 Task: Get directions from Chichen Itza, Mexico to Tulum, Quintana Roo, Mexico and explore the nearby post offices
Action: Mouse moved to (328, 71)
Screenshot: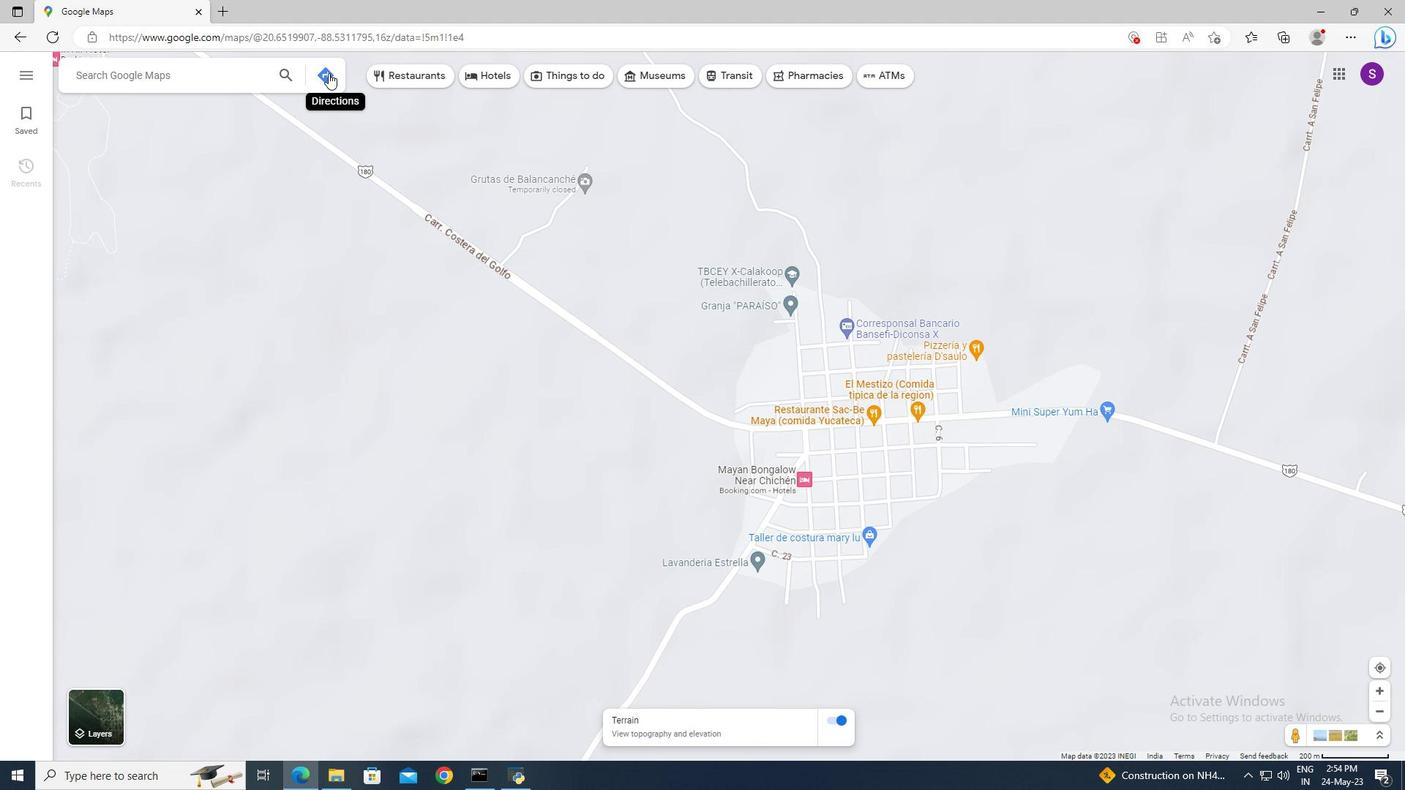 
Action: Mouse pressed left at (328, 71)
Screenshot: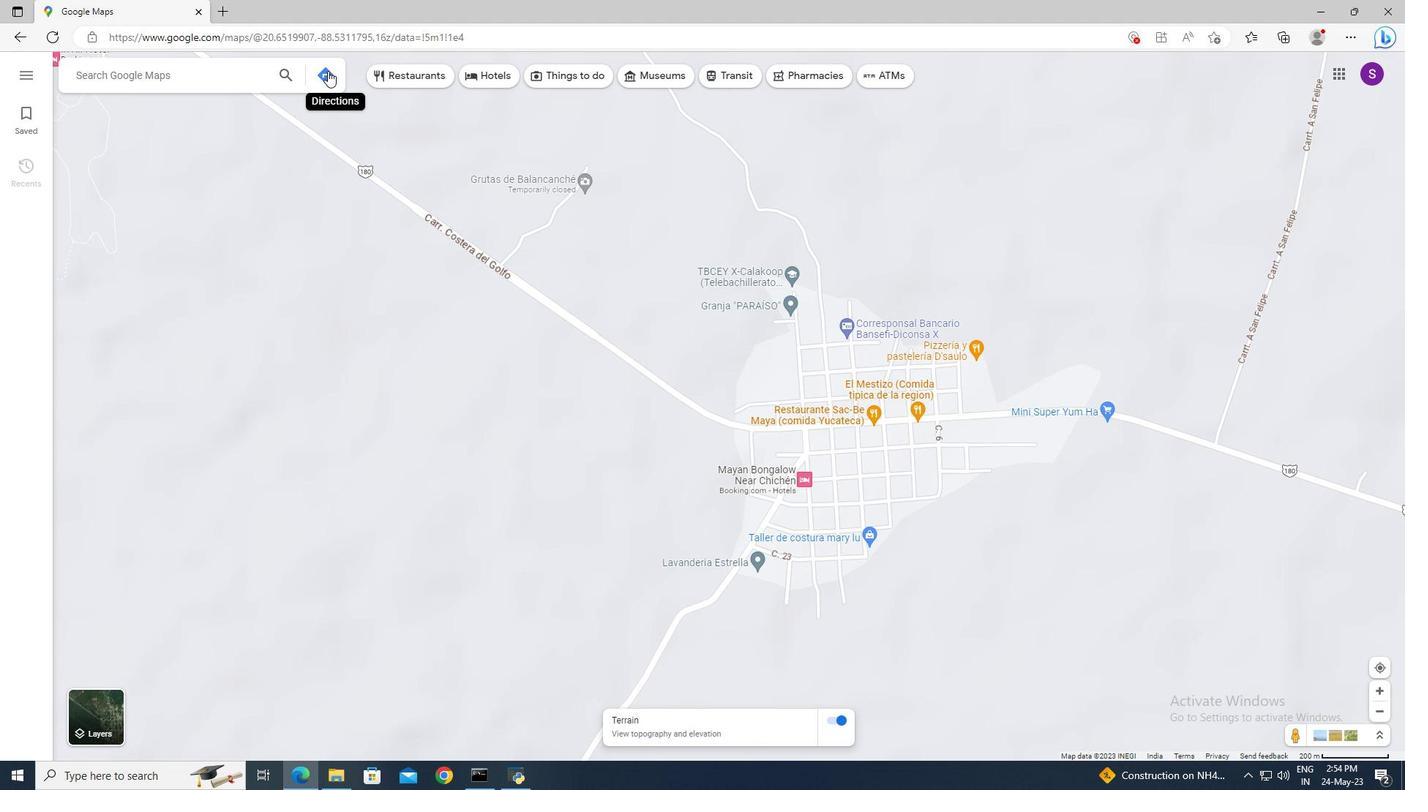 
Action: Key pressed <Key.shift>Chichen<Key.space><Key.shift>Itza,<Key.space><Key.shift>Mexico
Screenshot: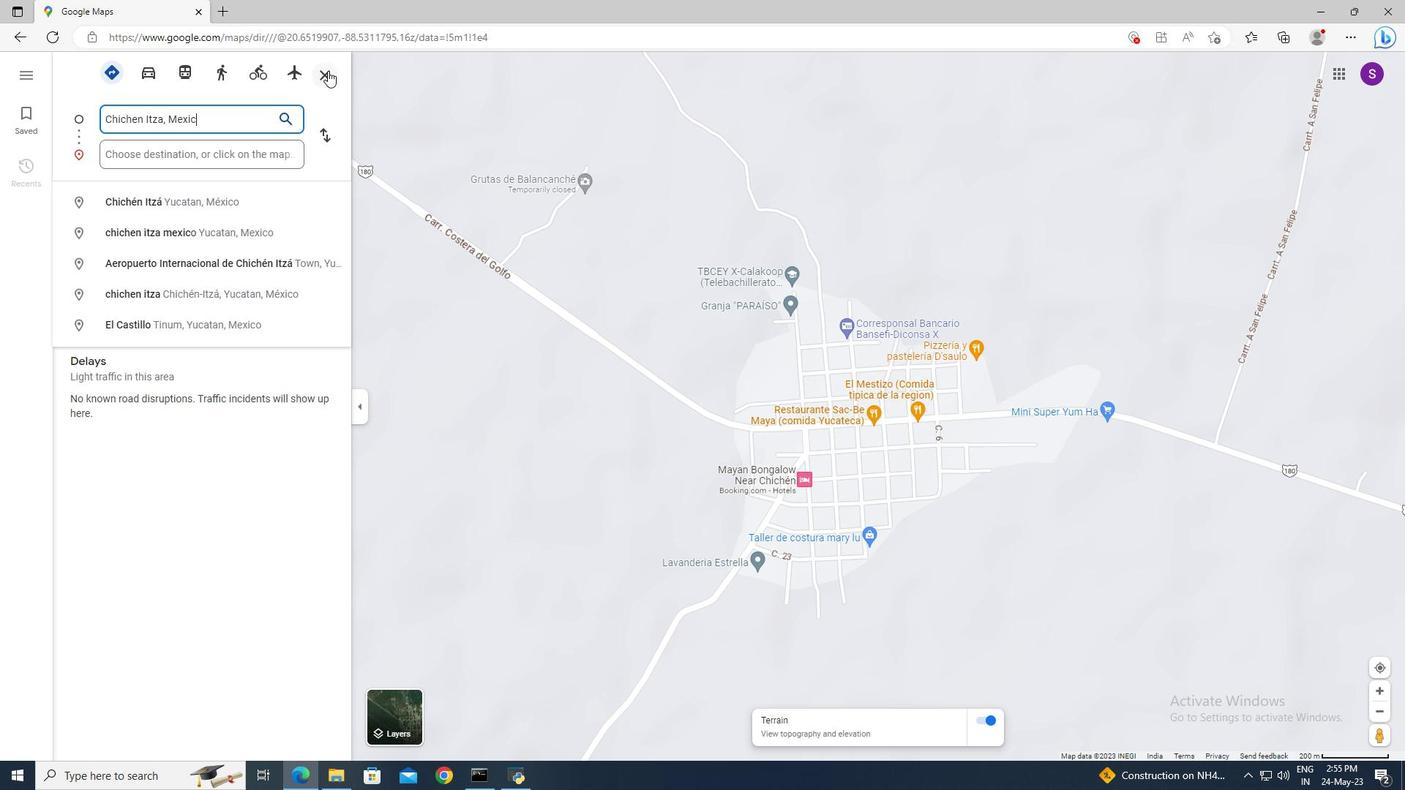 
Action: Mouse moved to (257, 158)
Screenshot: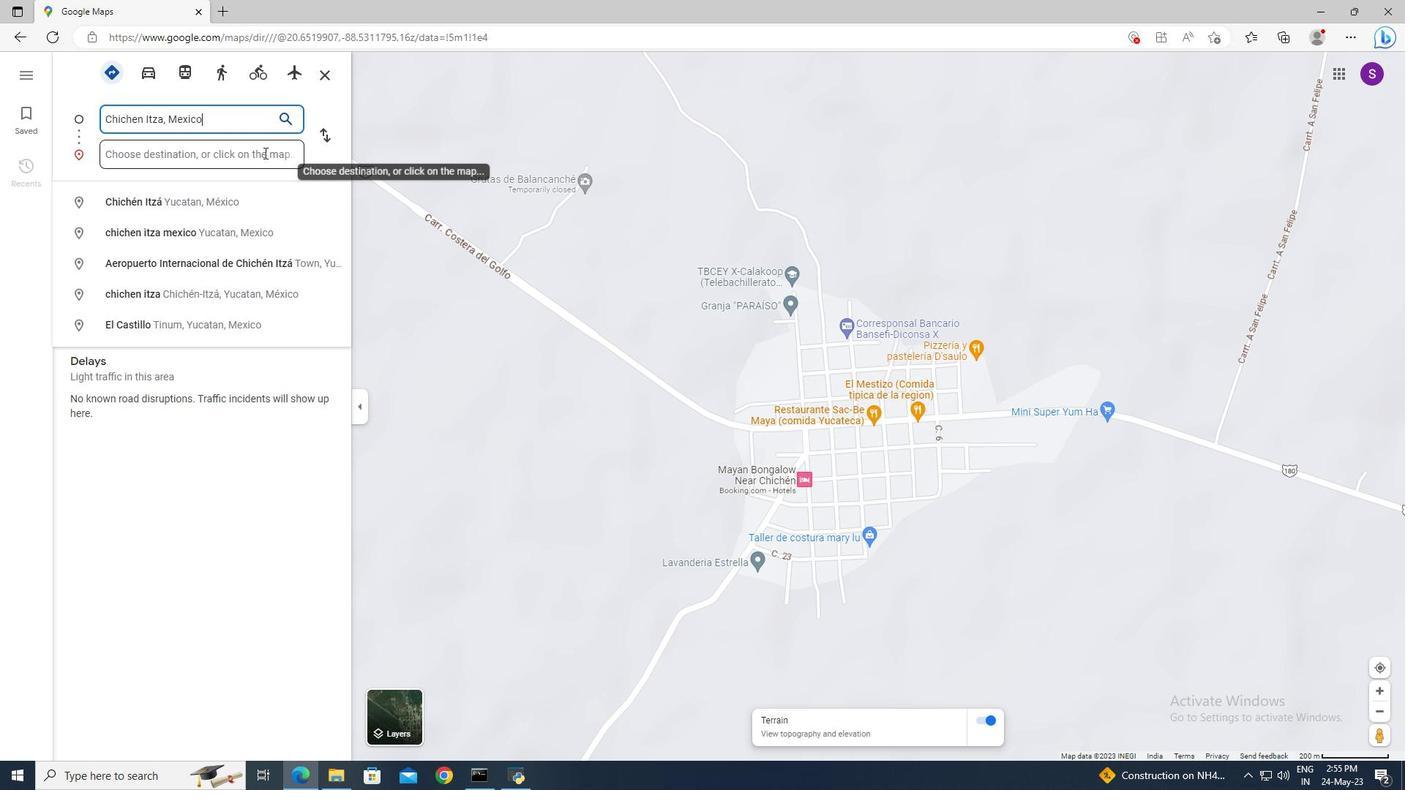 
Action: Mouse pressed left at (257, 158)
Screenshot: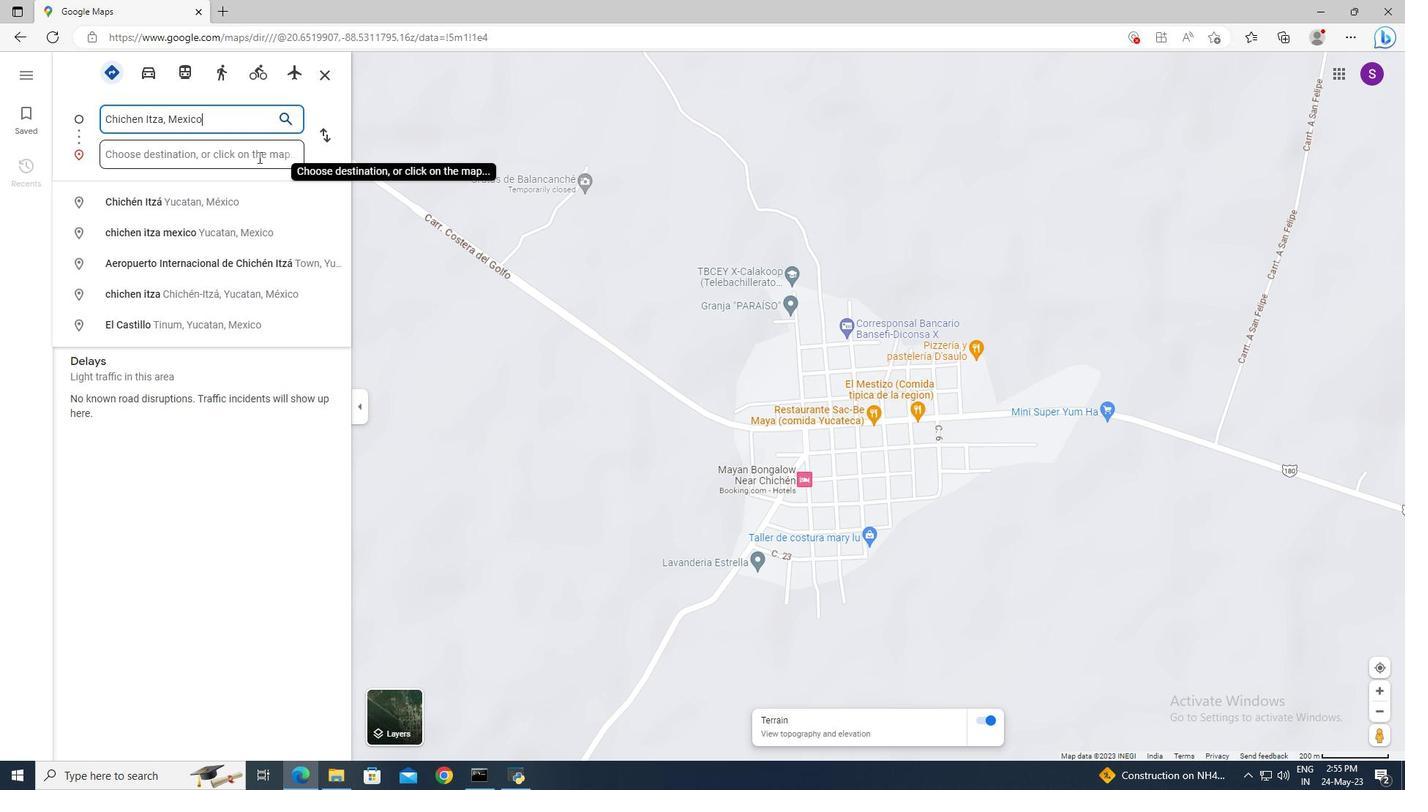 
Action: Key pressed <Key.shift>Tulum,<Key.space>
Screenshot: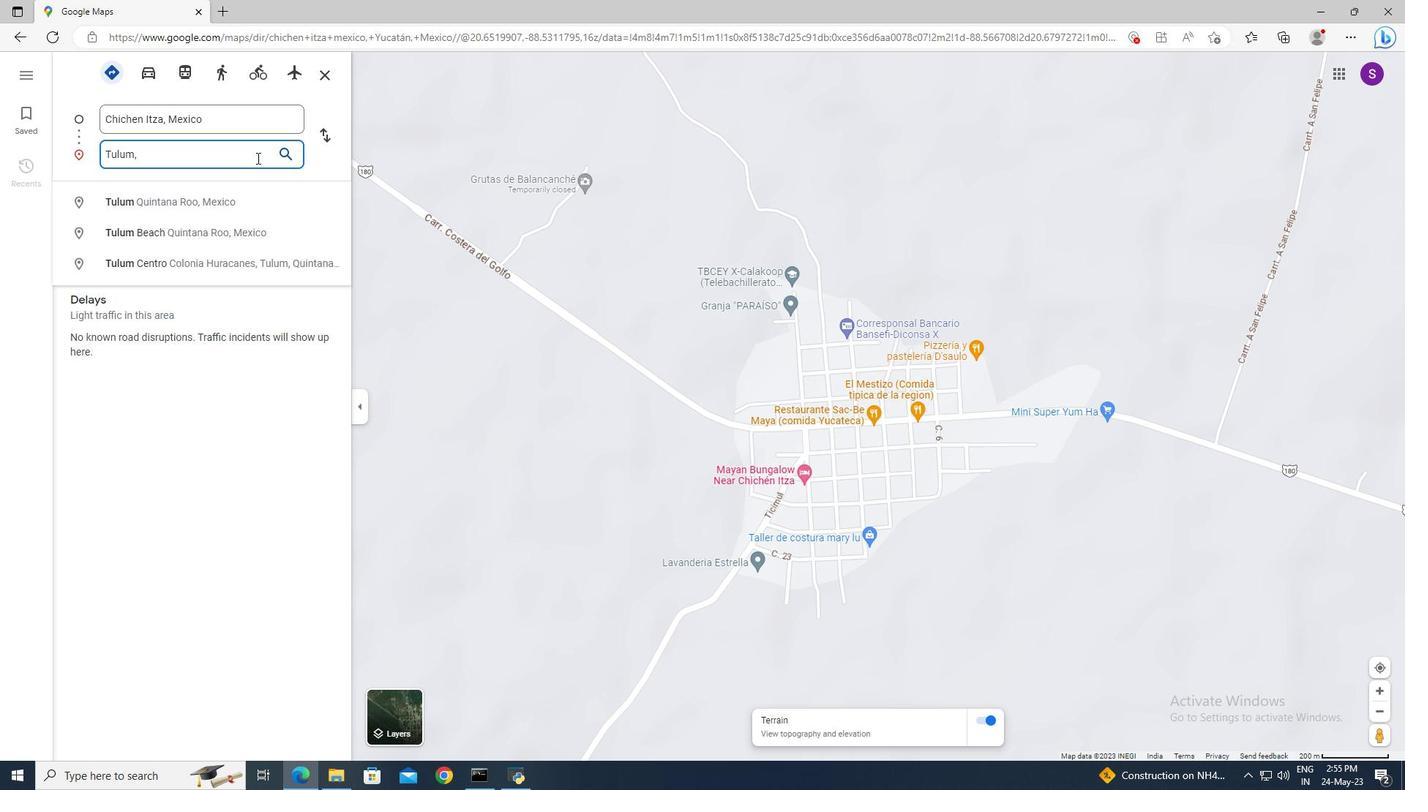 
Action: Mouse moved to (248, 197)
Screenshot: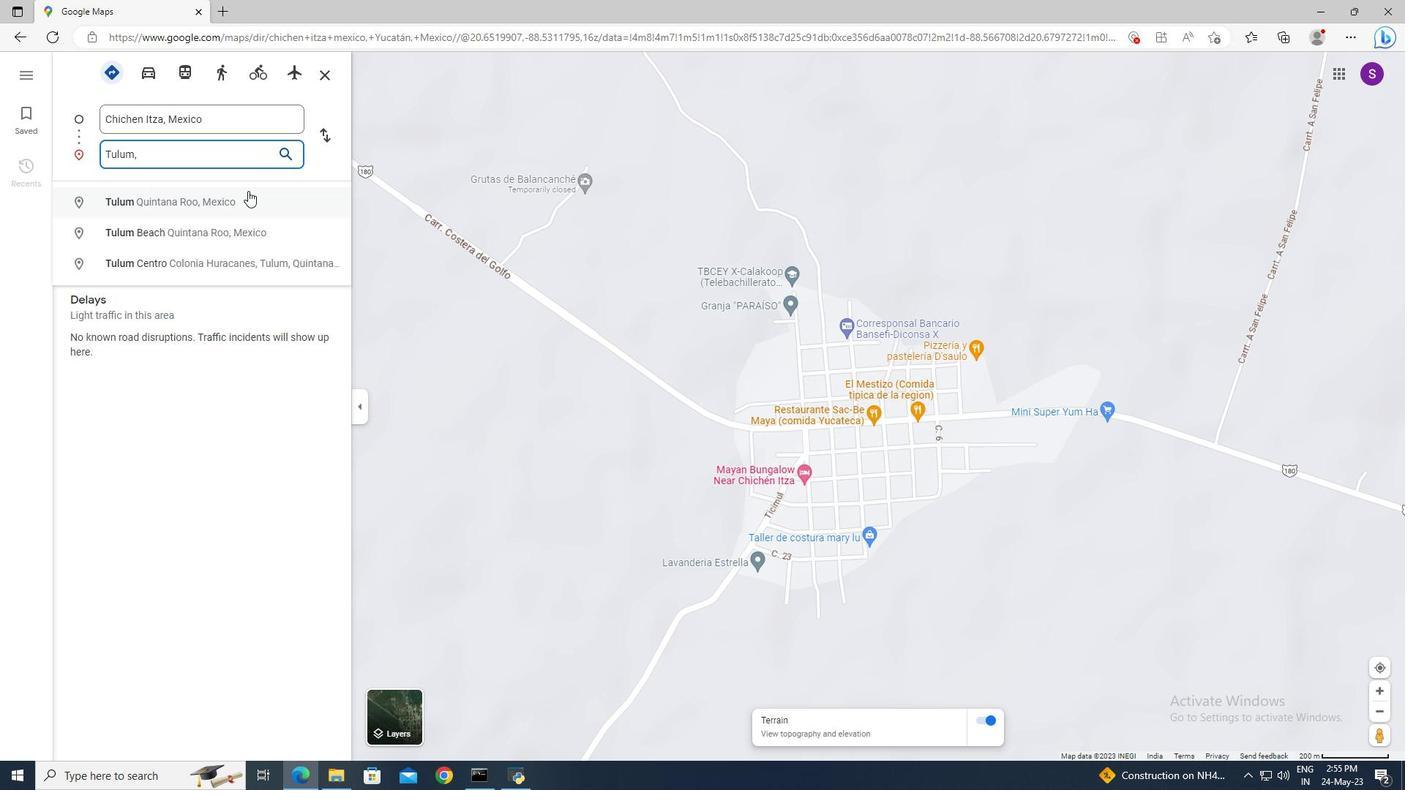 
Action: Mouse pressed left at (248, 197)
Screenshot: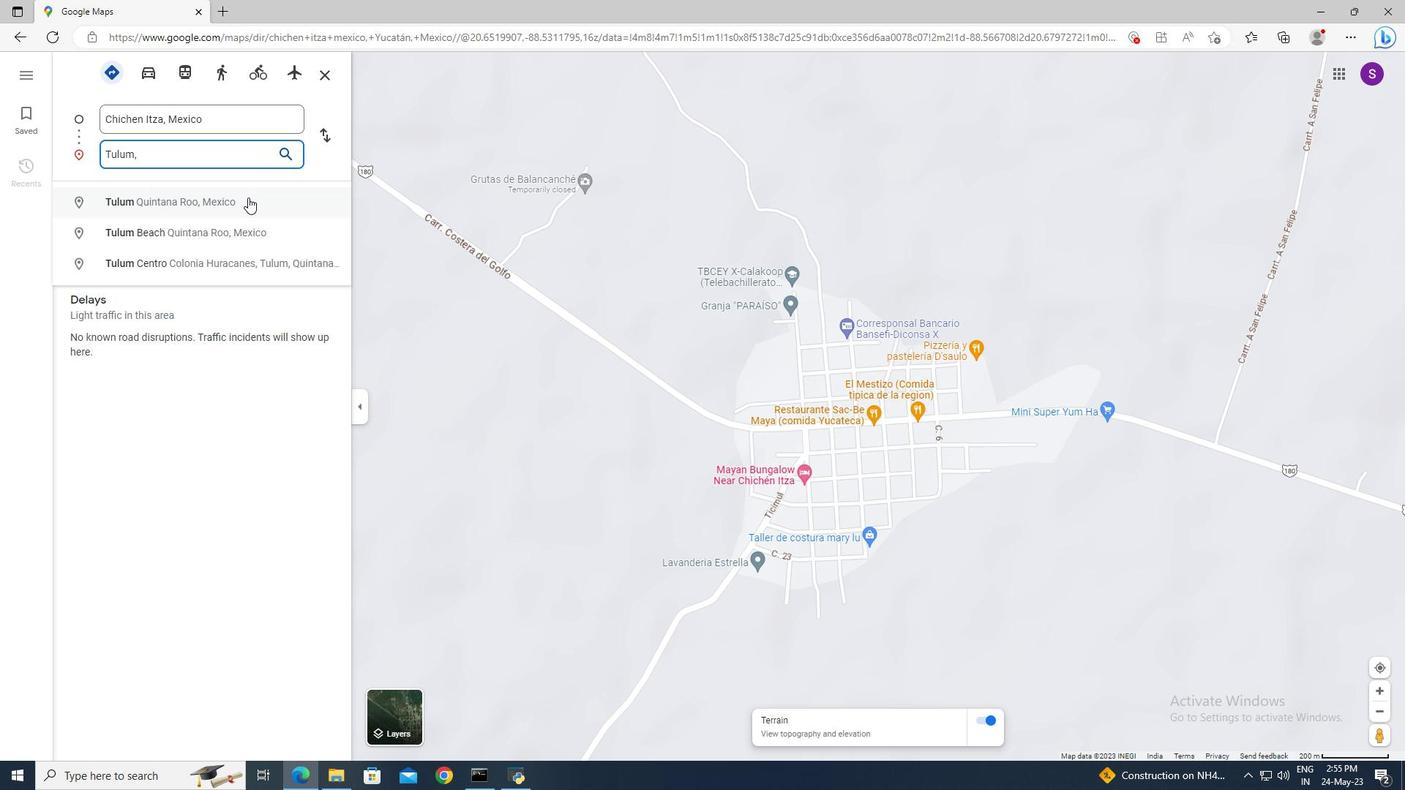 
Action: Mouse moved to (799, 355)
Screenshot: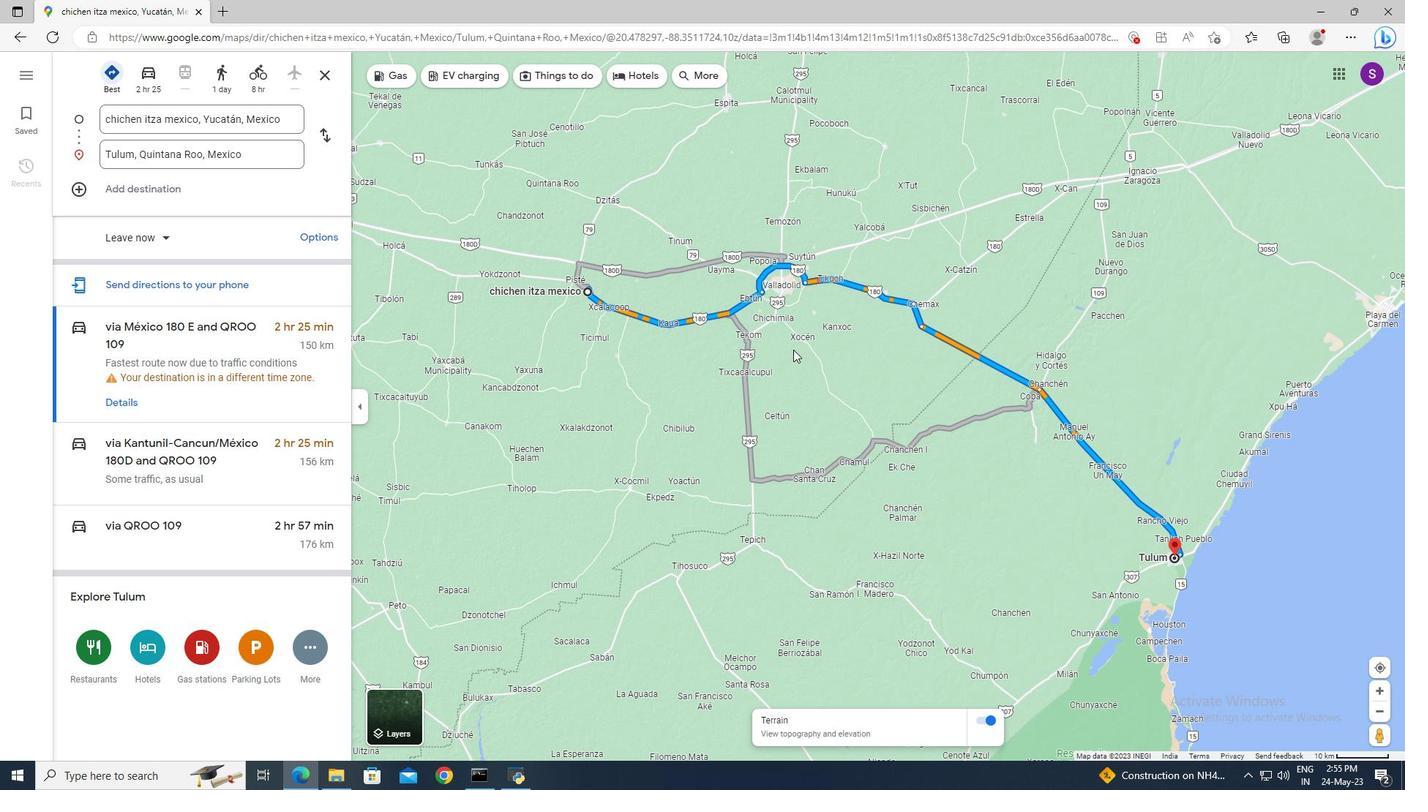 
Action: Mouse scrolled (799, 356) with delta (0, 0)
Screenshot: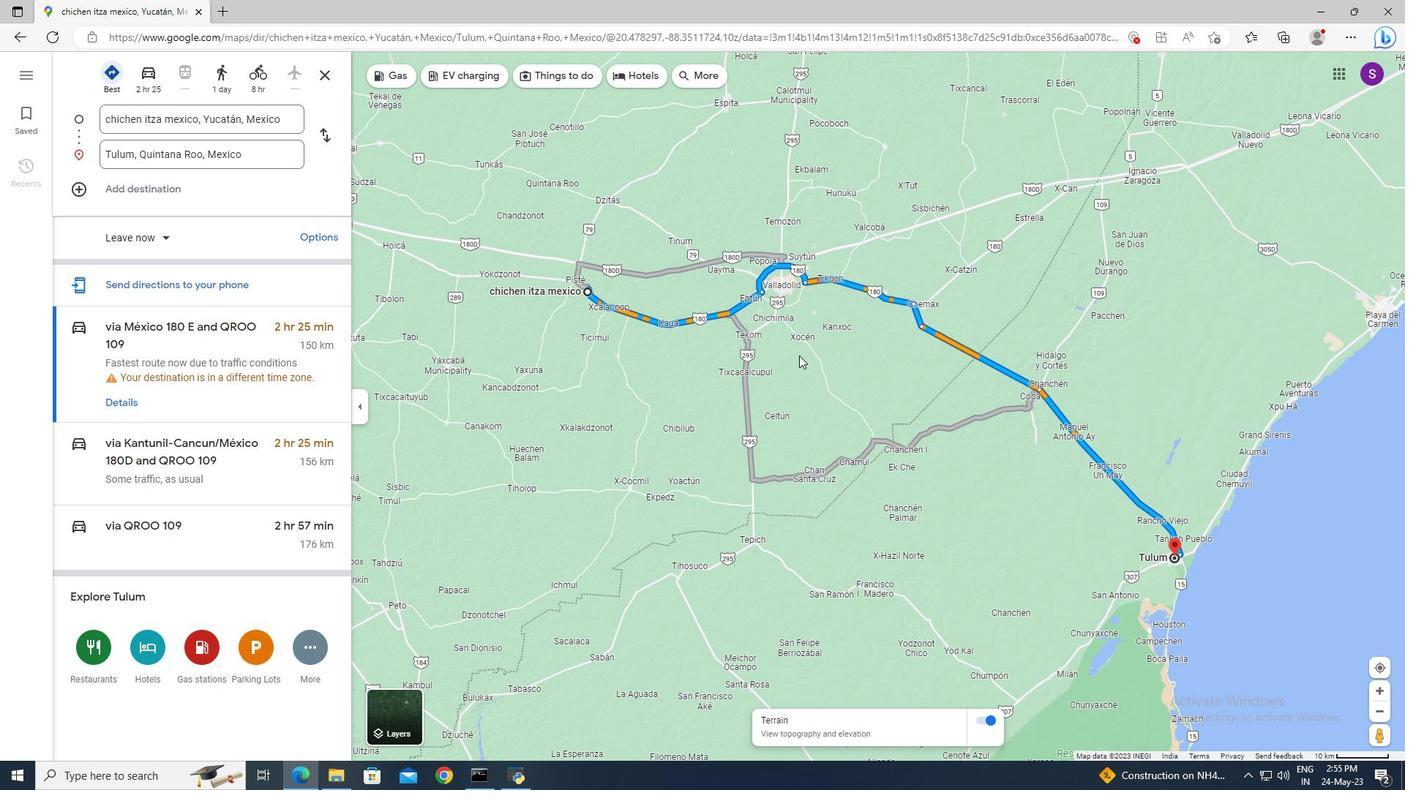 
Action: Mouse scrolled (799, 356) with delta (0, 0)
Screenshot: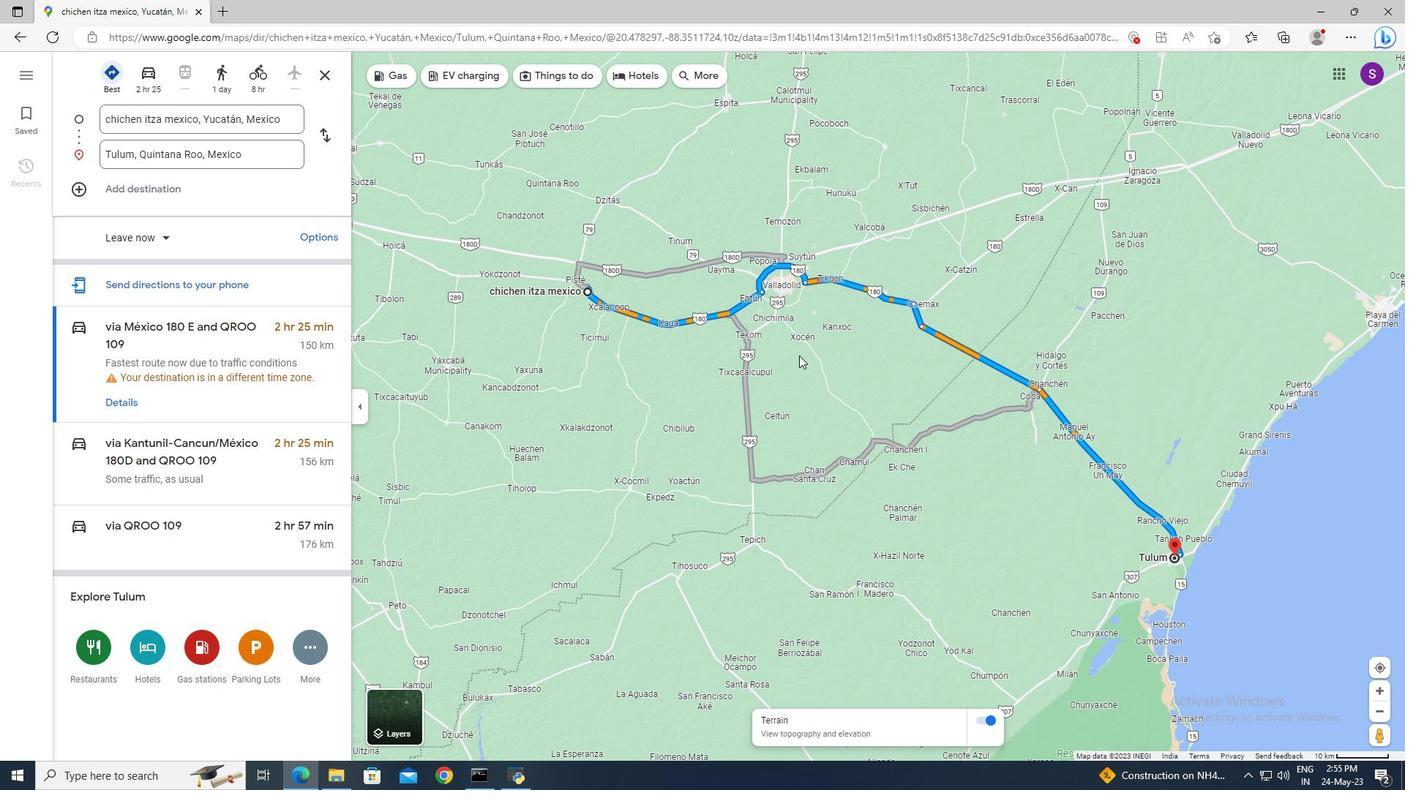 
Action: Mouse scrolled (799, 356) with delta (0, 0)
Screenshot: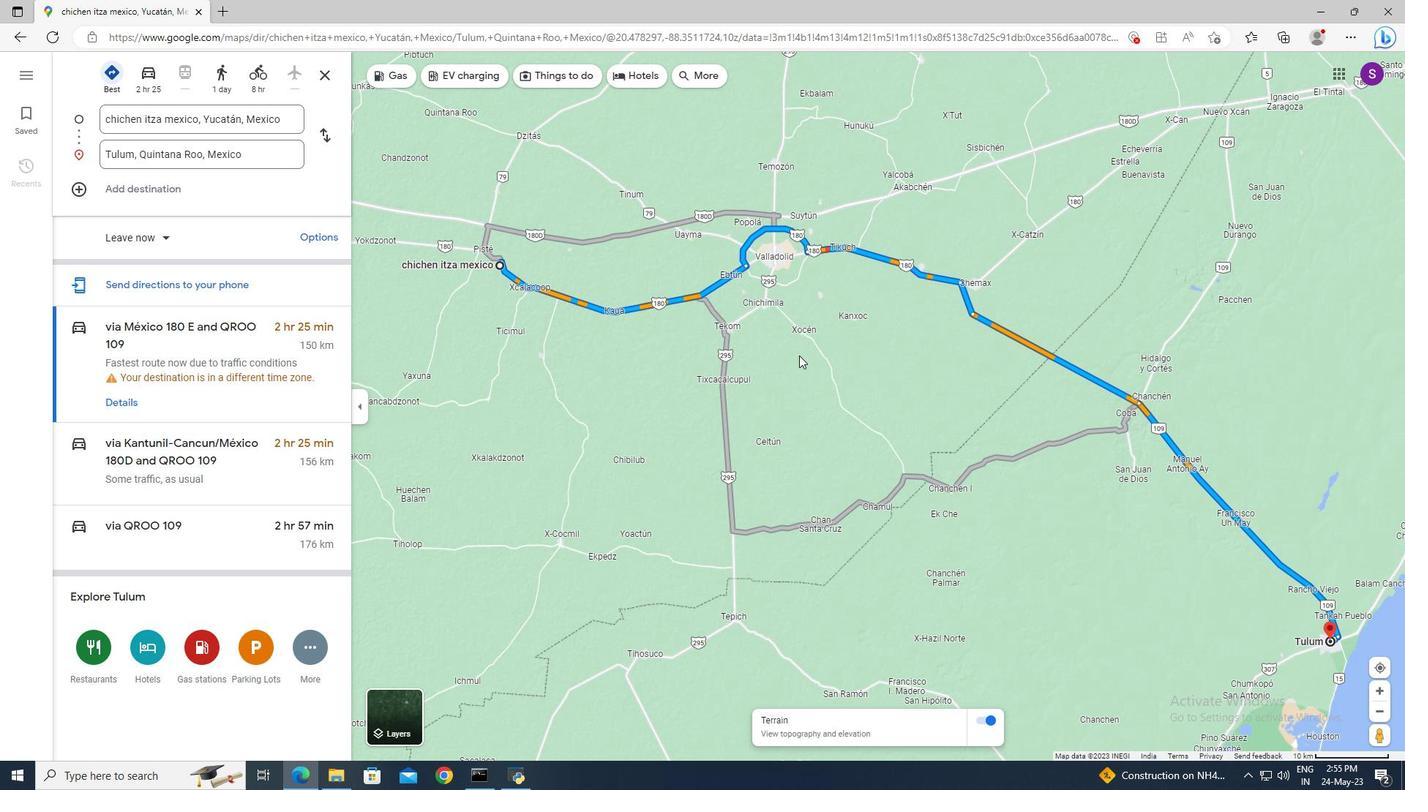 
Action: Mouse scrolled (799, 356) with delta (0, 0)
Screenshot: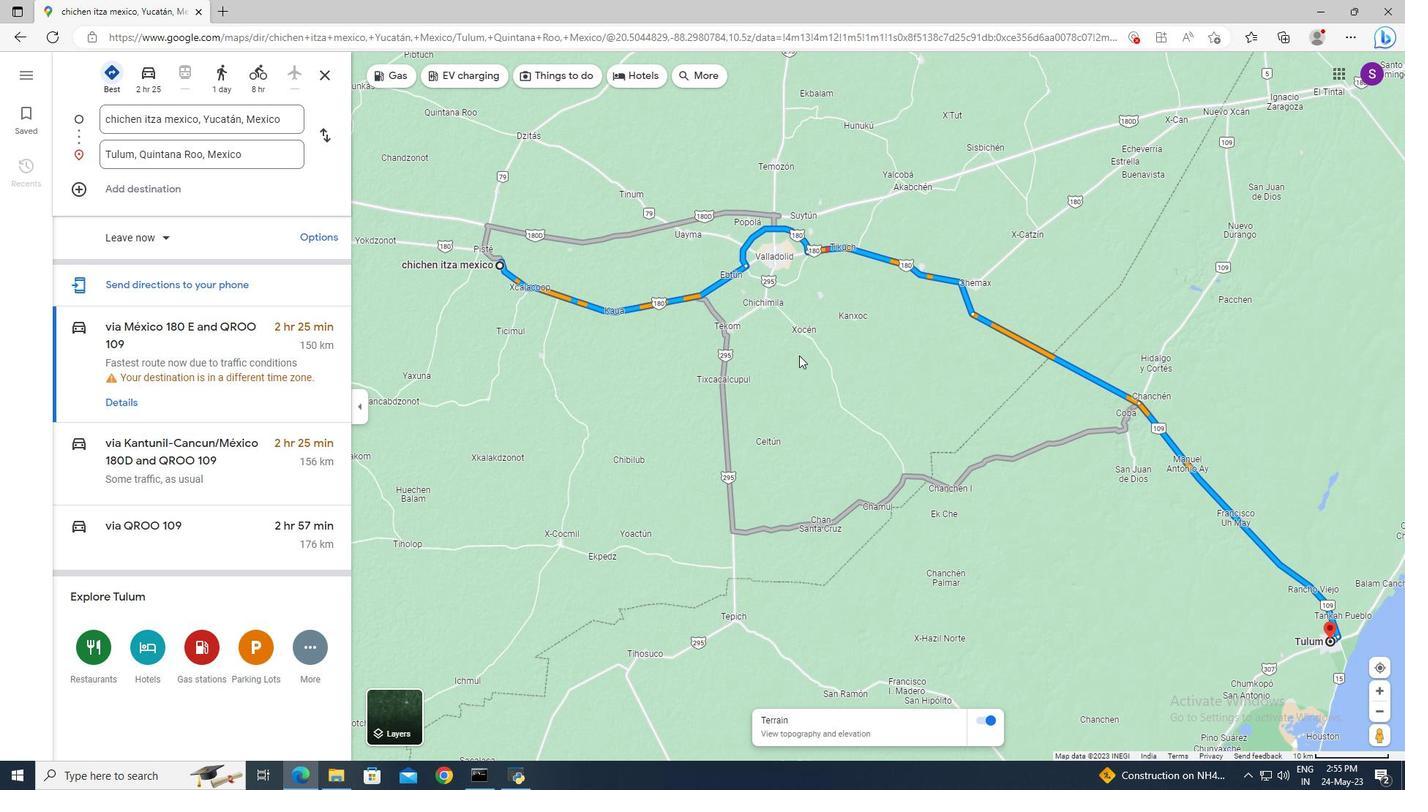 
Action: Mouse scrolled (799, 356) with delta (0, 0)
Screenshot: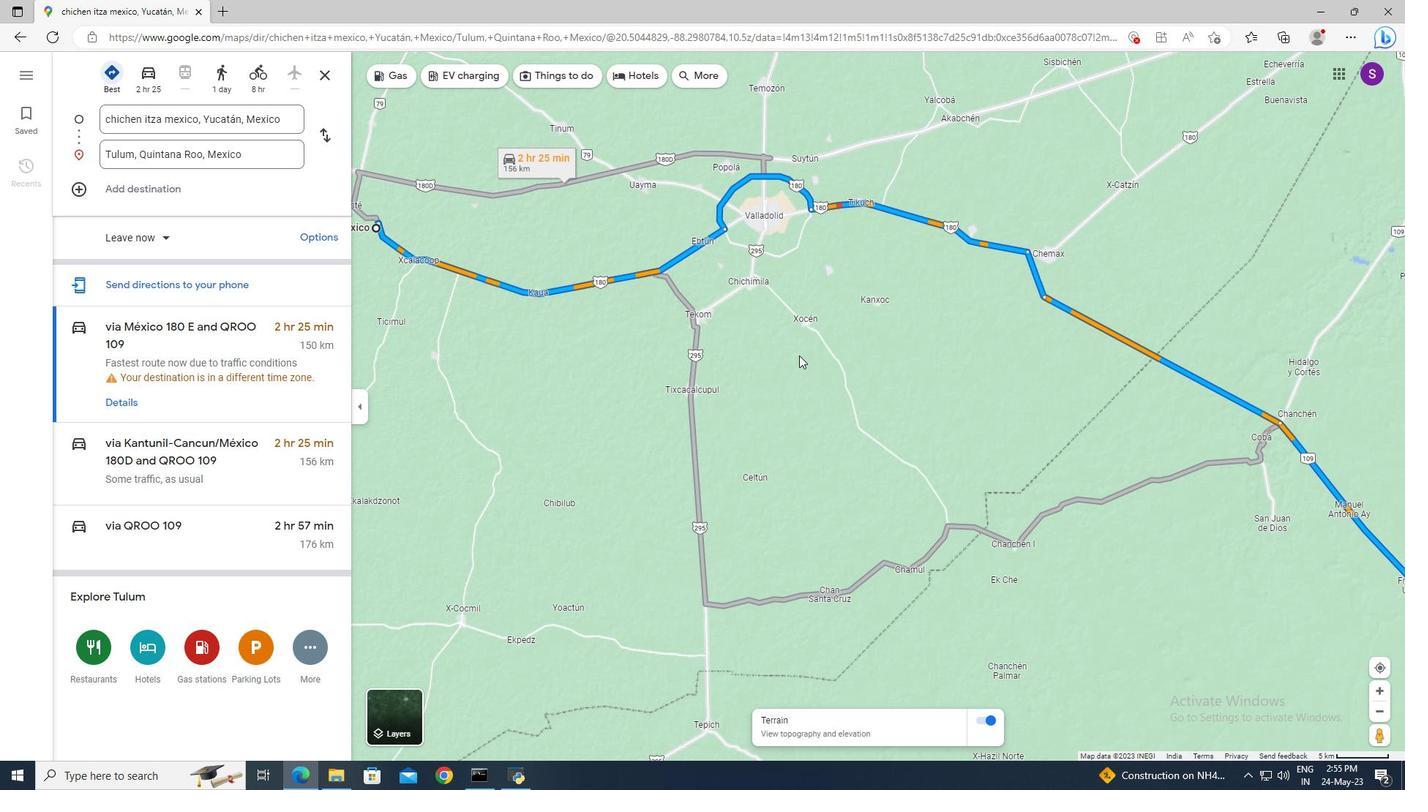 
Action: Mouse scrolled (799, 356) with delta (0, 0)
Screenshot: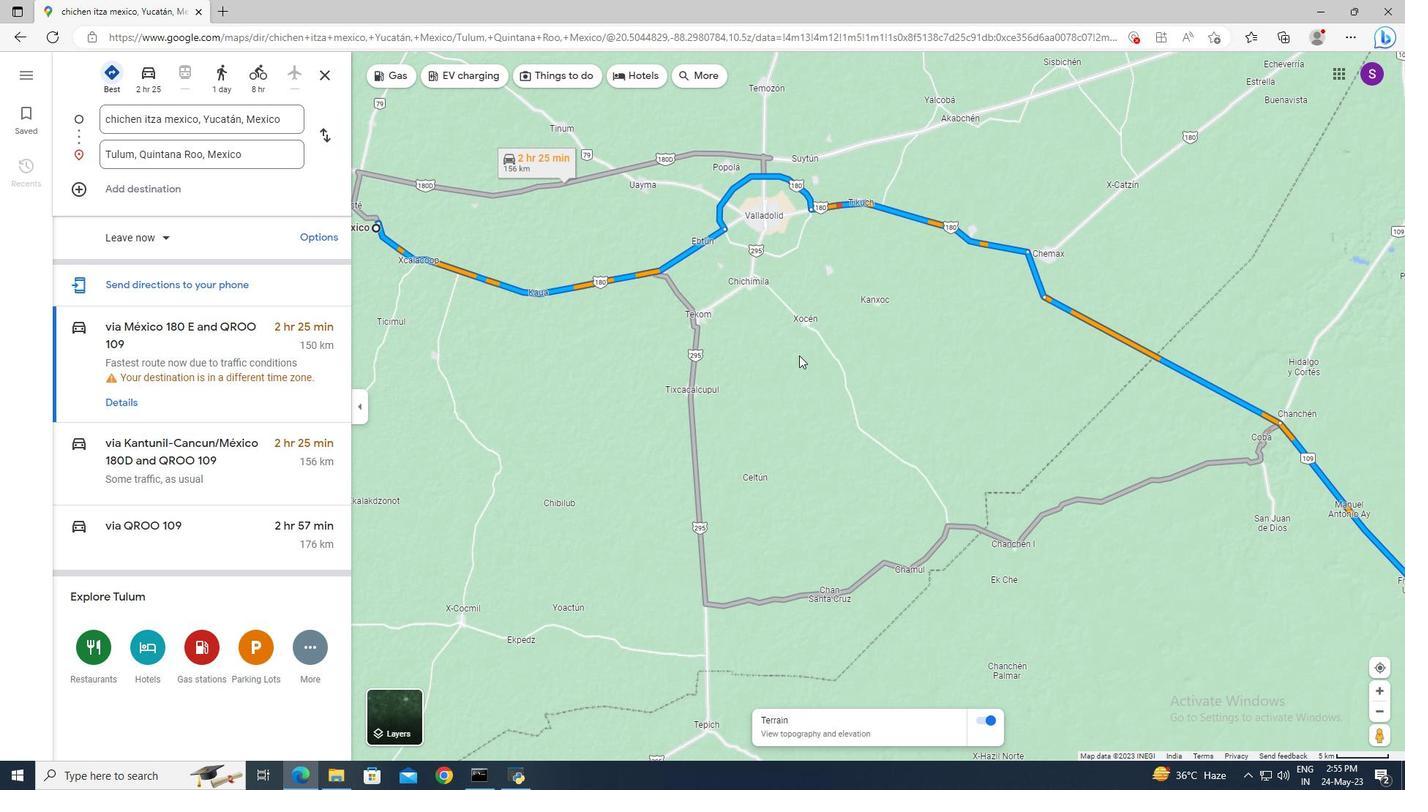 
Action: Mouse moved to (700, 81)
Screenshot: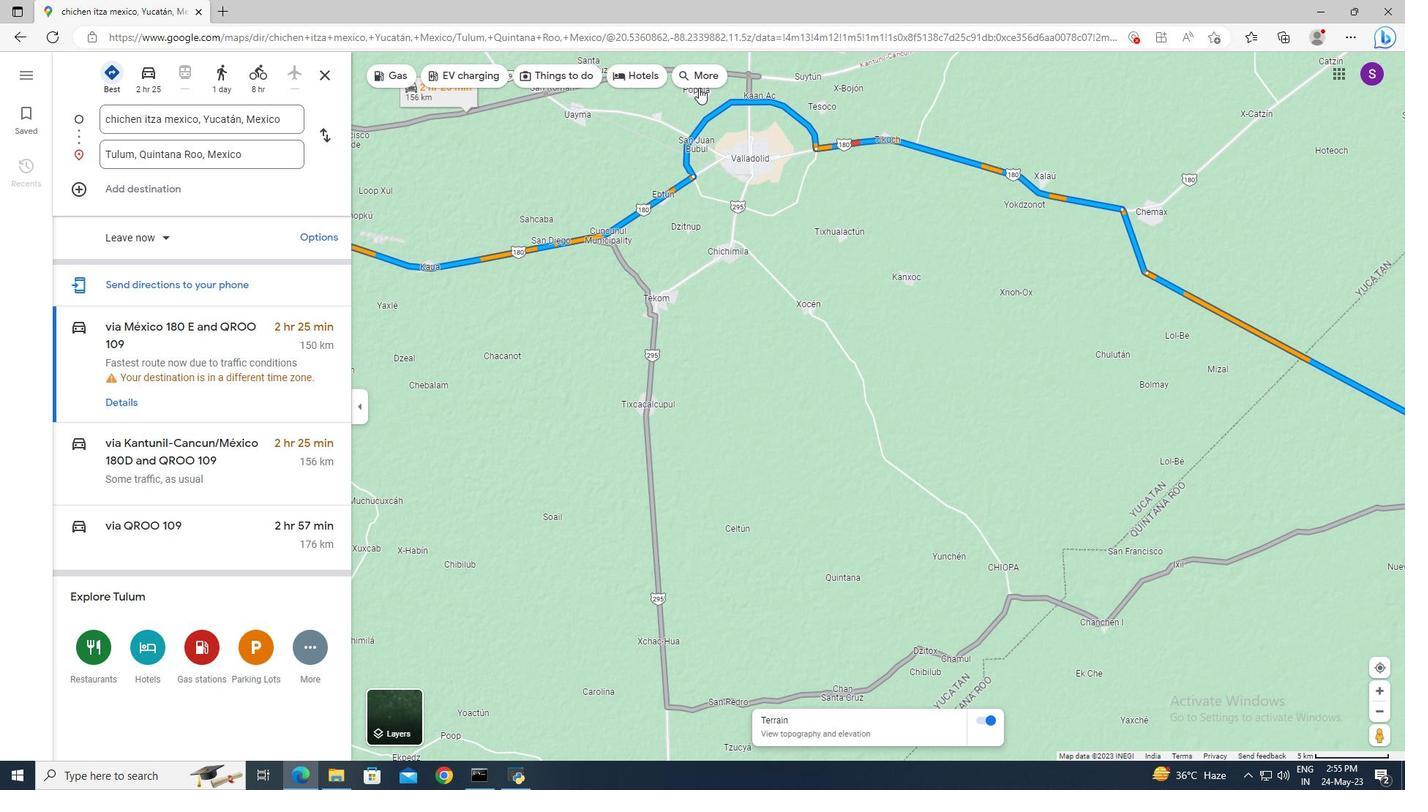 
Action: Mouse pressed left at (700, 81)
Screenshot: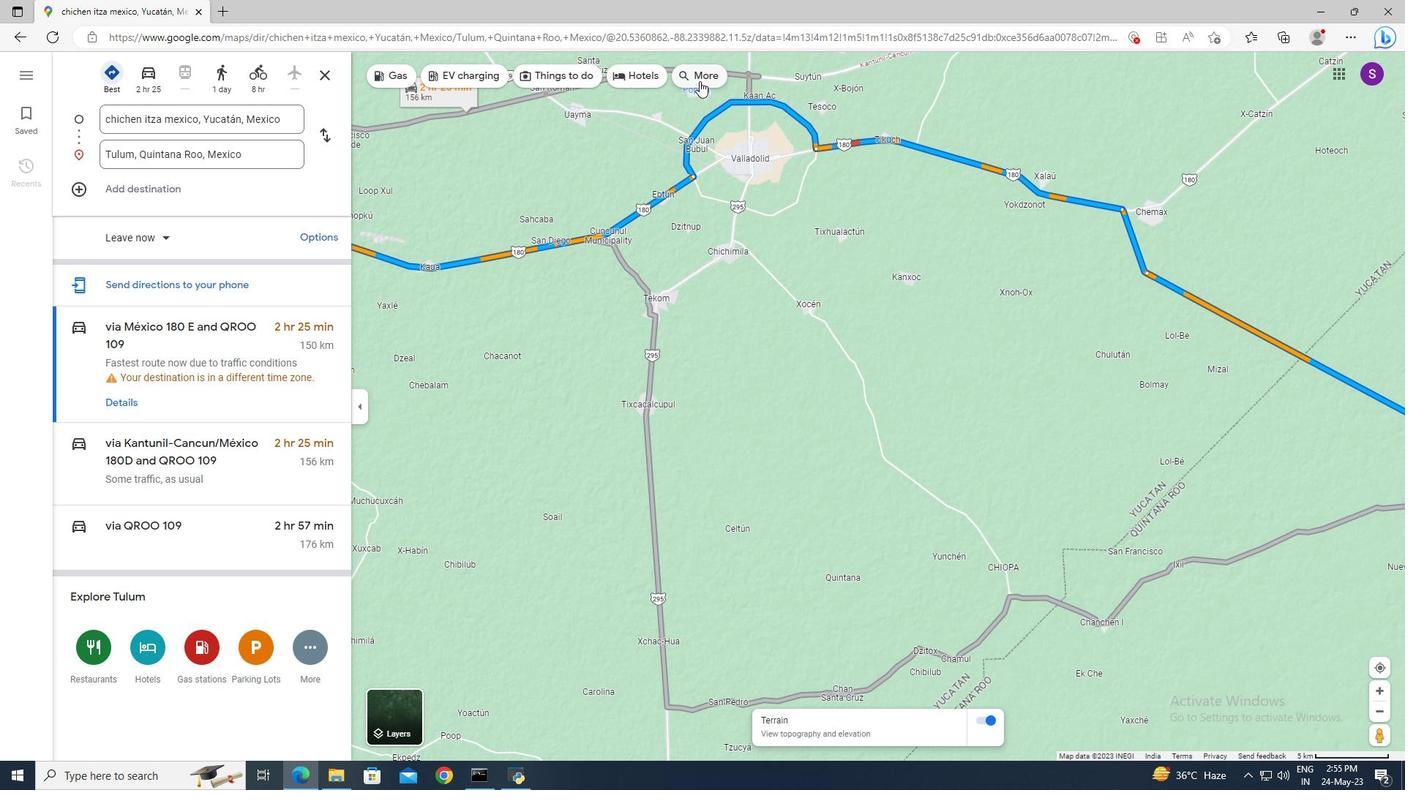 
Action: Mouse moved to (205, 79)
Screenshot: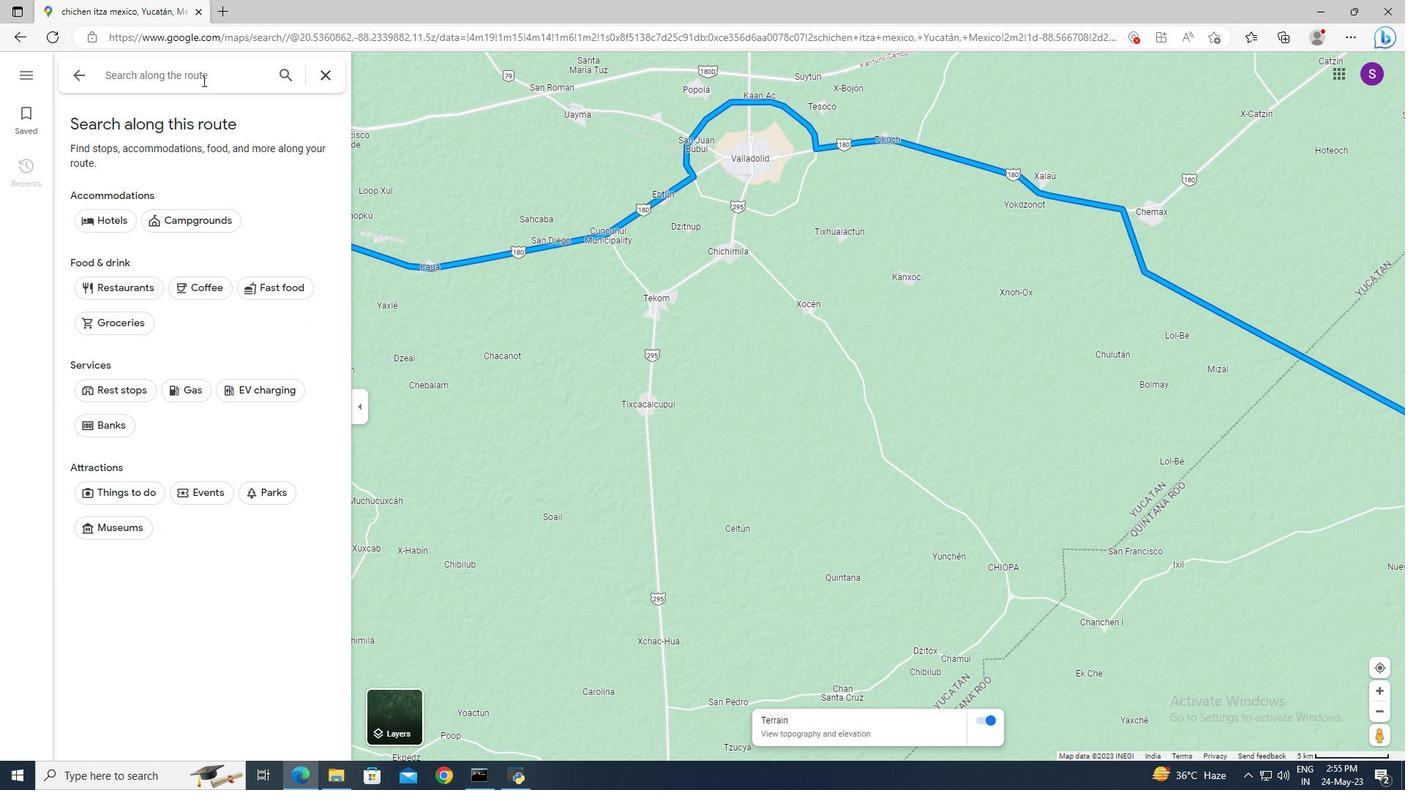 
Action: Mouse pressed left at (205, 79)
Screenshot: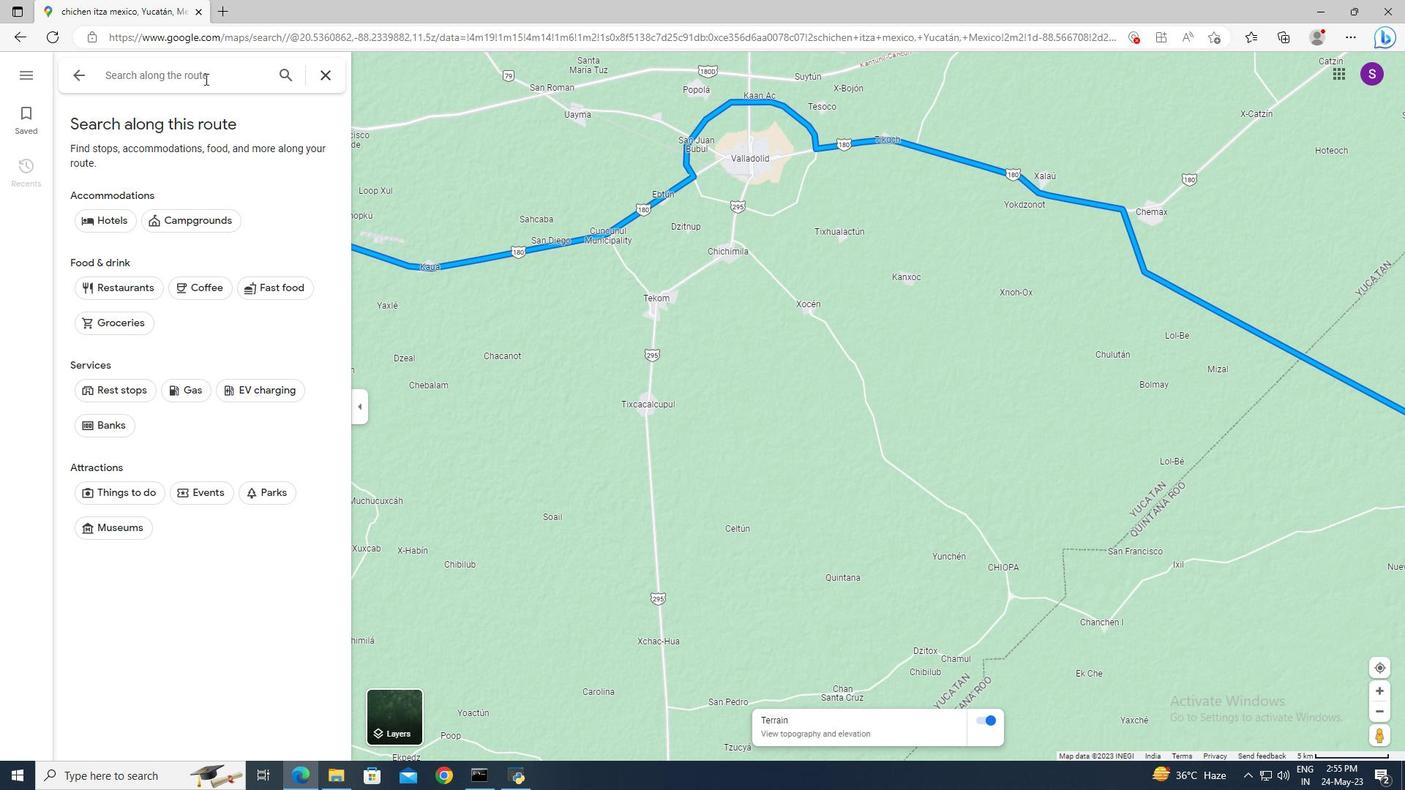
Action: Key pressed post<Key.space>office<Key.enter>
Screenshot: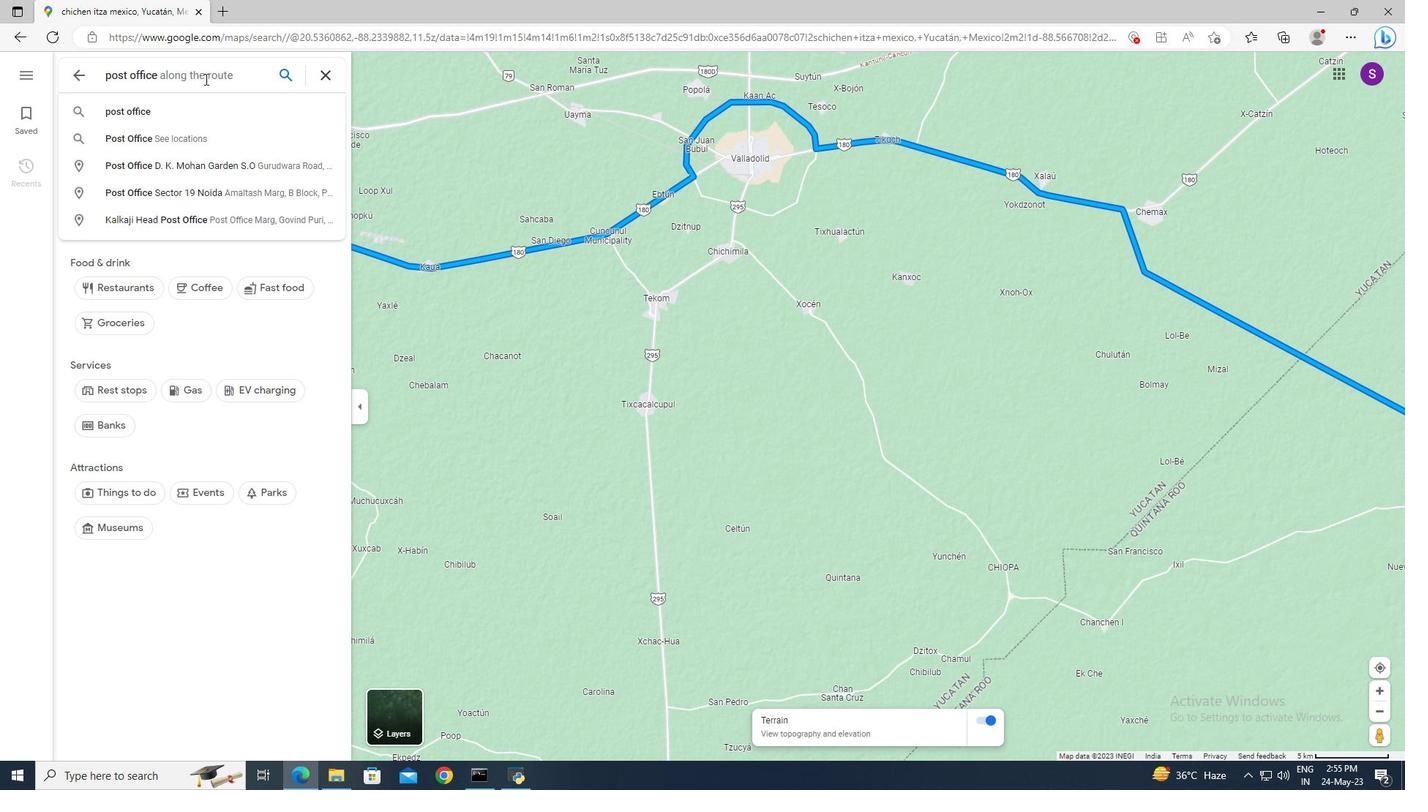 
Action: Mouse moved to (868, 361)
Screenshot: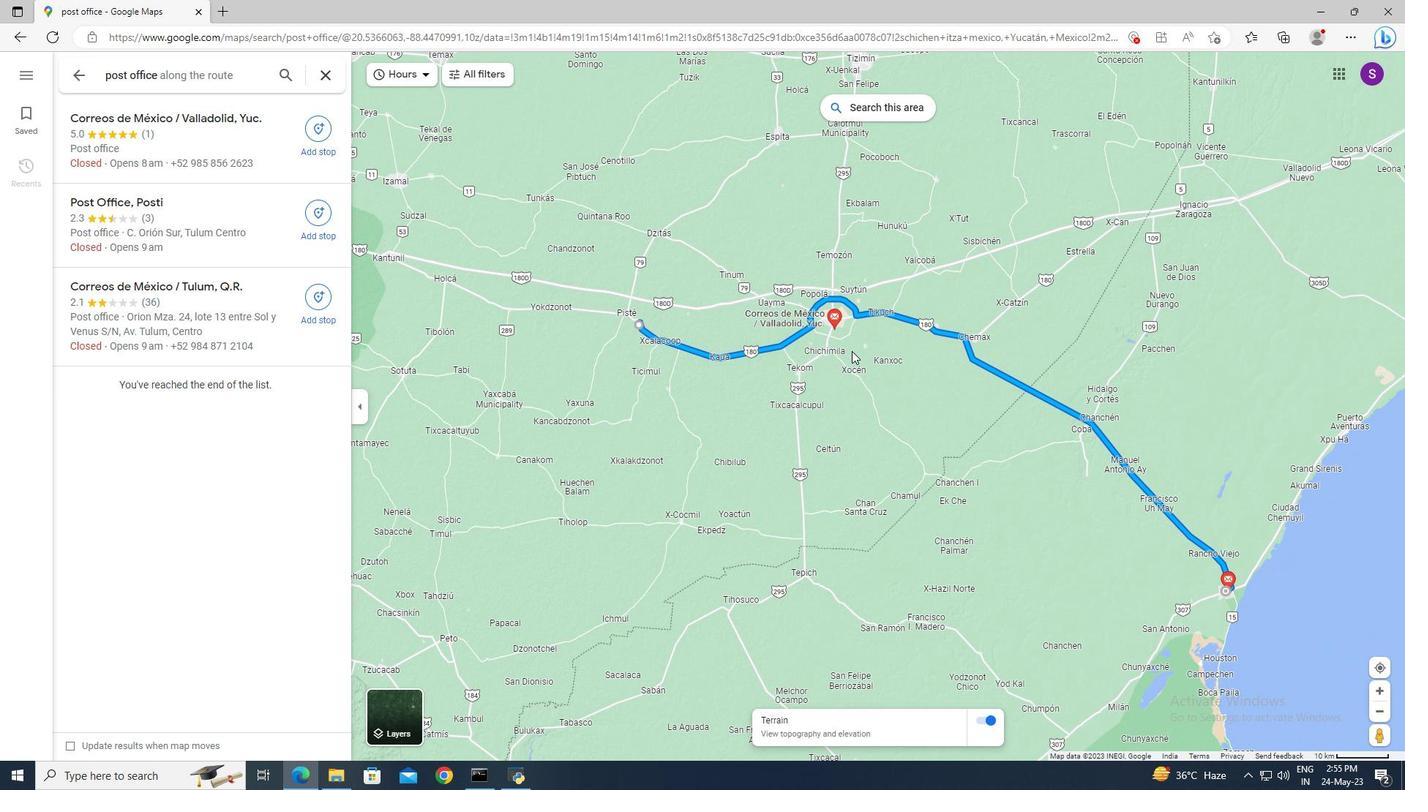 
Action: Mouse scrolled (868, 362) with delta (0, 0)
Screenshot: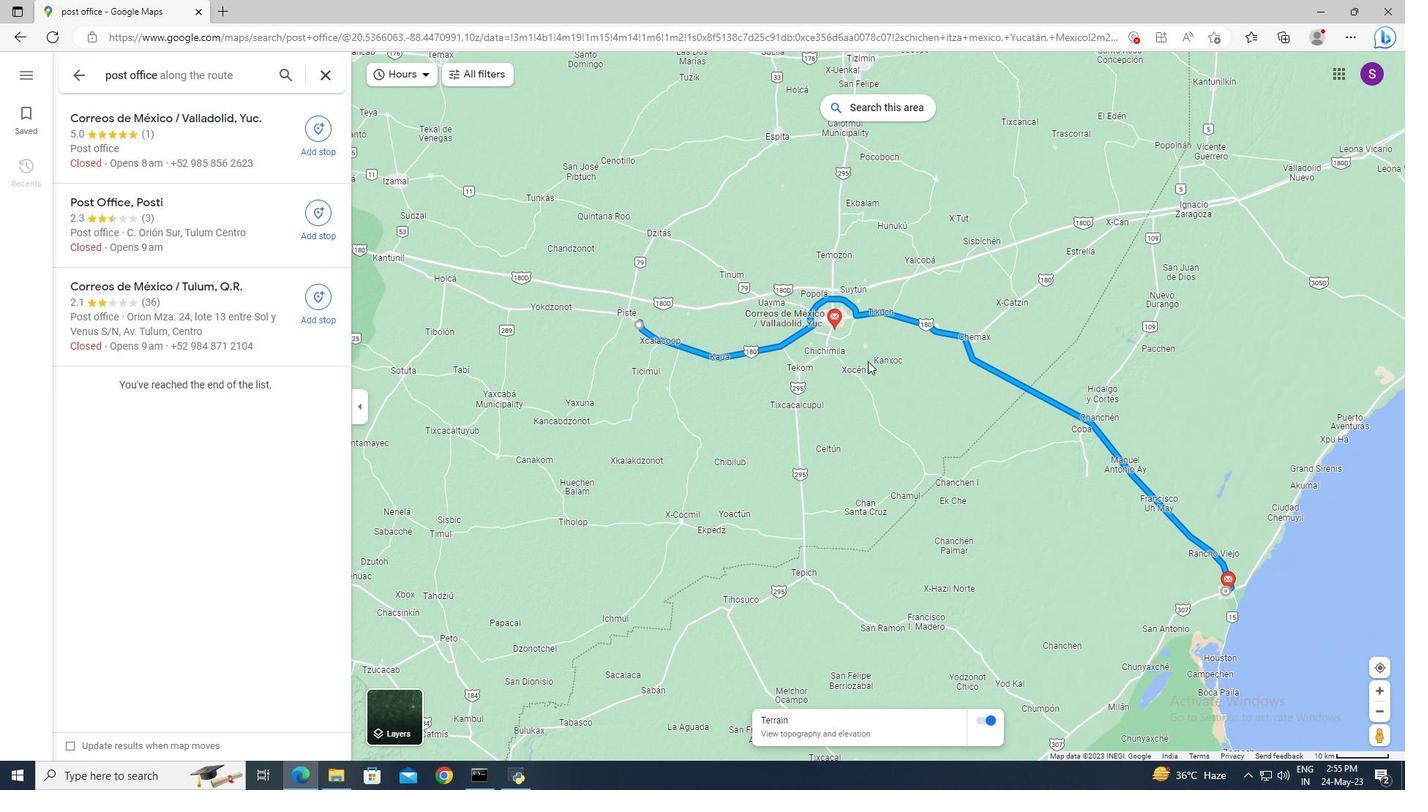
Action: Mouse scrolled (868, 362) with delta (0, 0)
Screenshot: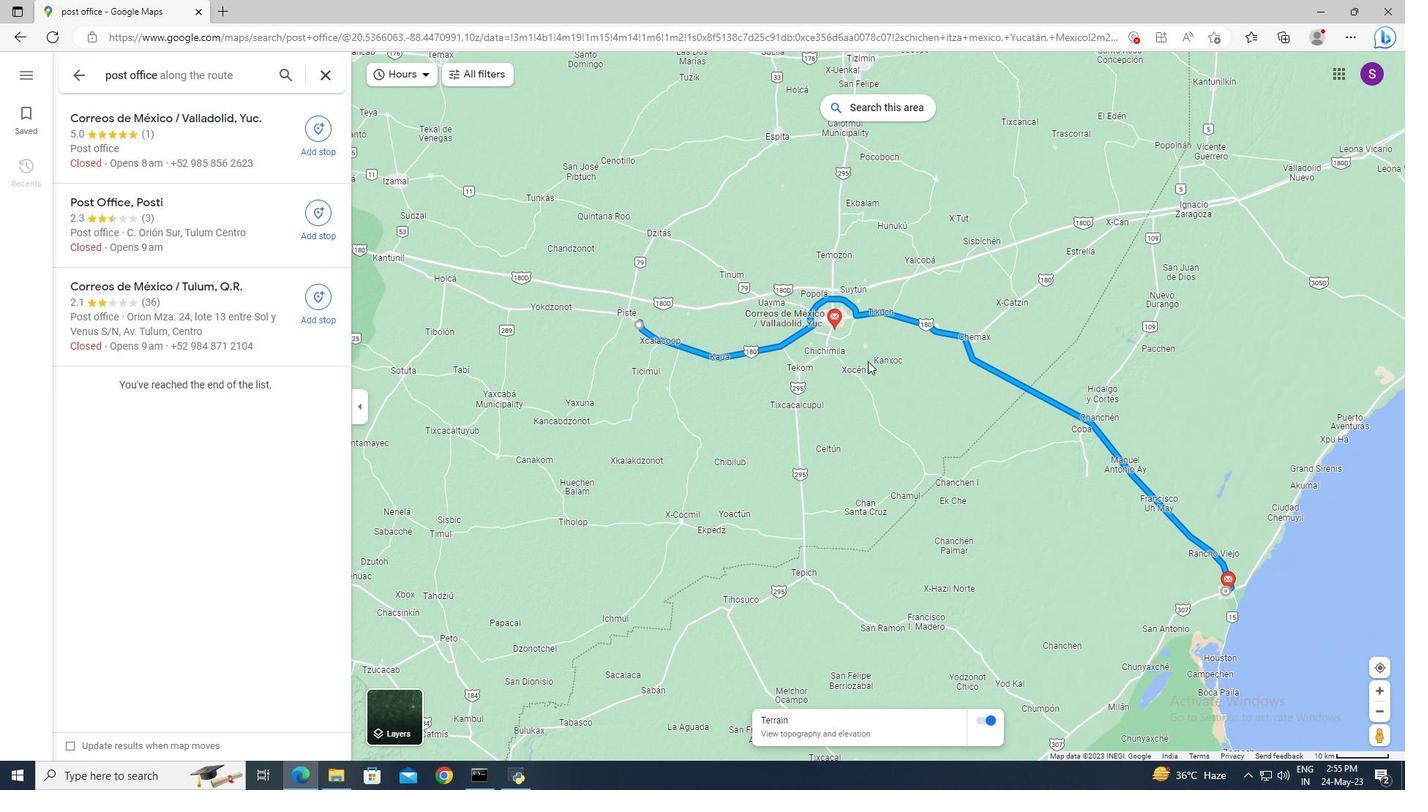 
Action: Mouse scrolled (868, 362) with delta (0, 0)
Screenshot: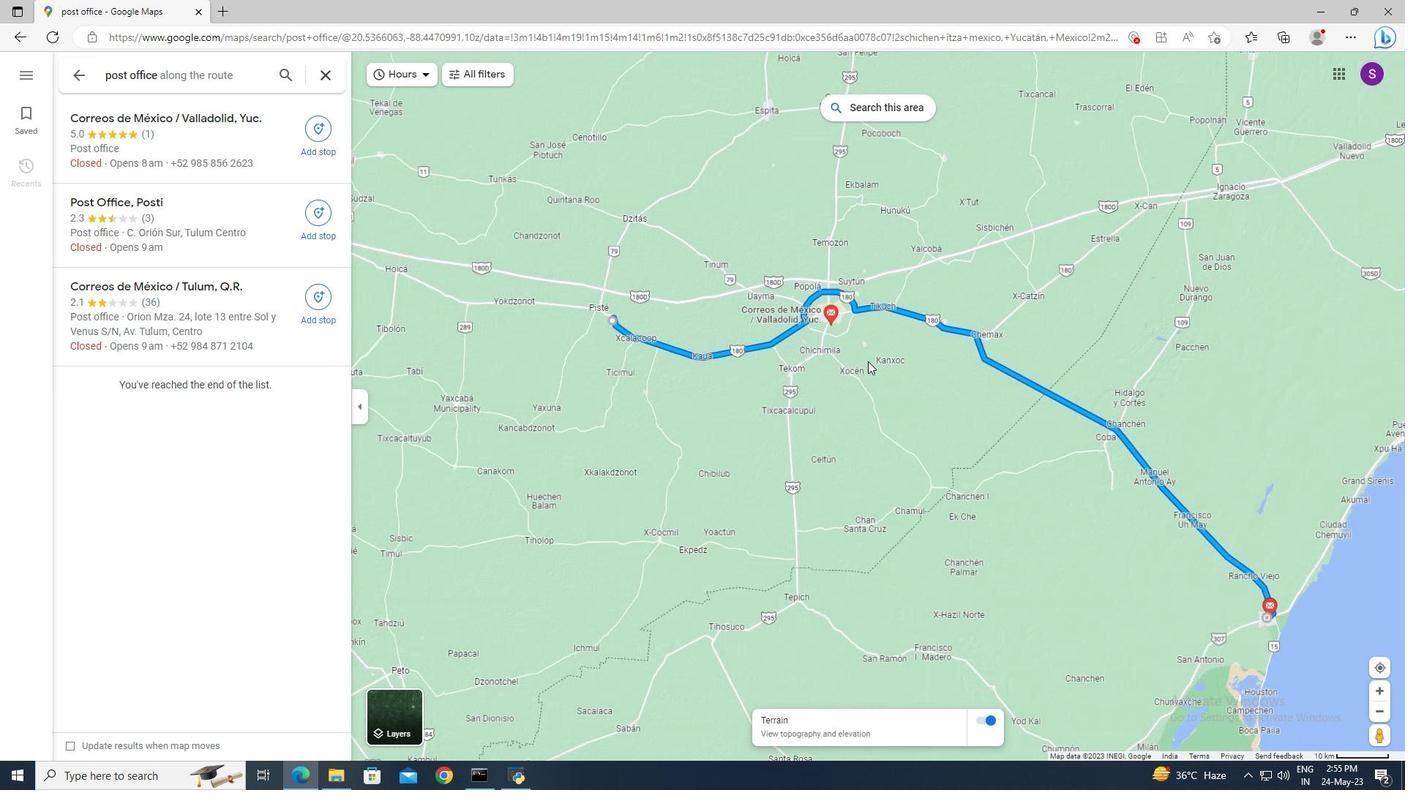 
Action: Mouse moved to (1055, 460)
Screenshot: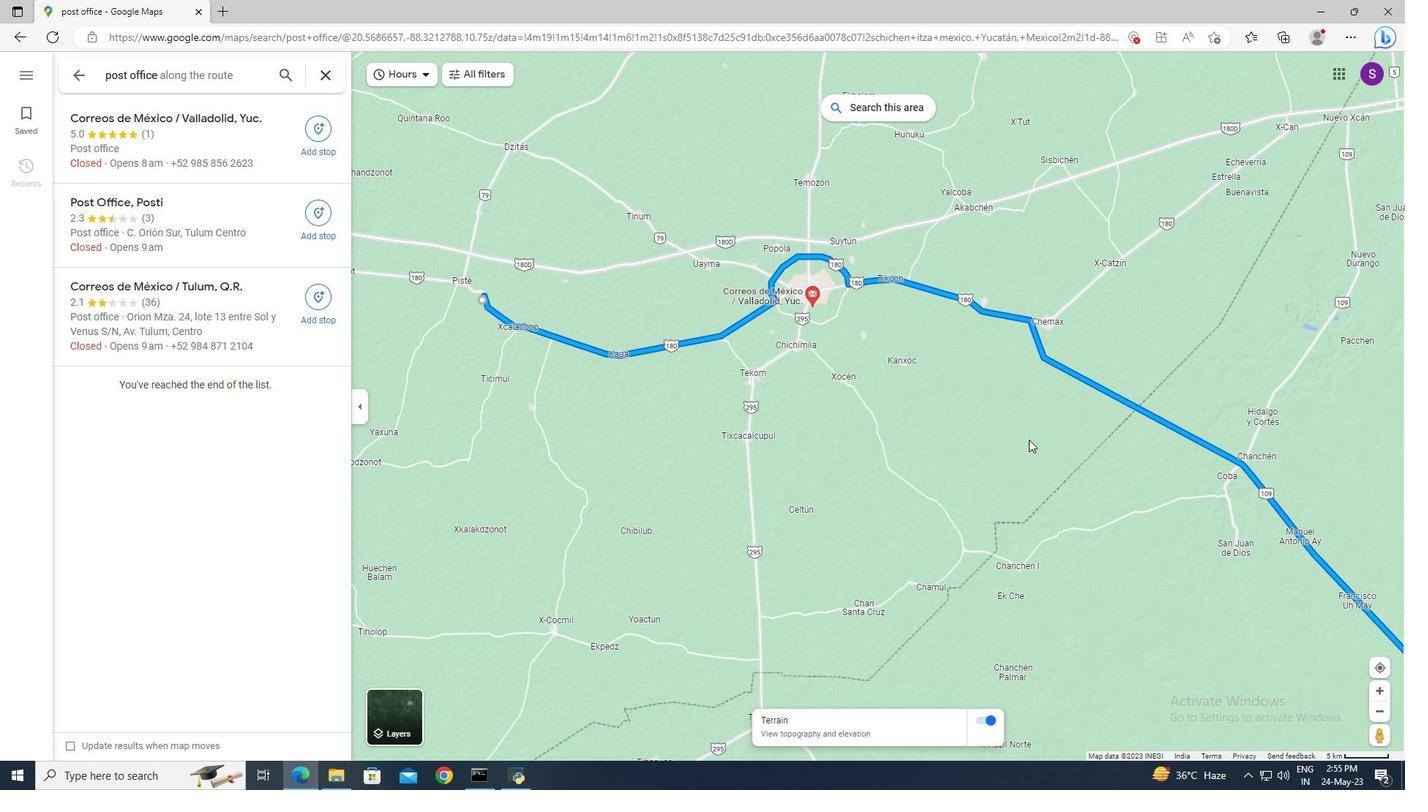 
Action: Mouse pressed left at (1055, 460)
Screenshot: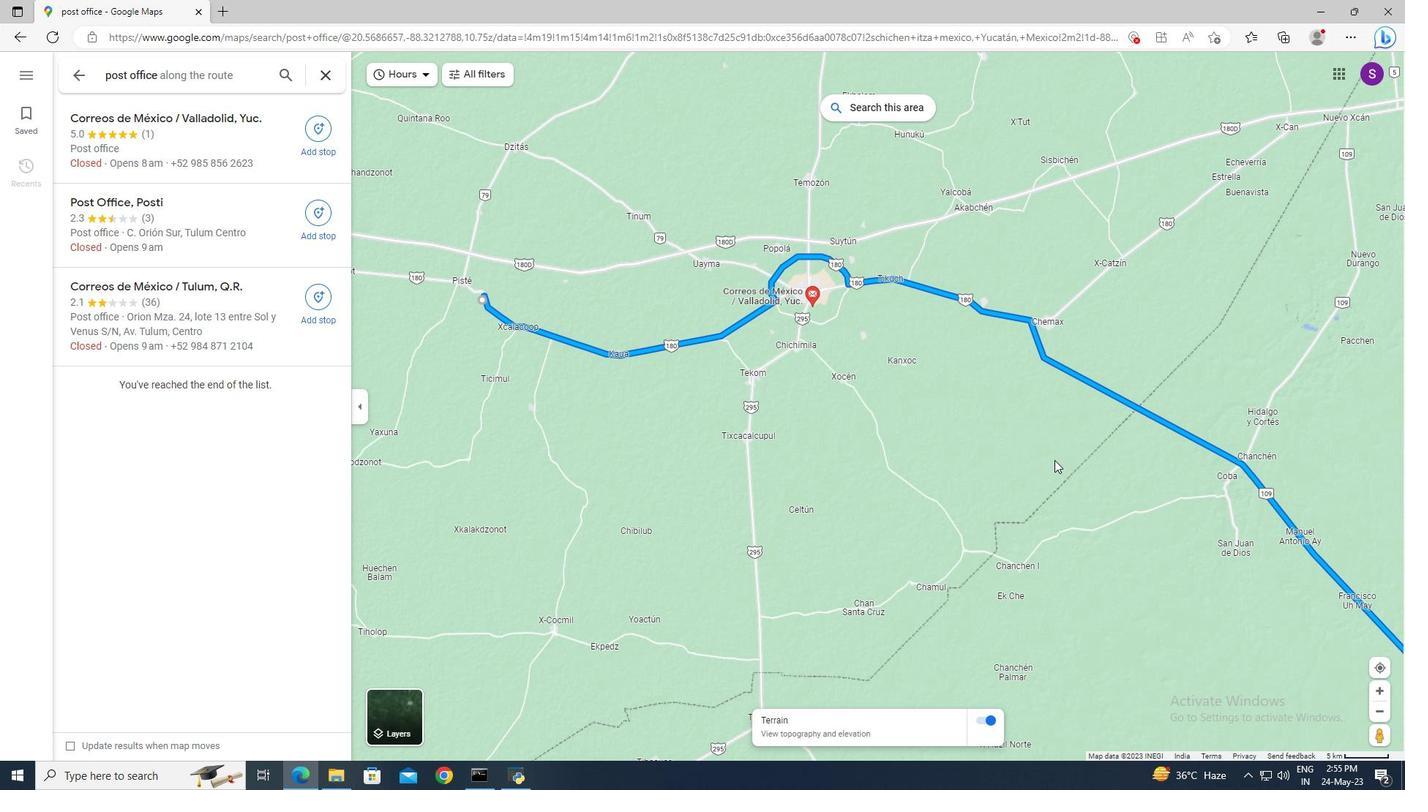 
Action: Mouse moved to (1176, 598)
Screenshot: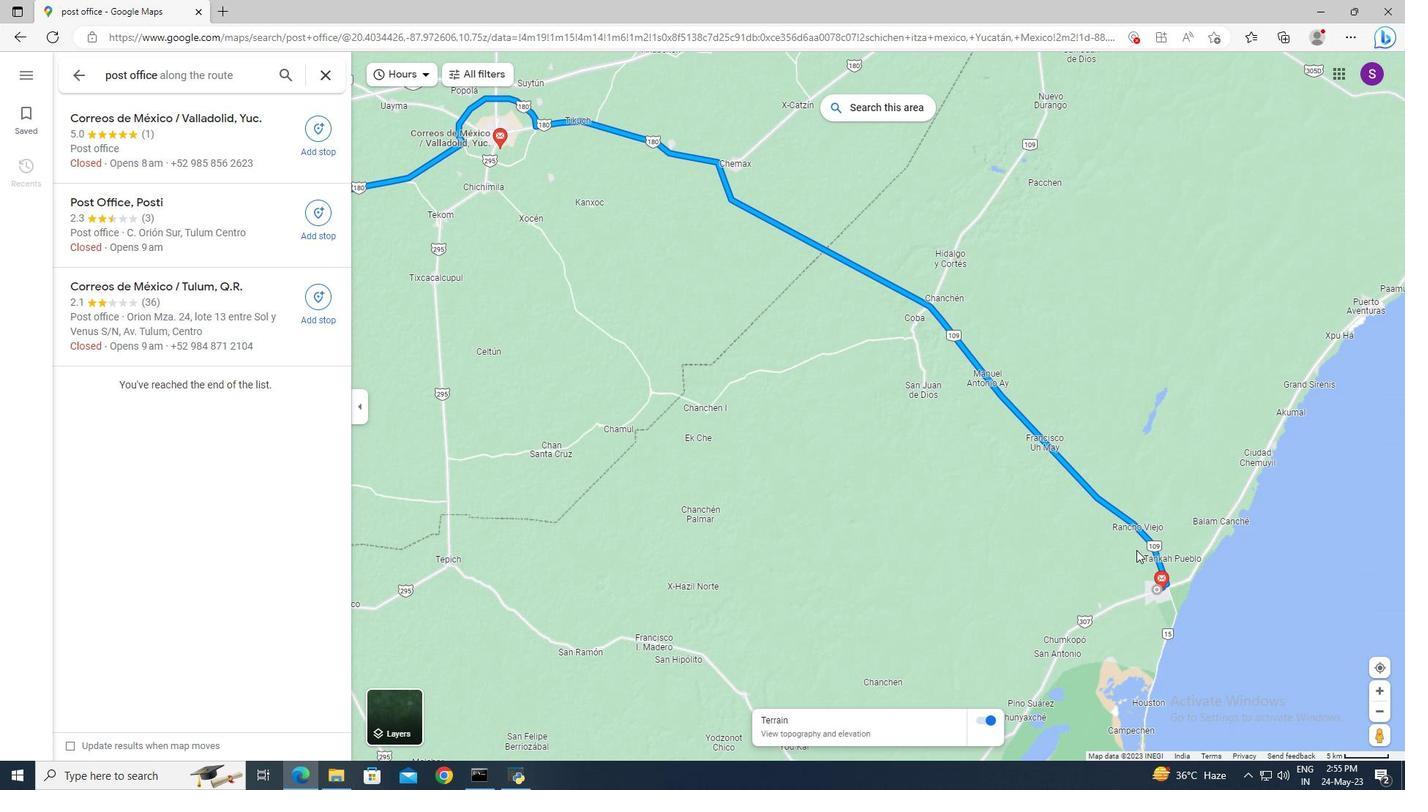 
Action: Mouse scrolled (1176, 598) with delta (0, 0)
Screenshot: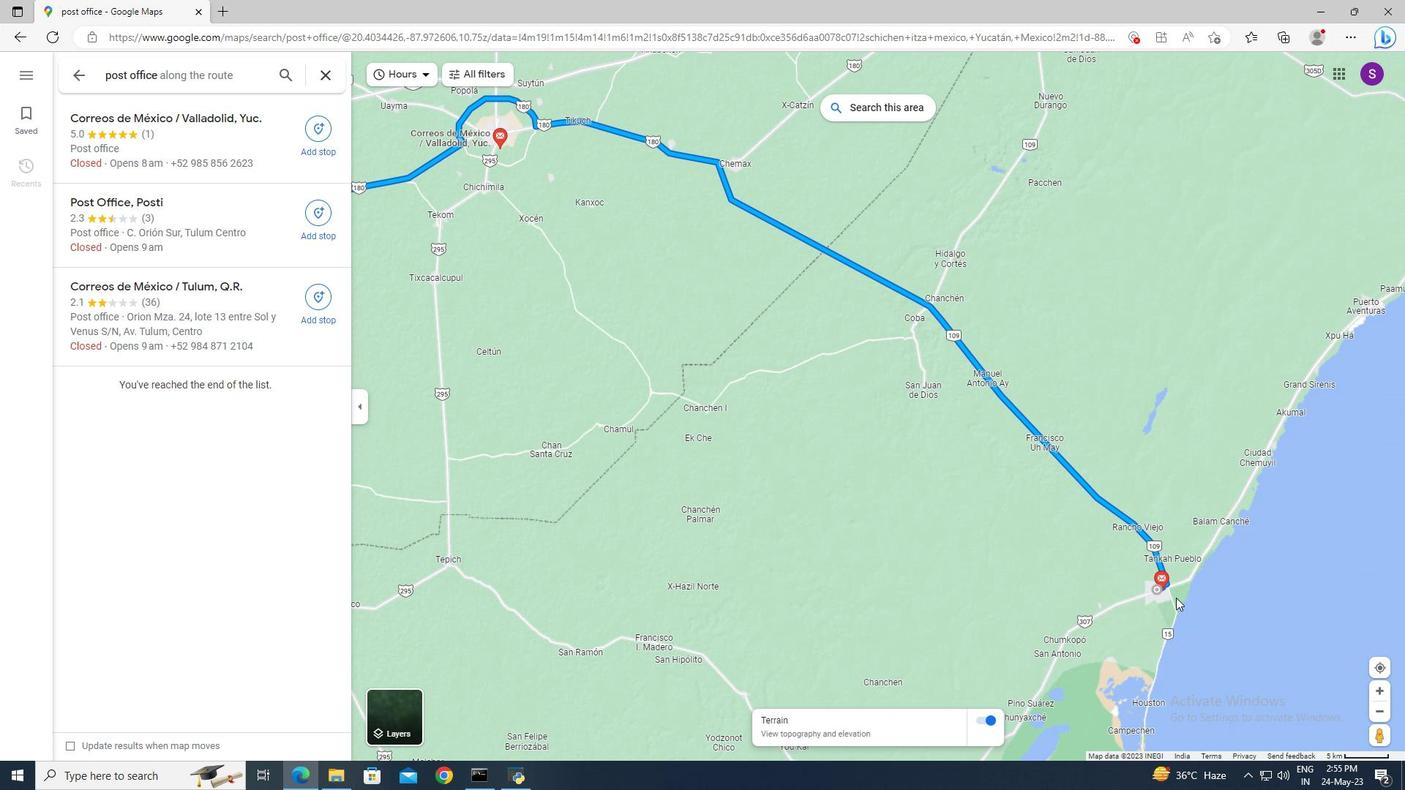 
Action: Mouse scrolled (1176, 598) with delta (0, 0)
Screenshot: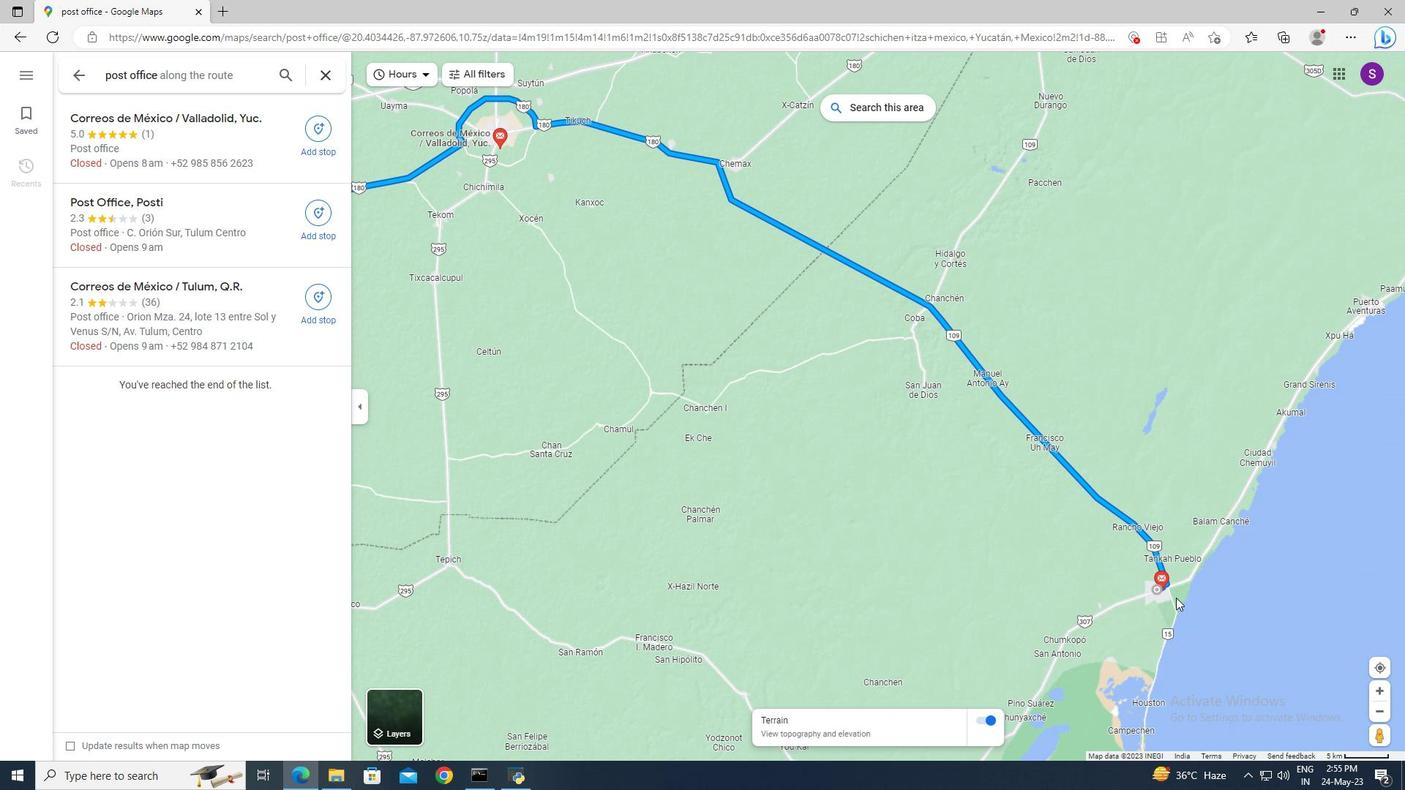 
Action: Mouse scrolled (1176, 598) with delta (0, 0)
Screenshot: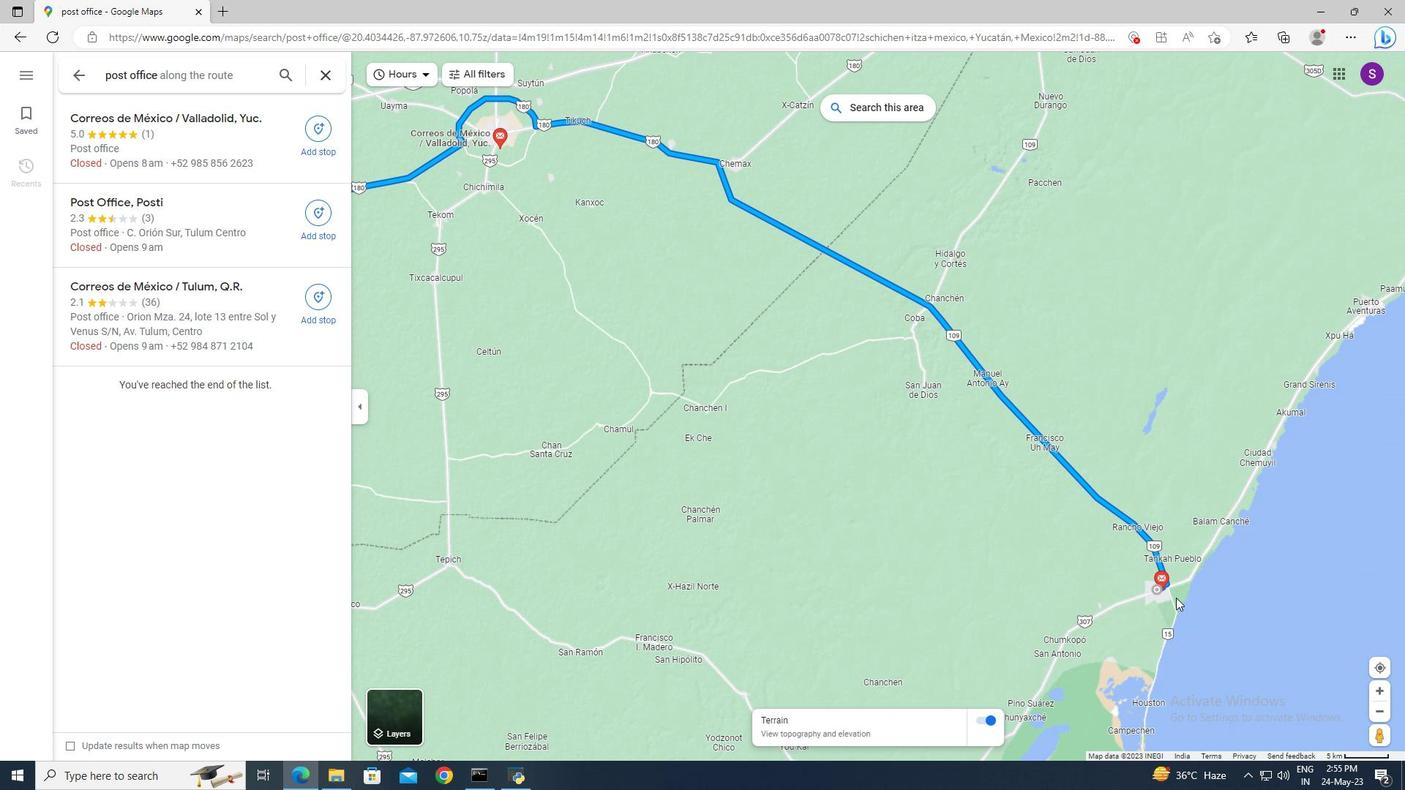 
Action: Mouse scrolled (1176, 598) with delta (0, 0)
Screenshot: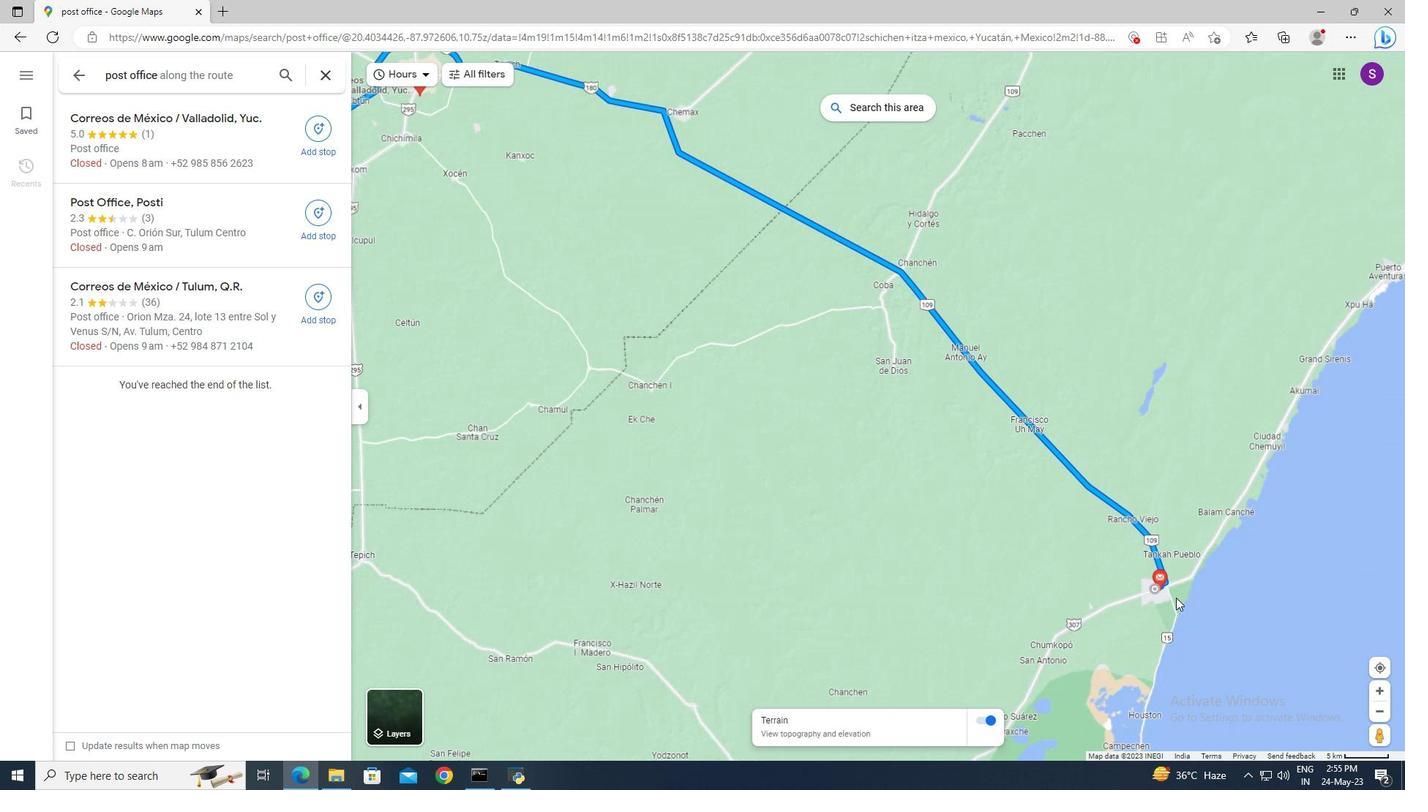 
Action: Mouse scrolled (1176, 598) with delta (0, 0)
Screenshot: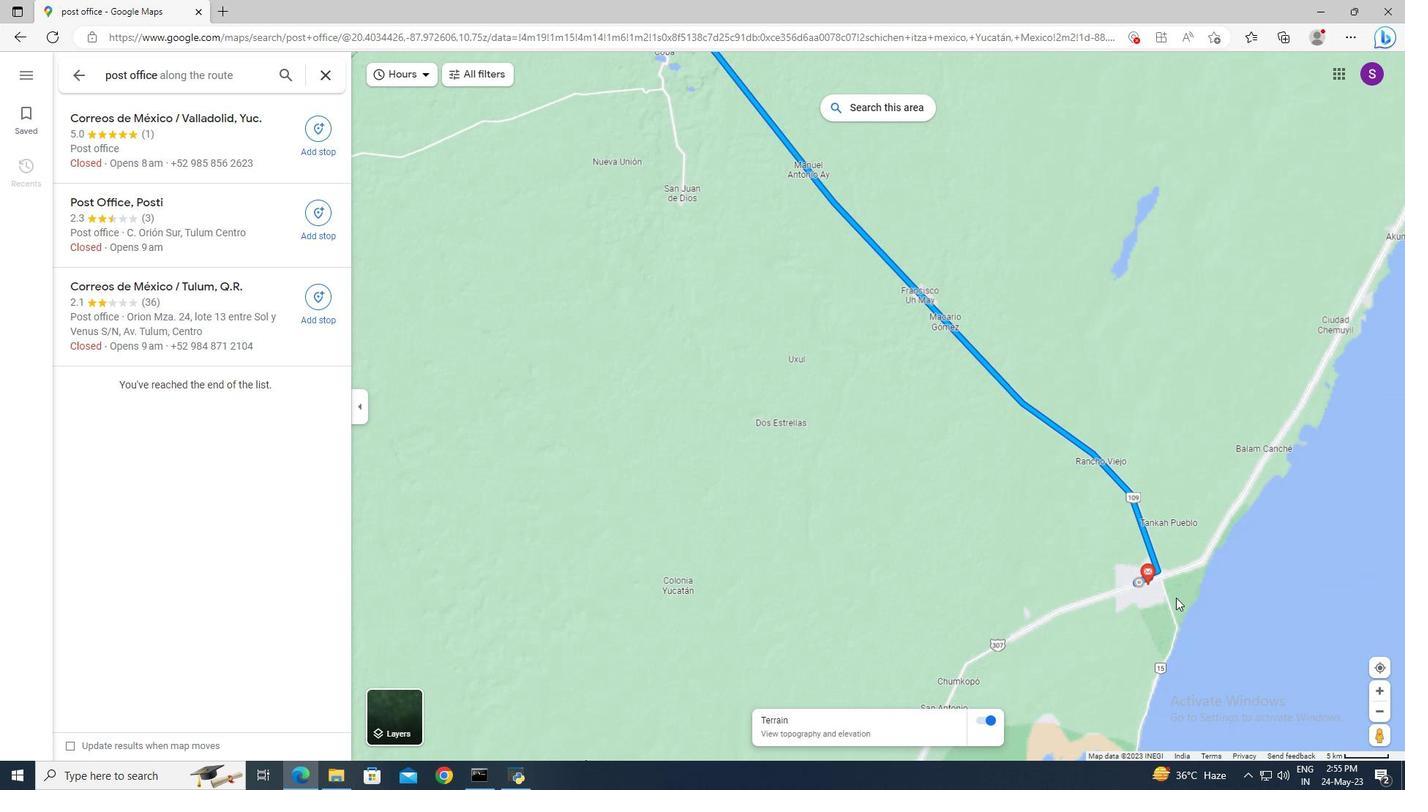 
Action: Mouse scrolled (1176, 598) with delta (0, 0)
Screenshot: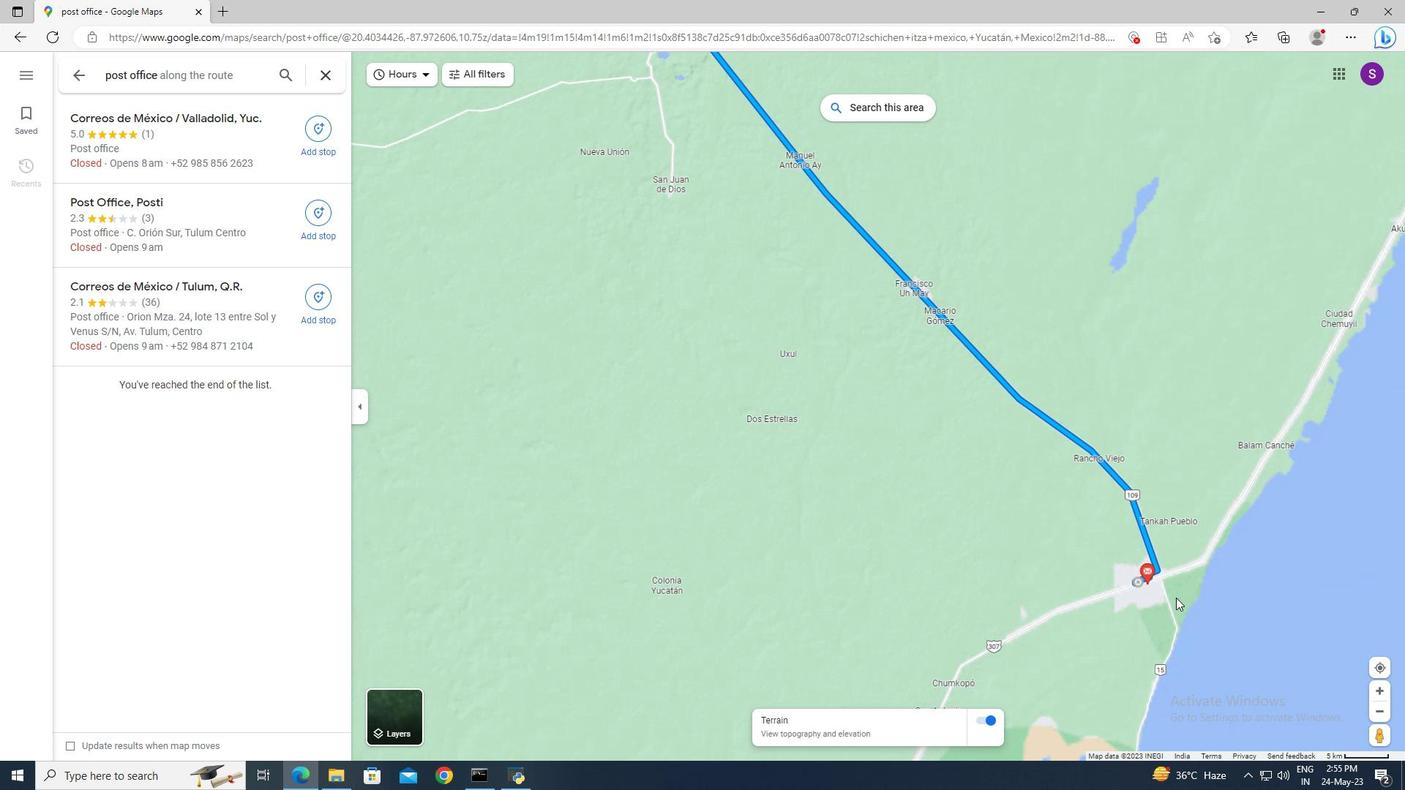 
Action: Mouse scrolled (1176, 598) with delta (0, 0)
Screenshot: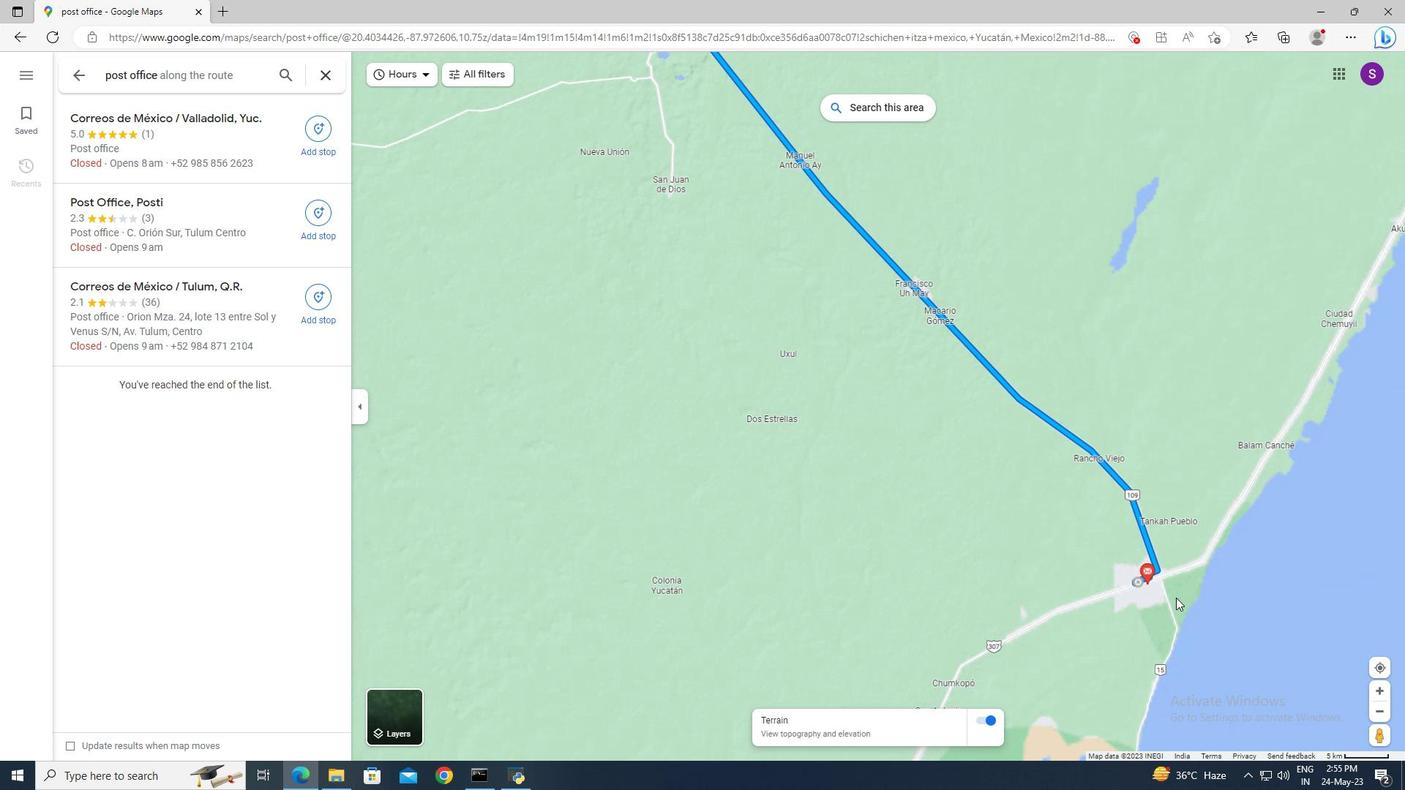 
Action: Mouse moved to (1129, 563)
Screenshot: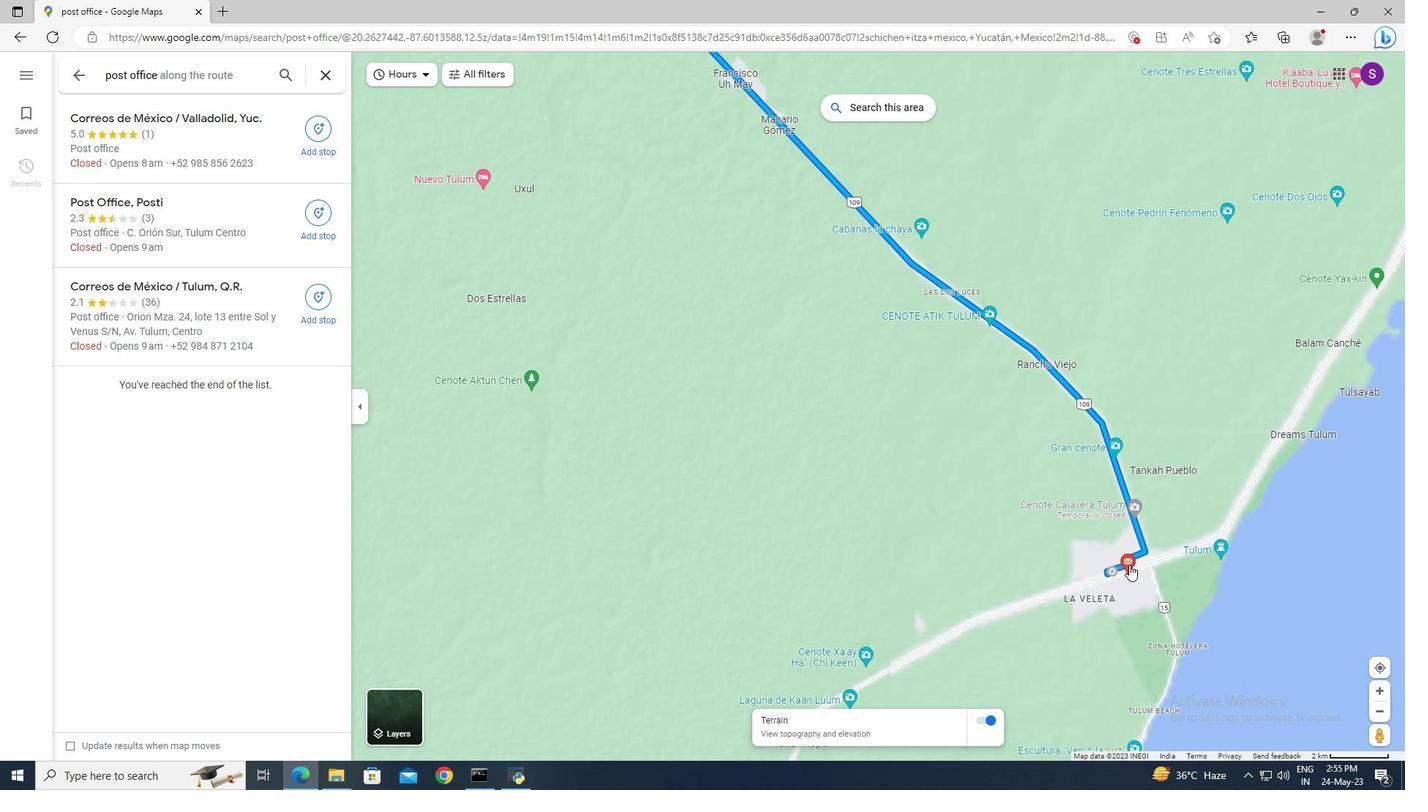 
Action: Mouse pressed left at (1129, 563)
Screenshot: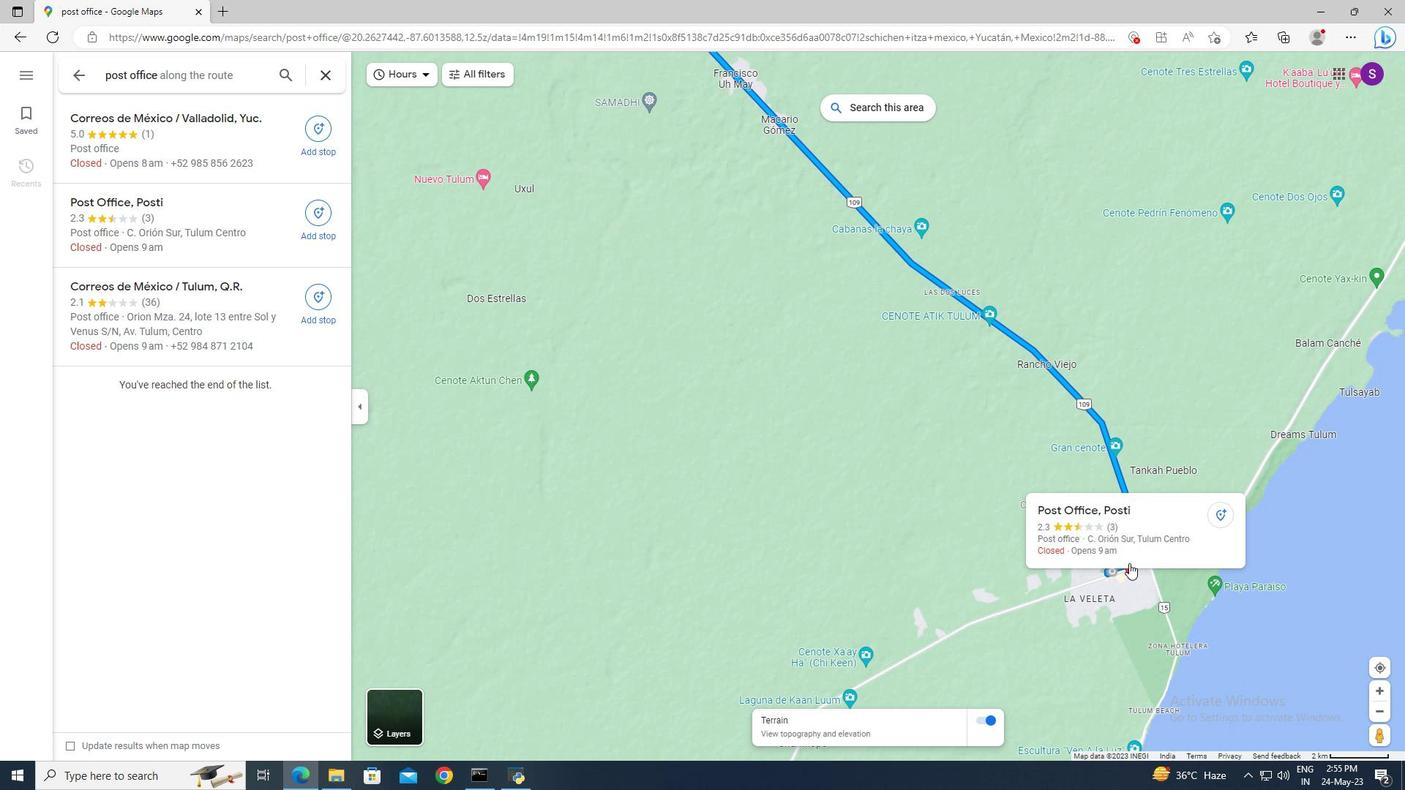 
Action: Mouse moved to (528, 522)
Screenshot: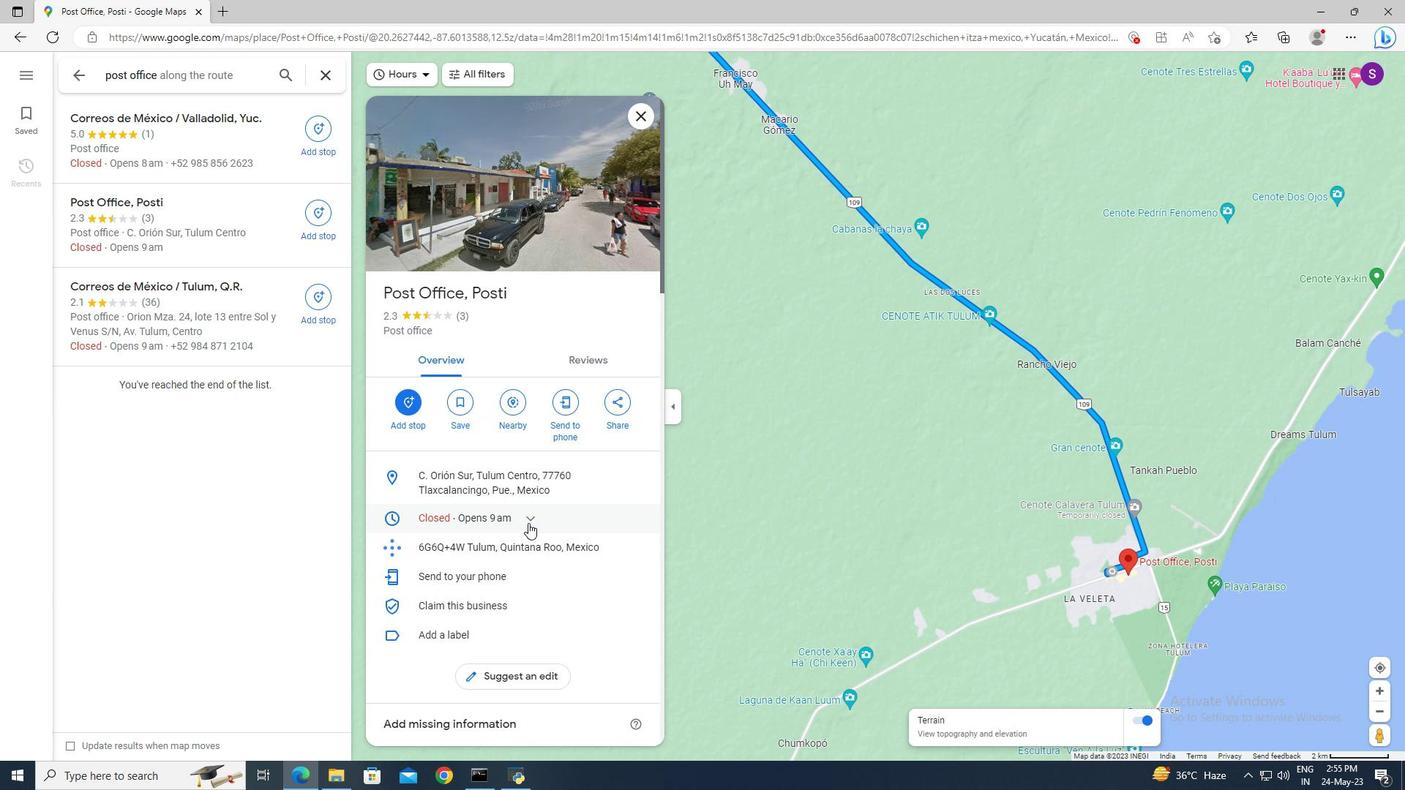 
Action: Mouse scrolled (528, 522) with delta (0, 0)
Screenshot: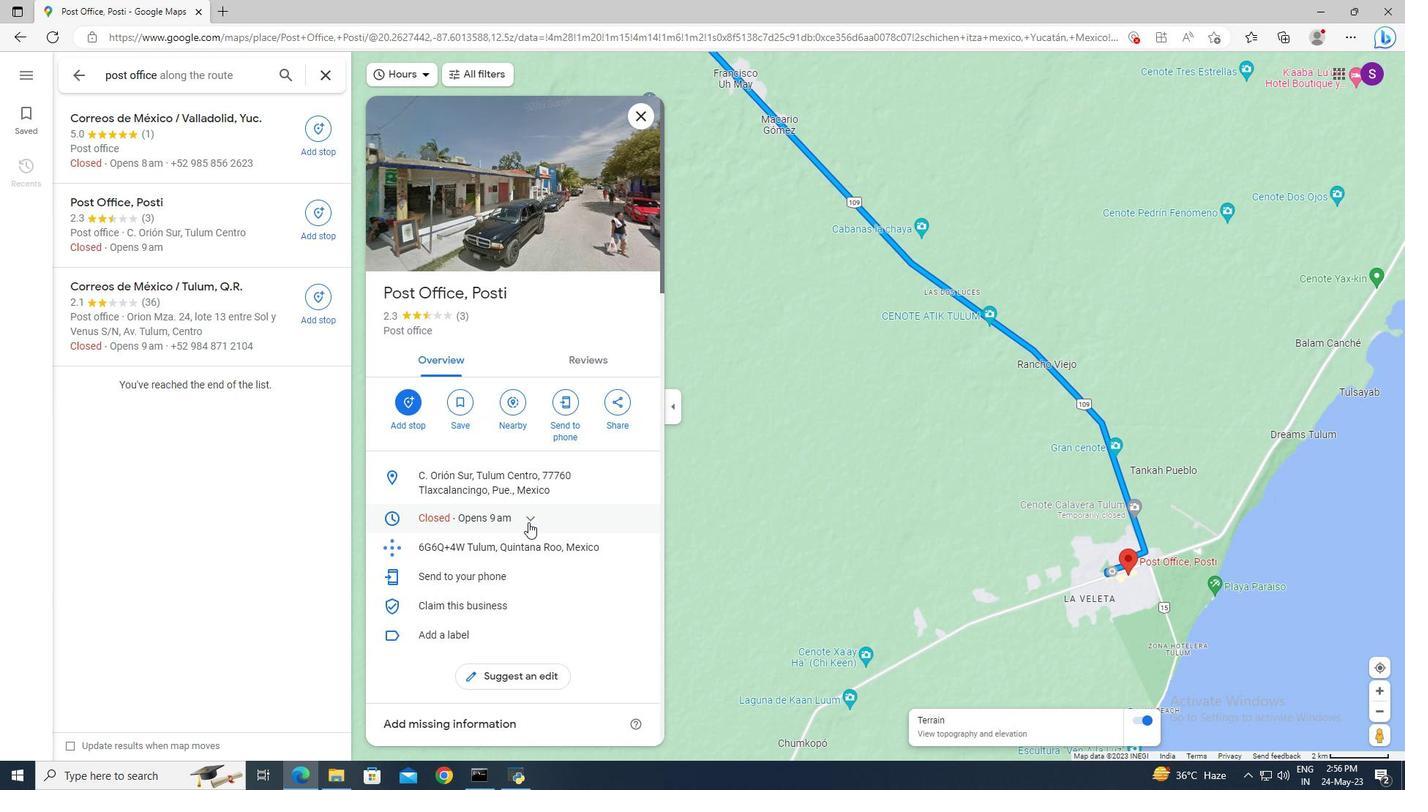 
Action: Mouse scrolled (528, 522) with delta (0, 0)
Screenshot: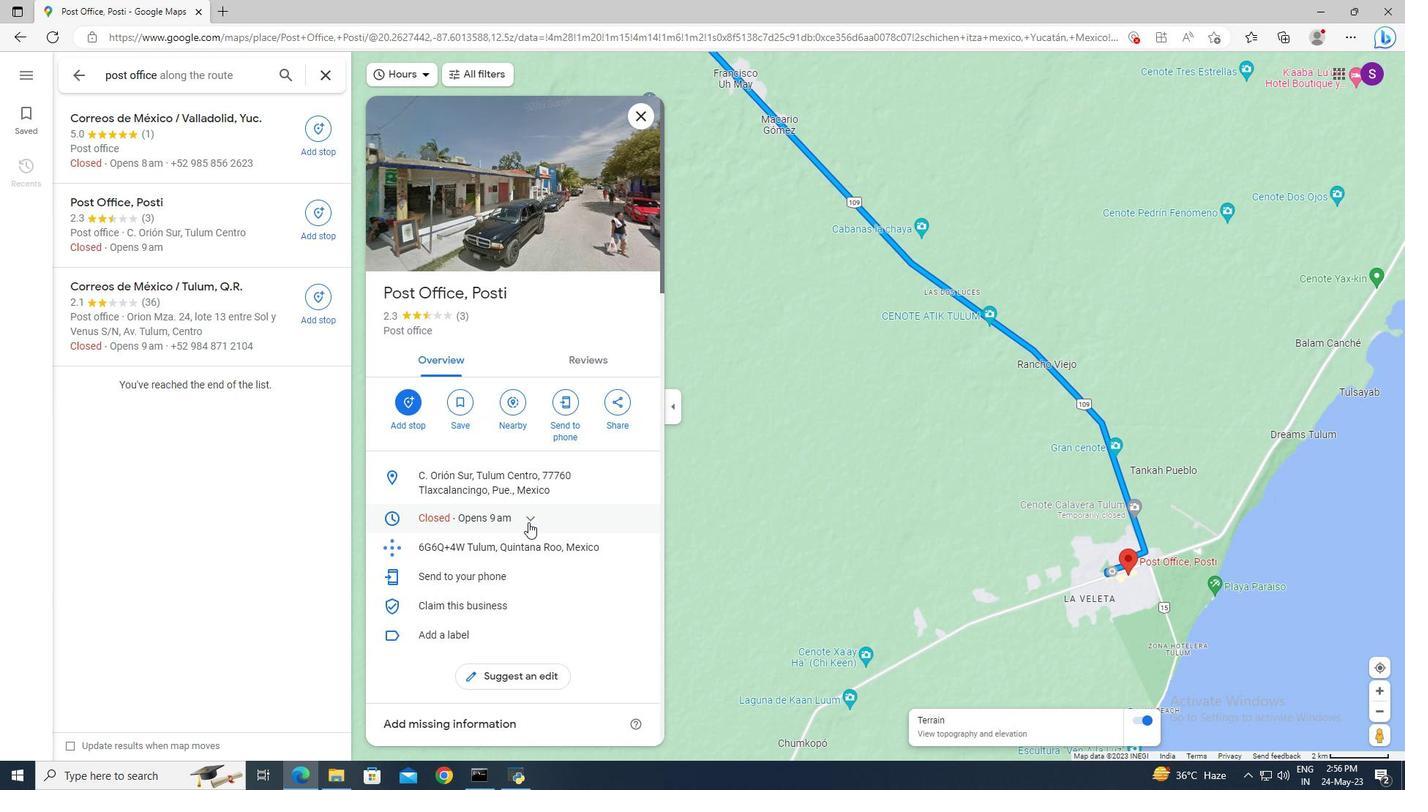
Action: Mouse scrolled (528, 522) with delta (0, 0)
Screenshot: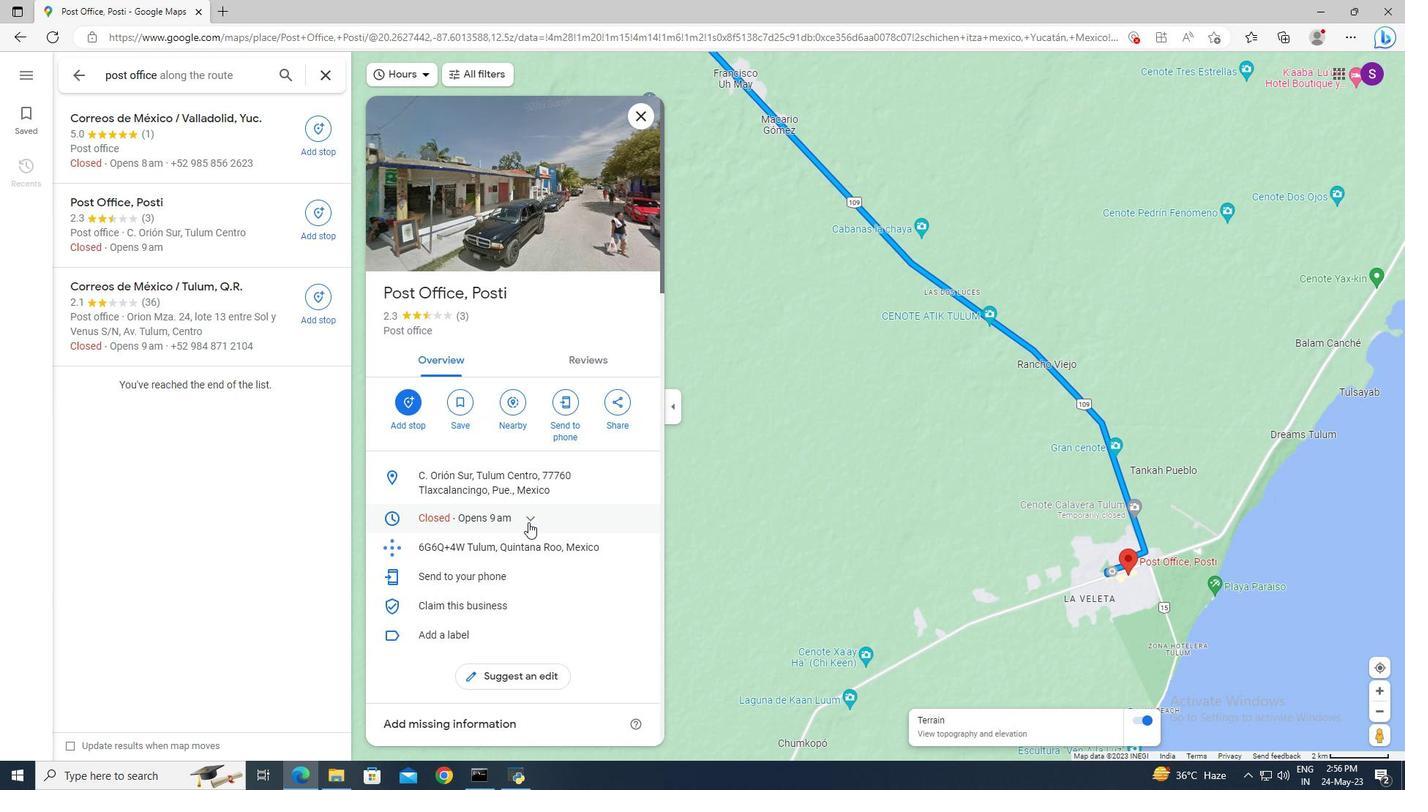
Action: Mouse scrolled (528, 522) with delta (0, 0)
Screenshot: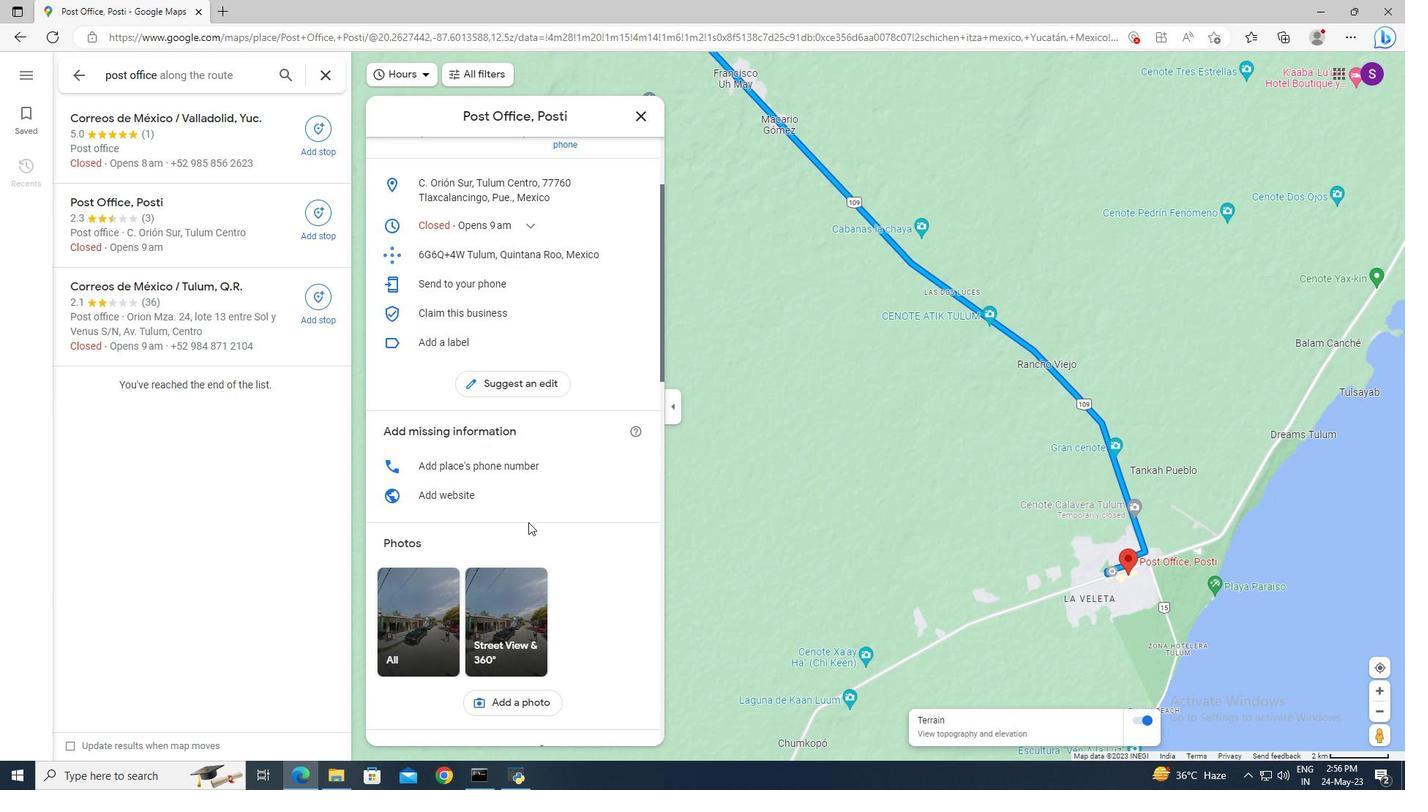 
Action: Mouse scrolled (528, 522) with delta (0, 0)
Screenshot: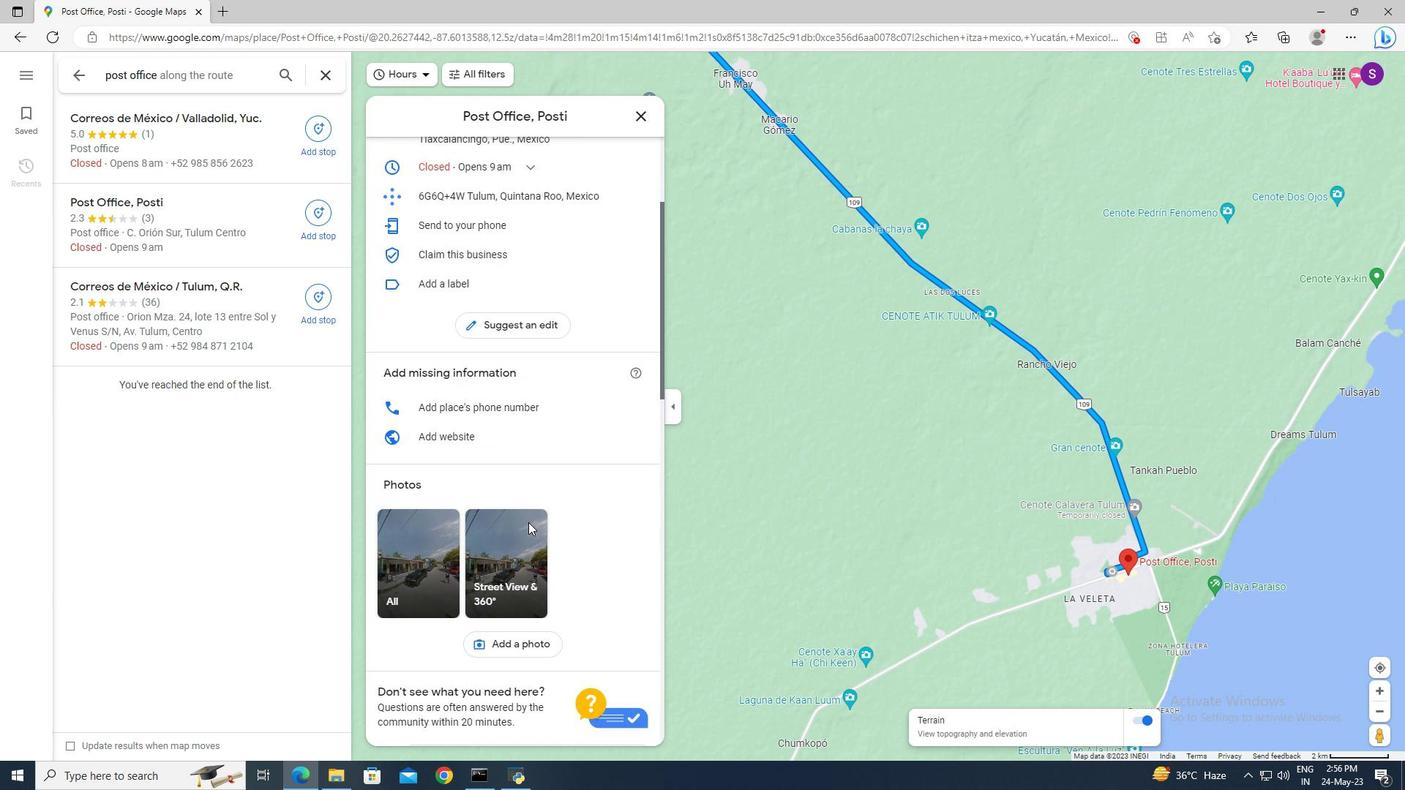 
Action: Mouse scrolled (528, 523) with delta (0, 0)
Screenshot: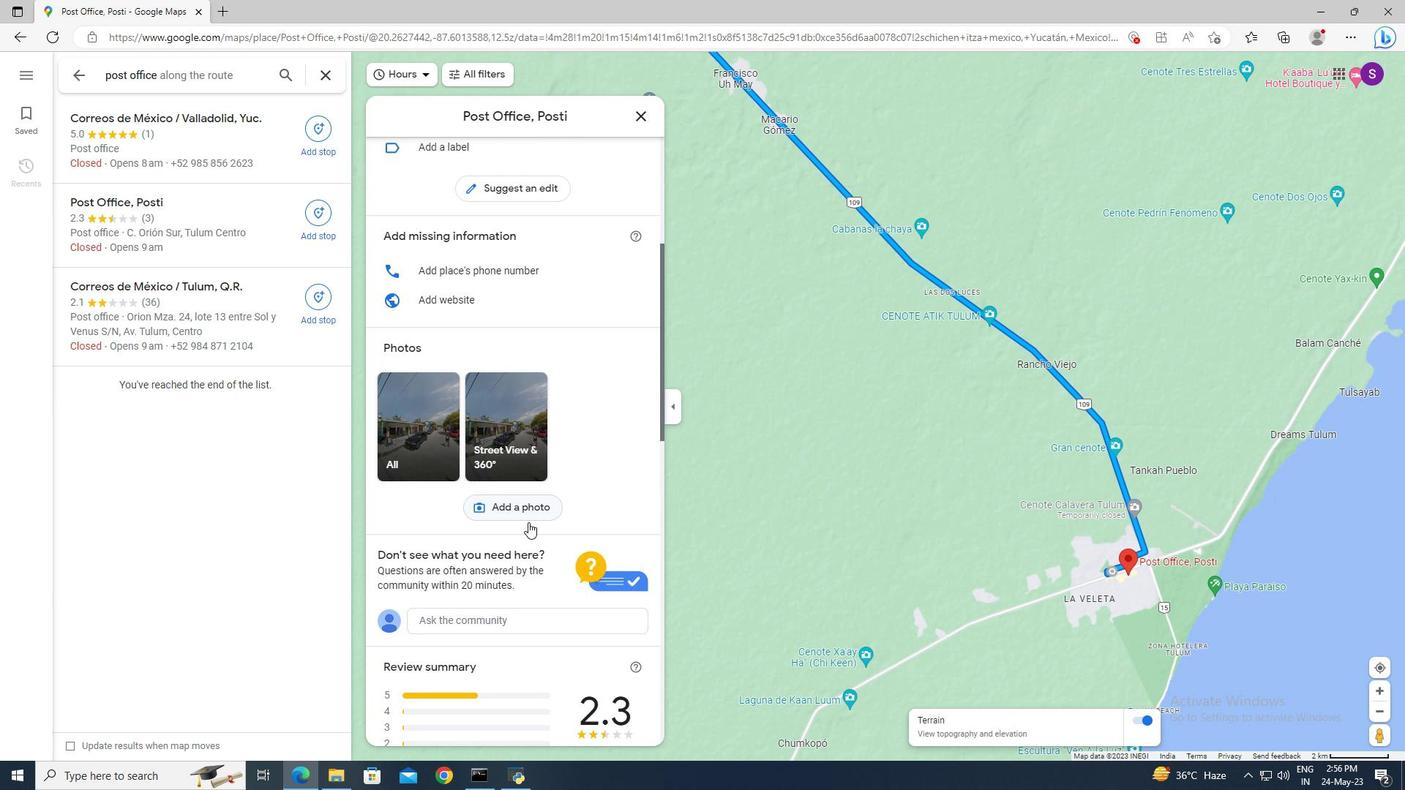 
Action: Mouse scrolled (528, 523) with delta (0, 0)
Screenshot: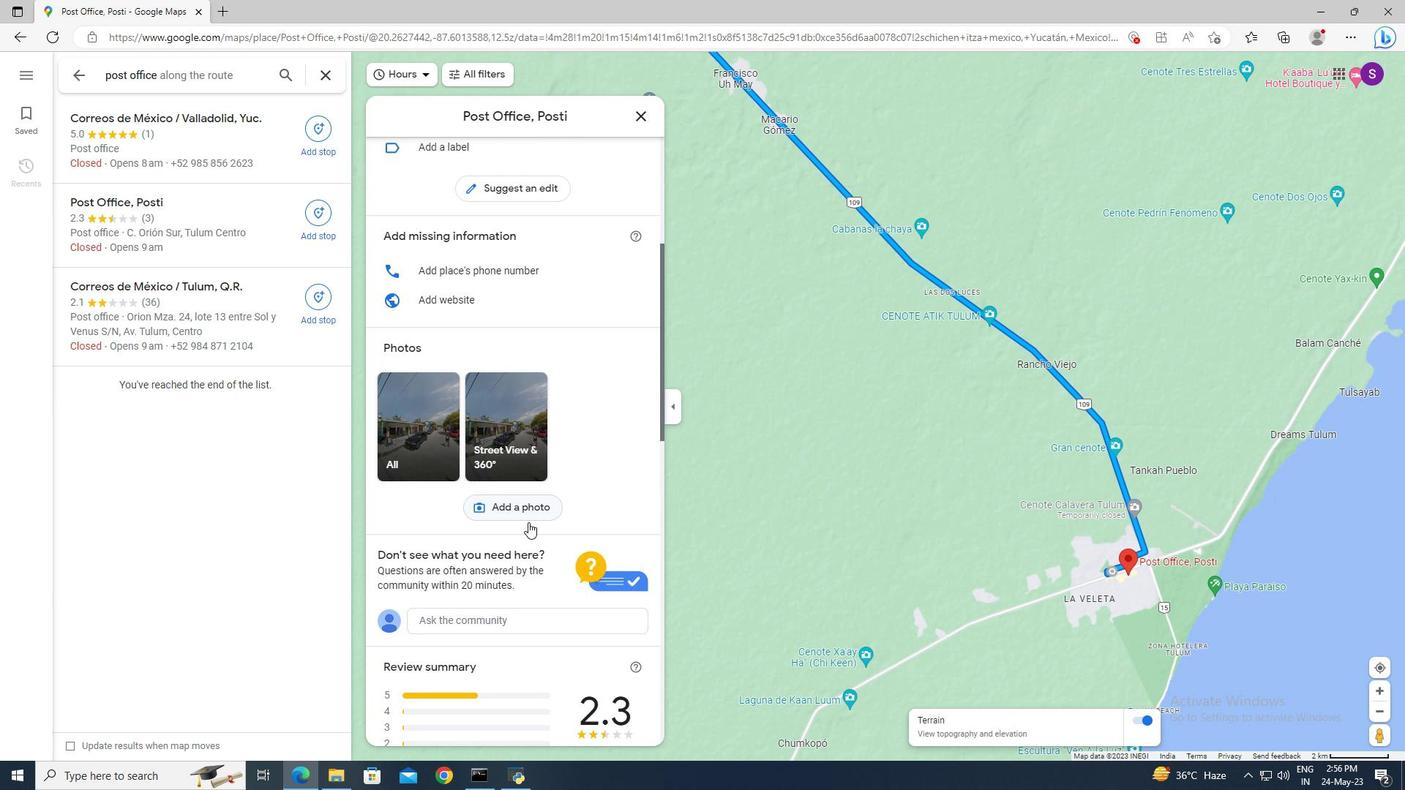 
Action: Mouse scrolled (528, 523) with delta (0, 0)
Screenshot: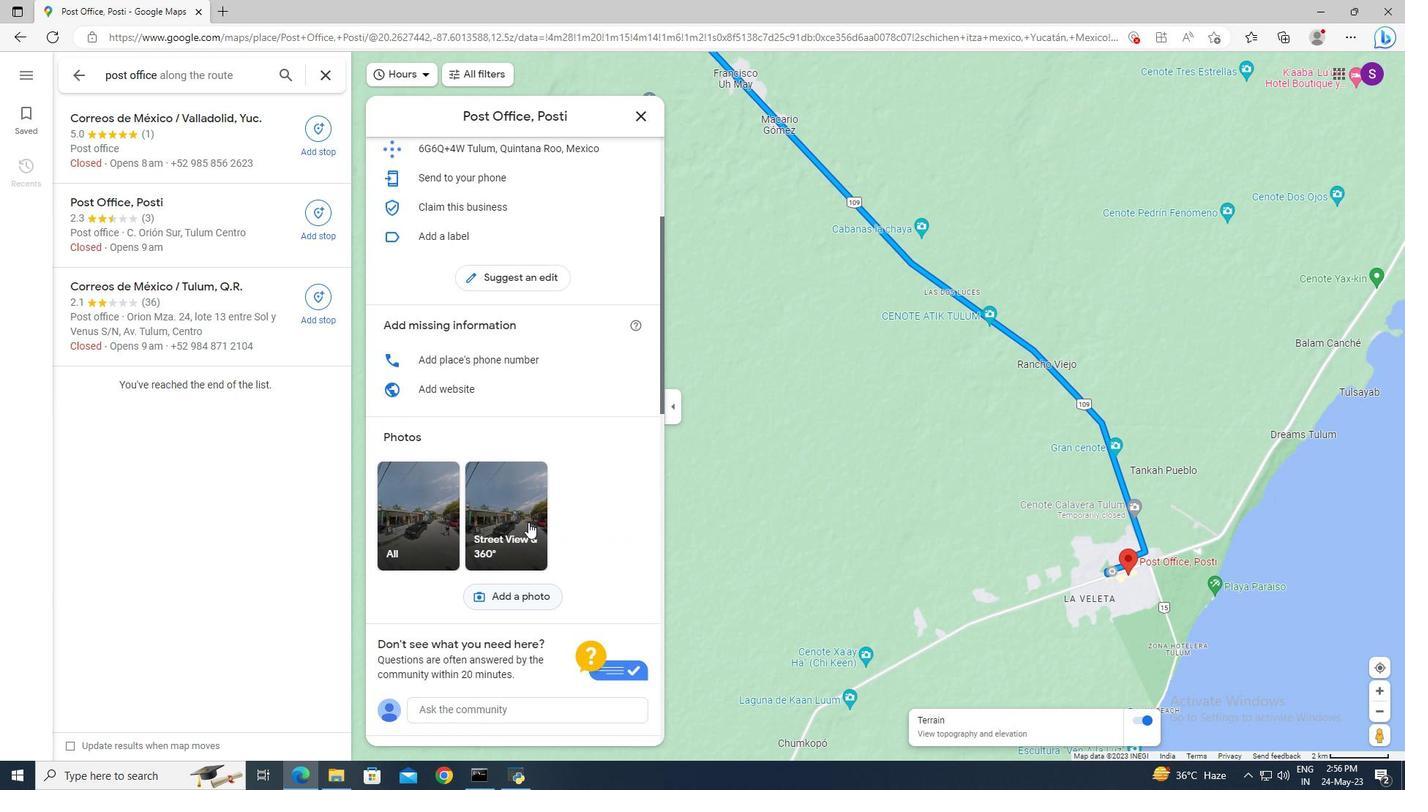 
Action: Mouse scrolled (528, 523) with delta (0, 0)
Screenshot: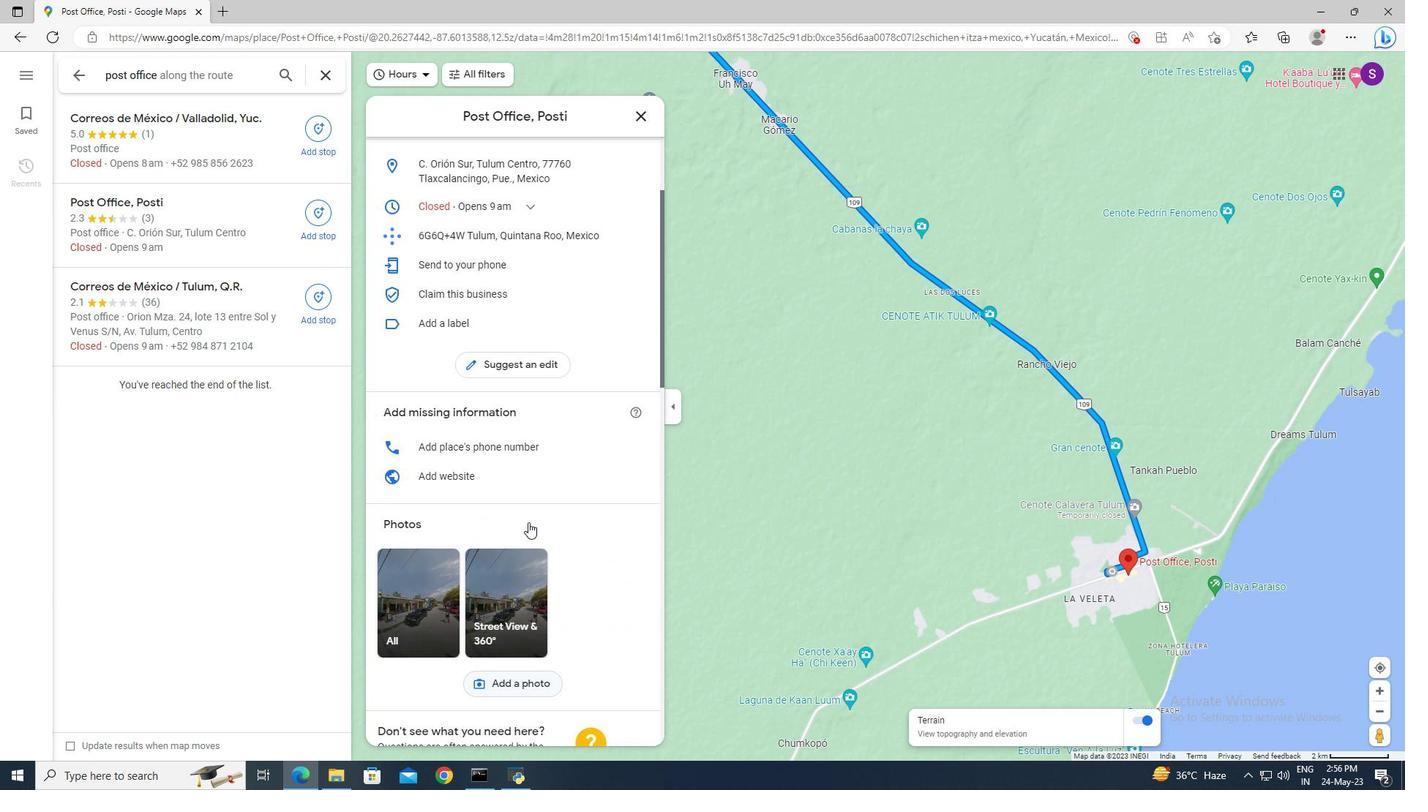 
Action: Mouse scrolled (528, 523) with delta (0, 0)
Screenshot: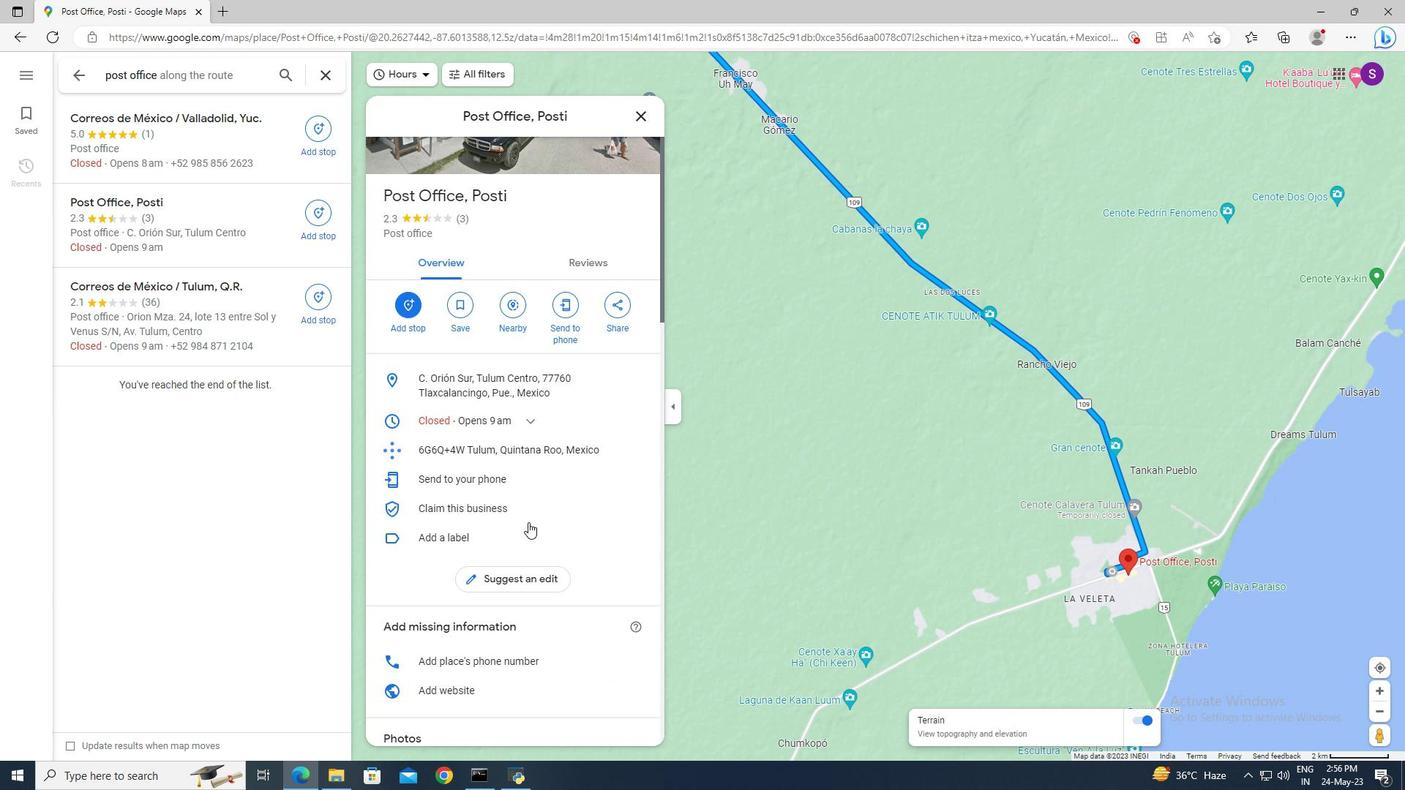 
Action: Mouse scrolled (528, 523) with delta (0, 0)
Screenshot: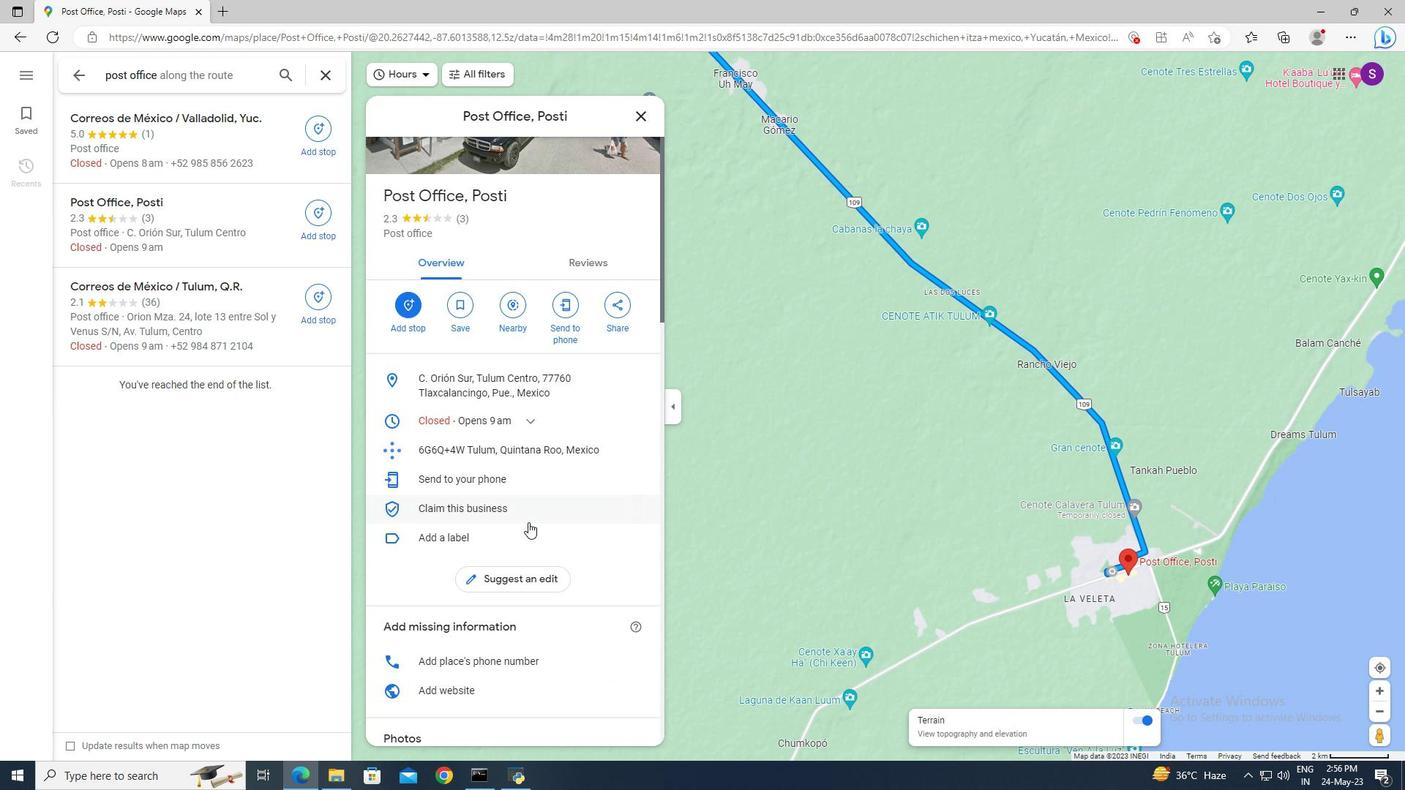 
Action: Mouse moved to (576, 367)
Screenshot: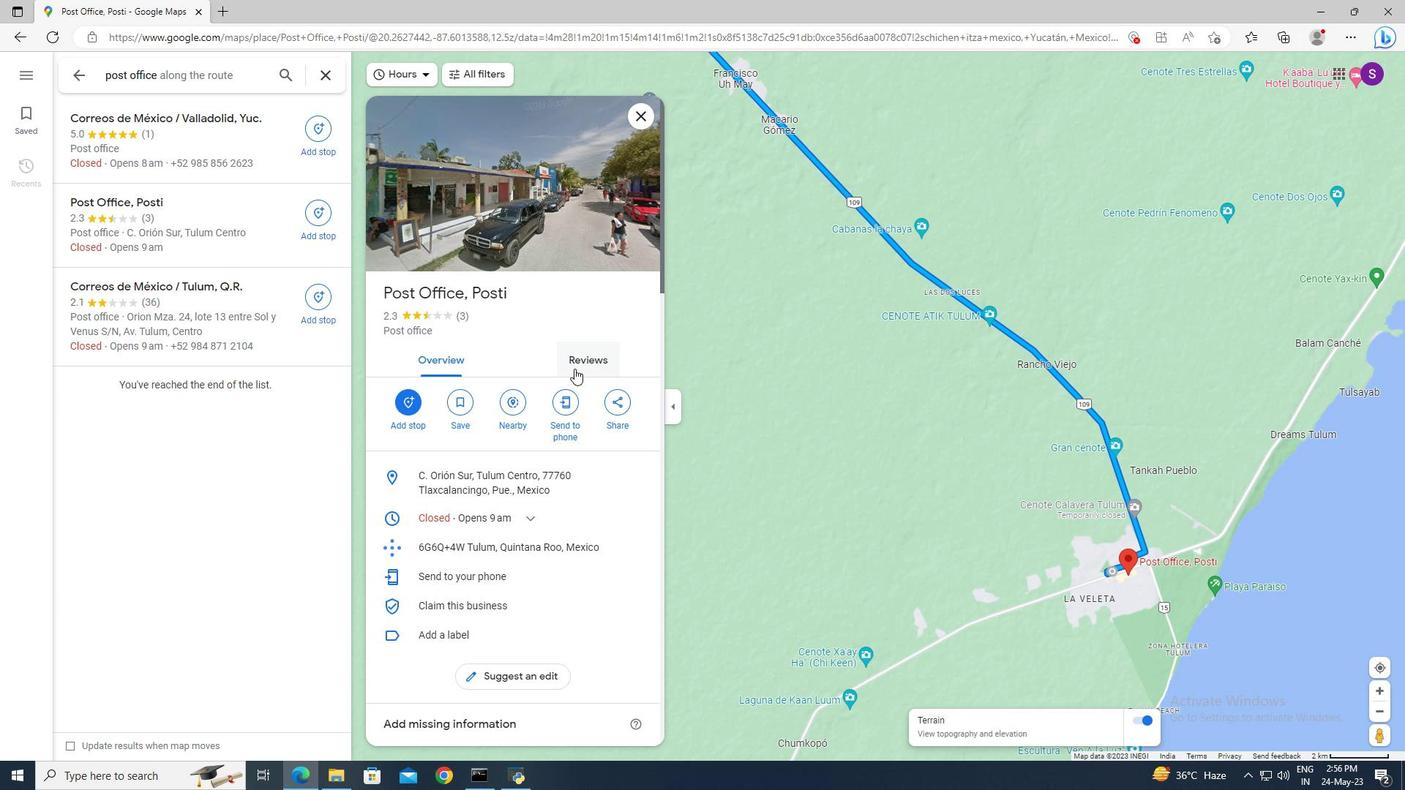 
Action: Mouse pressed left at (576, 367)
Screenshot: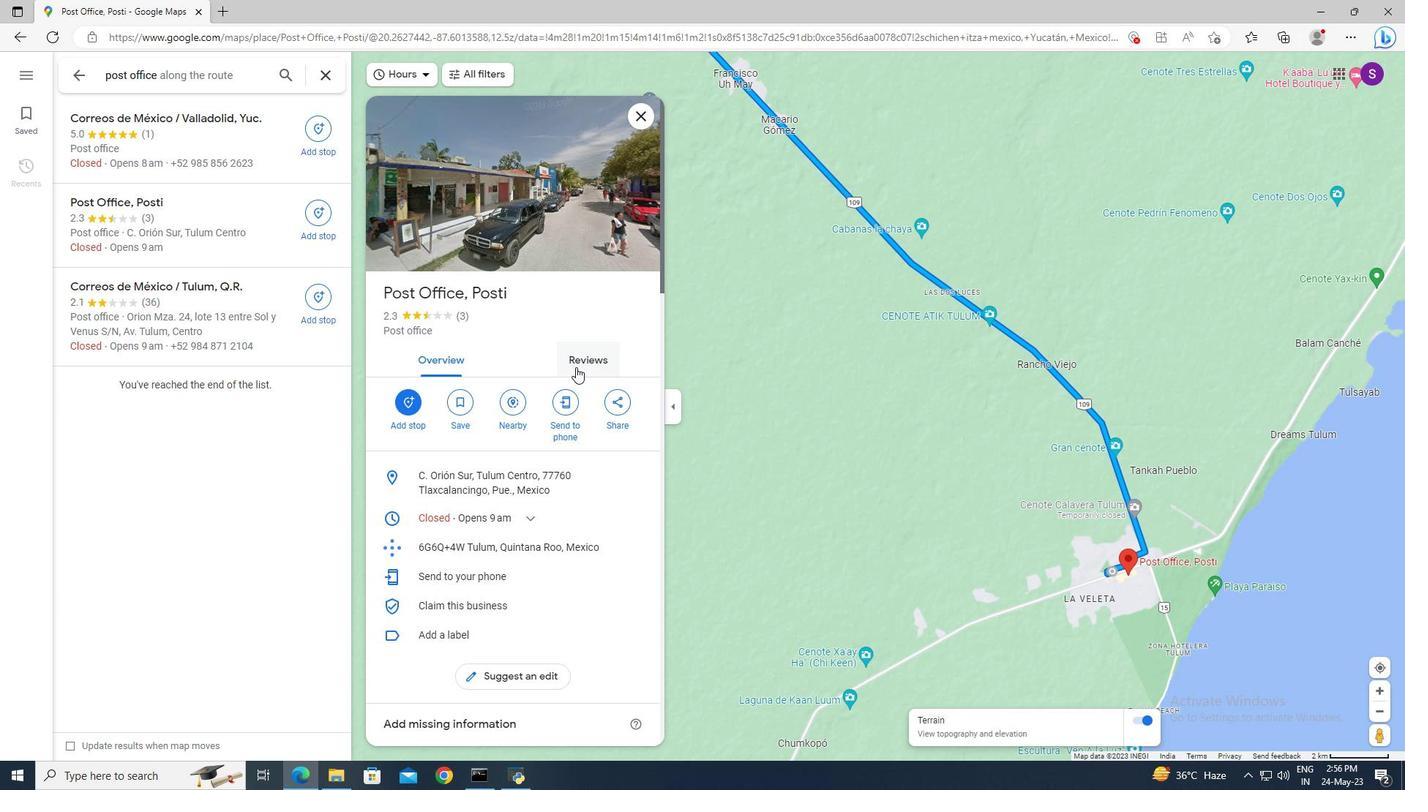 
Action: Mouse scrolled (576, 366) with delta (0, 0)
Screenshot: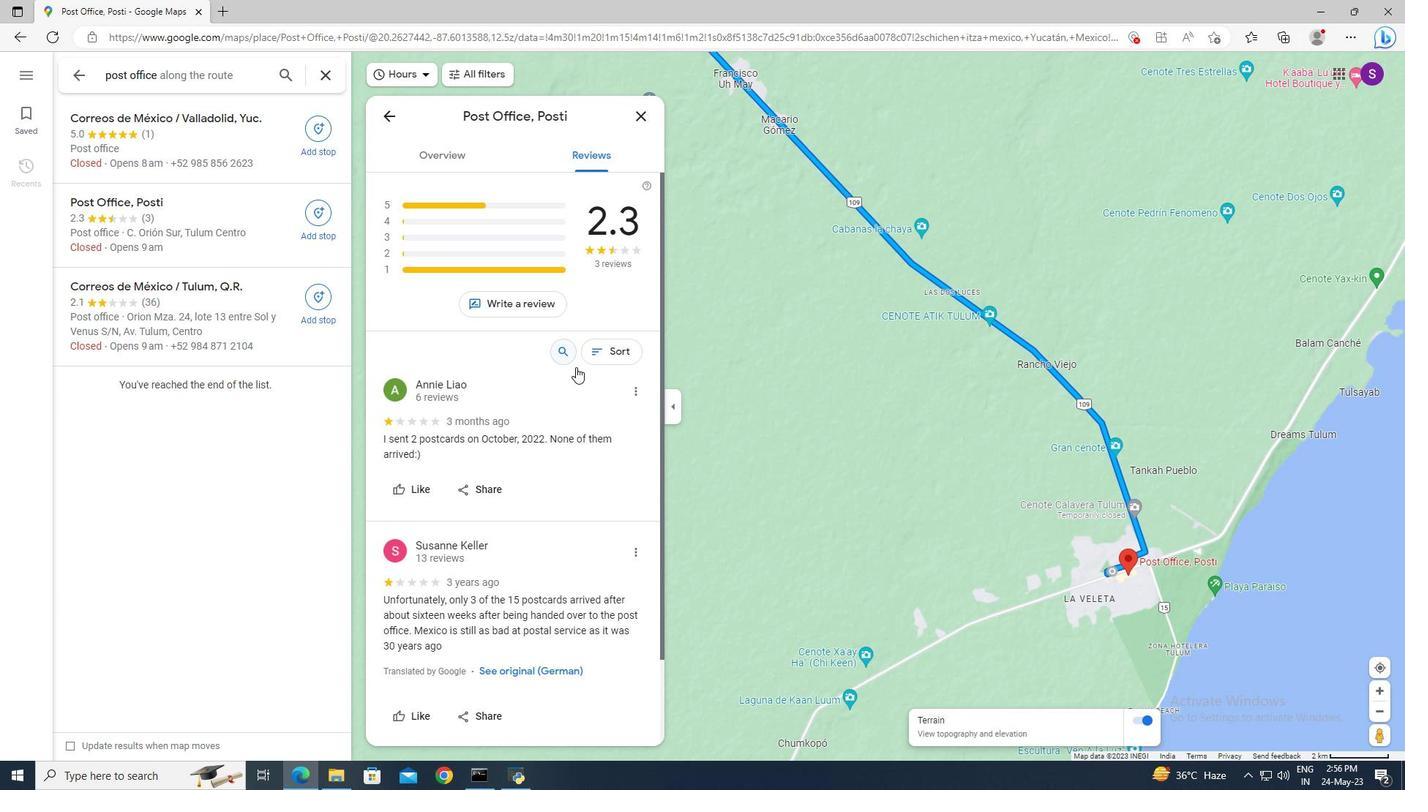 
Action: Mouse scrolled (576, 366) with delta (0, 0)
Screenshot: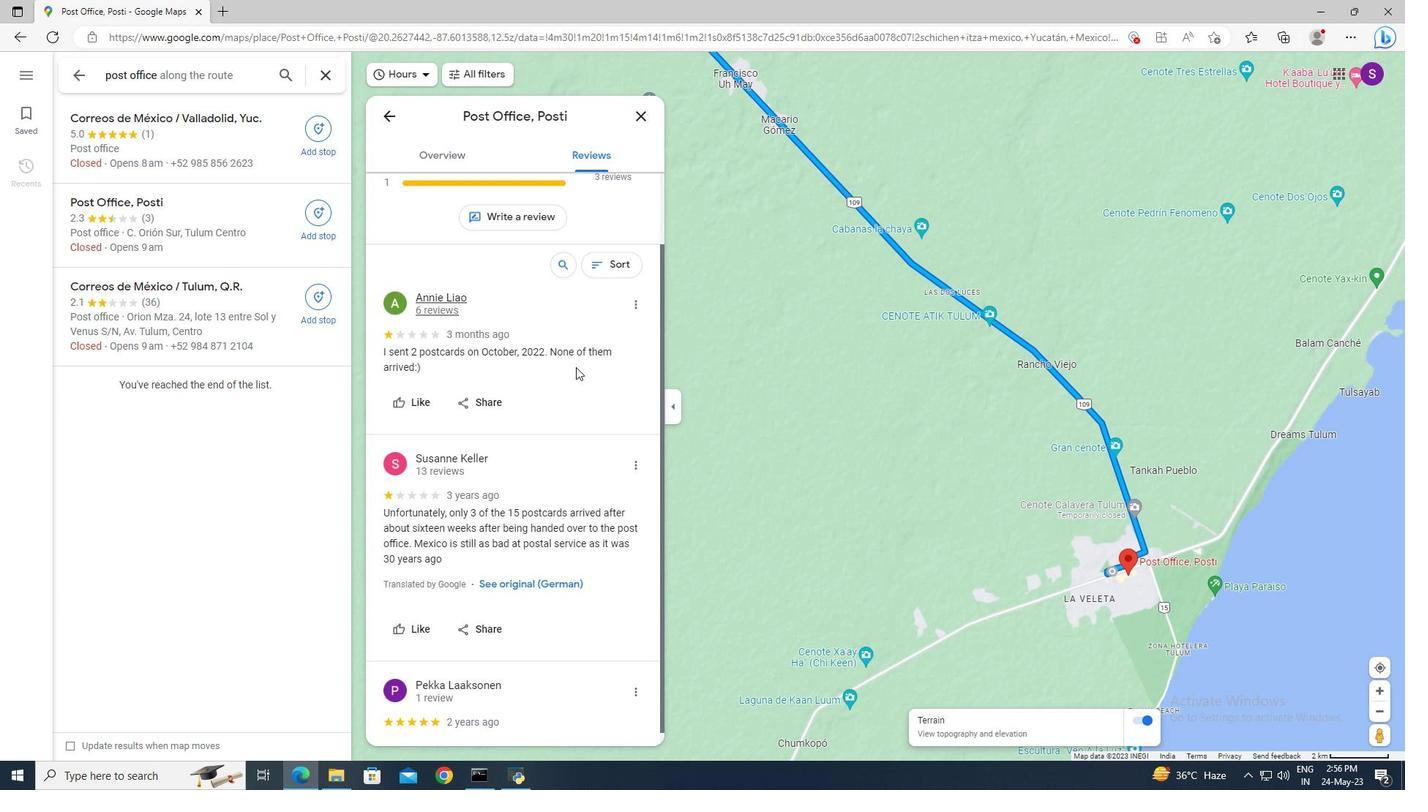
Action: Mouse scrolled (576, 366) with delta (0, 0)
Screenshot: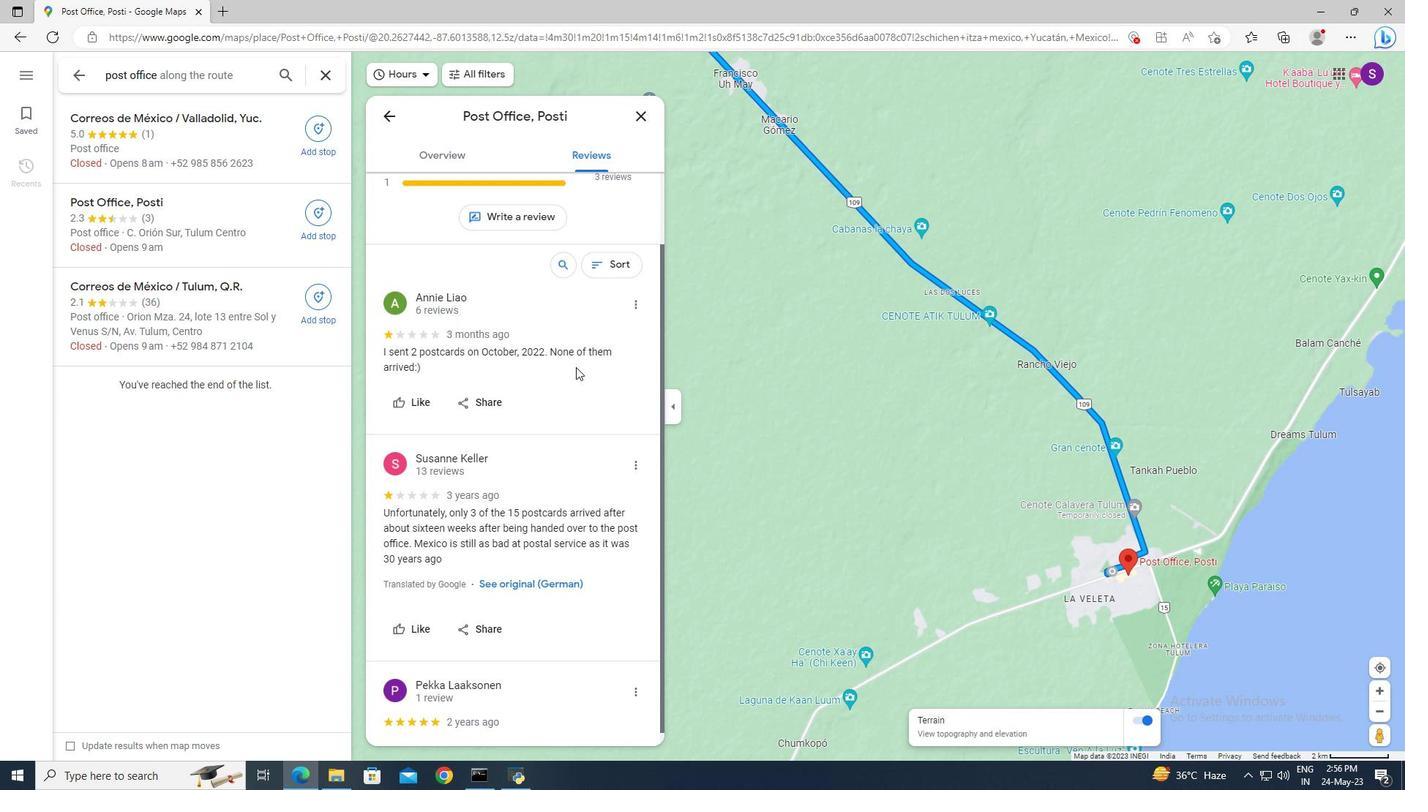 
Action: Mouse scrolled (576, 366) with delta (0, 0)
Screenshot: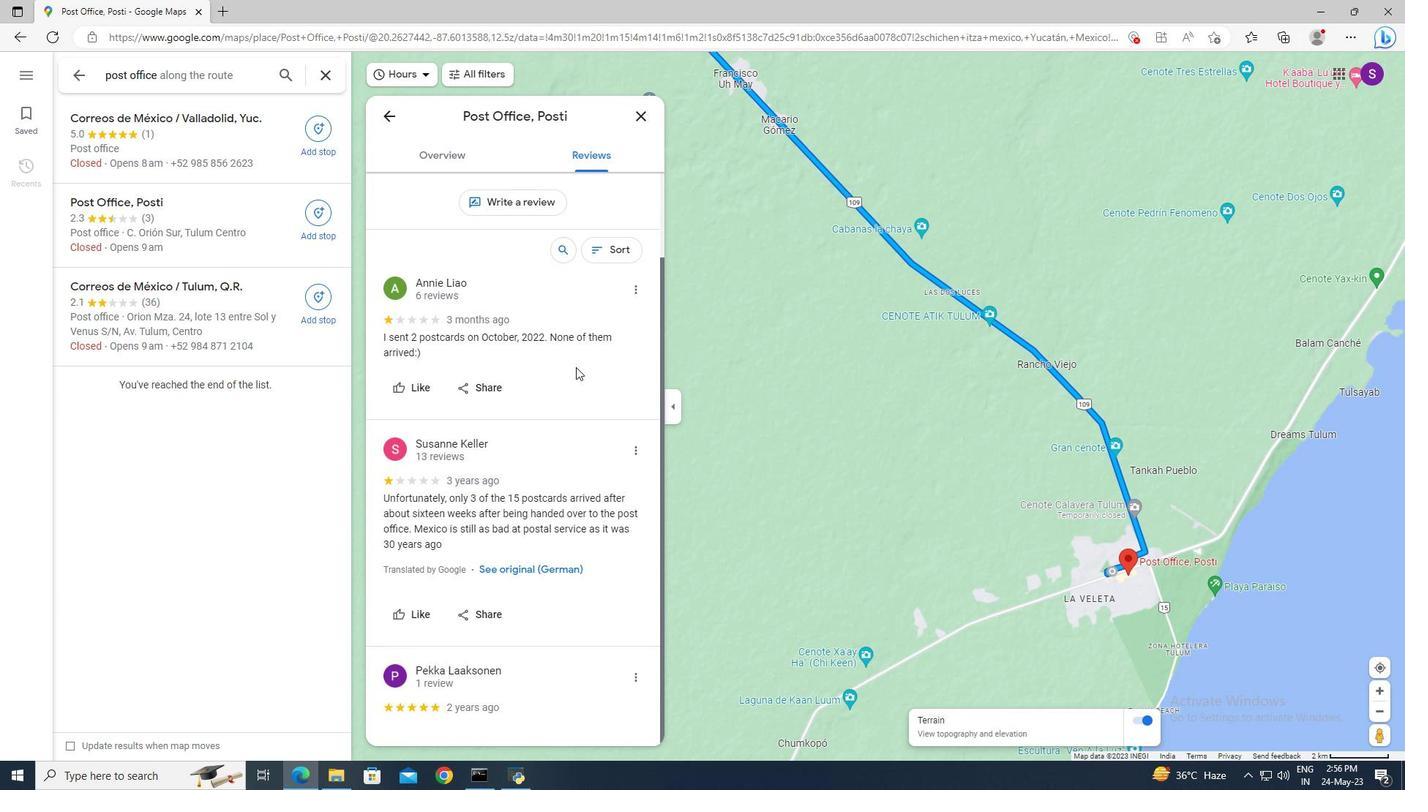 
Action: Mouse scrolled (576, 366) with delta (0, 0)
Screenshot: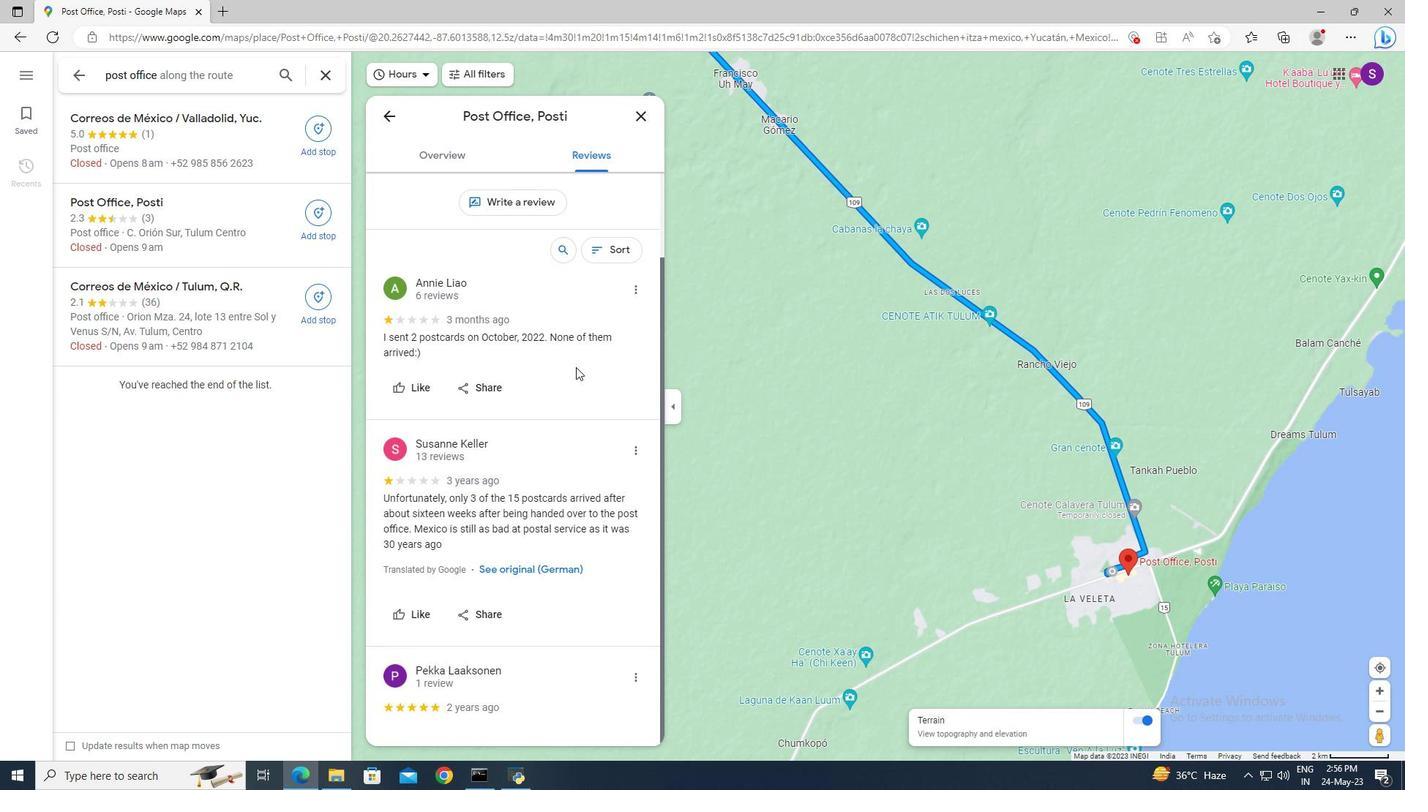 
Action: Mouse moved to (560, 424)
Screenshot: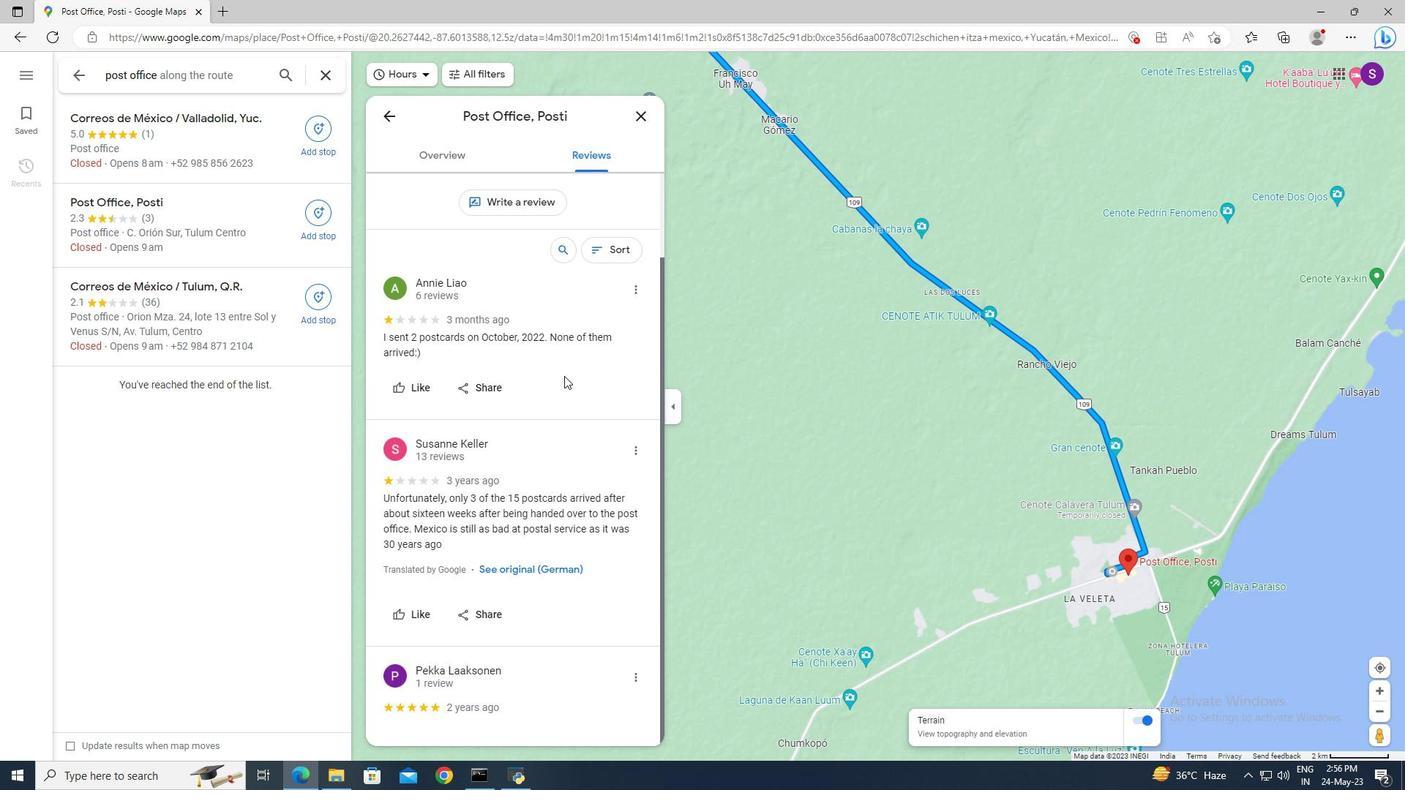 
Action: Mouse scrolled (561, 377) with delta (0, 0)
Screenshot: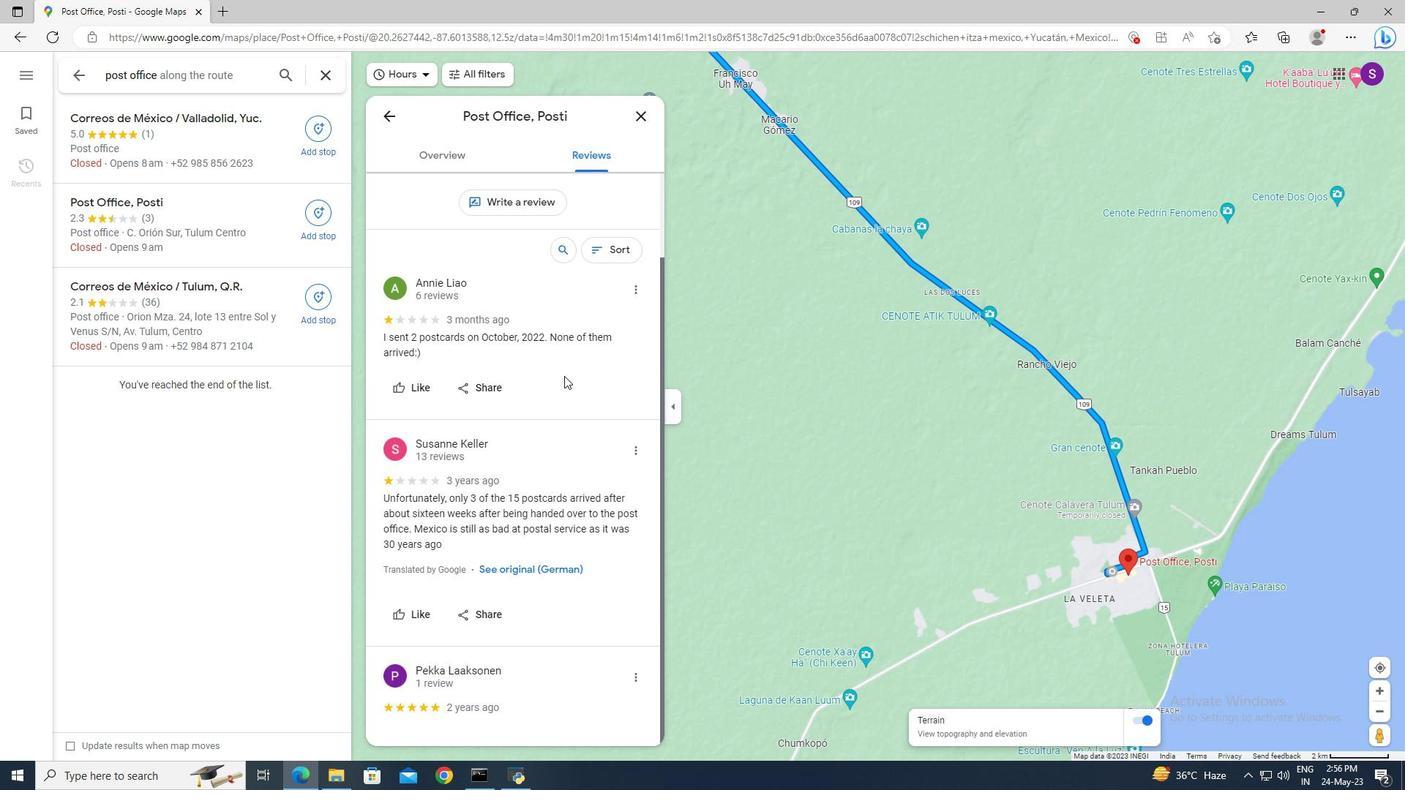 
Action: Mouse moved to (558, 475)
Screenshot: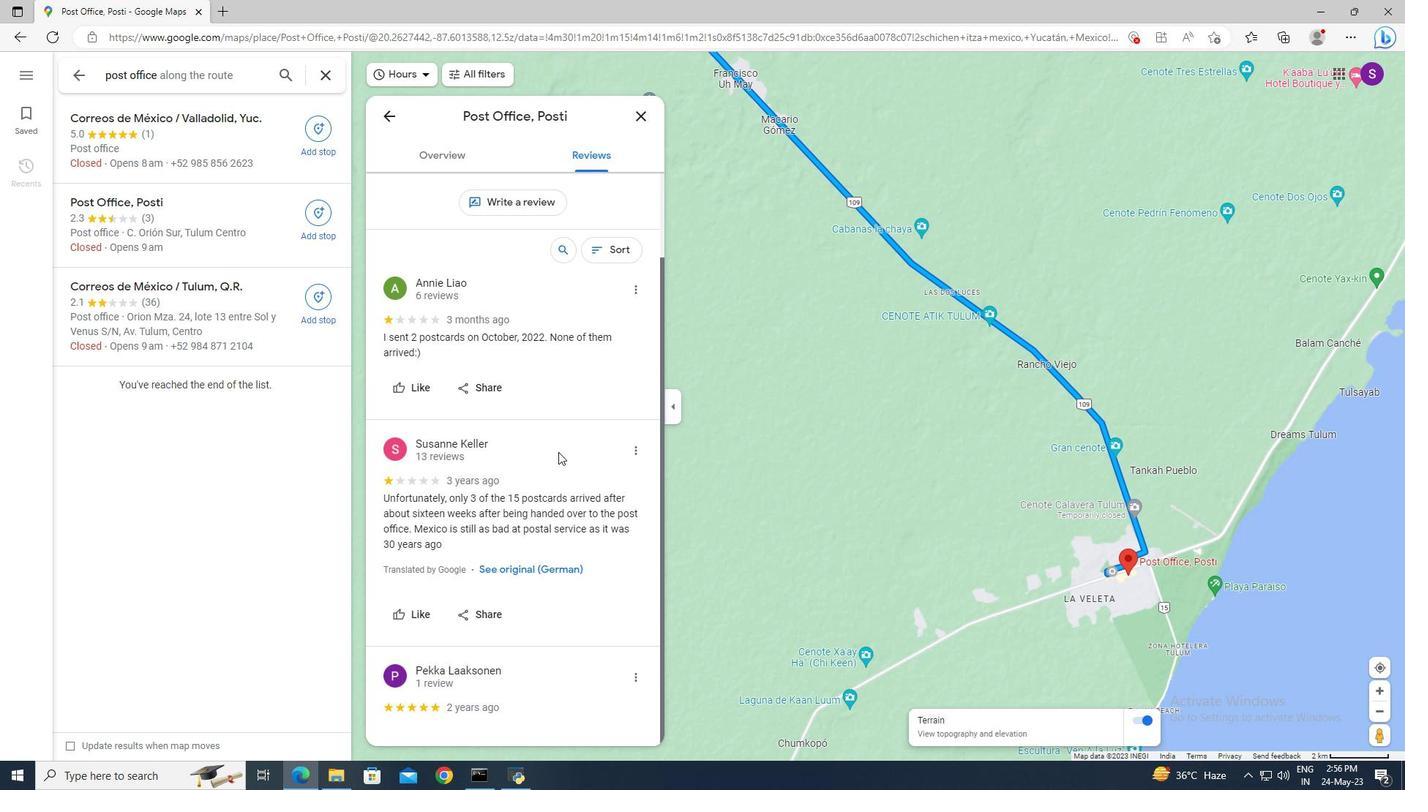 
Action: Mouse scrolled (558, 476) with delta (0, 0)
Screenshot: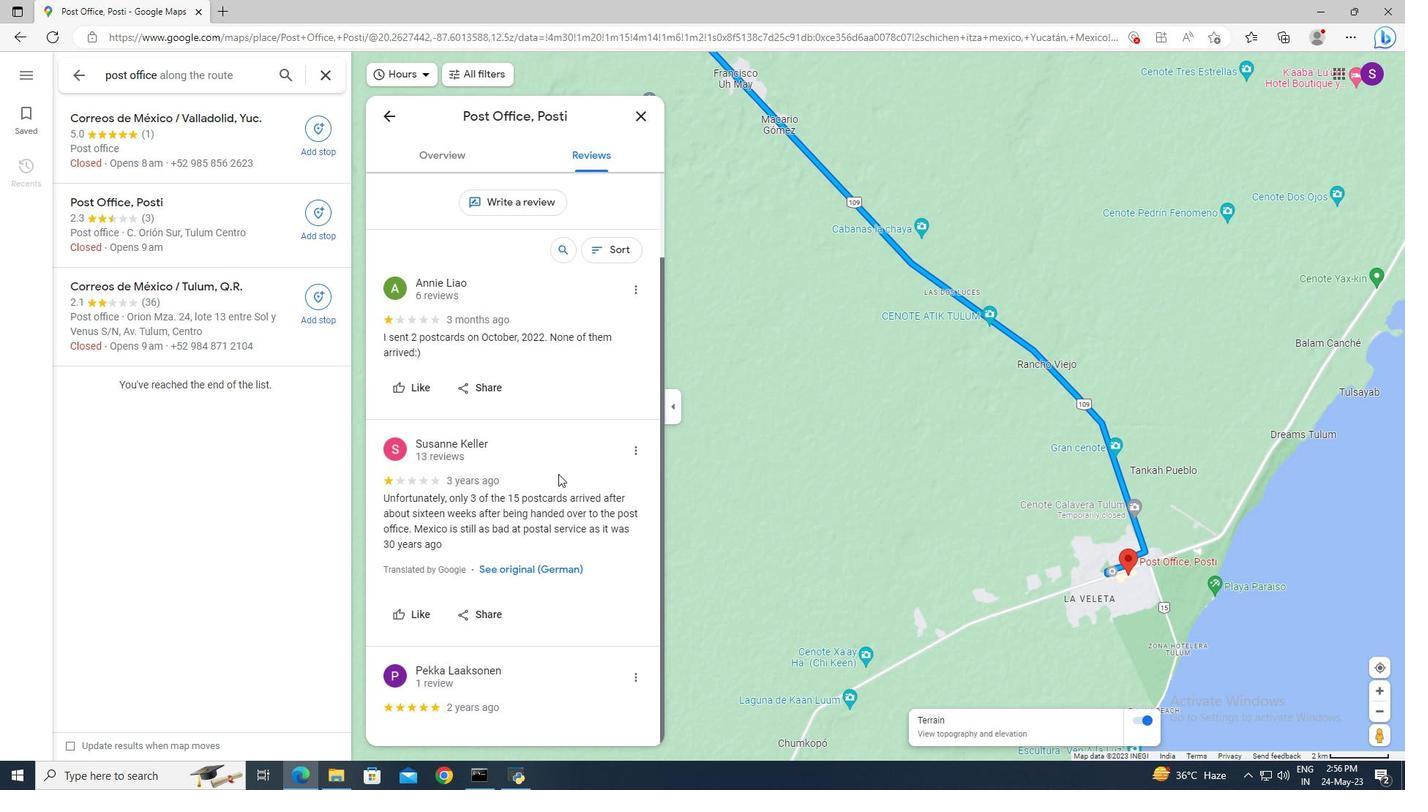 
Action: Mouse scrolled (558, 476) with delta (0, 0)
Screenshot: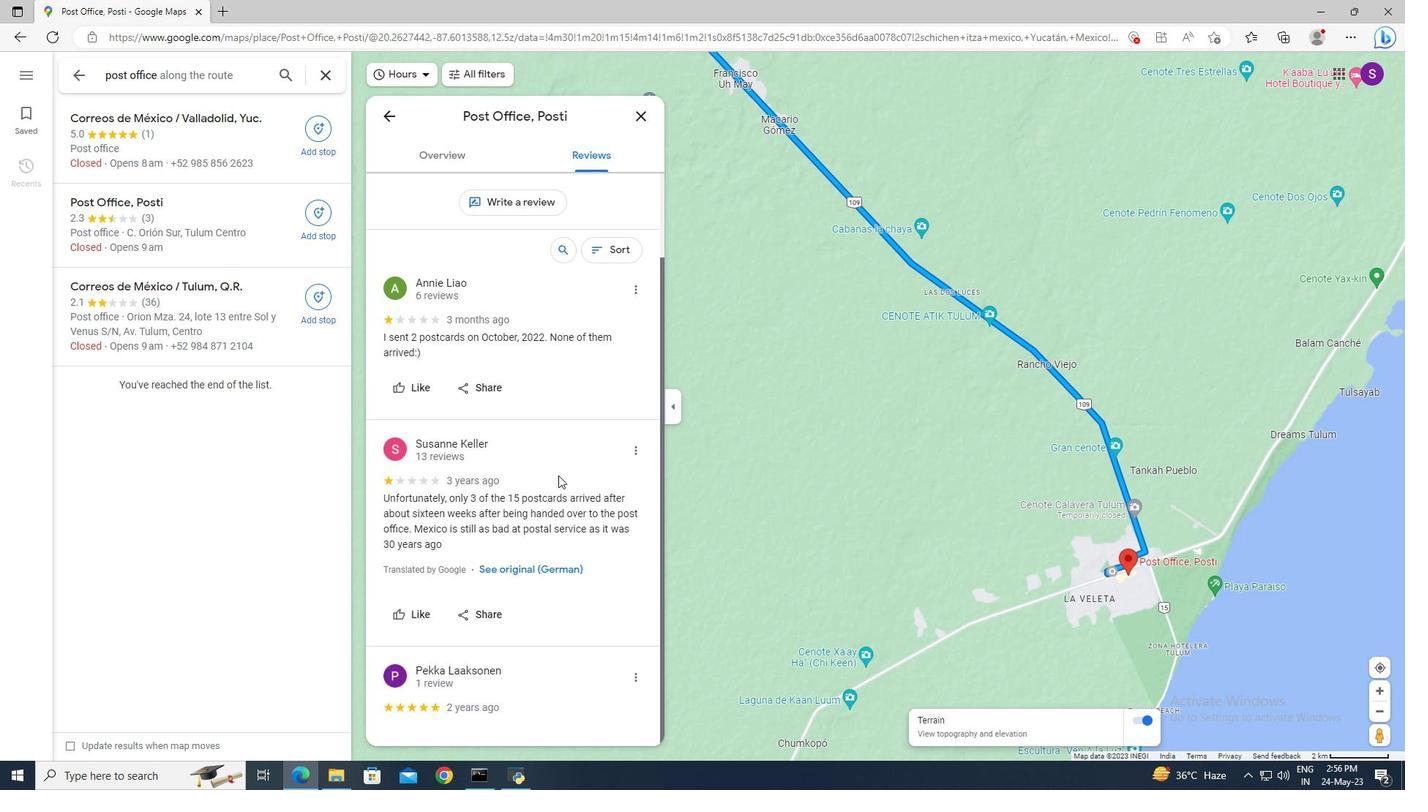 
Action: Mouse scrolled (558, 476) with delta (0, 0)
Screenshot: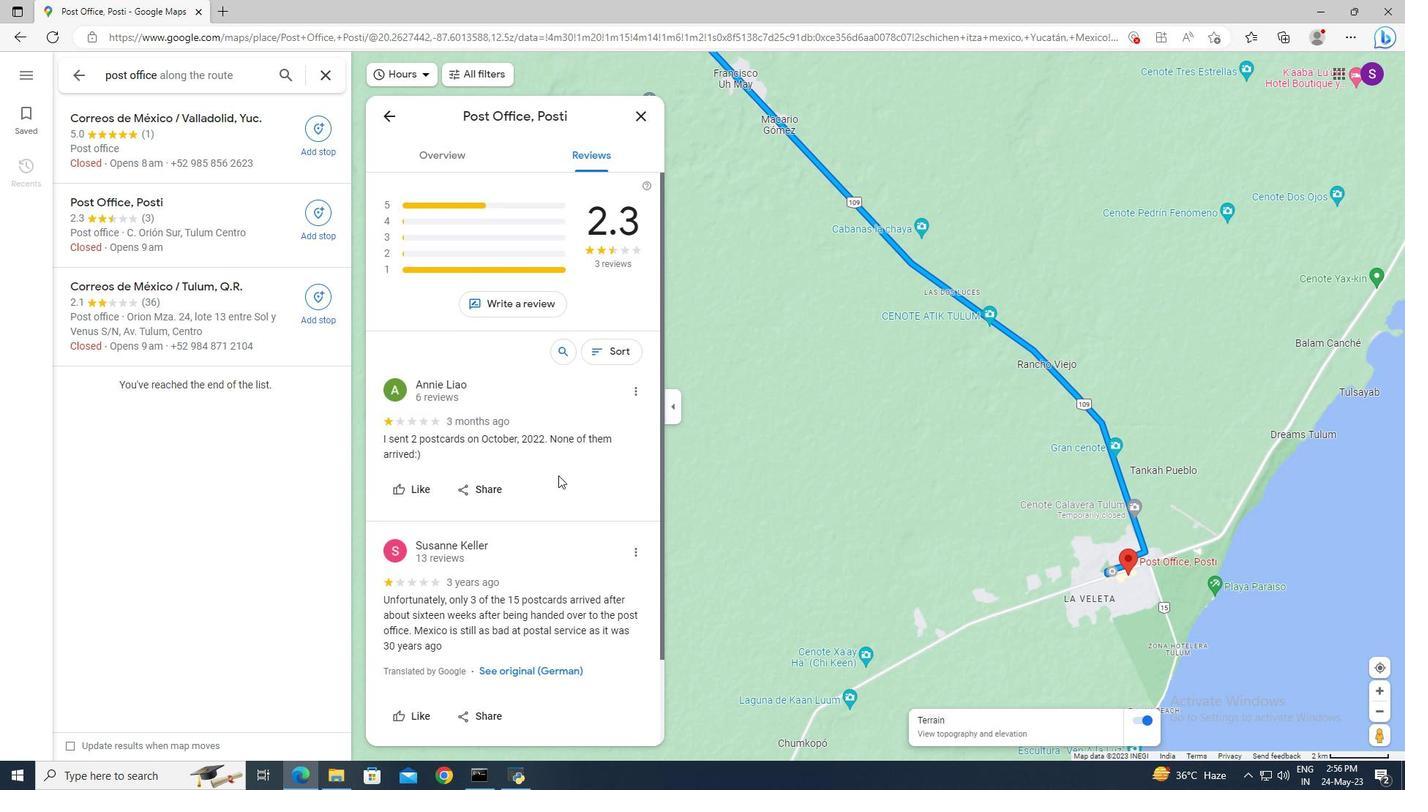 
Action: Mouse moved to (443, 164)
Screenshot: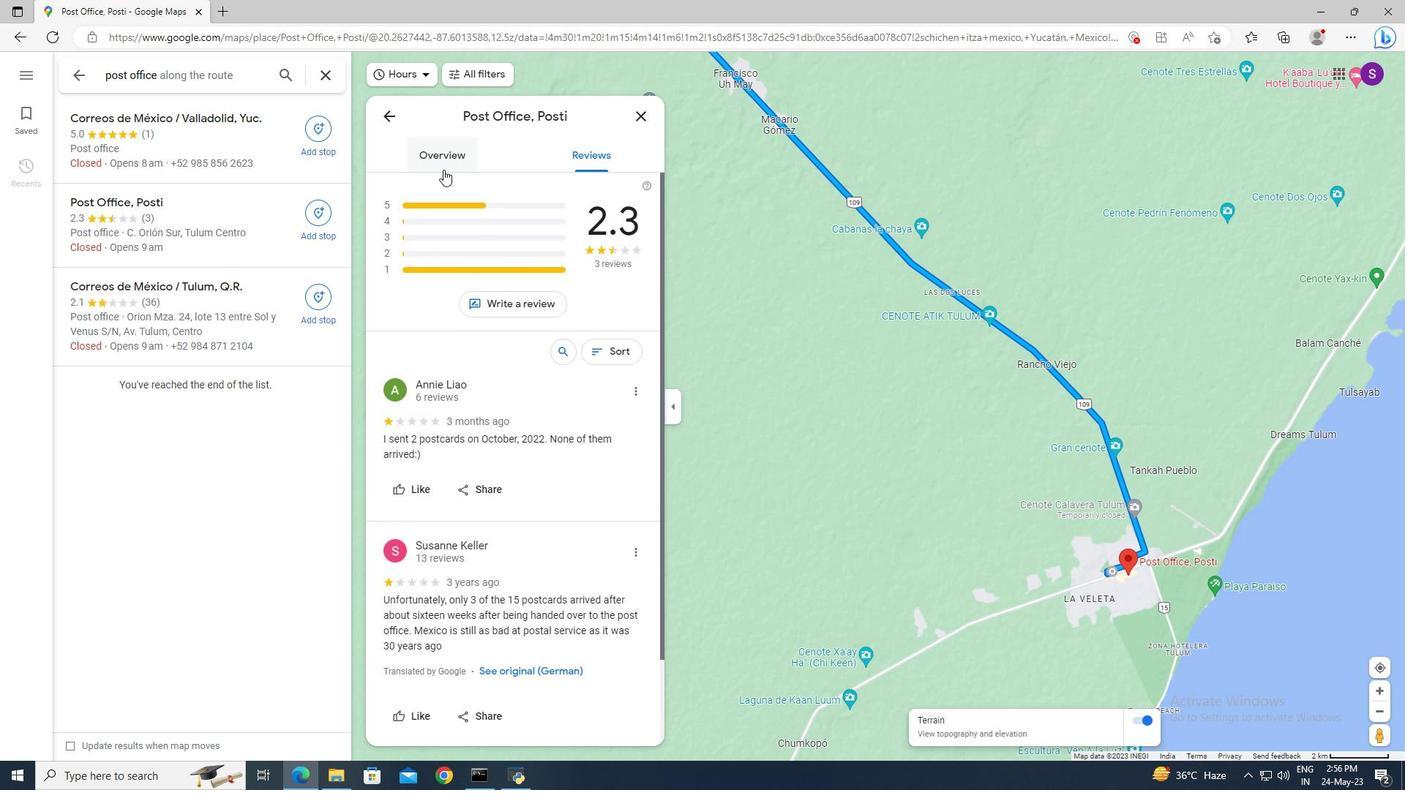 
Action: Mouse pressed left at (443, 164)
Screenshot: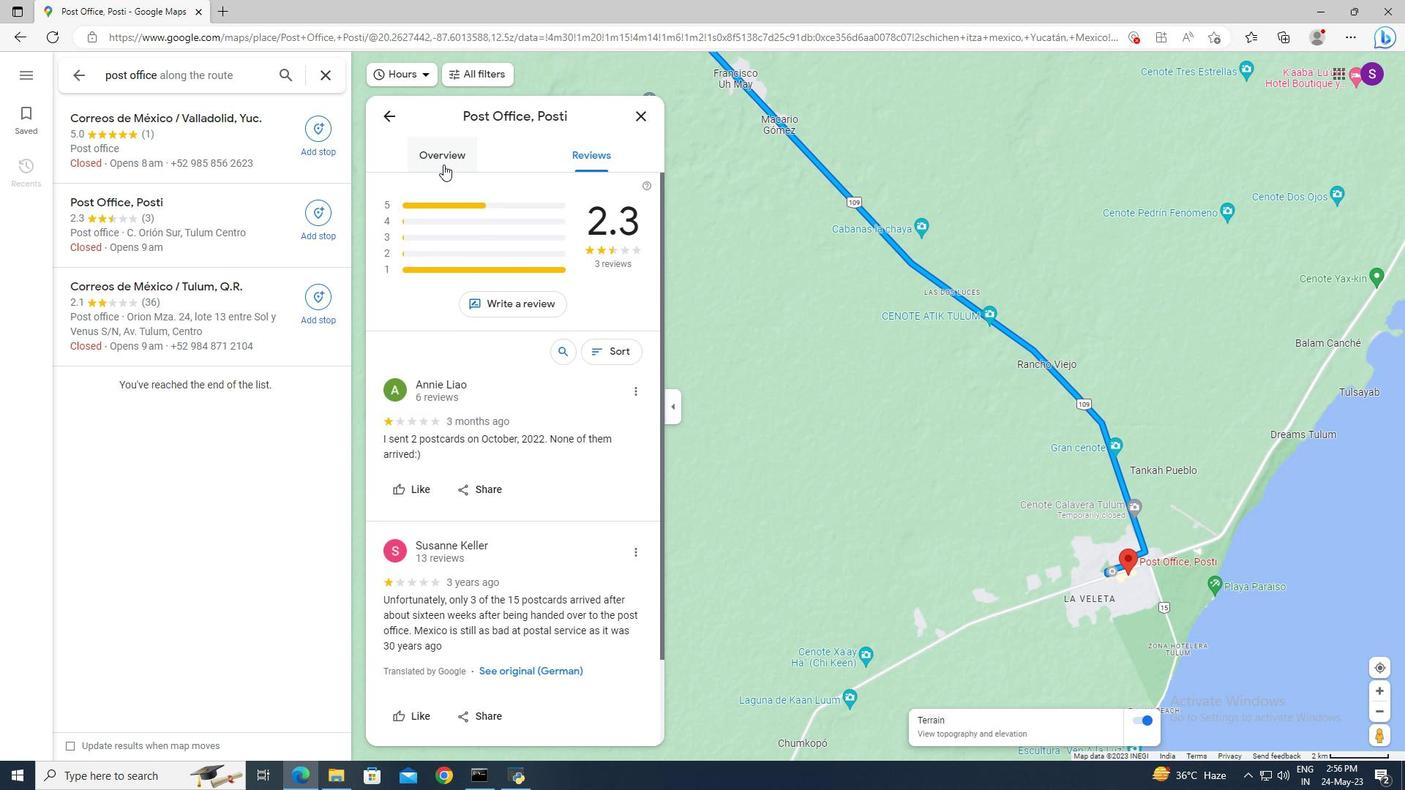 
Action: Mouse moved to (497, 490)
Screenshot: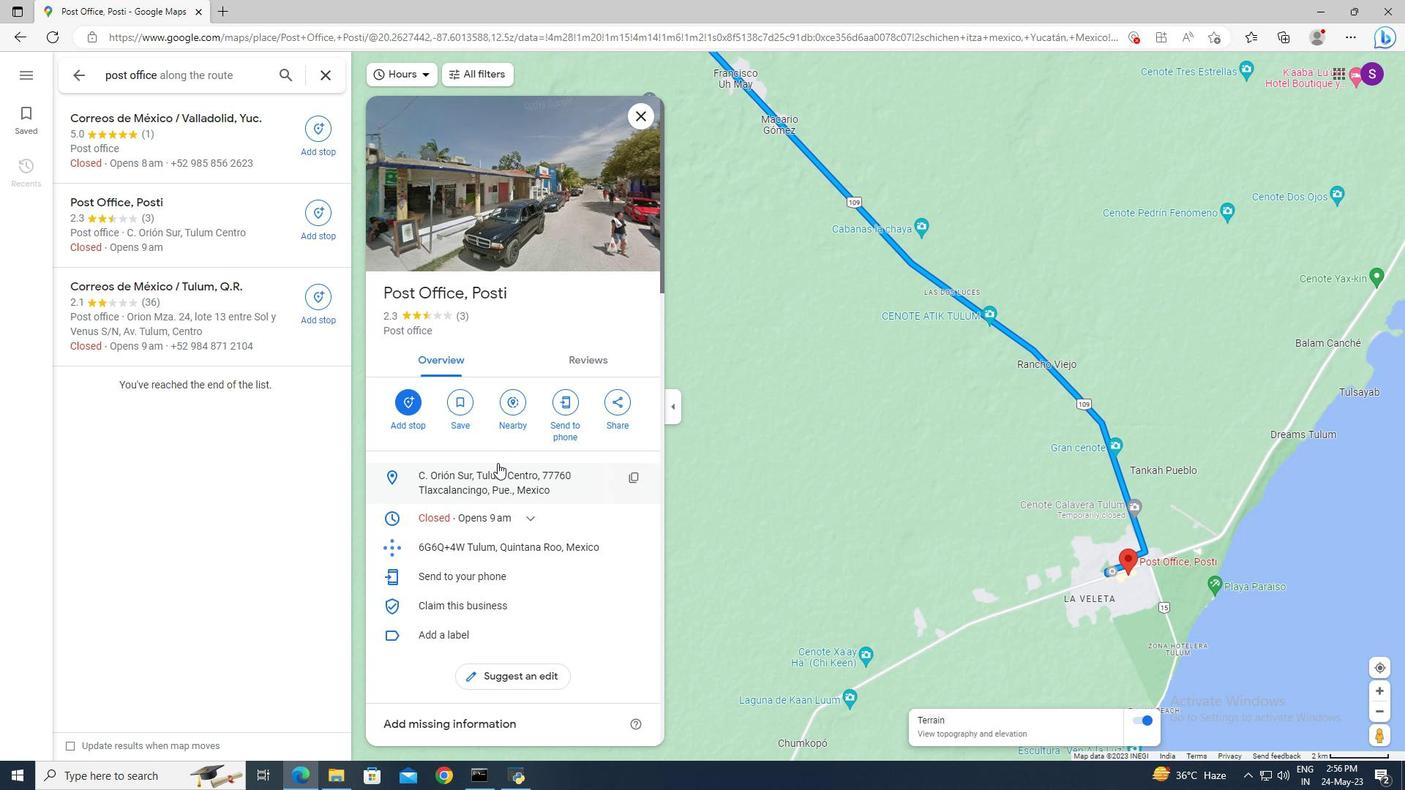 
Action: Mouse scrolled (497, 489) with delta (0, 0)
Screenshot: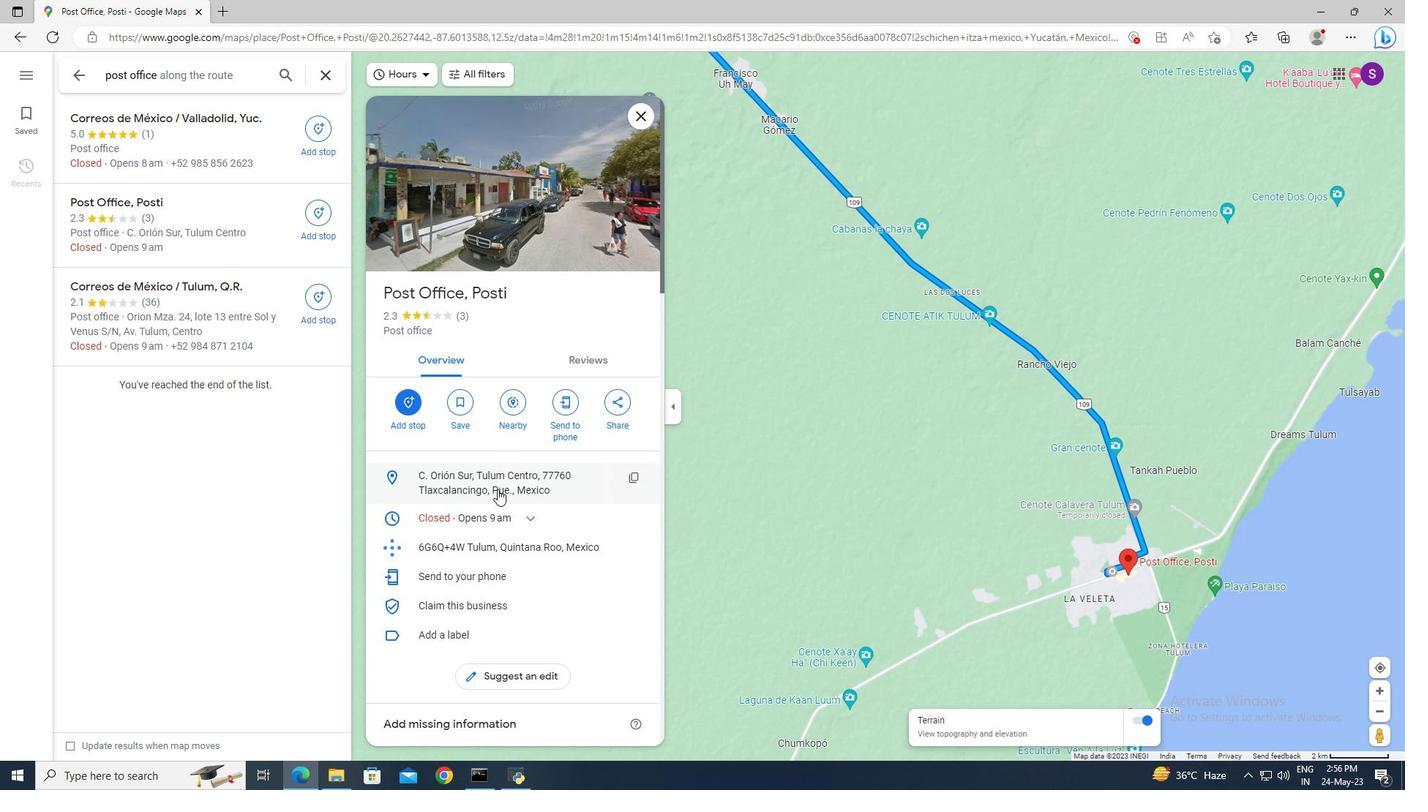 
Action: Mouse moved to (498, 490)
Screenshot: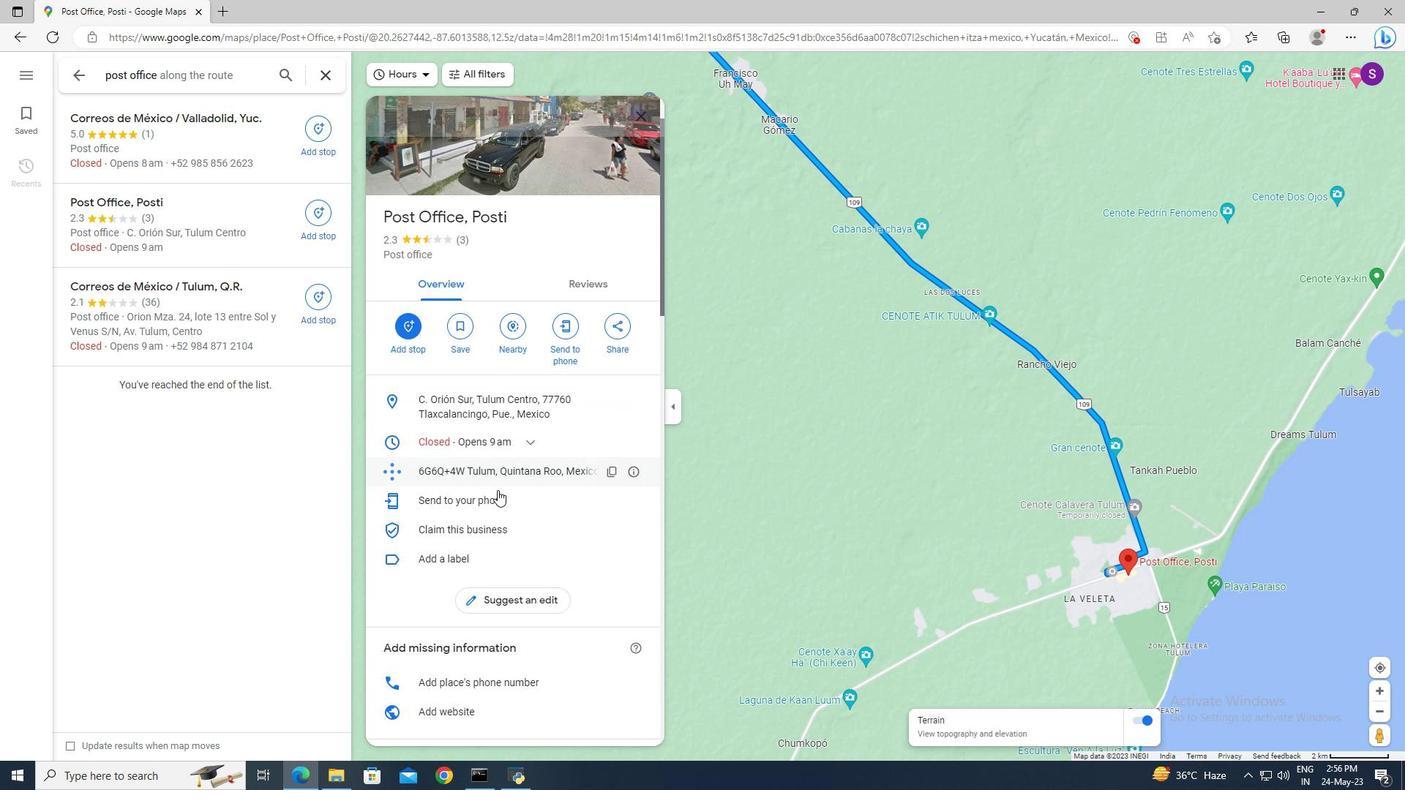 
Action: Mouse scrolled (498, 489) with delta (0, 0)
Screenshot: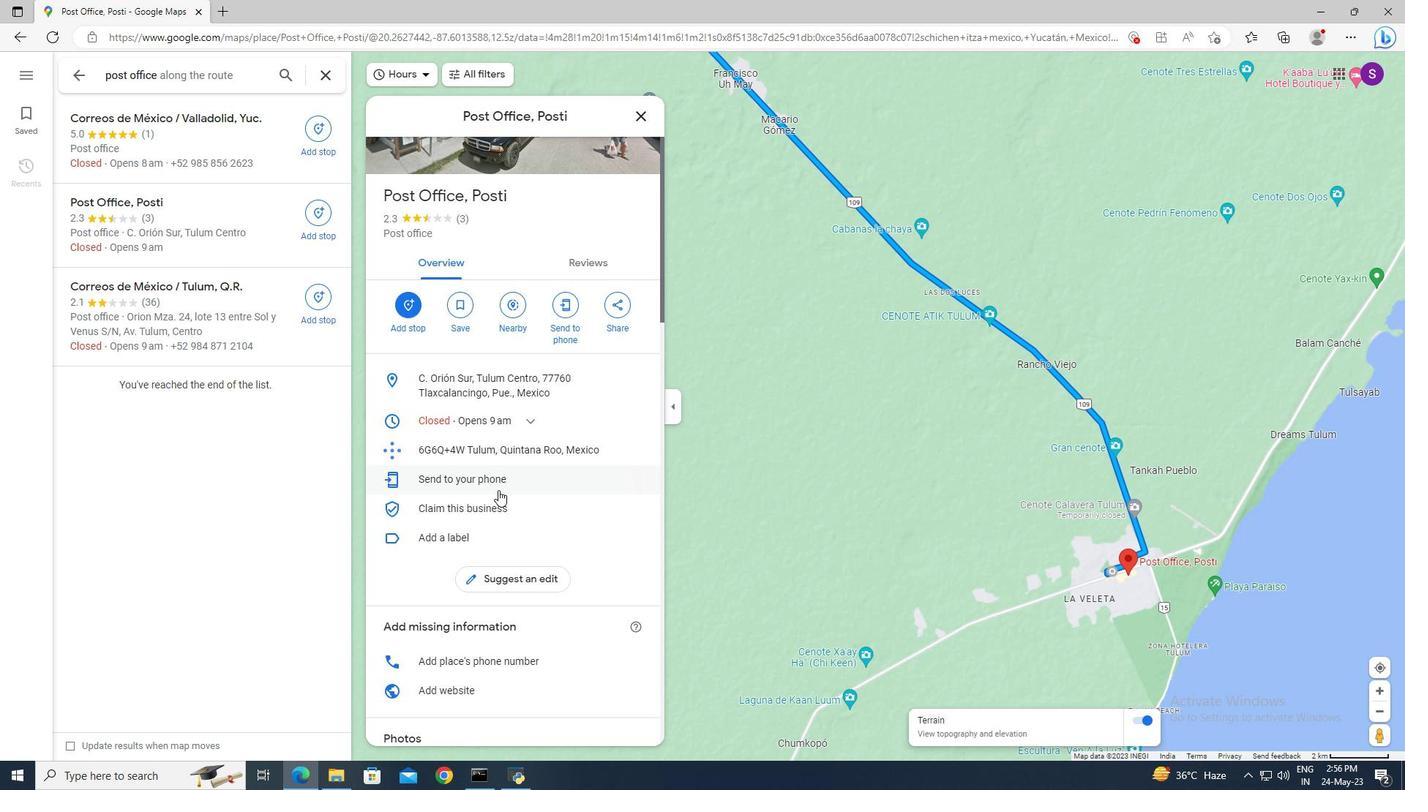 
Action: Mouse scrolled (498, 489) with delta (0, 0)
Screenshot: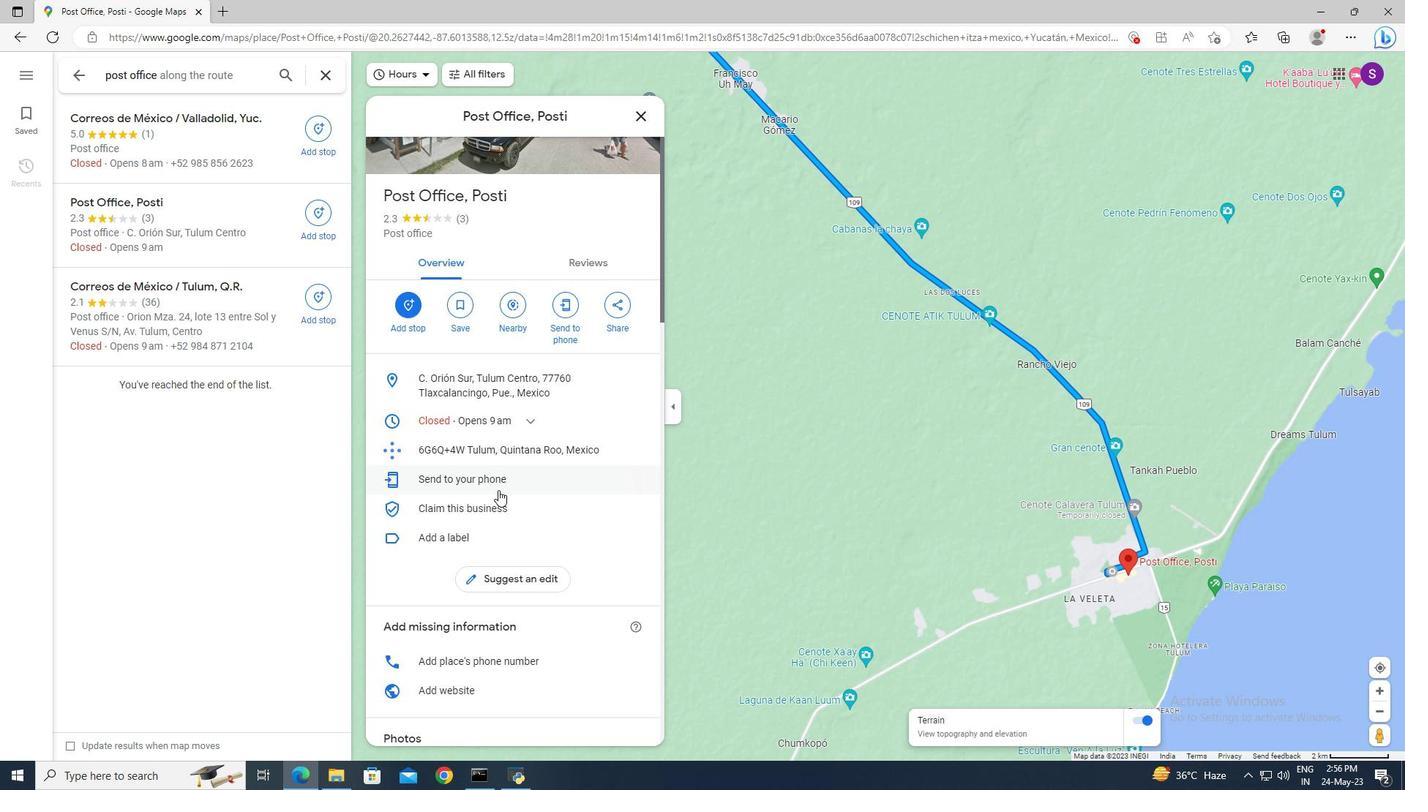 
Action: Mouse scrolled (498, 489) with delta (0, 0)
Screenshot: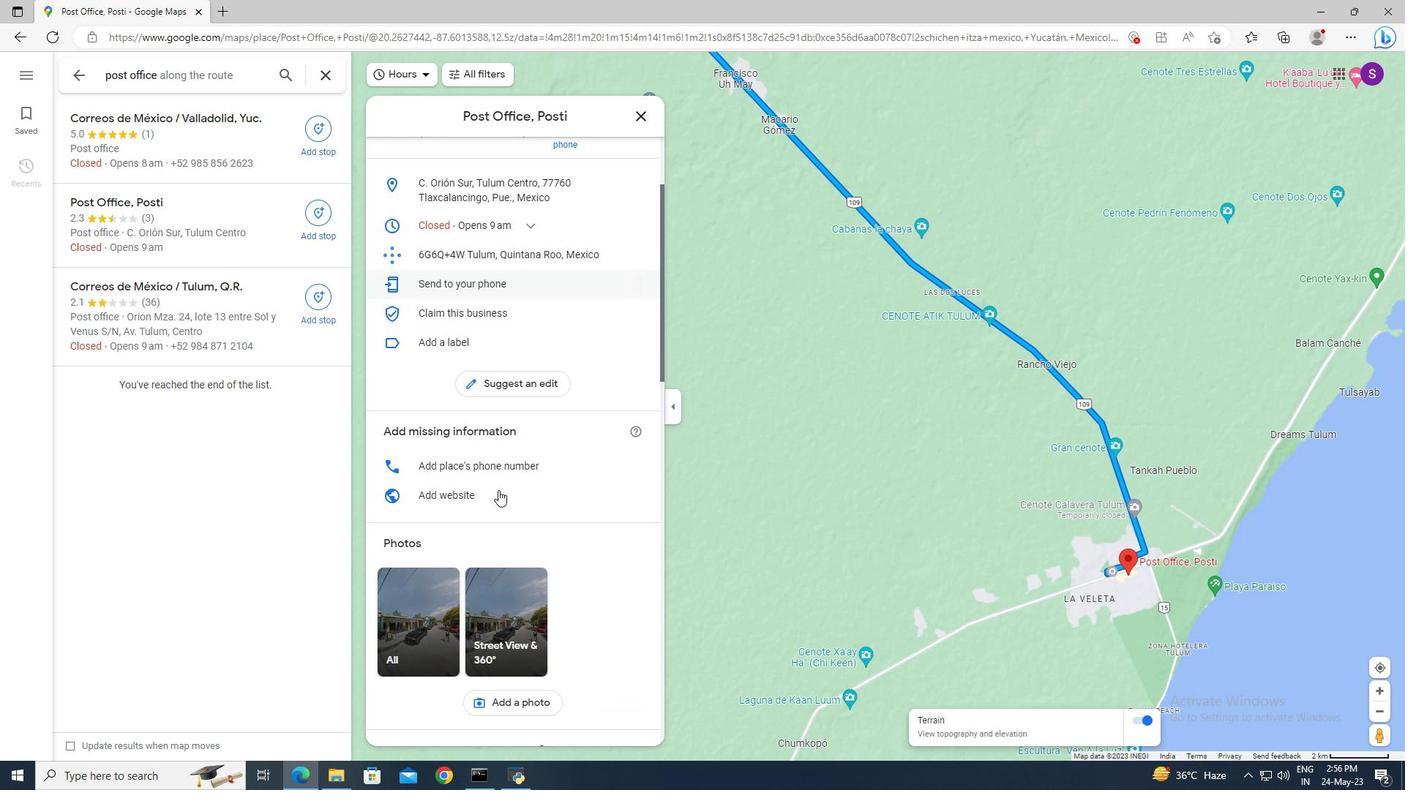 
Action: Mouse moved to (477, 512)
Screenshot: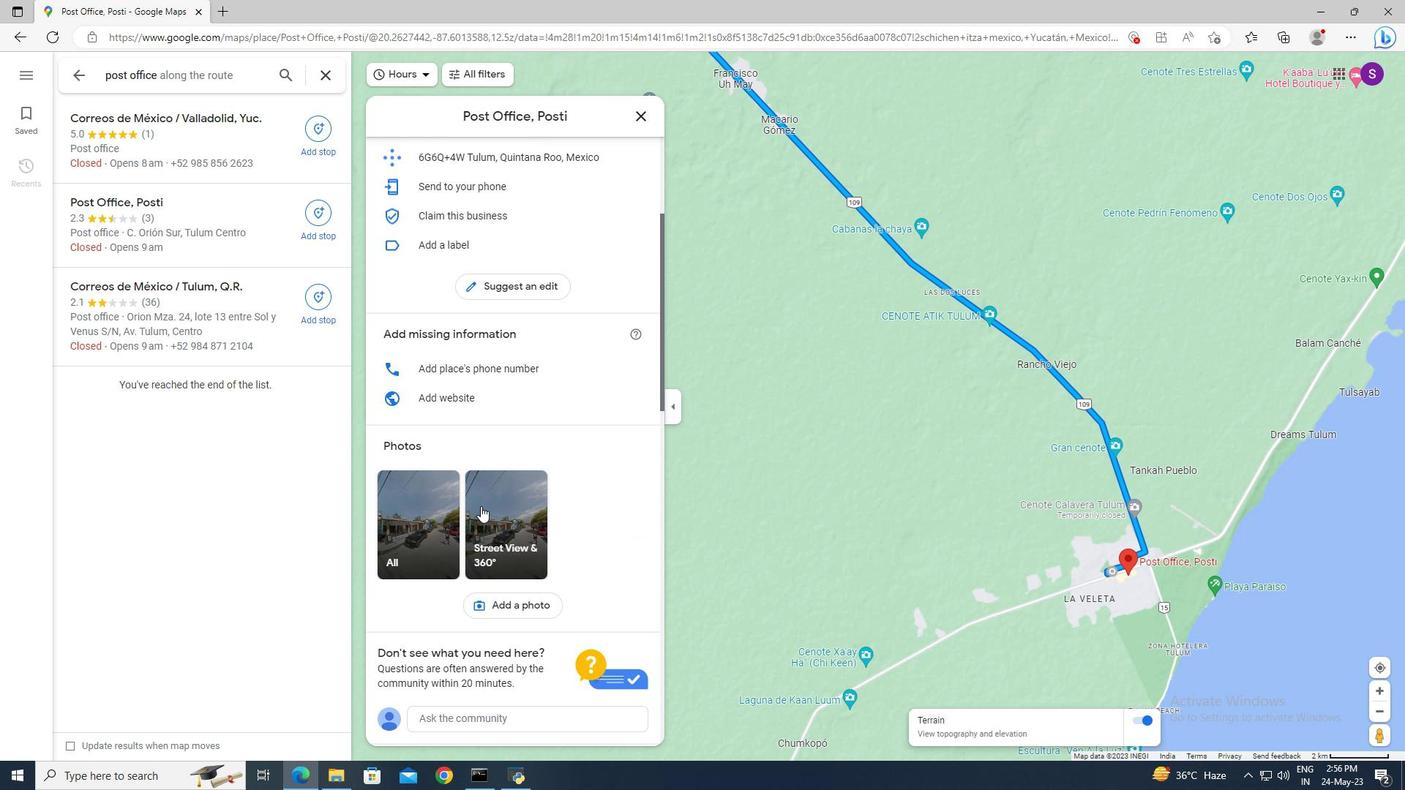 
Action: Mouse scrolled (477, 511) with delta (0, 0)
Screenshot: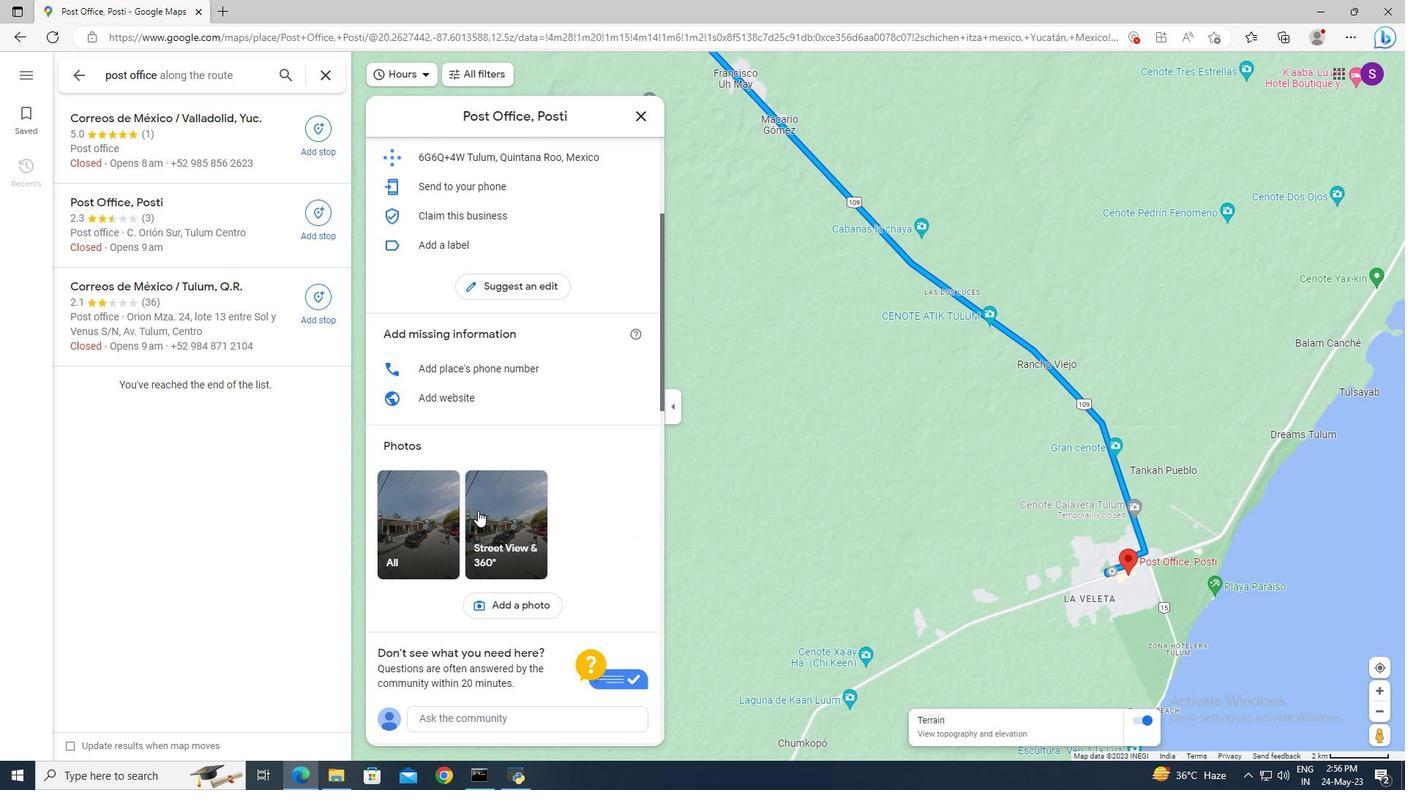 
Action: Mouse scrolled (477, 511) with delta (0, 0)
Screenshot: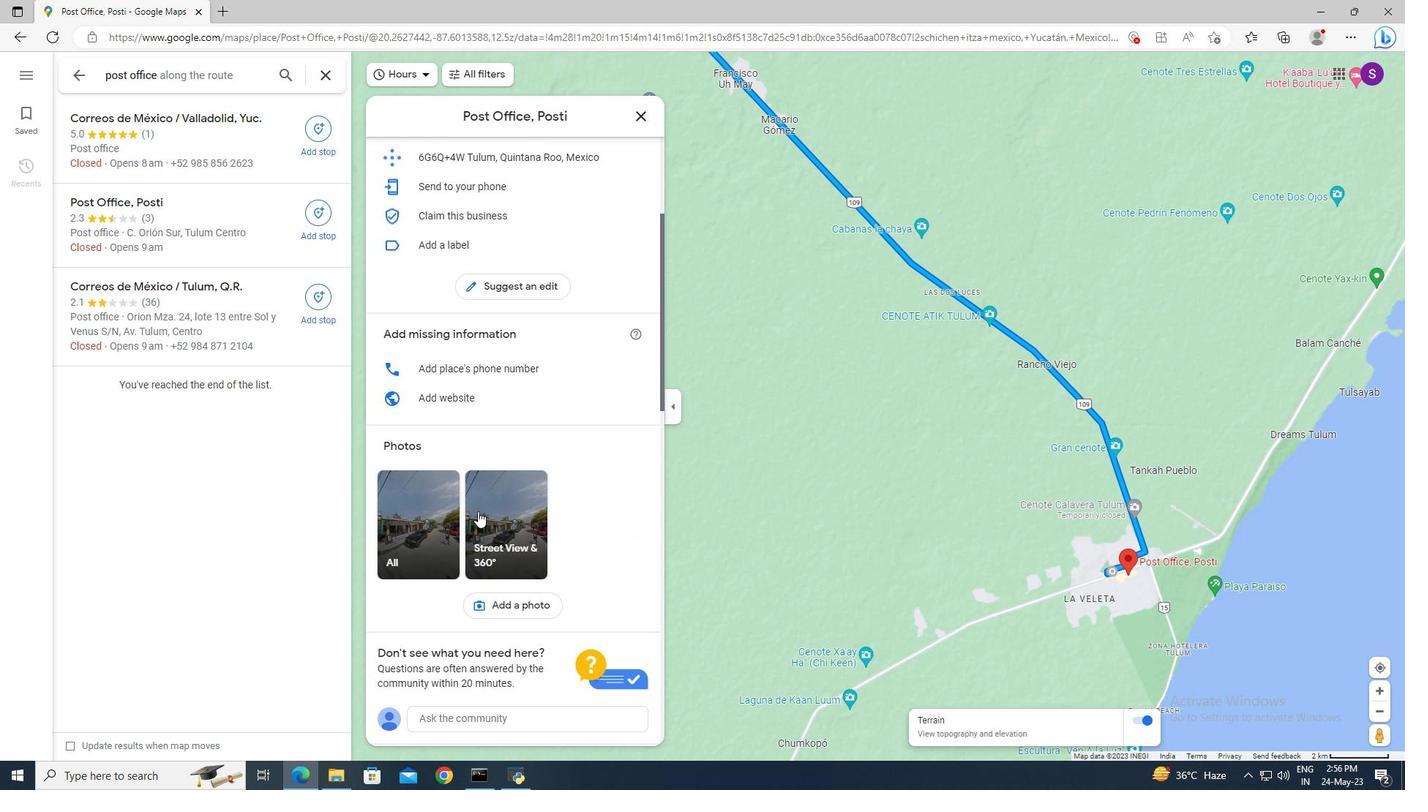 
Action: Mouse scrolled (477, 511) with delta (0, 0)
Screenshot: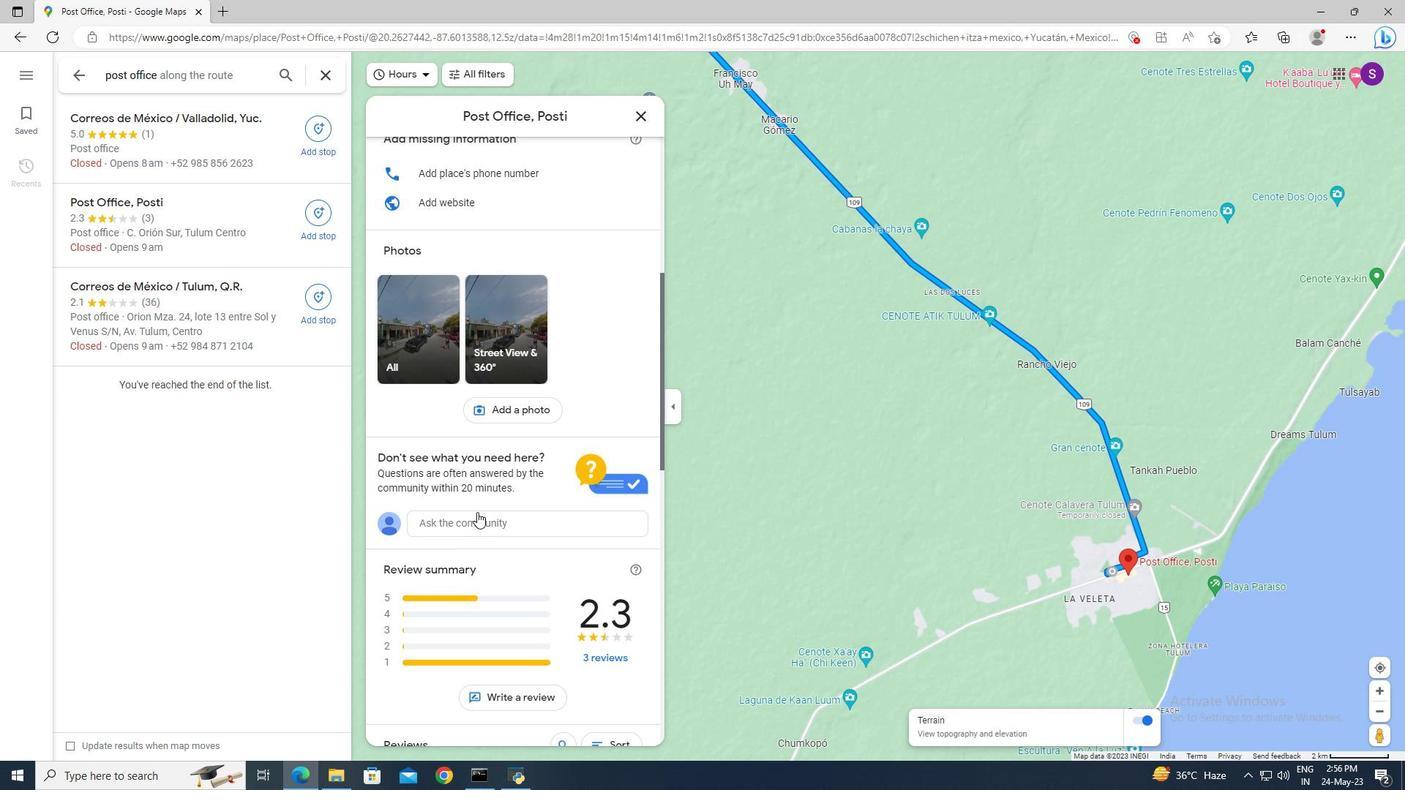 
Action: Mouse scrolled (477, 511) with delta (0, 0)
Screenshot: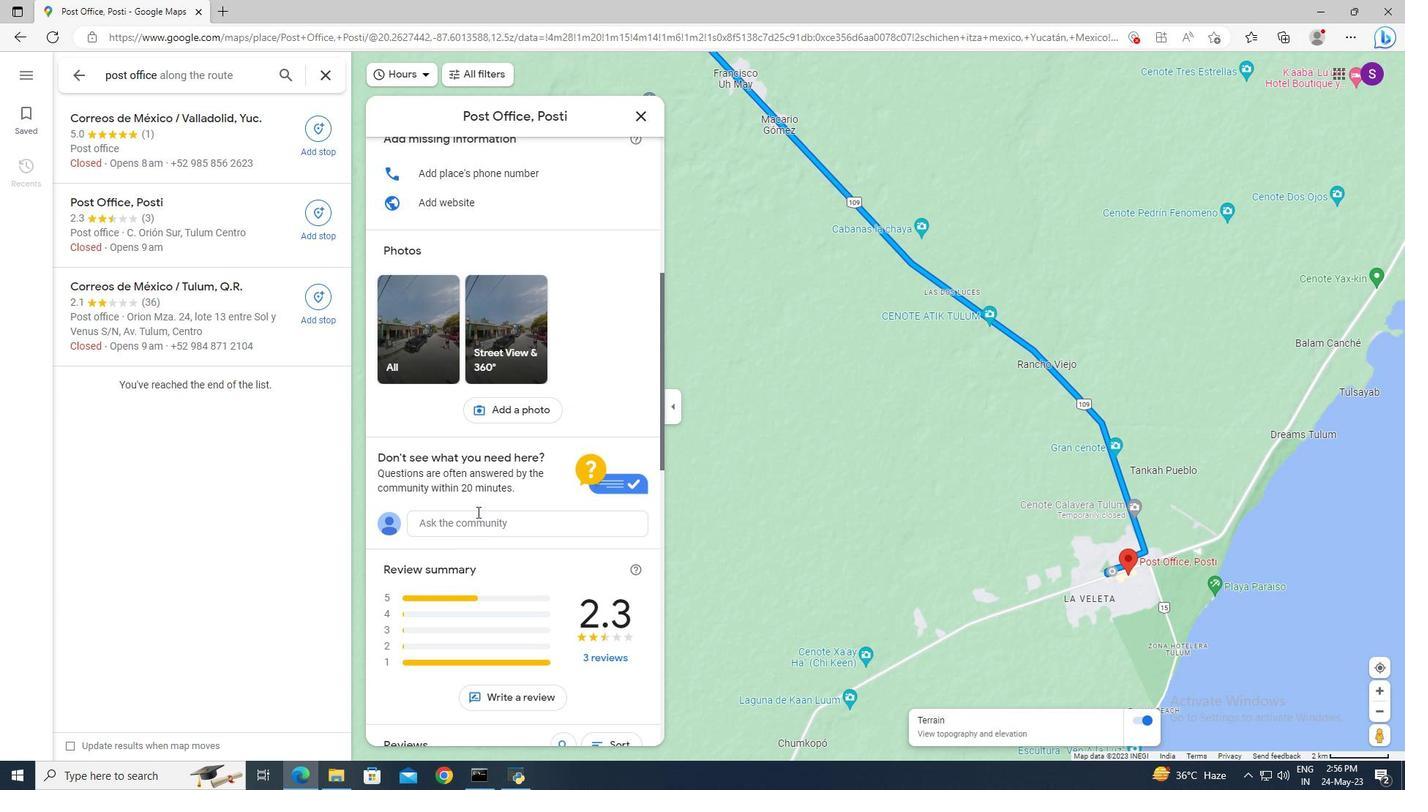
Action: Mouse scrolled (477, 511) with delta (0, 0)
Screenshot: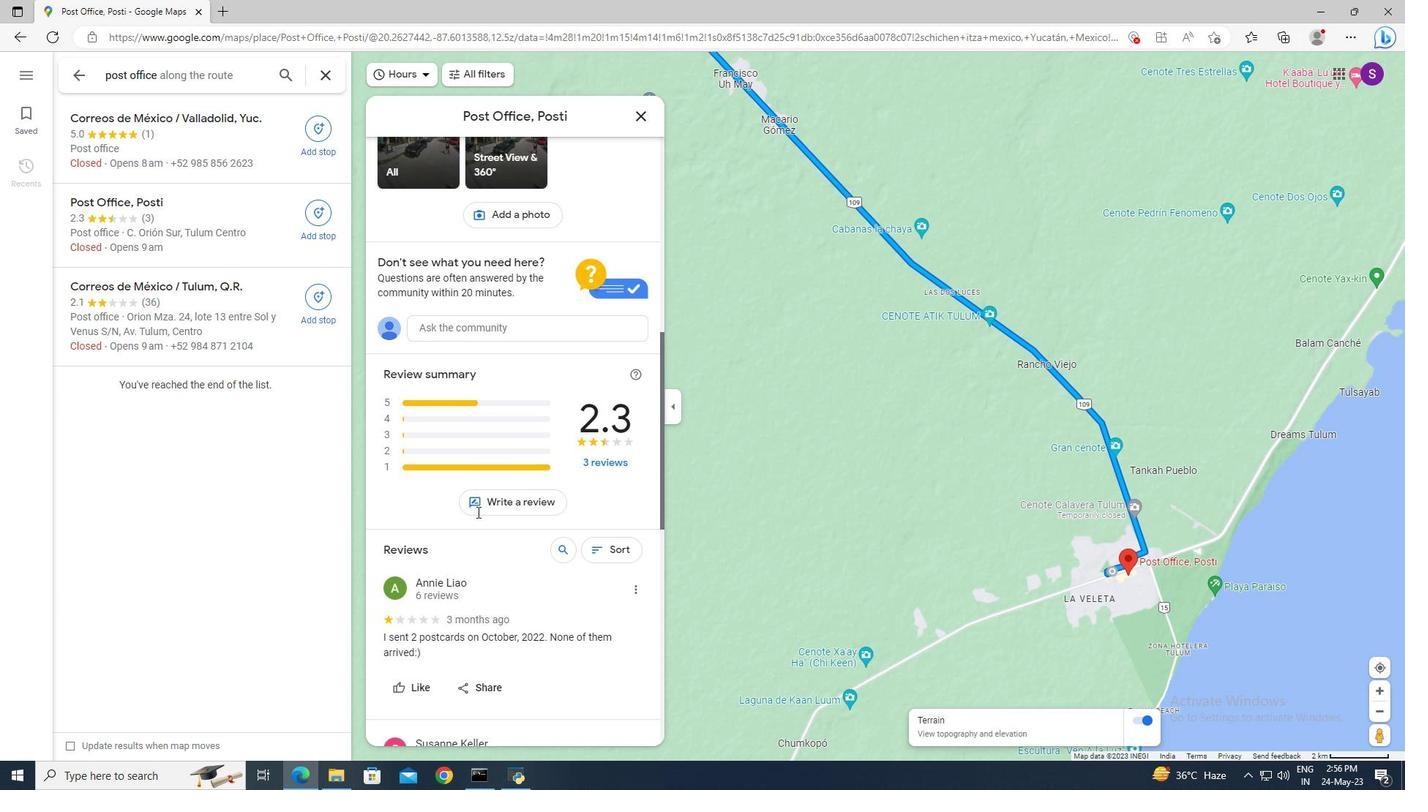 
Action: Mouse scrolled (477, 511) with delta (0, 0)
Screenshot: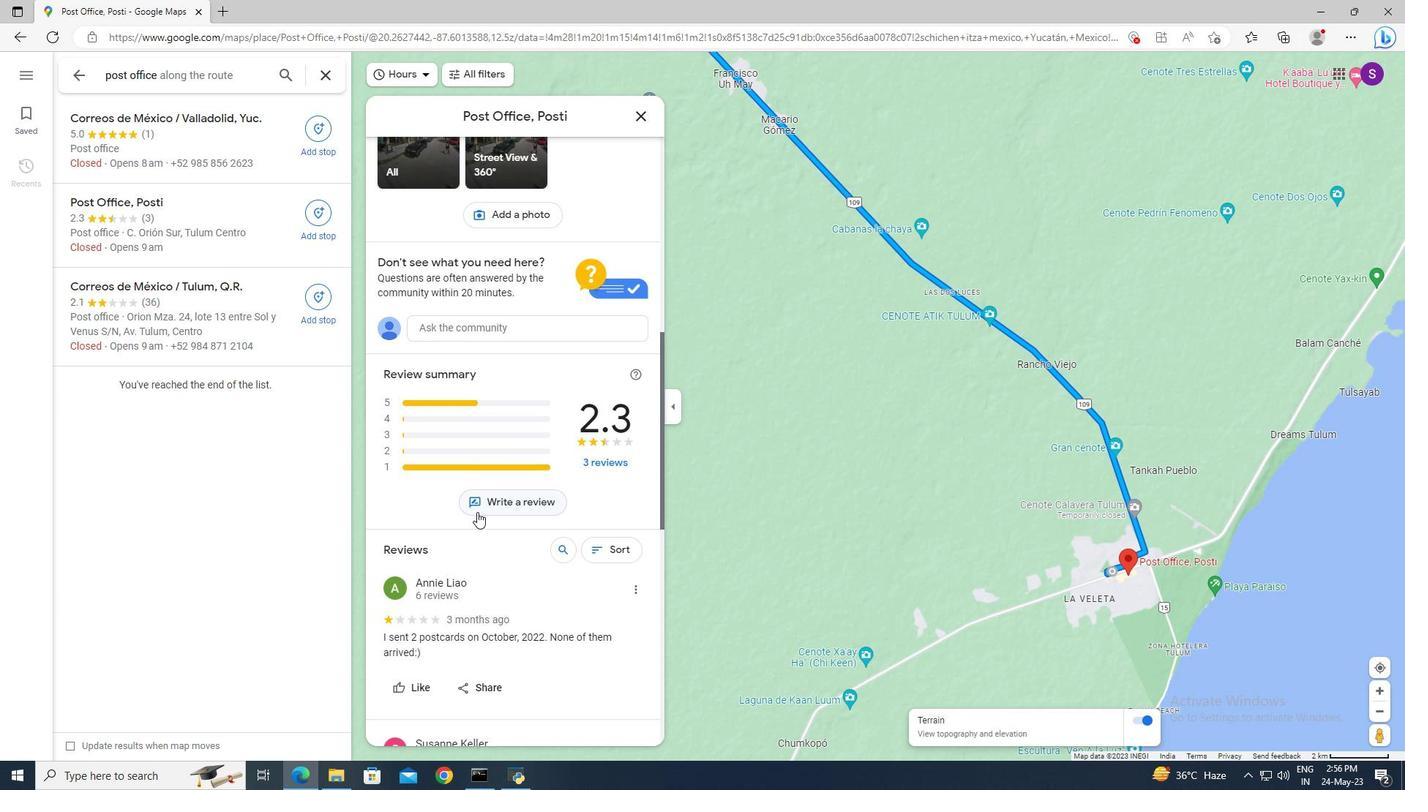 
Action: Mouse scrolled (477, 513) with delta (0, 0)
Screenshot: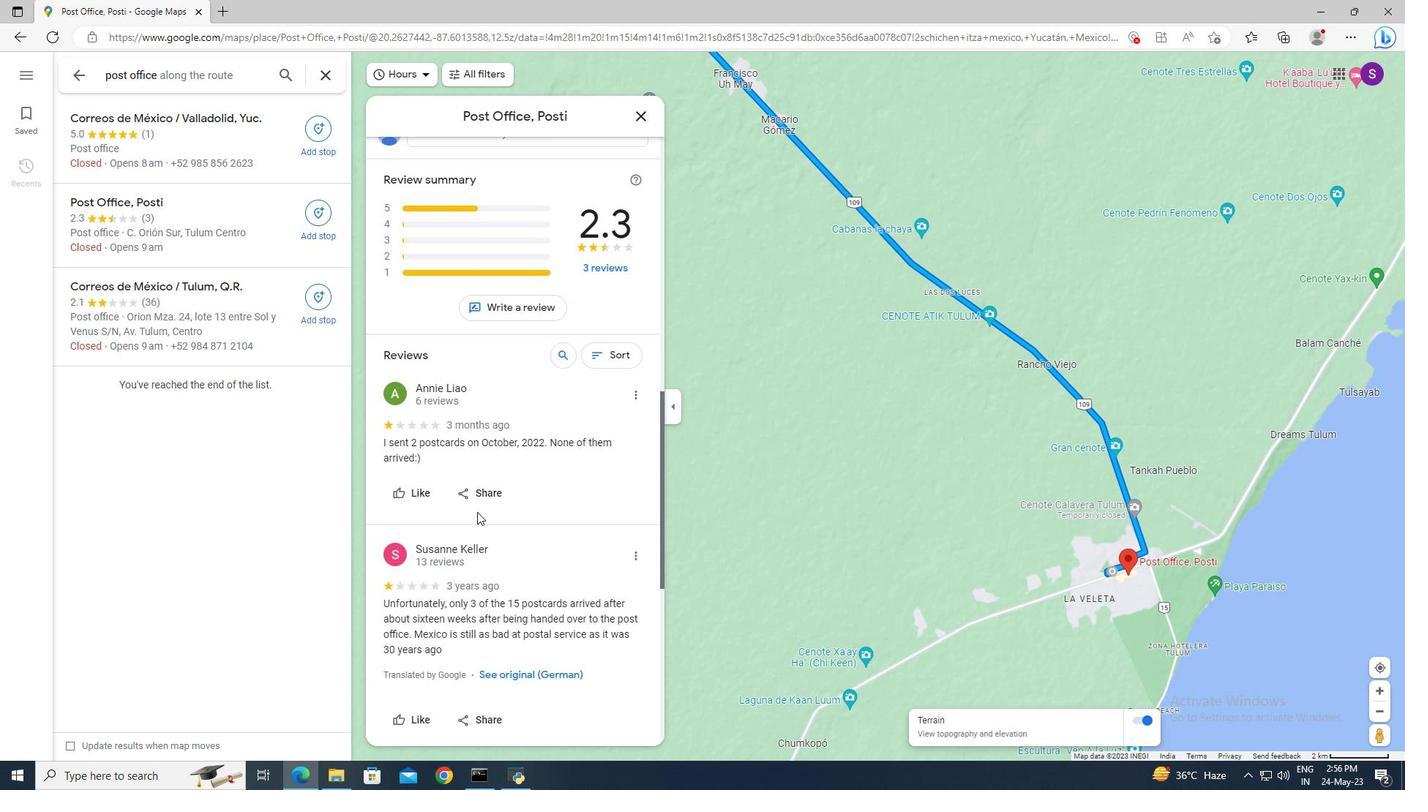 
Action: Mouse scrolled (477, 513) with delta (0, 0)
Screenshot: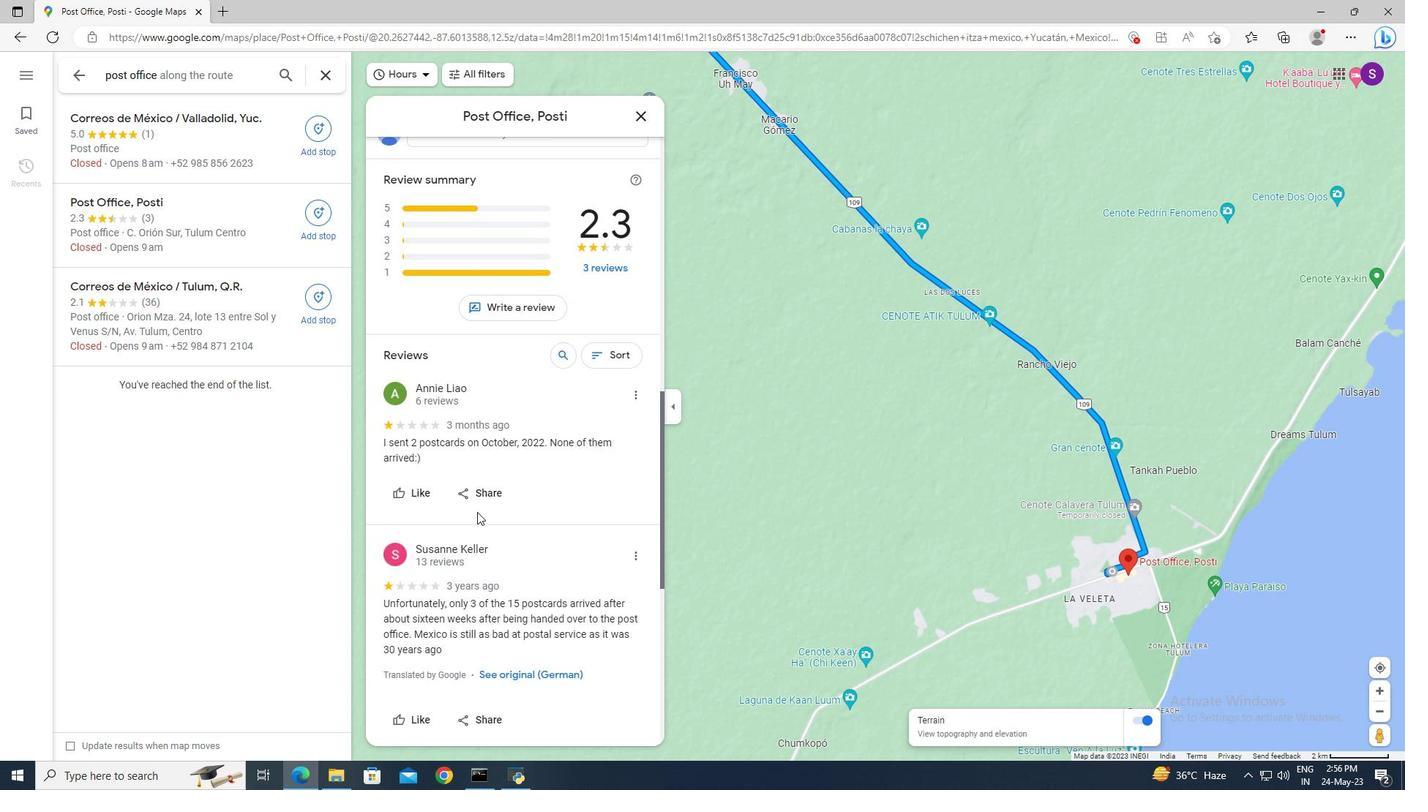
Action: Mouse scrolled (477, 511) with delta (0, 0)
Screenshot: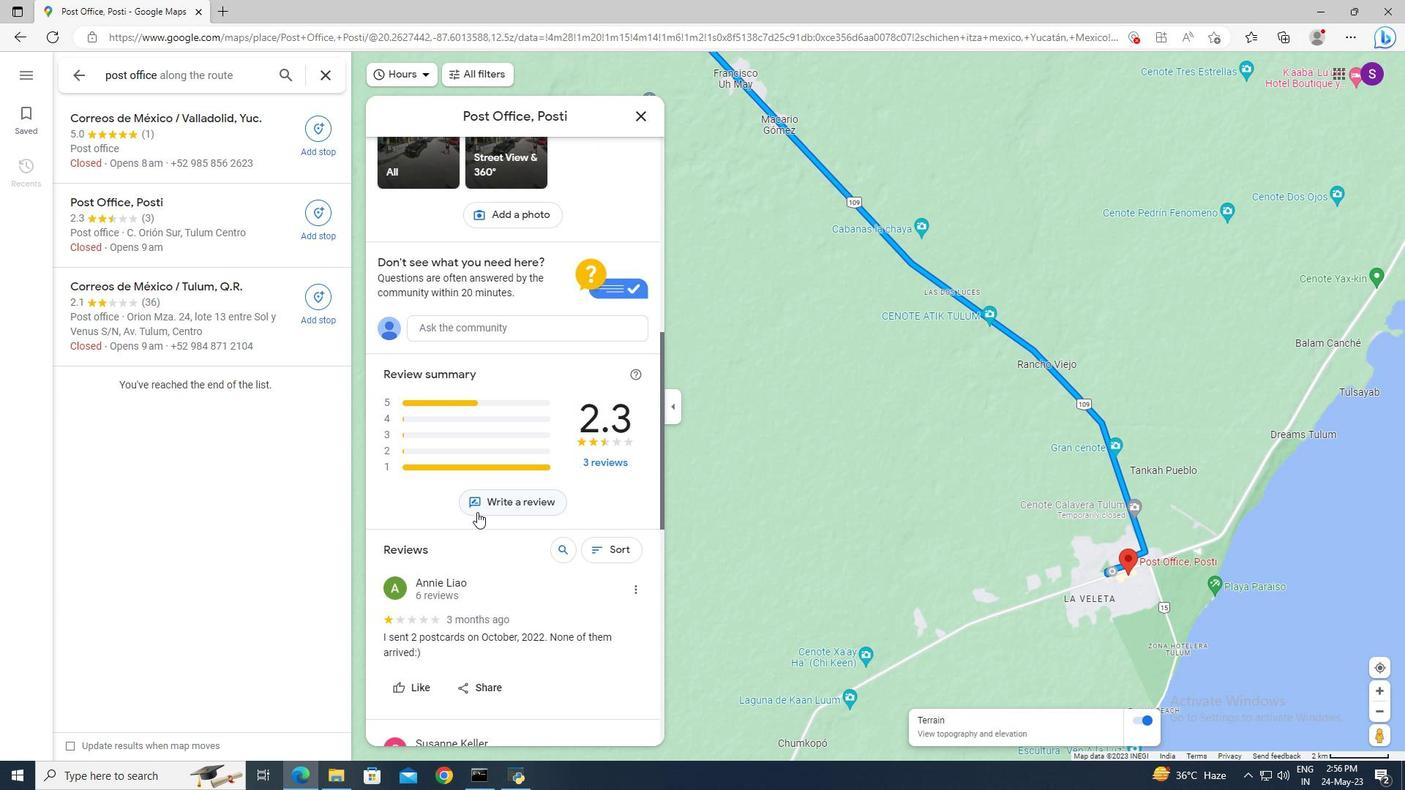 
Action: Mouse scrolled (477, 511) with delta (0, 0)
Screenshot: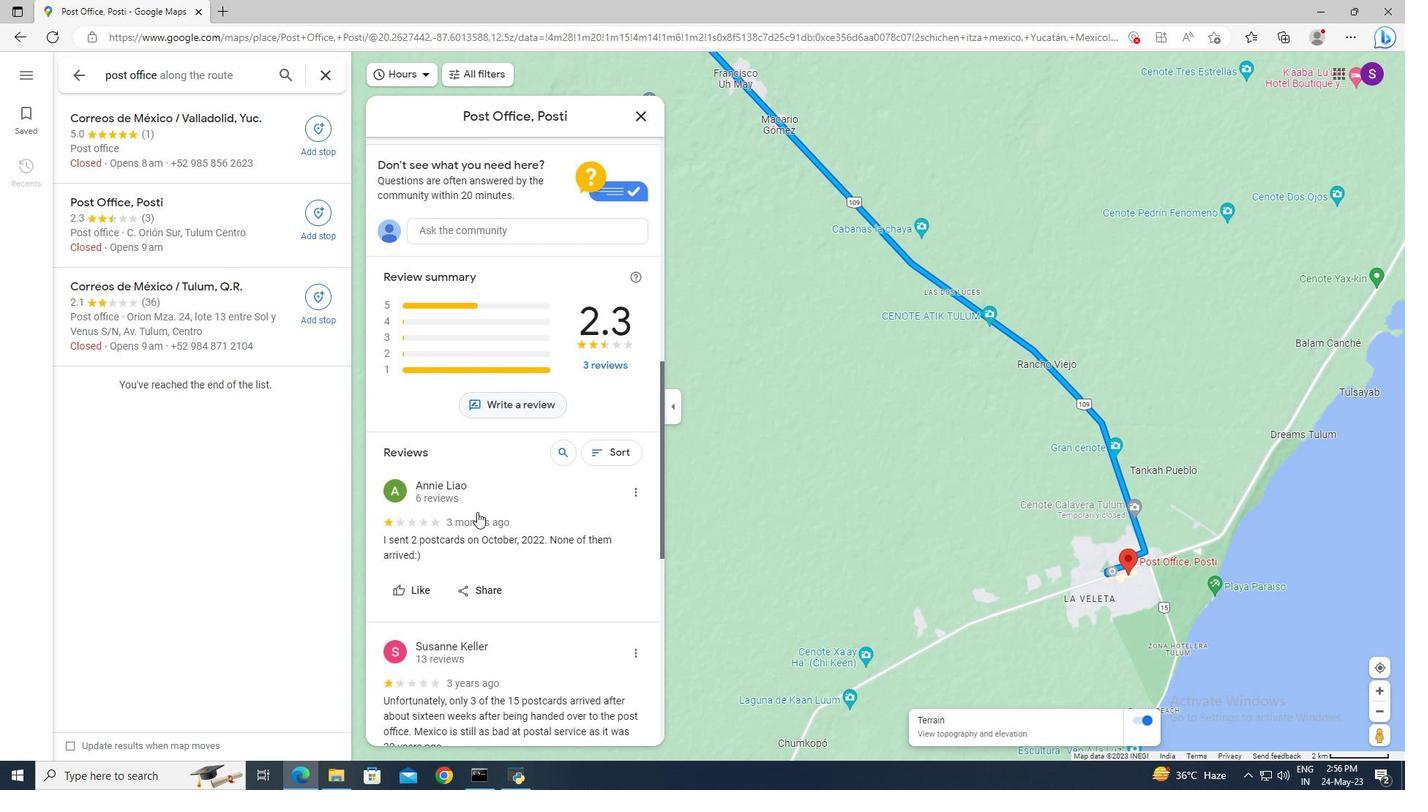 
Action: Mouse scrolled (477, 511) with delta (0, 0)
Screenshot: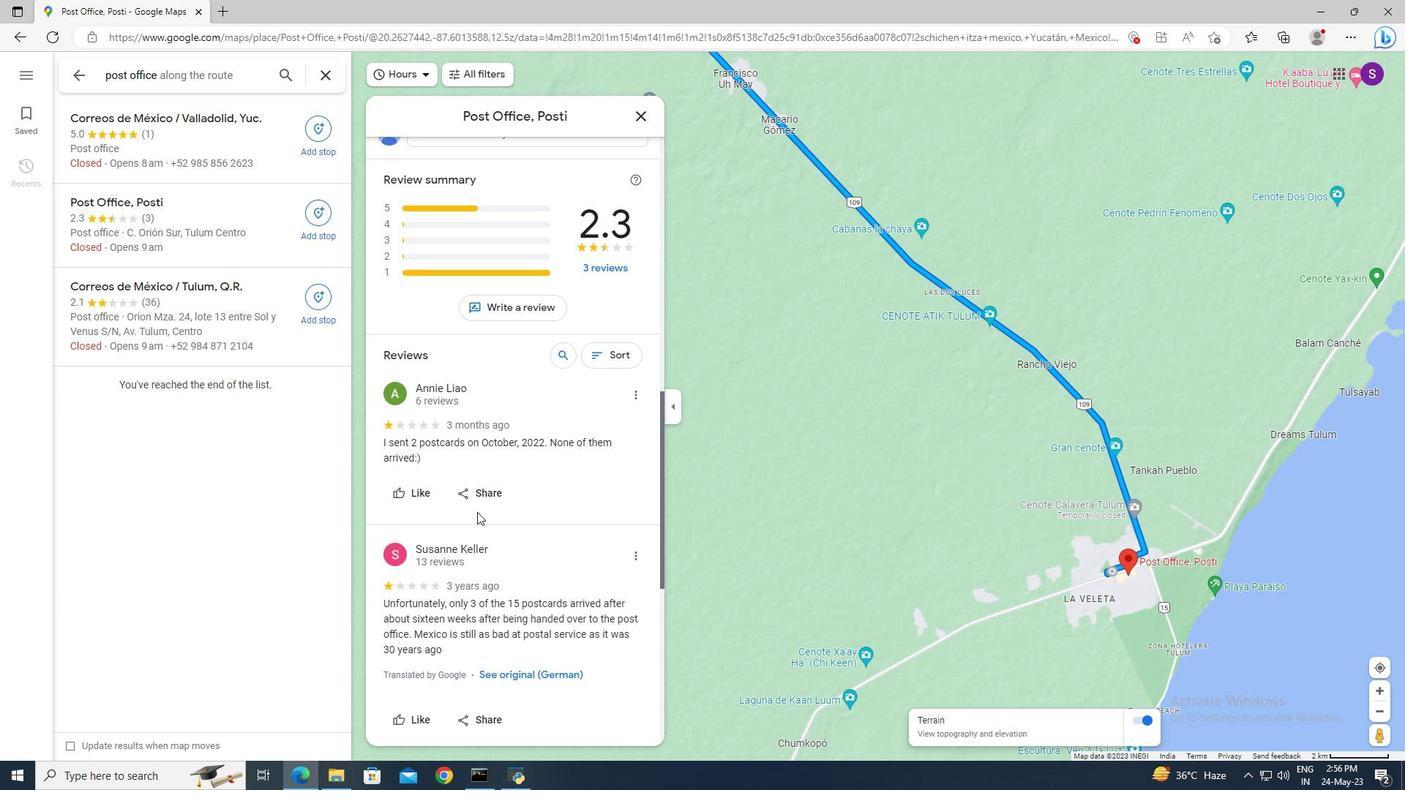 
Action: Mouse scrolled (477, 511) with delta (0, 0)
Screenshot: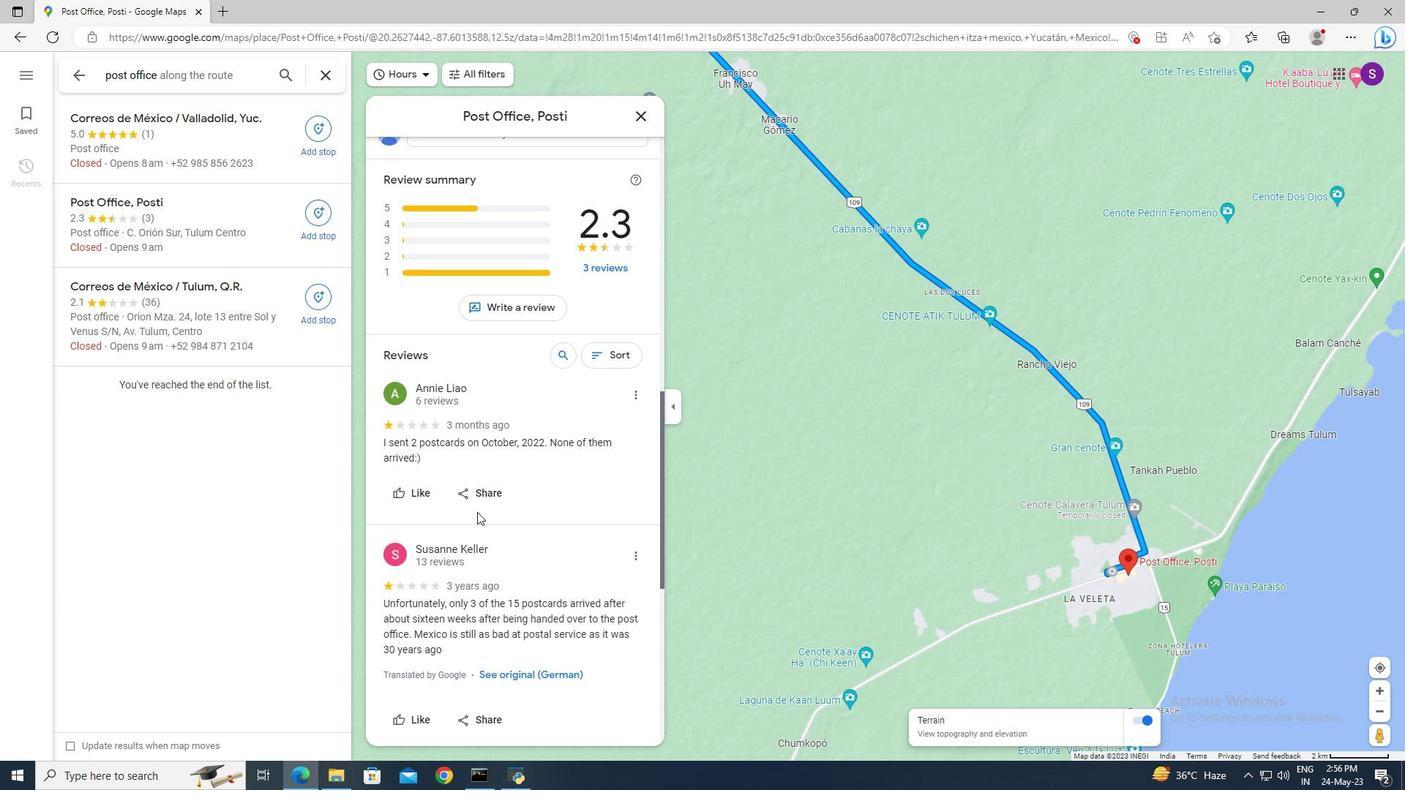 
Action: Mouse moved to (501, 481)
Screenshot: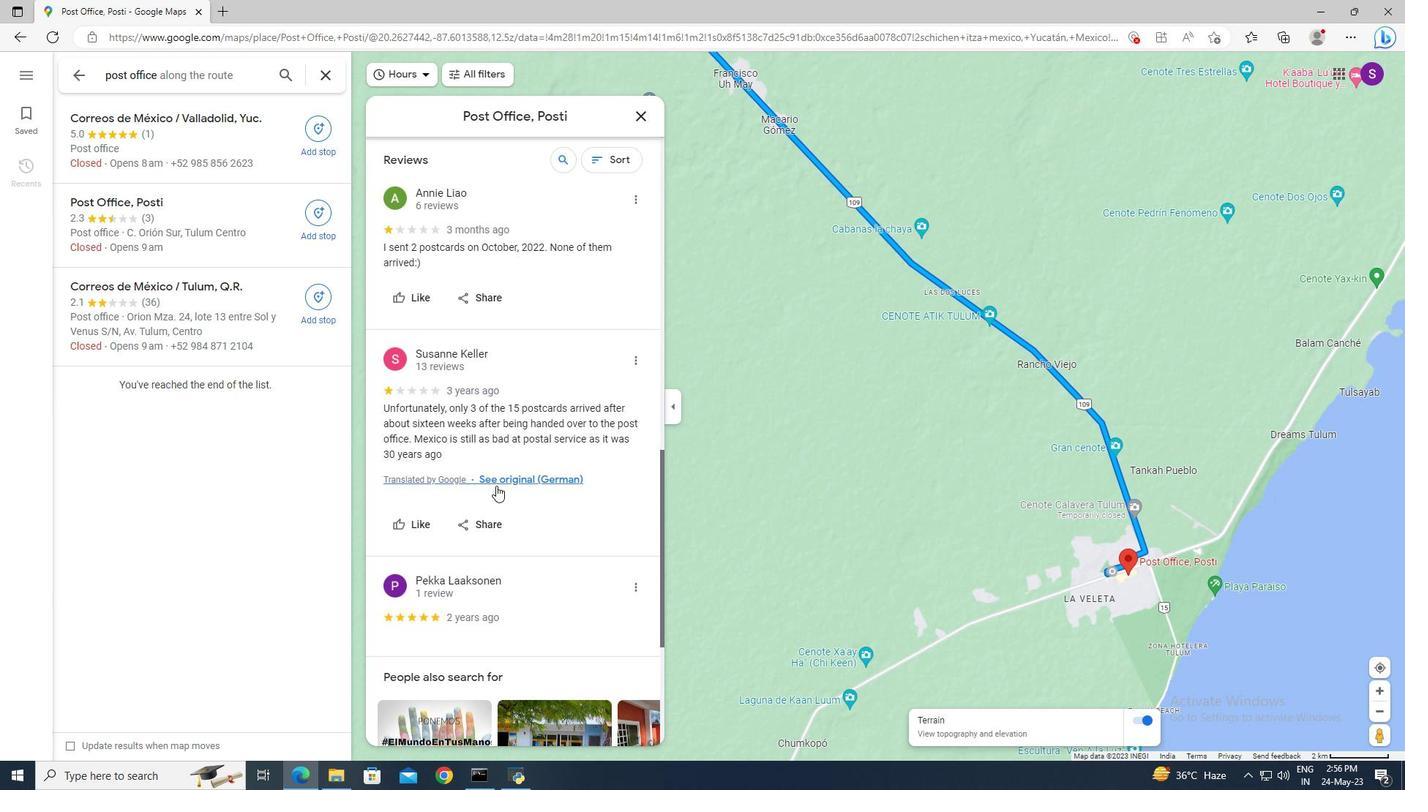
Action: Mouse scrolled (501, 480) with delta (0, 0)
Screenshot: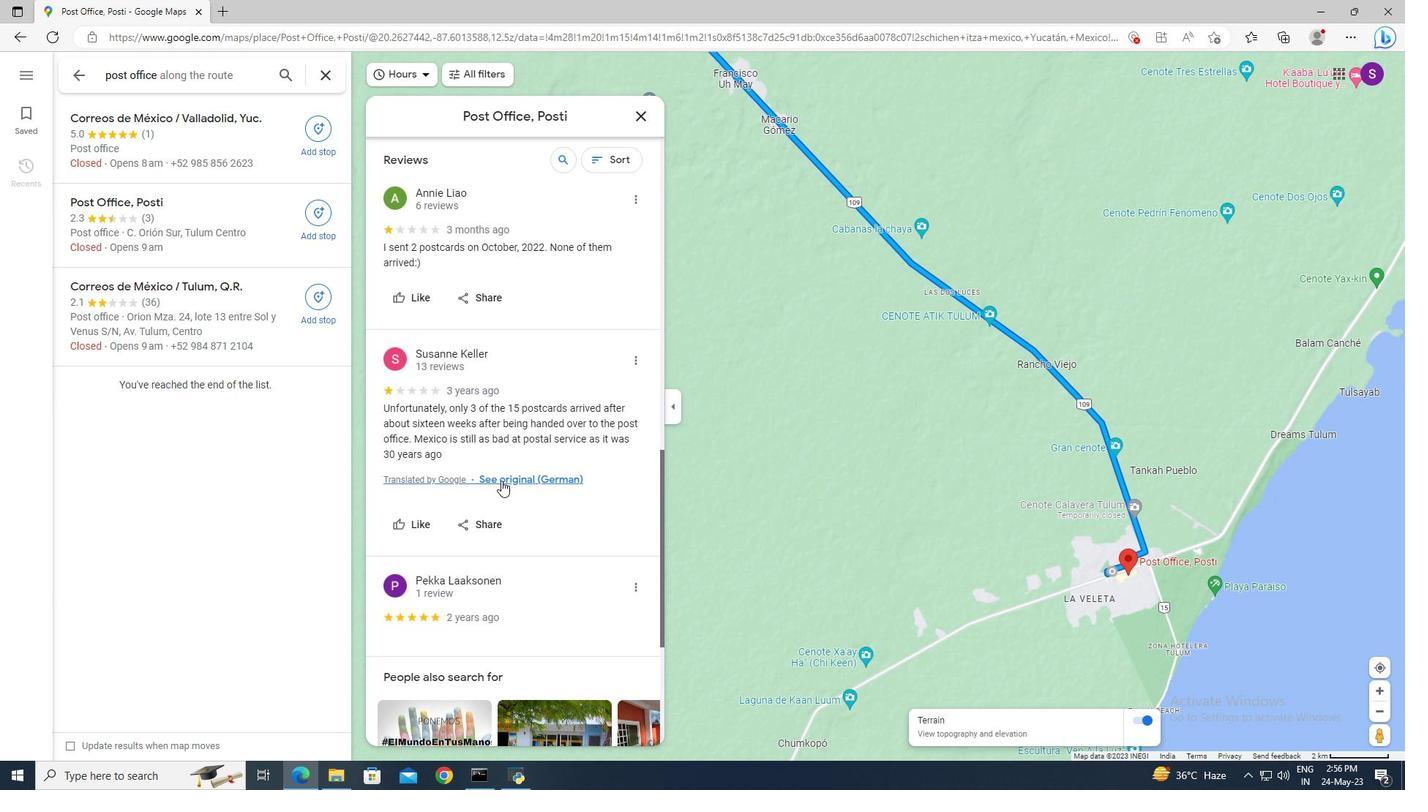 
Action: Mouse scrolled (501, 481) with delta (0, 0)
Screenshot: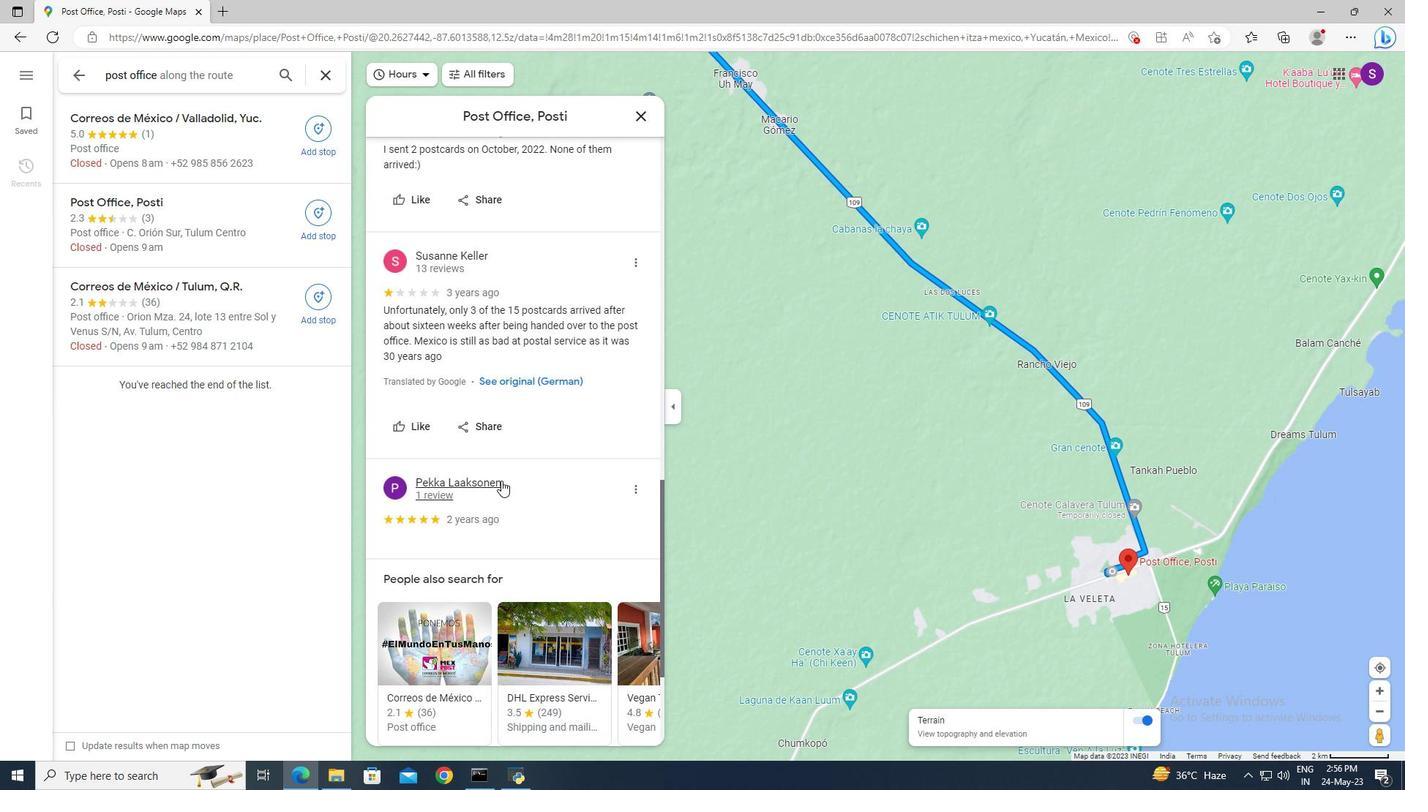 
Action: Mouse scrolled (501, 481) with delta (0, 0)
Screenshot: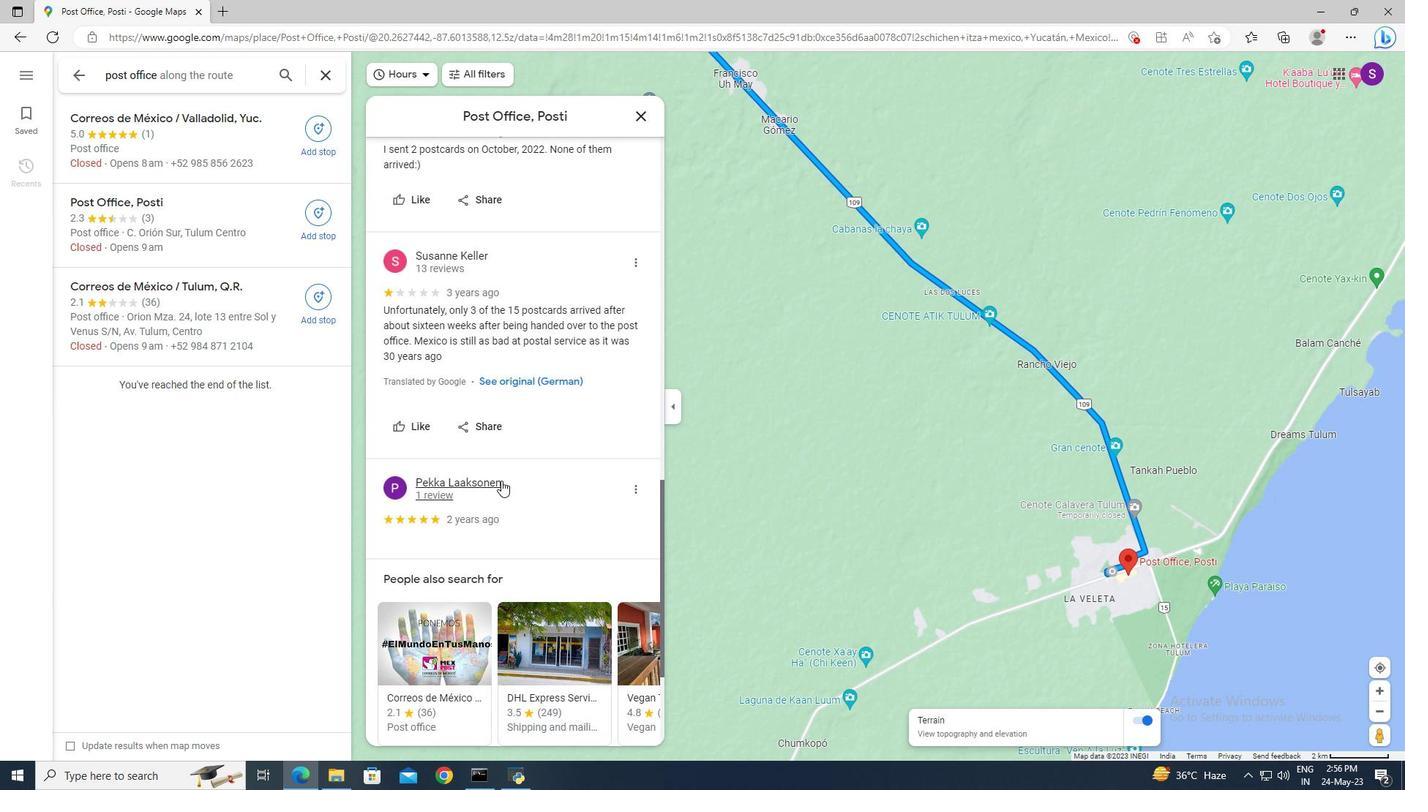 
Action: Mouse scrolled (501, 481) with delta (0, 0)
Screenshot: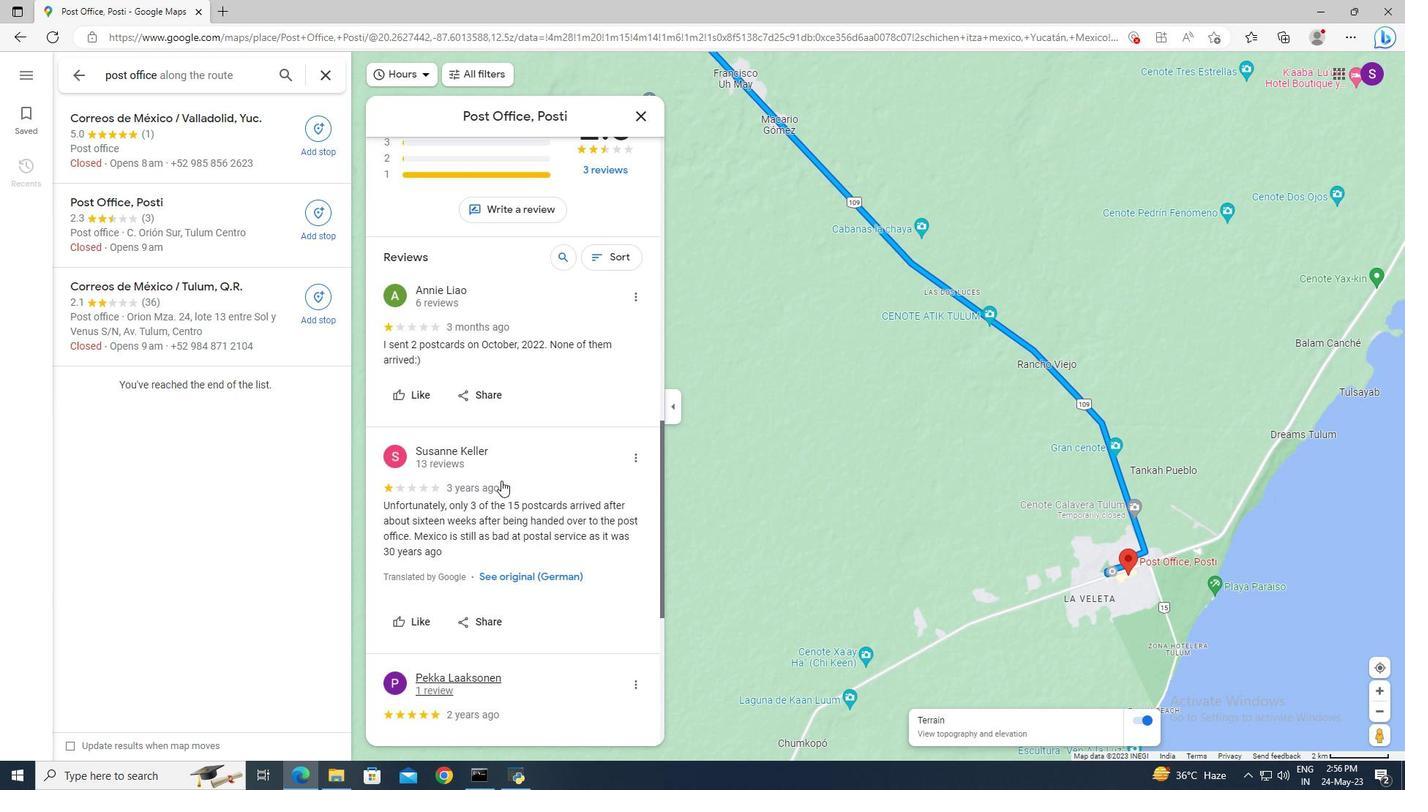 
Action: Mouse scrolled (501, 481) with delta (0, 0)
Screenshot: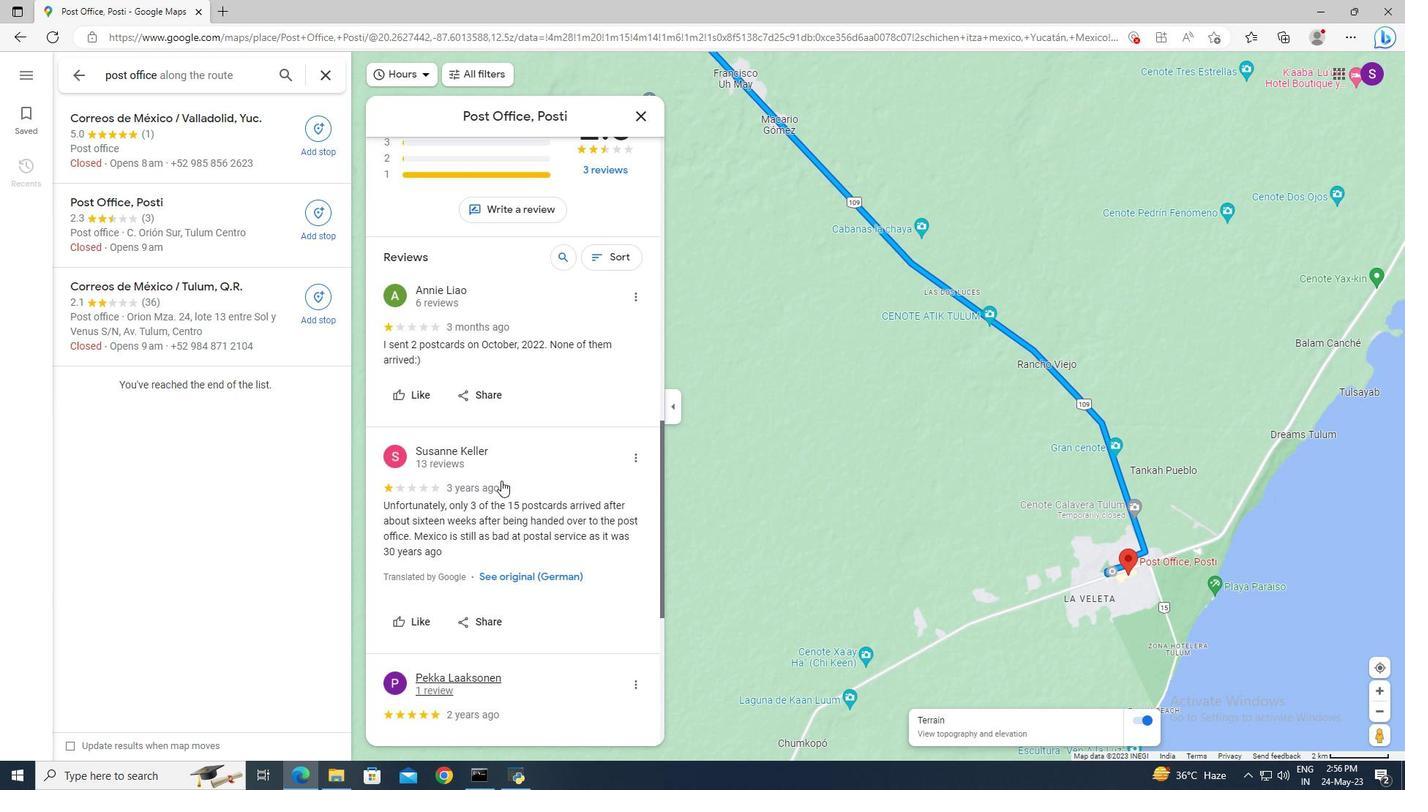 
Action: Mouse scrolled (501, 481) with delta (0, 0)
Screenshot: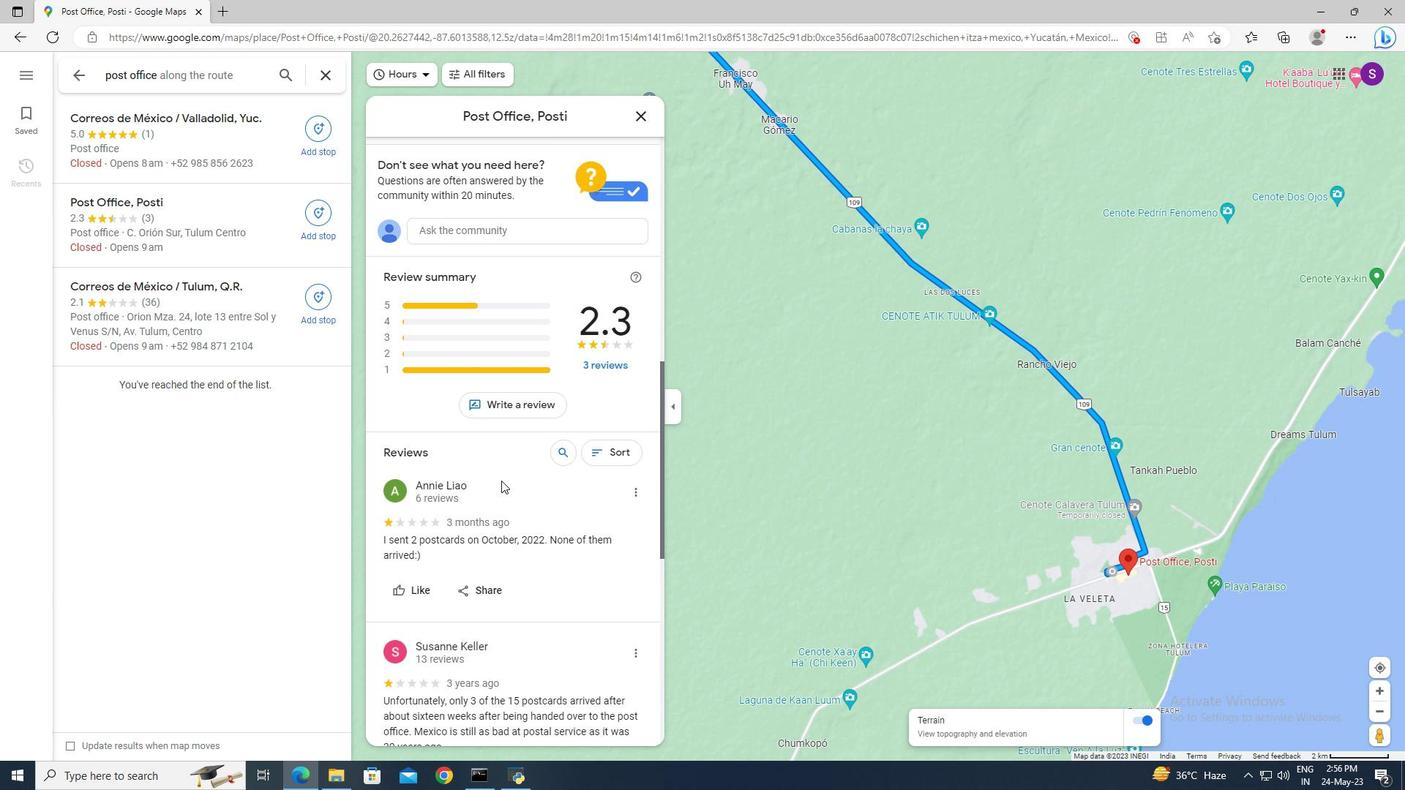 
Action: Mouse scrolled (501, 481) with delta (0, 0)
Screenshot: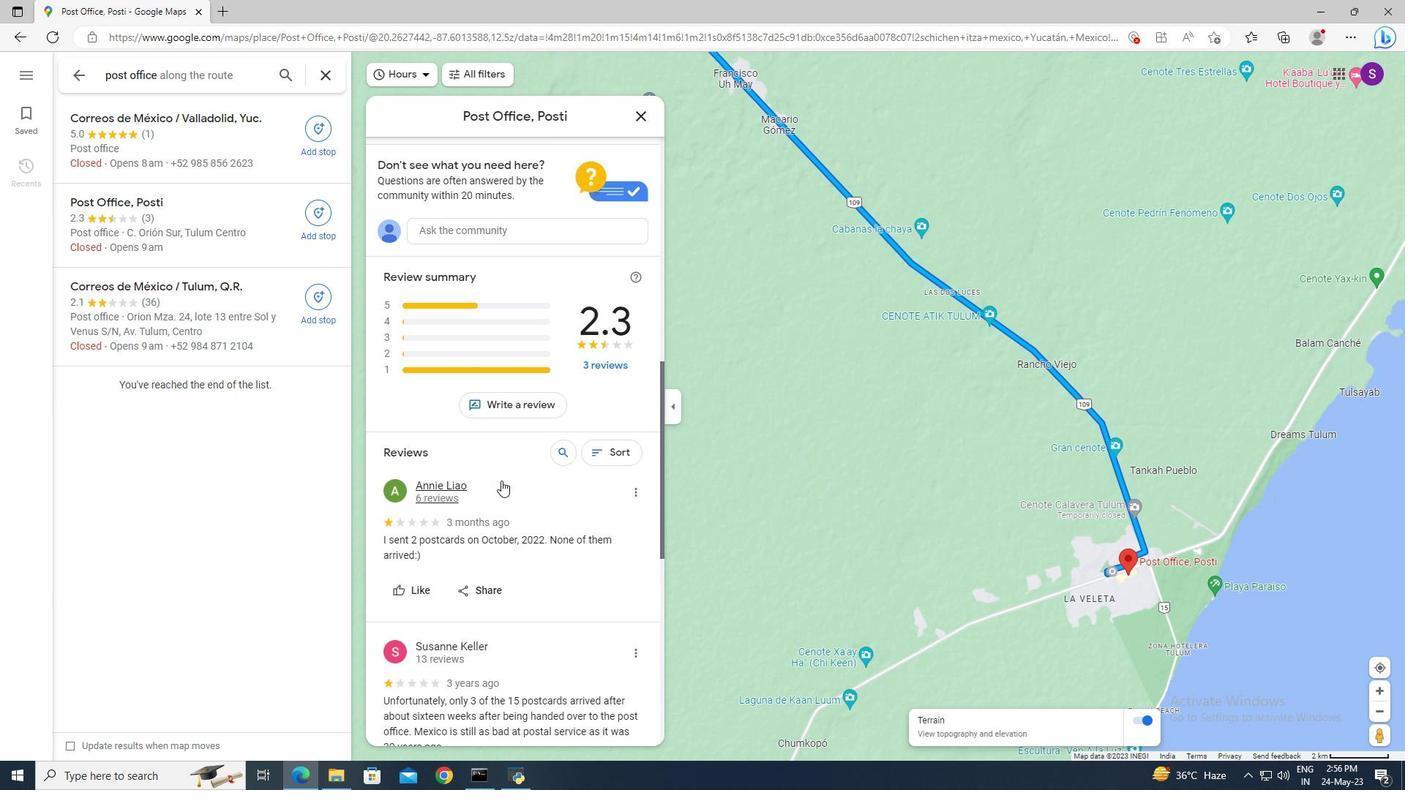 
Action: Mouse scrolled (501, 481) with delta (0, 0)
Screenshot: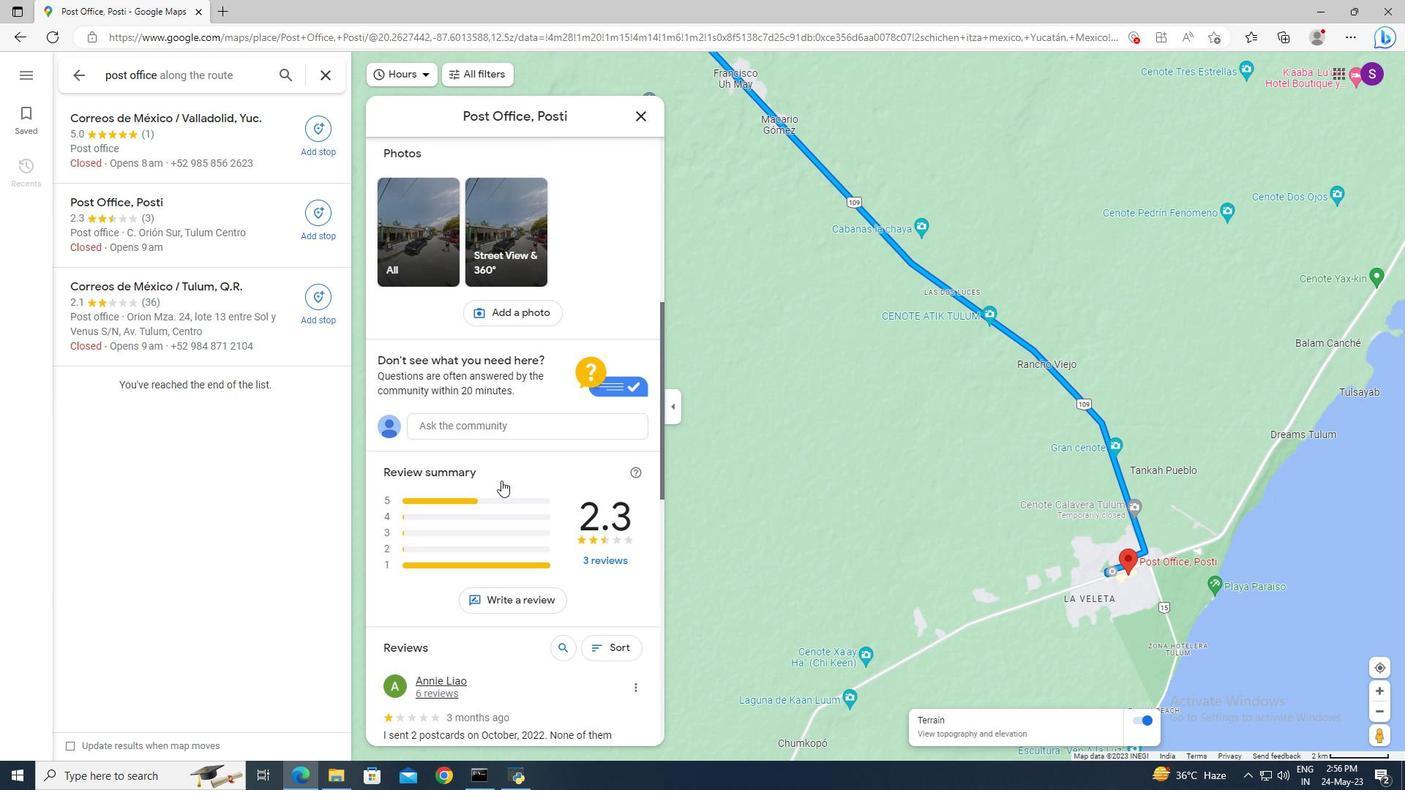 
Action: Mouse moved to (426, 354)
Screenshot: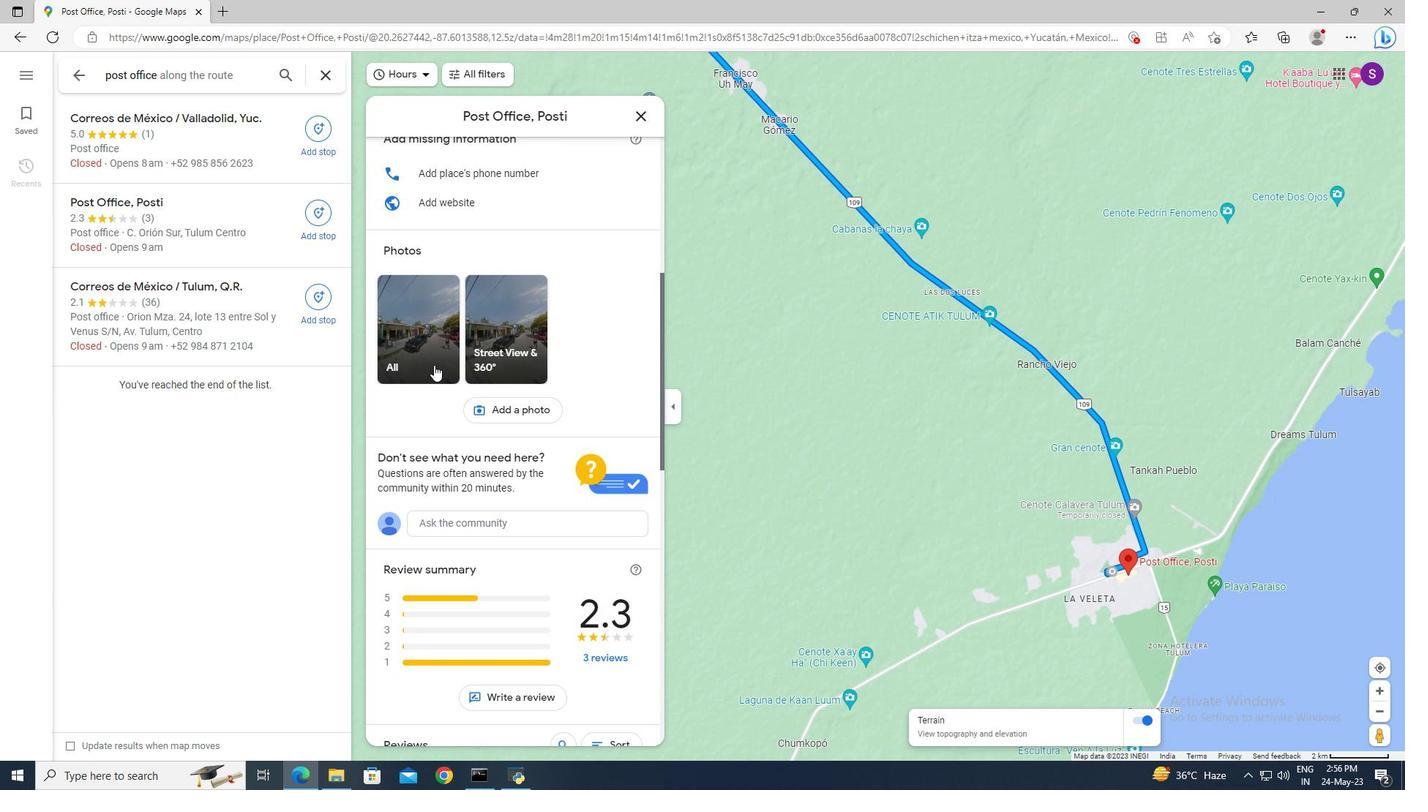
Action: Mouse pressed left at (426, 354)
Screenshot: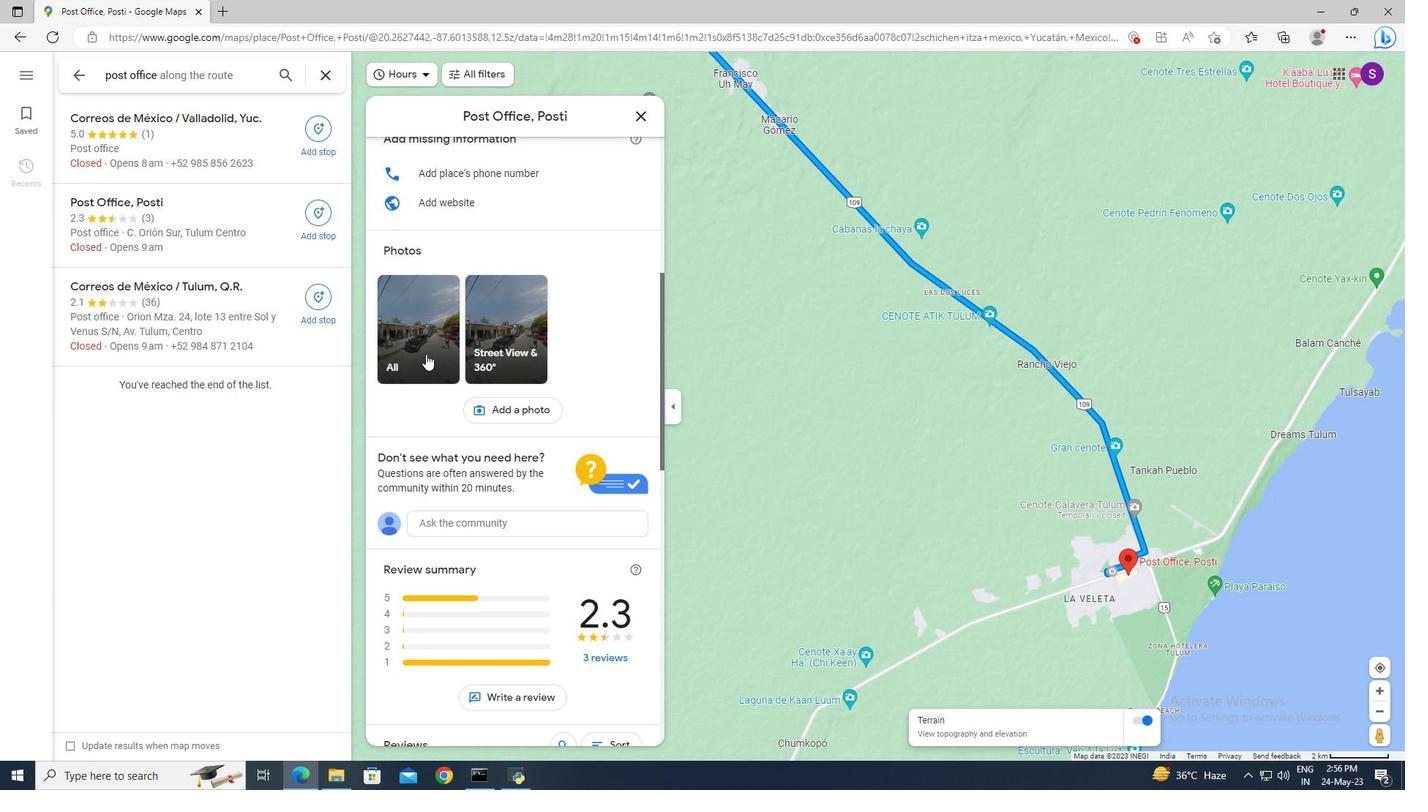 
Action: Mouse moved to (661, 472)
Screenshot: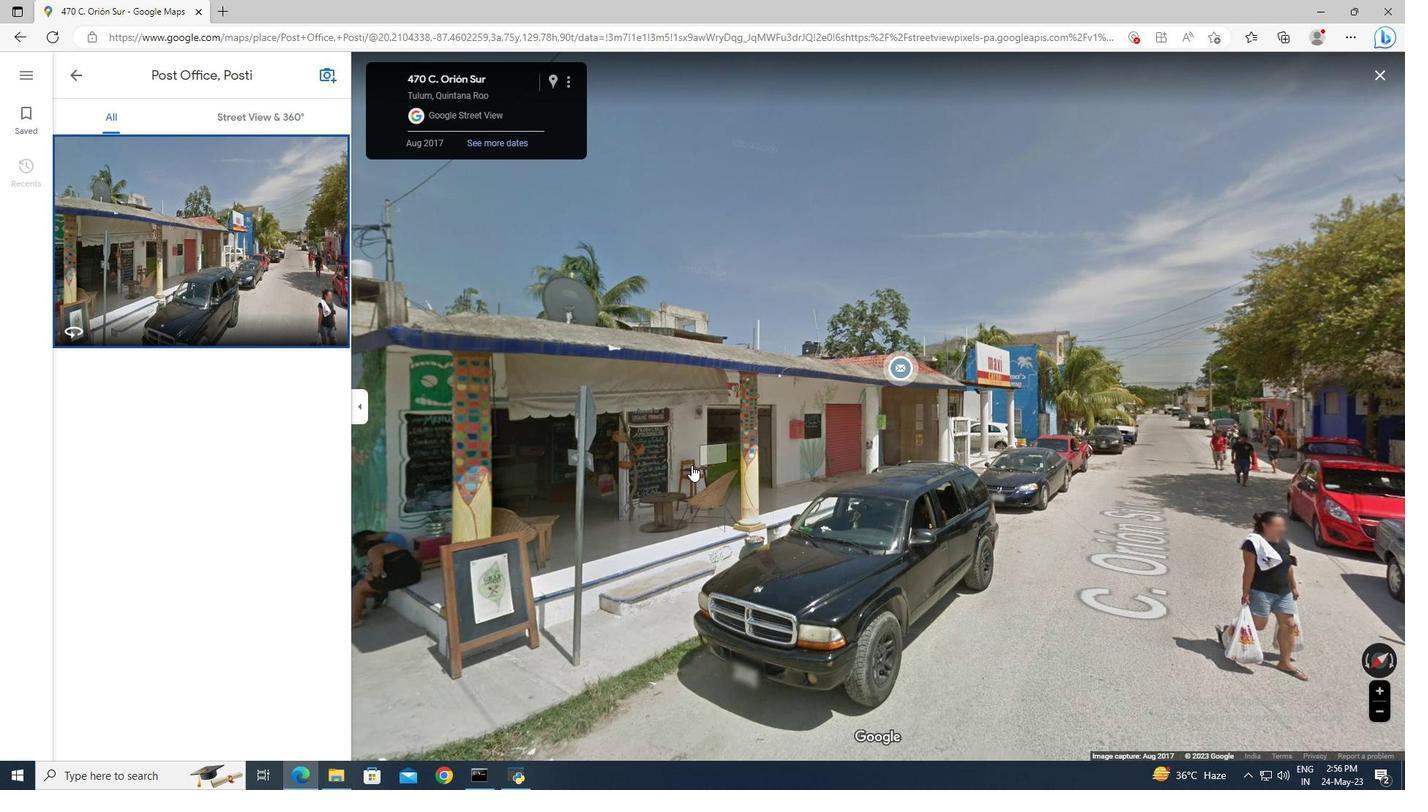 
Action: Mouse pressed left at (661, 472)
Screenshot: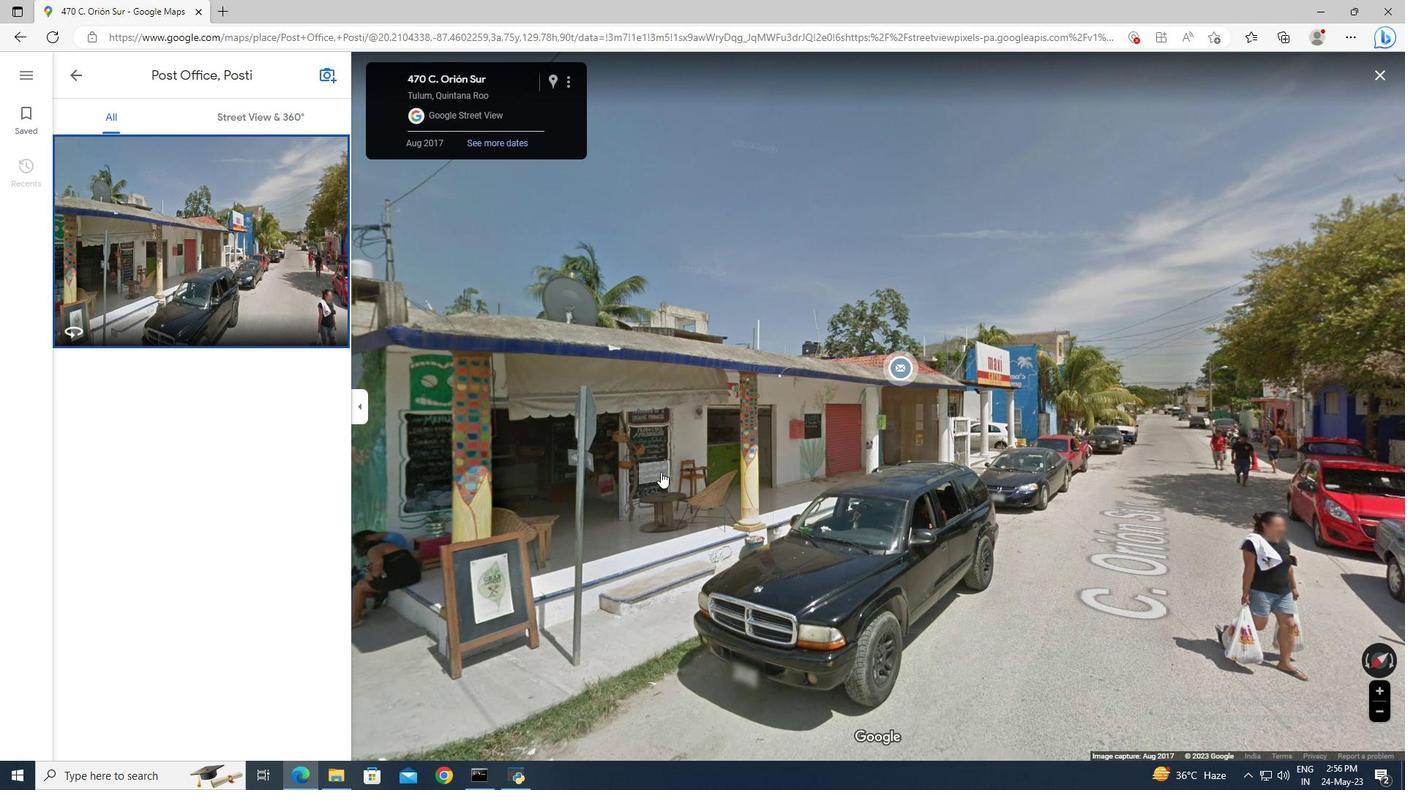 
Action: Mouse moved to (1304, 535)
Screenshot: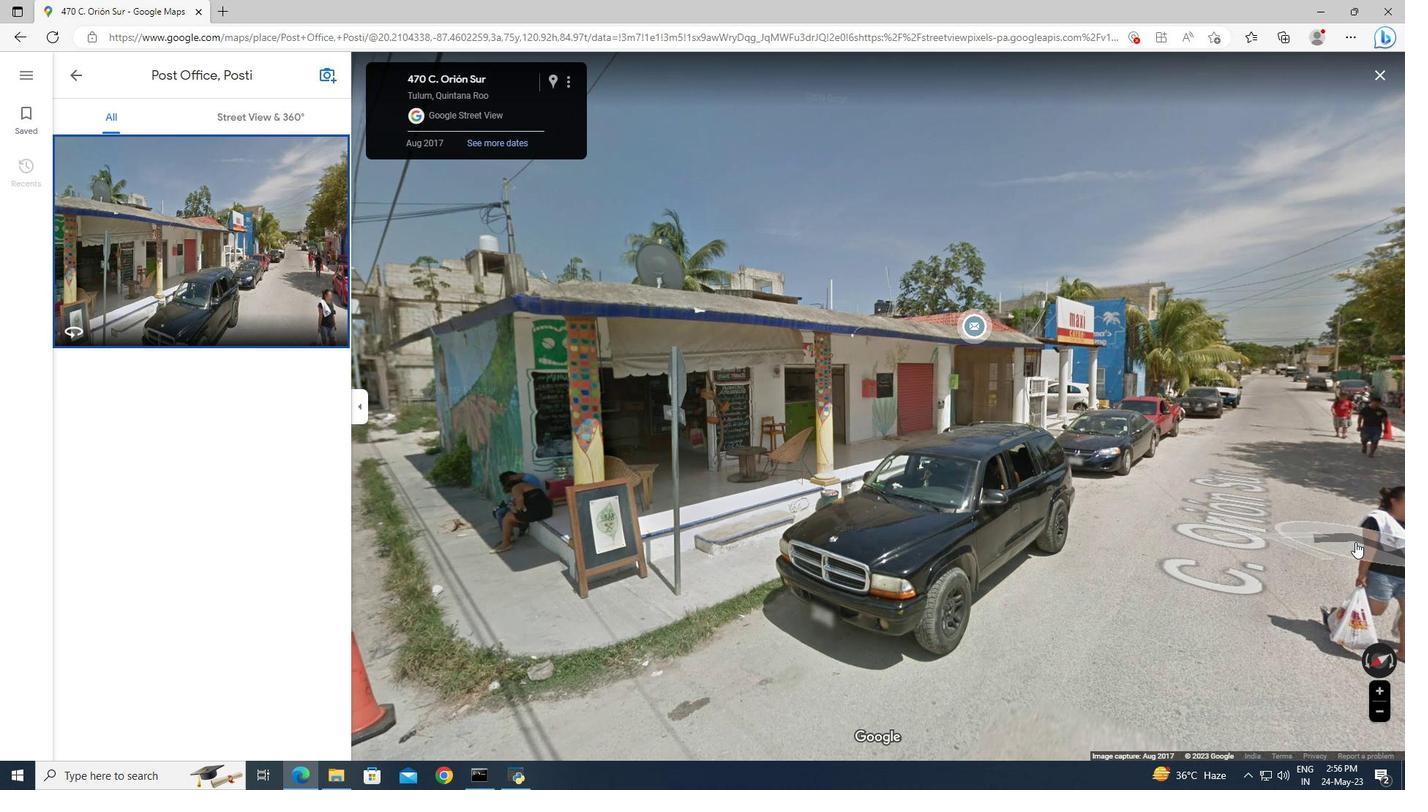 
Action: Mouse pressed left at (1346, 541)
Screenshot: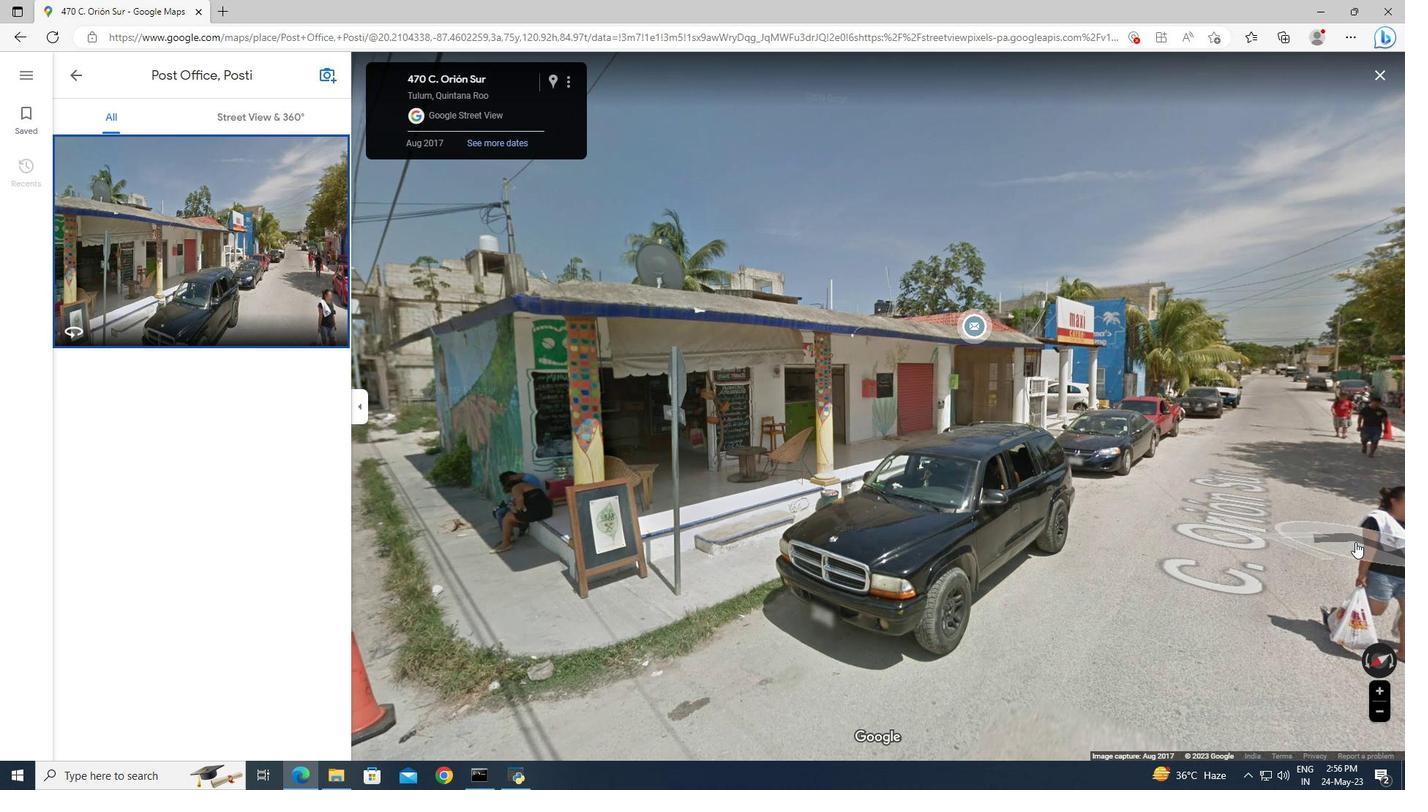 
Action: Mouse moved to (1080, 527)
Screenshot: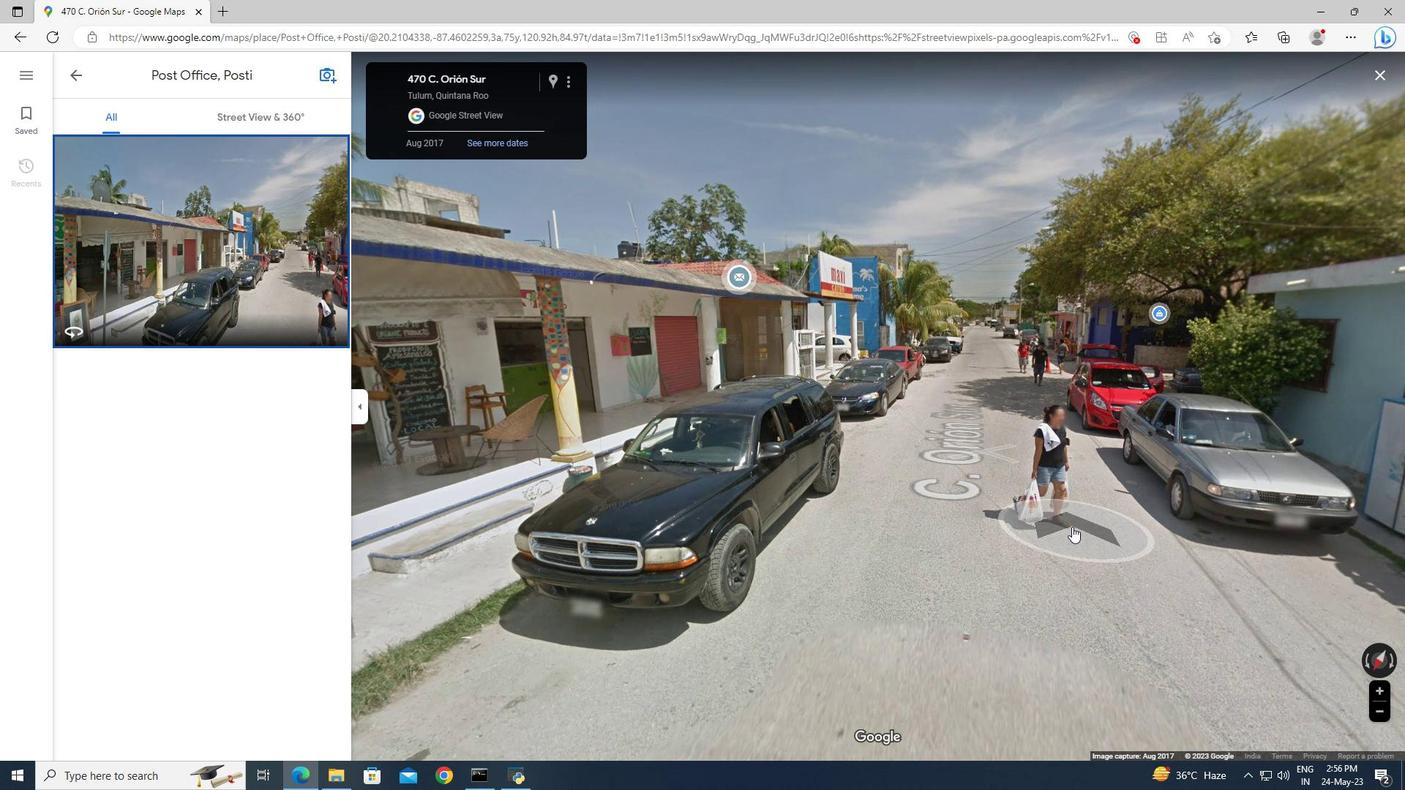 
Action: Mouse scrolled (1080, 527) with delta (0, 0)
Screenshot: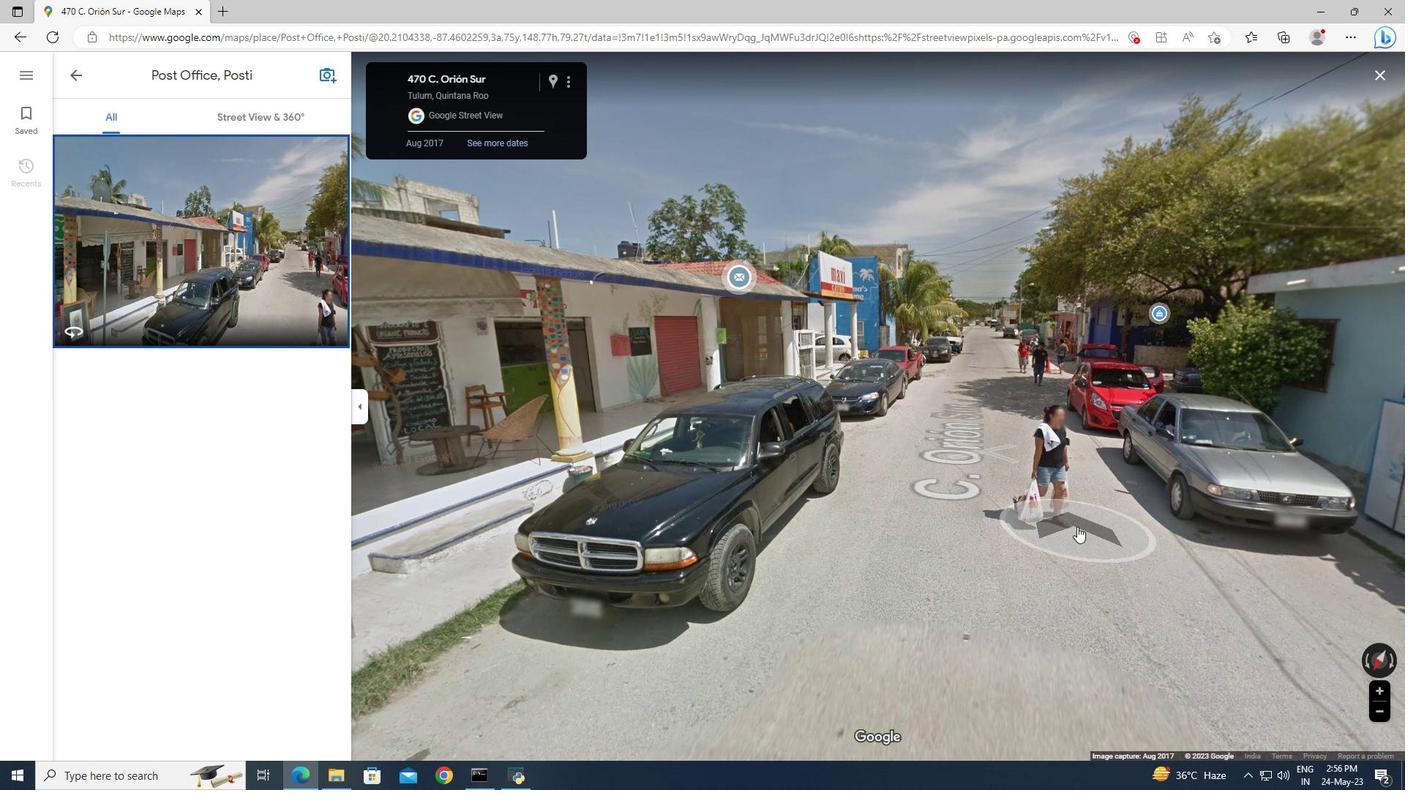 
Action: Mouse scrolled (1080, 527) with delta (0, 0)
Screenshot: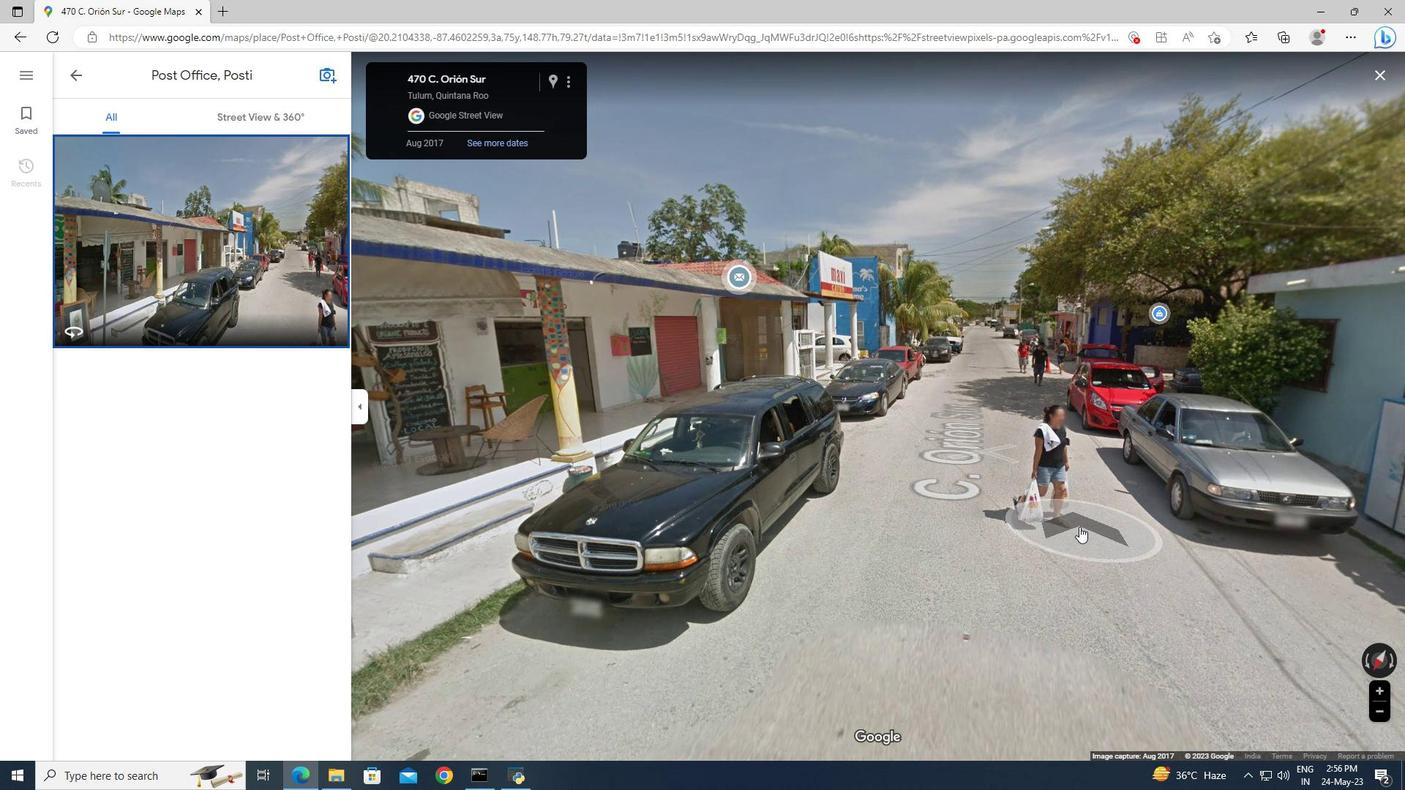 
Action: Mouse scrolled (1080, 527) with delta (0, 0)
Screenshot: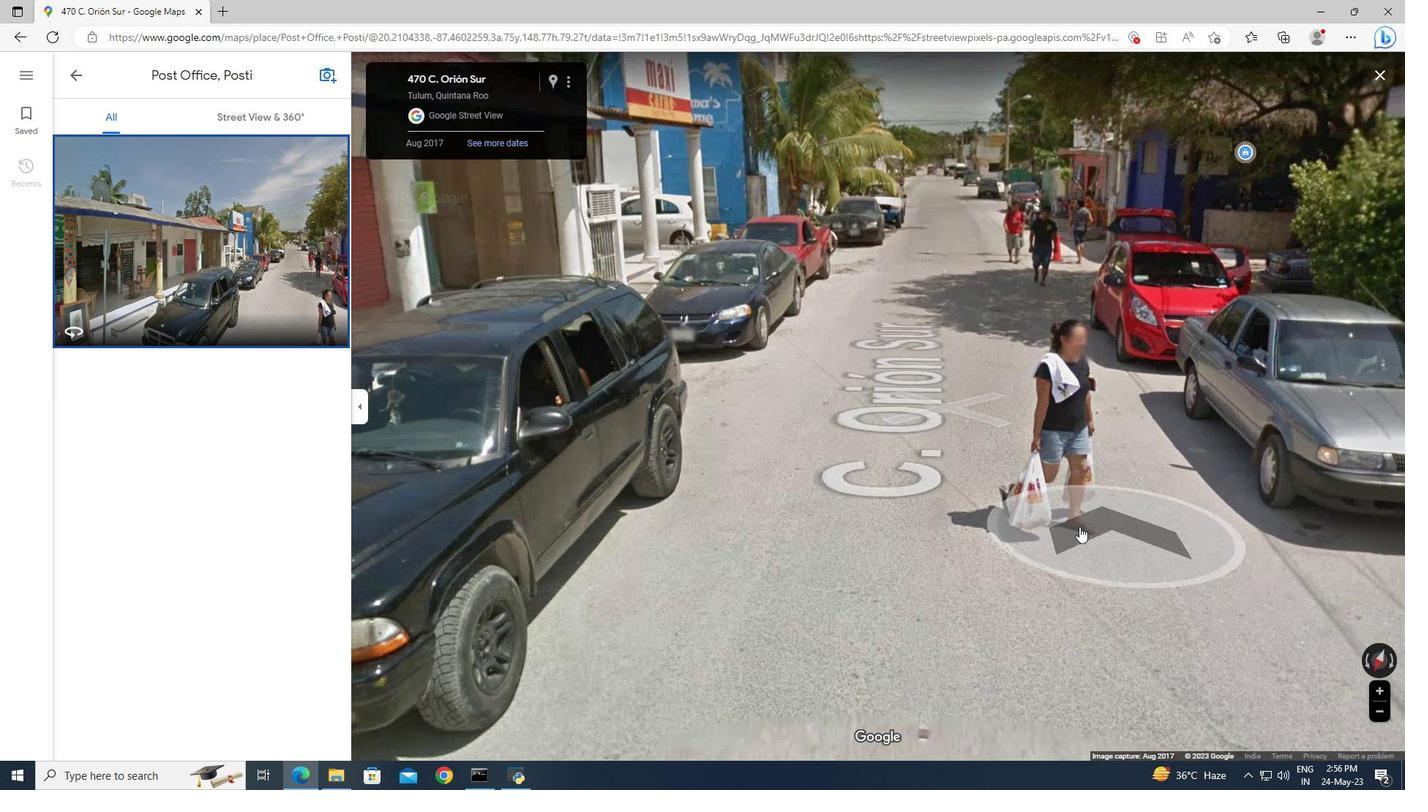 
Action: Mouse moved to (1141, 410)
Screenshot: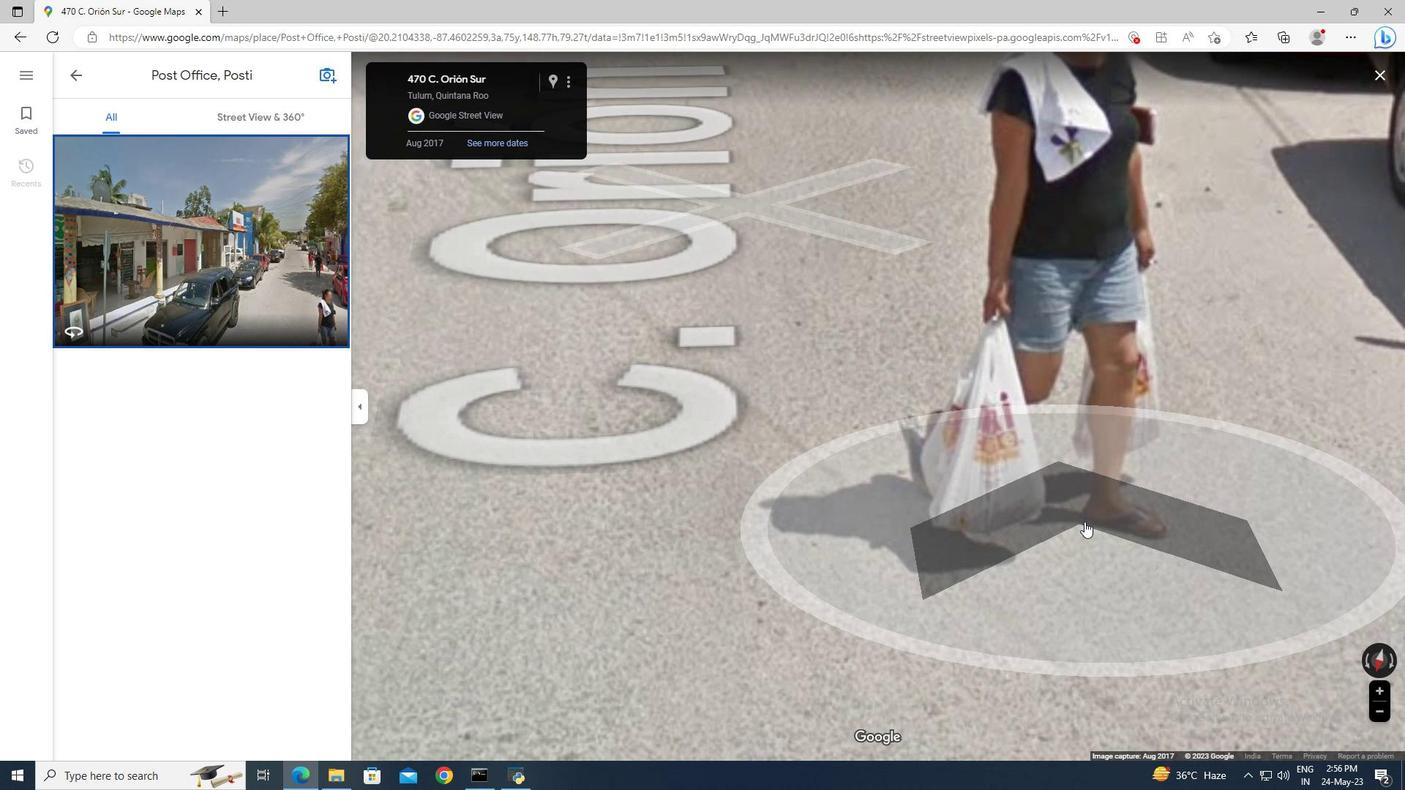 
Action: Mouse pressed left at (1141, 410)
Screenshot: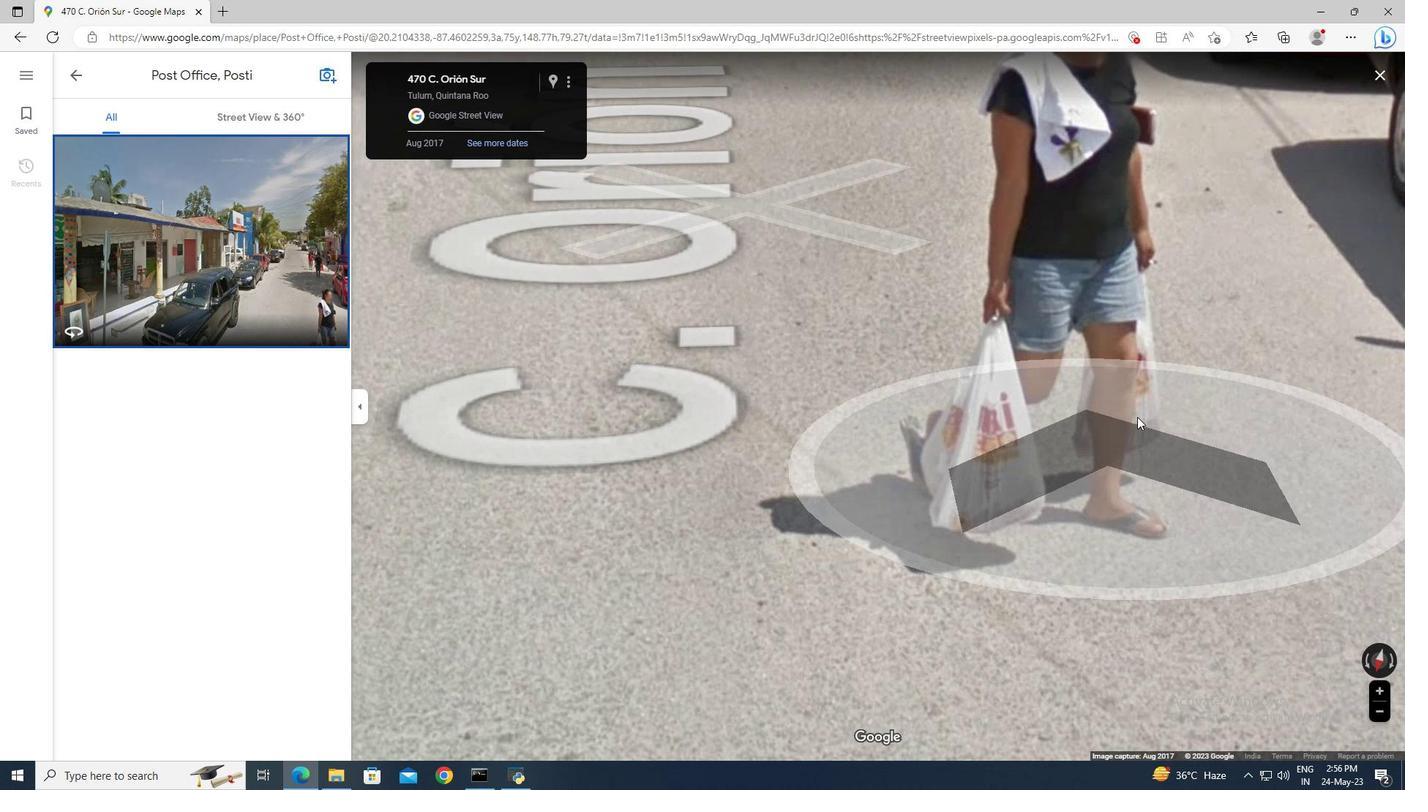 
Action: Mouse moved to (1115, 432)
Screenshot: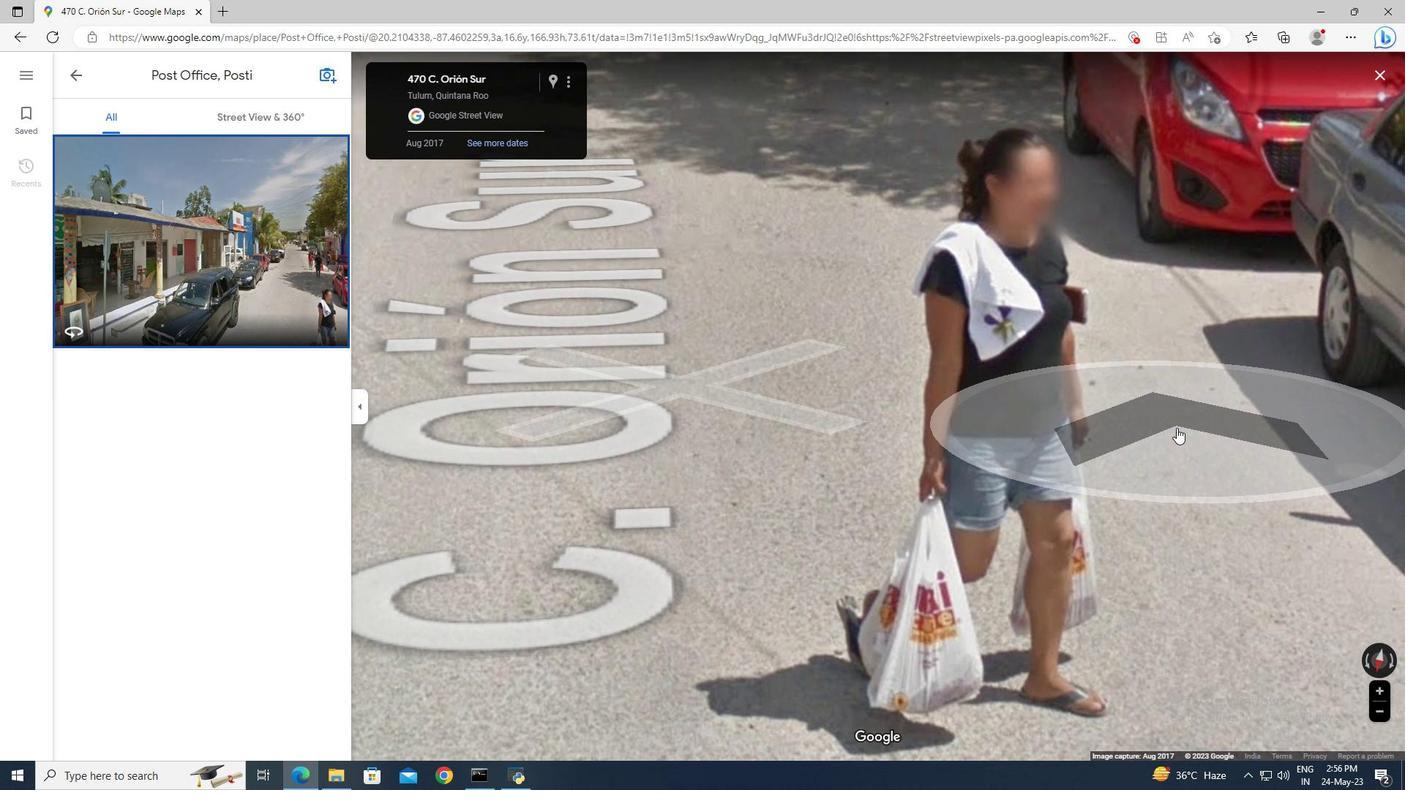 
Action: Mouse pressed left at (1172, 428)
Screenshot: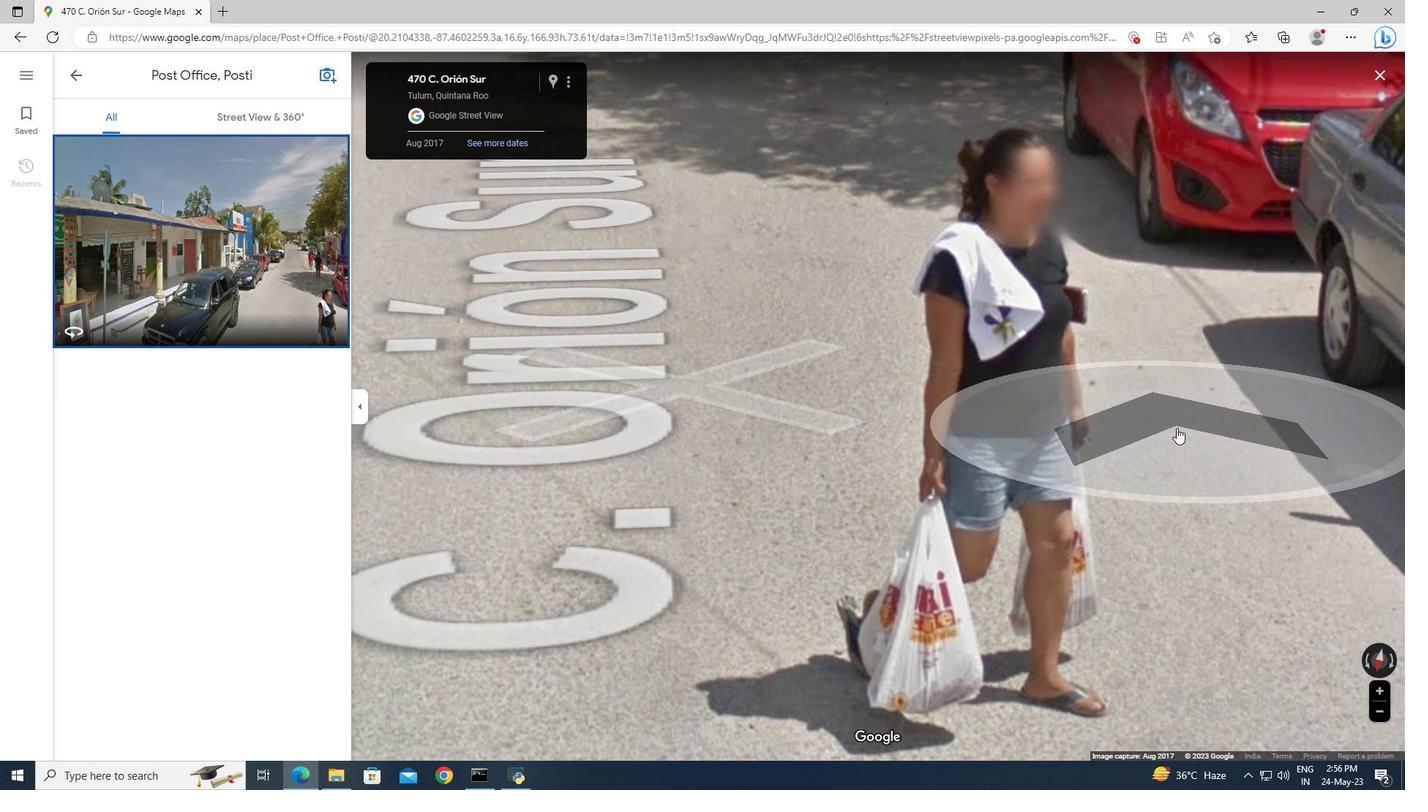 
Action: Mouse moved to (804, 398)
Screenshot: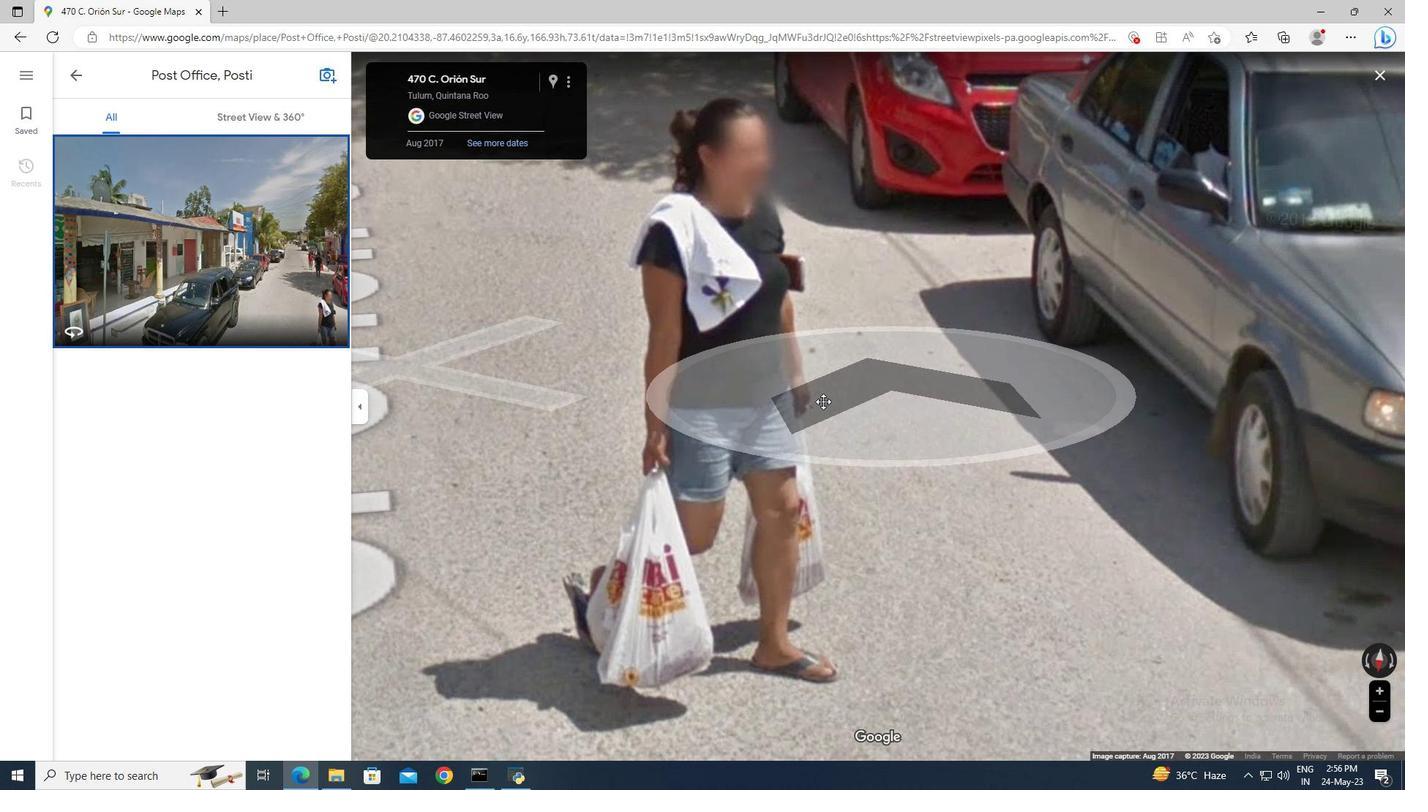 
Action: Mouse scrolled (804, 397) with delta (0, 0)
Screenshot: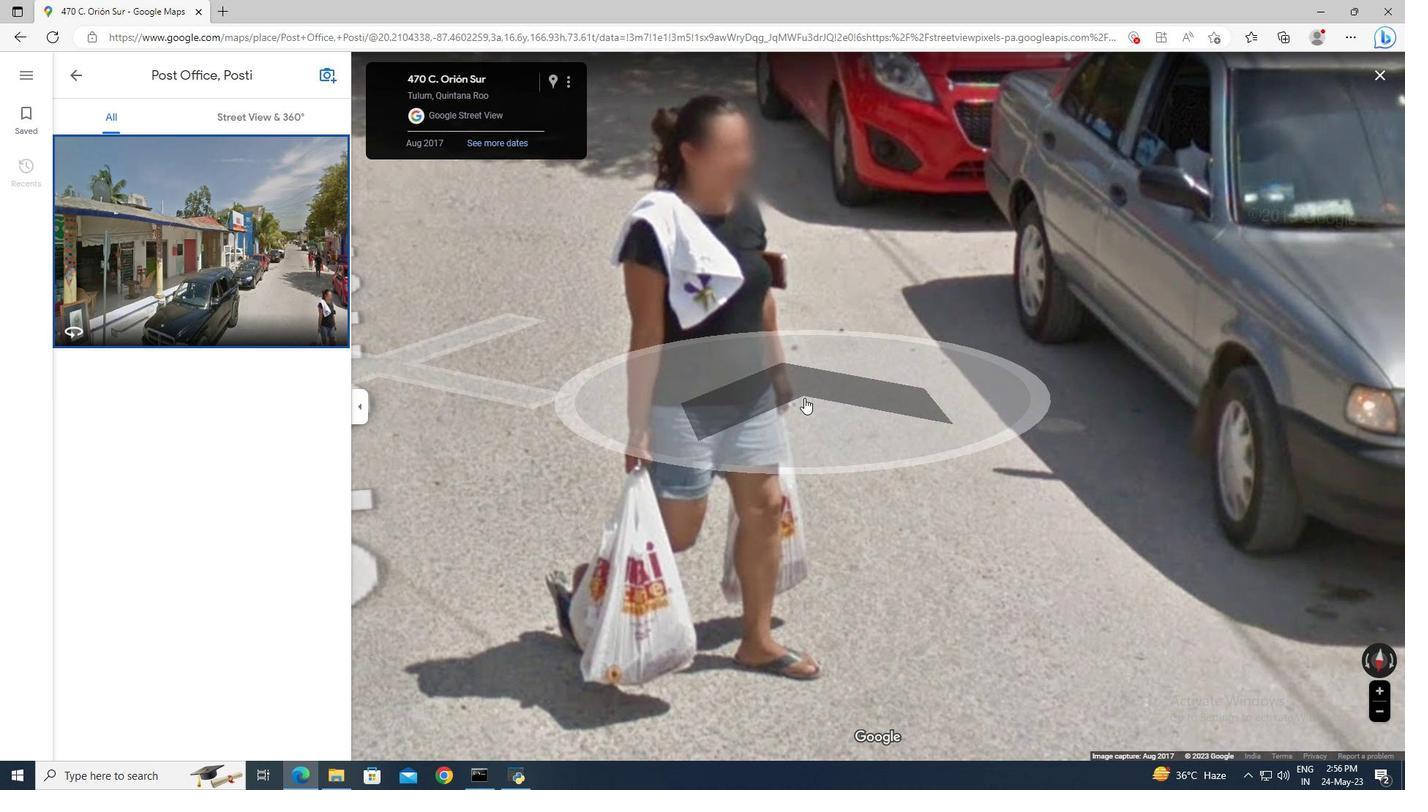 
Action: Mouse scrolled (804, 397) with delta (0, 0)
Screenshot: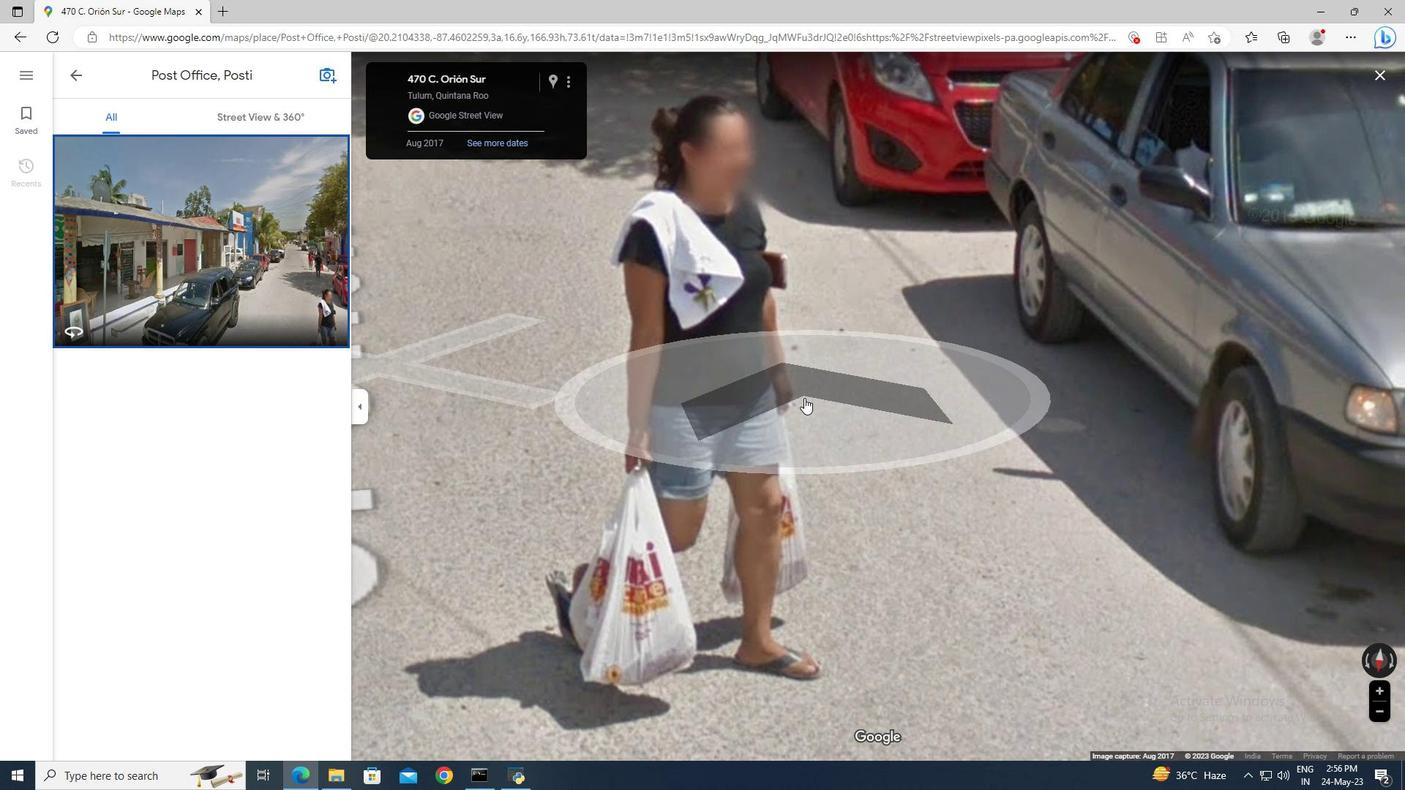 
Action: Mouse scrolled (804, 397) with delta (0, 0)
Screenshot: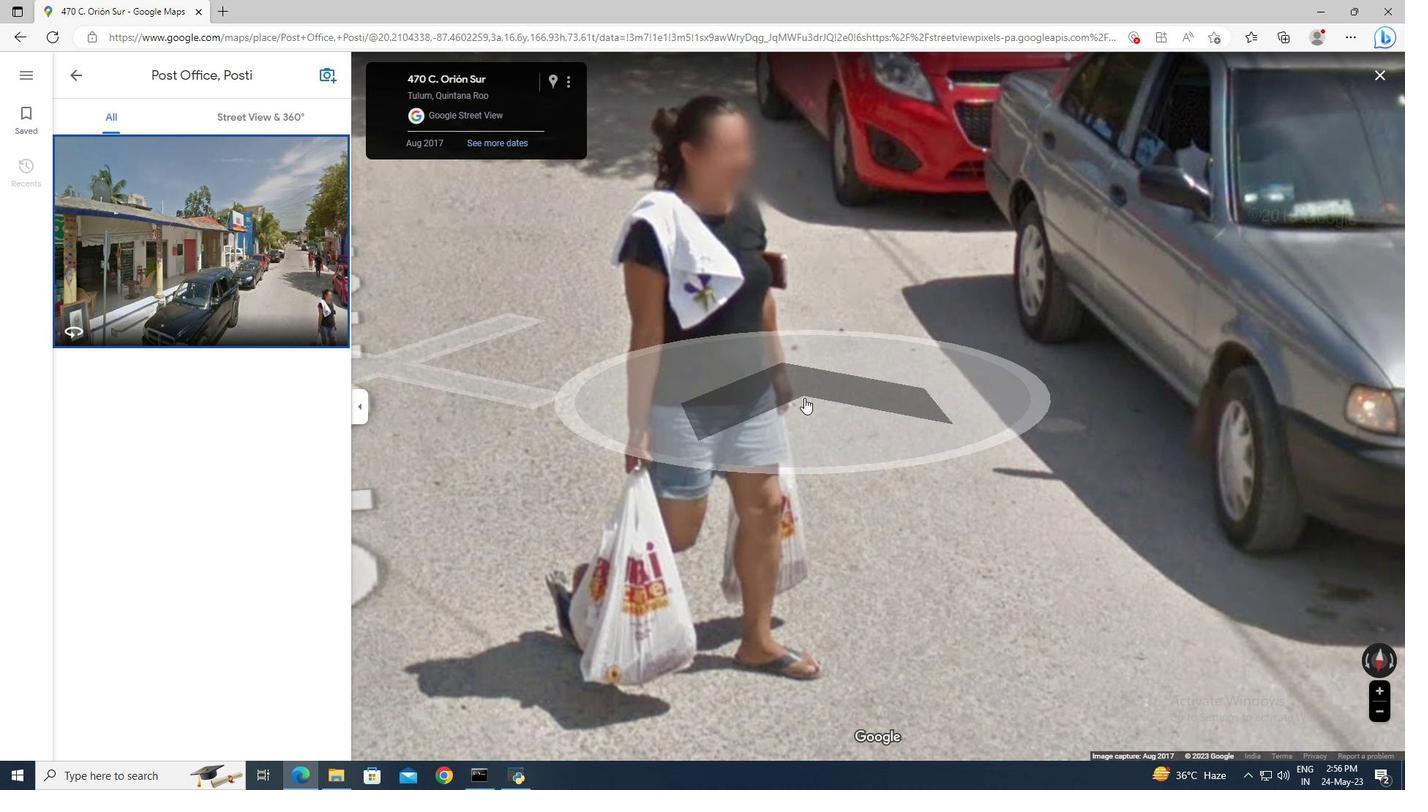 
Action: Mouse scrolled (804, 397) with delta (0, 0)
Screenshot: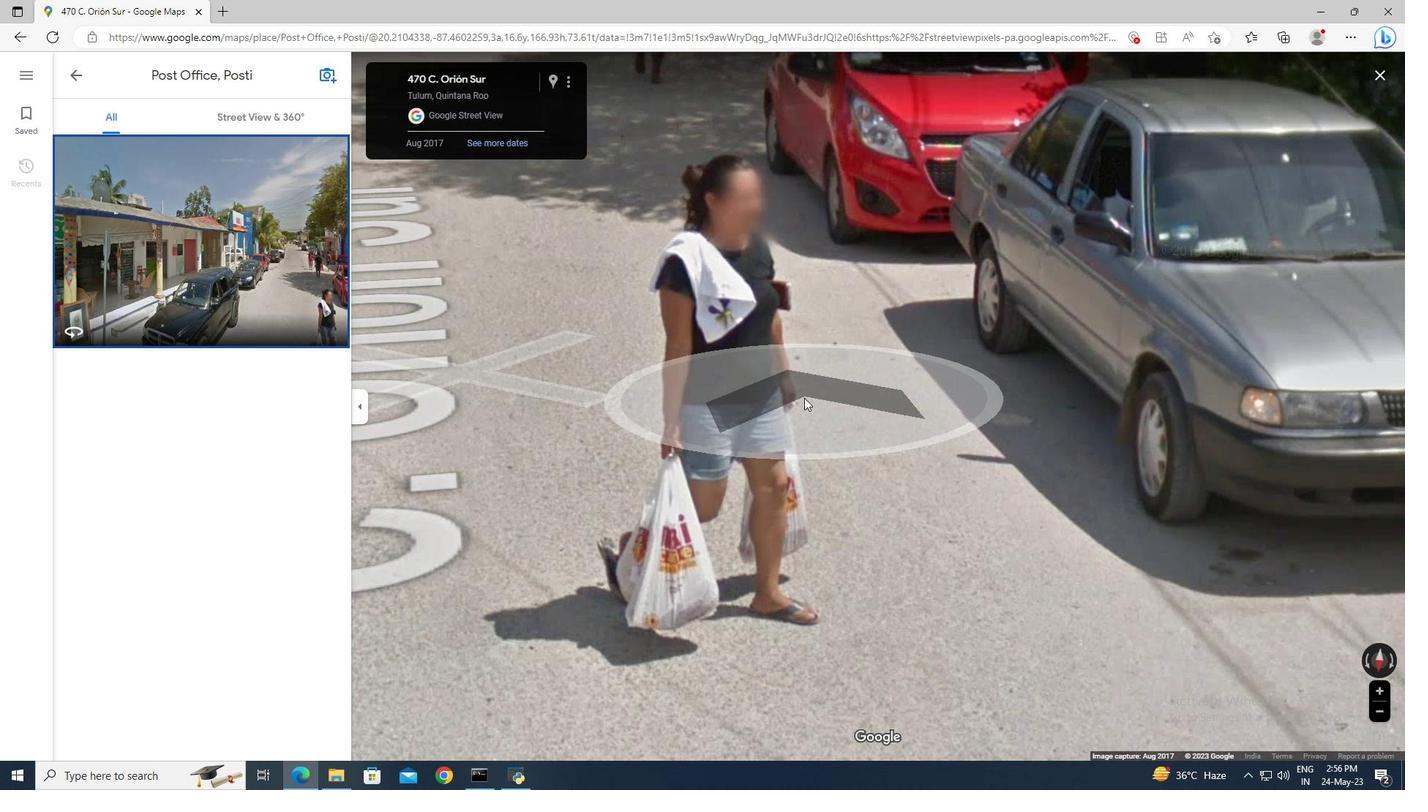 
Action: Mouse moved to (1047, 440)
Screenshot: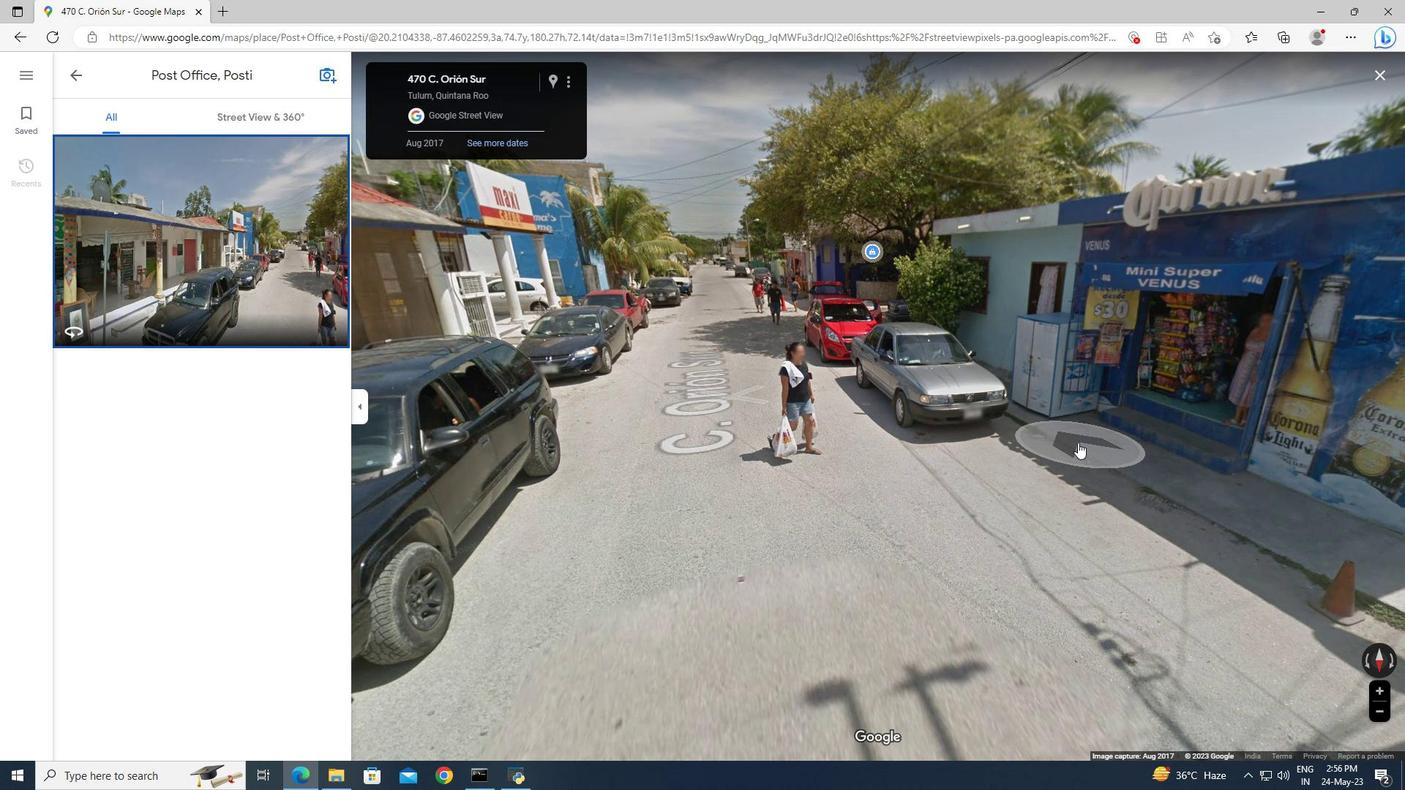 
Action: Mouse pressed left at (1075, 443)
Screenshot: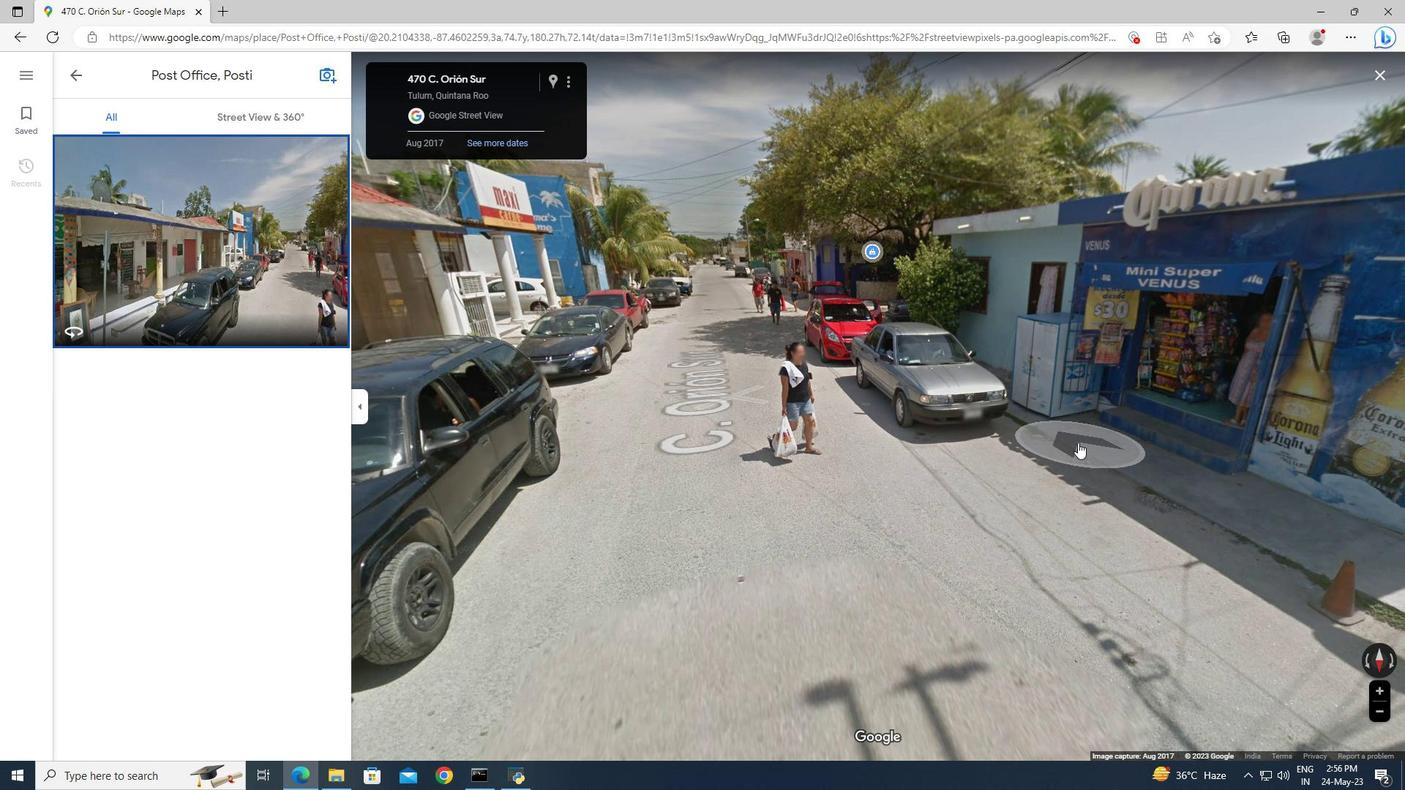 
Action: Mouse moved to (1156, 247)
Screenshot: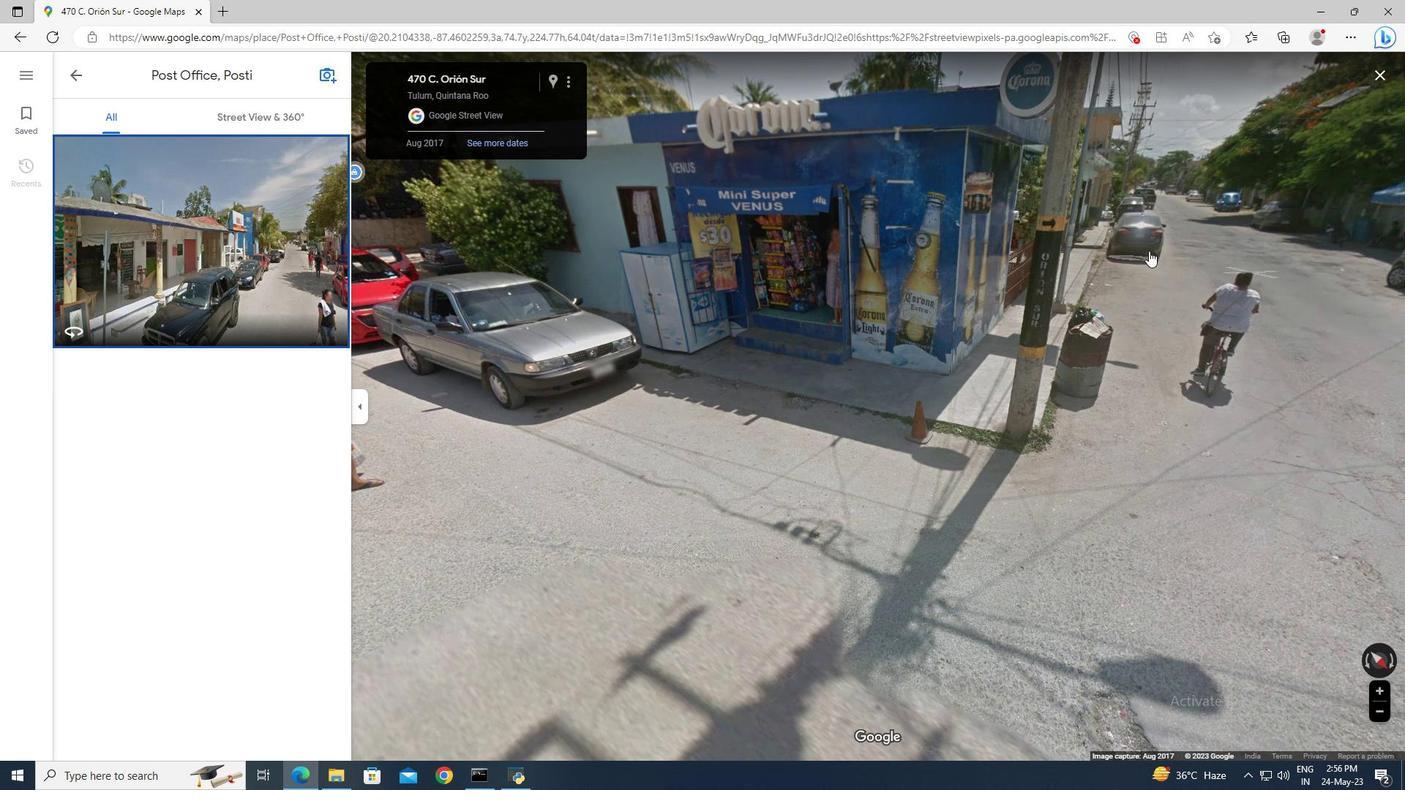 
Action: Mouse pressed left at (1156, 247)
Screenshot: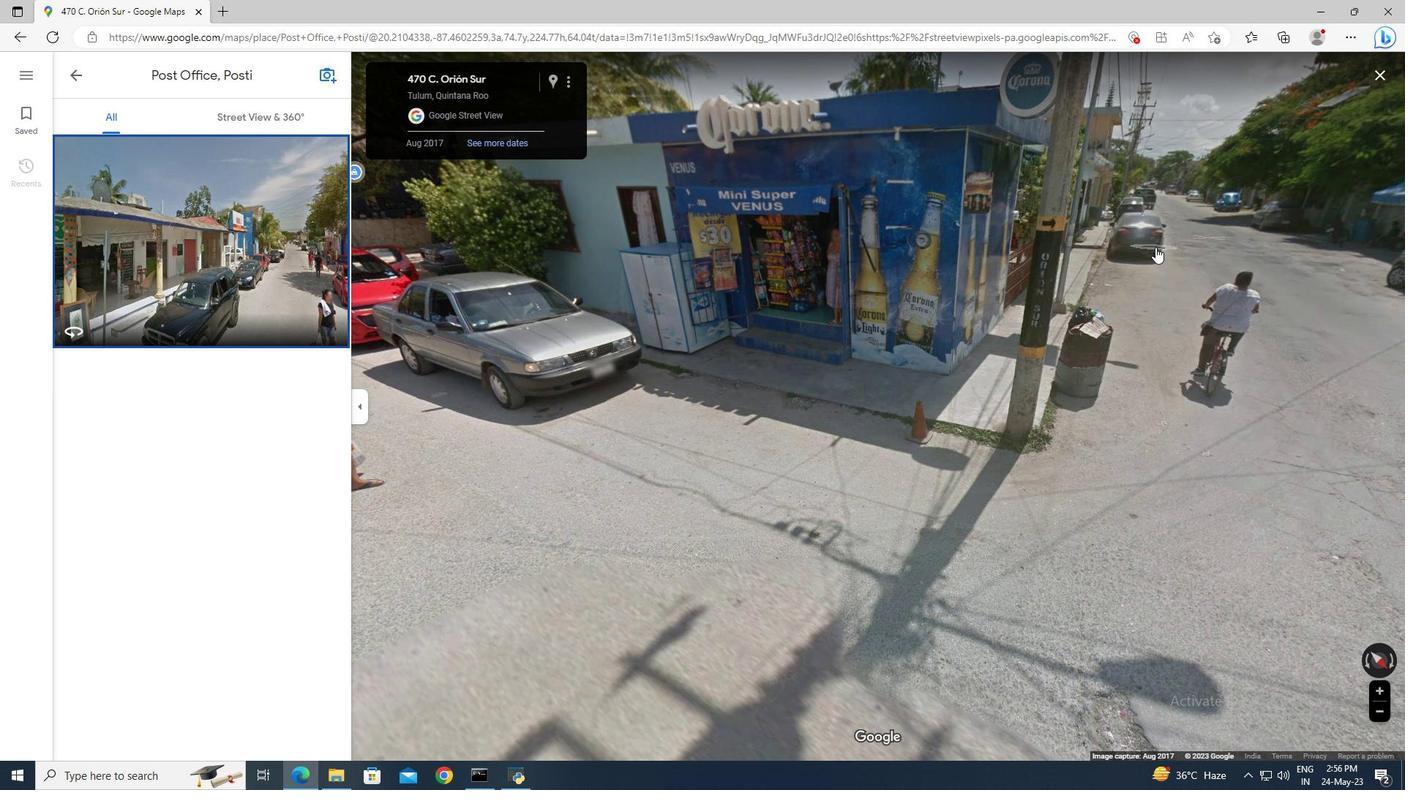 
Action: Mouse moved to (642, 371)
Screenshot: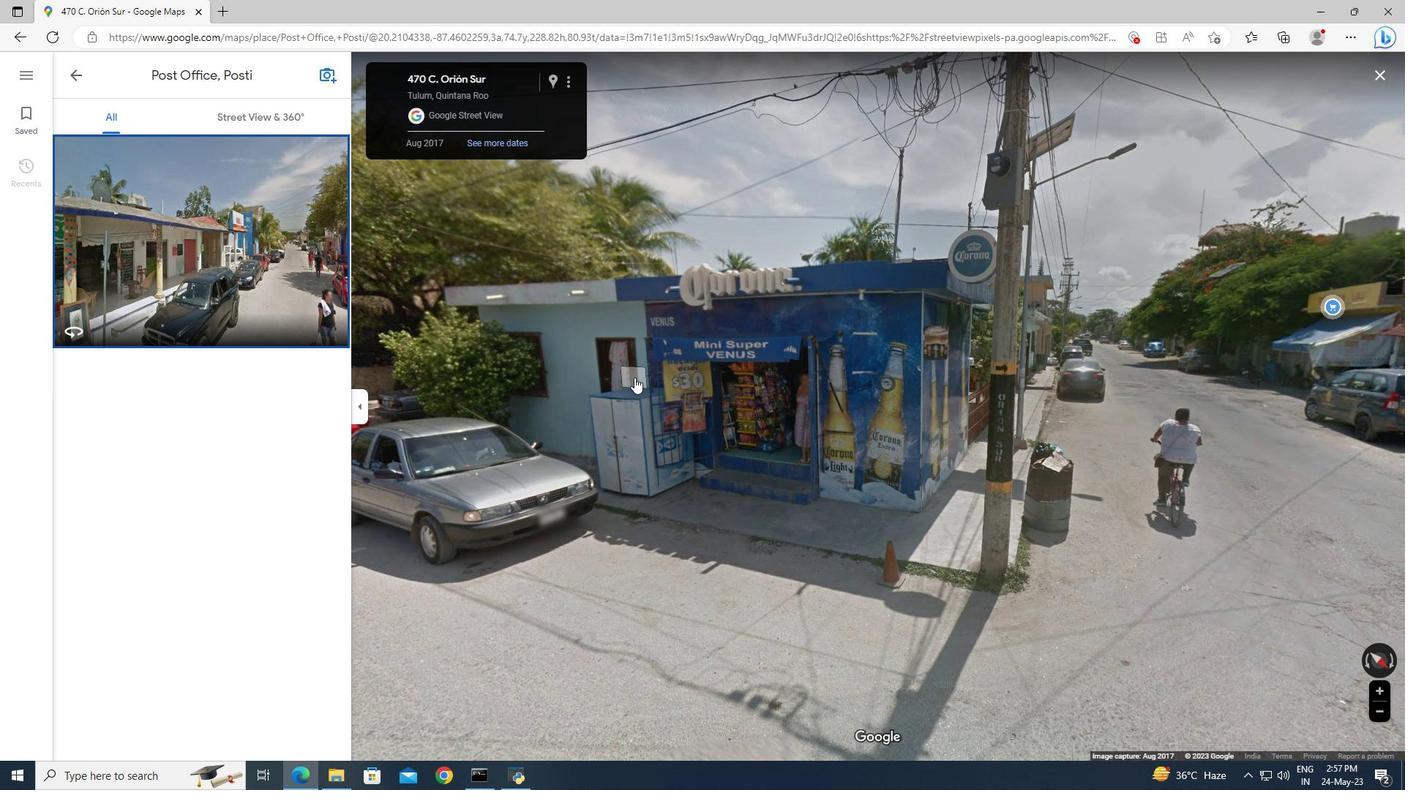 
Action: Mouse pressed left at (634, 377)
Screenshot: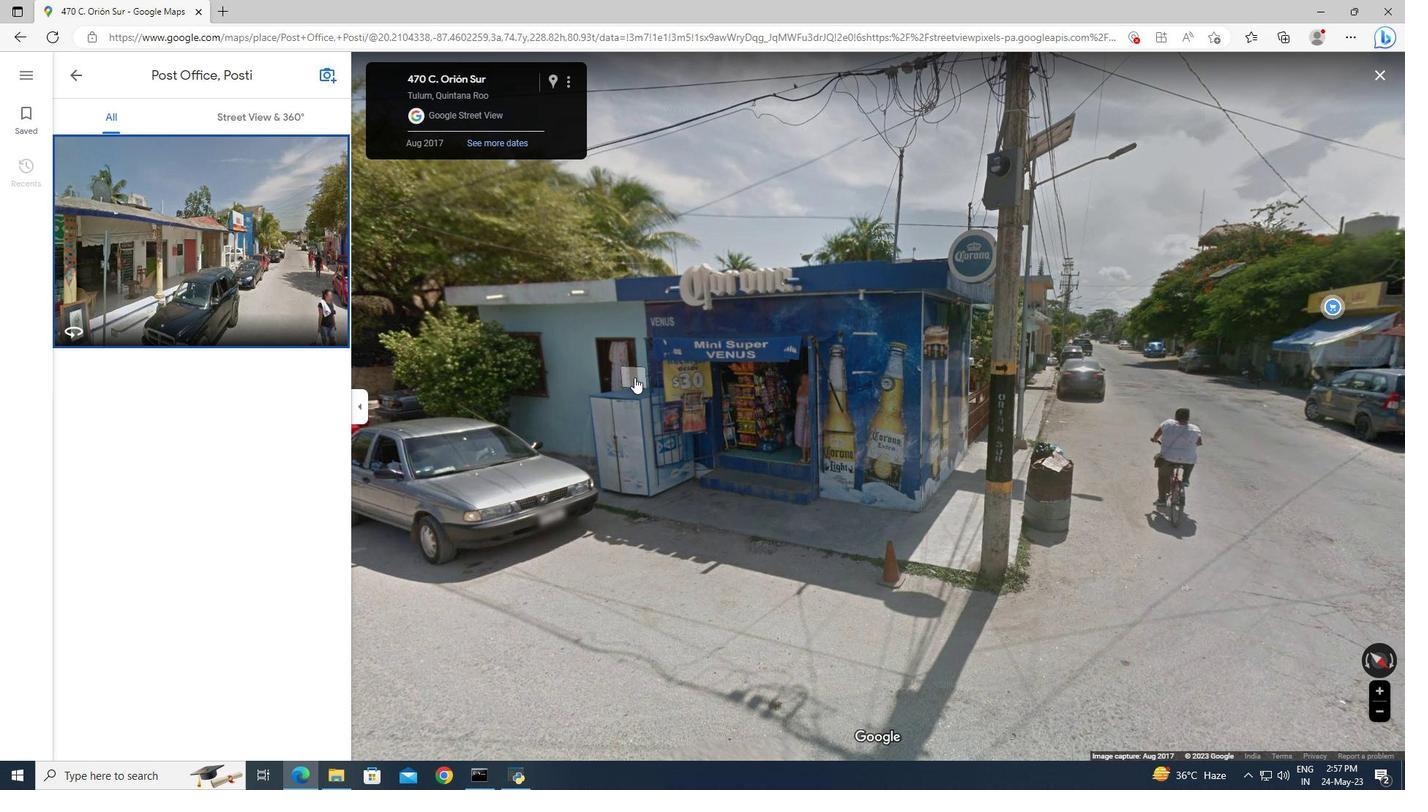 
Action: Mouse moved to (681, 463)
Screenshot: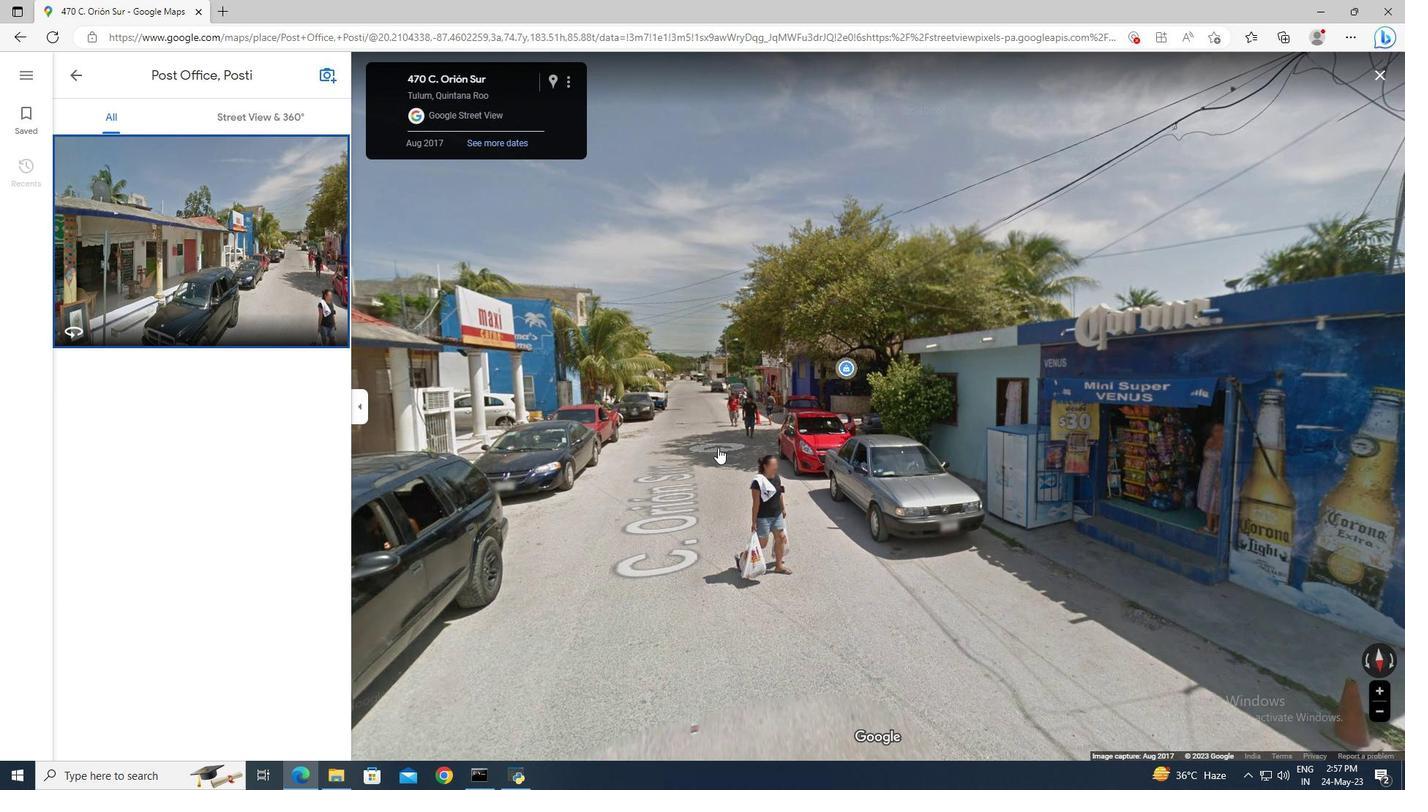 
Action: Mouse pressed left at (681, 463)
Screenshot: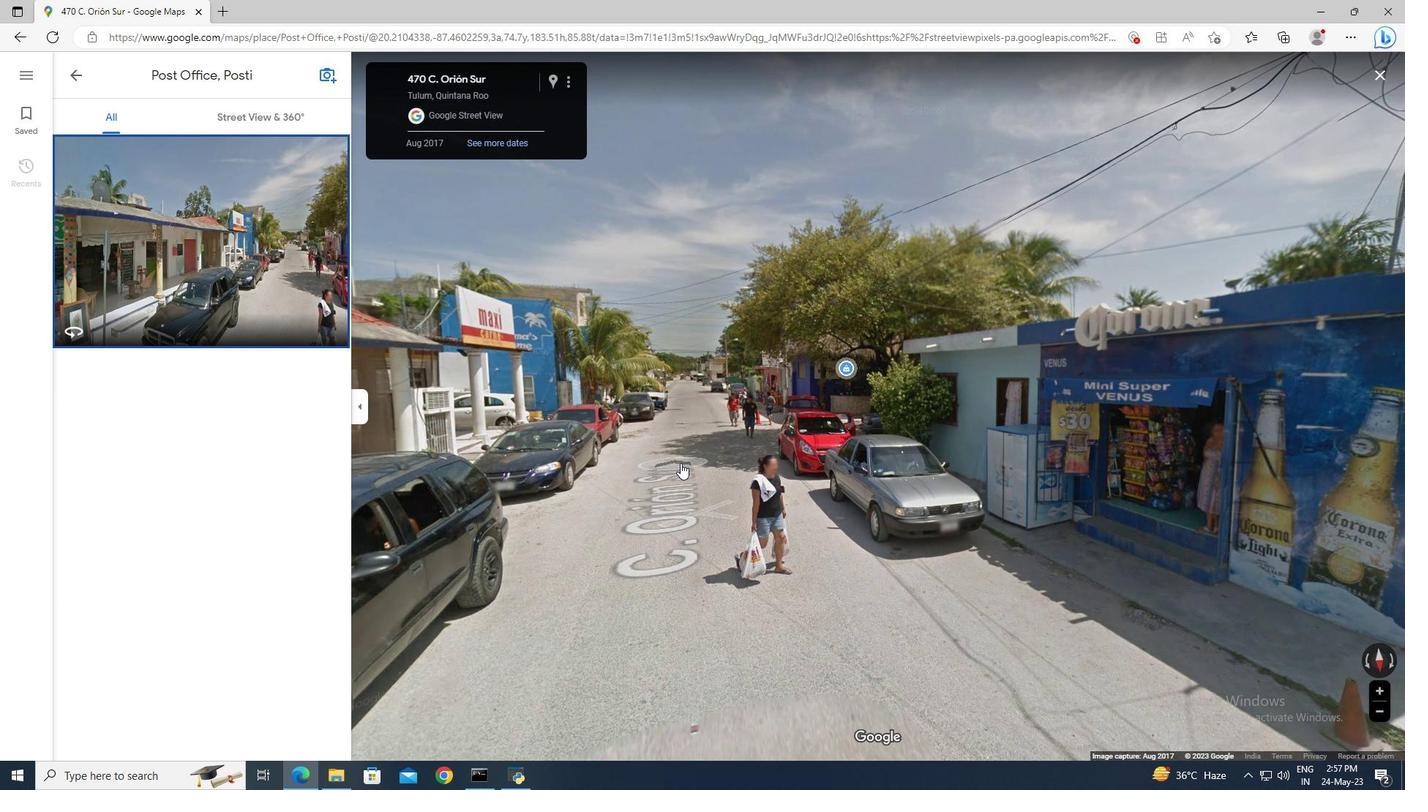 
Action: Mouse moved to (692, 461)
Screenshot: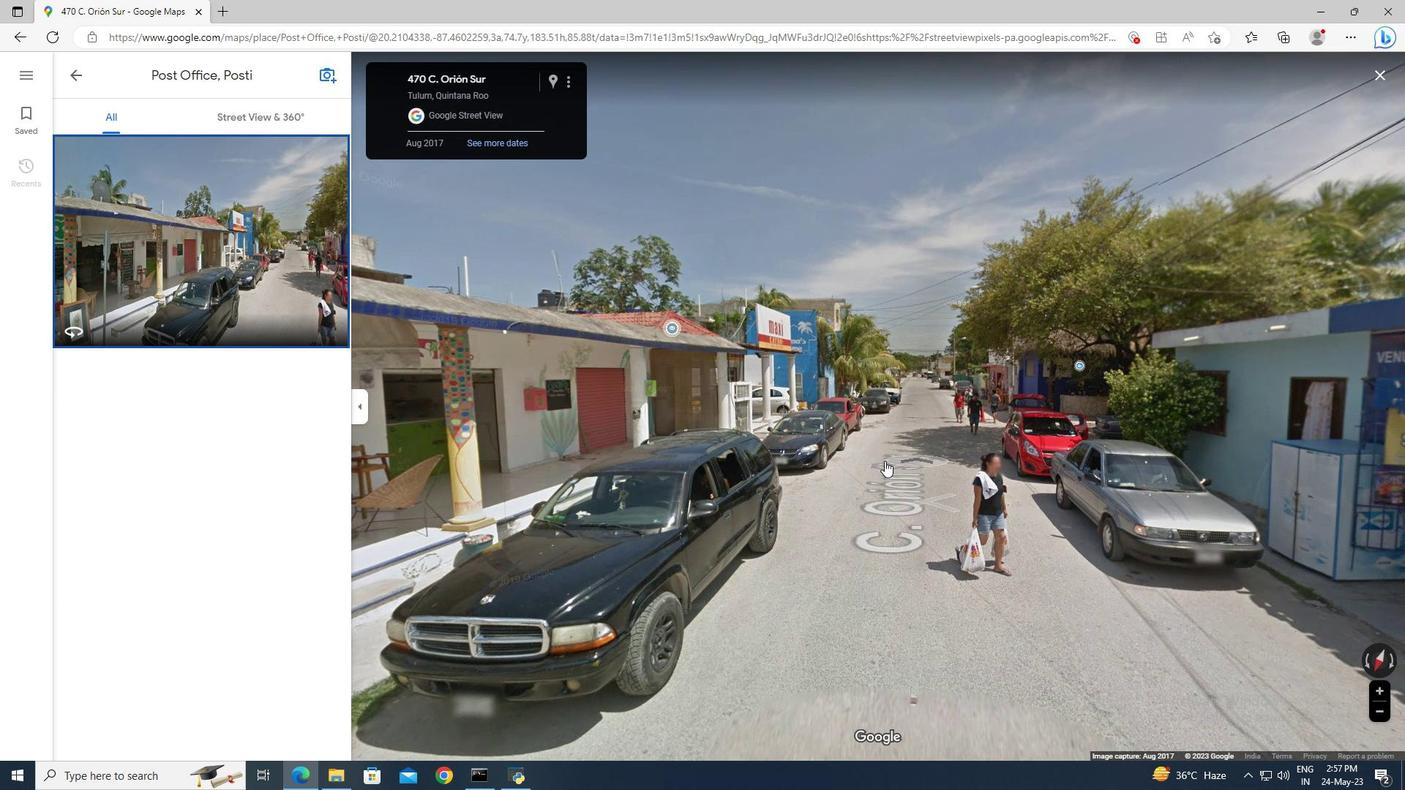 
Action: Mouse pressed left at (692, 461)
Screenshot: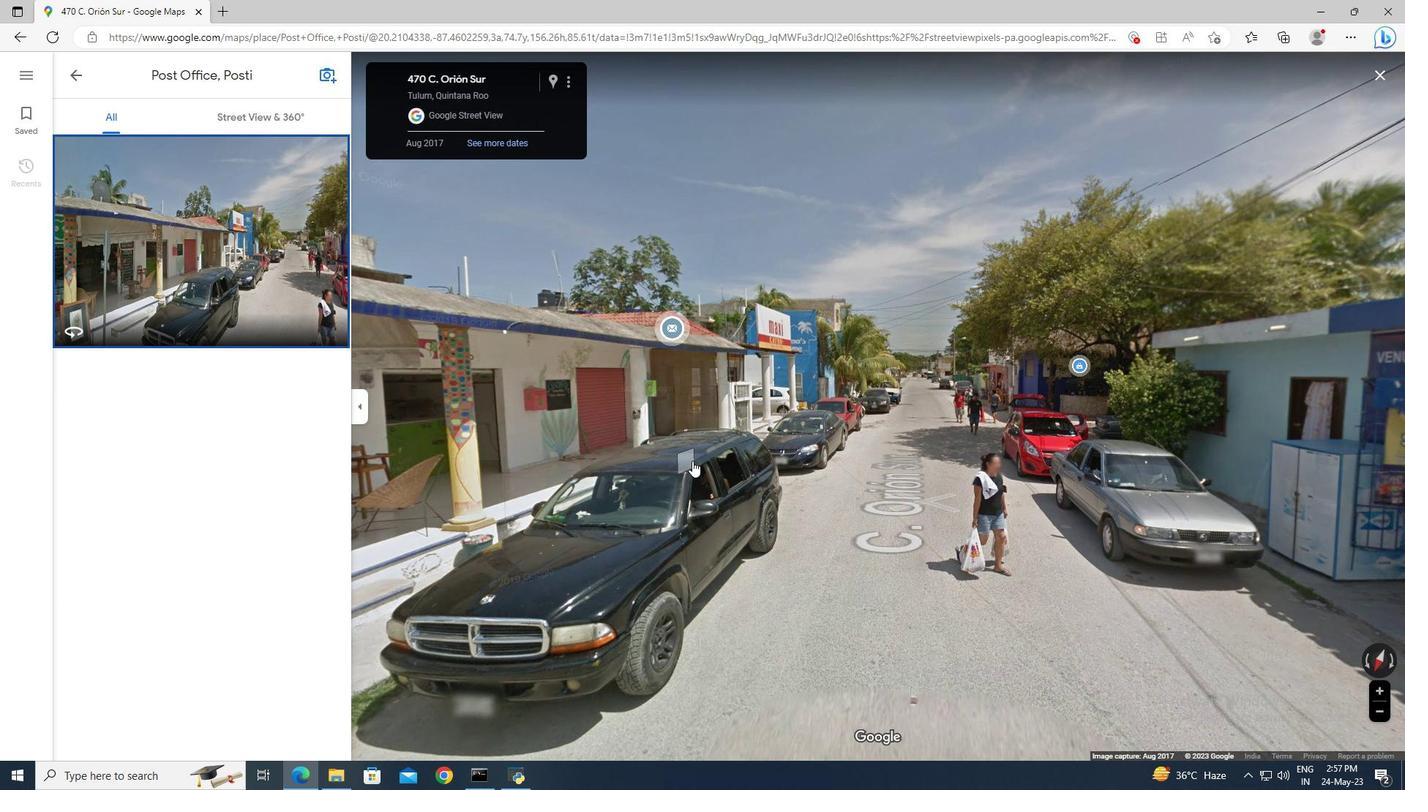 
Action: Mouse moved to (637, 486)
Screenshot: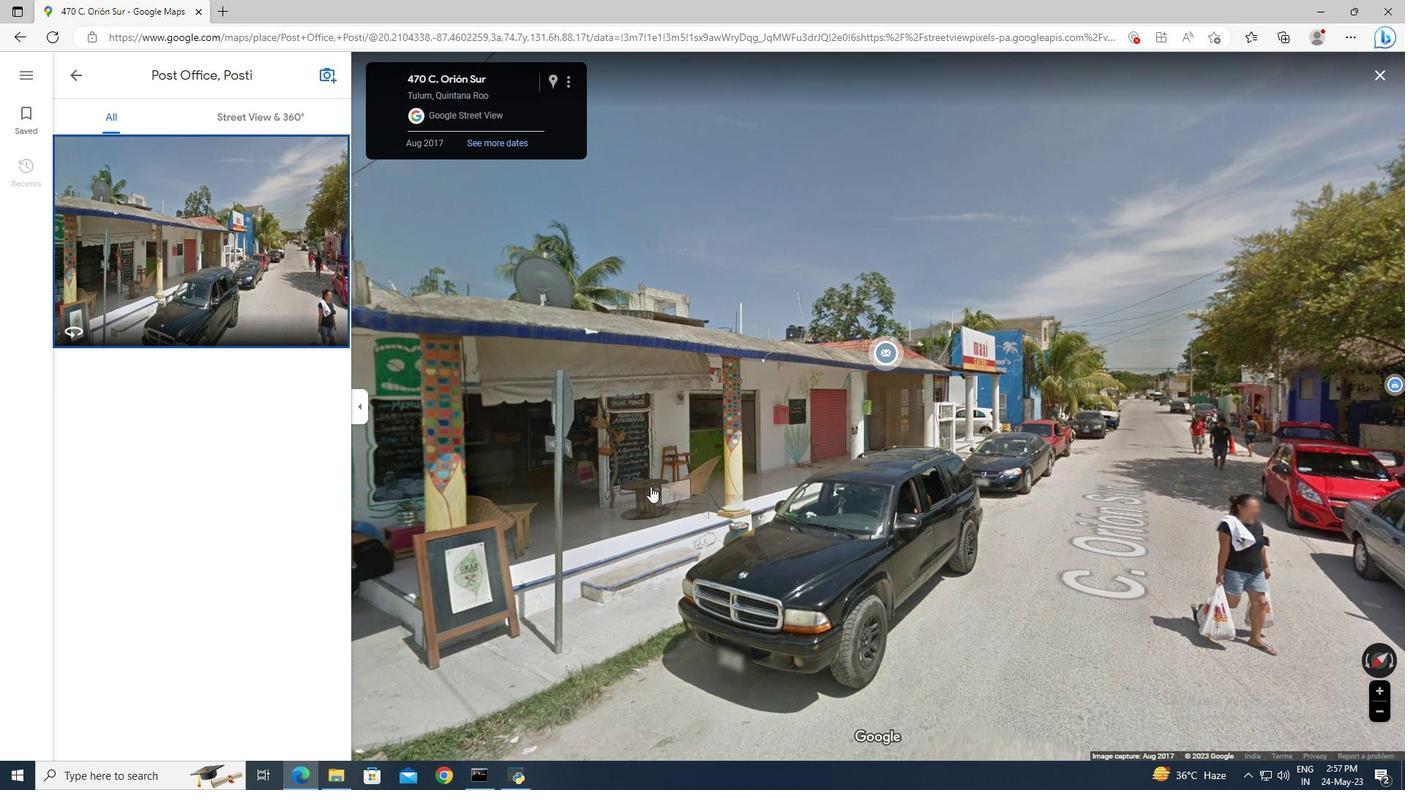 
Action: Mouse pressed left at (637, 486)
Screenshot: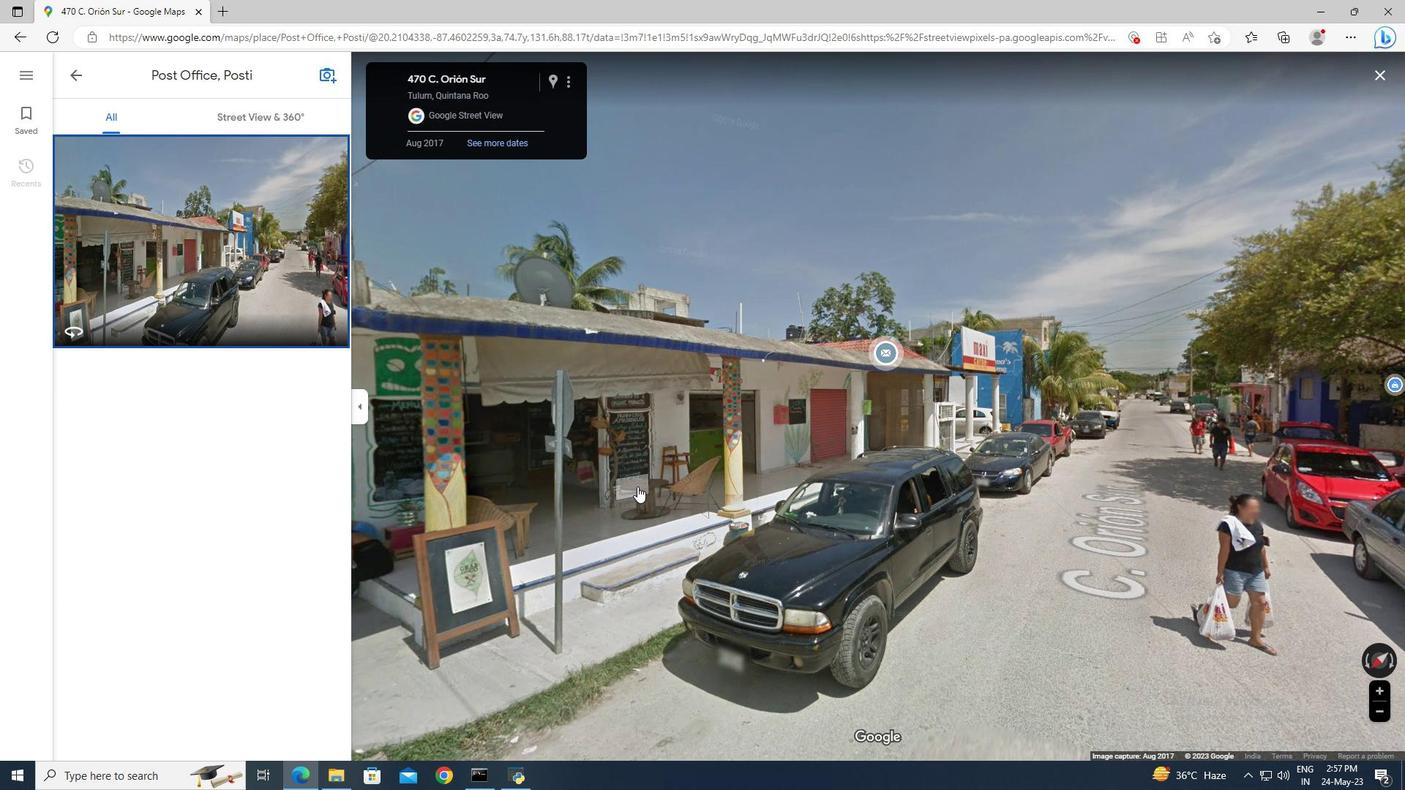 
Action: Mouse moved to (696, 540)
Screenshot: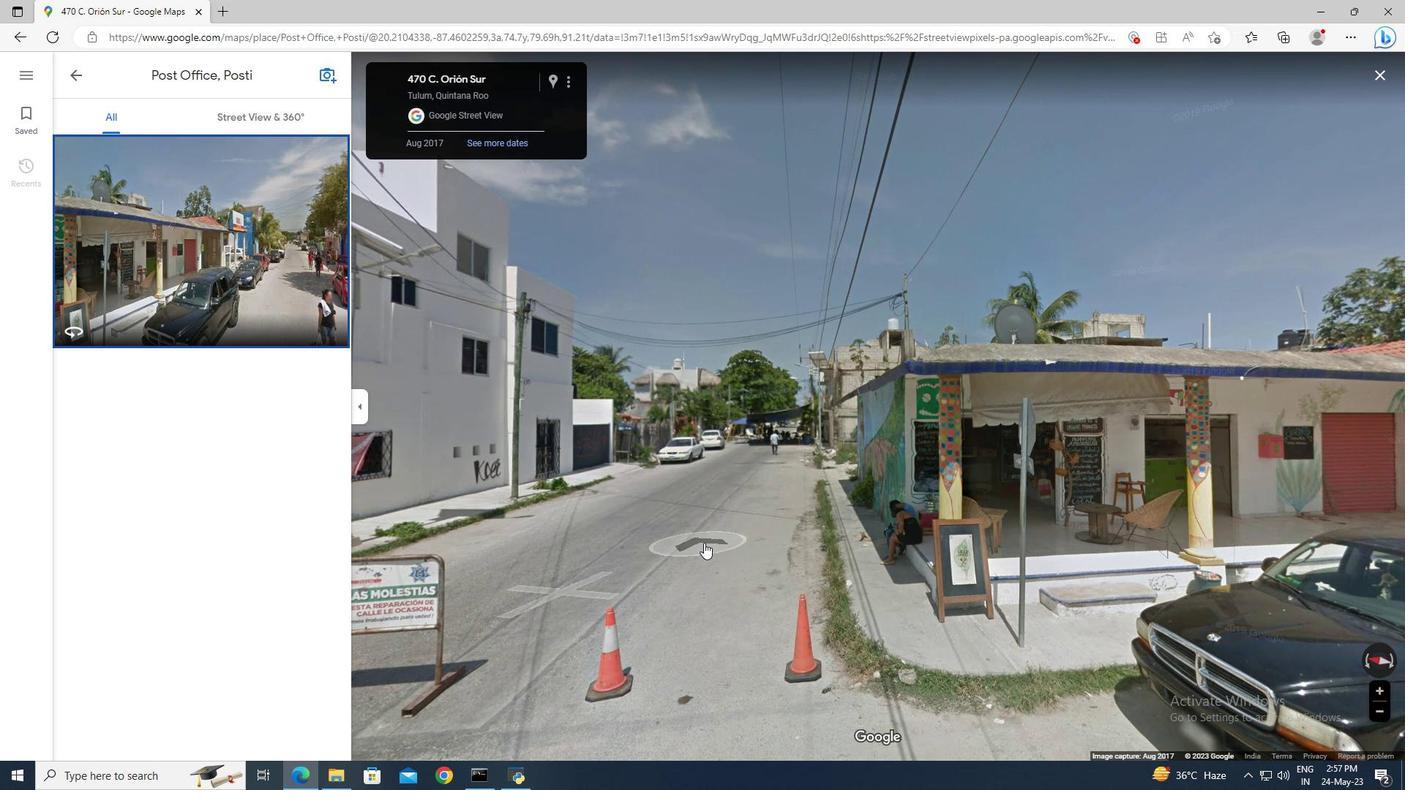 
Action: Mouse pressed left at (696, 540)
Screenshot: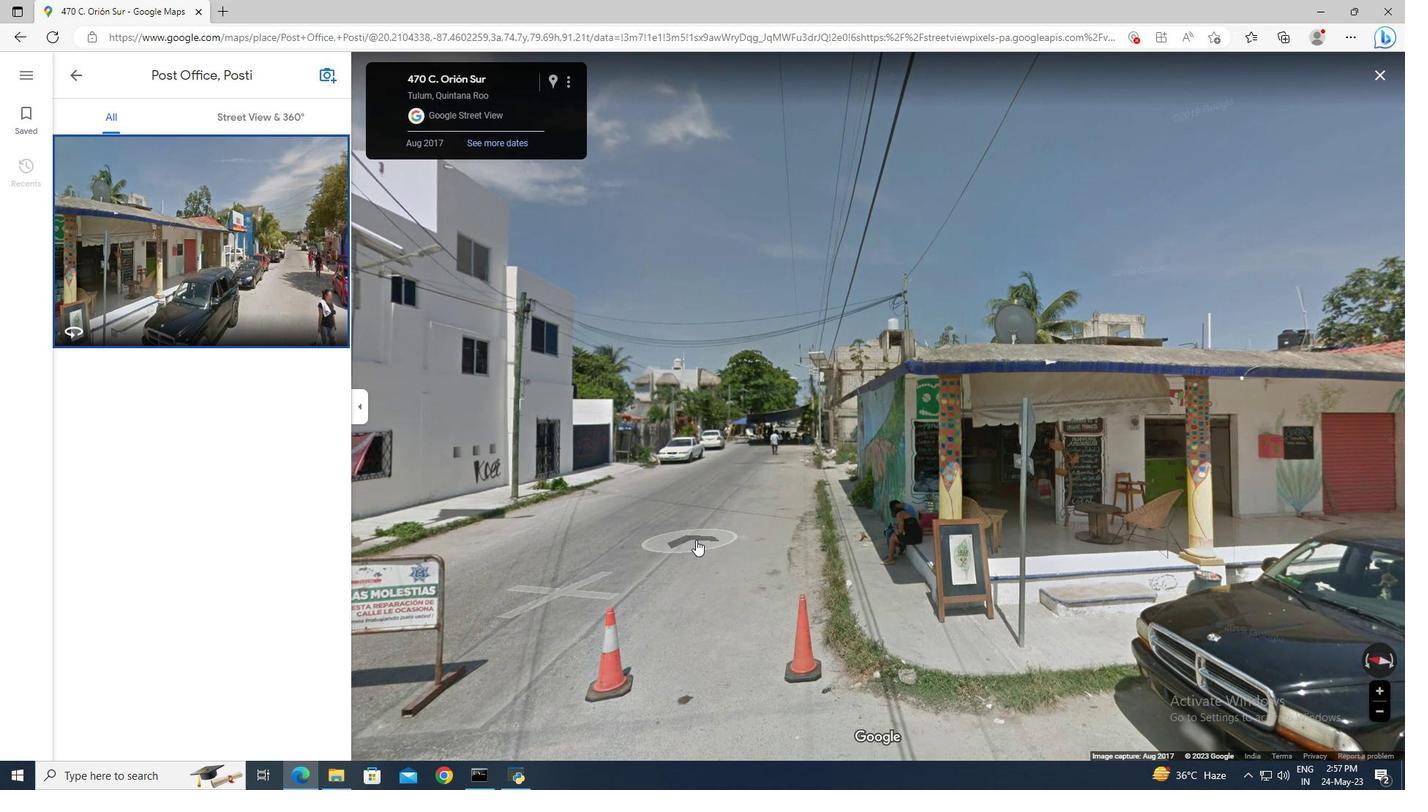
Action: Mouse moved to (961, 553)
Screenshot: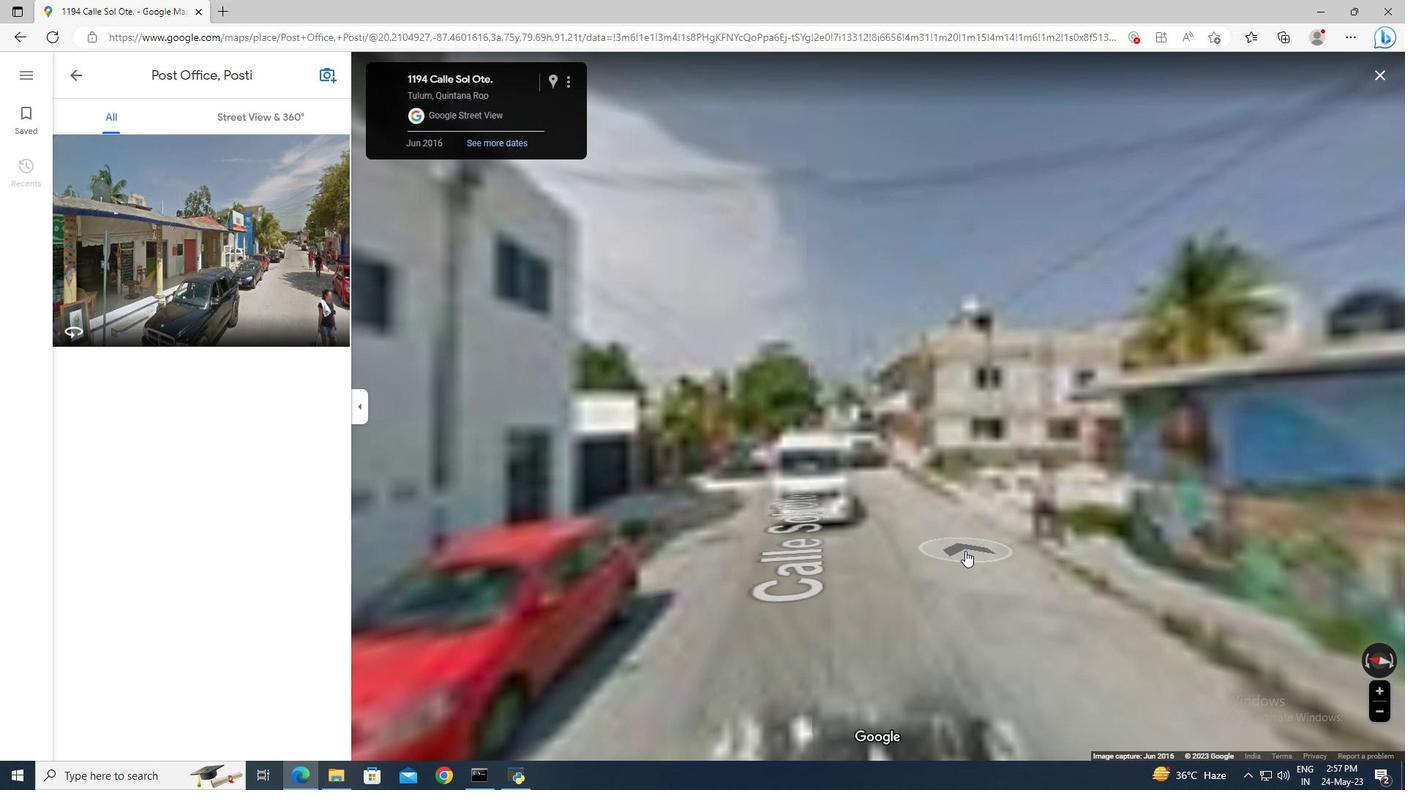 
Action: Mouse pressed left at (962, 553)
Screenshot: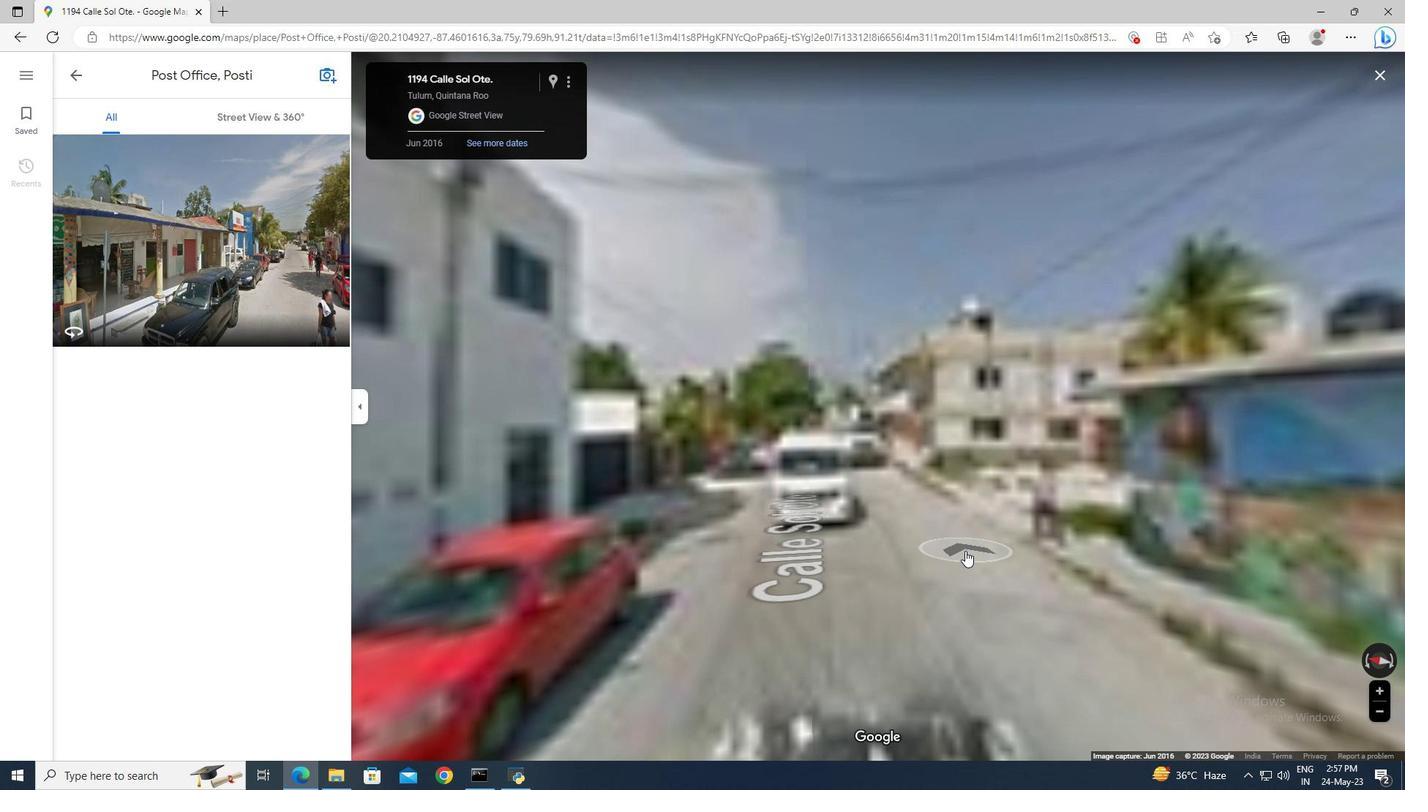 
Action: Mouse moved to (792, 535)
Screenshot: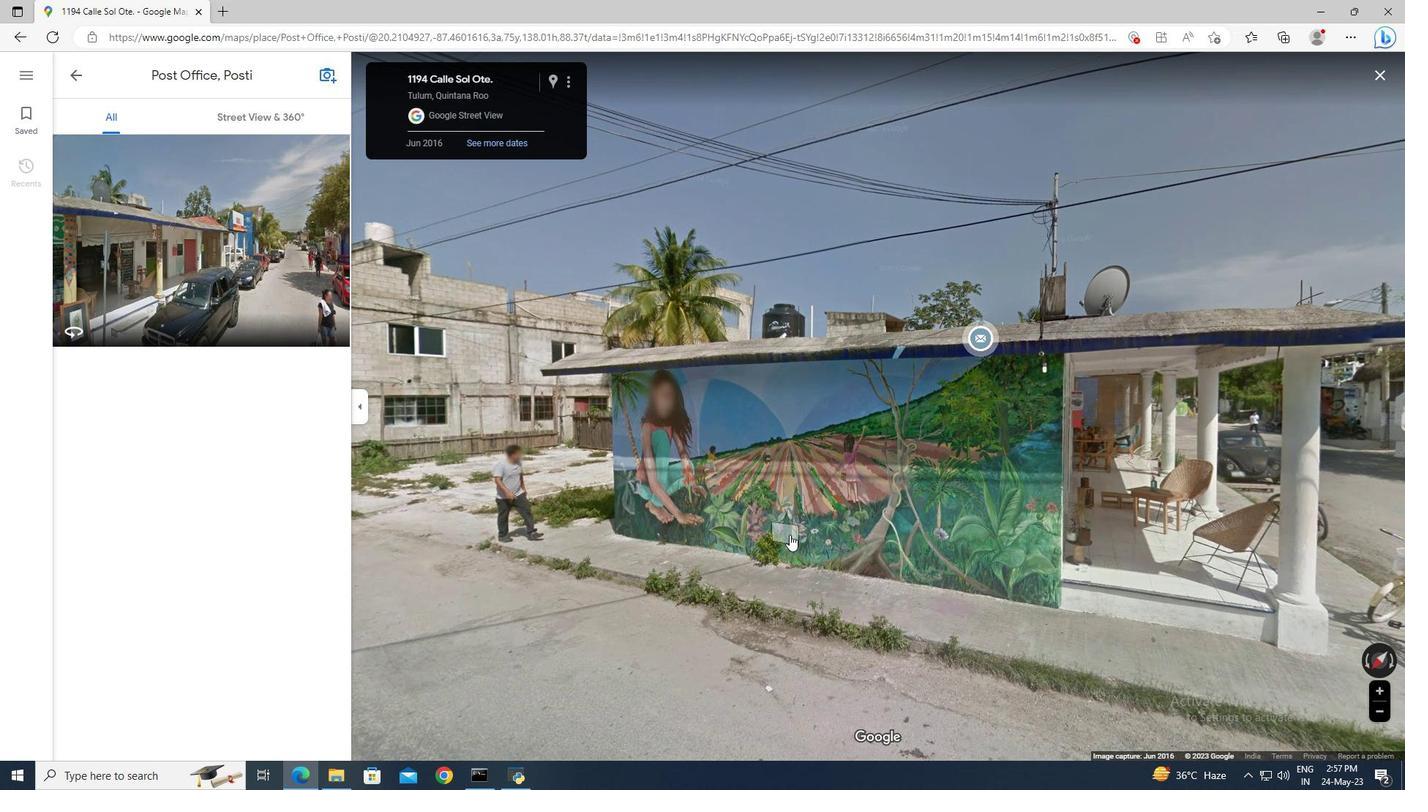 
Action: Mouse pressed left at (792, 535)
Screenshot: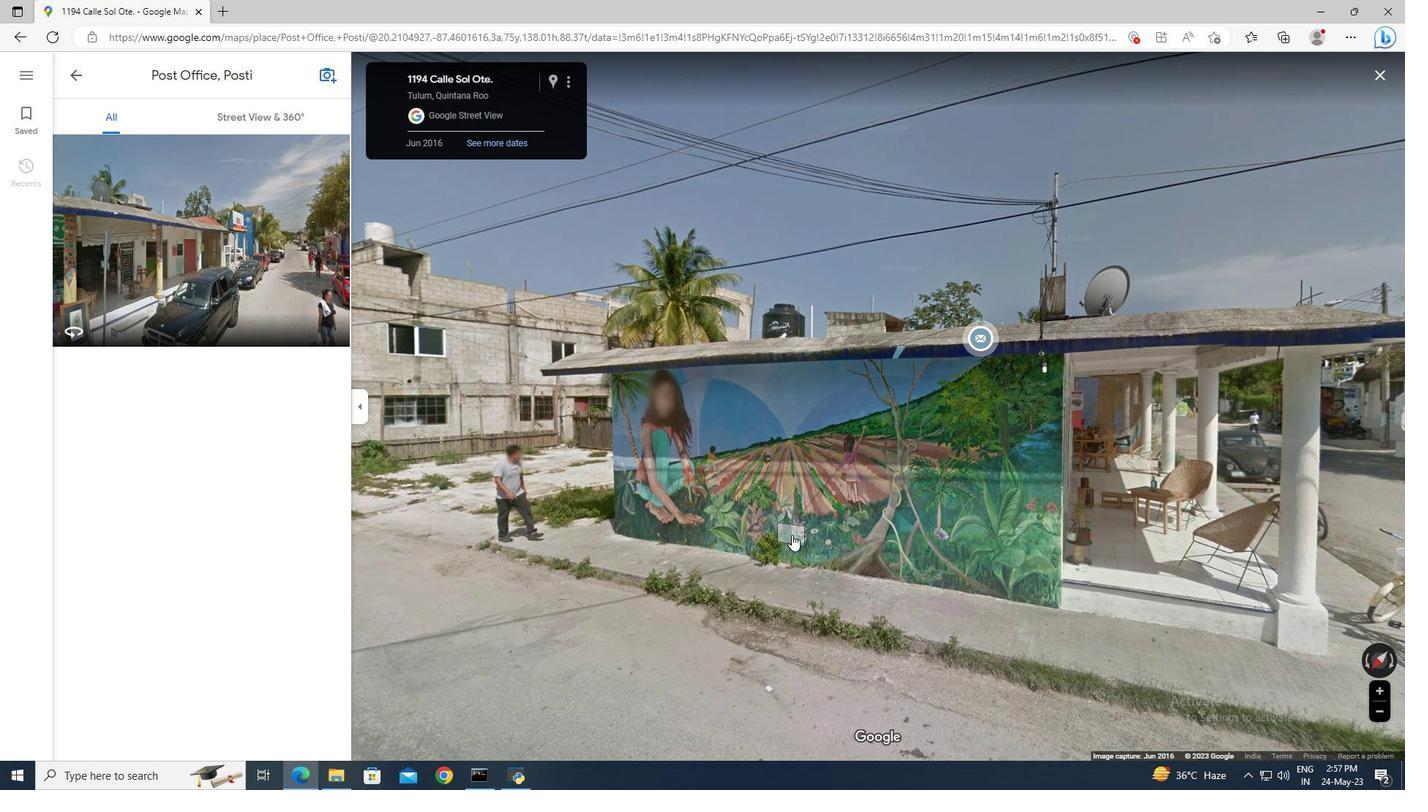 
Action: Mouse moved to (921, 621)
Screenshot: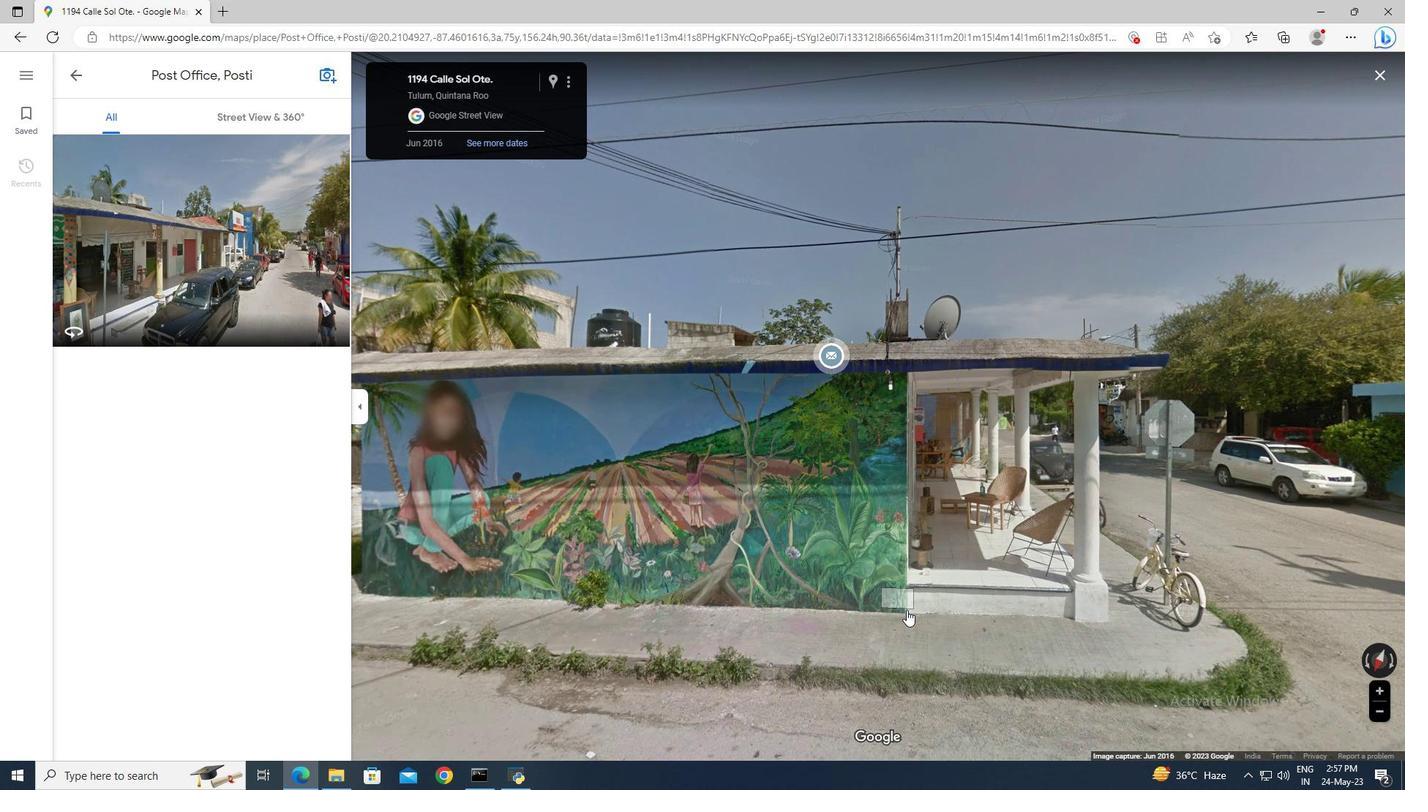 
Action: Mouse pressed left at (921, 621)
Screenshot: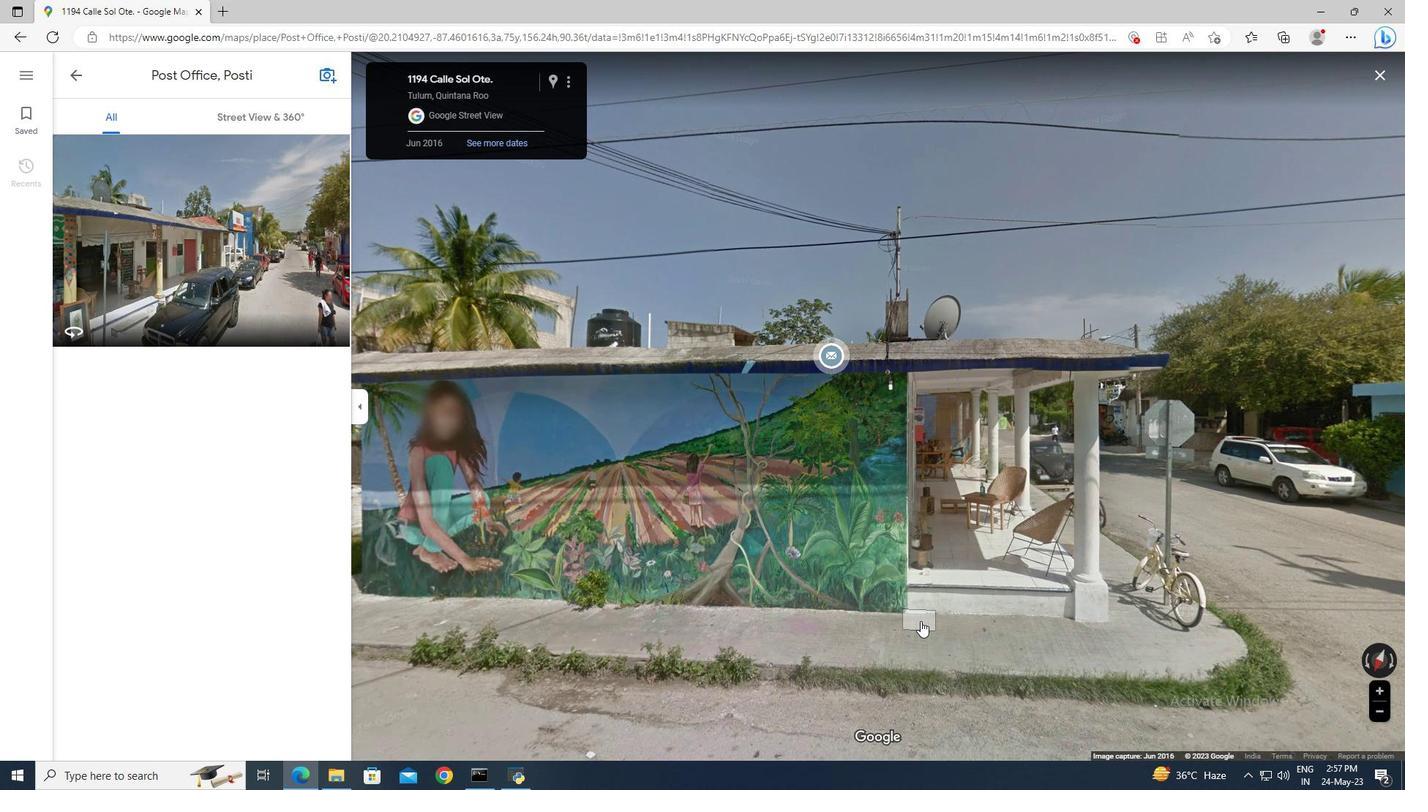 
Action: Mouse moved to (1080, 476)
Screenshot: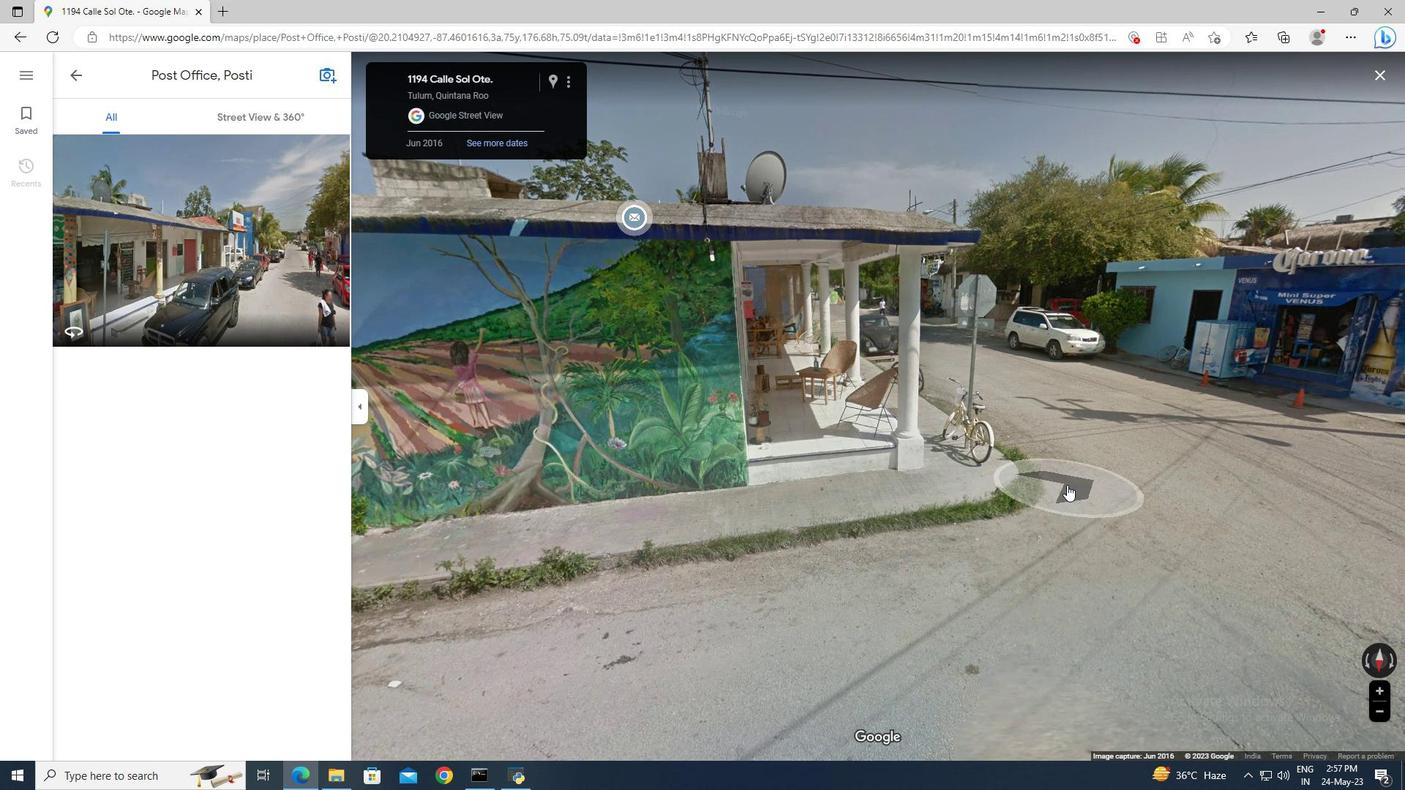 
Action: Mouse pressed left at (1080, 476)
Screenshot: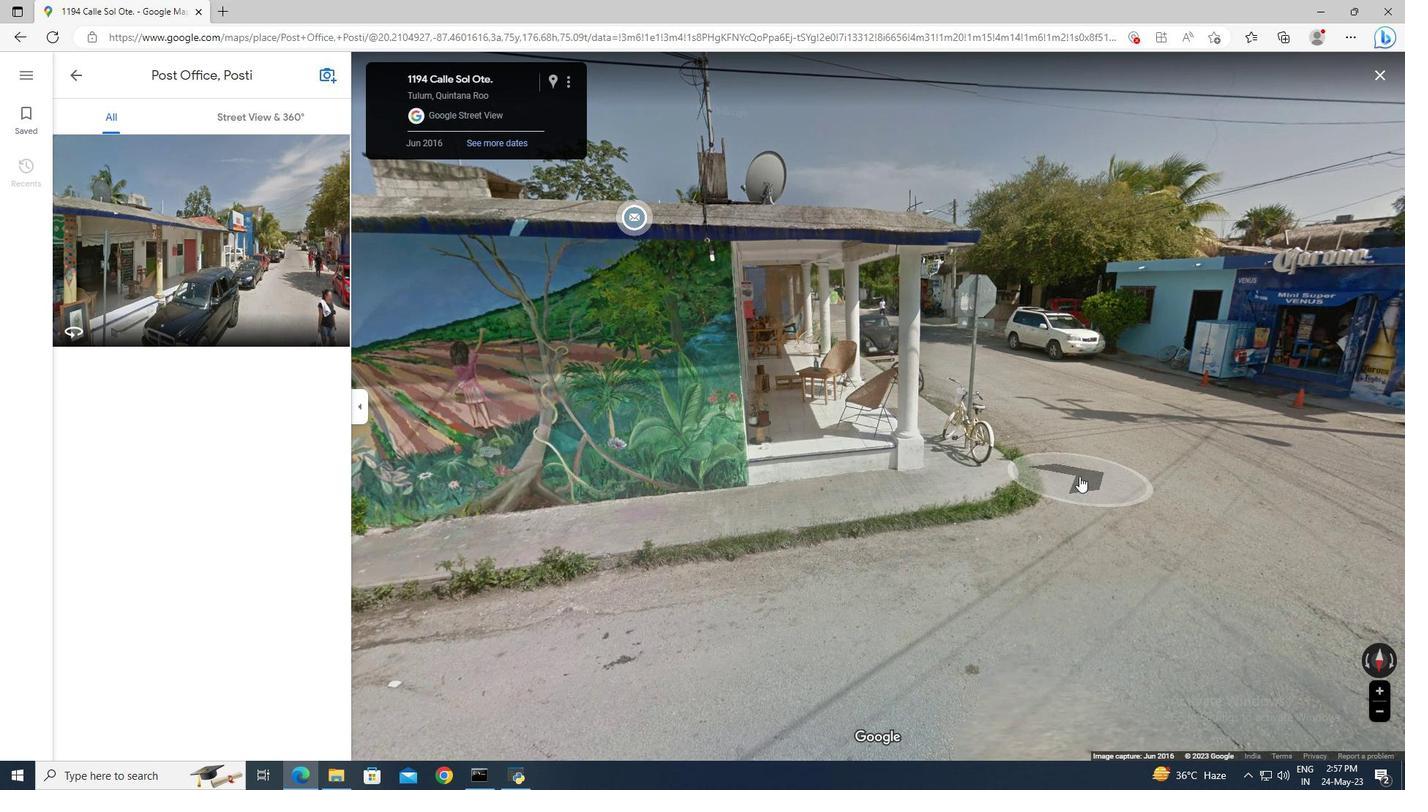 
Action: Mouse moved to (1074, 480)
Screenshot: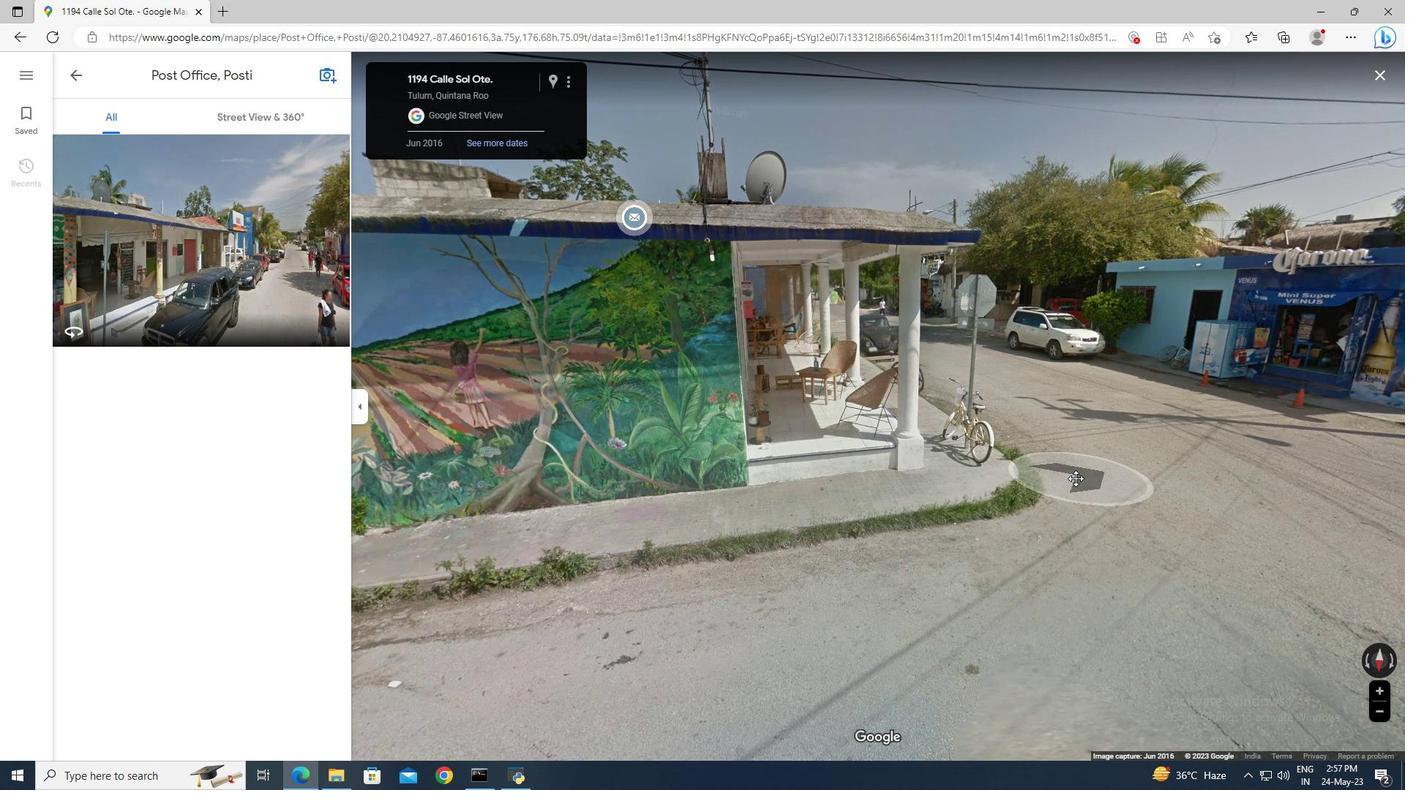 
Action: Mouse pressed left at (1074, 480)
Screenshot: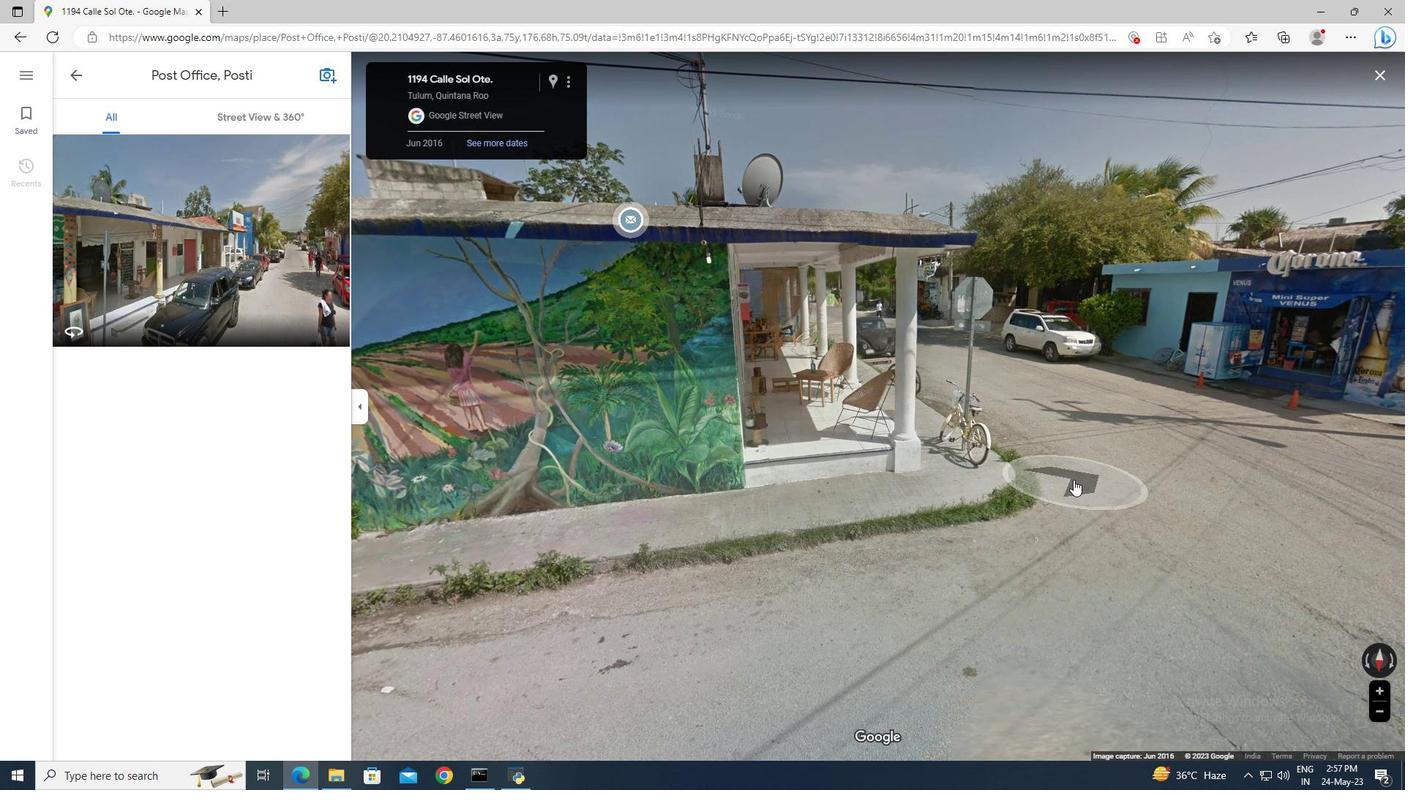 
Action: Mouse moved to (764, 445)
Screenshot: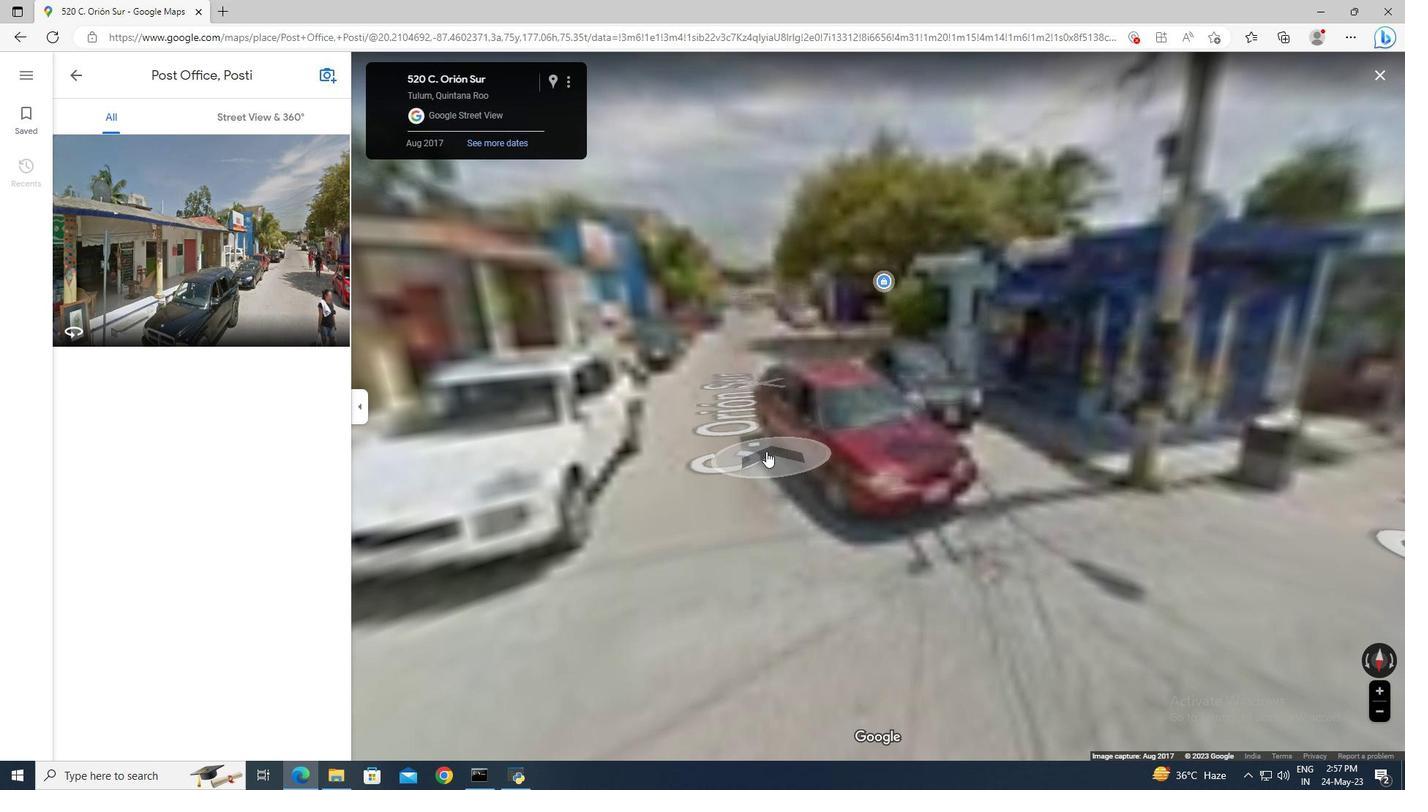 
Action: Mouse pressed left at (764, 445)
Screenshot: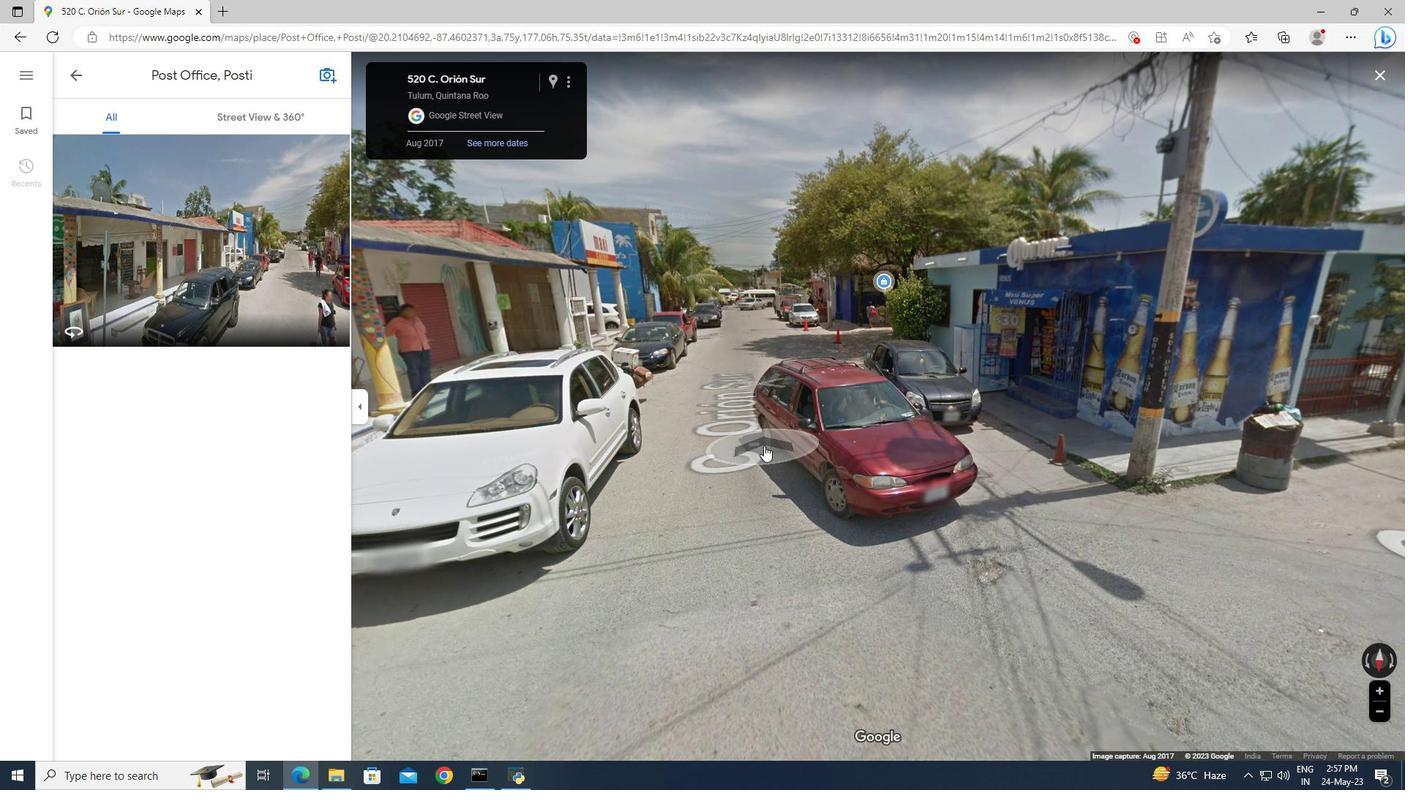 
Action: Mouse moved to (760, 371)
Screenshot: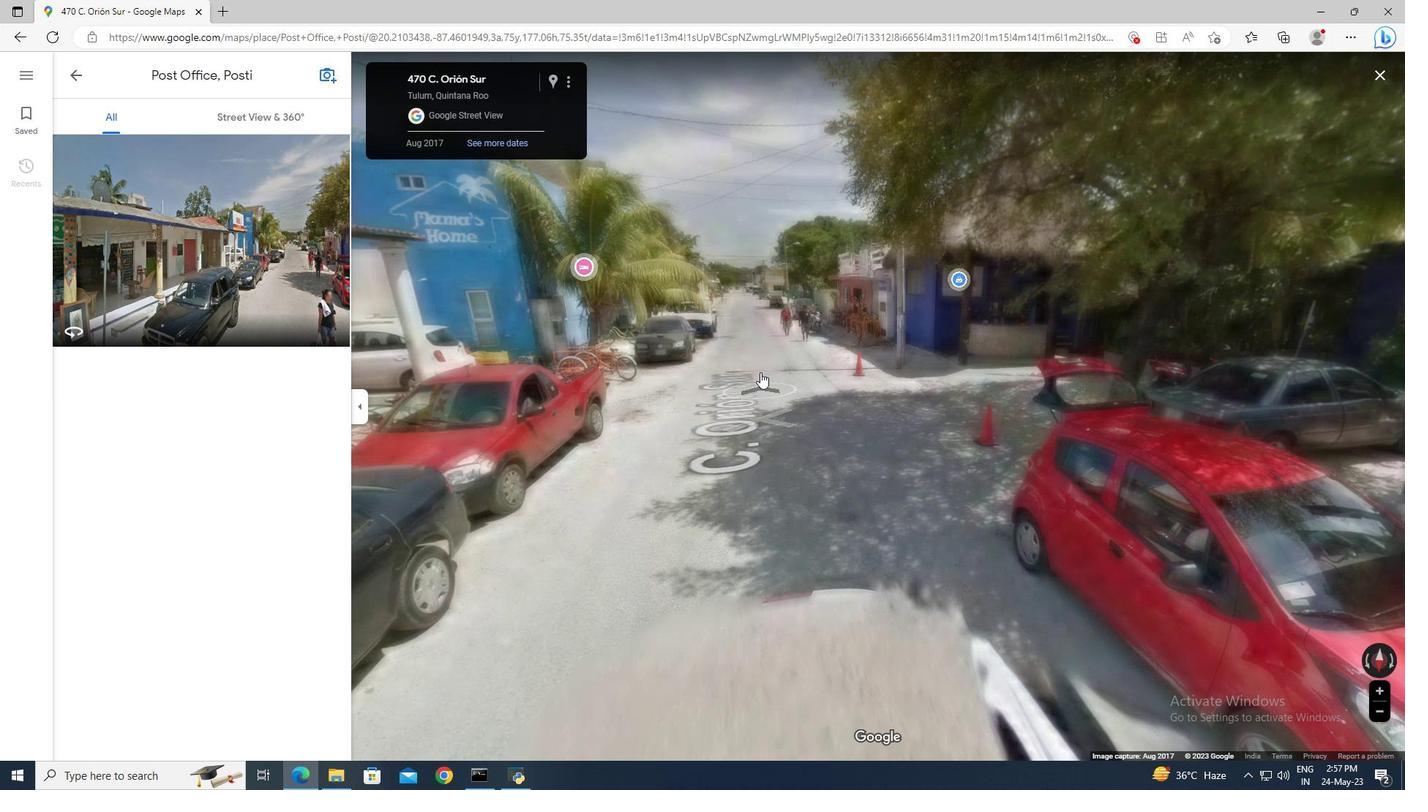 
Action: Mouse pressed left at (760, 371)
Screenshot: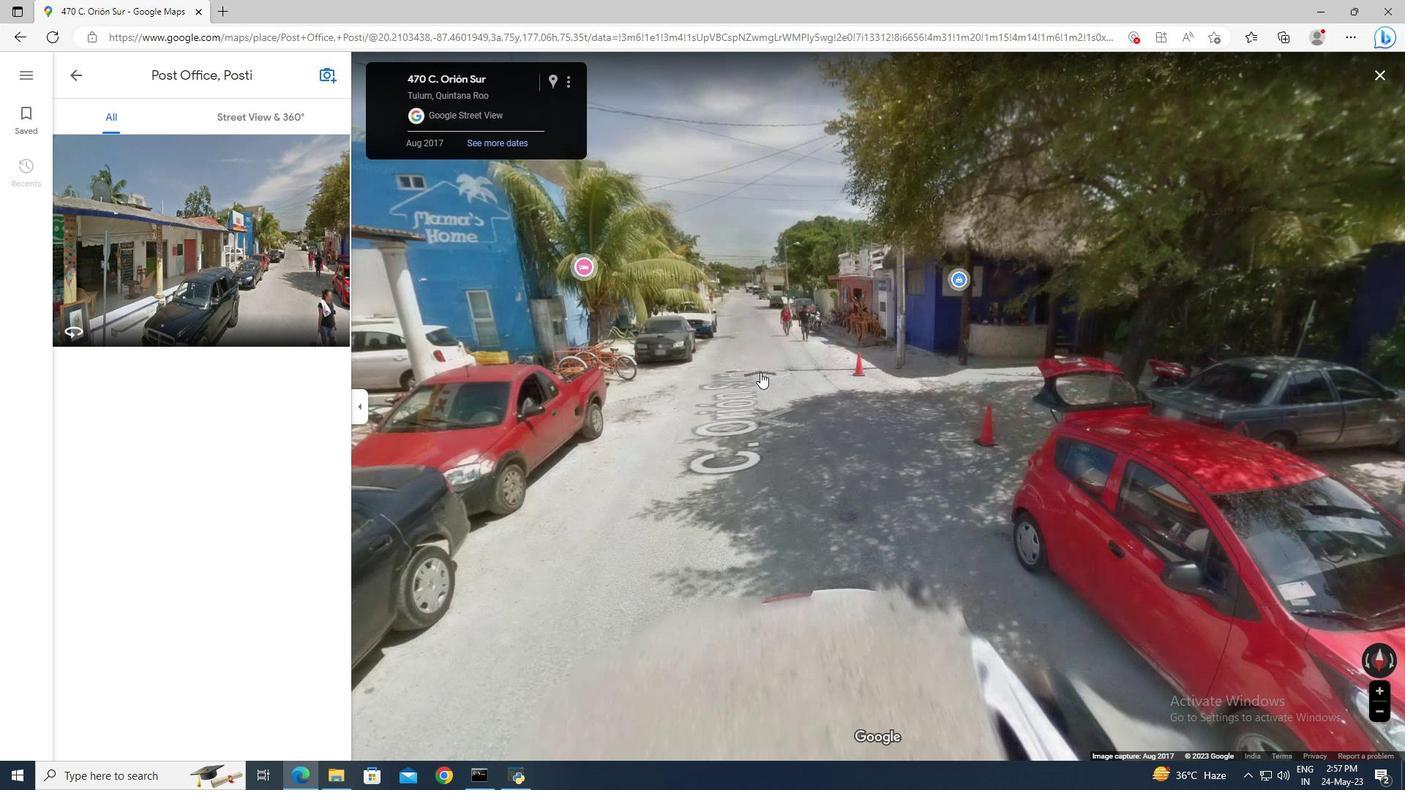 
Action: Mouse moved to (758, 485)
Screenshot: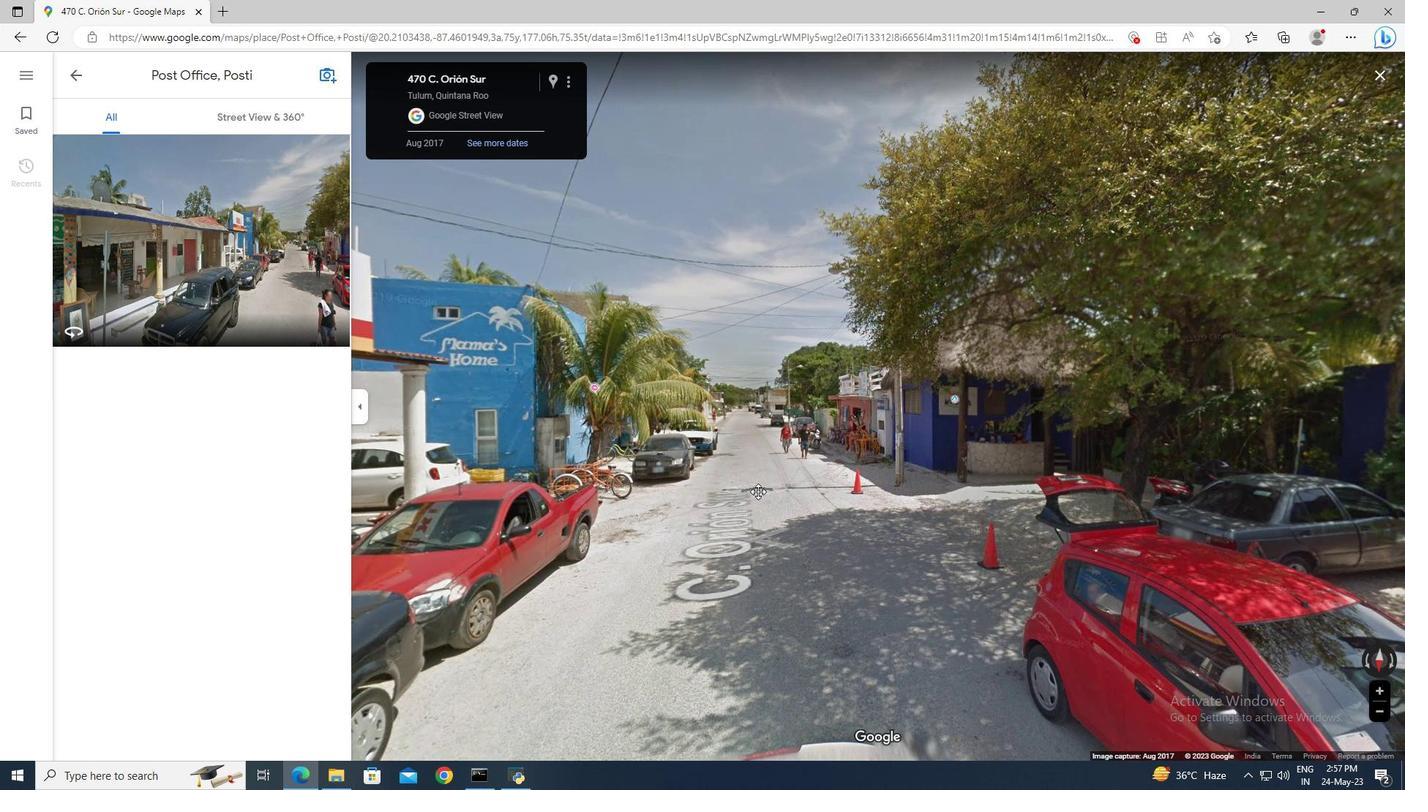 
Action: Mouse pressed left at (758, 485)
Screenshot: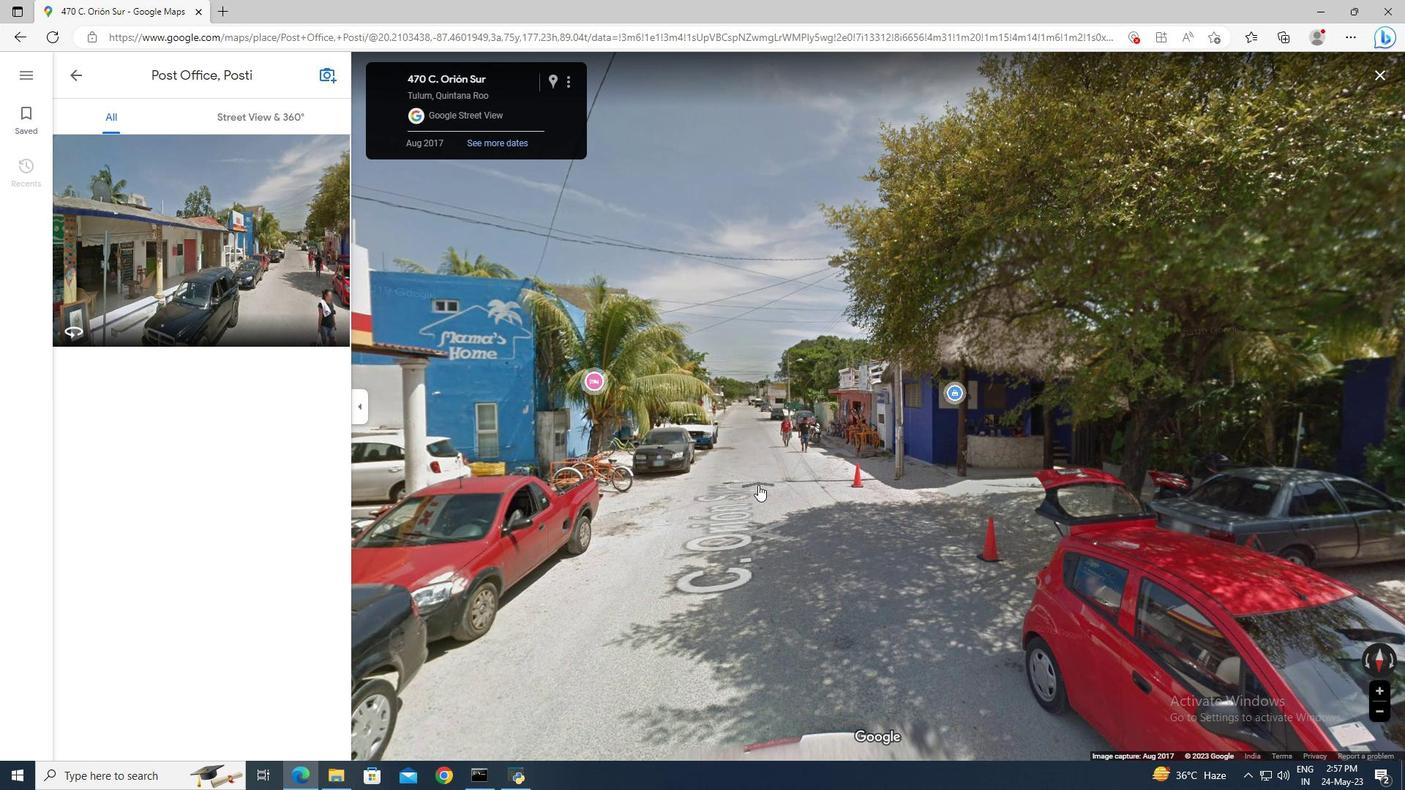 
Action: Mouse pressed left at (758, 485)
Screenshot: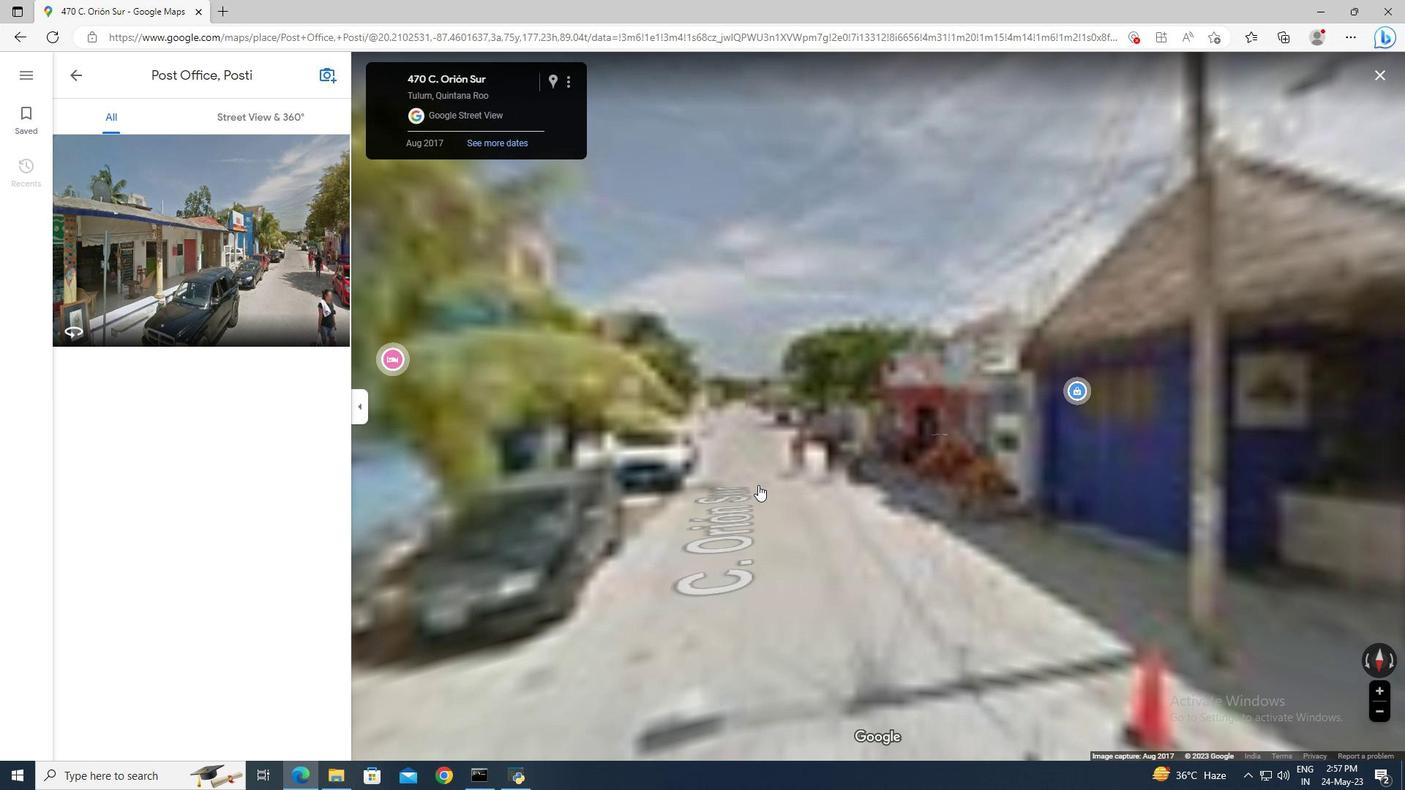 
Action: Mouse moved to (819, 520)
Screenshot: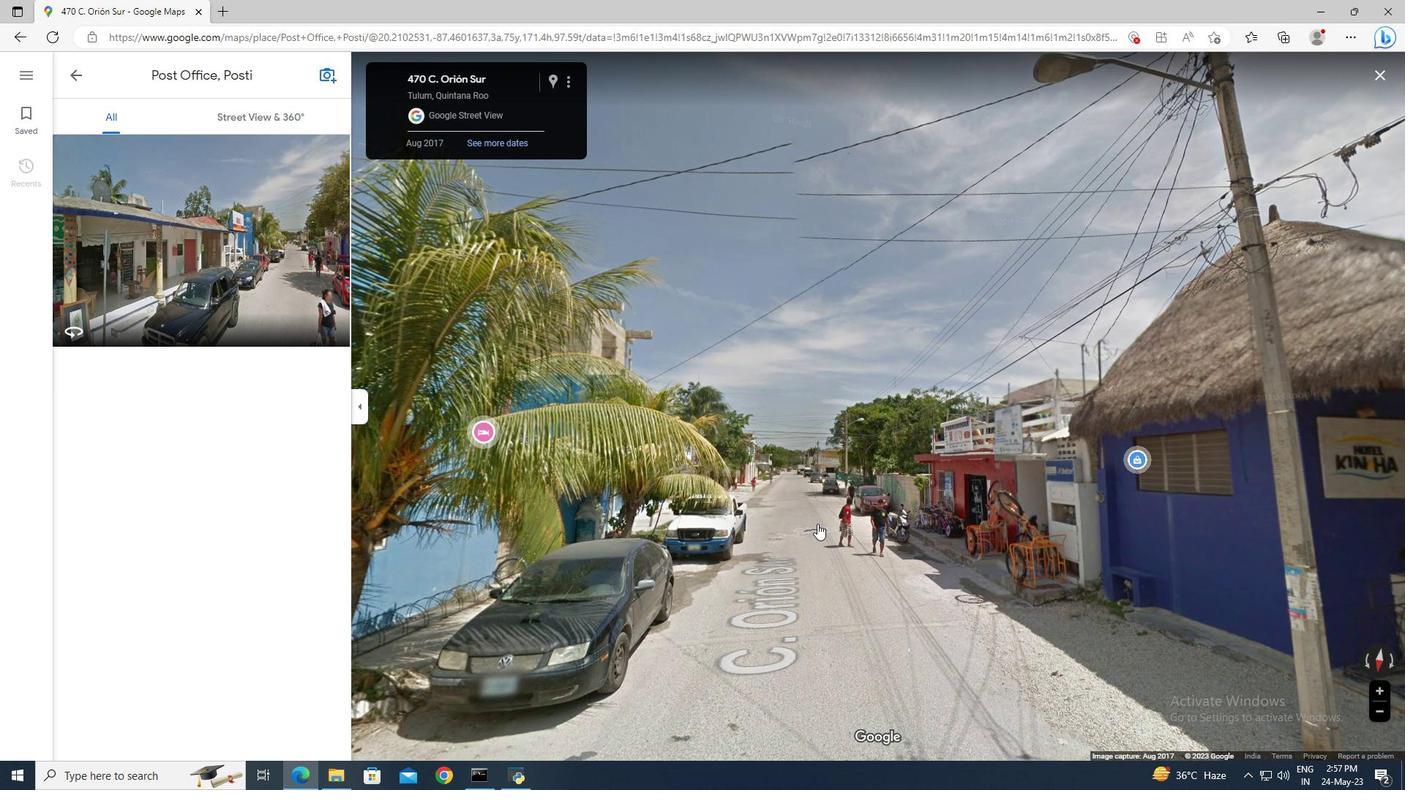 
Action: Mouse pressed left at (819, 520)
Screenshot: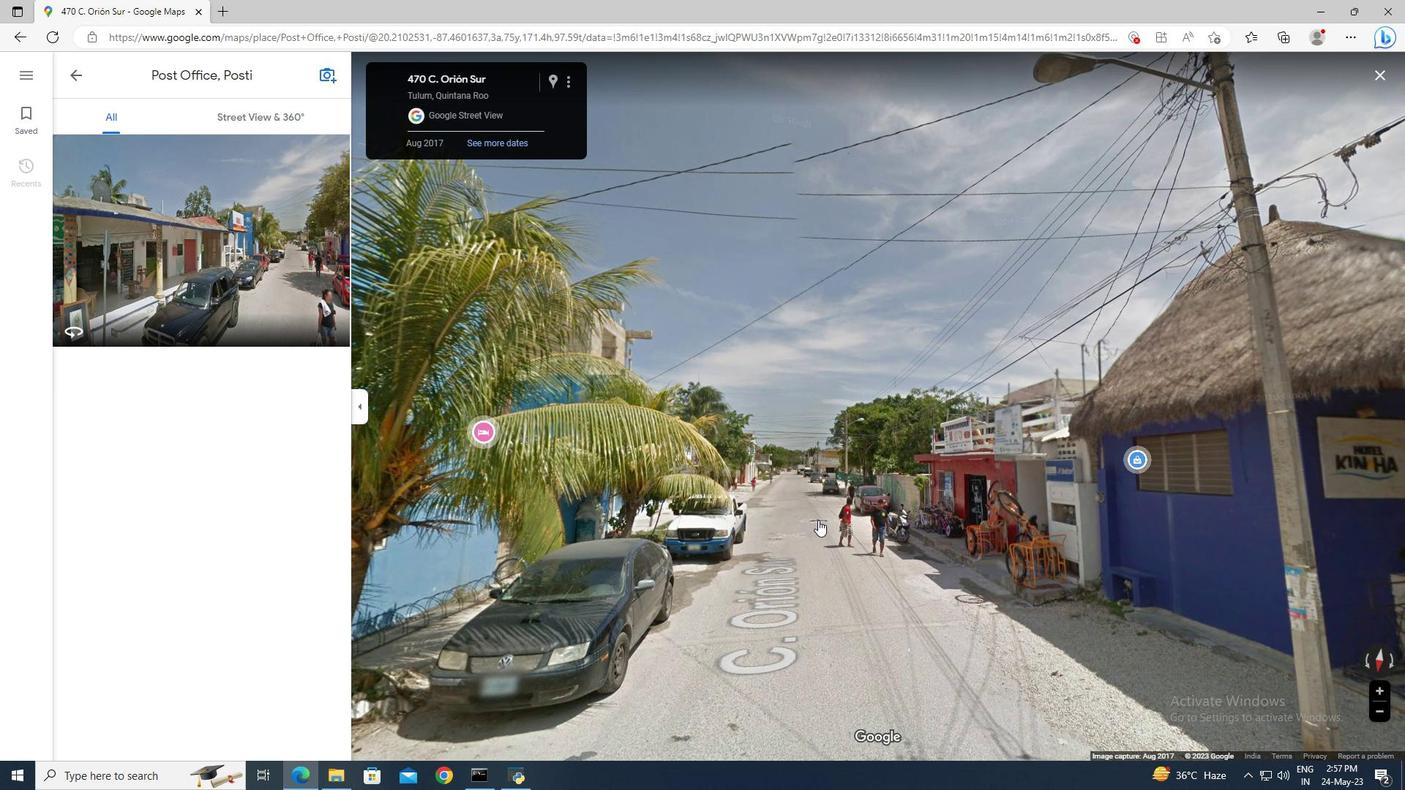
Action: Mouse moved to (756, 593)
Screenshot: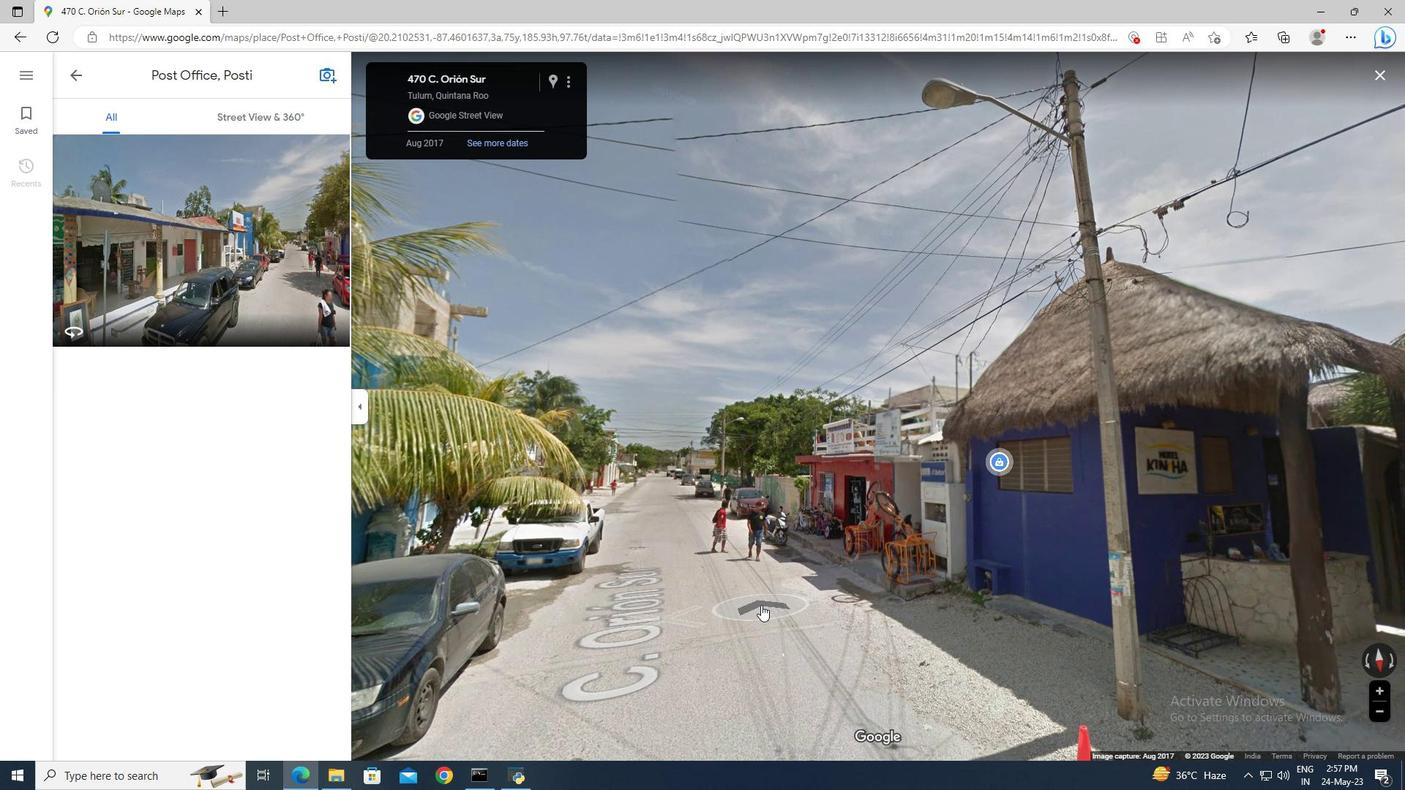
Action: Mouse pressed left at (756, 593)
Screenshot: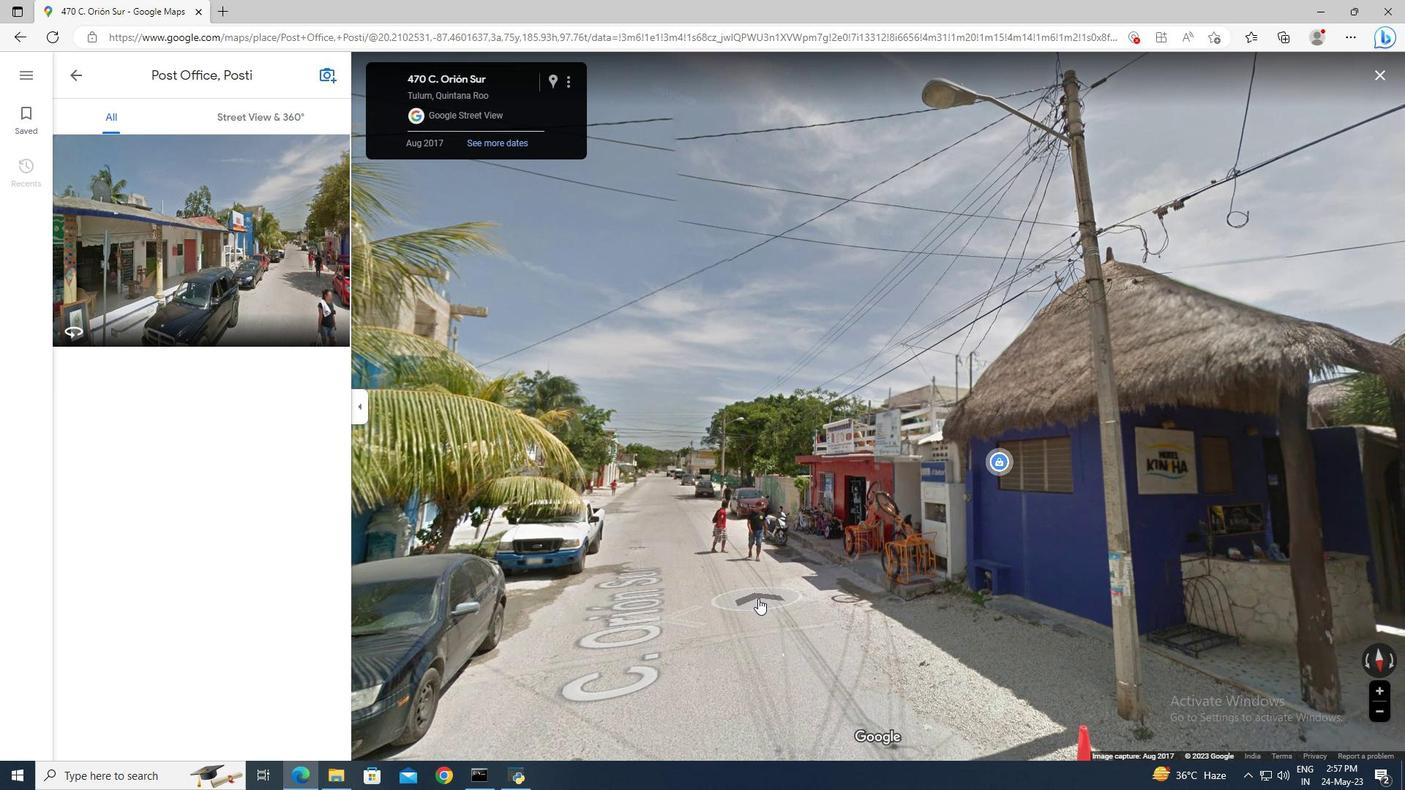 
Action: Mouse moved to (914, 647)
Screenshot: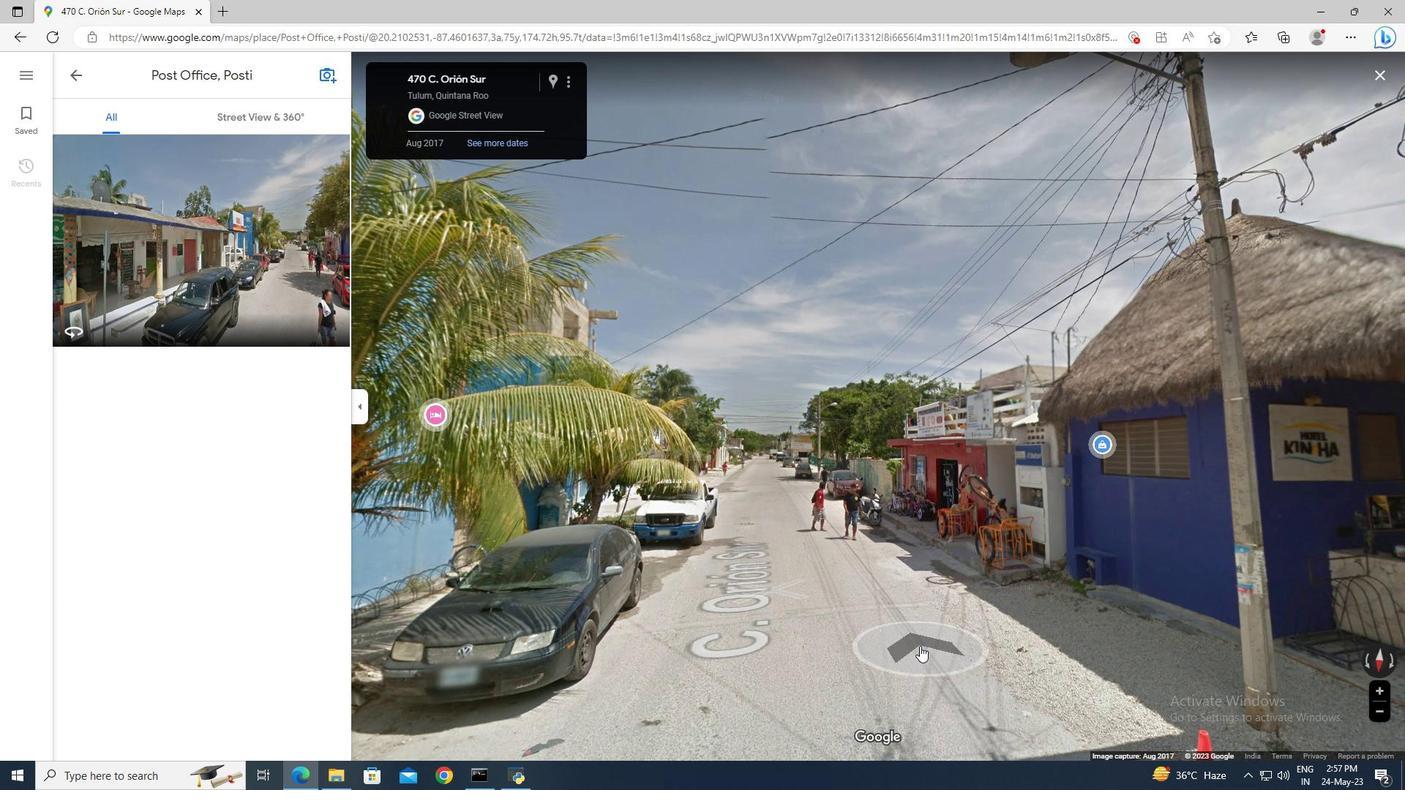 
Action: Mouse pressed left at (917, 647)
Screenshot: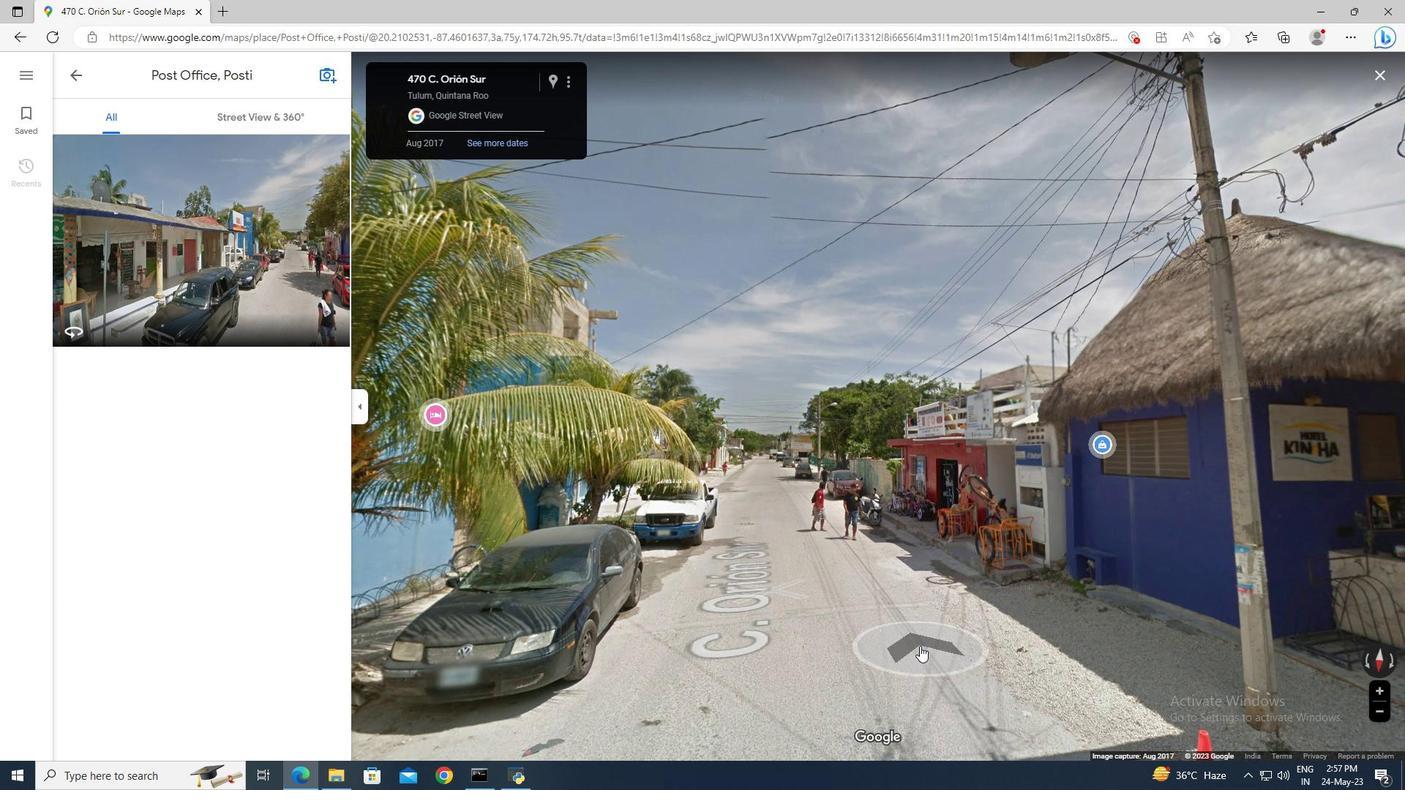 
Action: Mouse moved to (1013, 579)
Screenshot: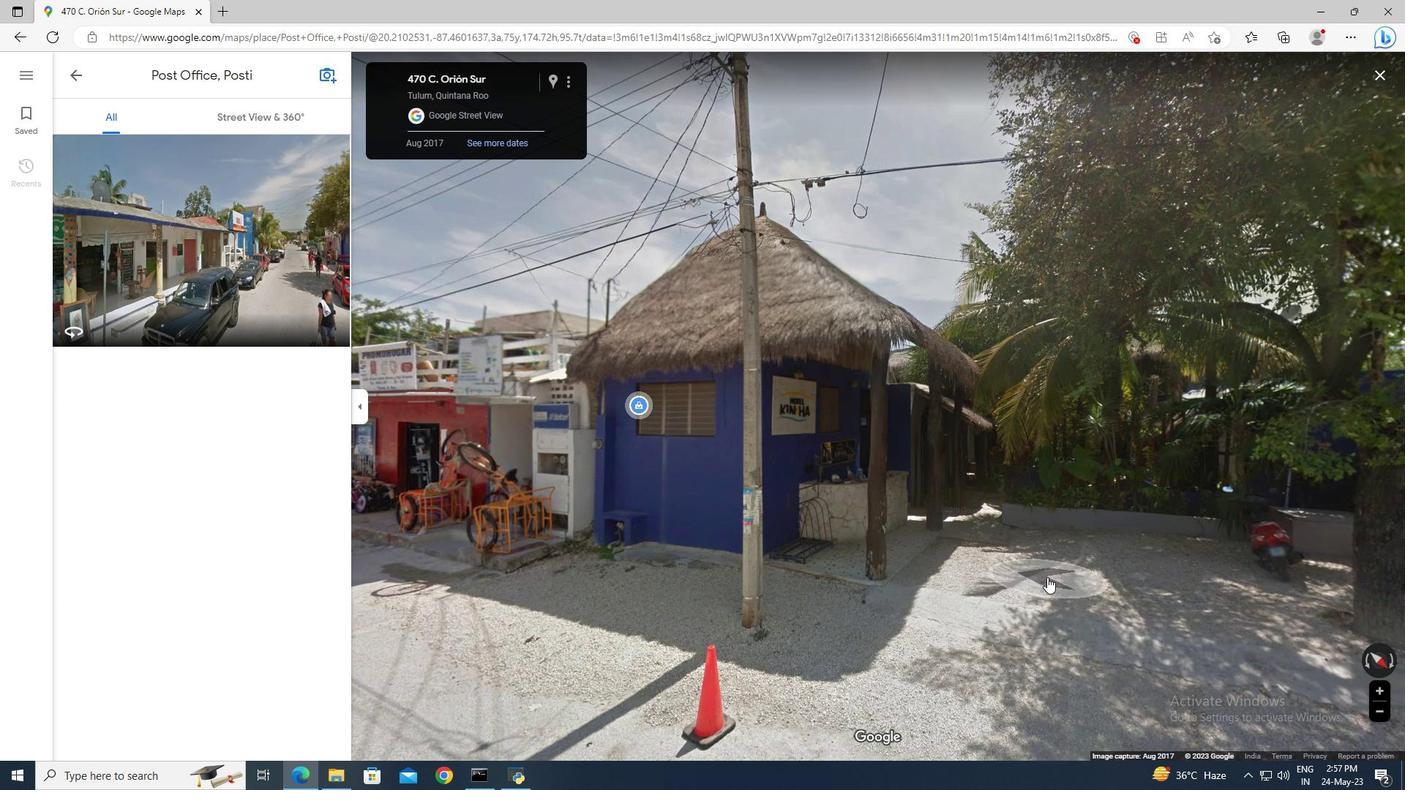 
Action: Mouse pressed left at (1047, 577)
Screenshot: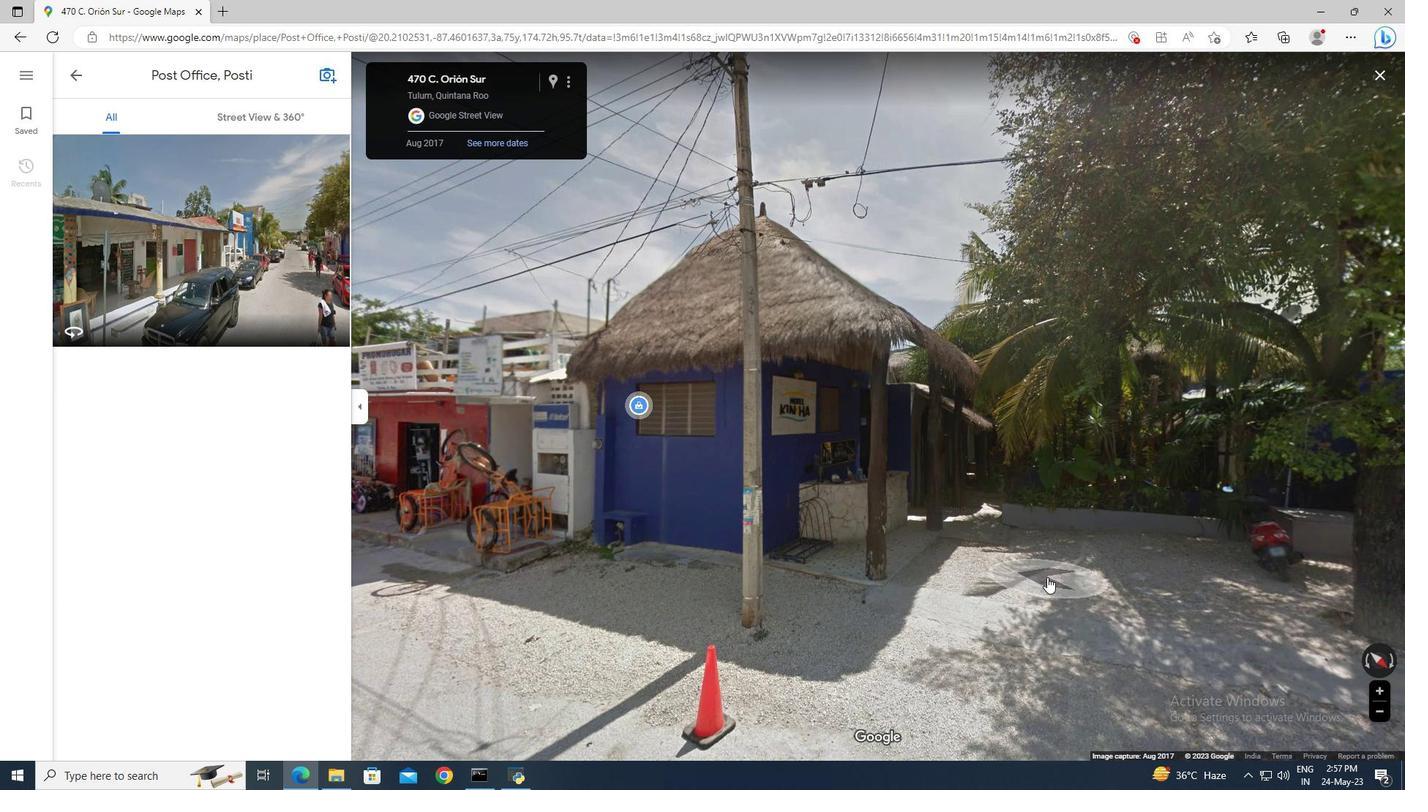 
Action: Mouse moved to (1108, 588)
Screenshot: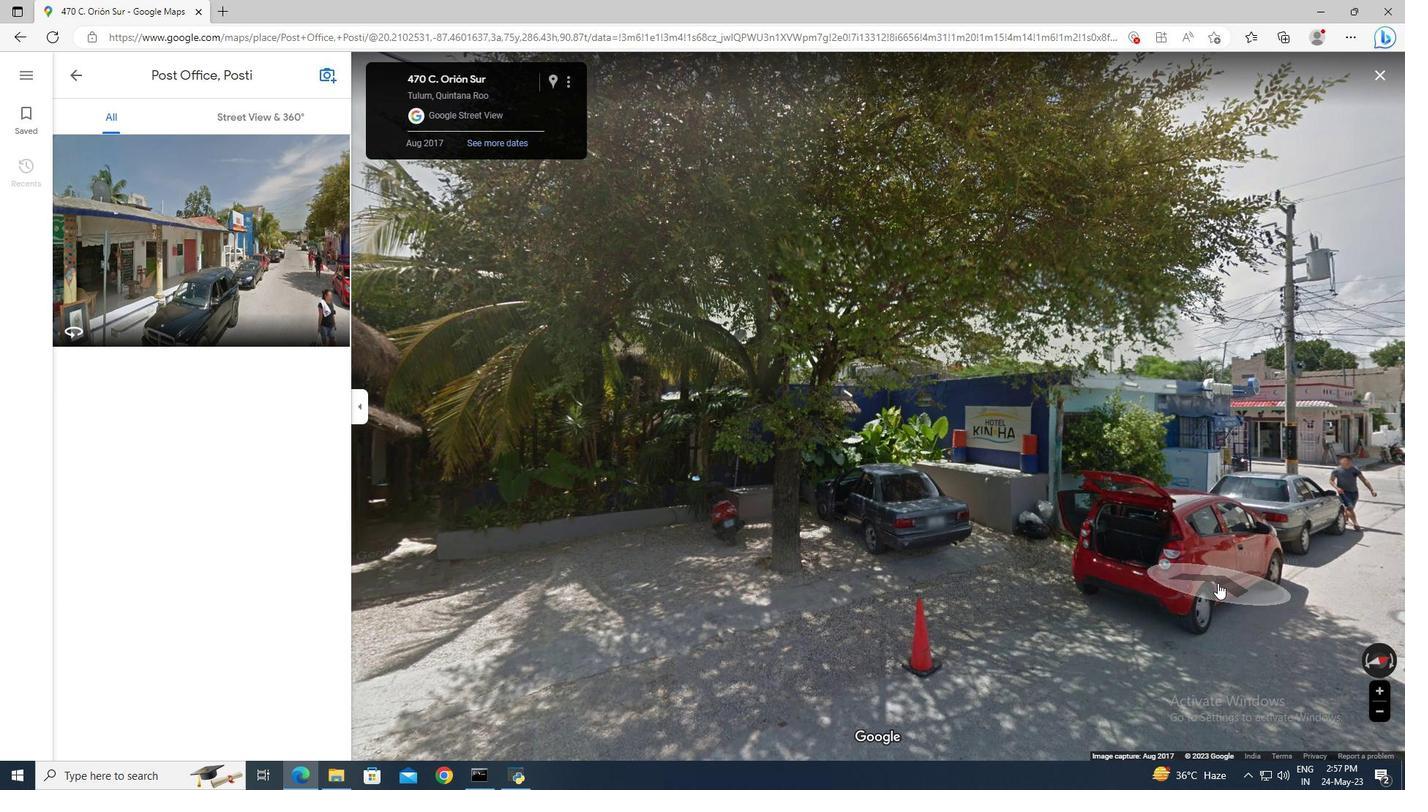 
Action: Mouse pressed left at (1214, 586)
Screenshot: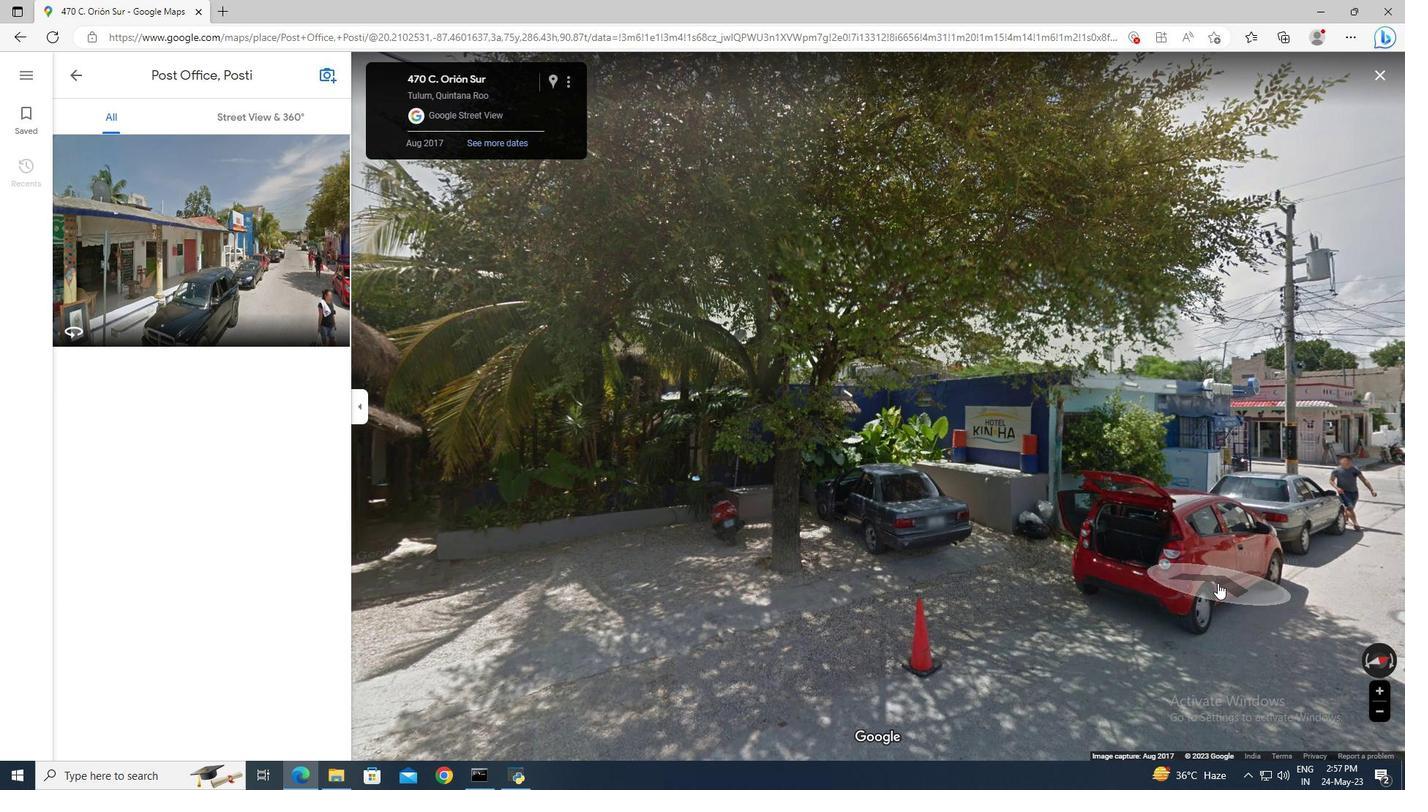 
Action: Mouse moved to (265, 120)
Screenshot: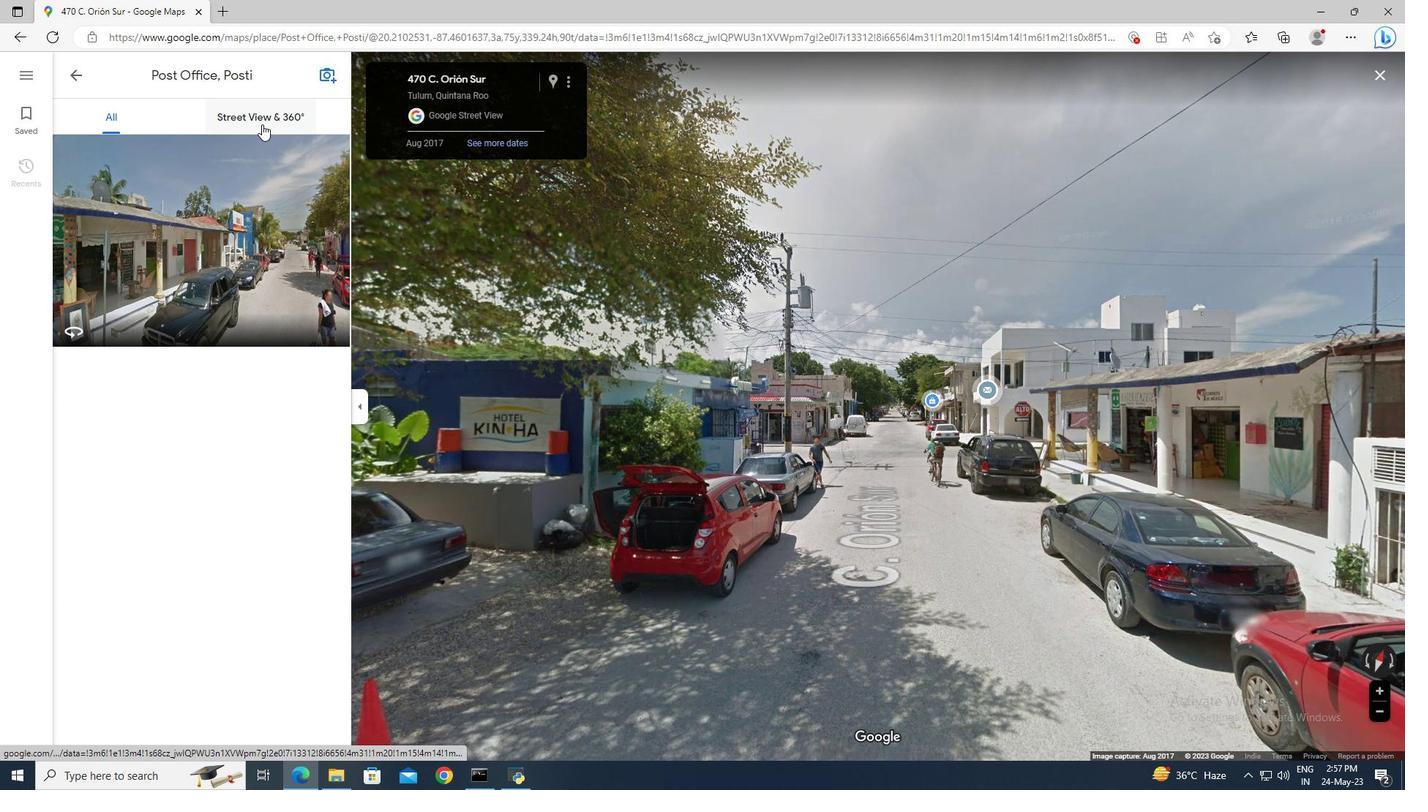 
Action: Mouse pressed left at (265, 120)
Screenshot: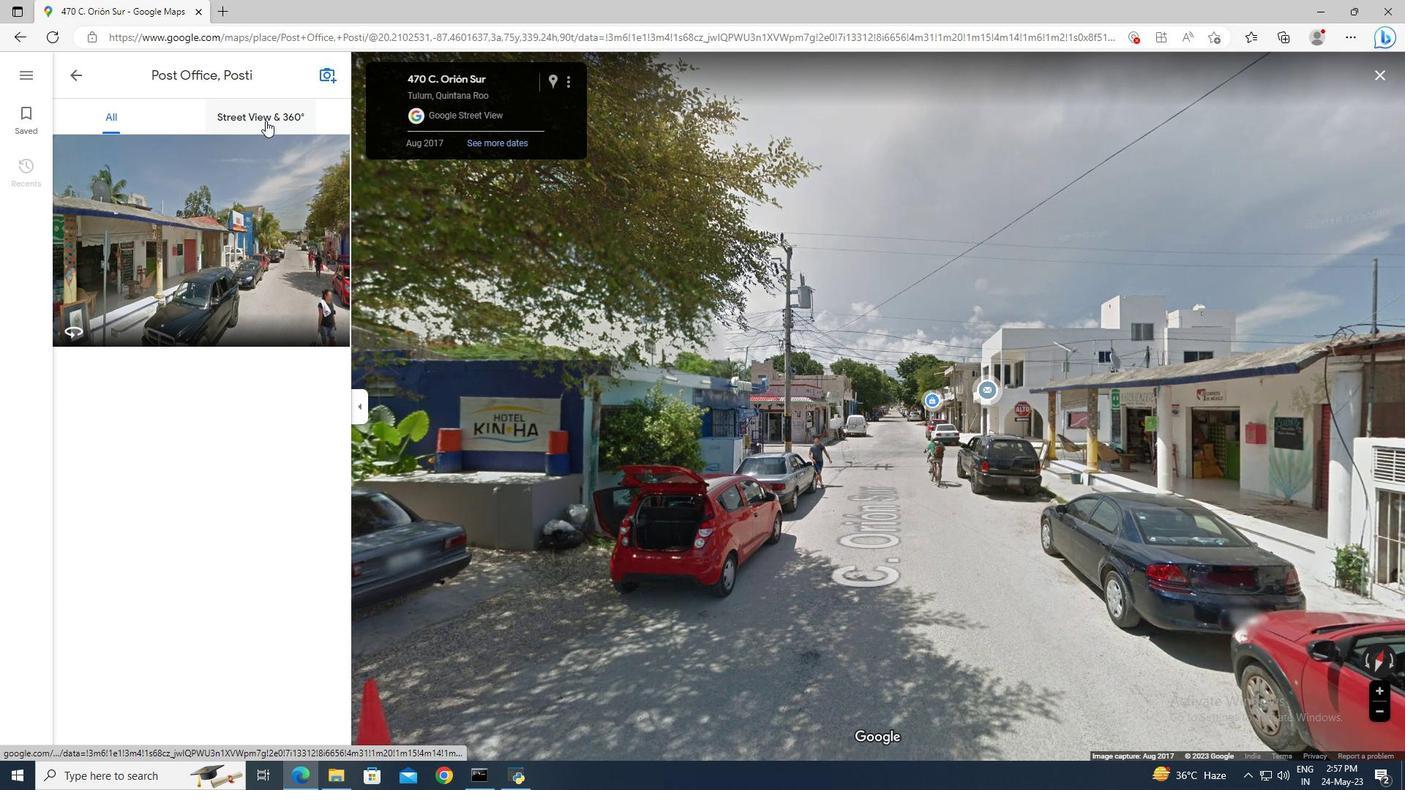 
Action: Mouse moved to (87, 68)
Screenshot: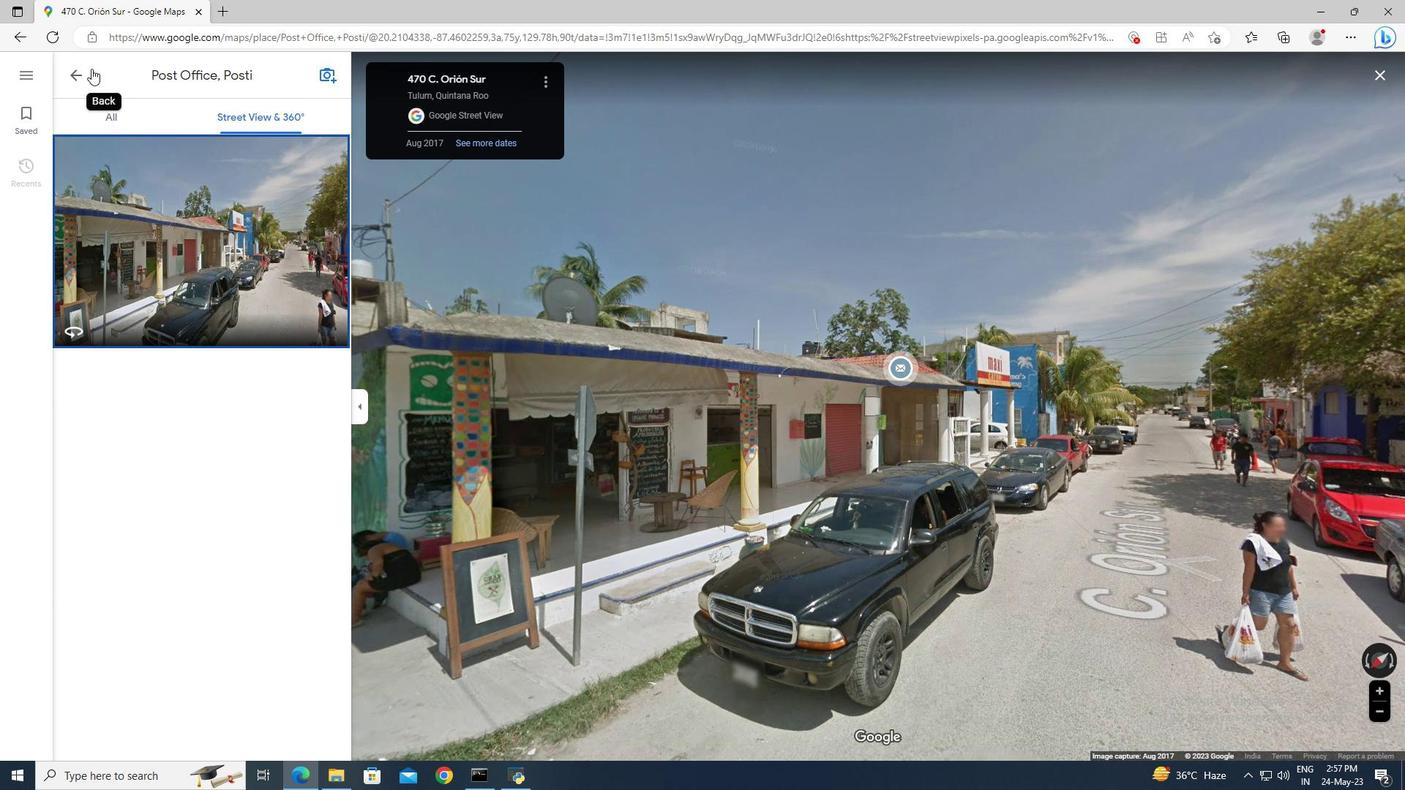 
Action: Mouse pressed left at (87, 68)
Screenshot: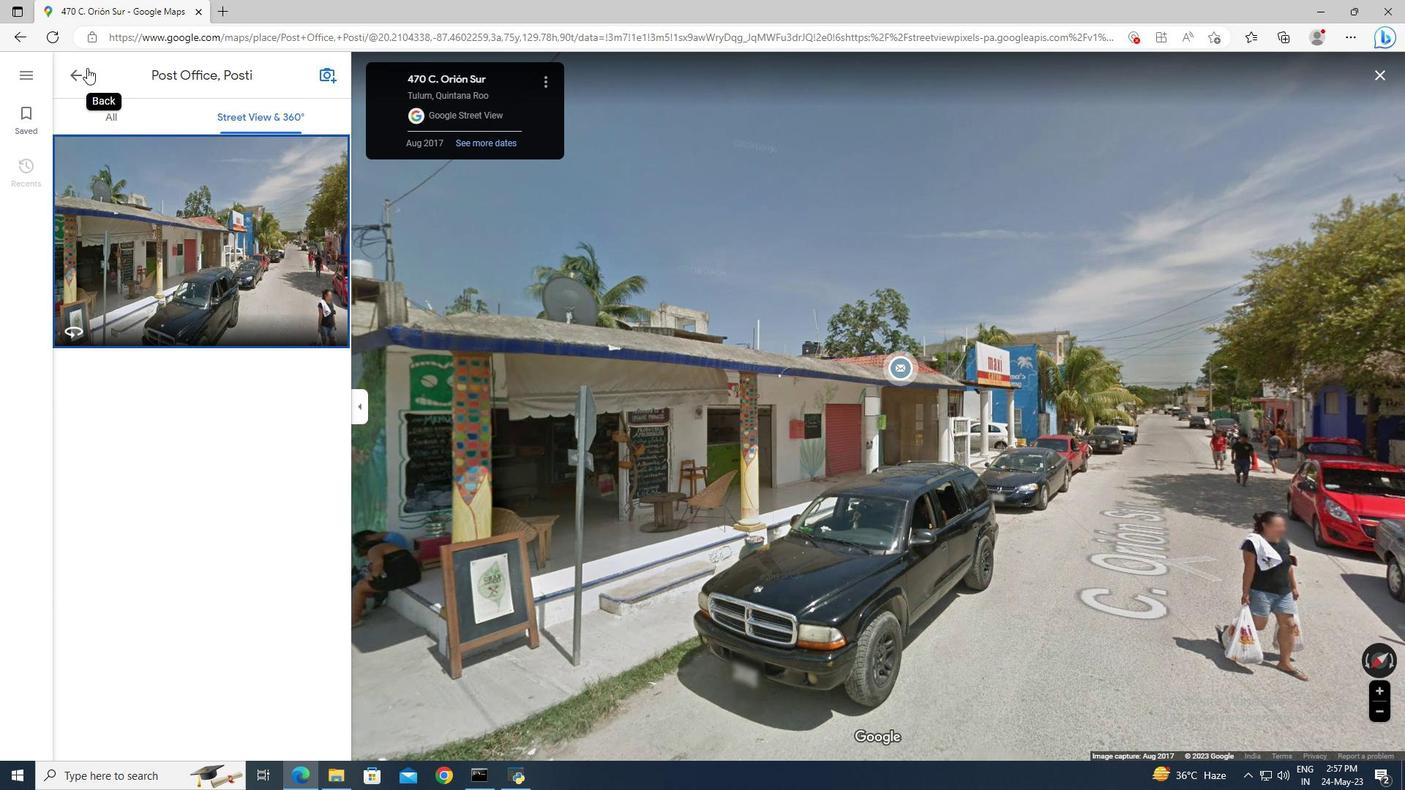 
Action: Mouse moved to (646, 119)
Screenshot: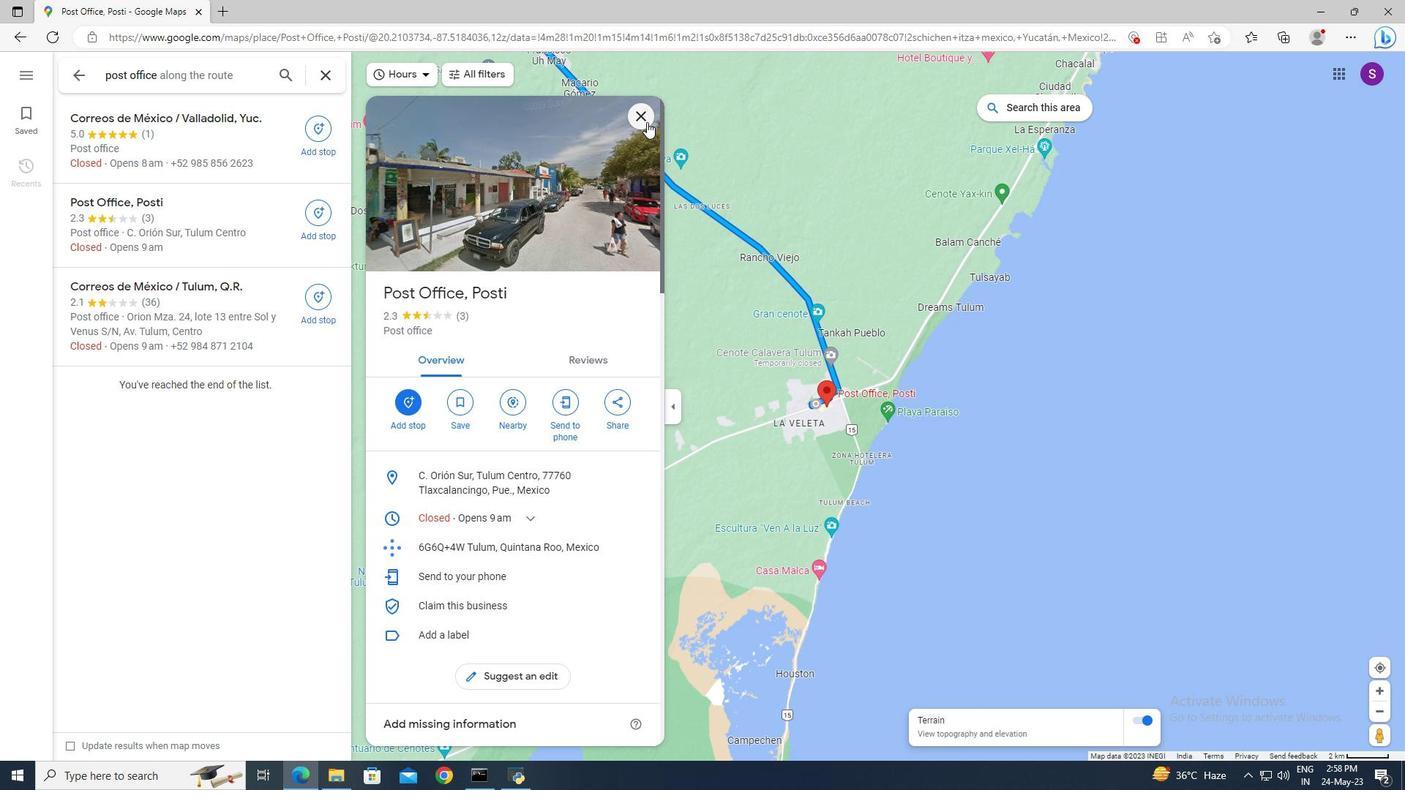 
Action: Mouse pressed left at (646, 119)
Screenshot: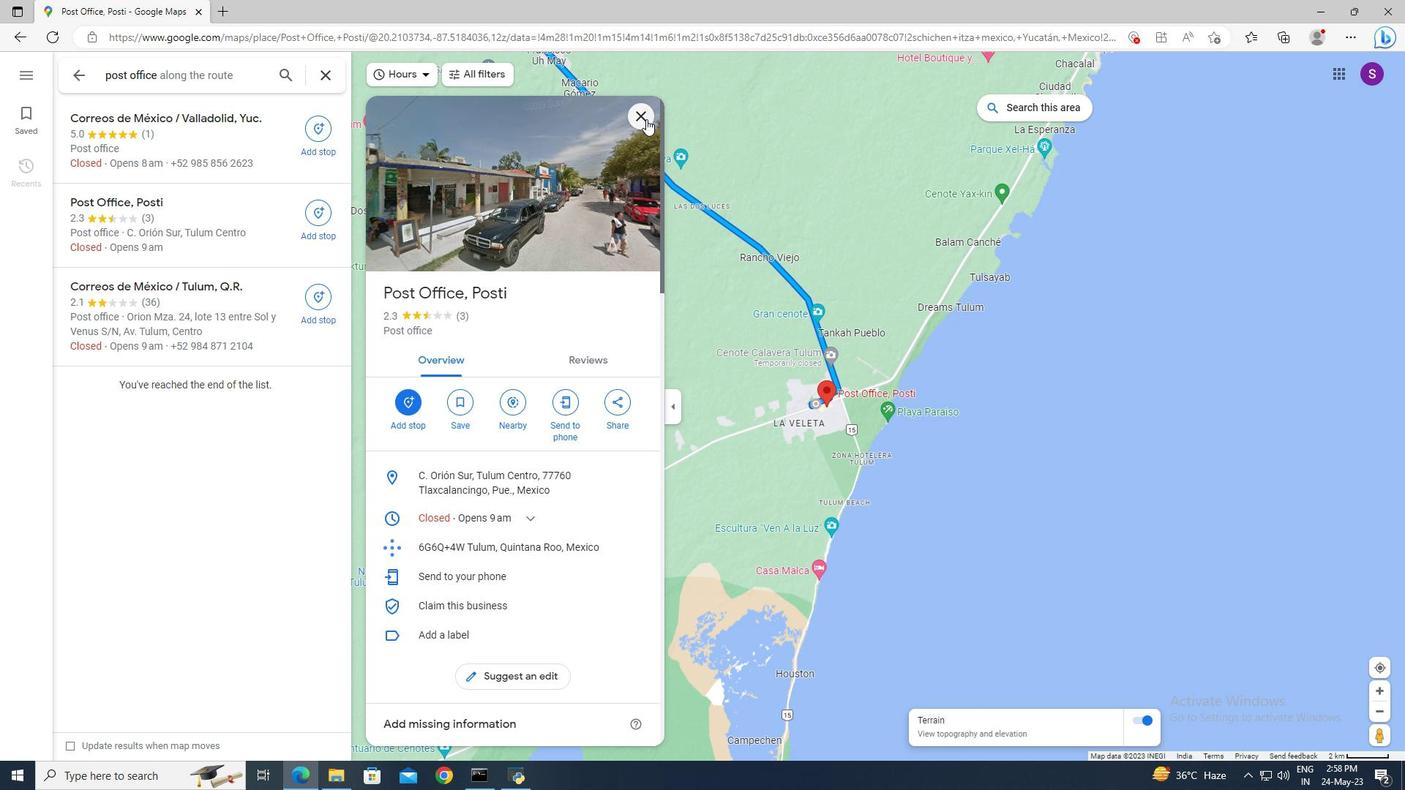 
Action: Mouse moved to (687, 296)
Screenshot: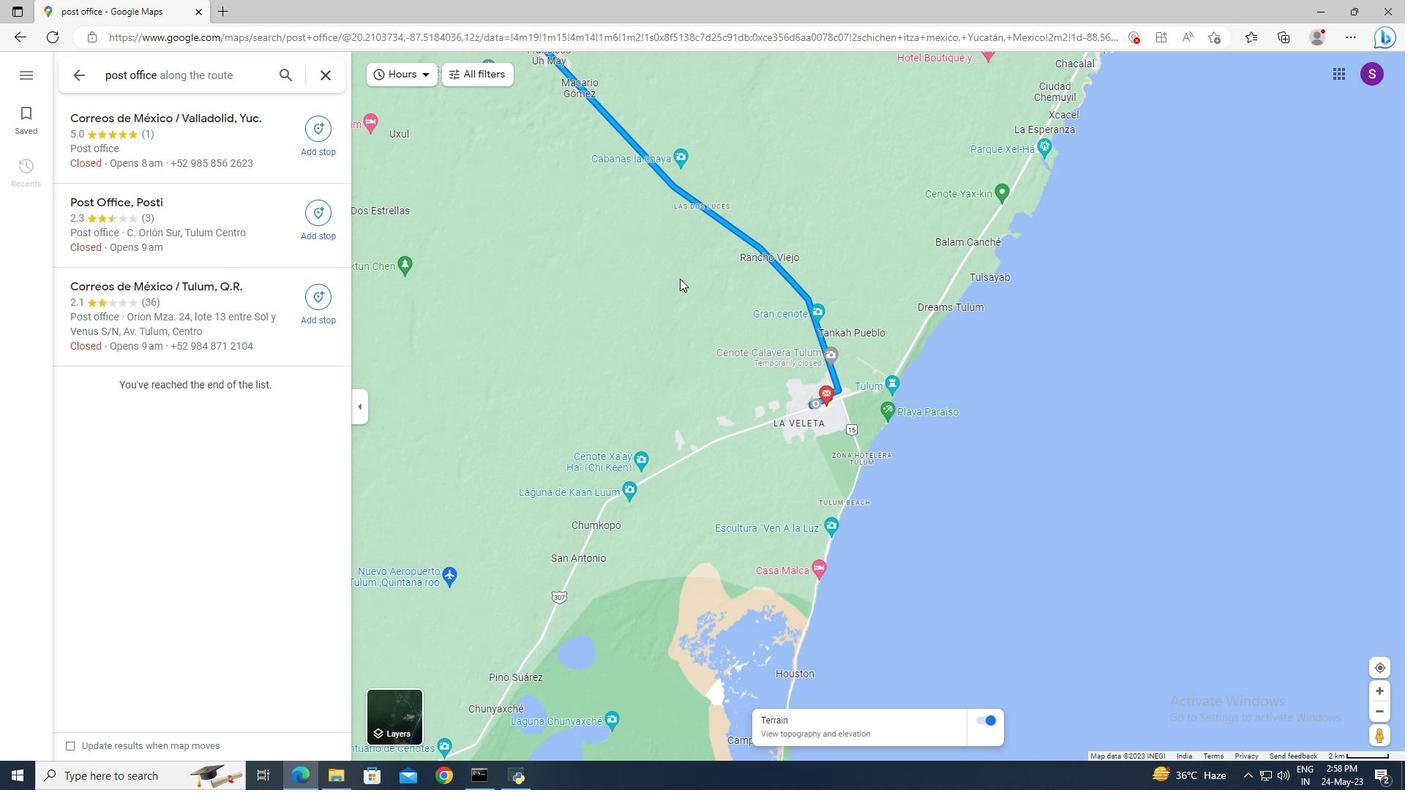
Action: Mouse pressed left at (681, 281)
Screenshot: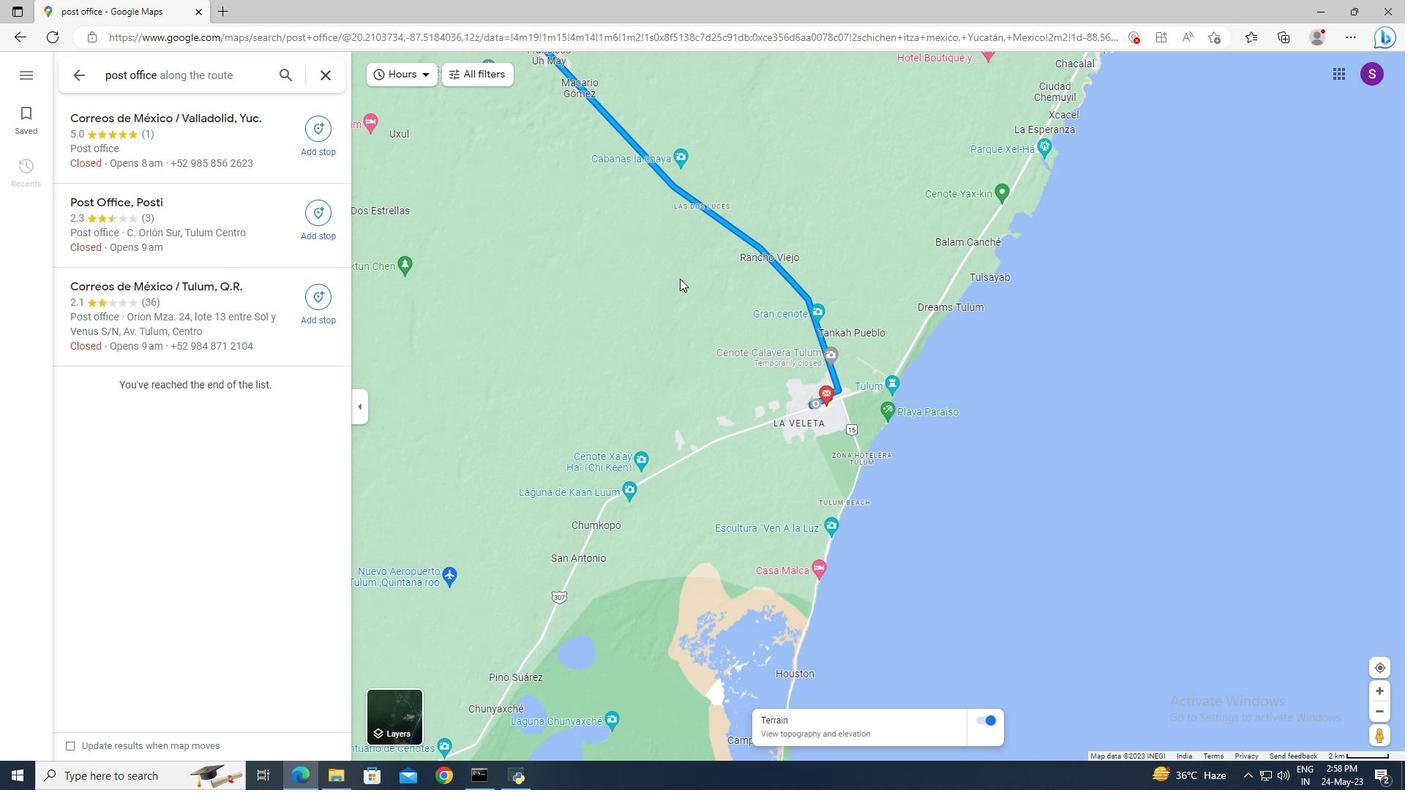 
Action: Mouse moved to (685, 369)
Screenshot: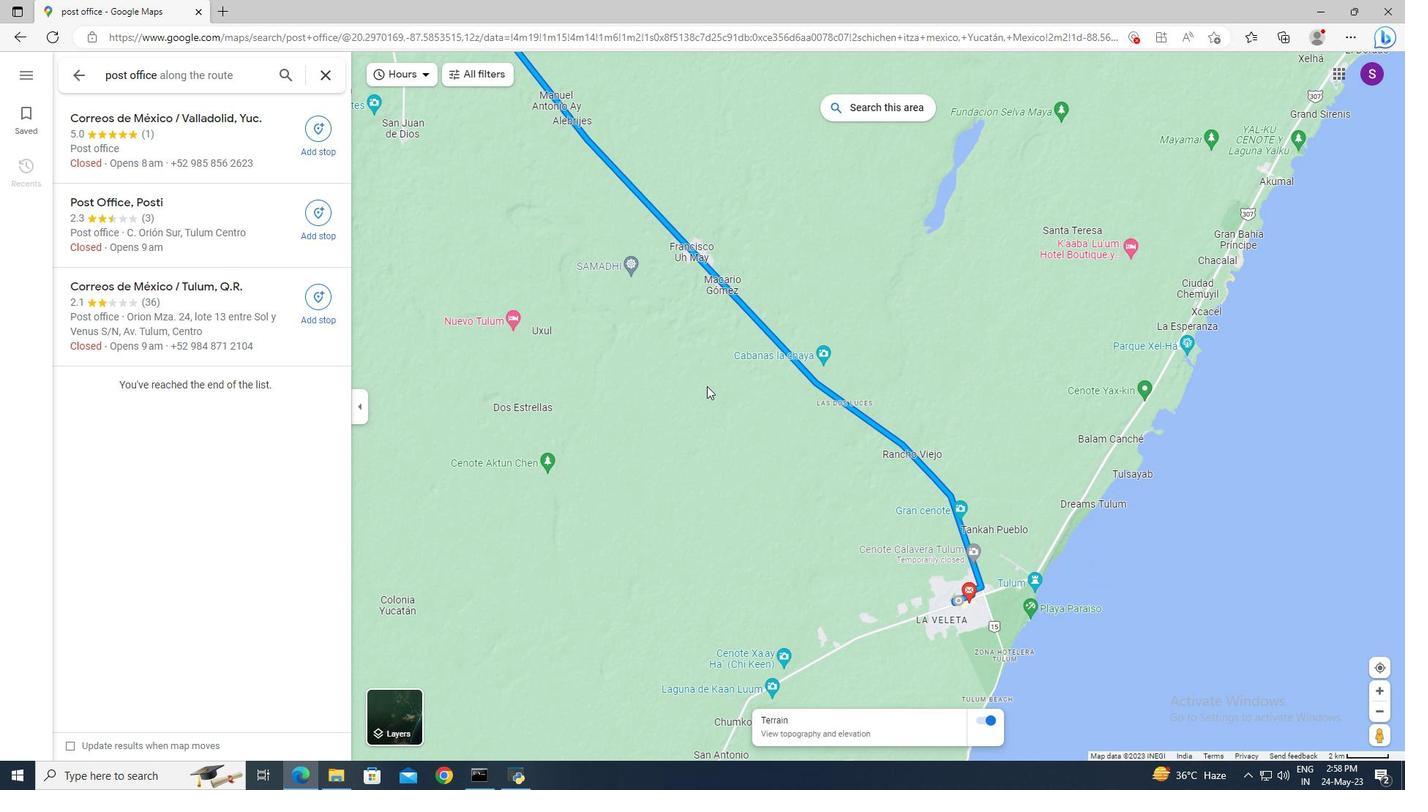 
Action: Mouse pressed left at (685, 369)
Screenshot: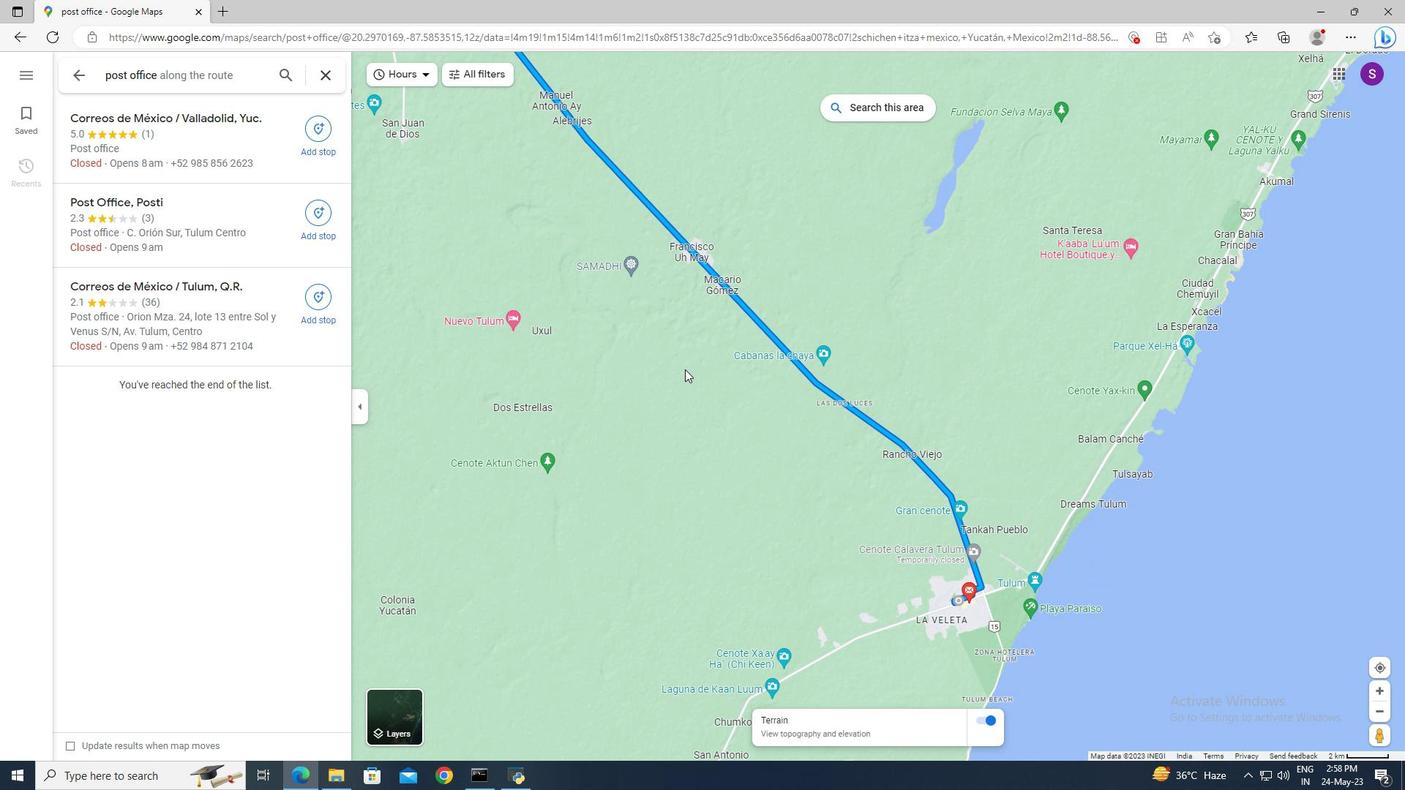 
Action: Mouse moved to (678, 352)
Screenshot: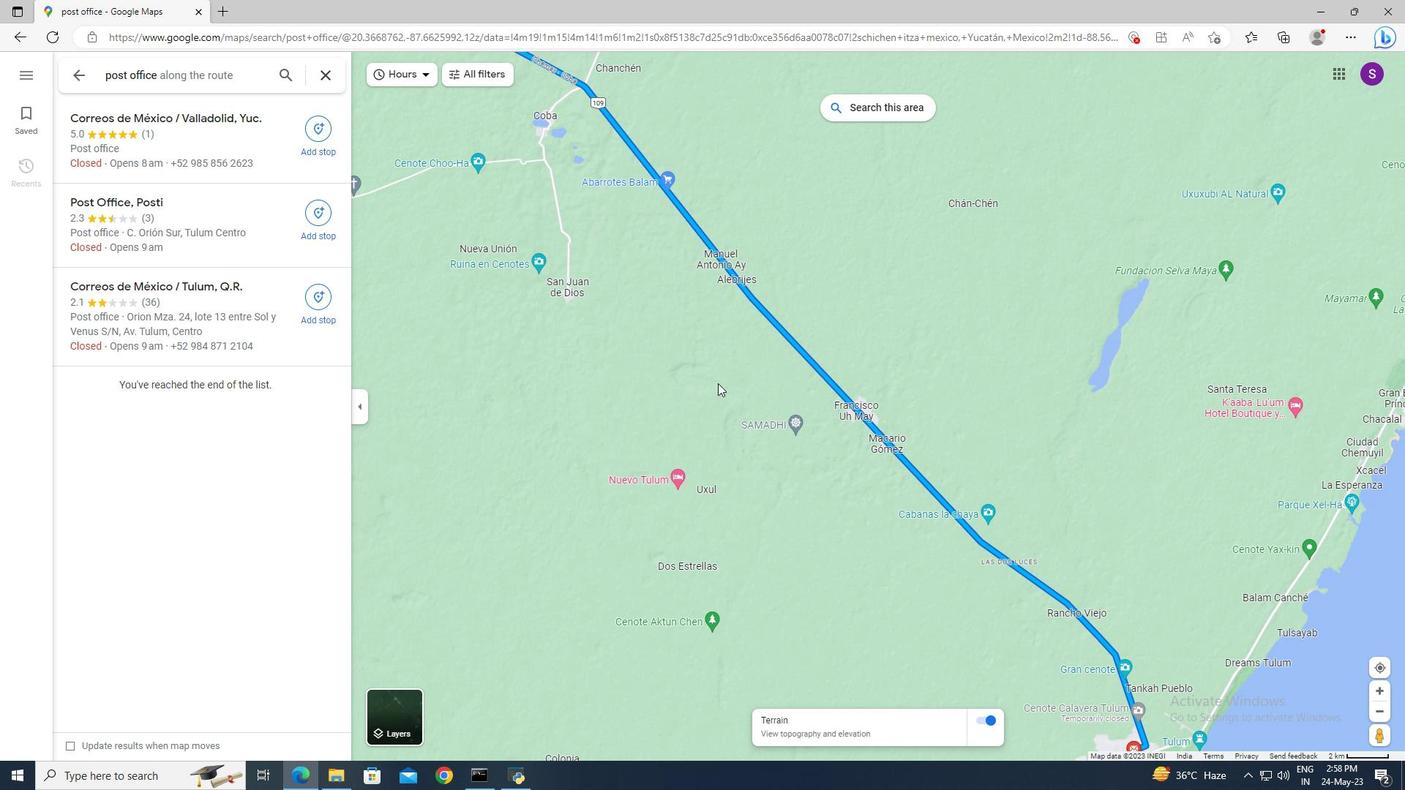 
Action: Mouse pressed left at (678, 352)
Screenshot: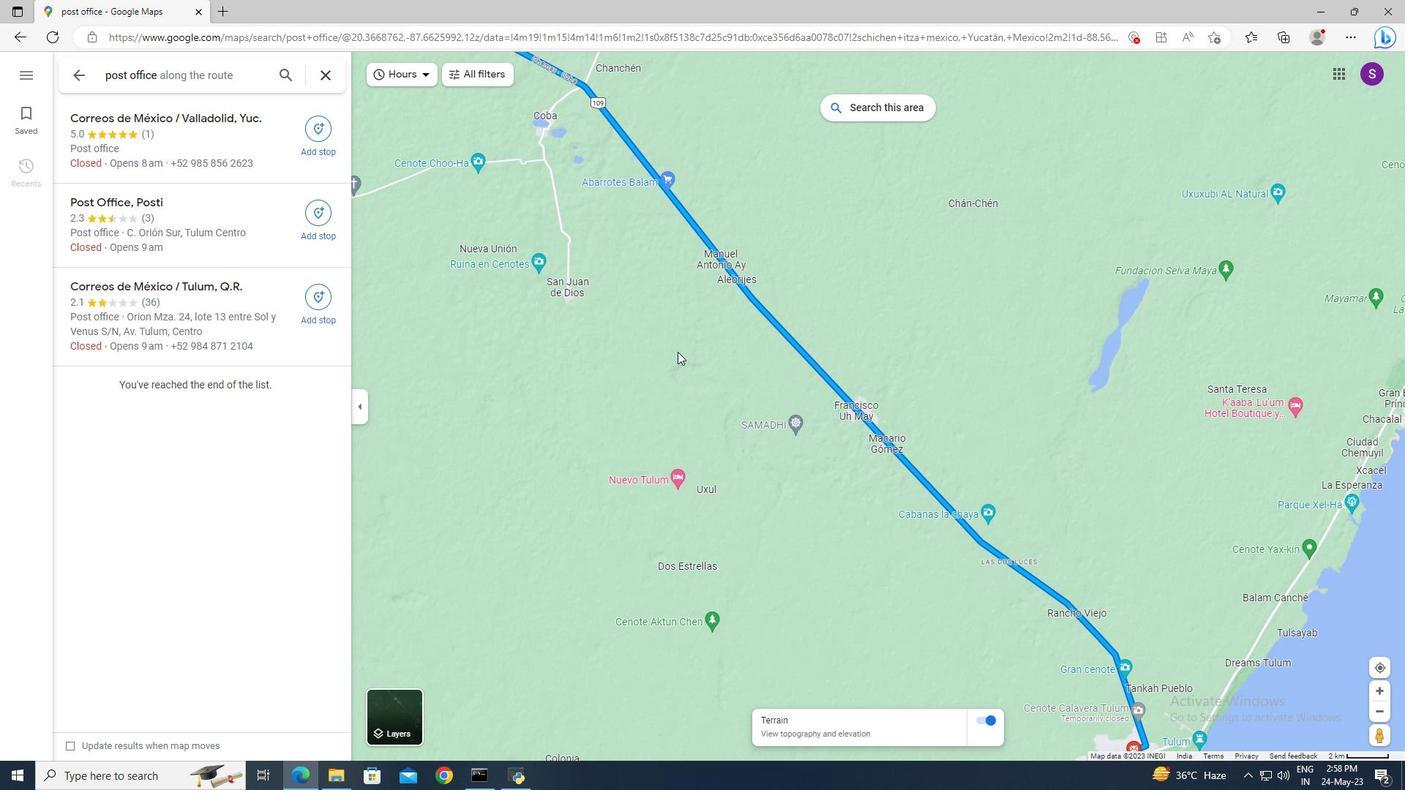 
Action: Mouse moved to (228, 117)
Screenshot: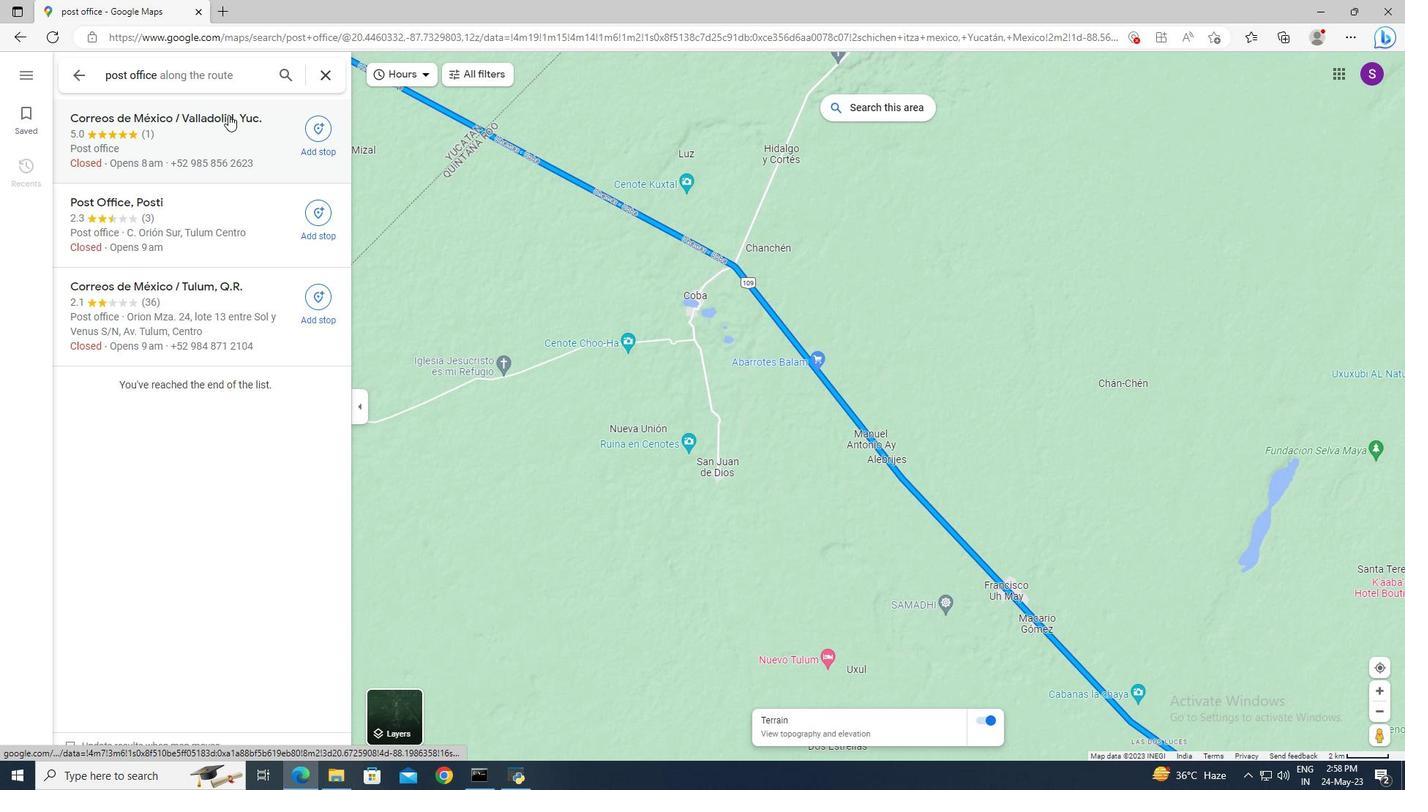 
Action: Mouse pressed left at (228, 117)
Screenshot: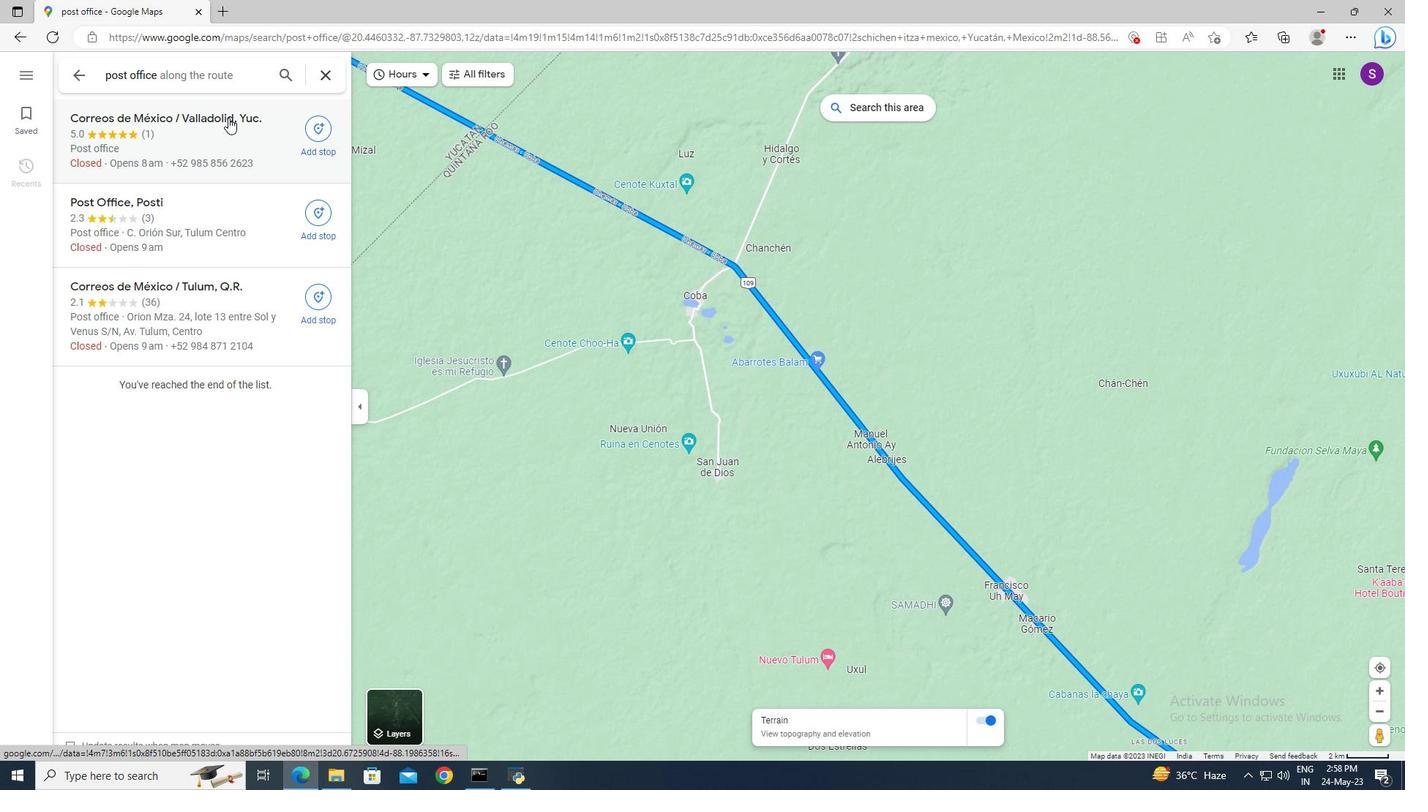 
Action: Mouse moved to (482, 266)
Screenshot: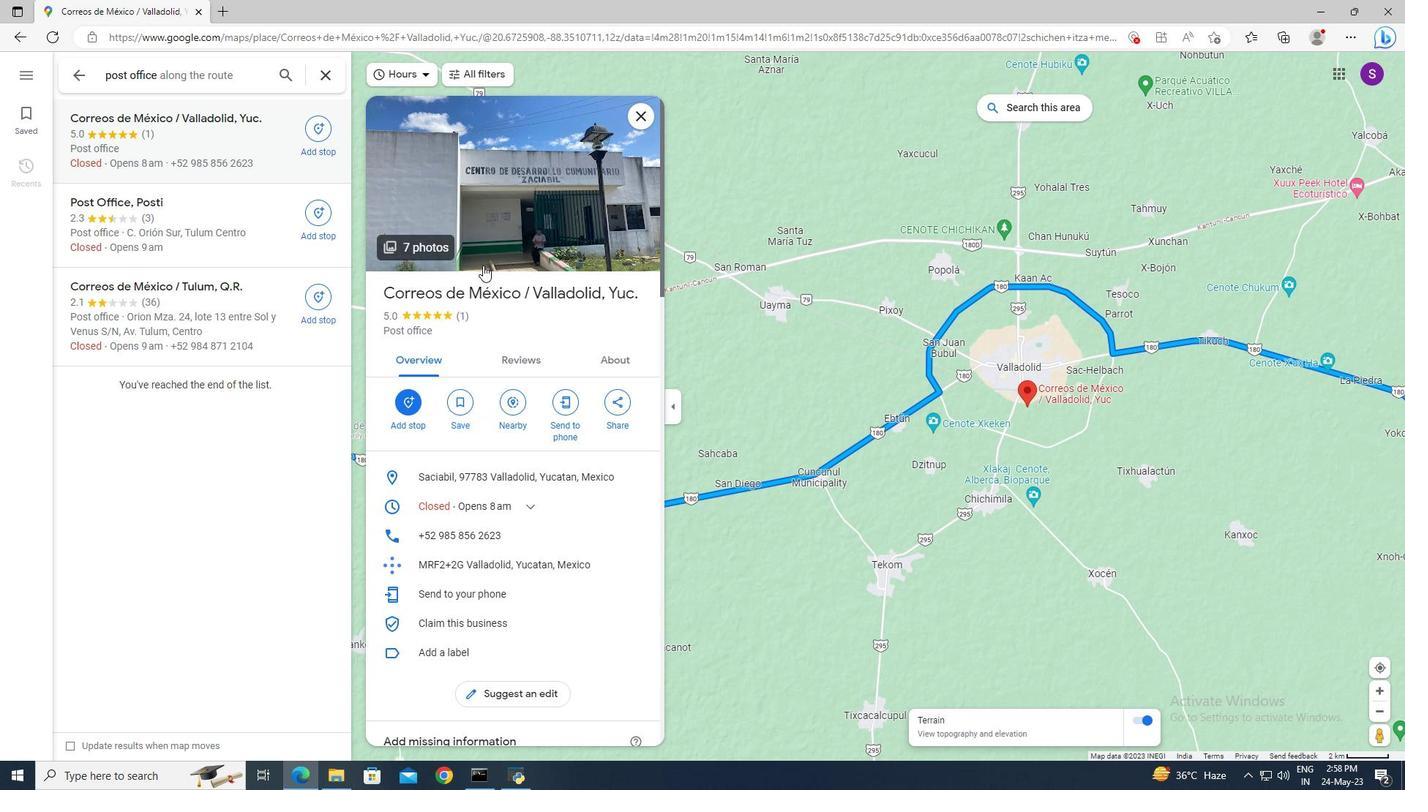 
Action: Mouse scrolled (482, 265) with delta (0, 0)
Screenshot: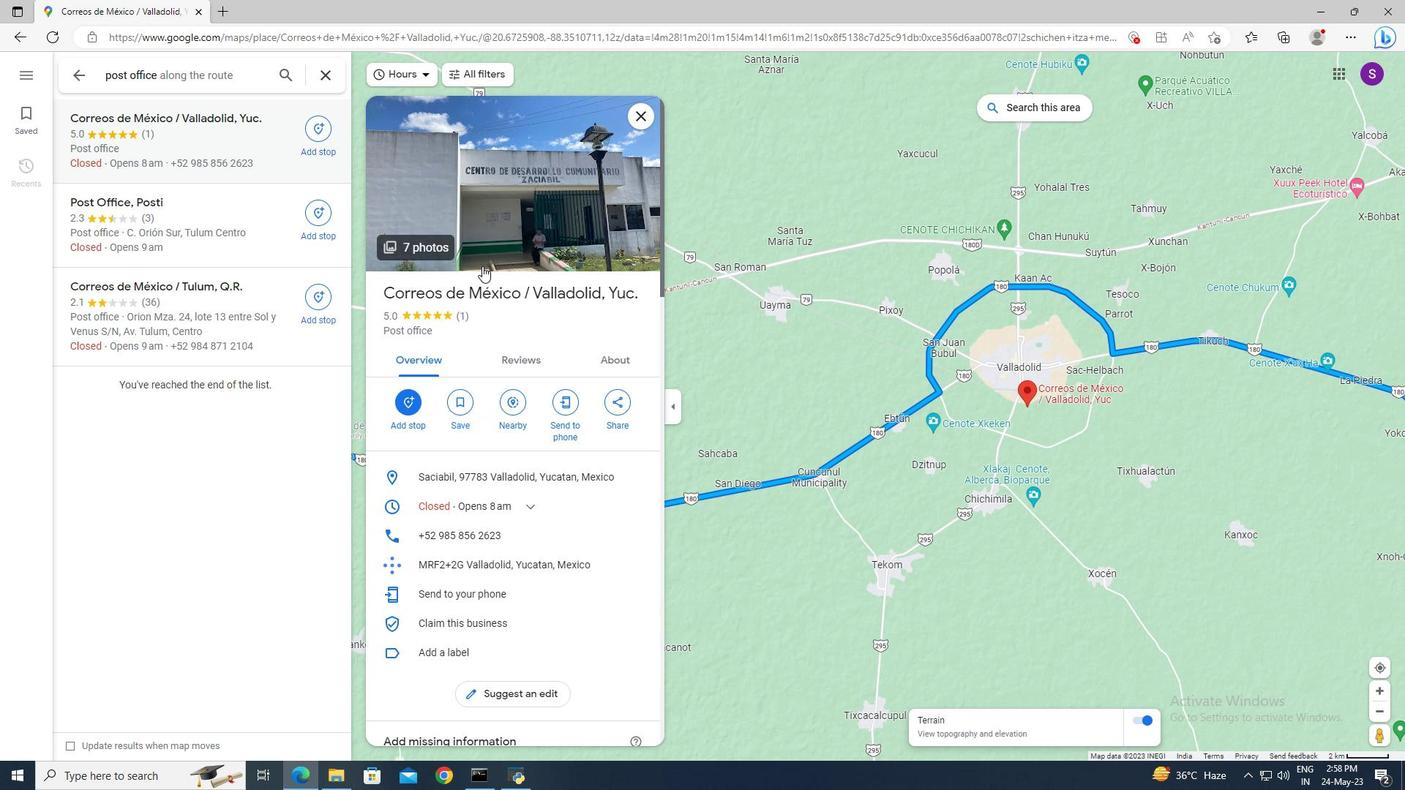 
Action: Mouse moved to (481, 267)
Screenshot: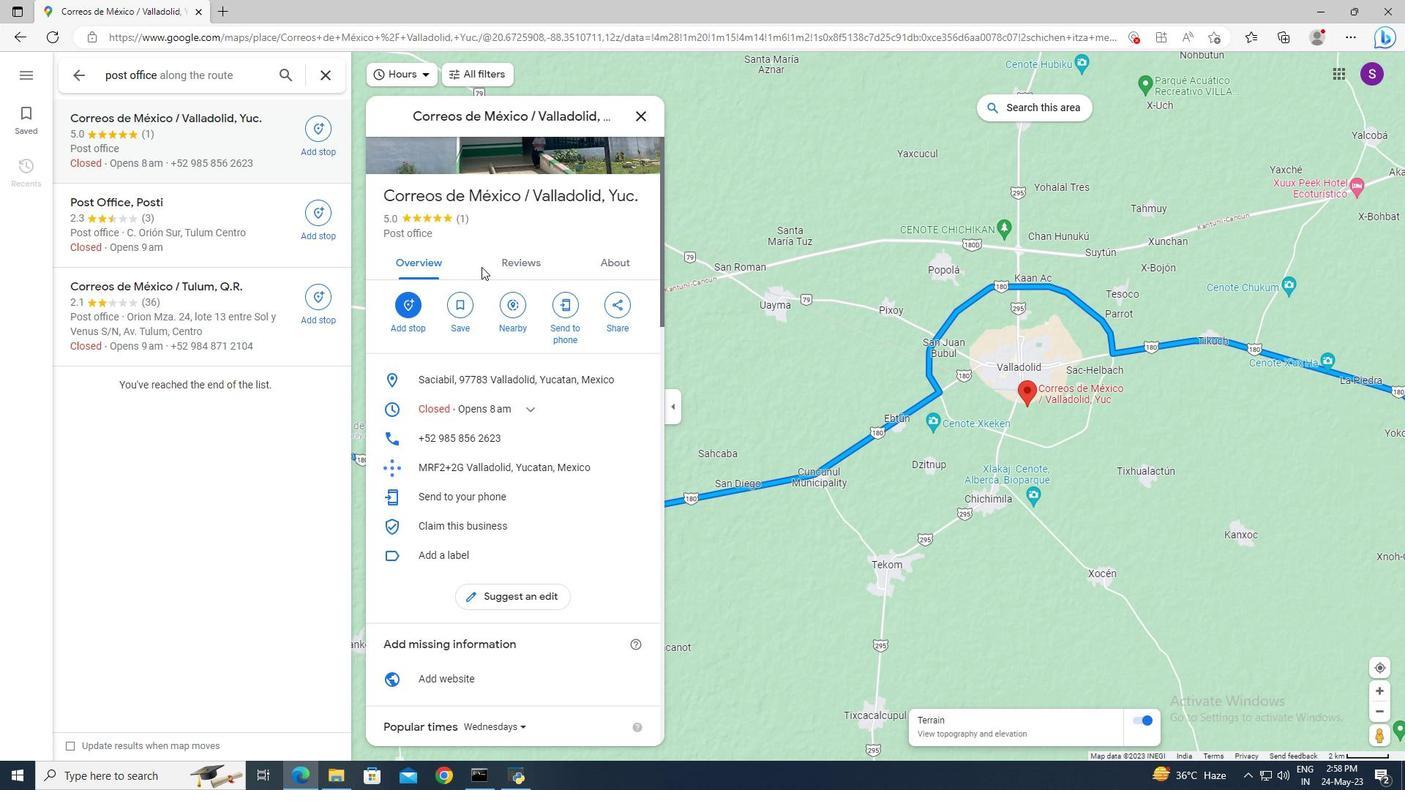 
Action: Mouse scrolled (481, 266) with delta (0, 0)
Screenshot: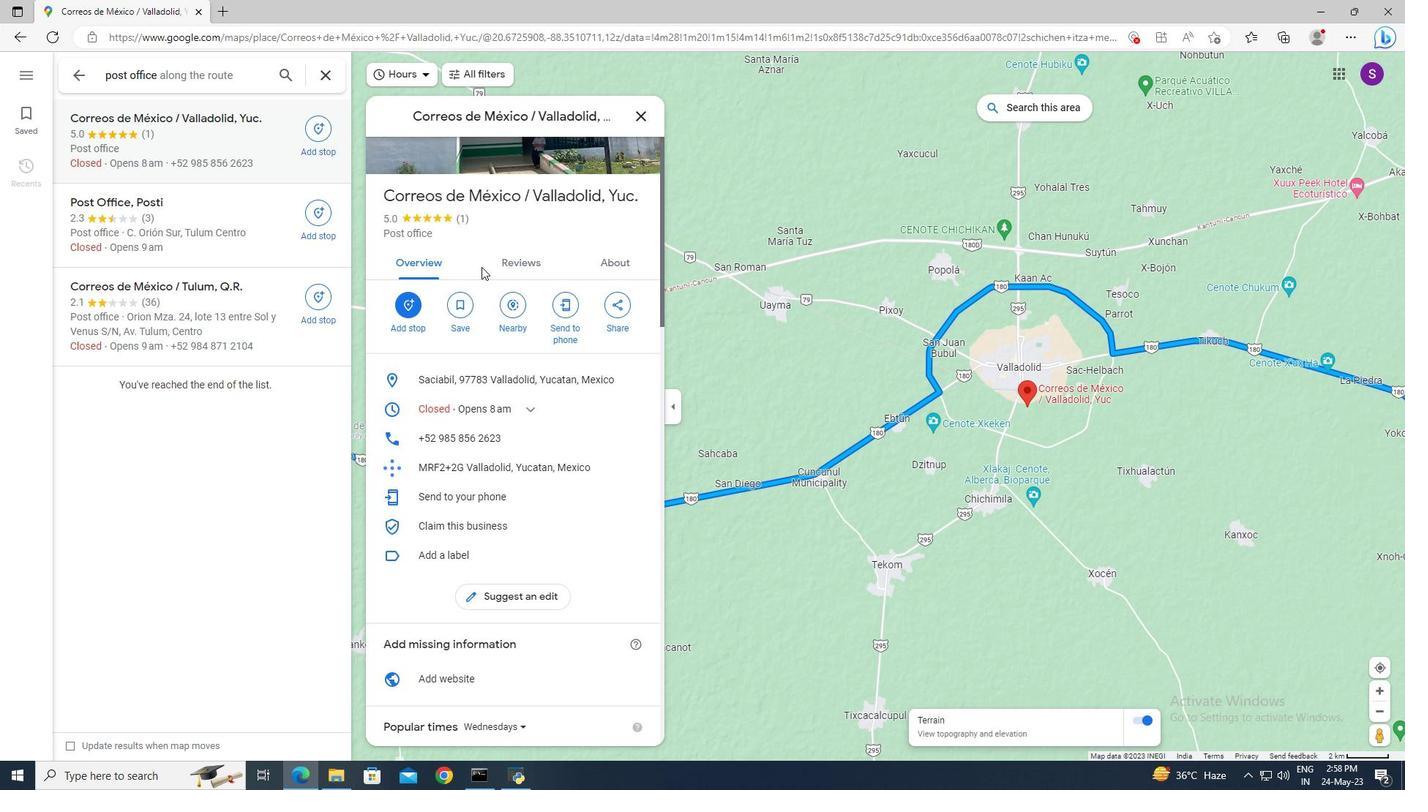 
Action: Mouse scrolled (481, 266) with delta (0, 0)
Screenshot: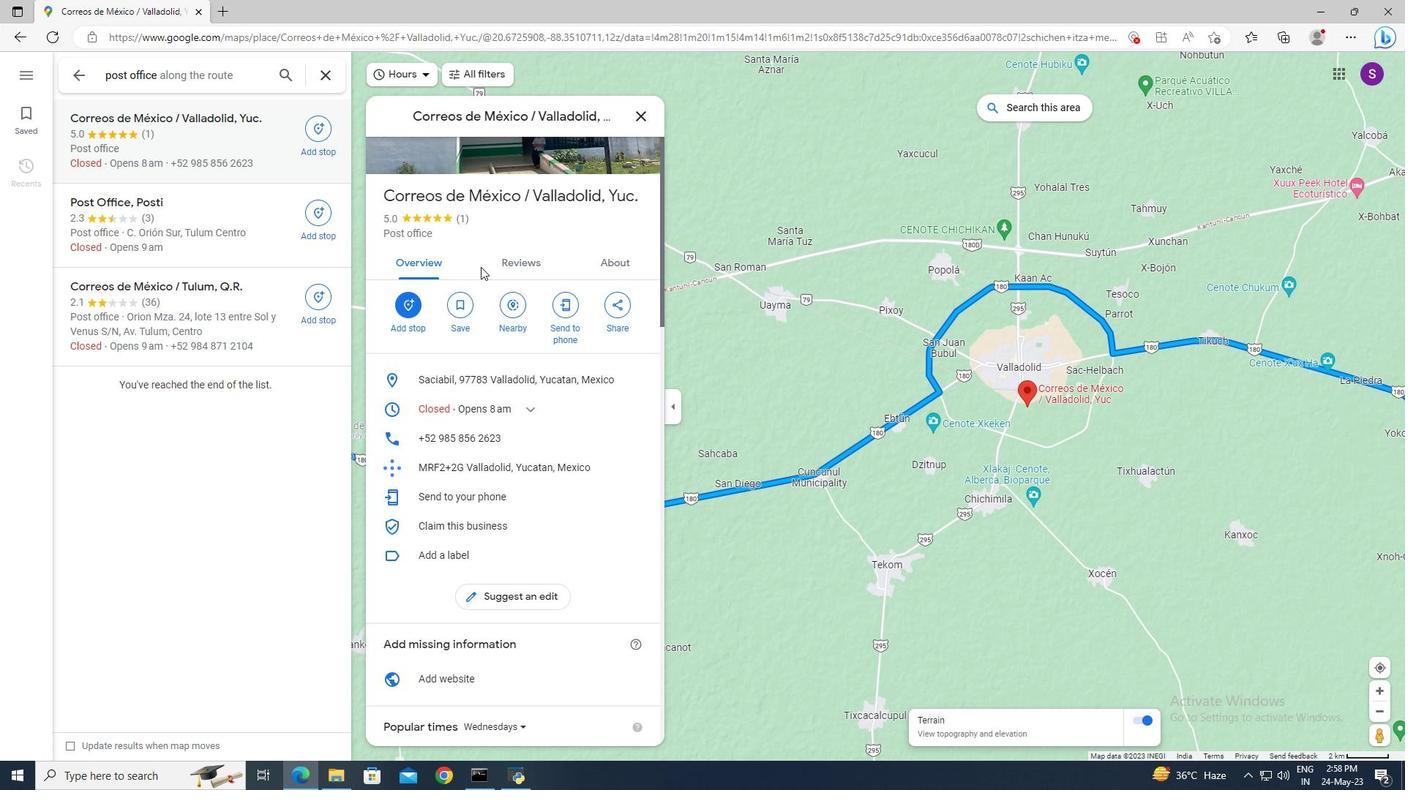 
Action: Mouse scrolled (481, 266) with delta (0, 0)
Screenshot: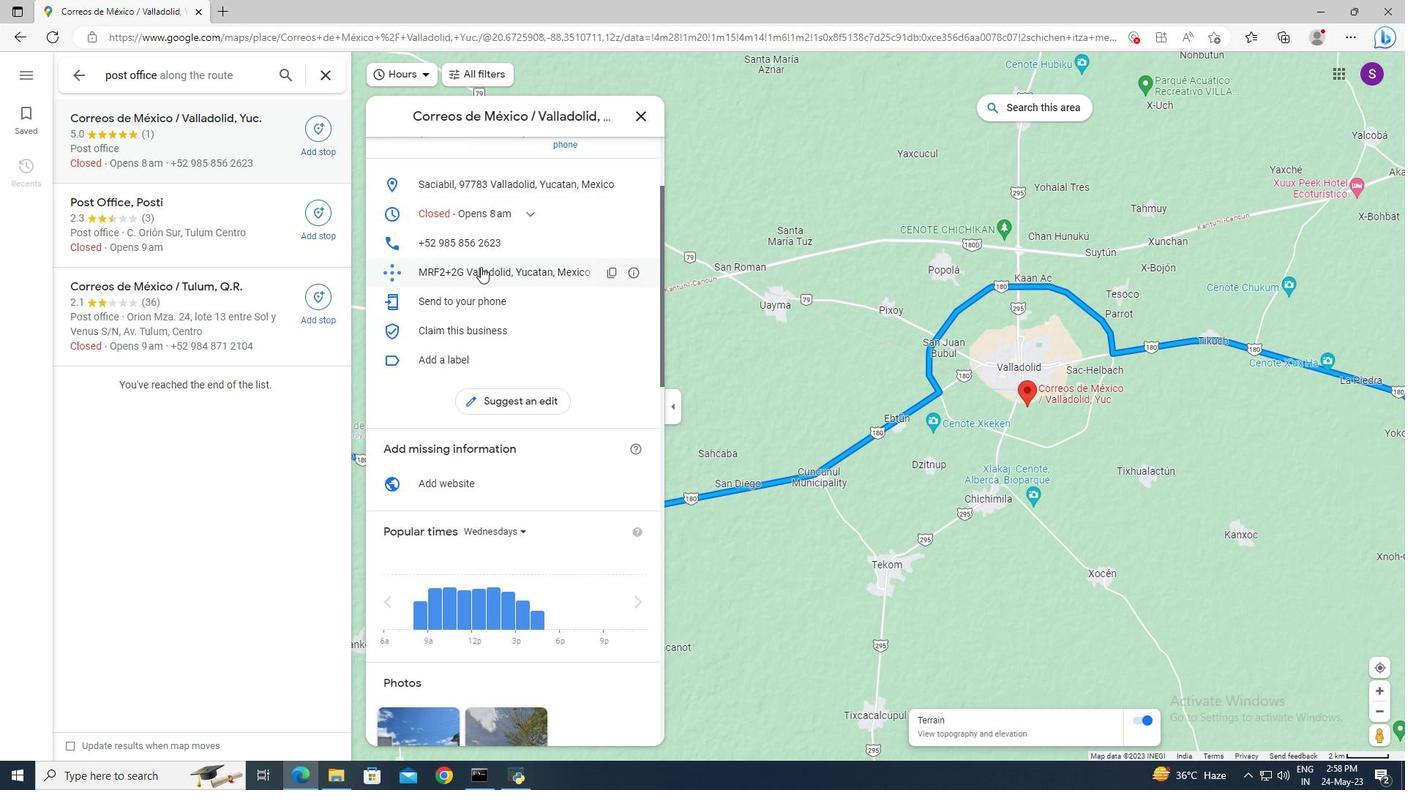 
Action: Mouse moved to (480, 268)
Screenshot: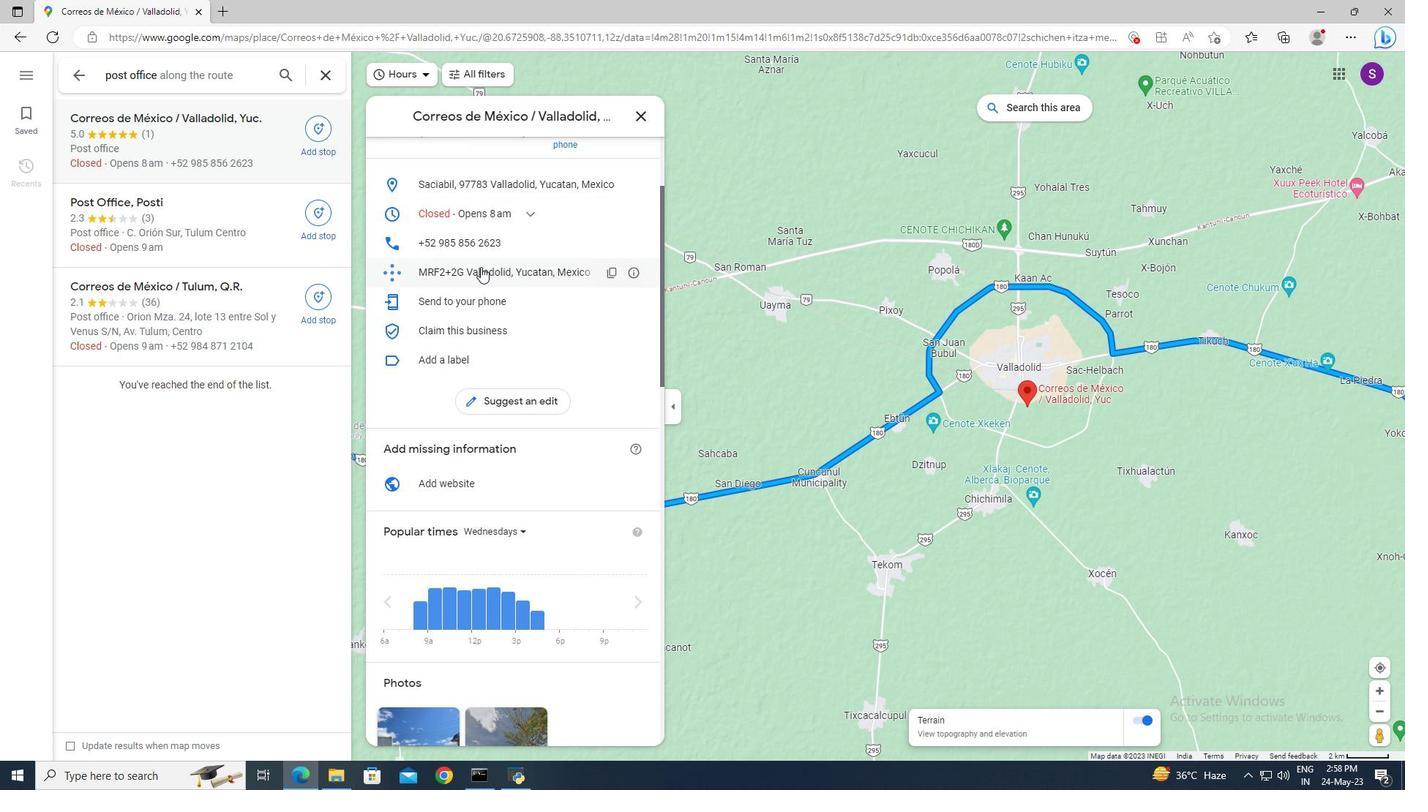 
Action: Mouse scrolled (480, 267) with delta (0, 0)
Screenshot: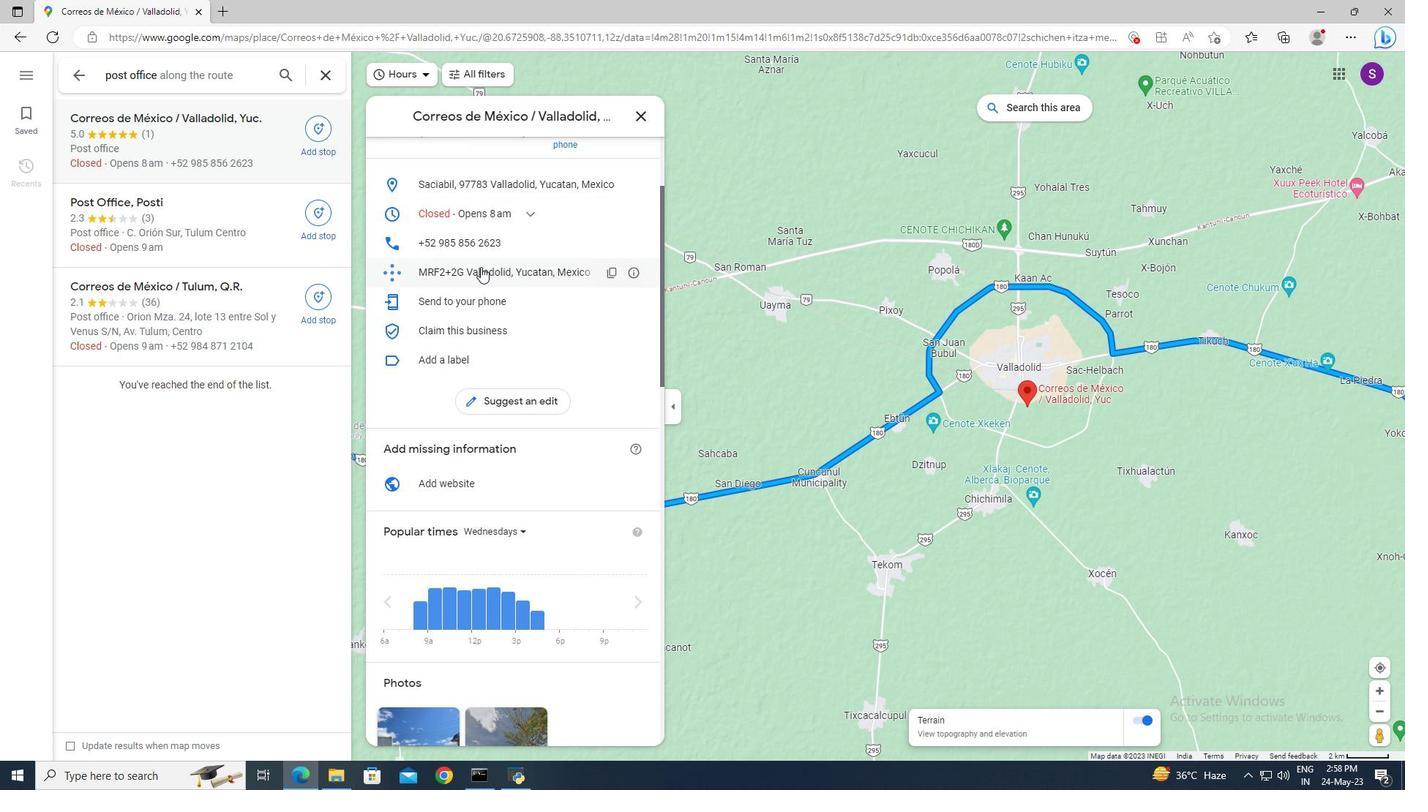 
Action: Mouse scrolled (480, 267) with delta (0, 0)
Screenshot: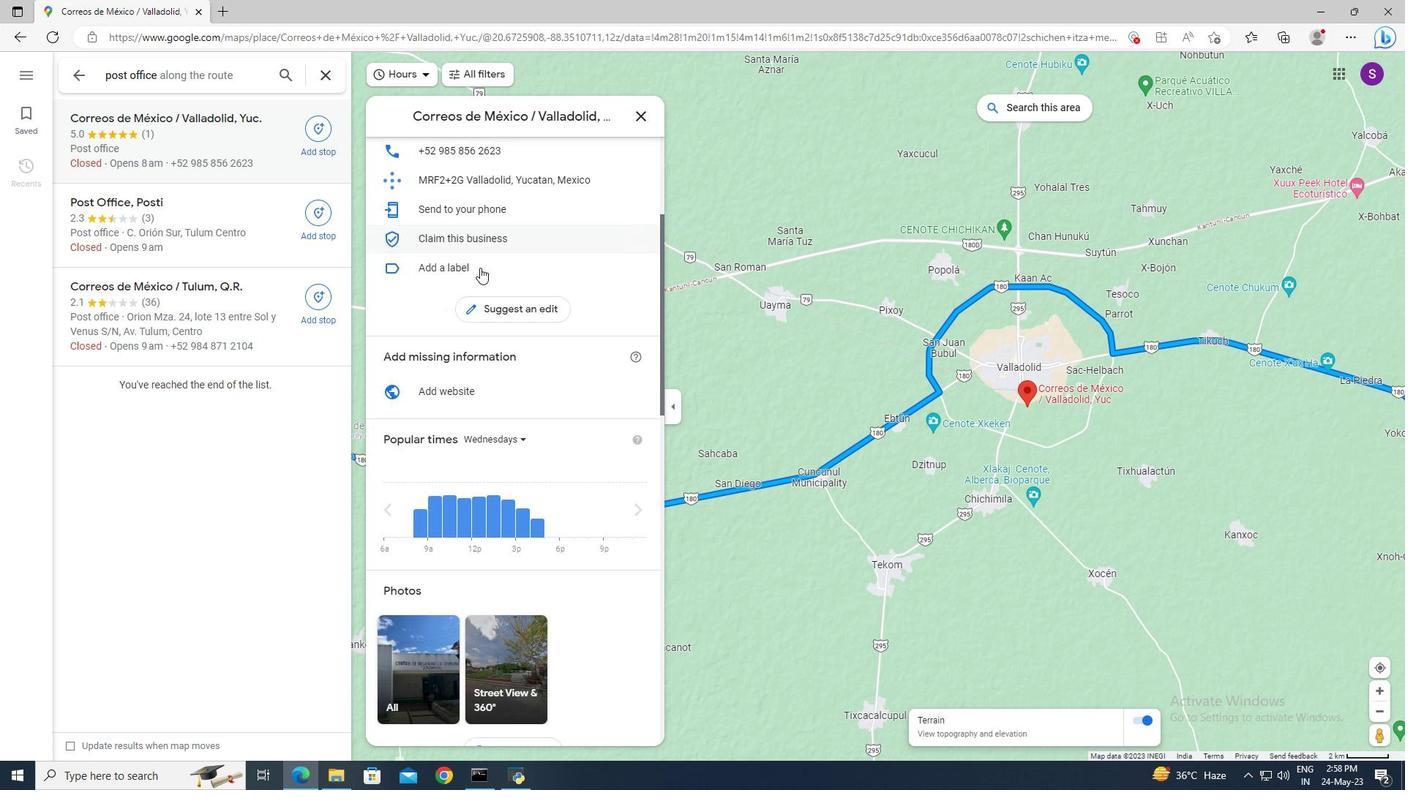 
Action: Mouse moved to (479, 268)
Screenshot: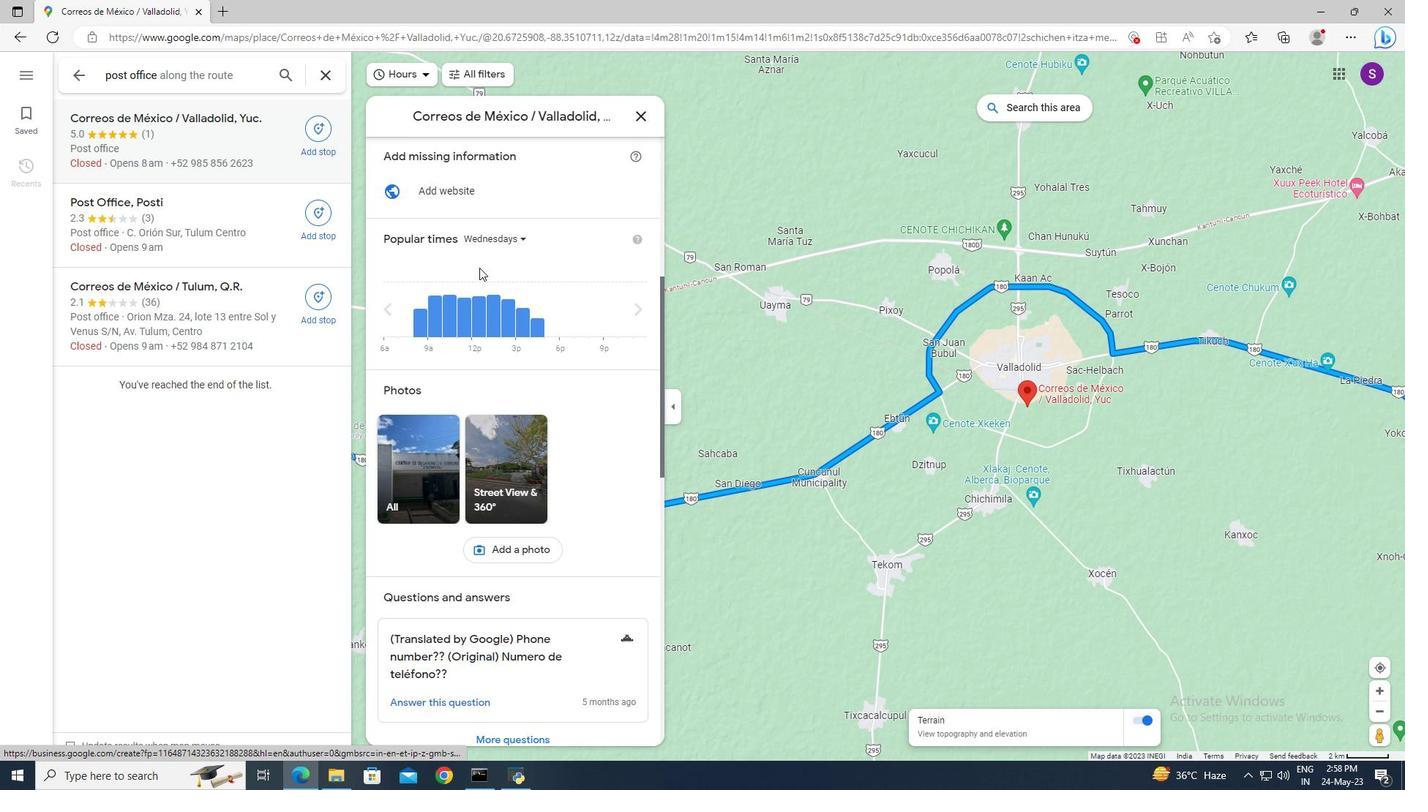 
Action: Mouse scrolled (479, 268) with delta (0, 0)
Screenshot: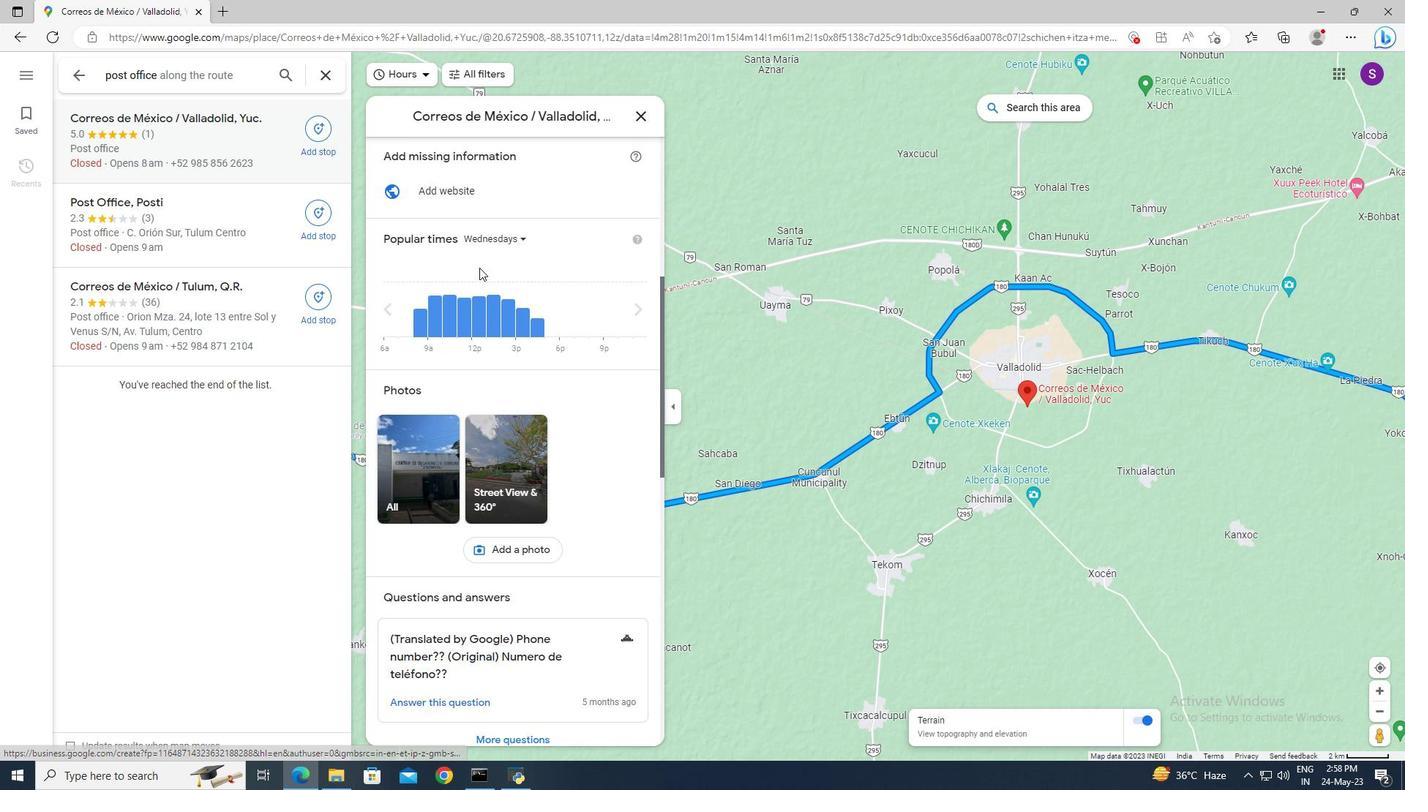 
Action: Mouse scrolled (479, 268) with delta (0, 0)
Screenshot: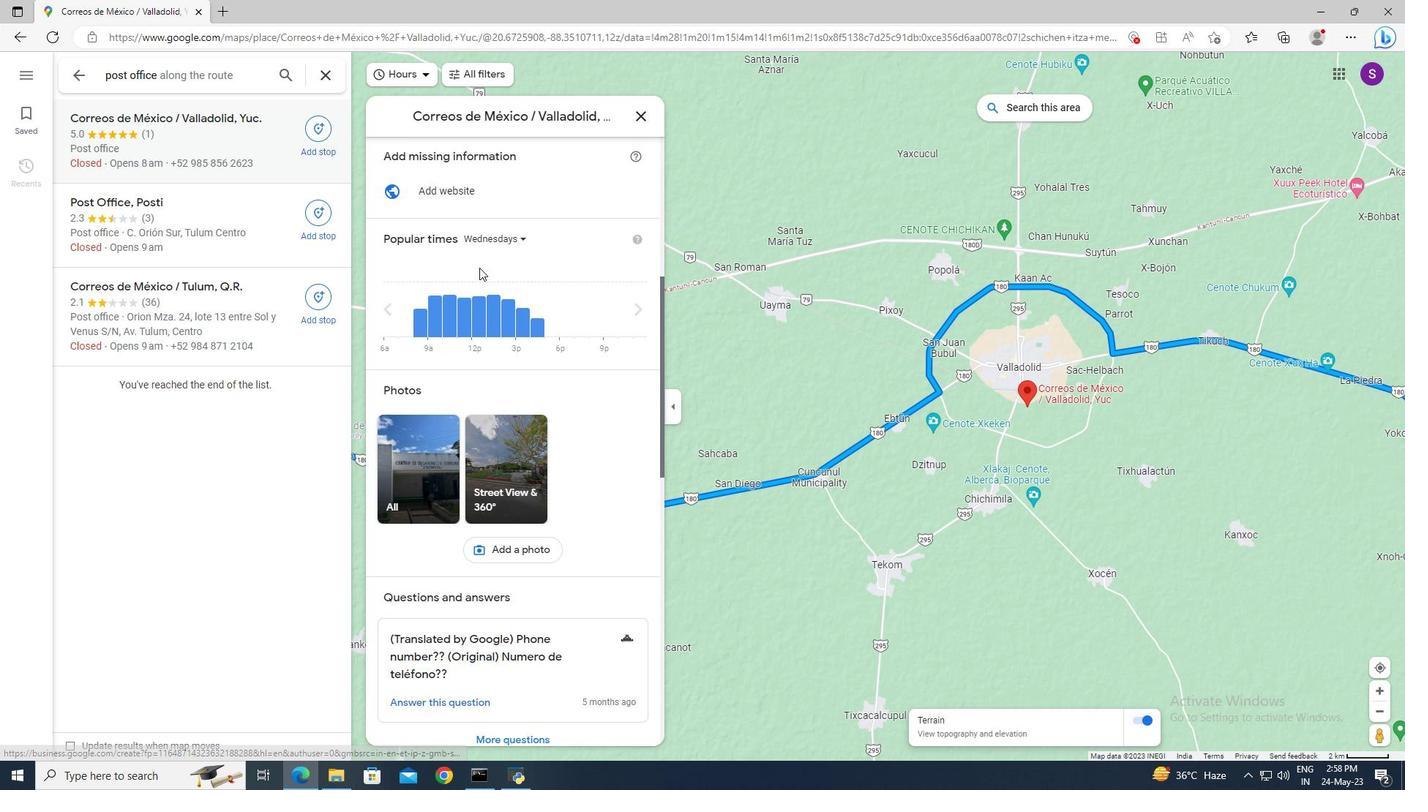 
Action: Mouse scrolled (479, 268) with delta (0, 0)
Screenshot: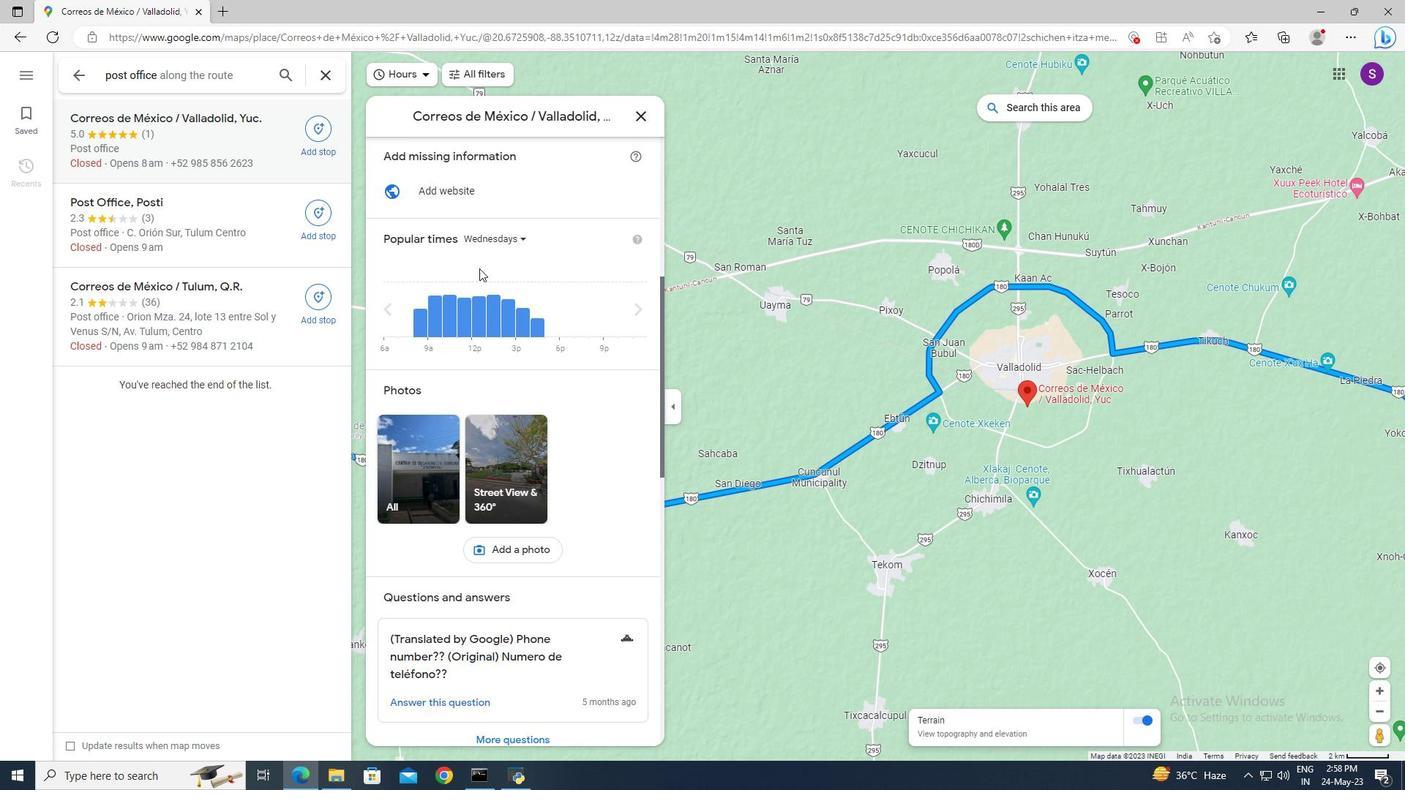 
Action: Mouse scrolled (479, 268) with delta (0, 0)
Screenshot: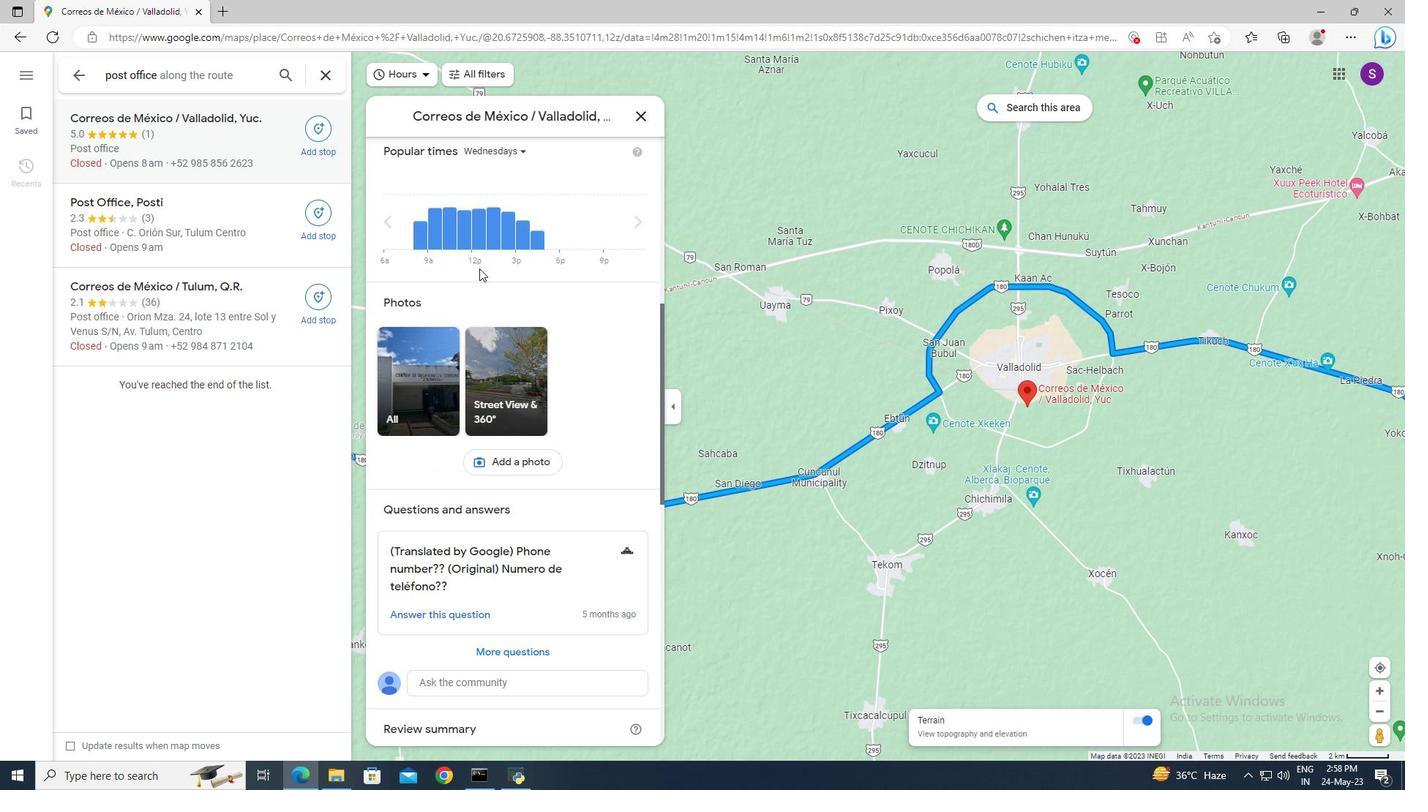 
Action: Mouse moved to (479, 268)
Screenshot: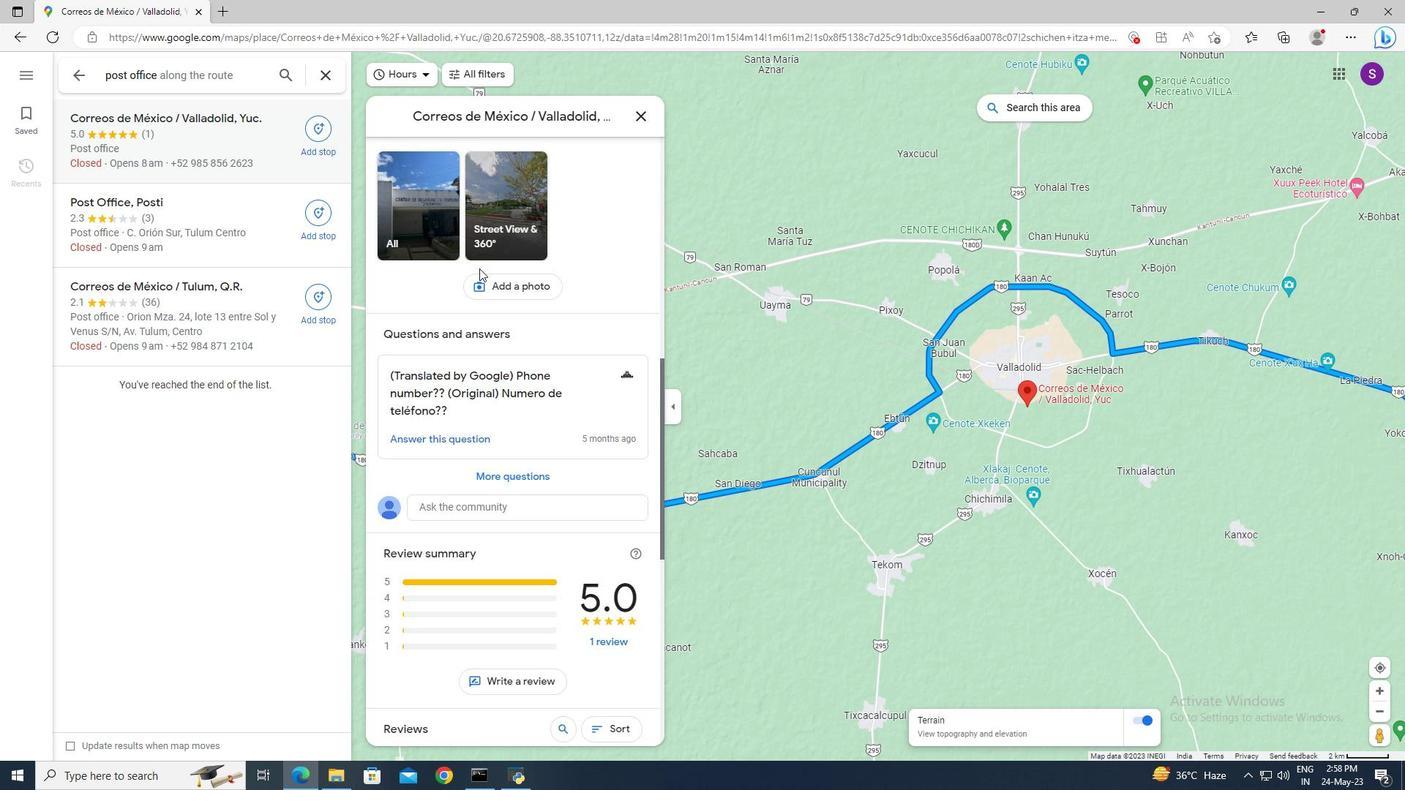 
Action: Mouse scrolled (479, 268) with delta (0, 0)
Screenshot: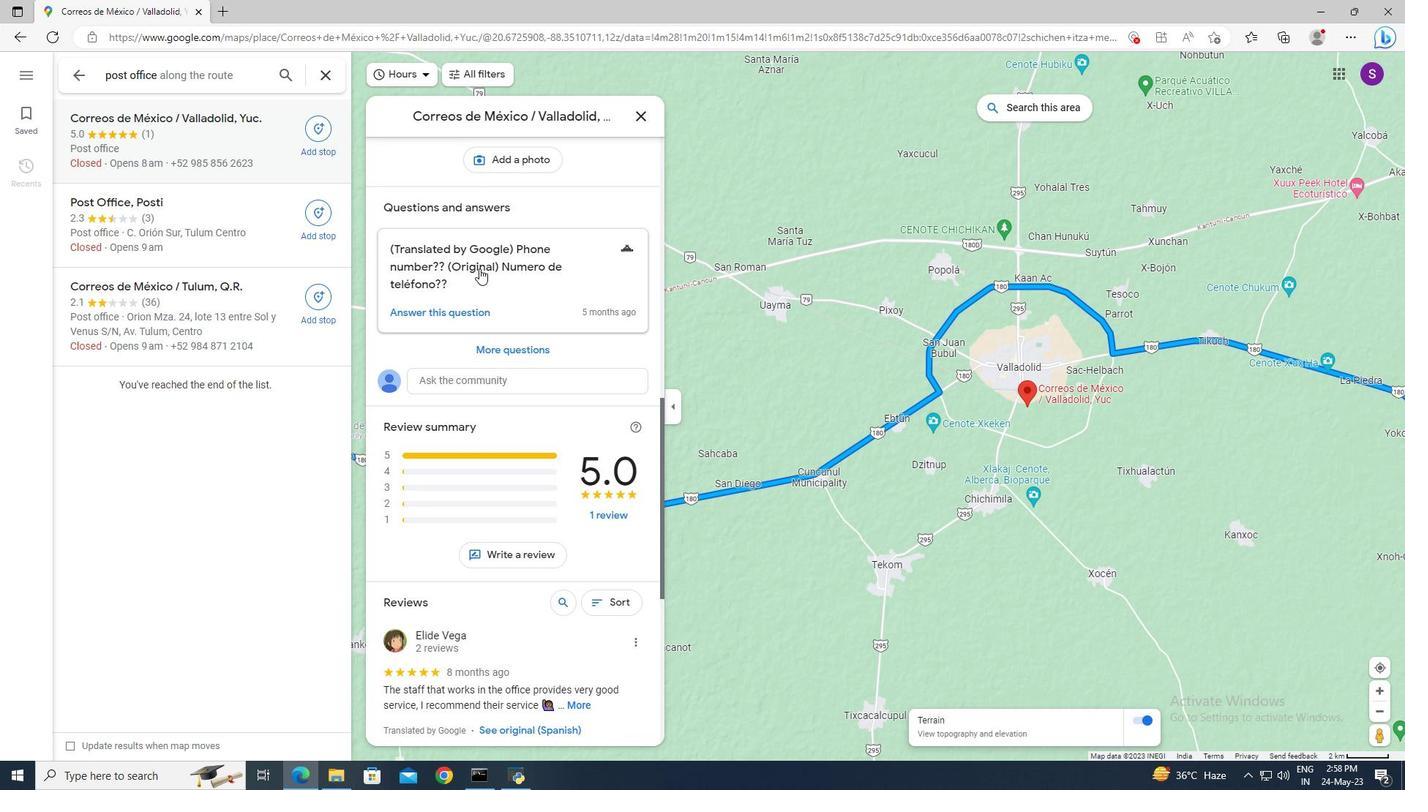 
Action: Mouse moved to (481, 268)
Screenshot: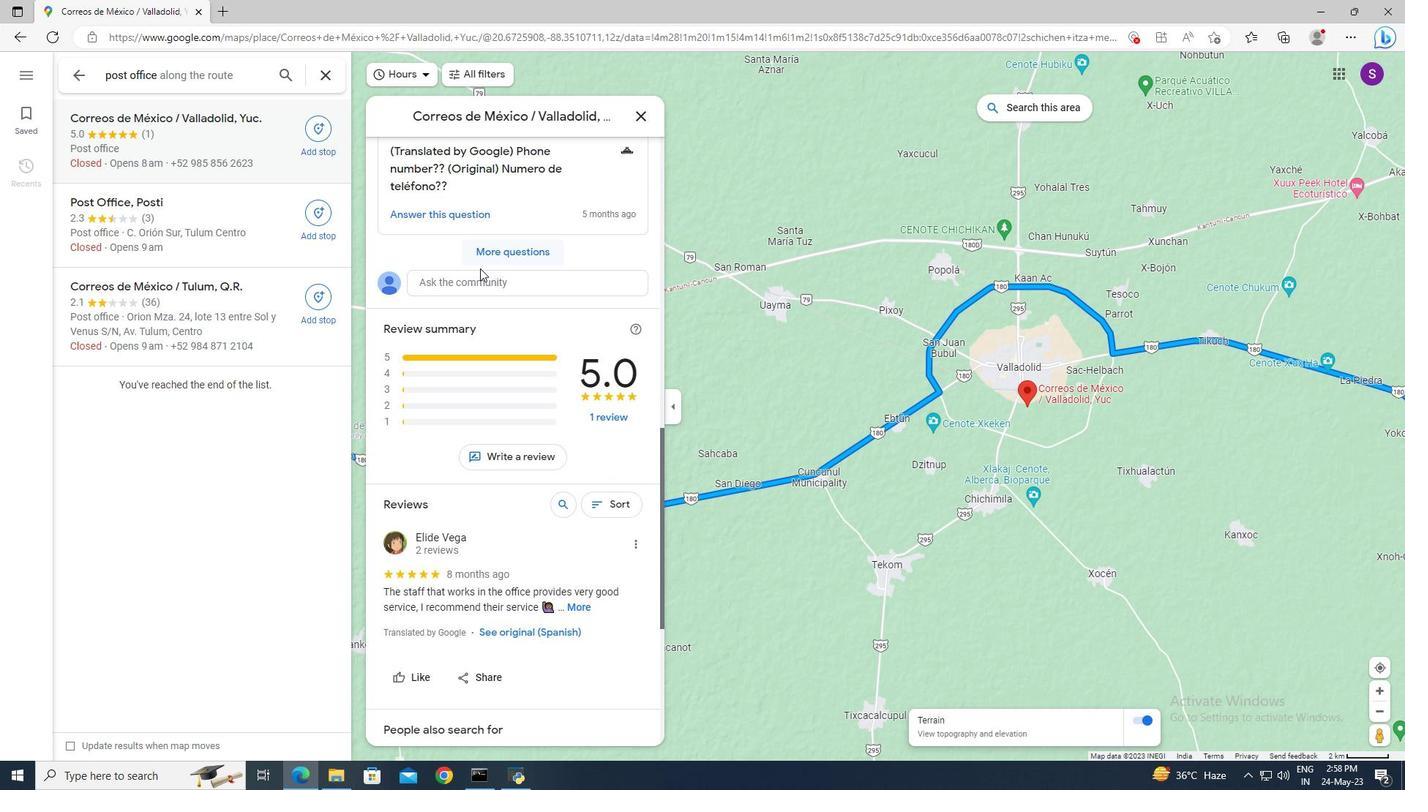 
Action: Mouse scrolled (481, 268) with delta (0, 0)
Screenshot: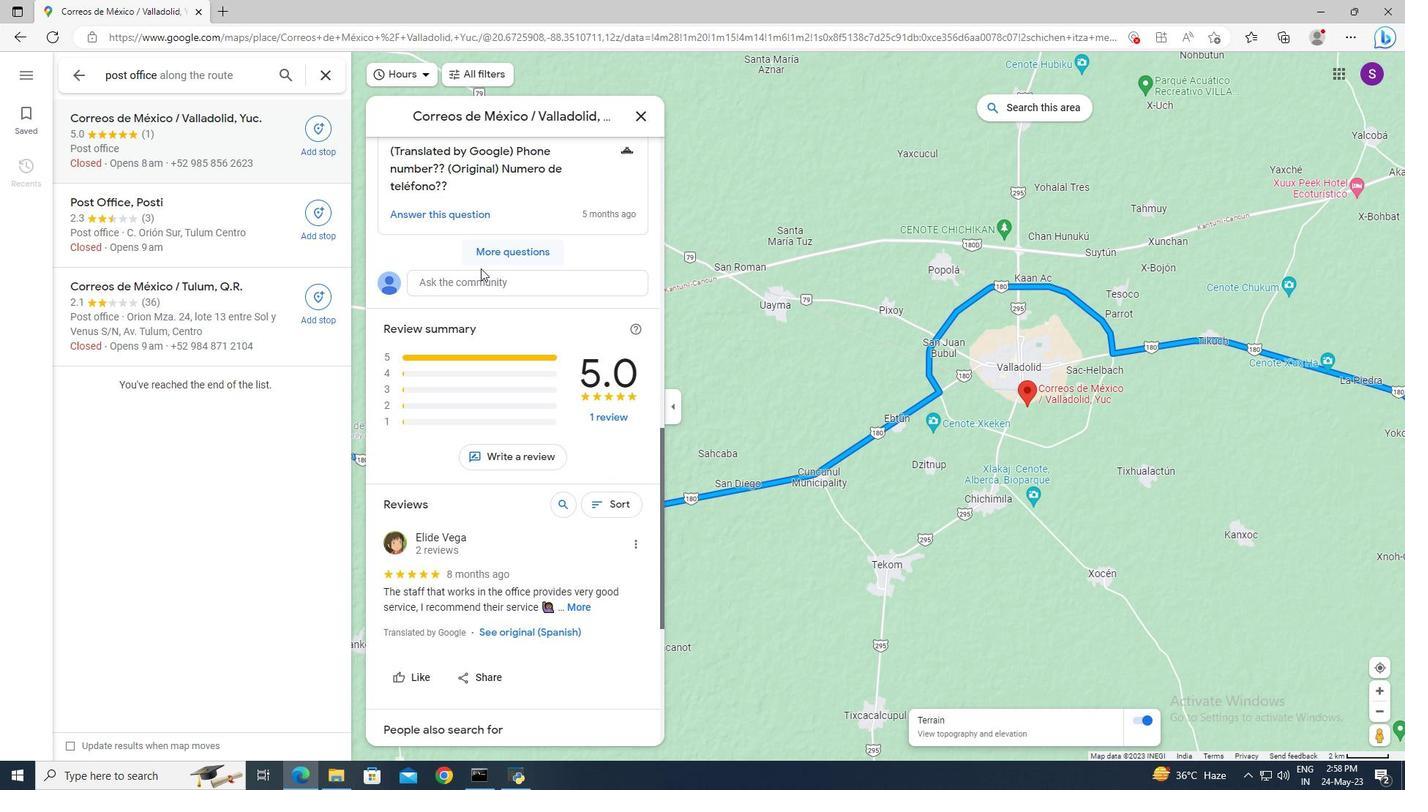 
Action: Mouse scrolled (481, 268) with delta (0, 0)
Screenshot: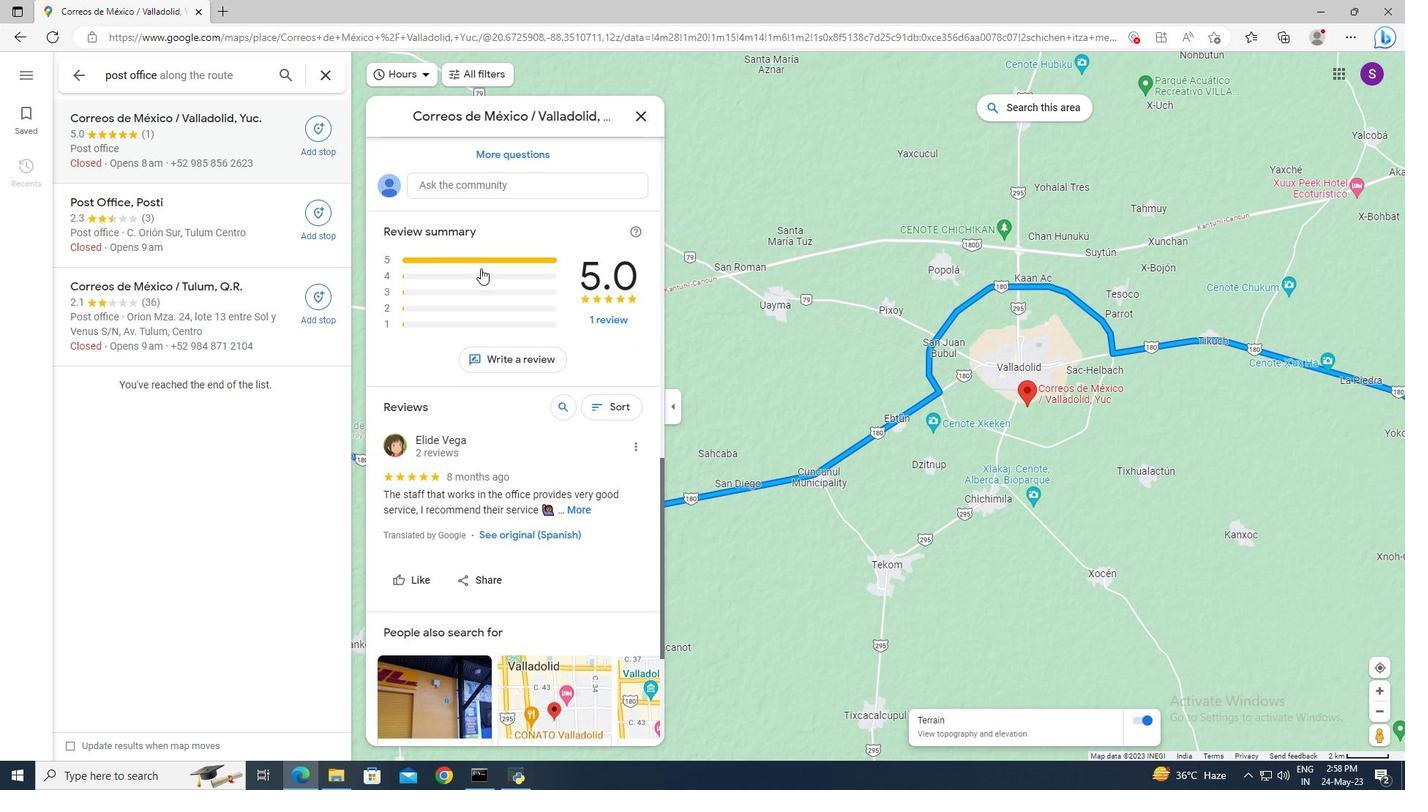 
Action: Mouse moved to (582, 411)
Screenshot: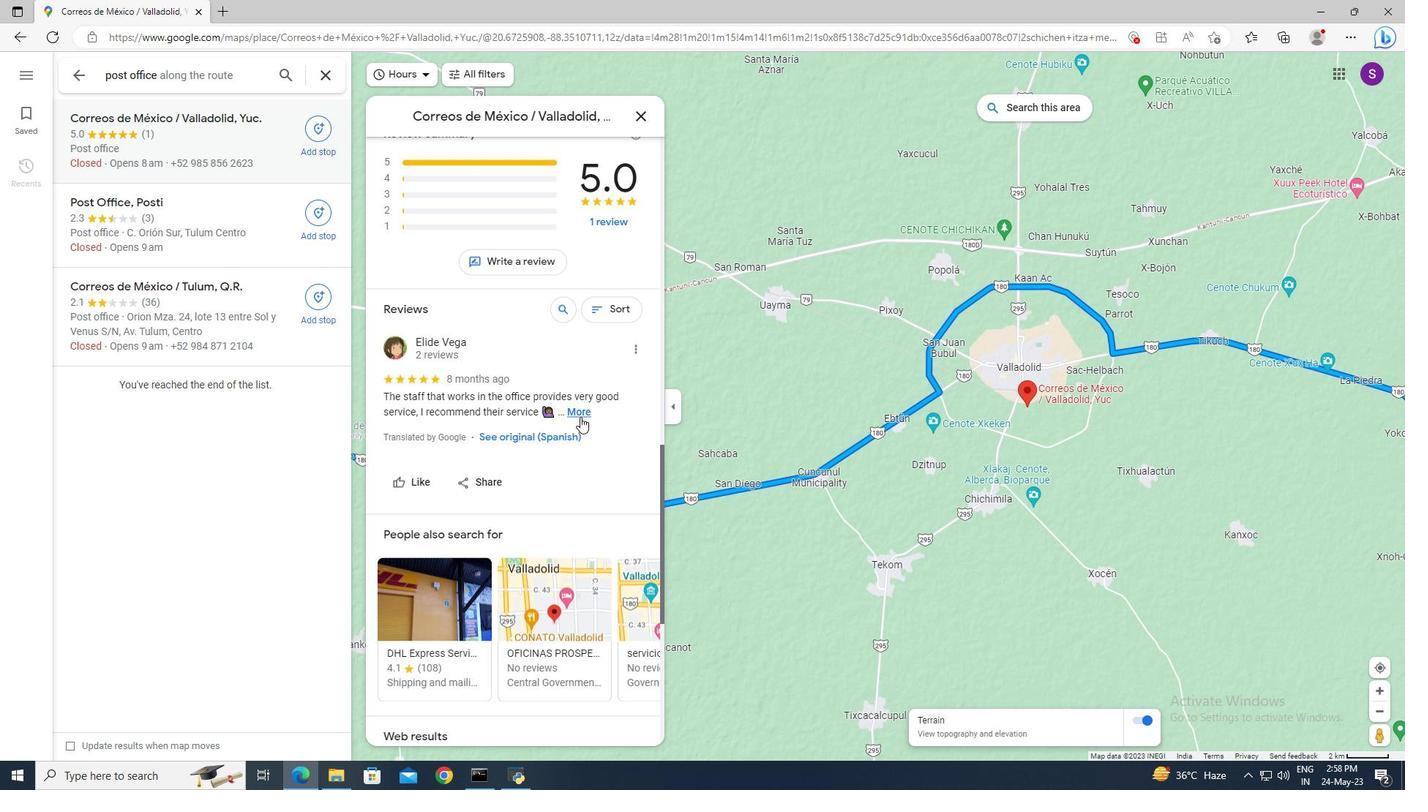 
Action: Mouse pressed left at (582, 411)
Screenshot: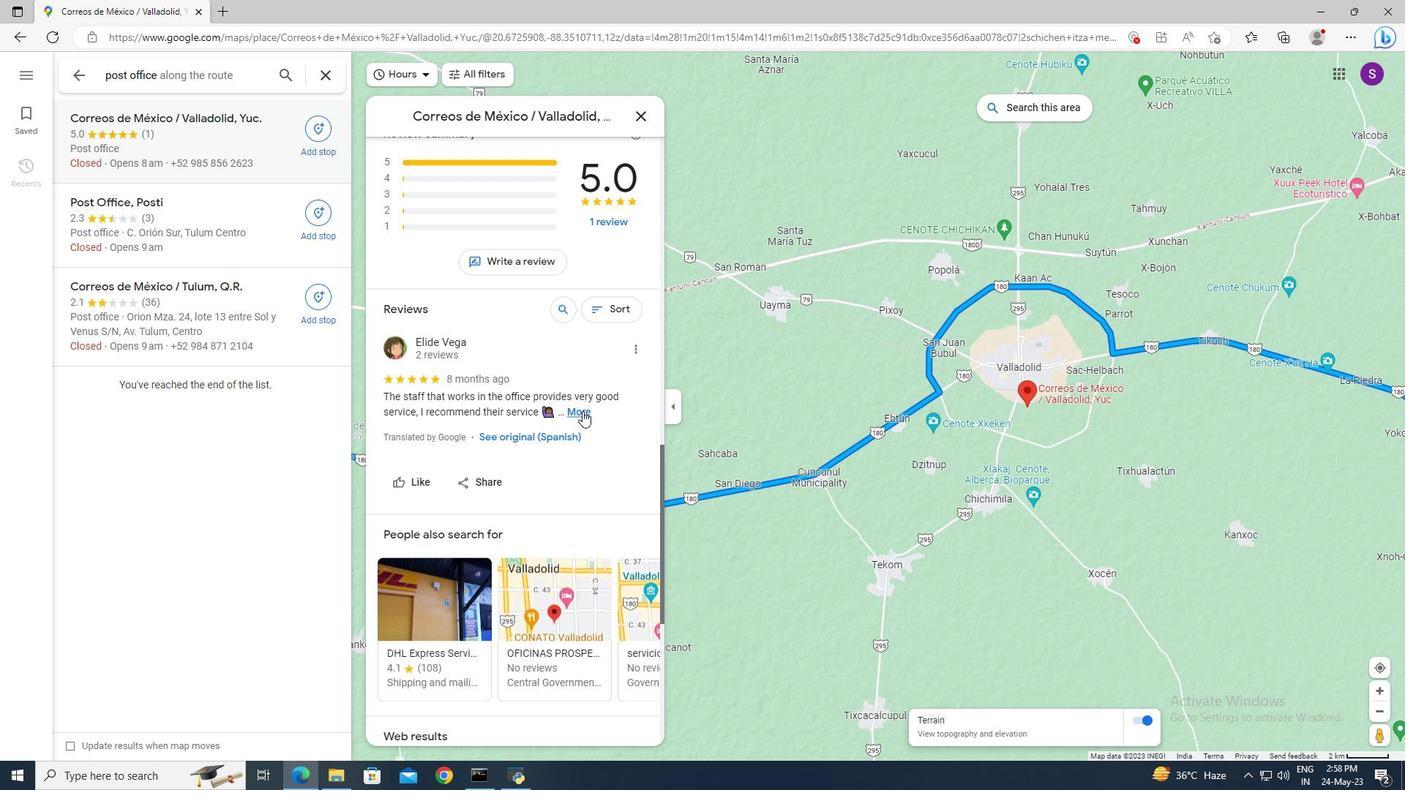 
Action: Mouse scrolled (582, 410) with delta (0, 0)
Screenshot: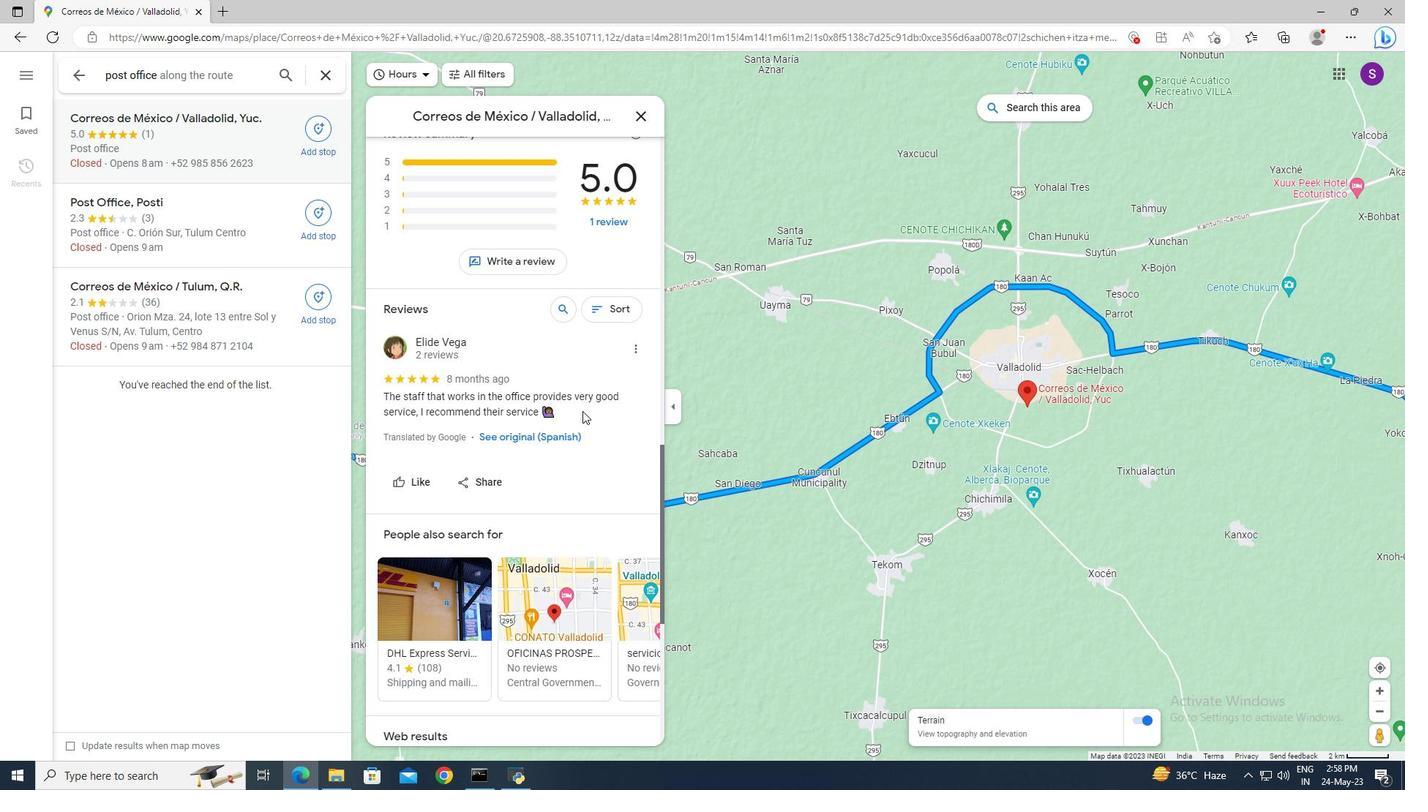 
Action: Mouse scrolled (582, 410) with delta (0, 0)
Screenshot: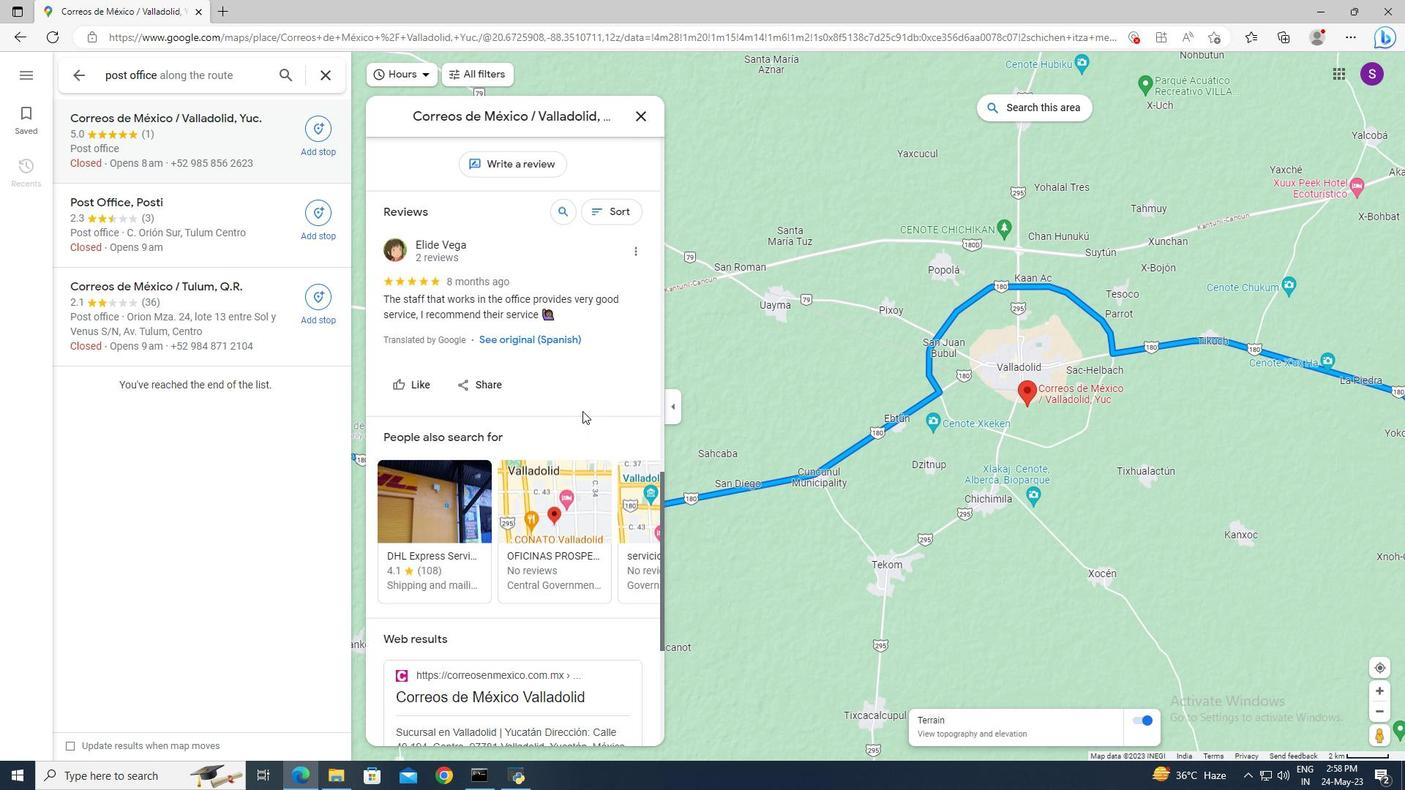 
Action: Mouse scrolled (582, 410) with delta (0, 0)
Screenshot: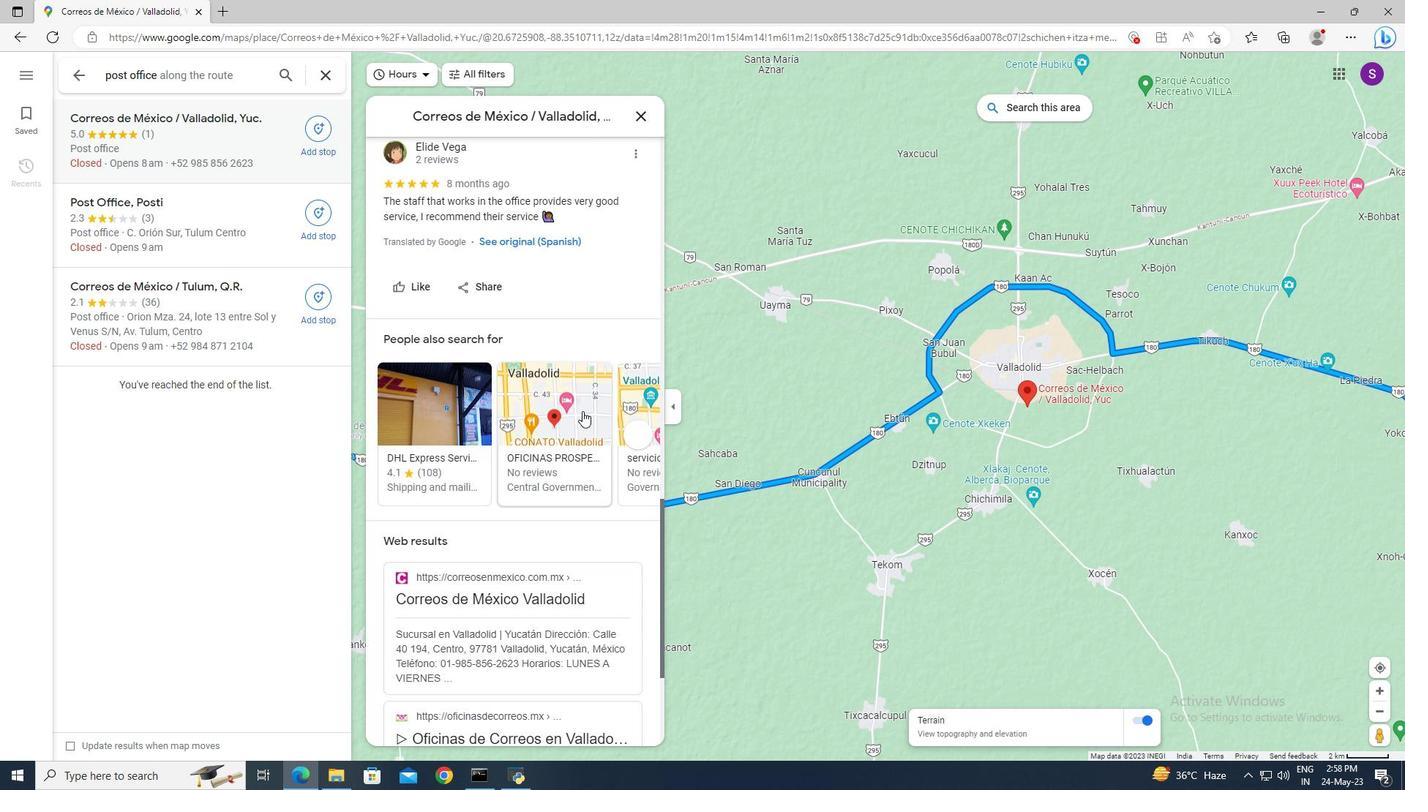 
Action: Mouse scrolled (582, 410) with delta (0, 0)
Screenshot: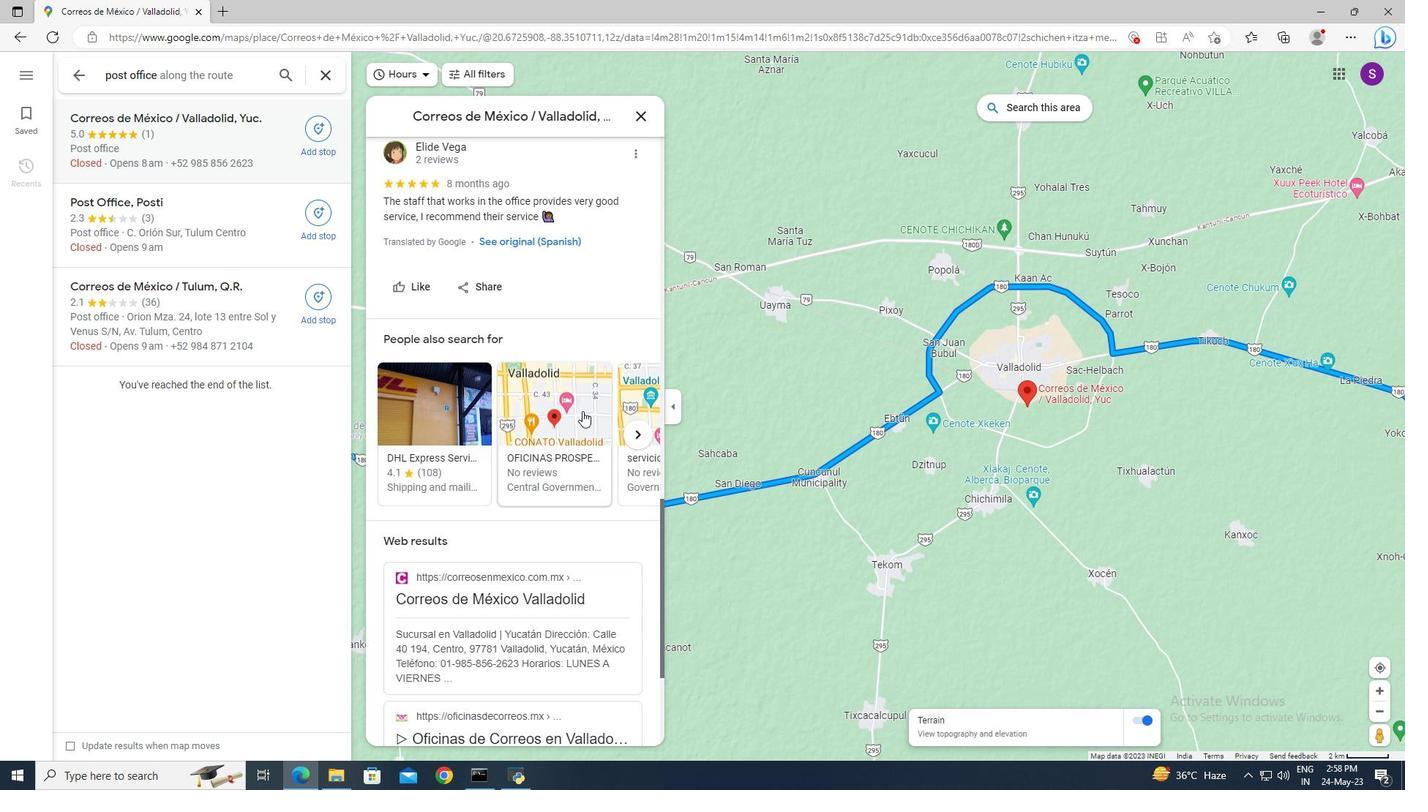 
Action: Mouse scrolled (582, 410) with delta (0, 0)
Screenshot: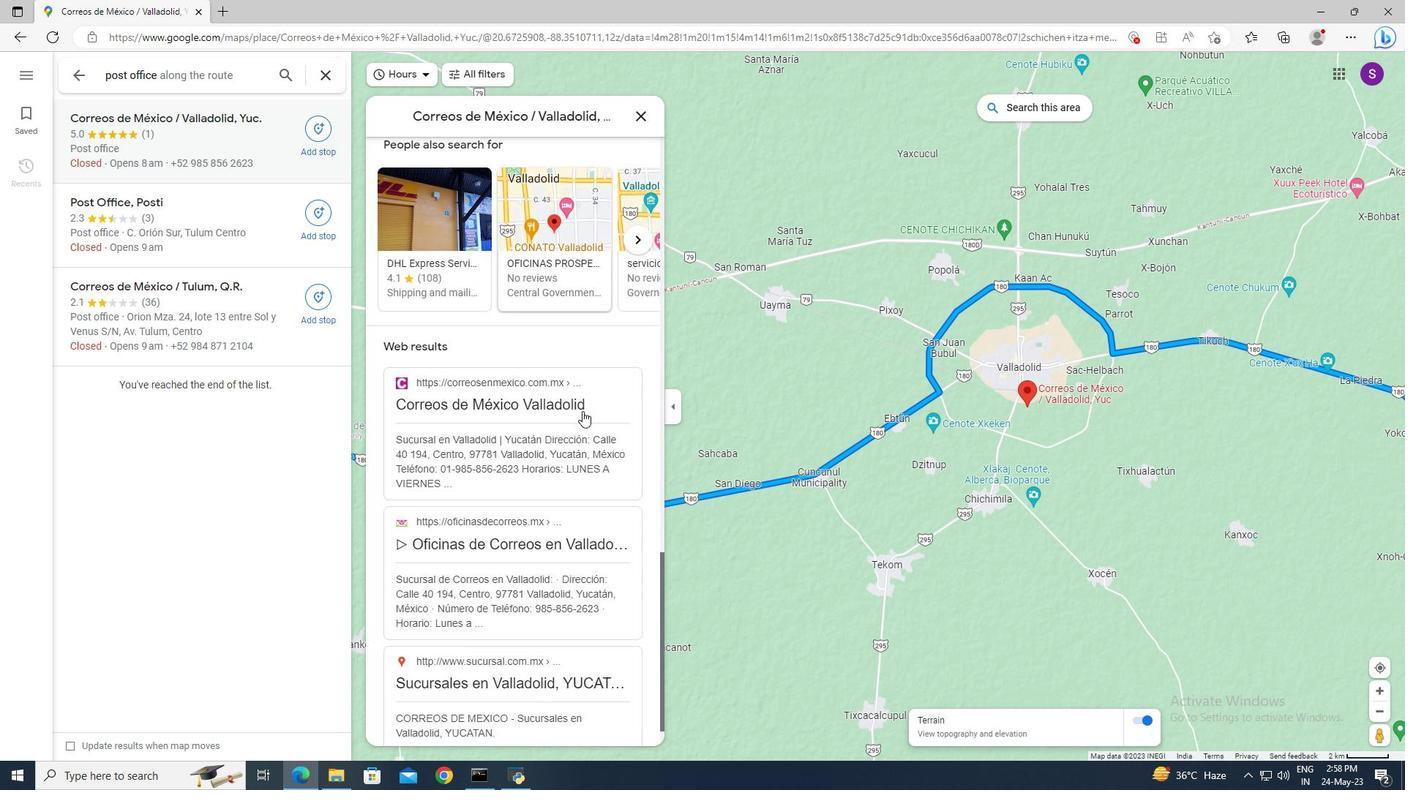 
Action: Mouse scrolled (582, 410) with delta (0, 0)
Screenshot: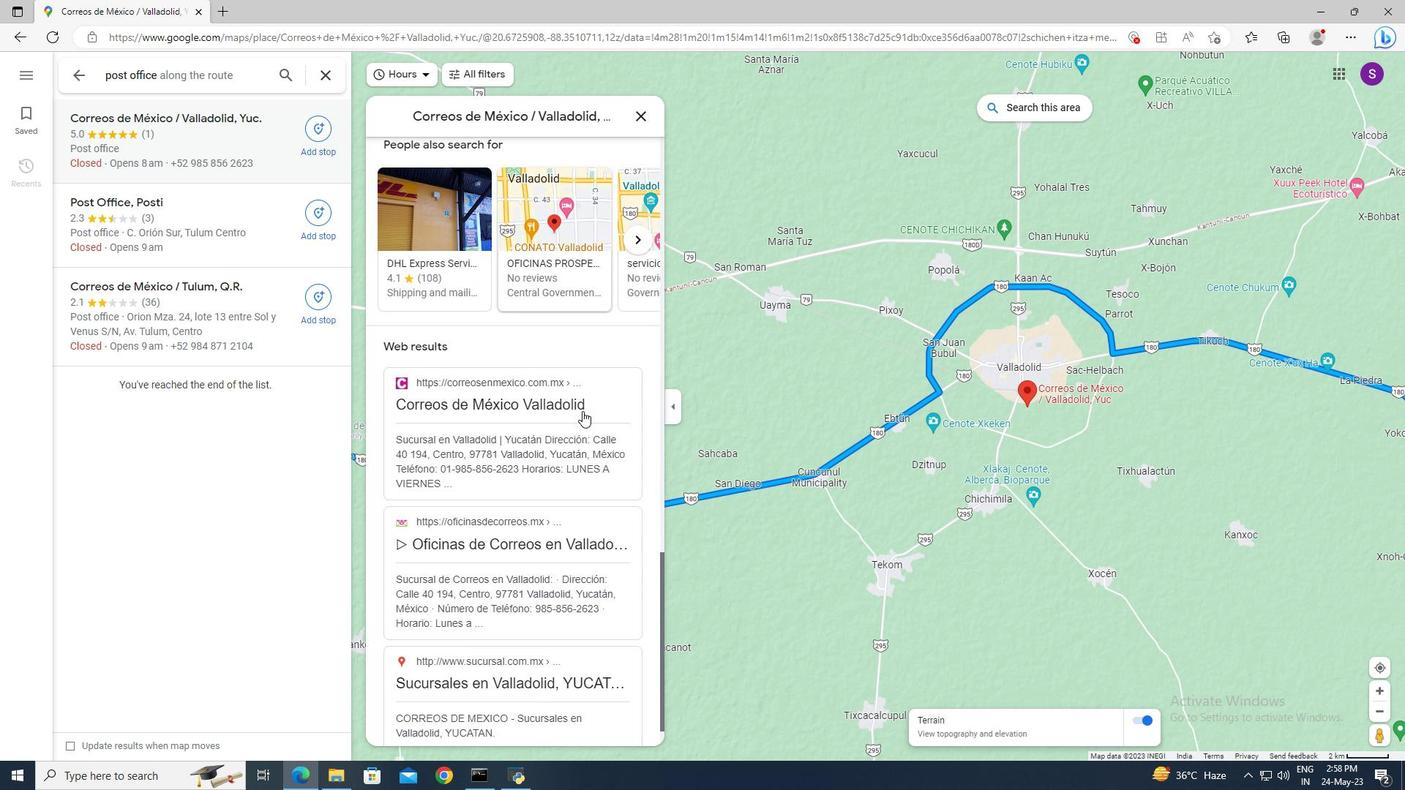 
Action: Mouse moved to (582, 410)
Screenshot: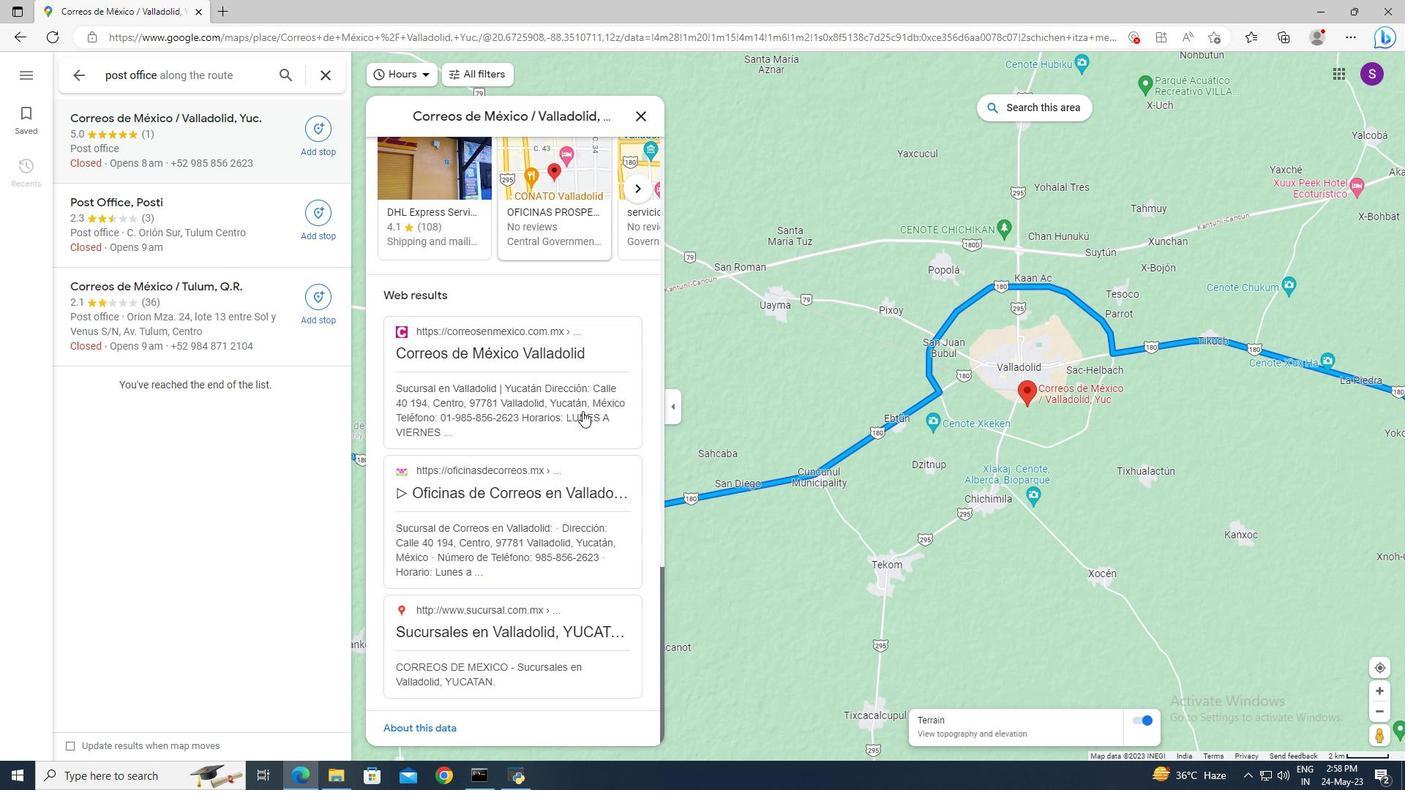 
Action: Mouse scrolled (582, 410) with delta (0, 0)
Screenshot: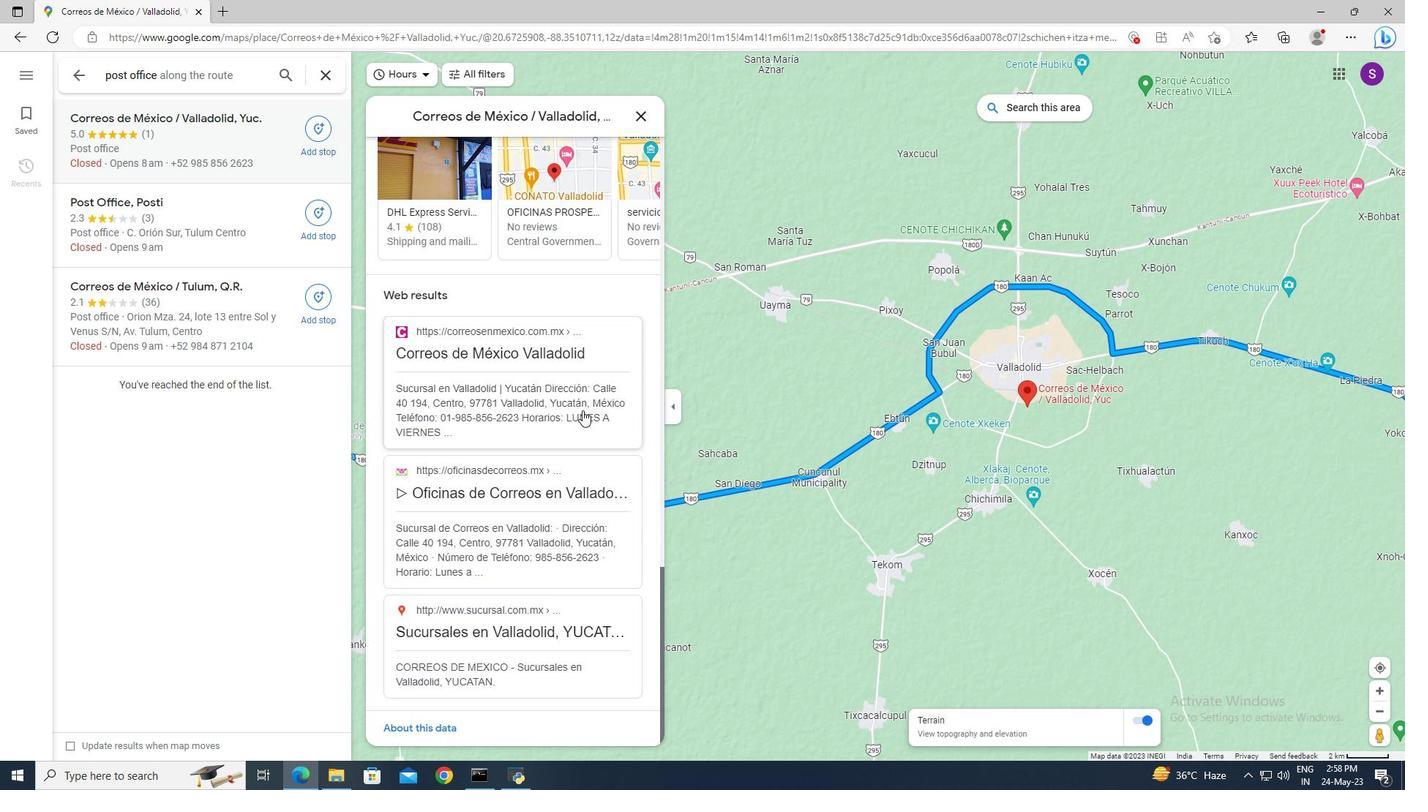 
Action: Mouse scrolled (582, 410) with delta (0, 0)
Screenshot: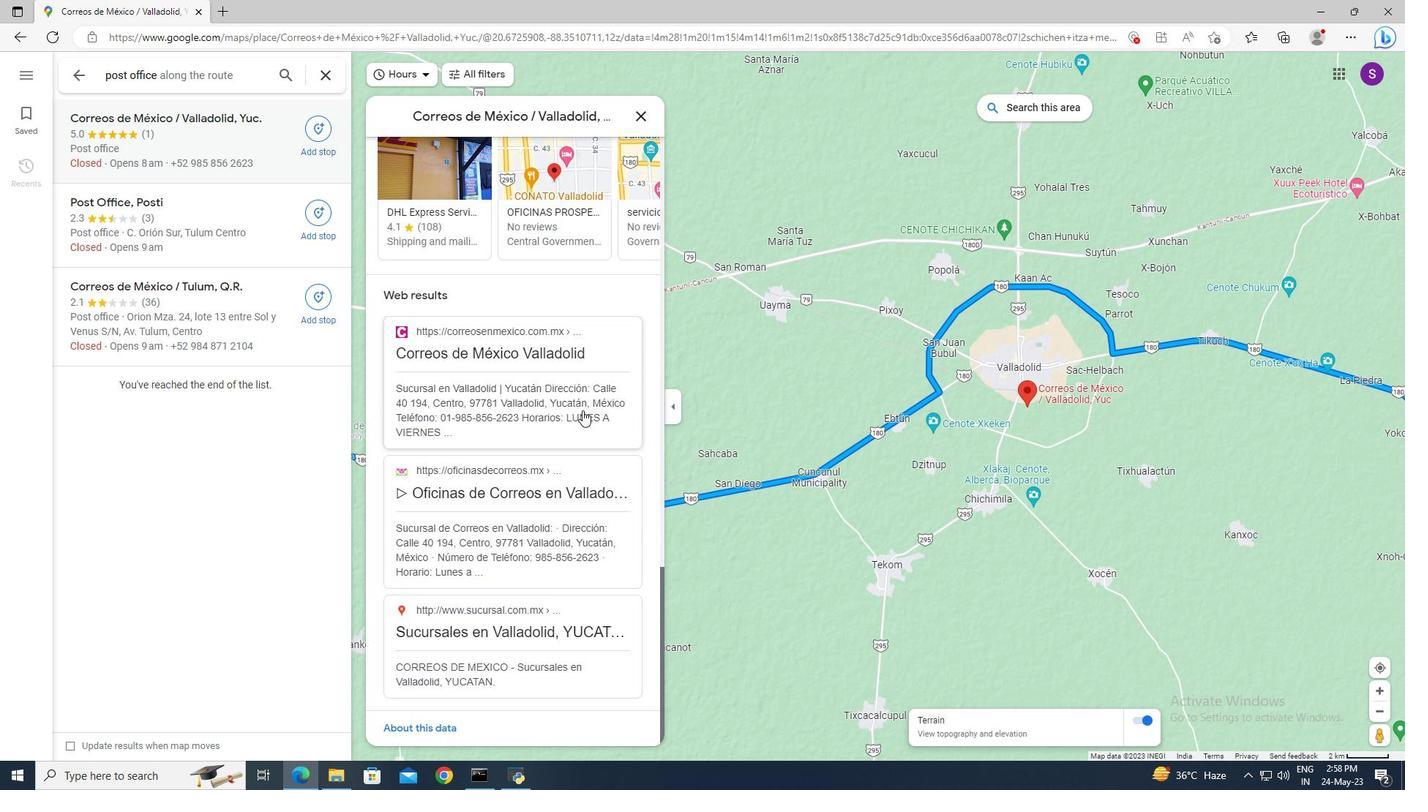 
Action: Mouse moved to (582, 410)
Screenshot: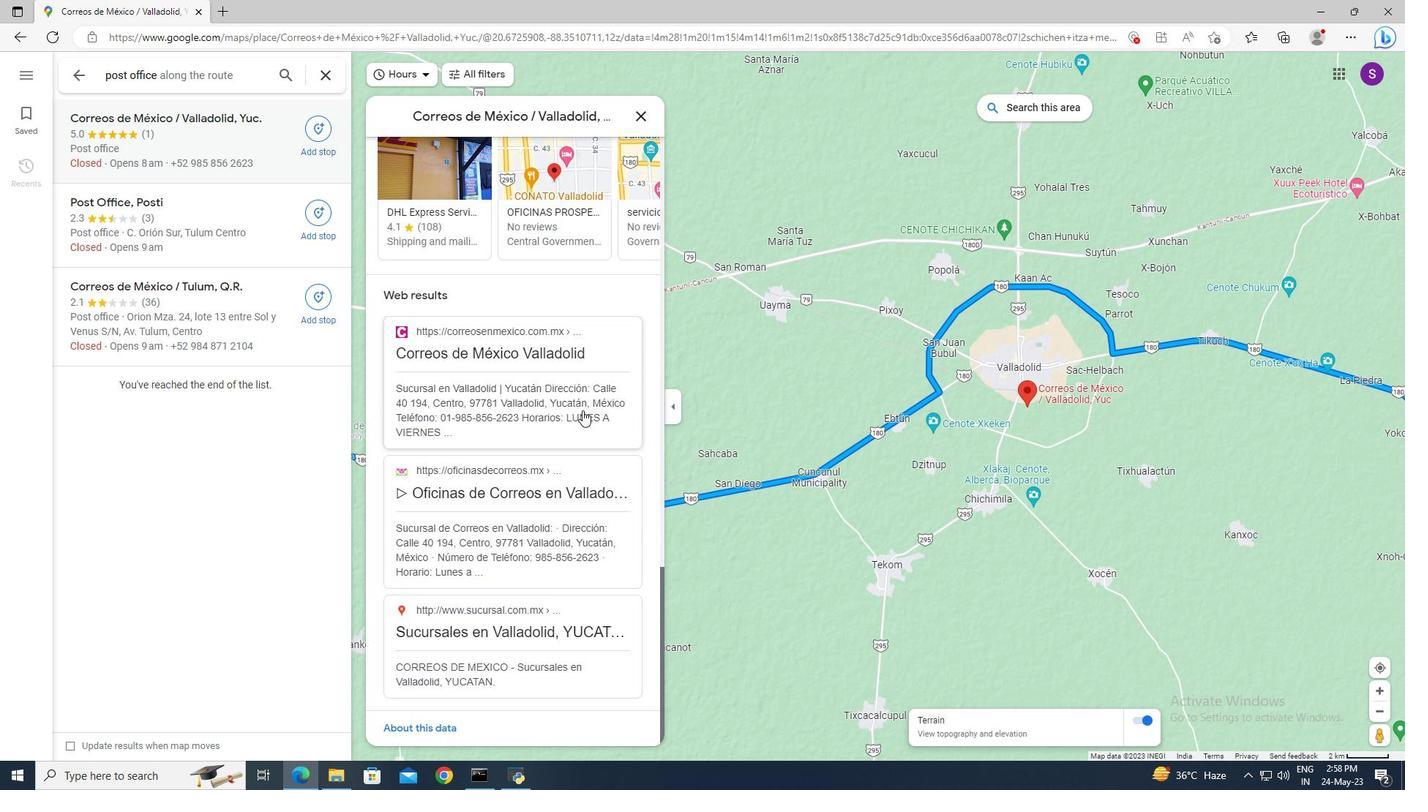 
Action: Mouse scrolled (582, 411) with delta (0, 0)
Screenshot: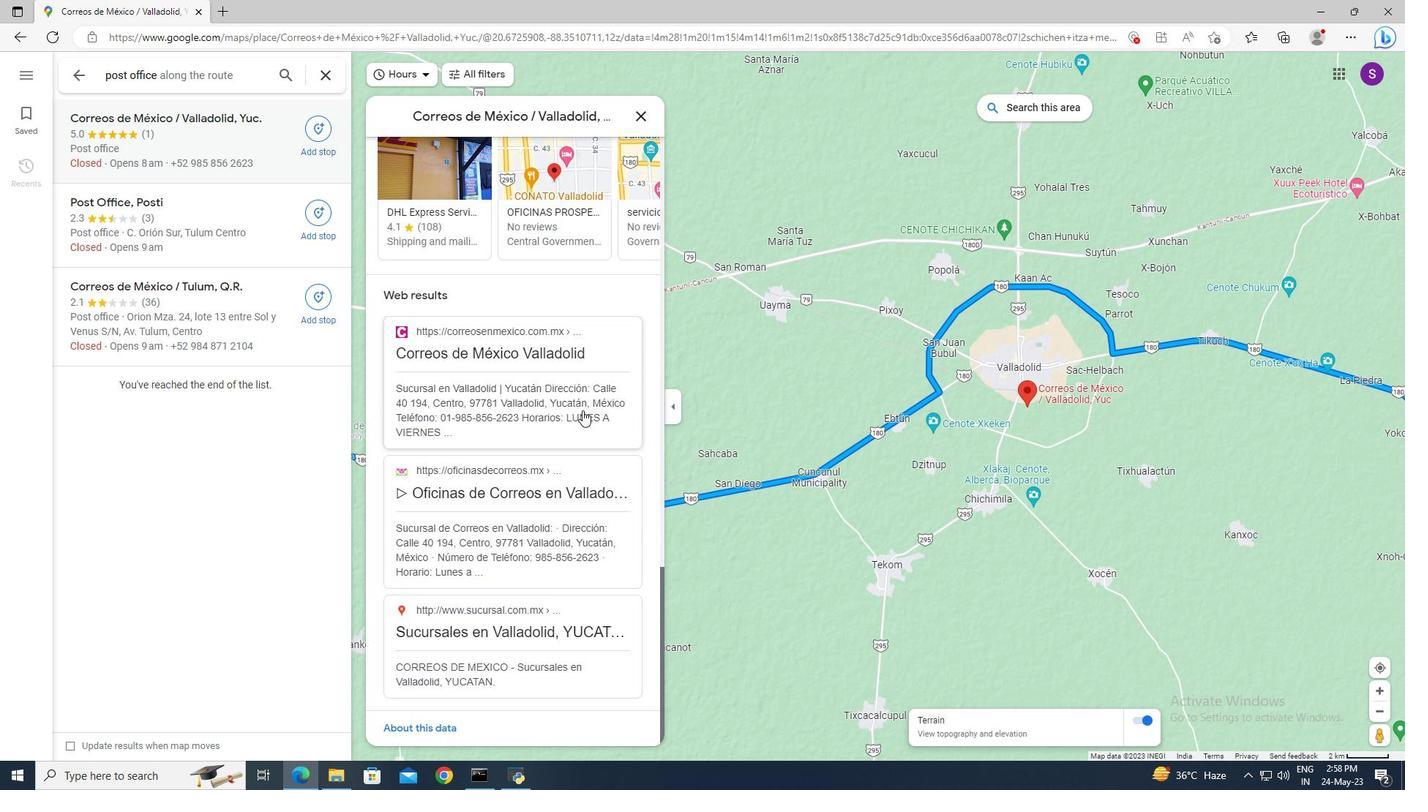 
Action: Mouse scrolled (582, 411) with delta (0, 0)
Screenshot: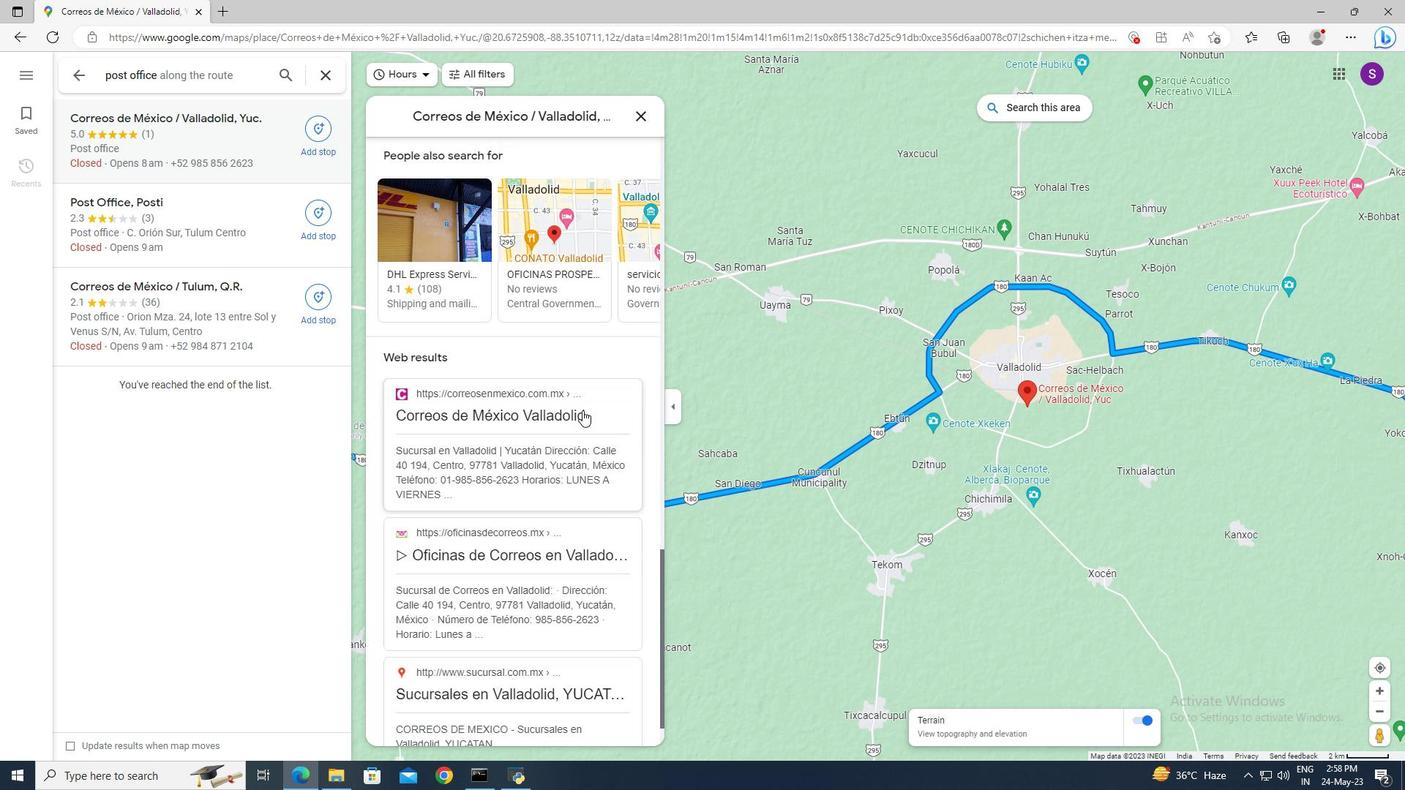 
Action: Mouse scrolled (582, 411) with delta (0, 0)
Screenshot: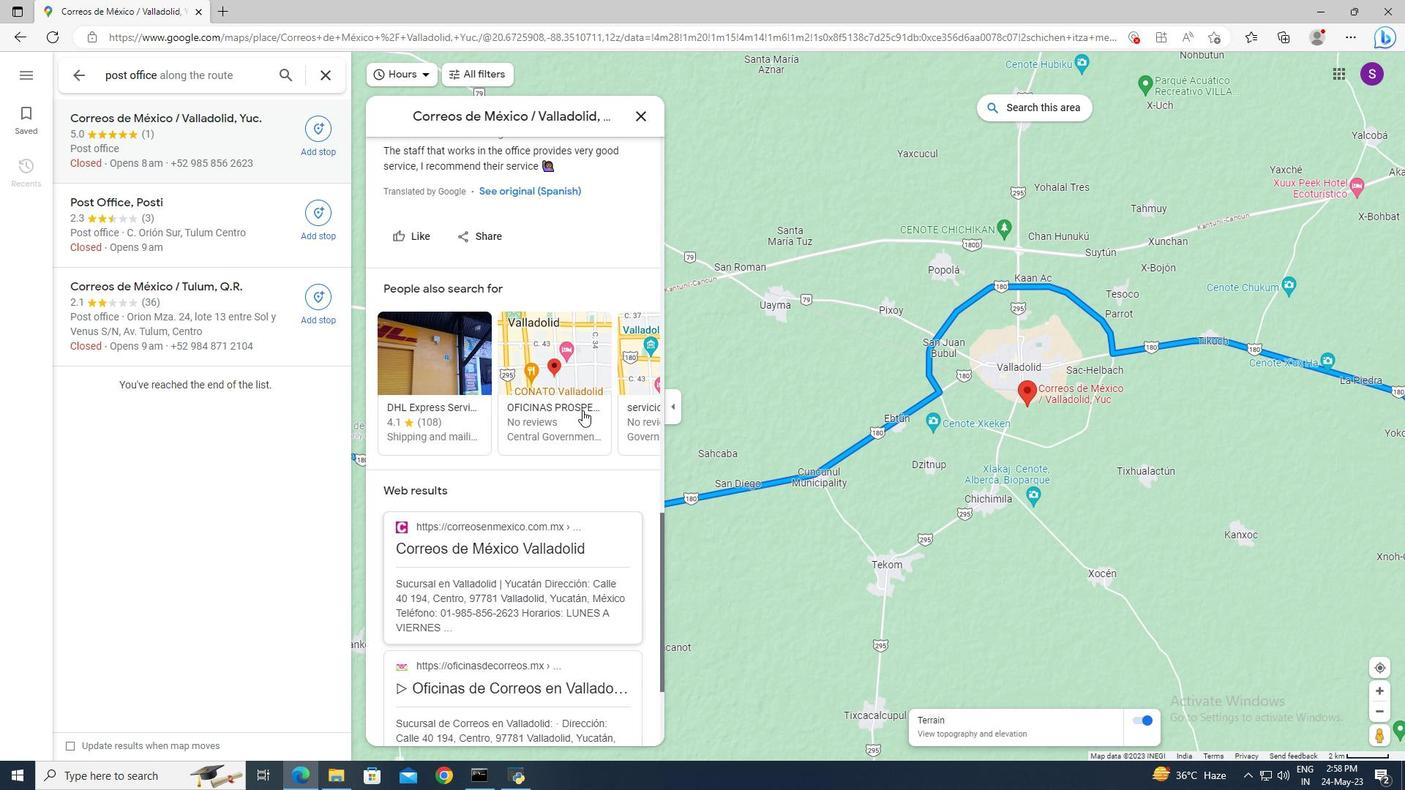
Action: Mouse scrolled (582, 411) with delta (0, 0)
Screenshot: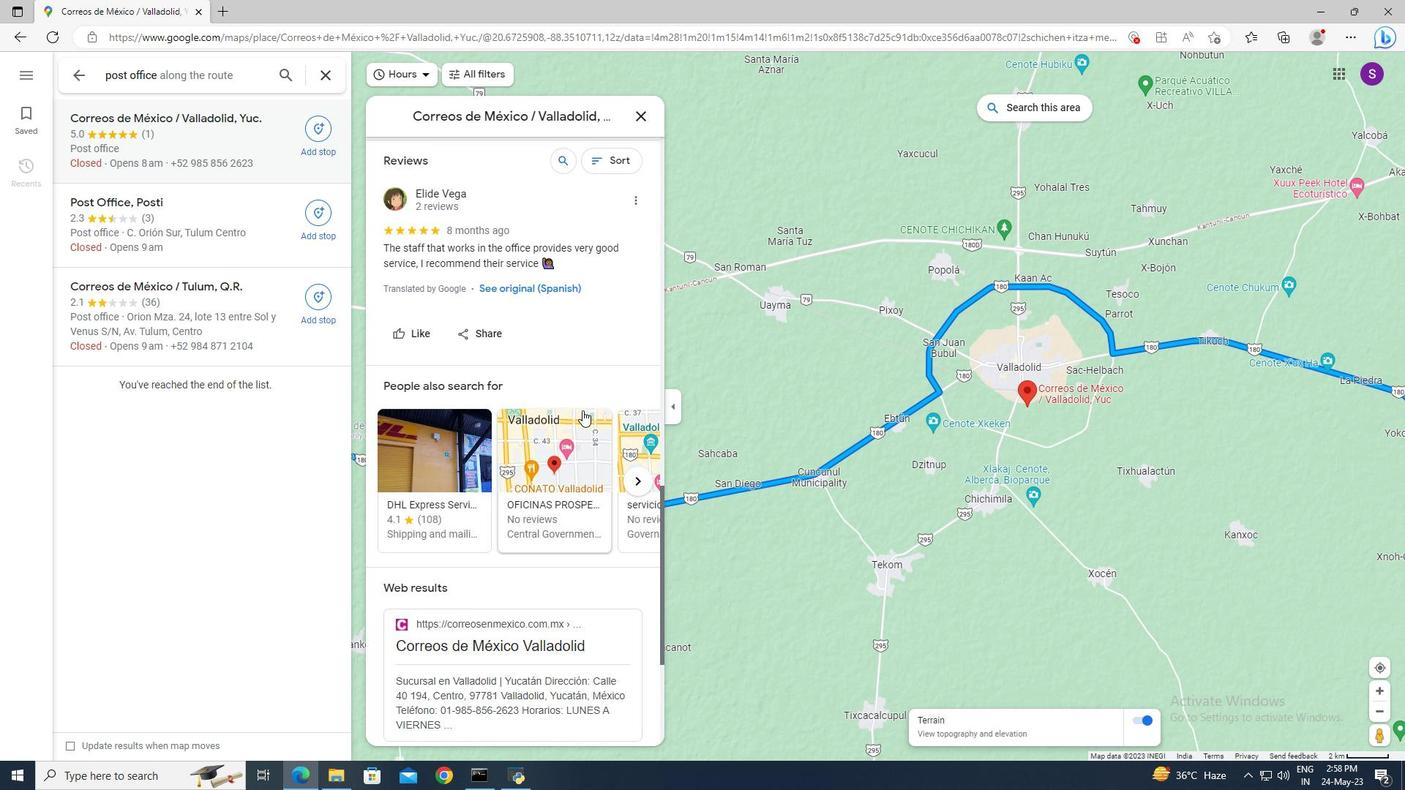 
Action: Mouse scrolled (582, 411) with delta (0, 0)
Screenshot: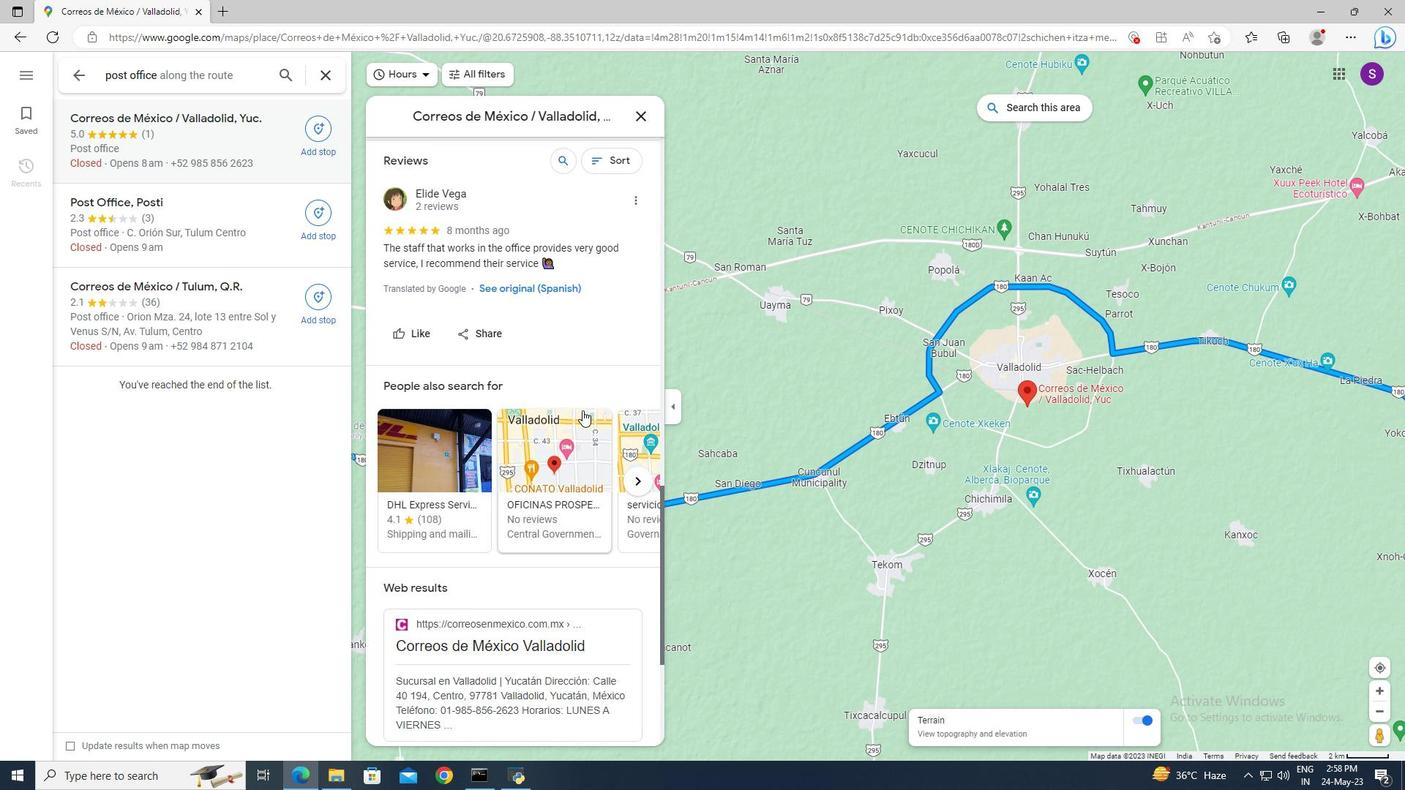 
Action: Mouse scrolled (582, 411) with delta (0, 0)
Screenshot: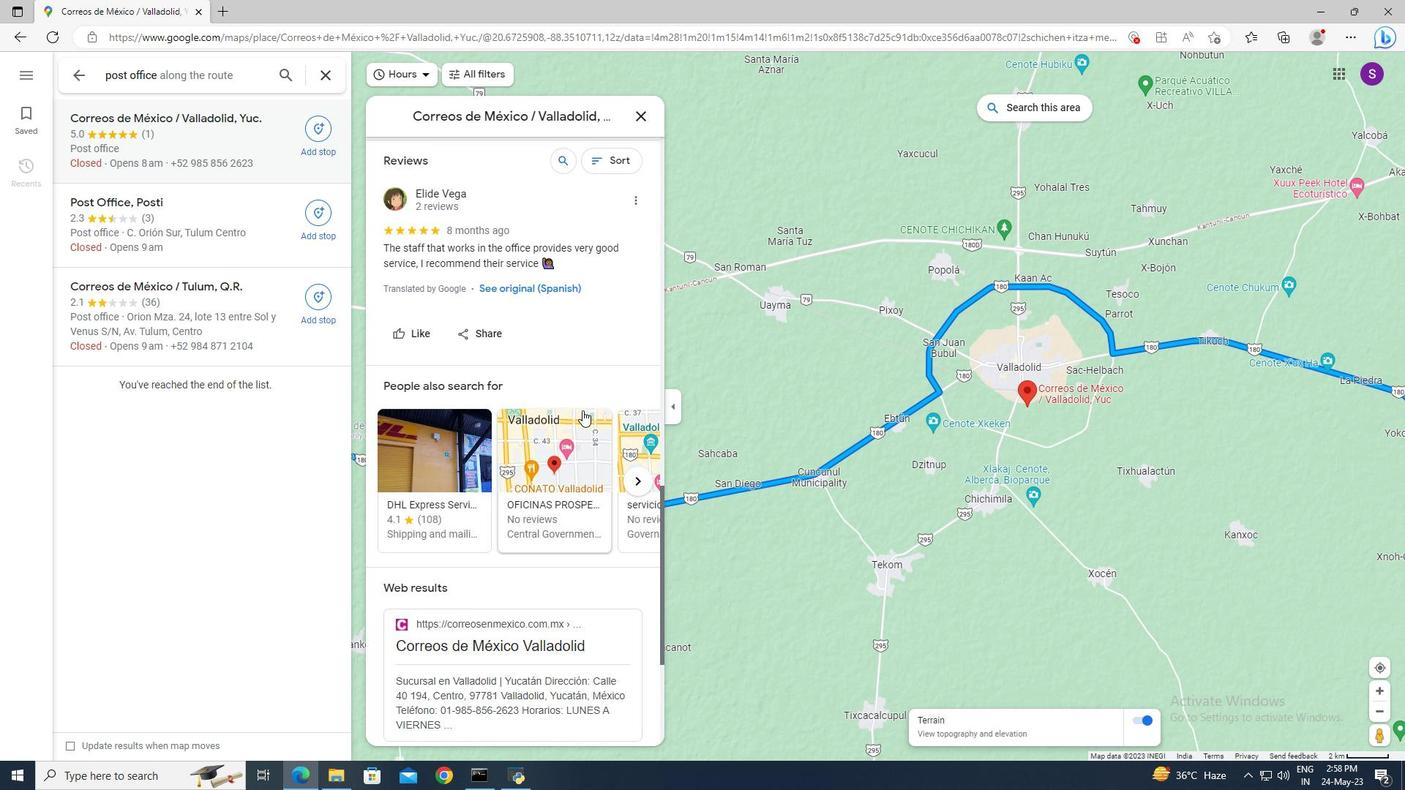
Action: Mouse scrolled (582, 411) with delta (0, 0)
Screenshot: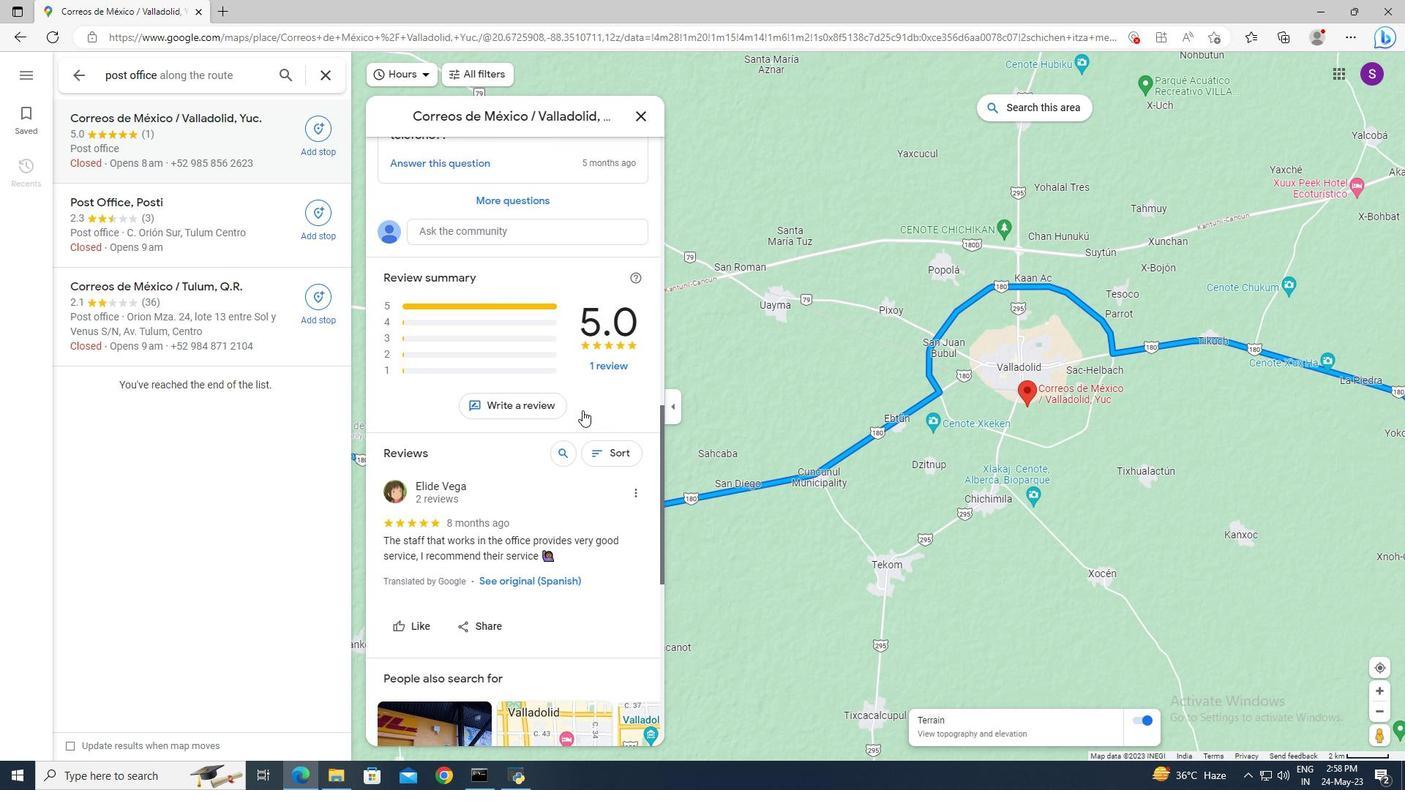 
Action: Mouse scrolled (582, 411) with delta (0, 0)
Screenshot: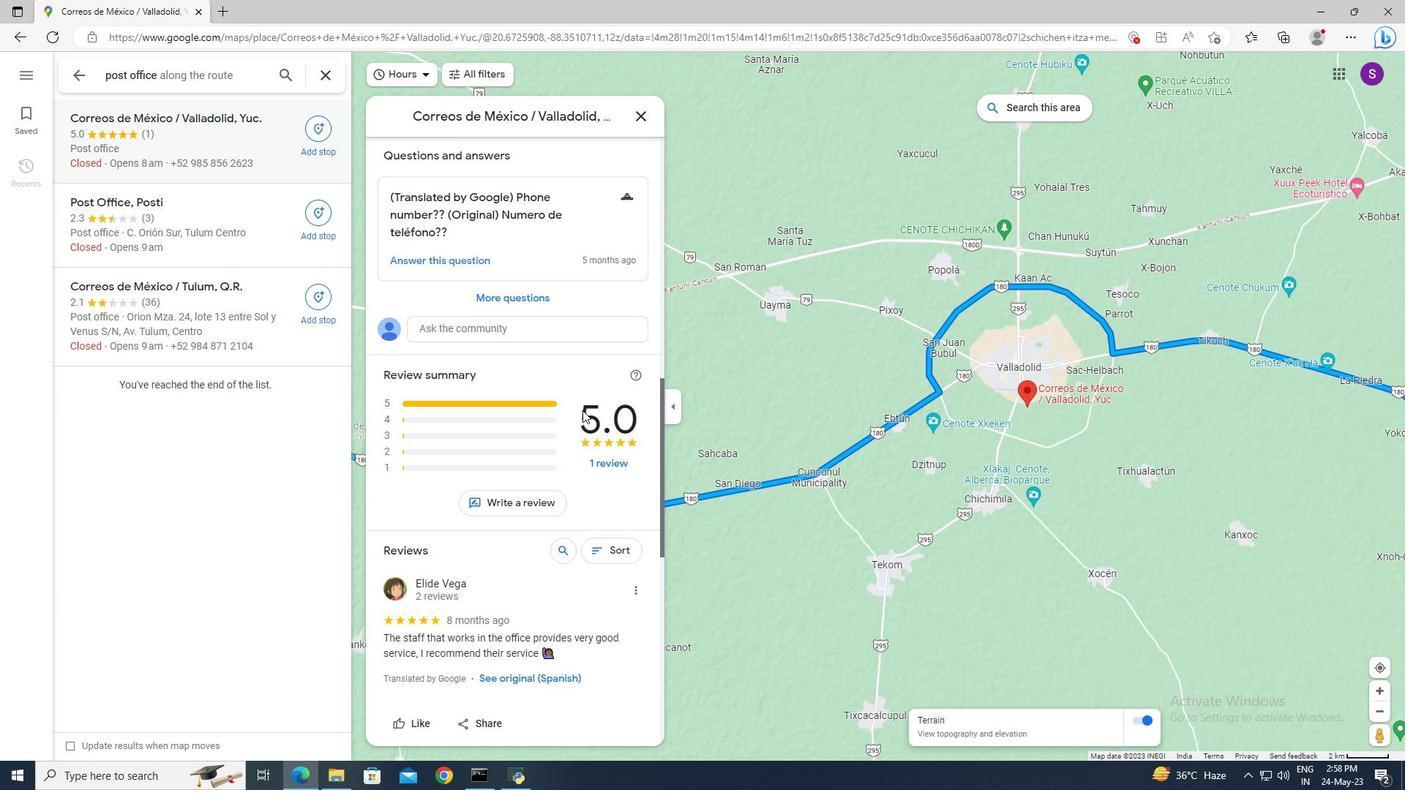 
Action: Mouse scrolled (582, 411) with delta (0, 0)
Screenshot: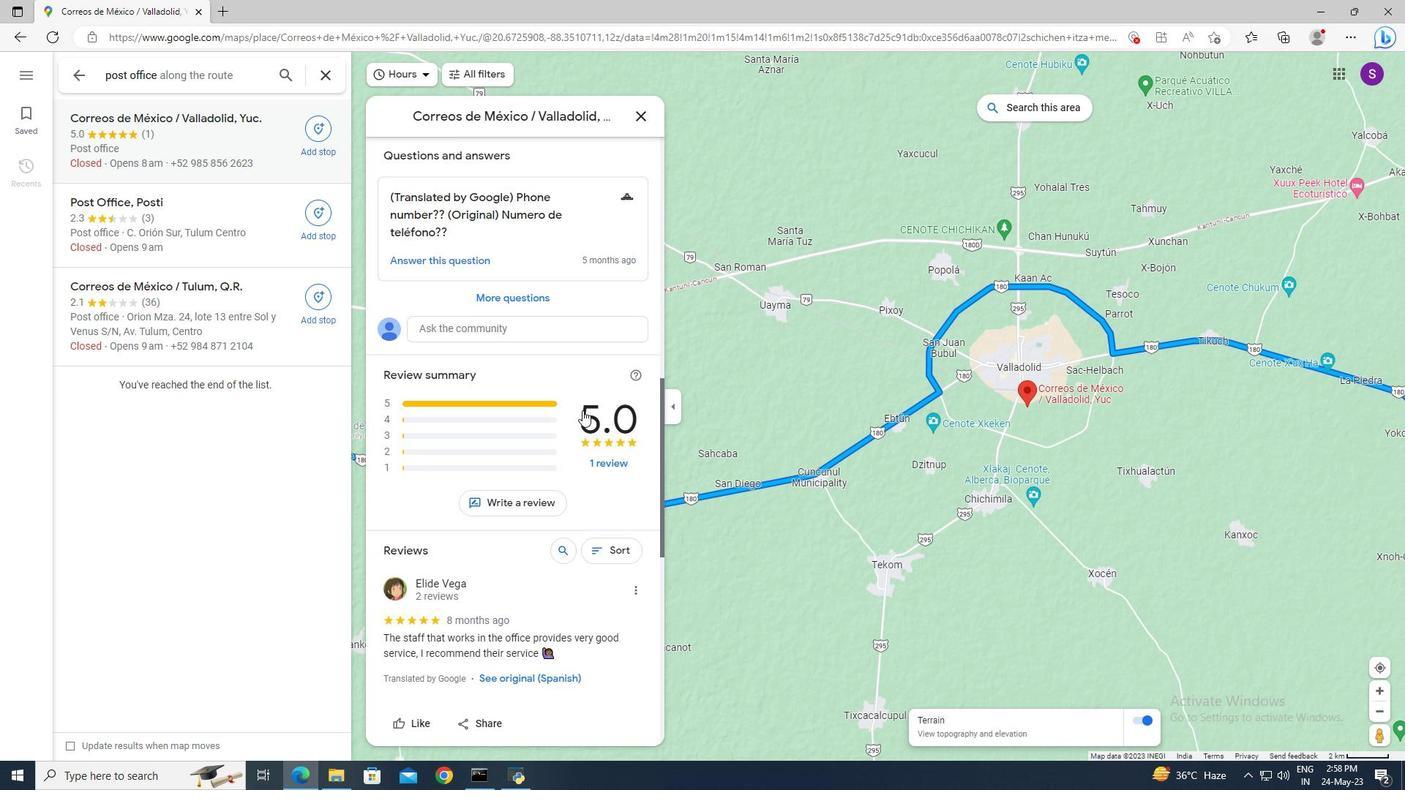
Action: Mouse scrolled (582, 411) with delta (0, 0)
Screenshot: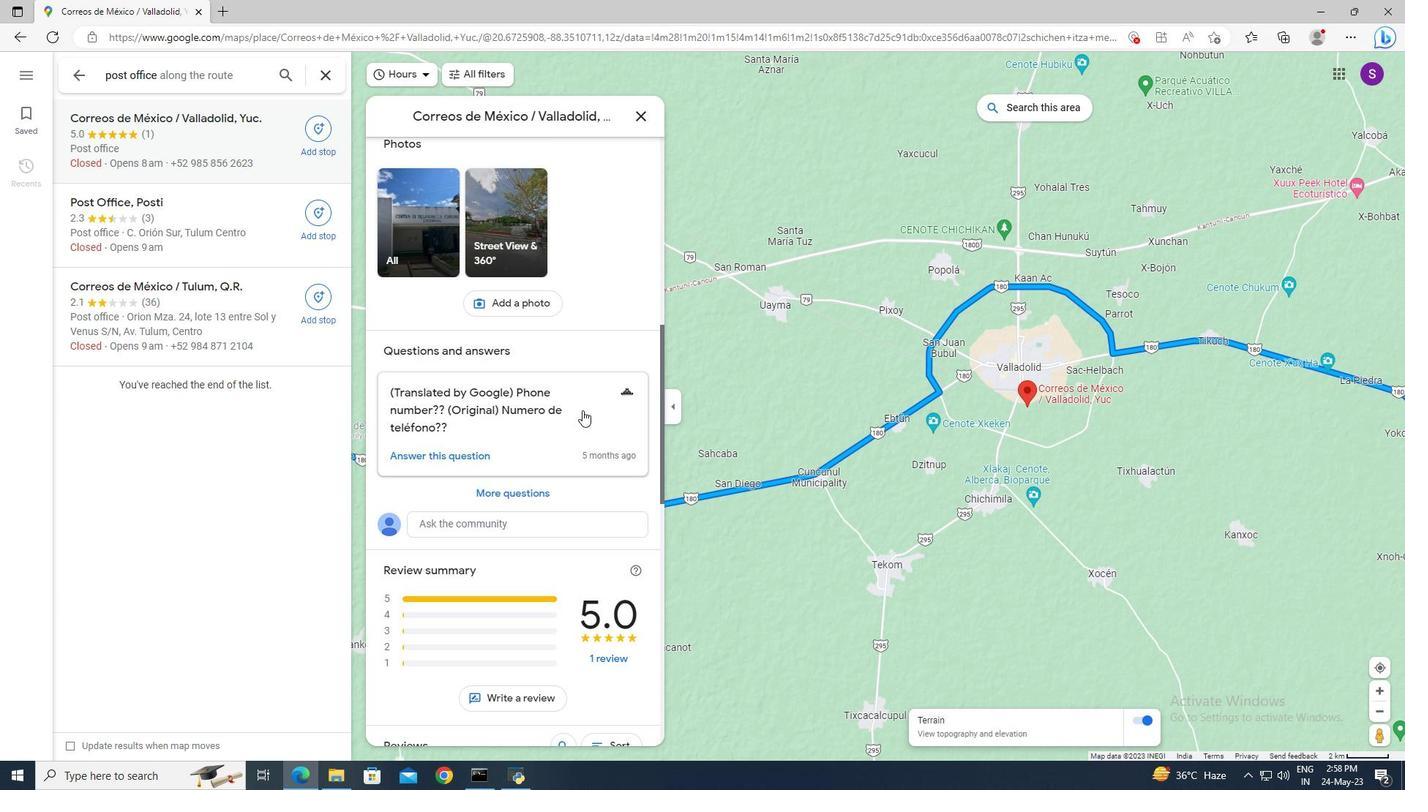 
Action: Mouse scrolled (582, 411) with delta (0, 0)
Screenshot: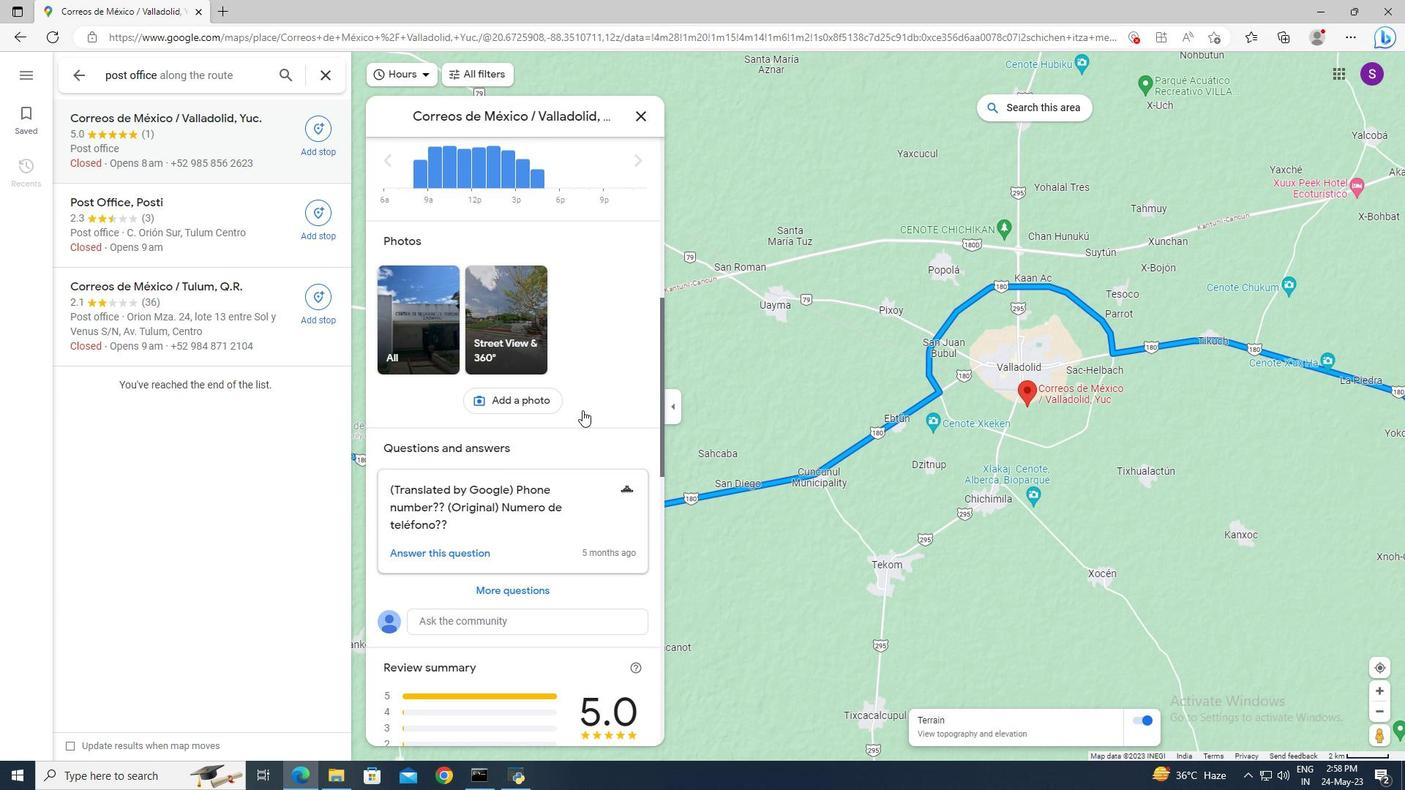 
Action: Mouse scrolled (582, 411) with delta (0, 0)
Screenshot: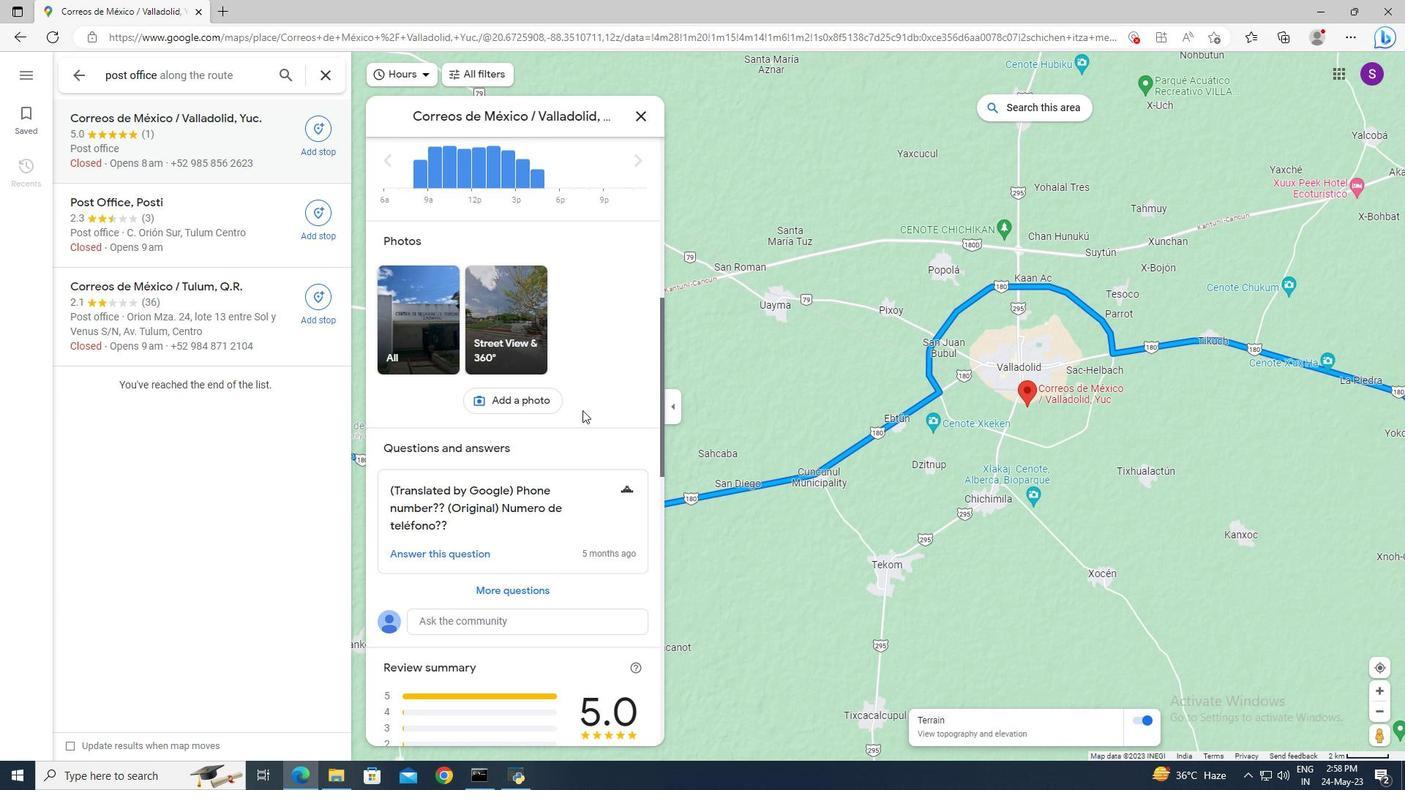
Action: Mouse scrolled (582, 411) with delta (0, 0)
Screenshot: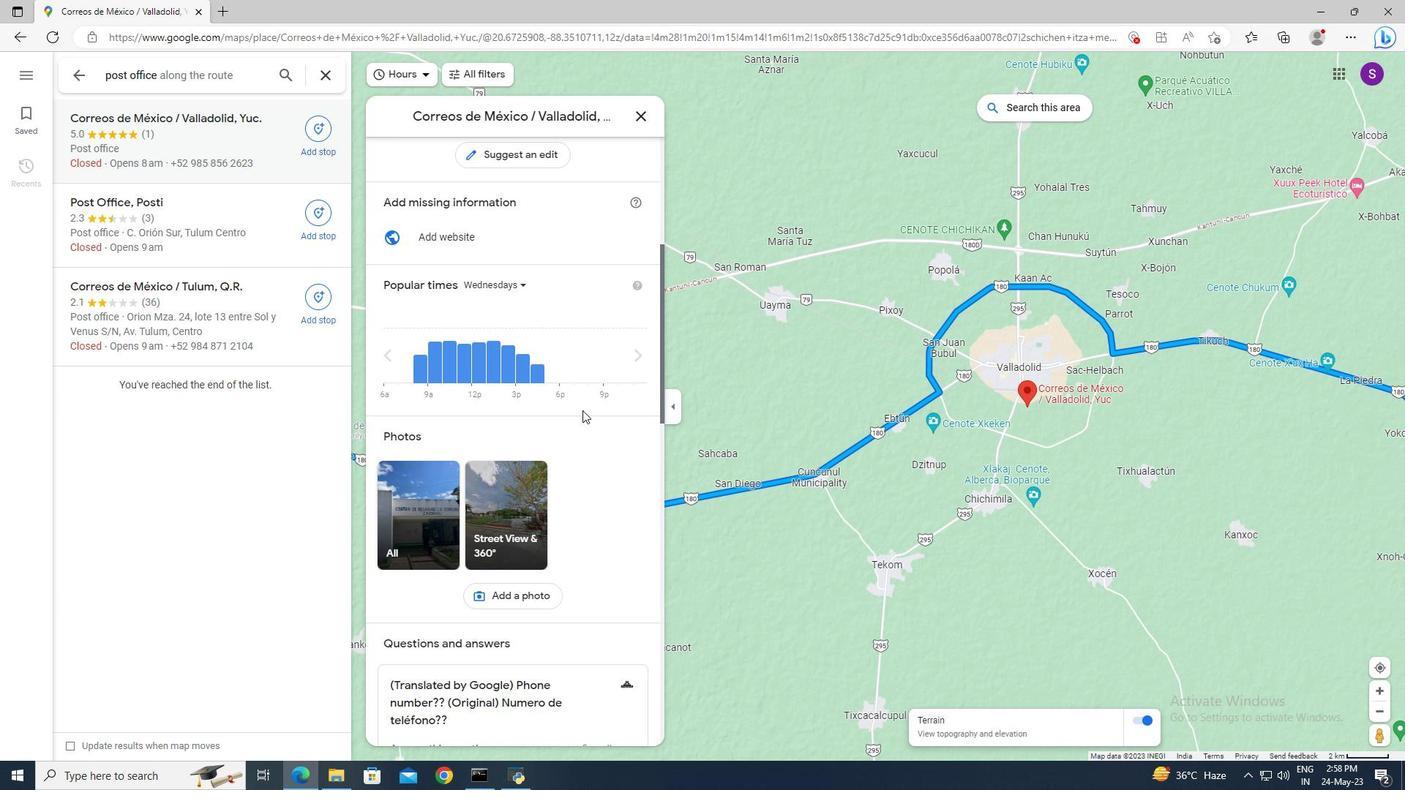 
Action: Mouse scrolled (582, 411) with delta (0, 0)
Screenshot: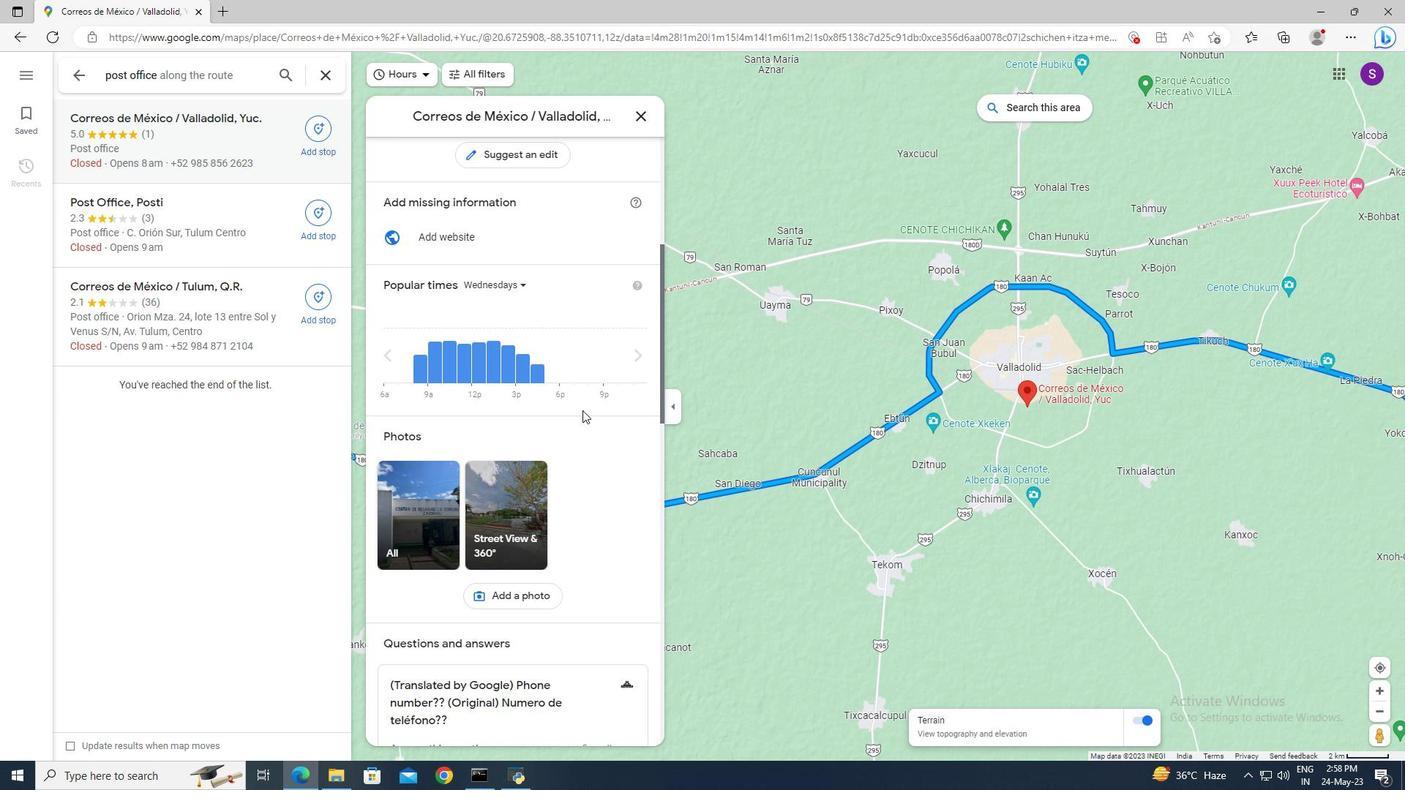 
Action: Mouse scrolled (582, 411) with delta (0, 0)
Screenshot: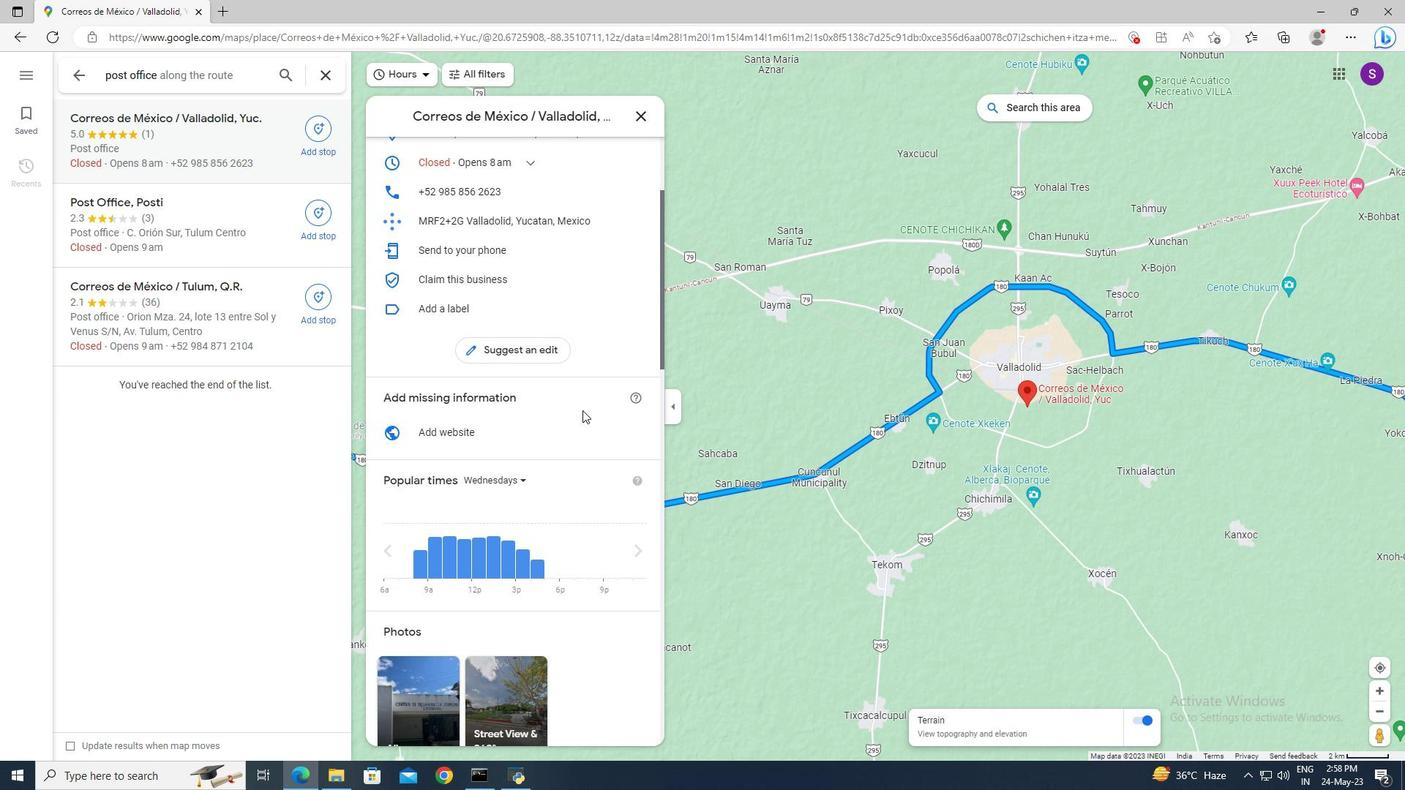 
Action: Mouse scrolled (582, 411) with delta (0, 0)
Screenshot: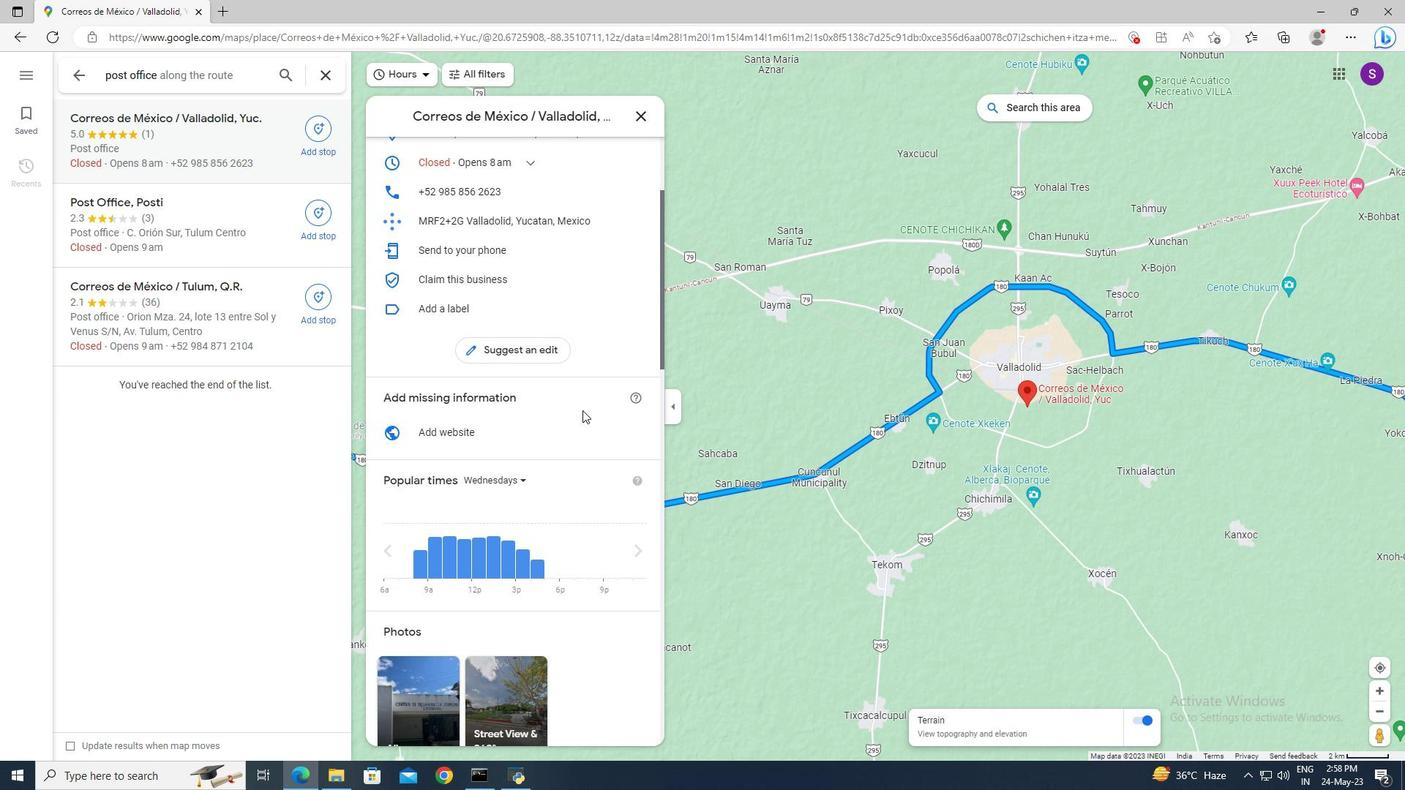 
Action: Mouse scrolled (582, 411) with delta (0, 0)
Screenshot: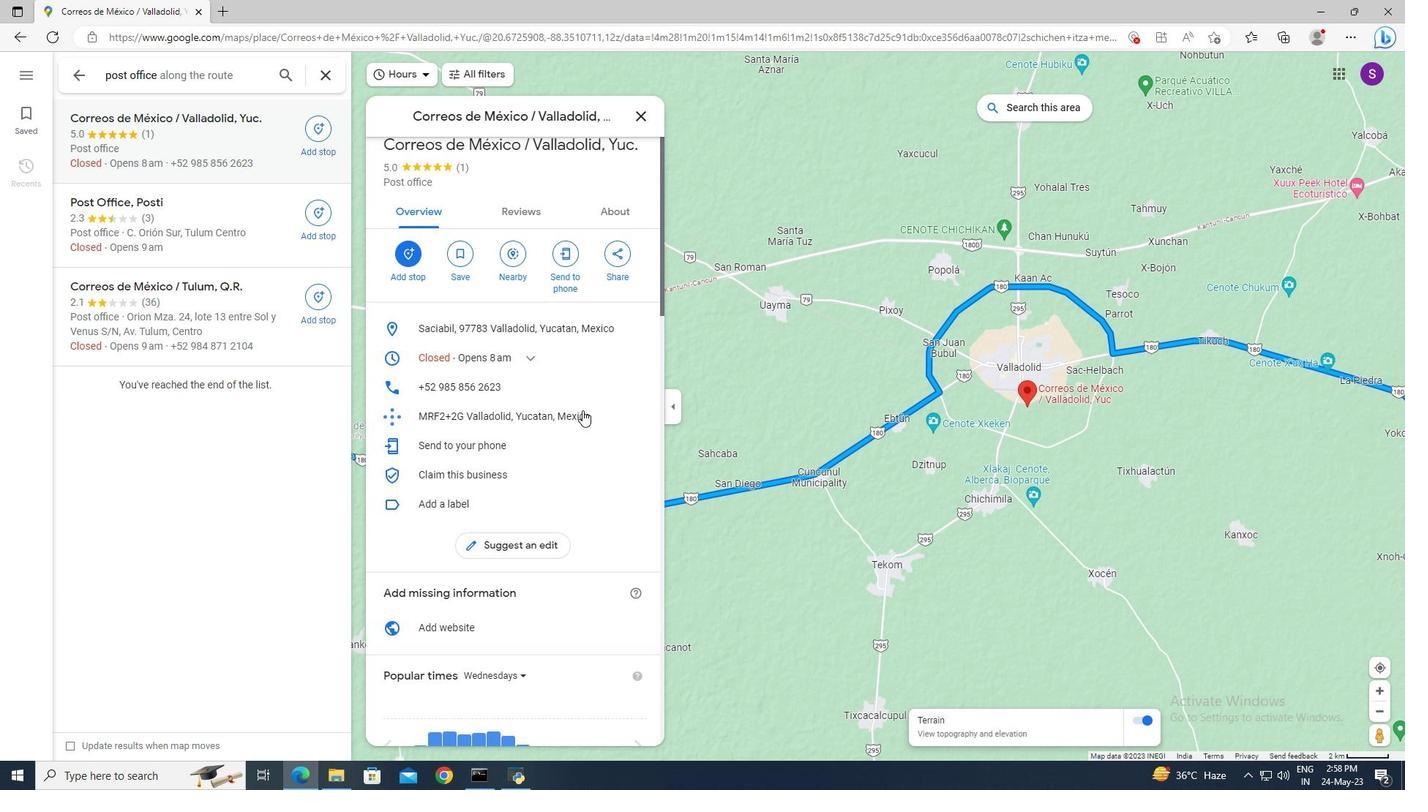 
Action: Mouse scrolled (582, 411) with delta (0, 0)
Screenshot: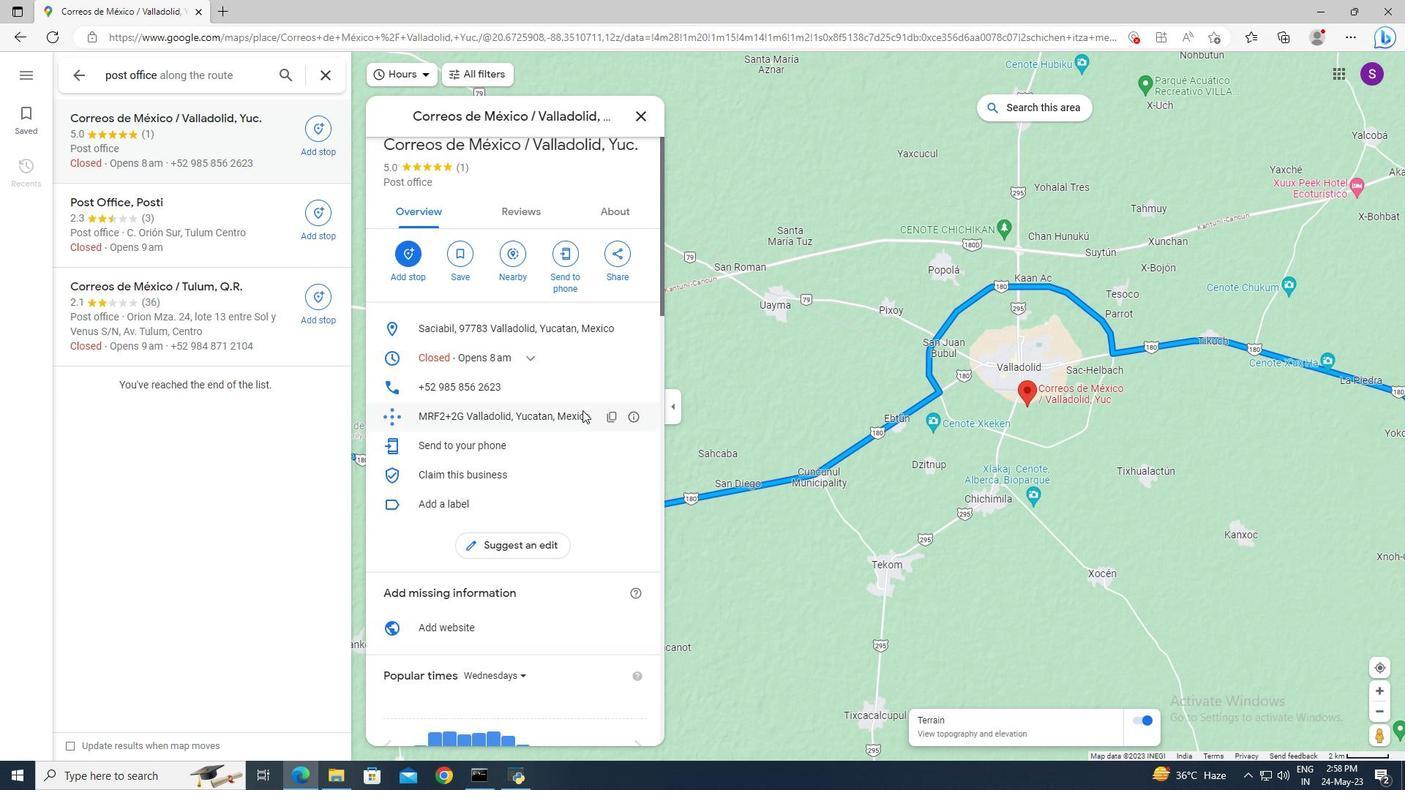 
Action: Mouse scrolled (582, 411) with delta (0, 0)
Screenshot: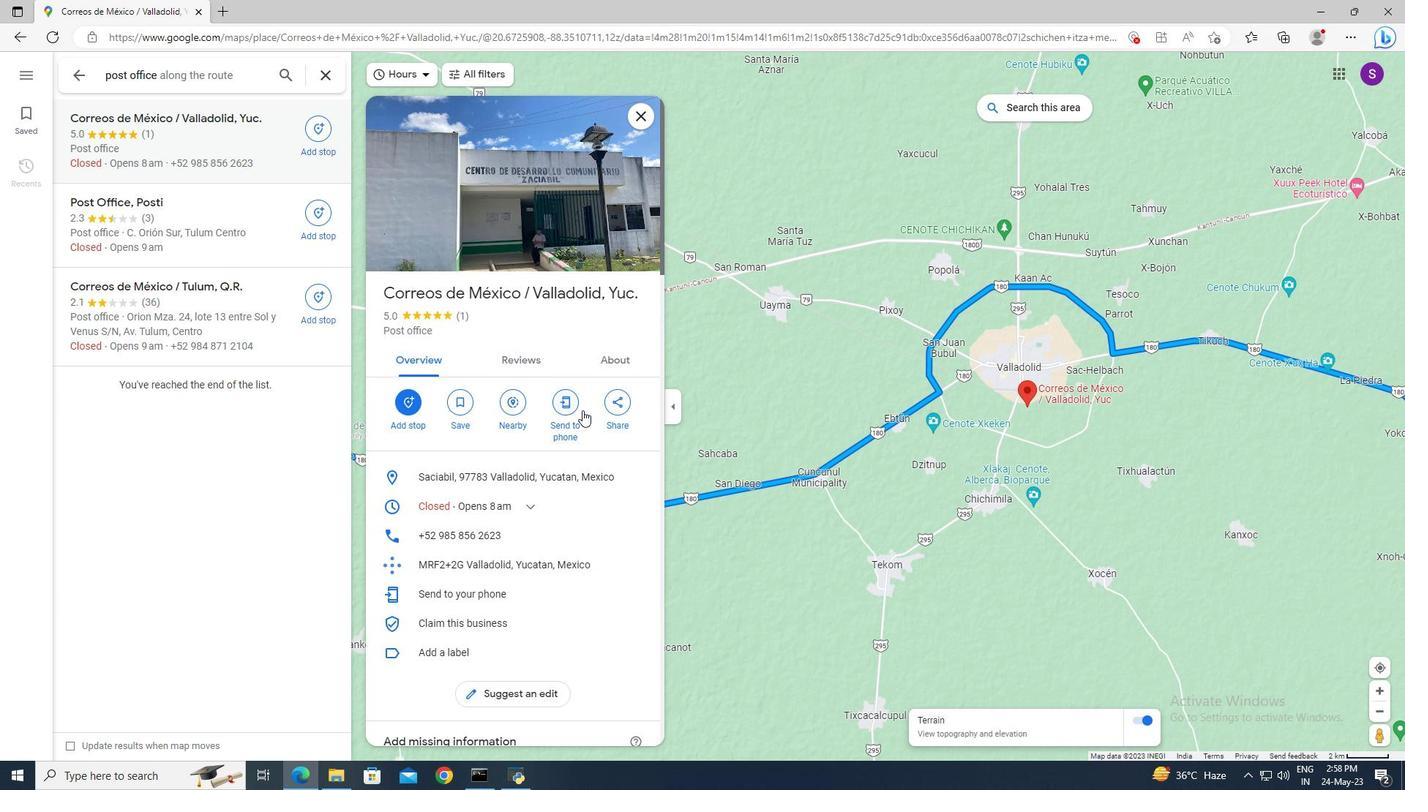 
Action: Mouse scrolled (582, 411) with delta (0, 0)
Screenshot: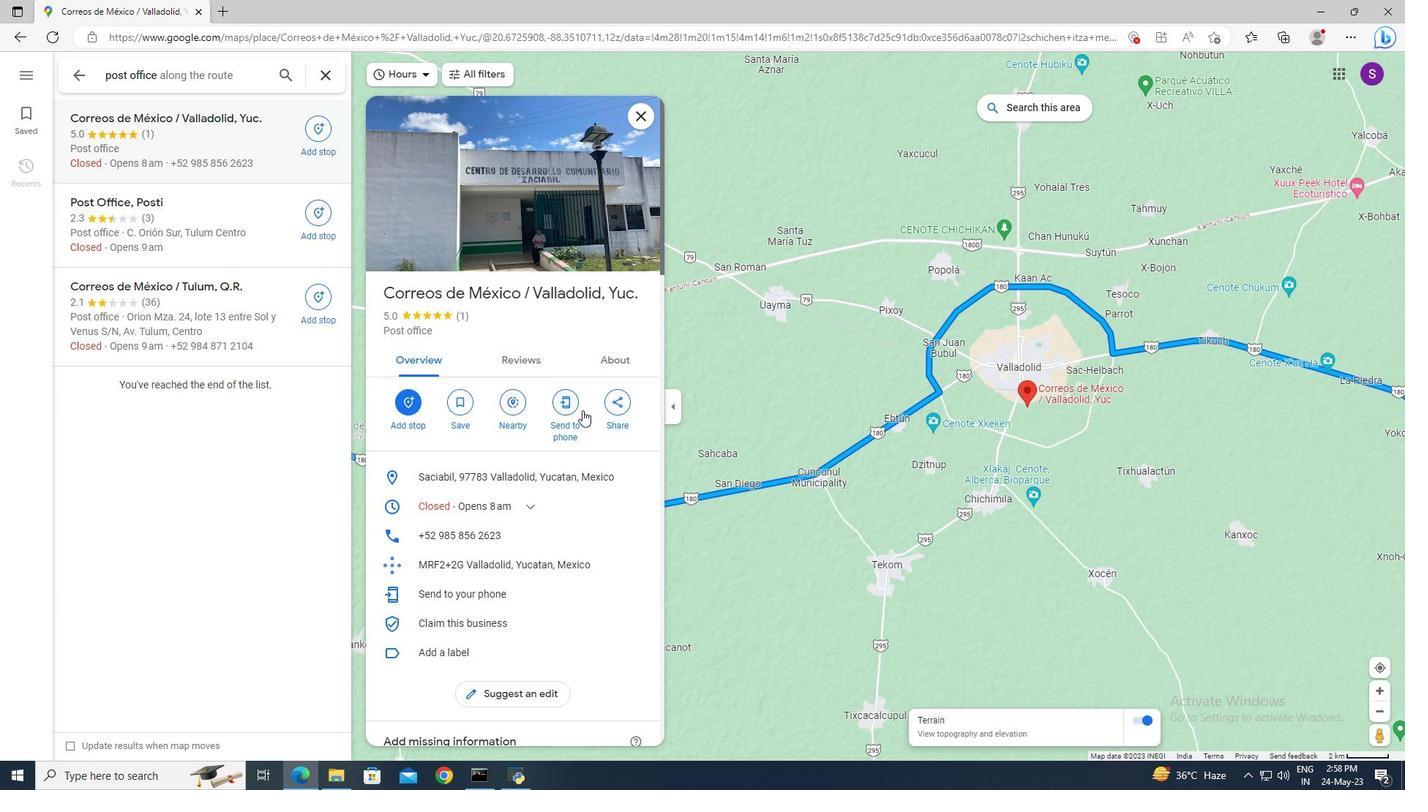
Action: Mouse moved to (582, 410)
Screenshot: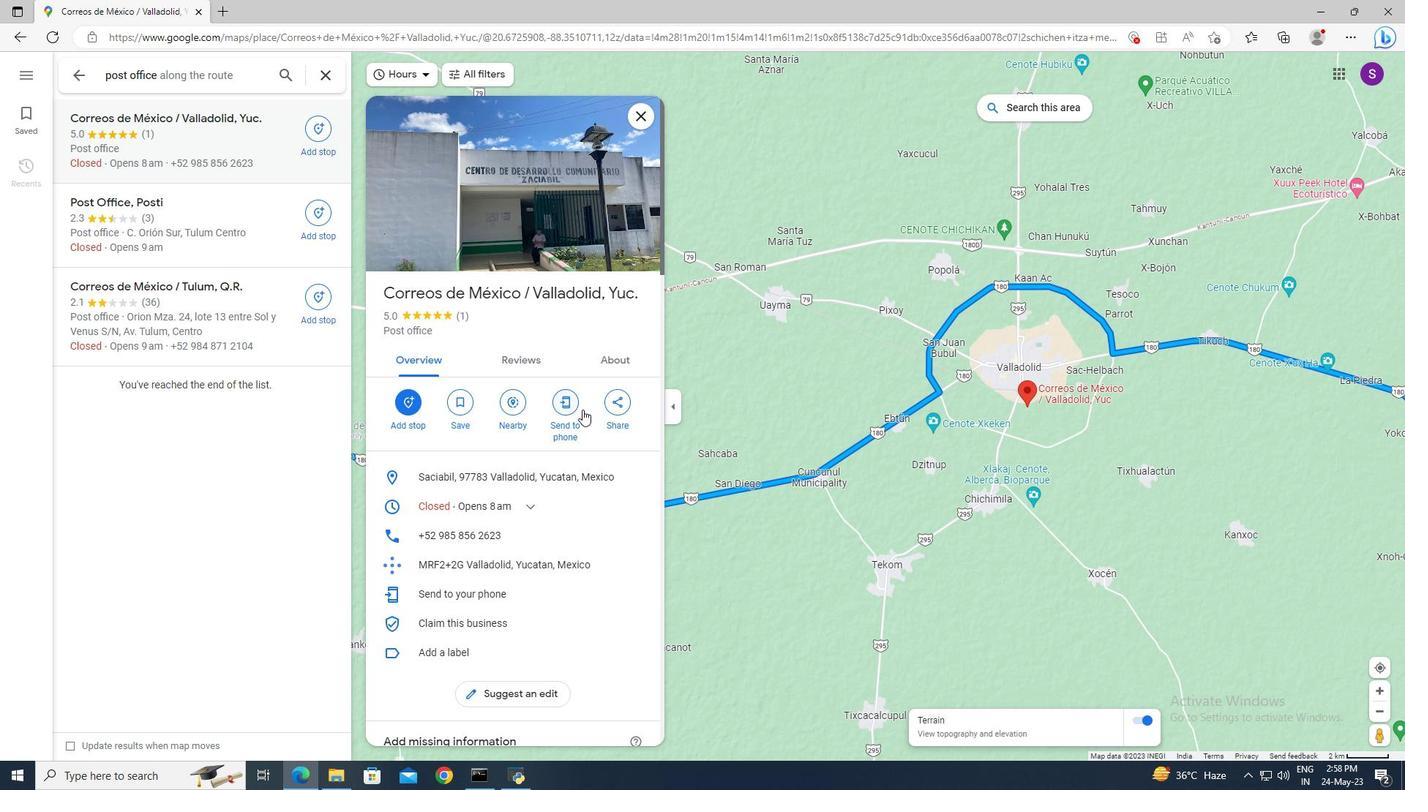 
Action: Mouse scrolled (582, 409) with delta (0, 0)
Screenshot: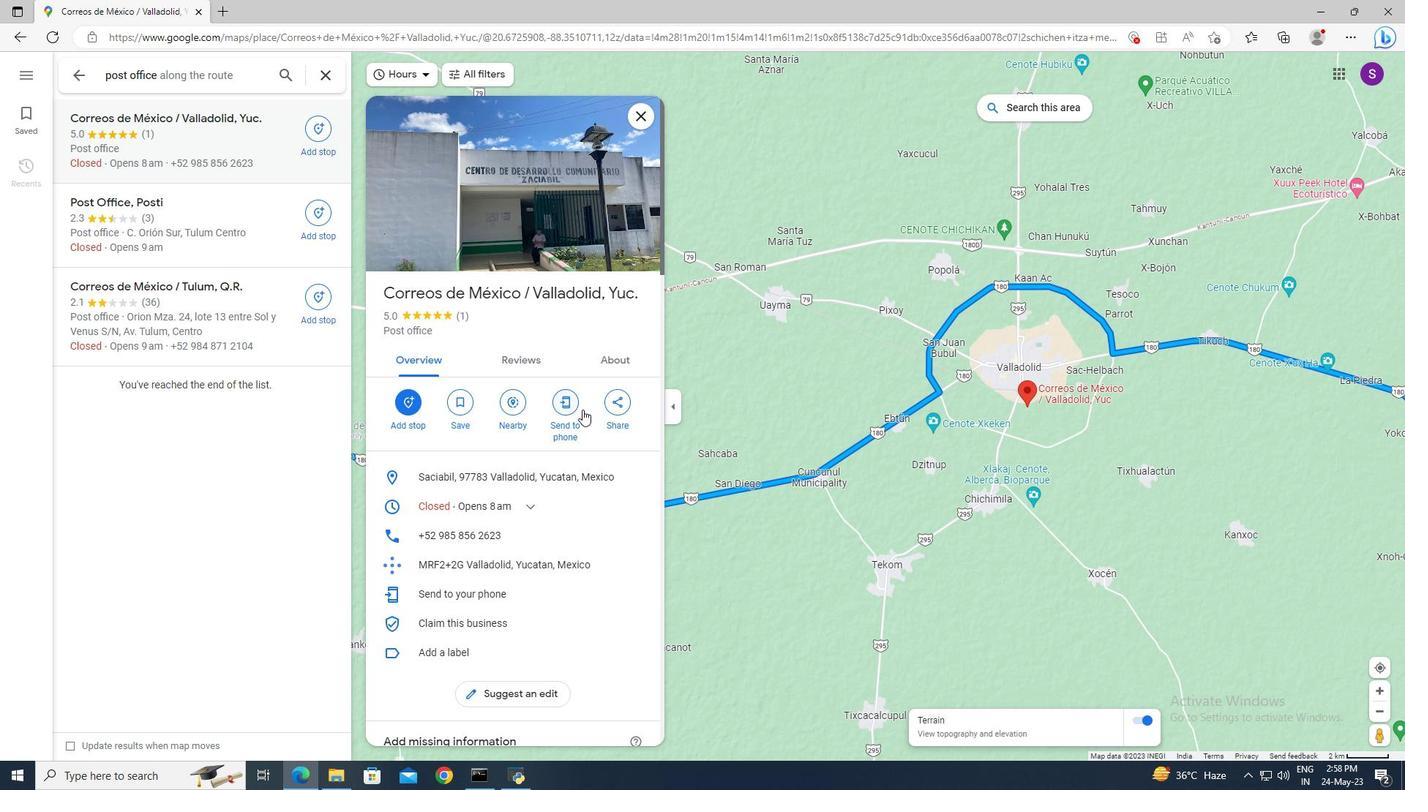 
Action: Mouse moved to (583, 409)
Screenshot: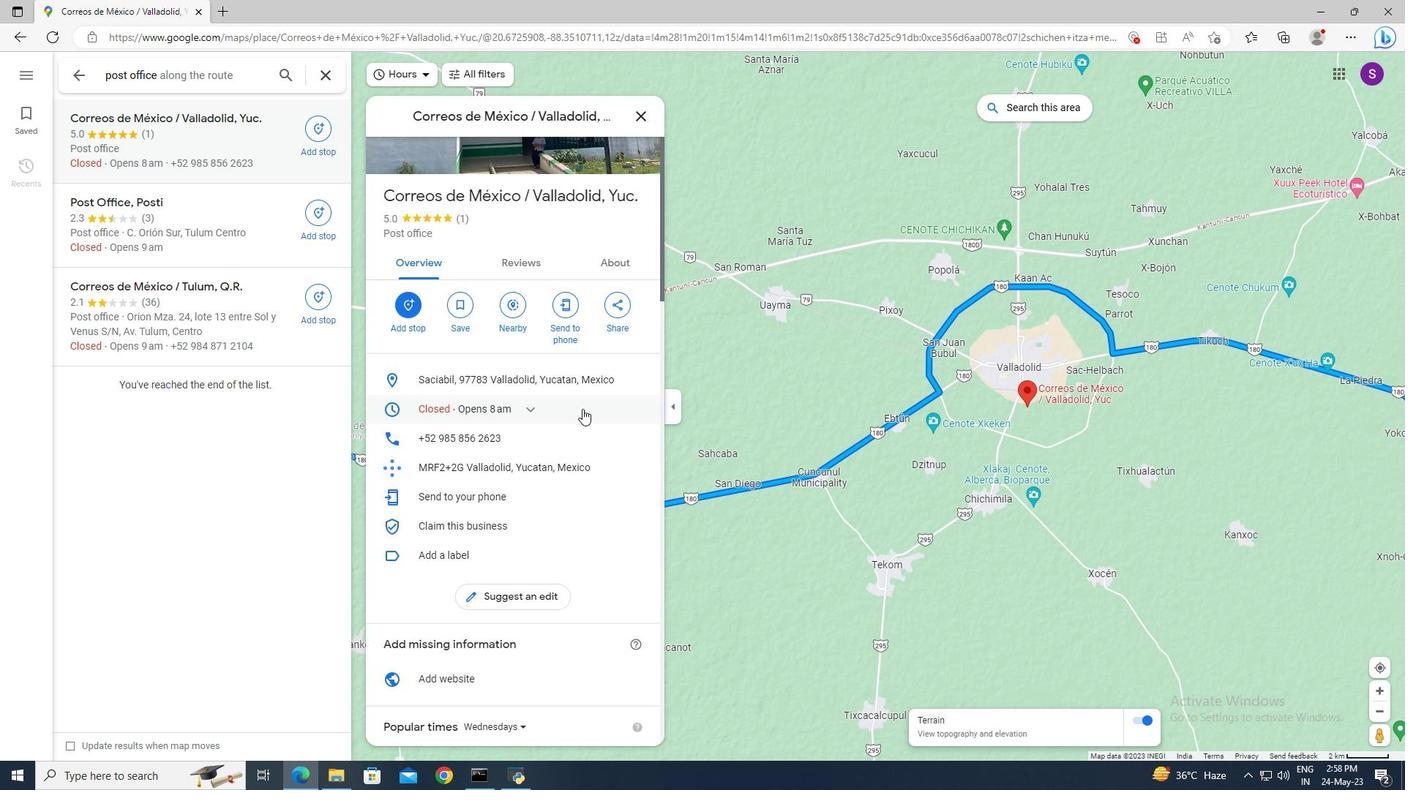 
Action: Mouse scrolled (583, 410) with delta (0, 0)
Screenshot: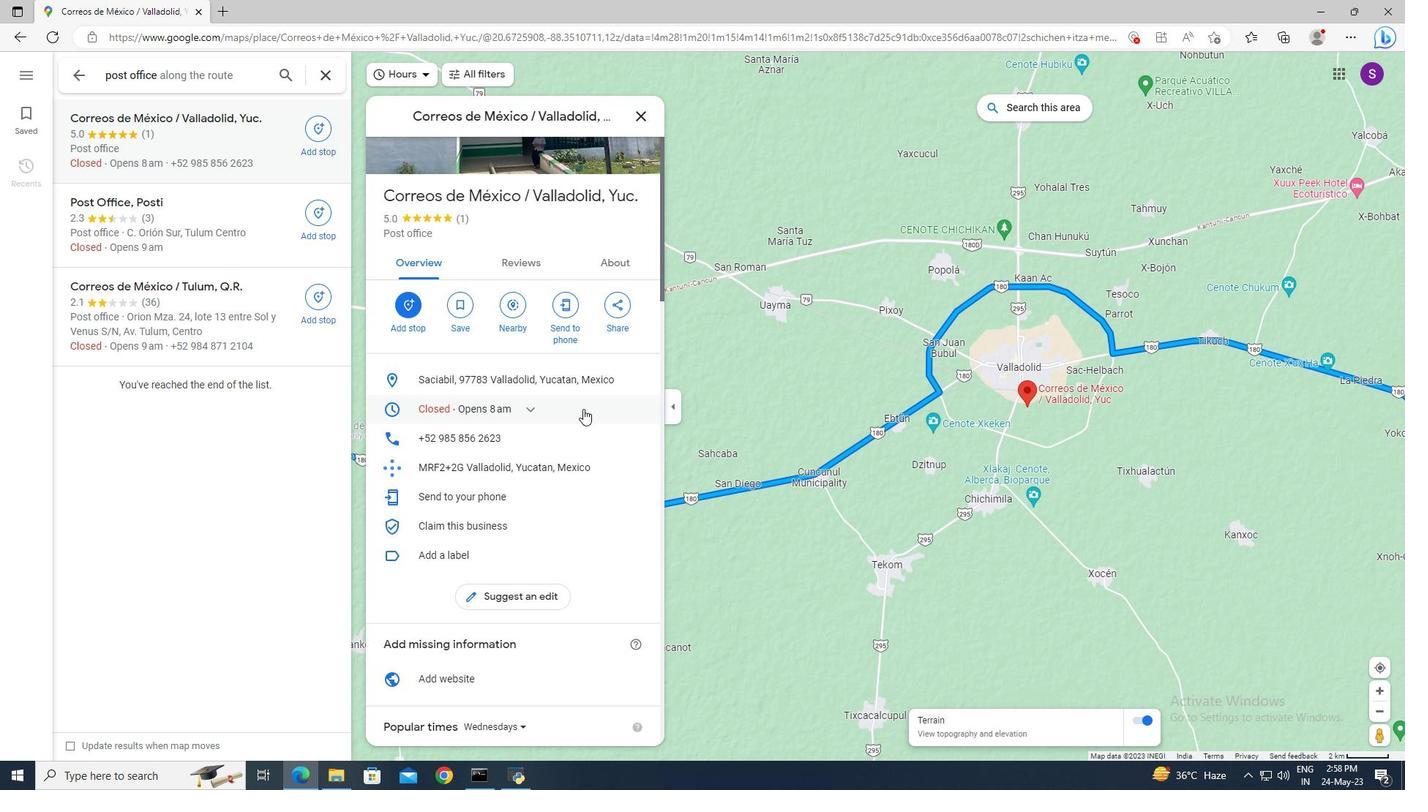 
Action: Mouse moved to (546, 362)
Screenshot: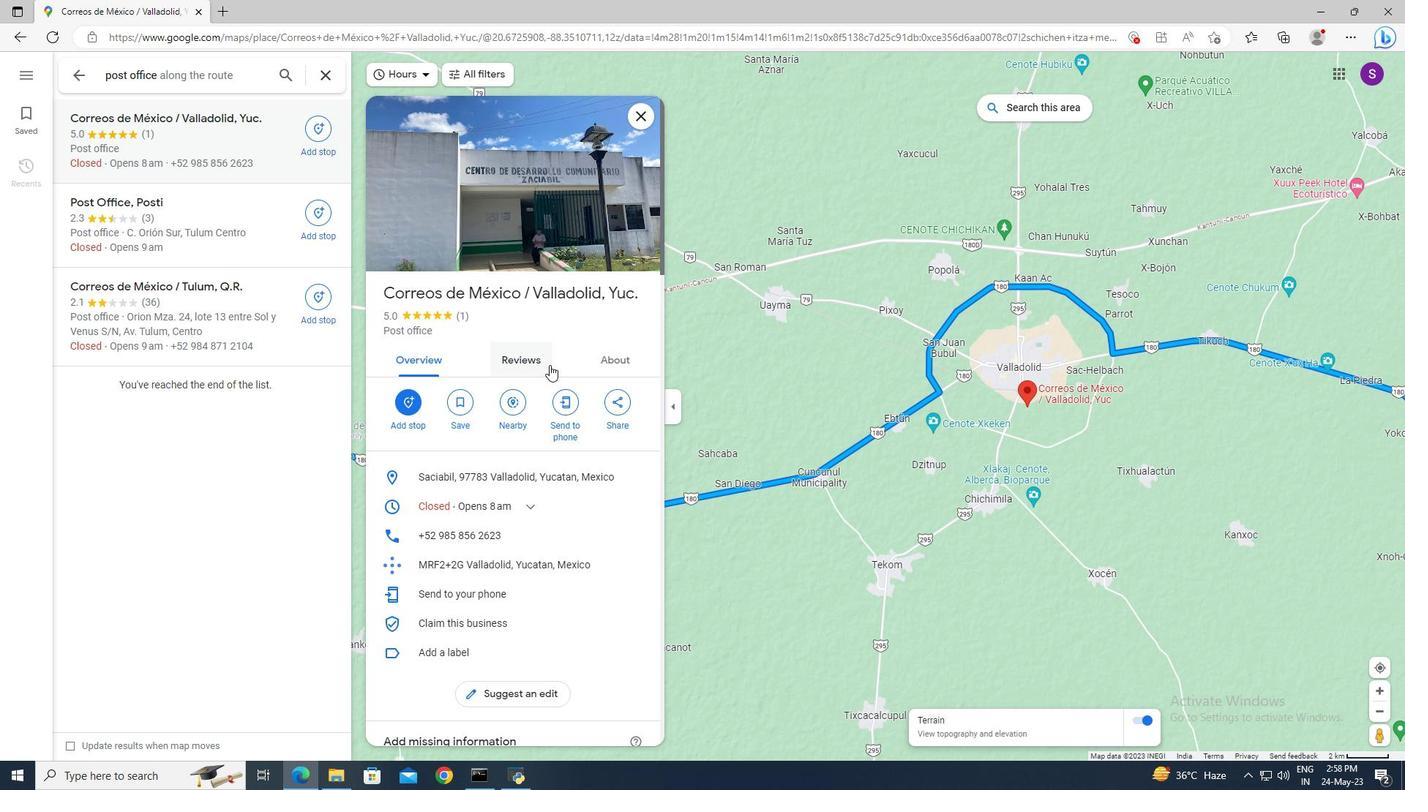 
Action: Mouse pressed left at (546, 362)
Screenshot: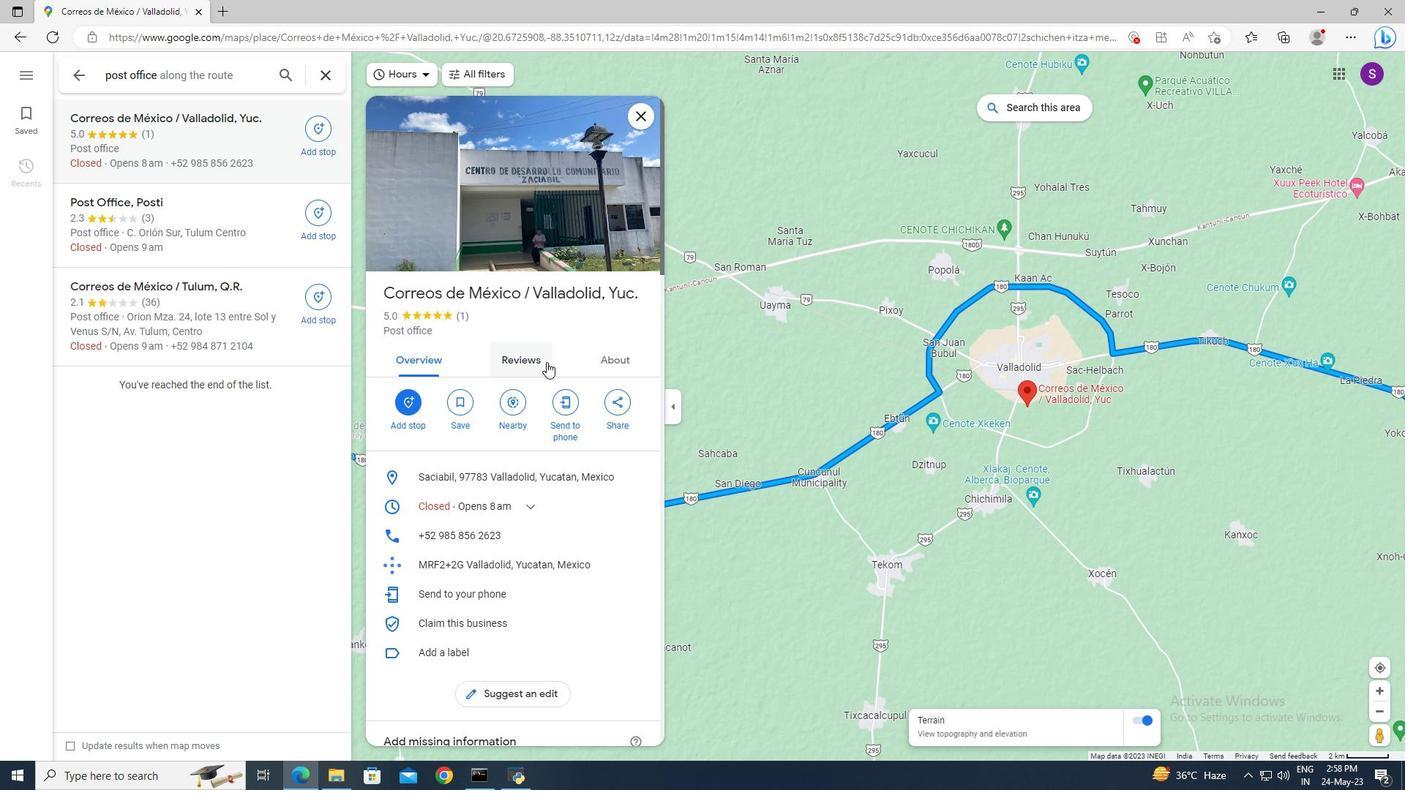 
Action: Mouse moved to (444, 163)
Screenshot: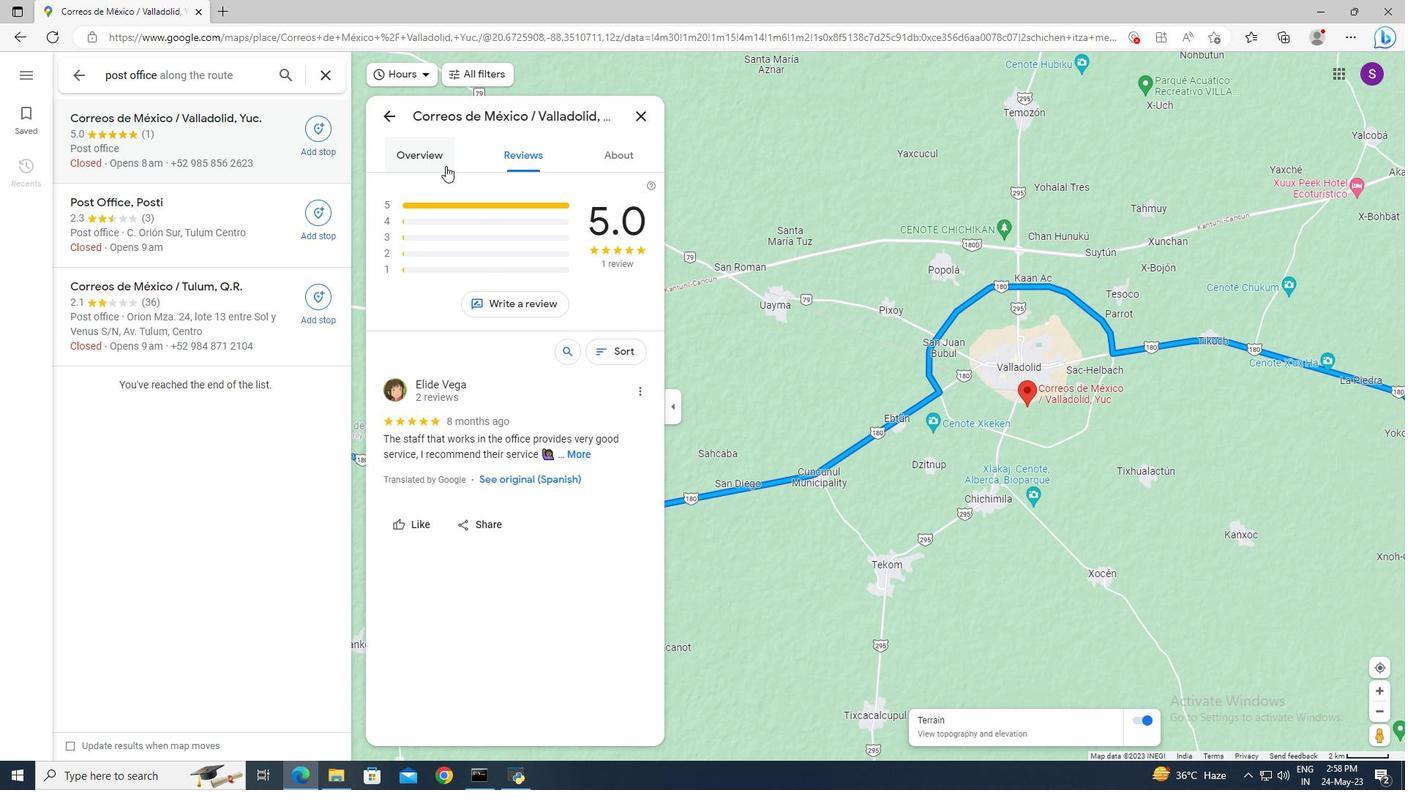 
Action: Mouse pressed left at (444, 163)
Screenshot: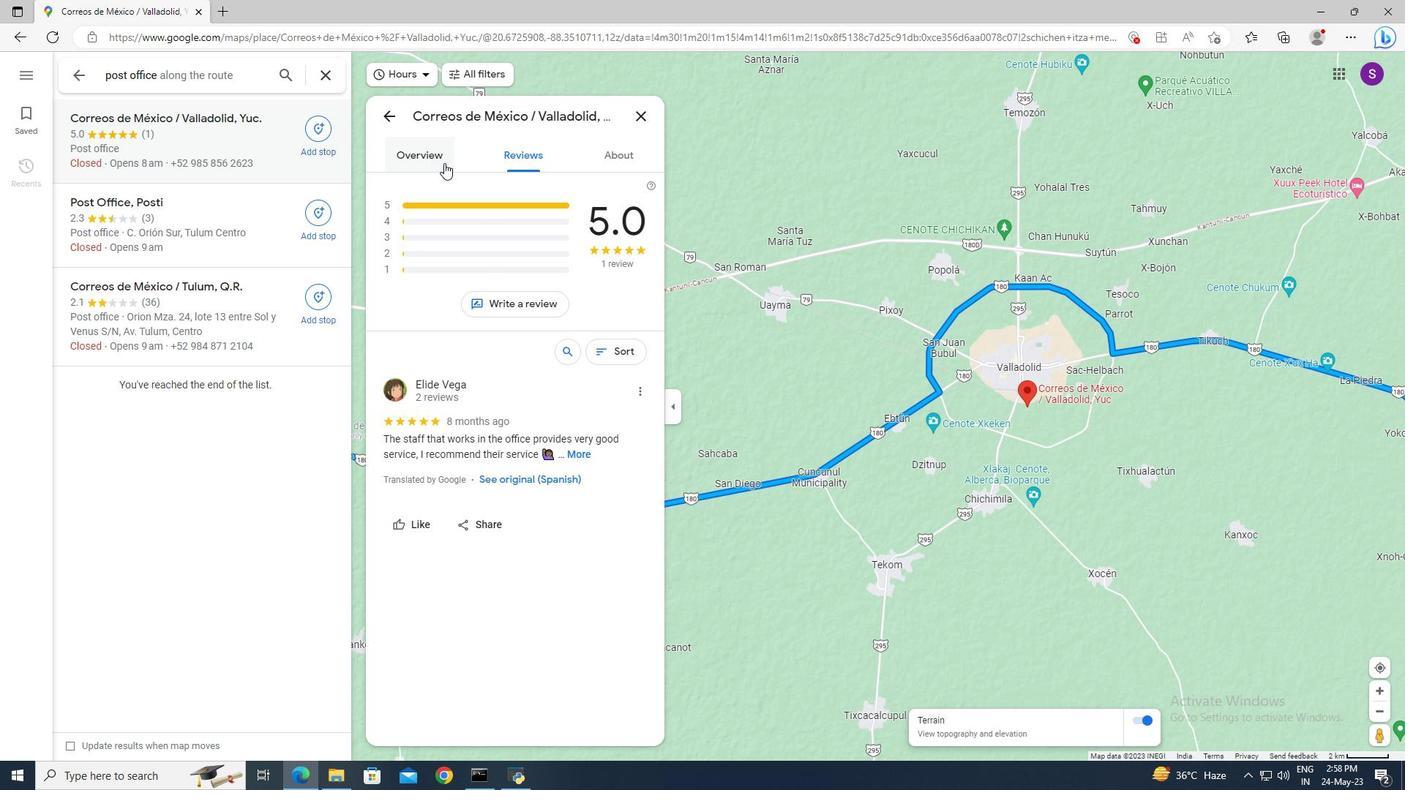 
Action: Mouse moved to (495, 281)
Screenshot: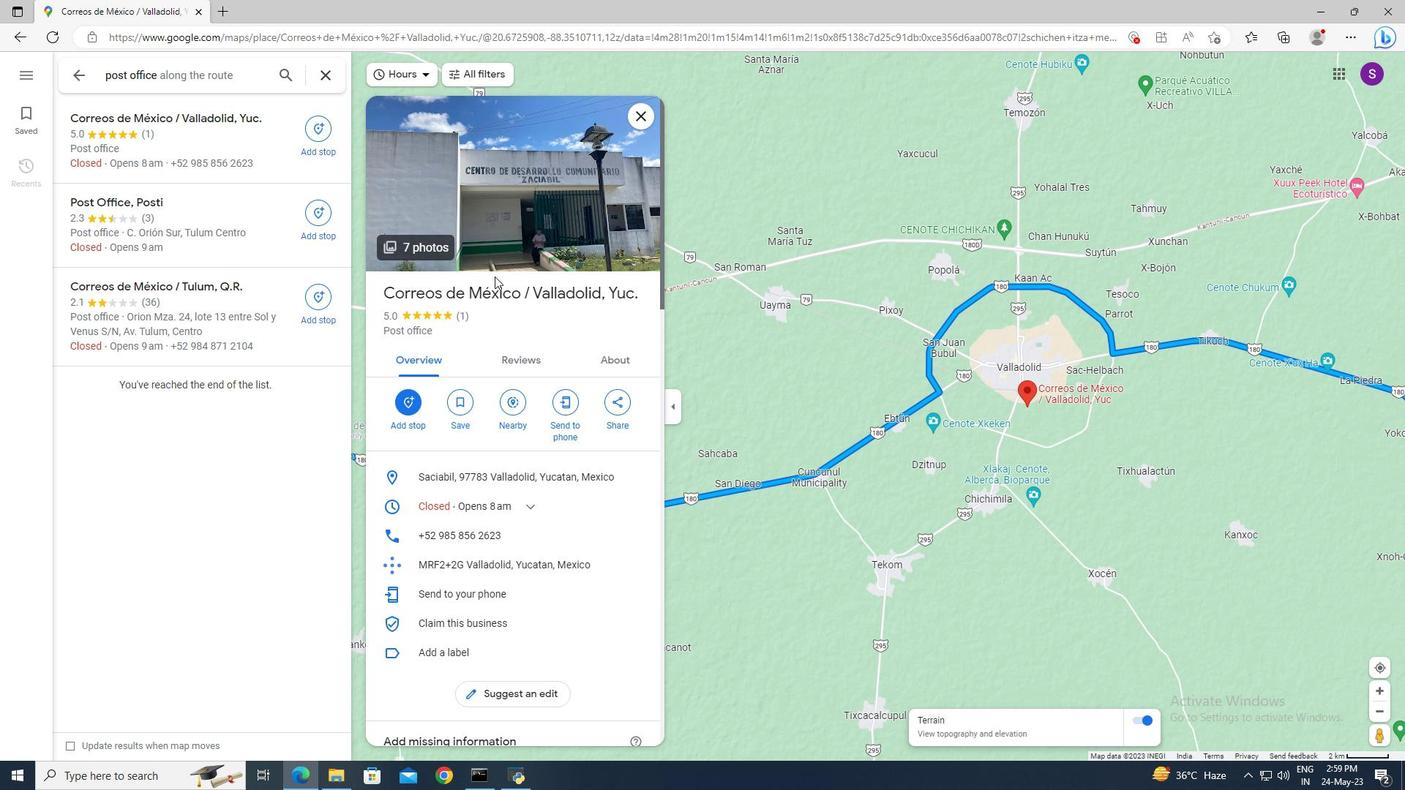 
Action: Mouse scrolled (495, 281) with delta (0, 0)
Screenshot: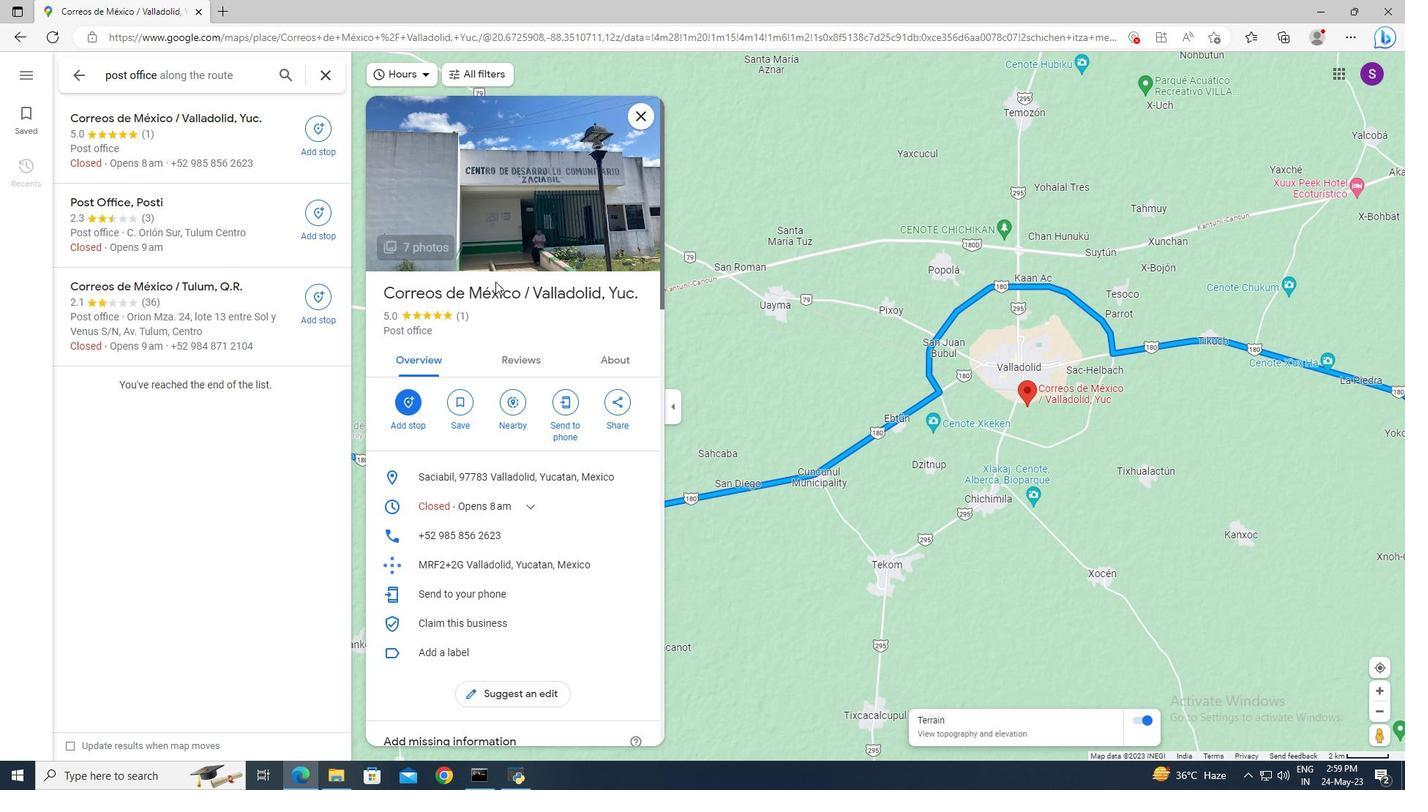 
Action: Mouse scrolled (495, 281) with delta (0, 0)
Screenshot: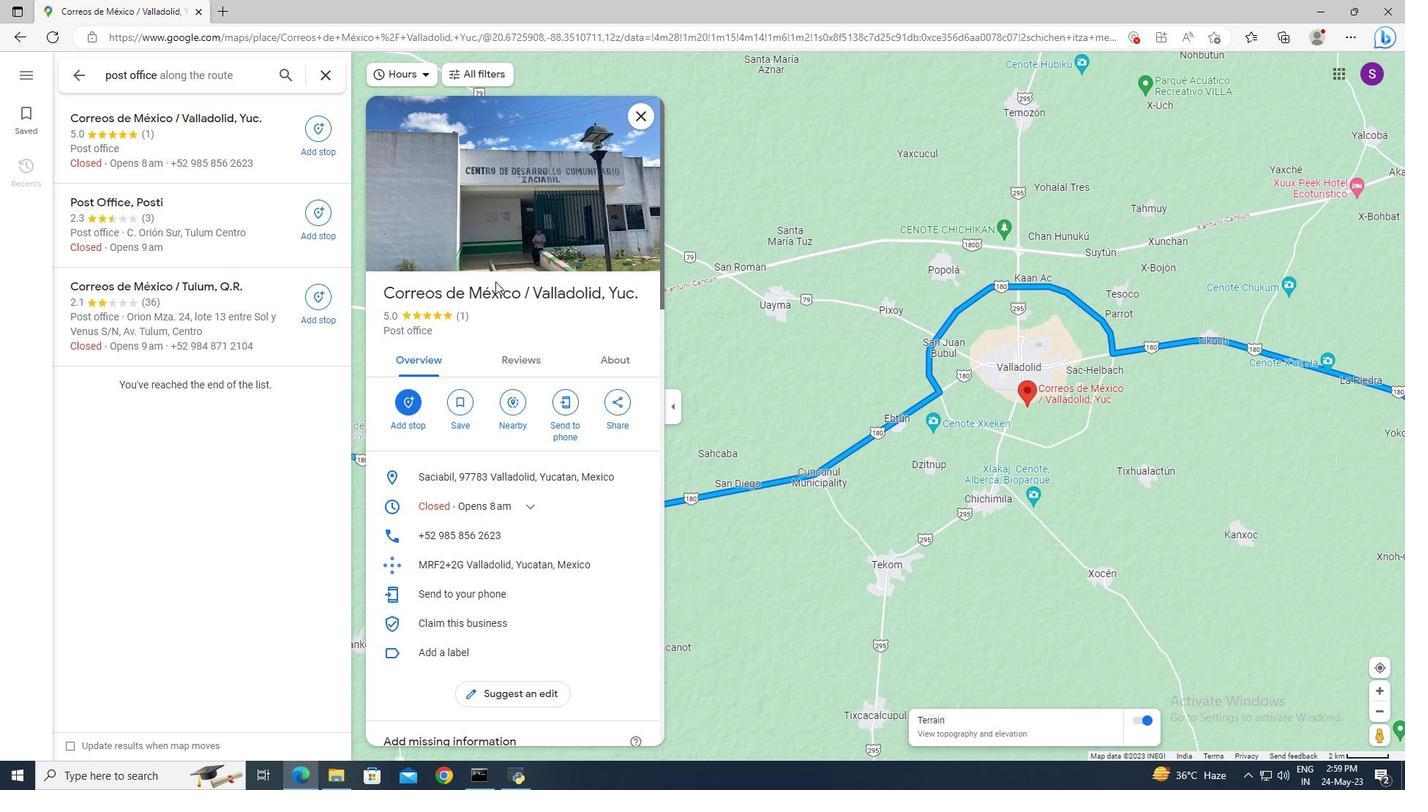 
Action: Mouse scrolled (495, 281) with delta (0, 0)
Screenshot: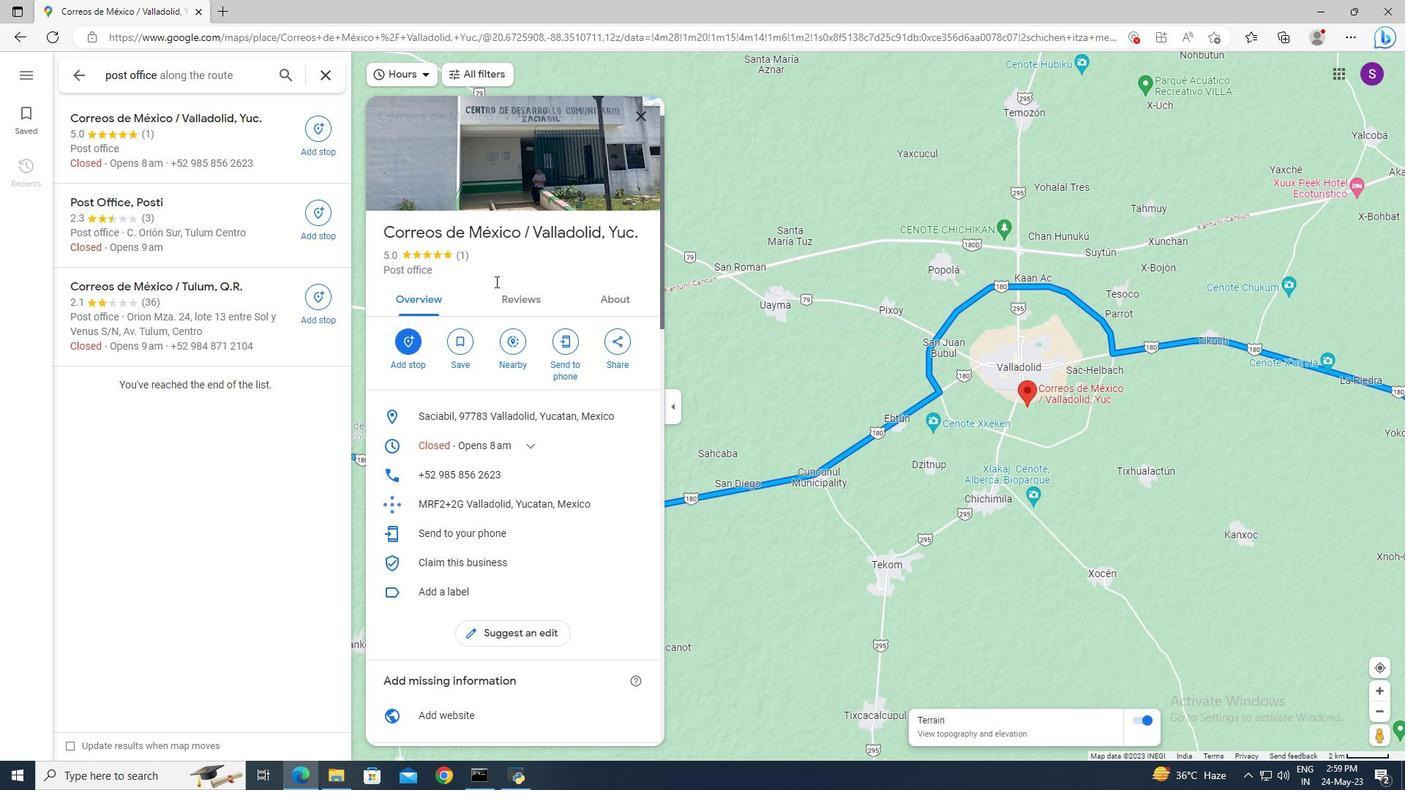 
Action: Mouse moved to (495, 281)
Screenshot: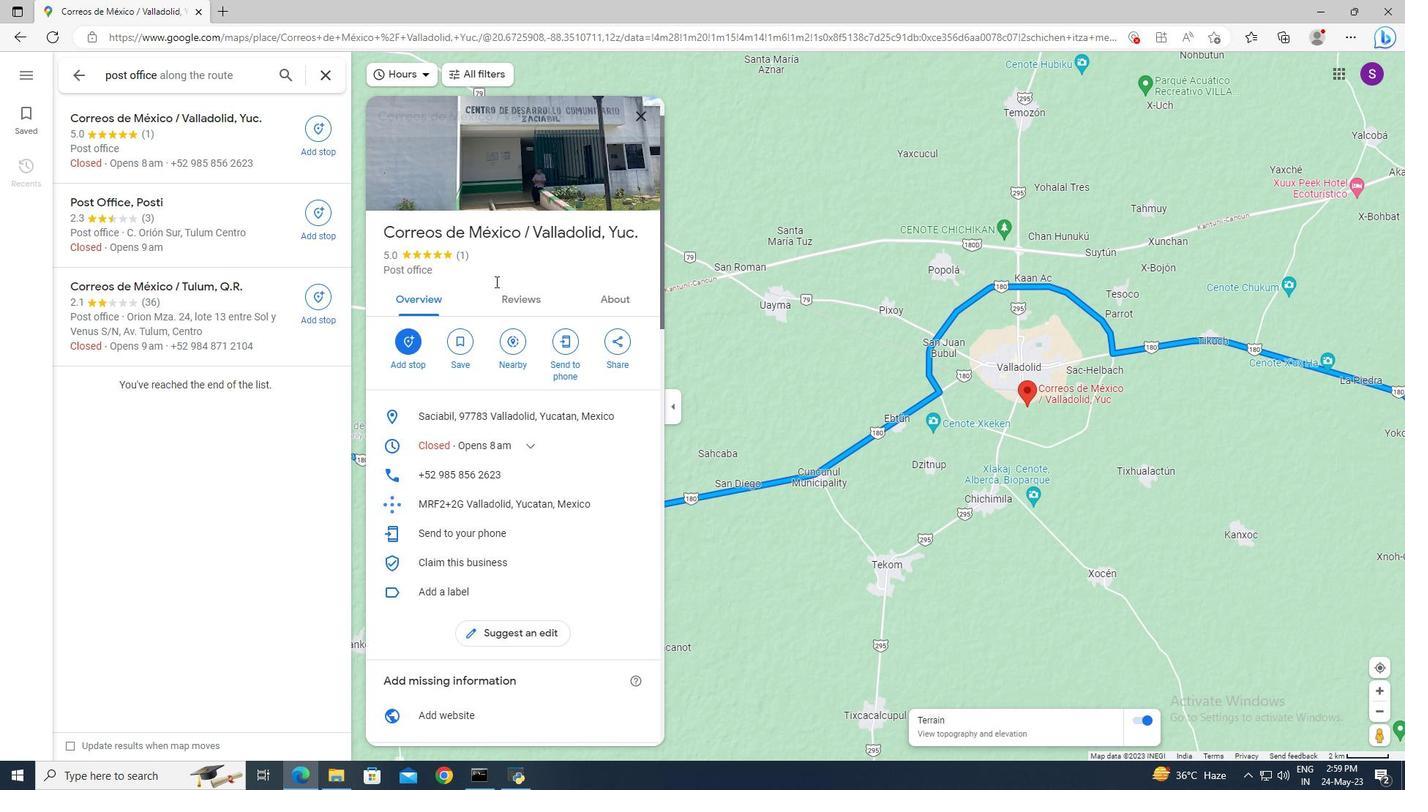 
Action: Mouse scrolled (495, 281) with delta (0, 0)
Screenshot: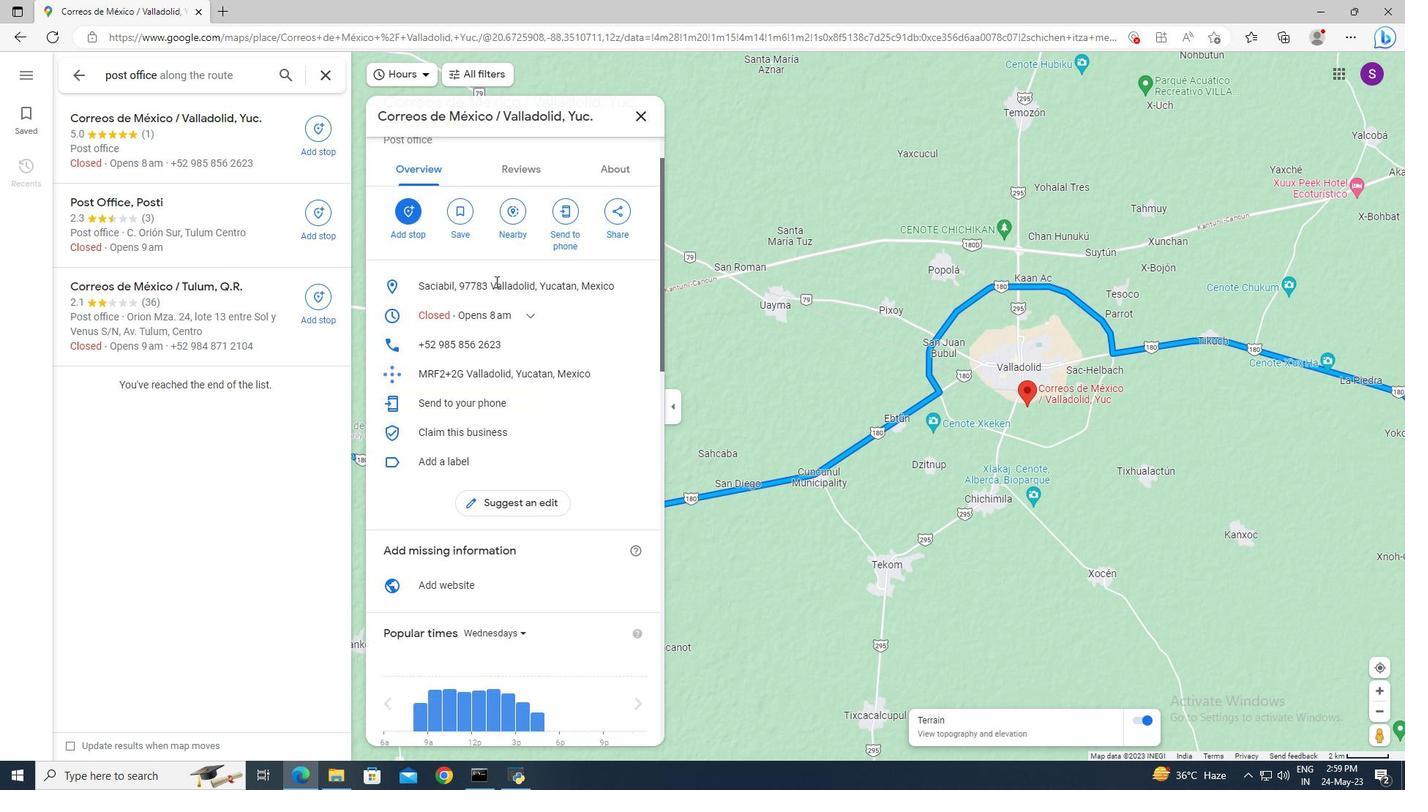 
Action: Mouse scrolled (495, 281) with delta (0, 0)
Screenshot: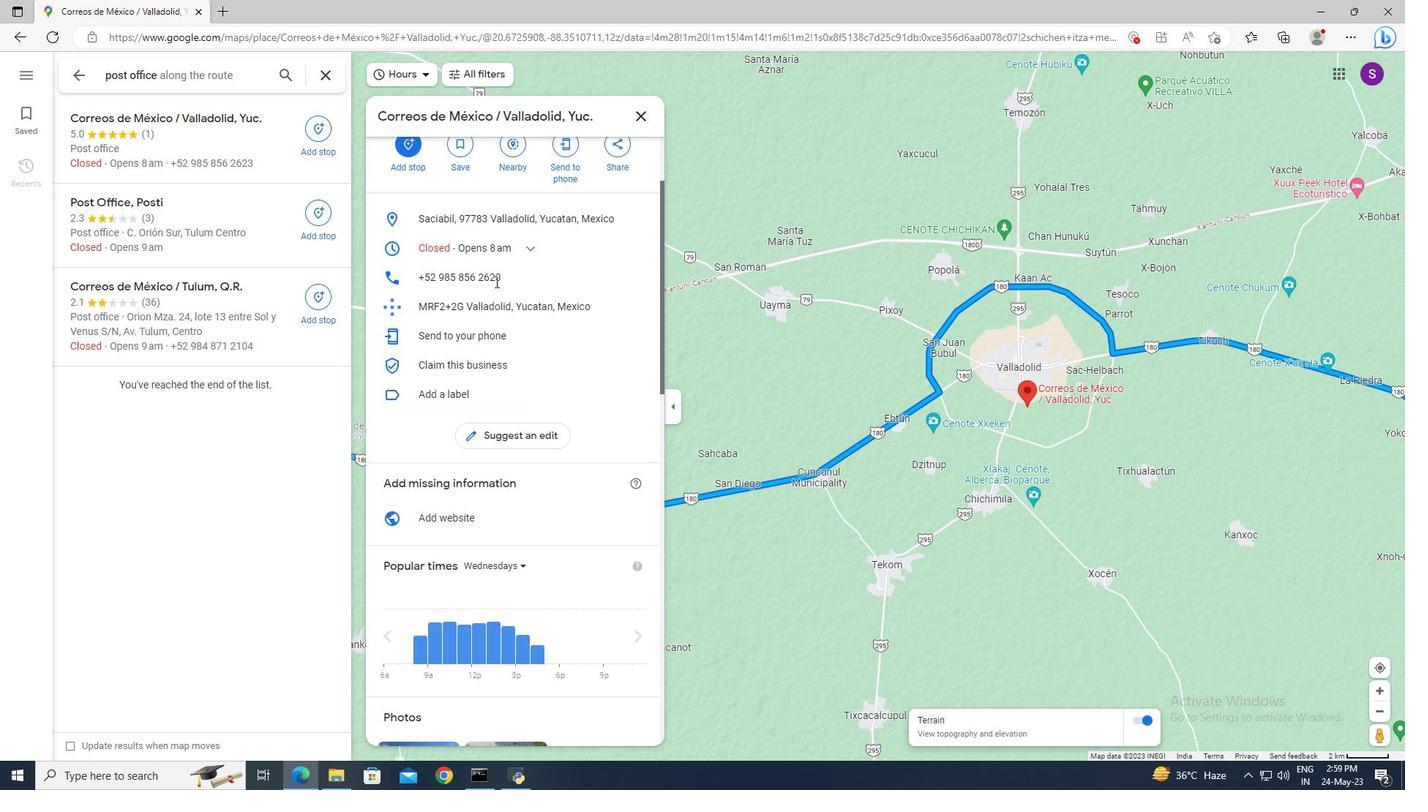 
Action: Mouse scrolled (495, 281) with delta (0, 0)
Screenshot: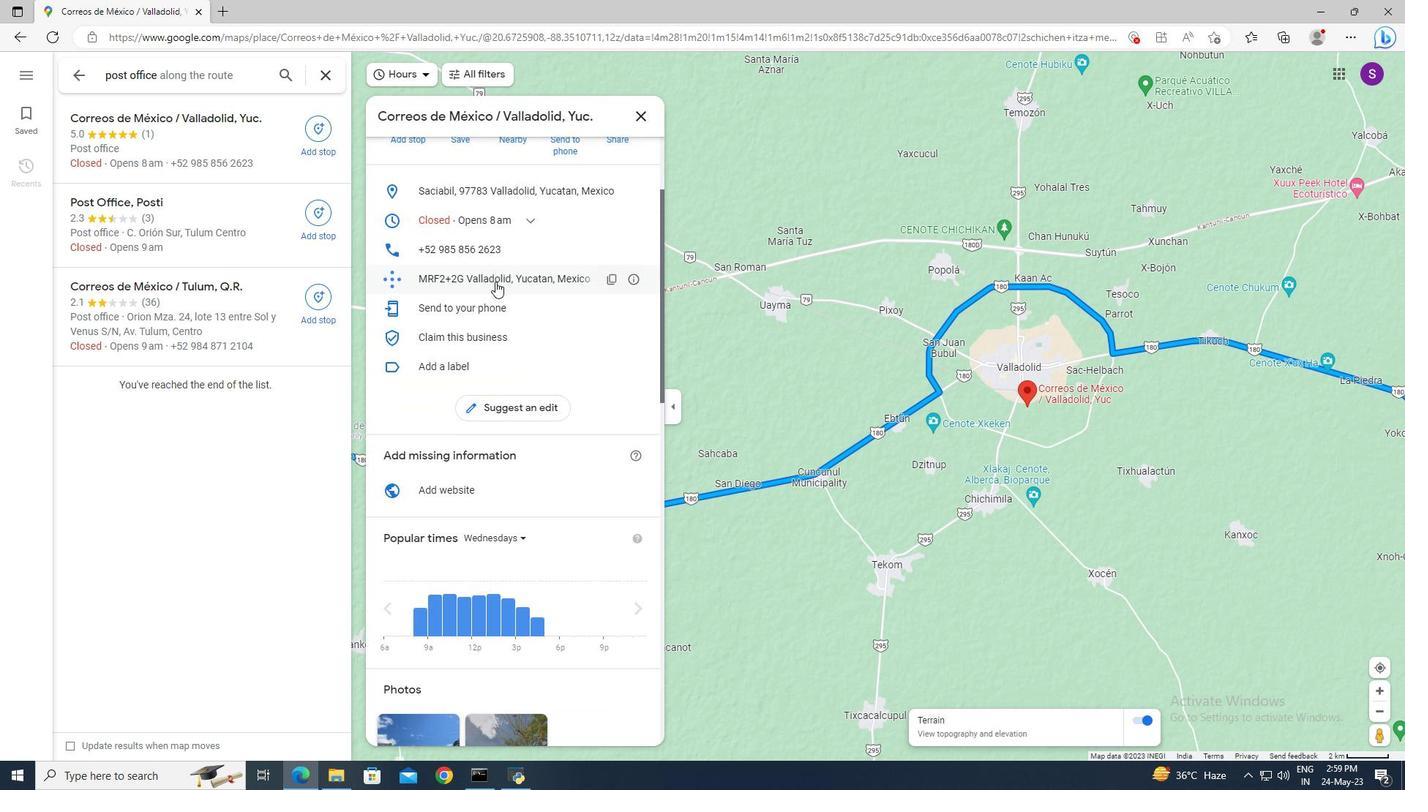 
Action: Mouse scrolled (495, 281) with delta (0, 0)
Screenshot: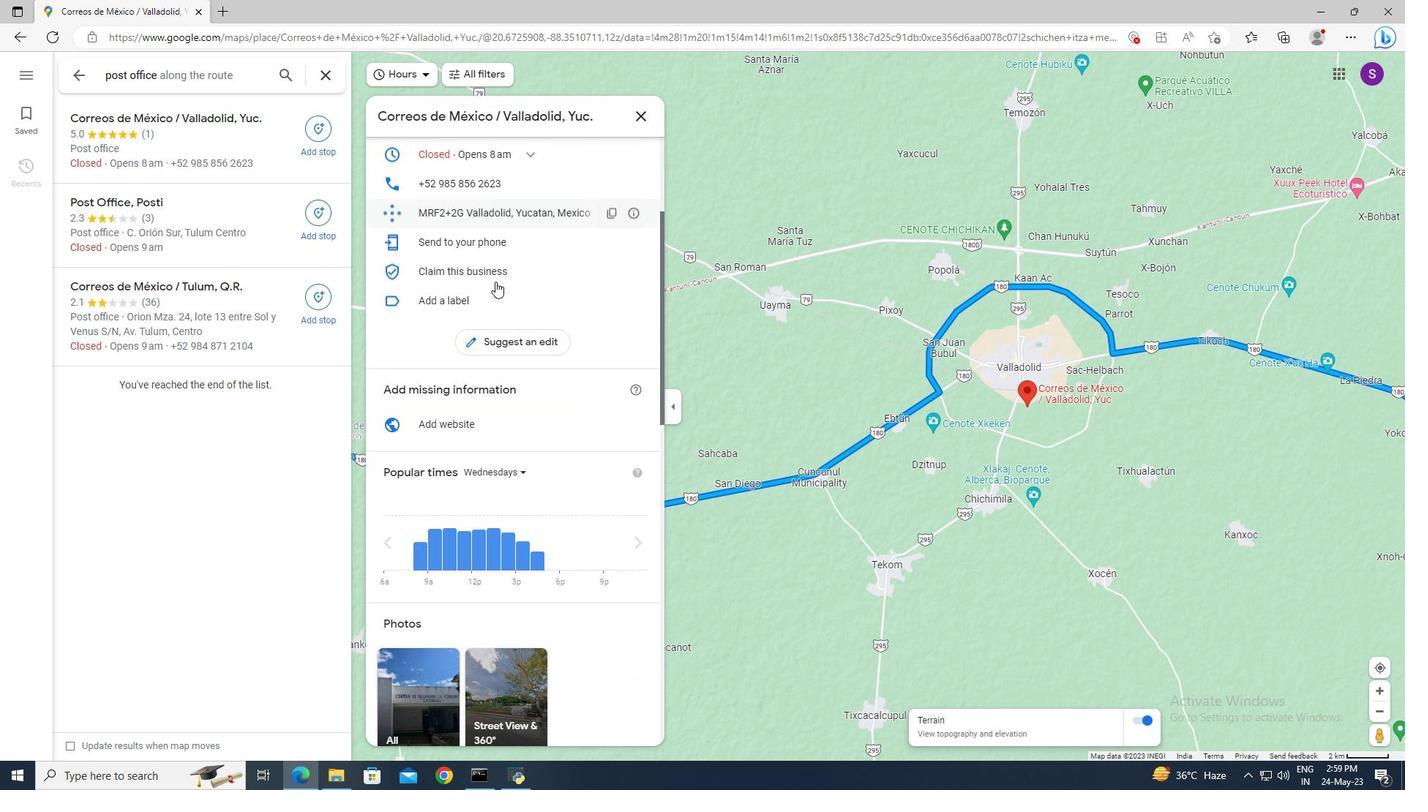 
Action: Mouse moved to (433, 352)
Screenshot: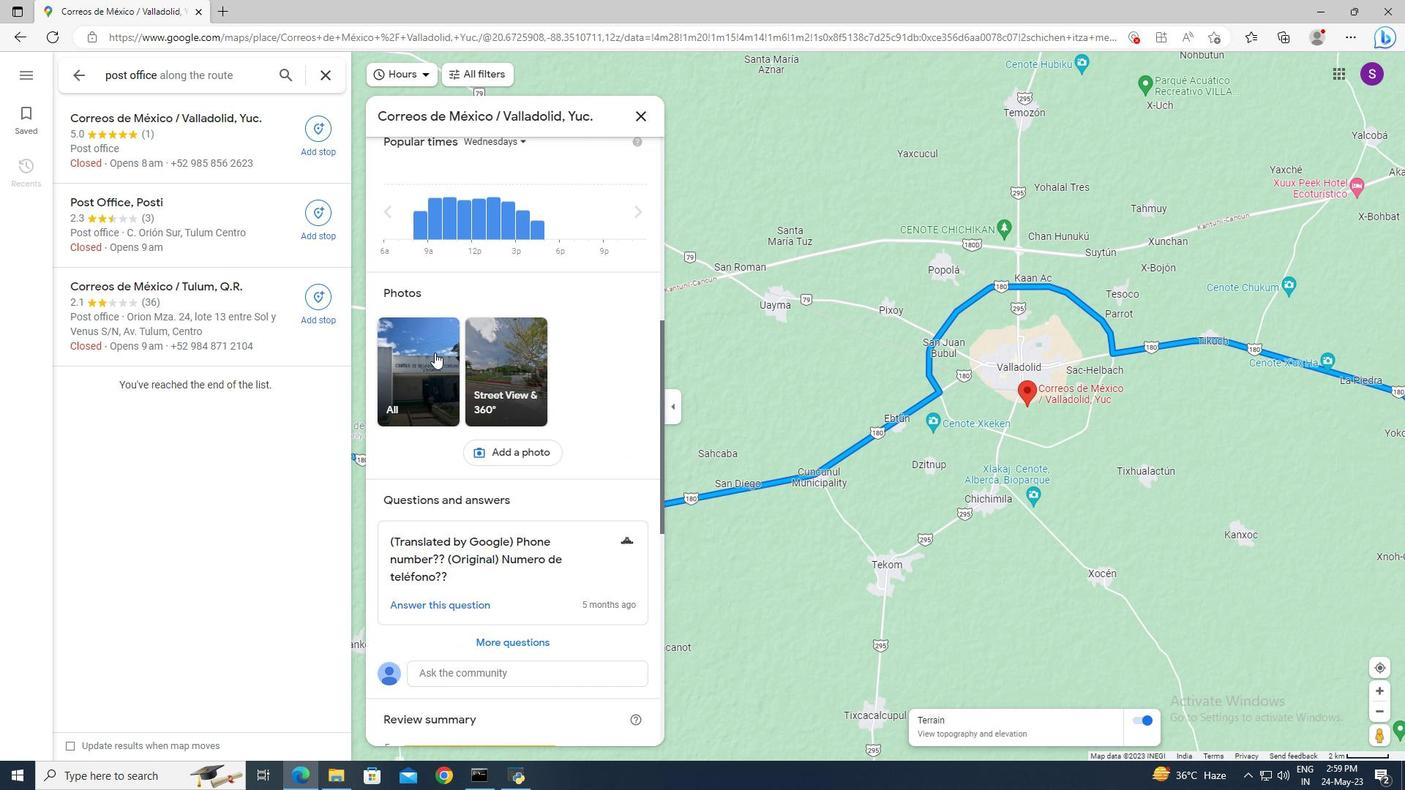 
Action: Mouse pressed left at (433, 352)
Screenshot: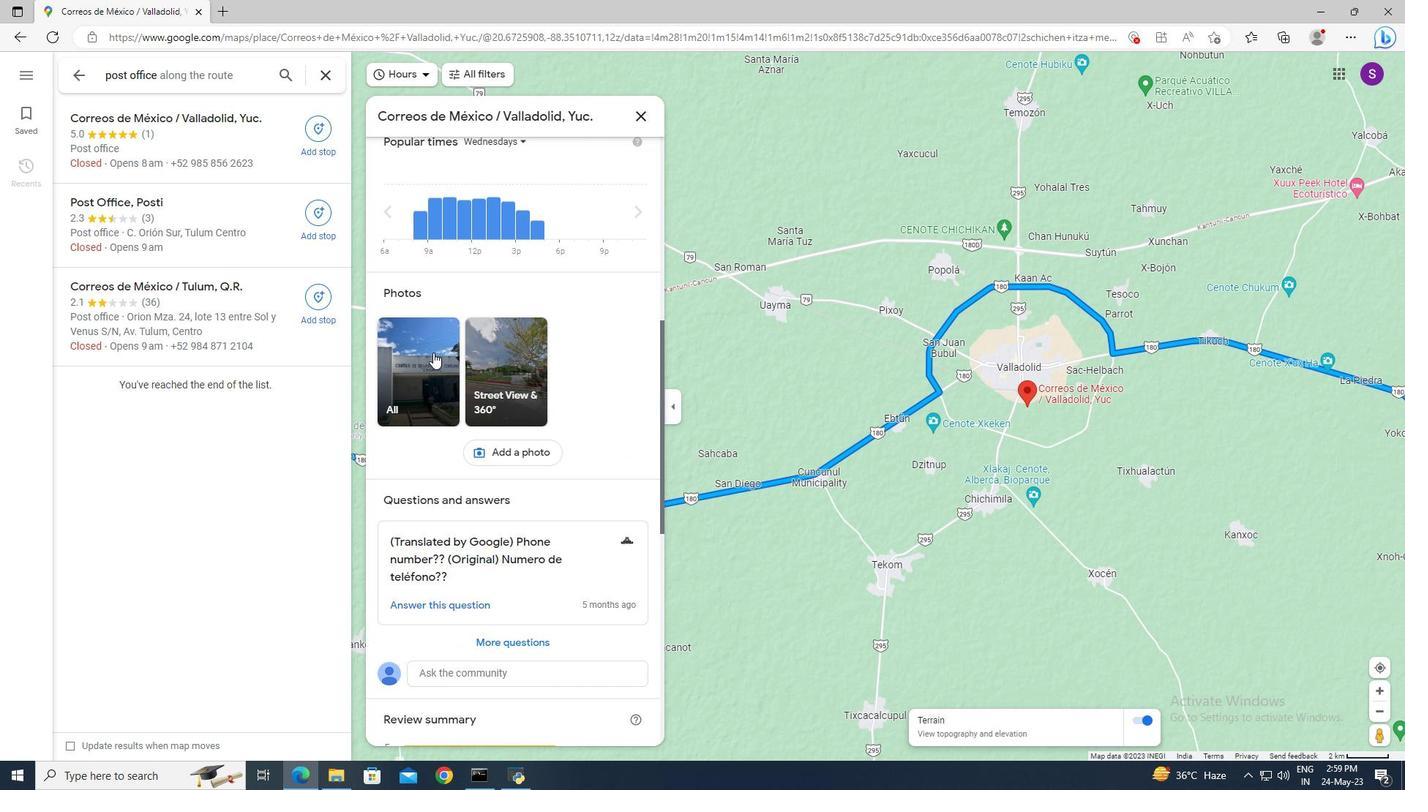 
Action: Mouse moved to (644, 309)
Screenshot: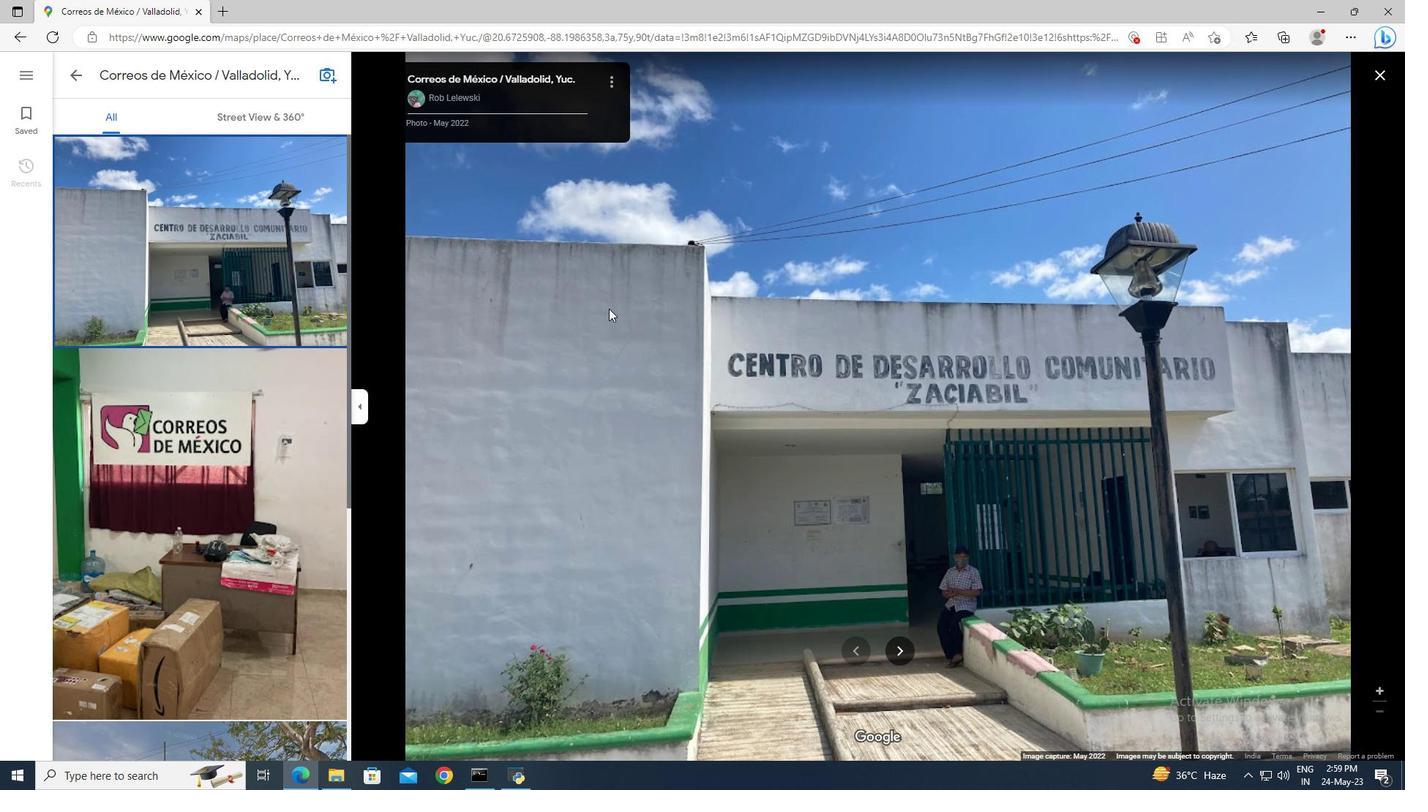 
Action: Mouse scrolled (644, 308) with delta (0, 0)
Screenshot: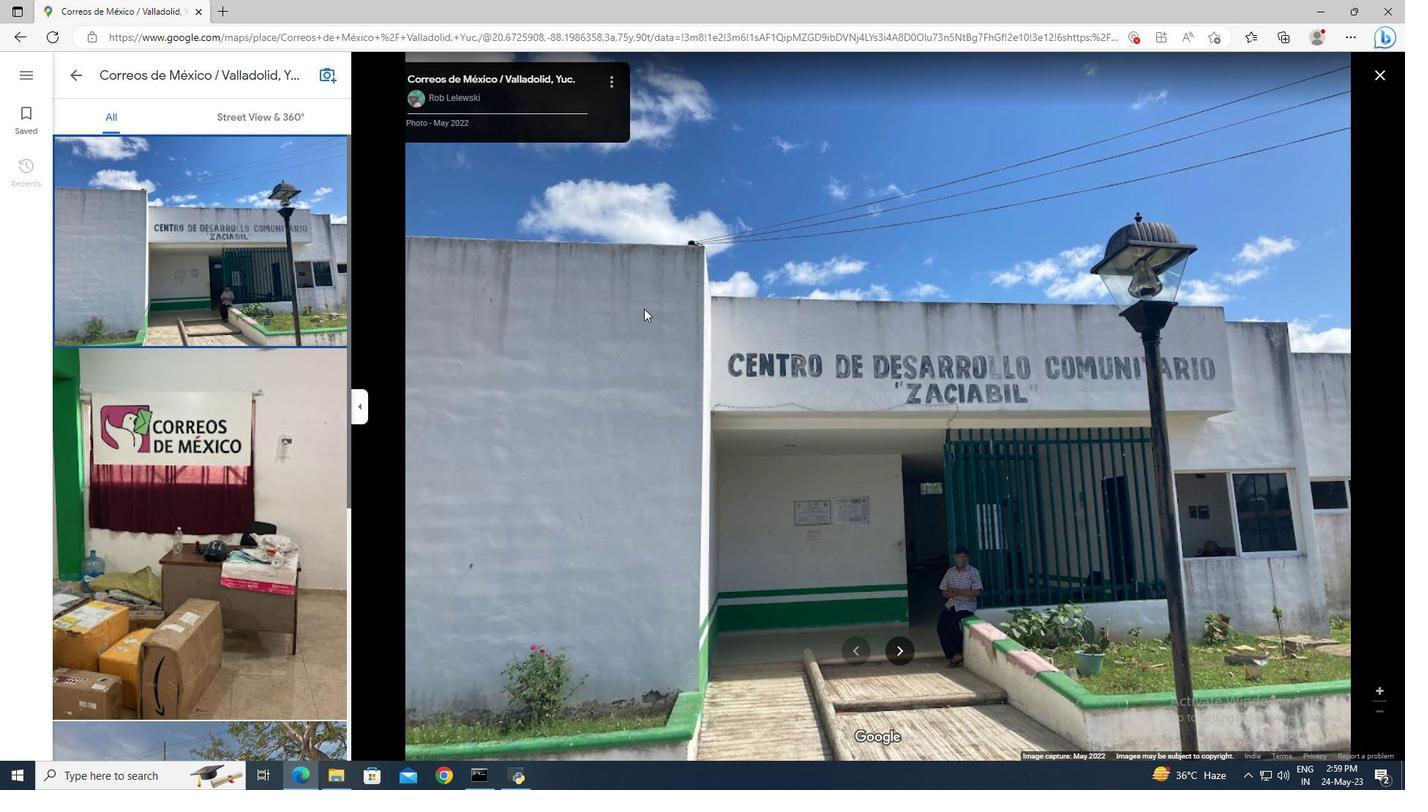 
Action: Mouse scrolled (644, 308) with delta (0, 0)
Screenshot: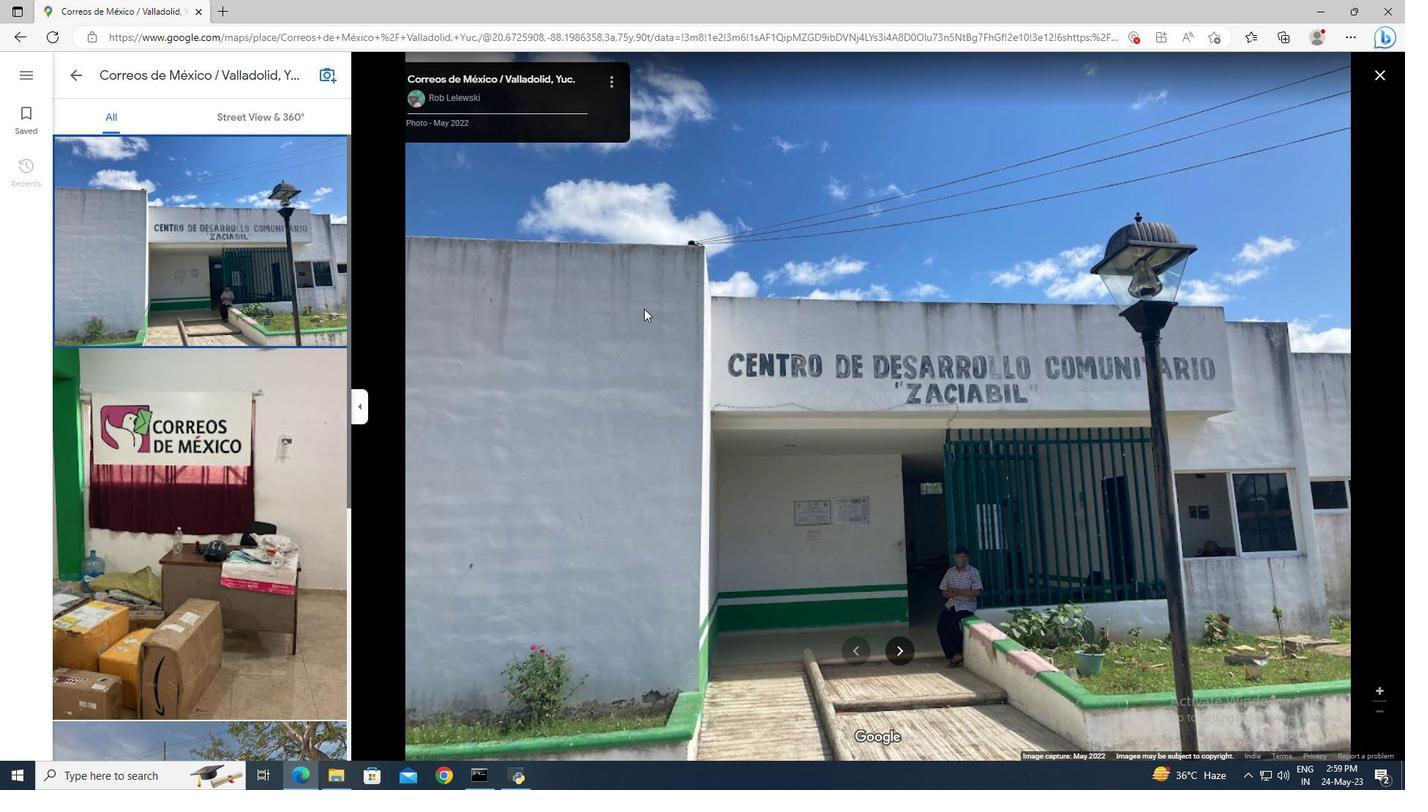
Action: Mouse moved to (888, 539)
Screenshot: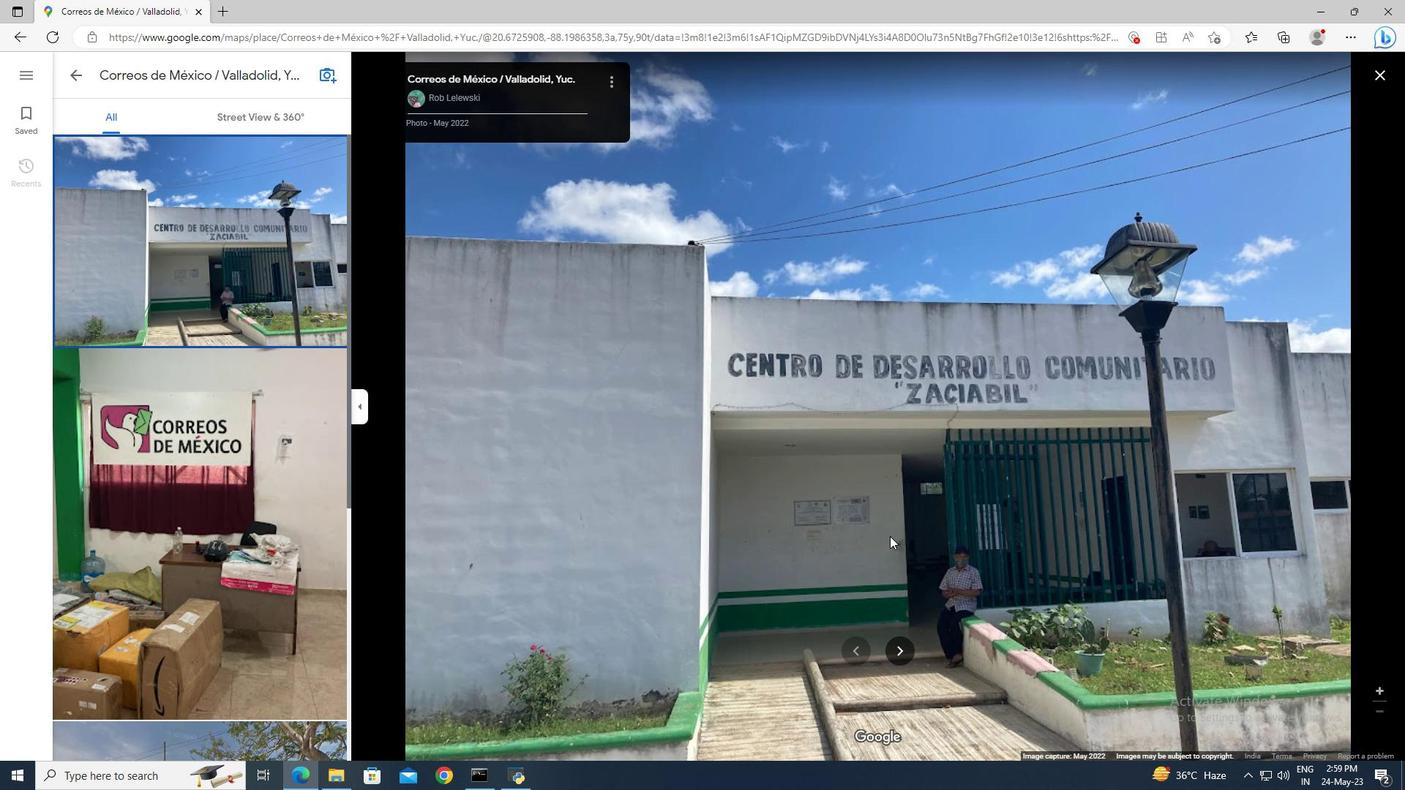
Action: Mouse pressed left at (888, 539)
Screenshot: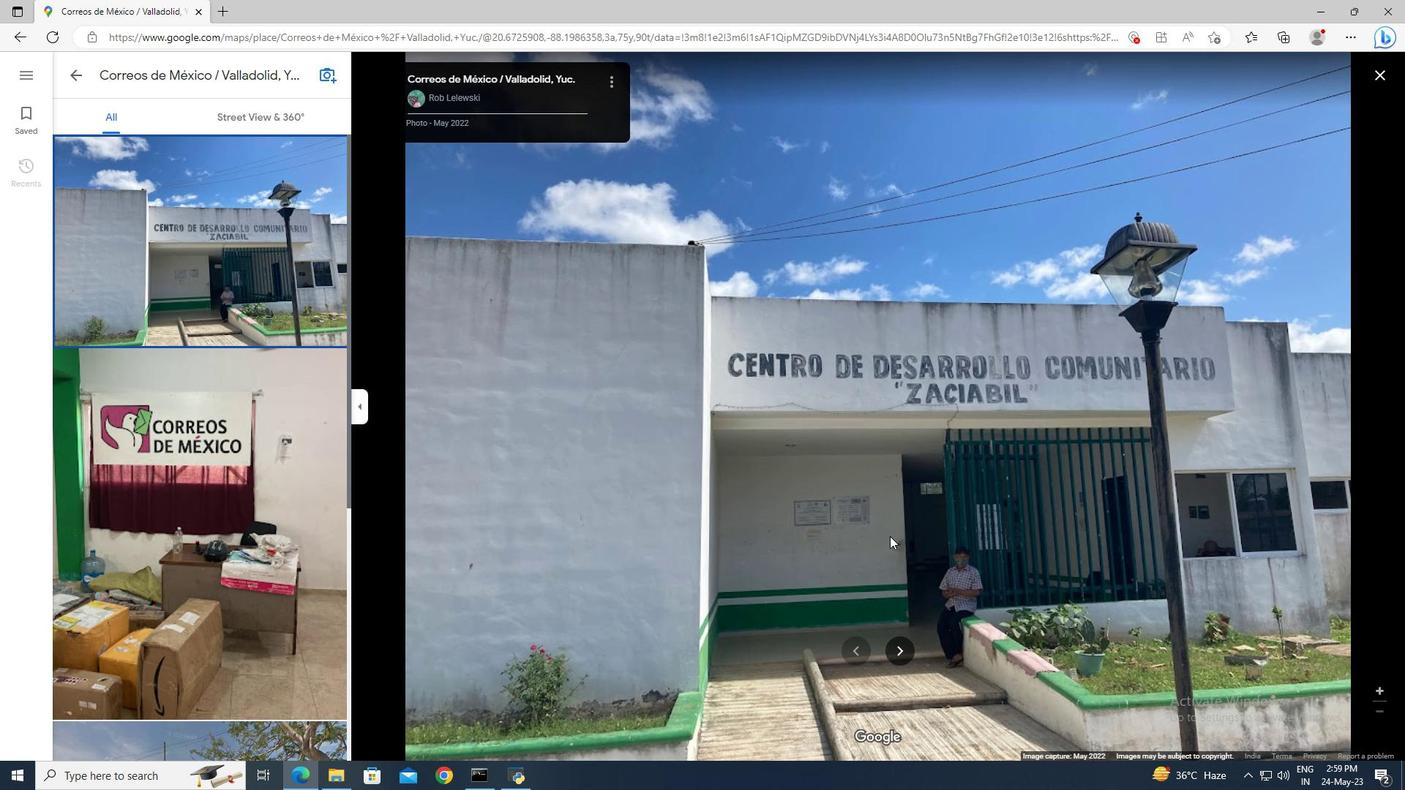 
Action: Mouse moved to (995, 516)
Screenshot: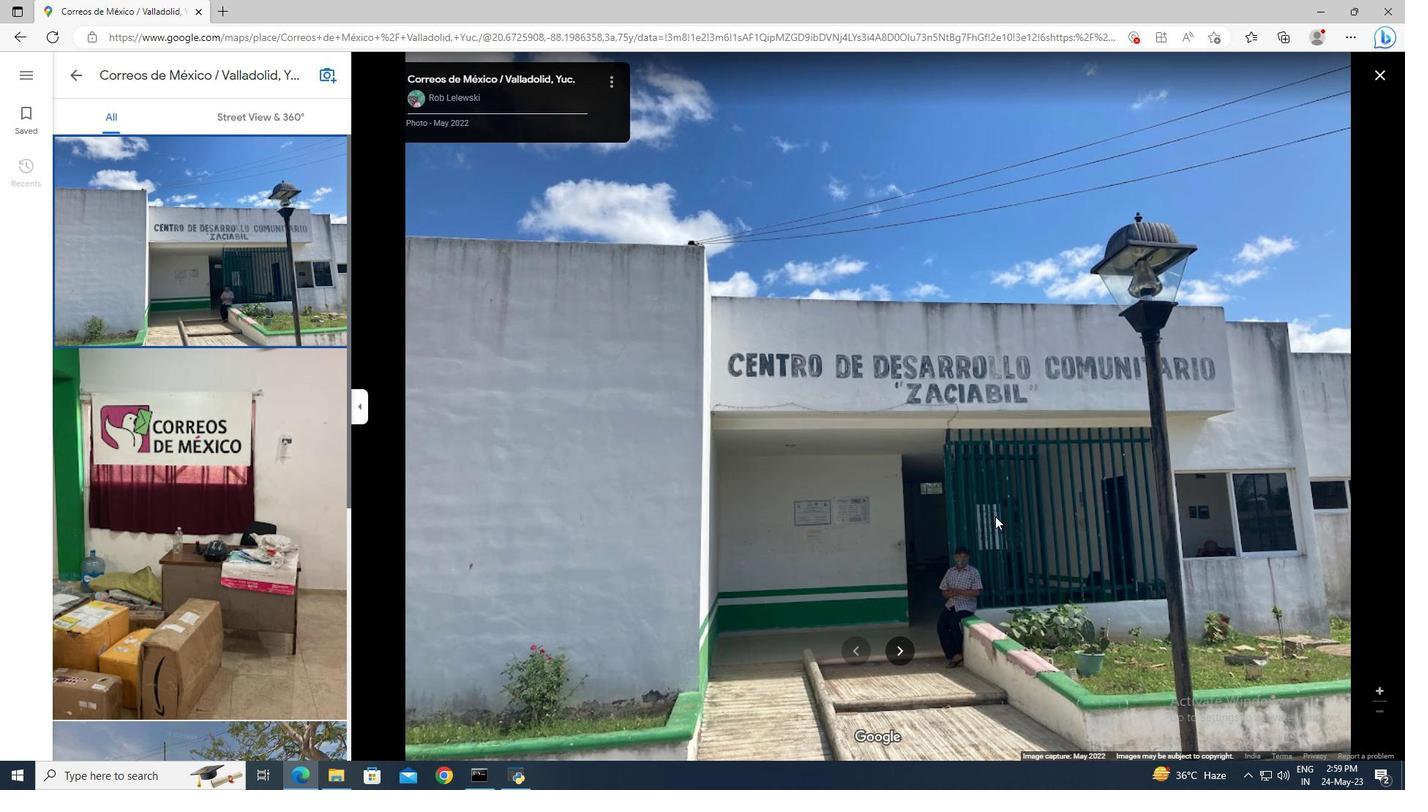 
Action: Mouse scrolled (995, 516) with delta (0, 0)
Screenshot: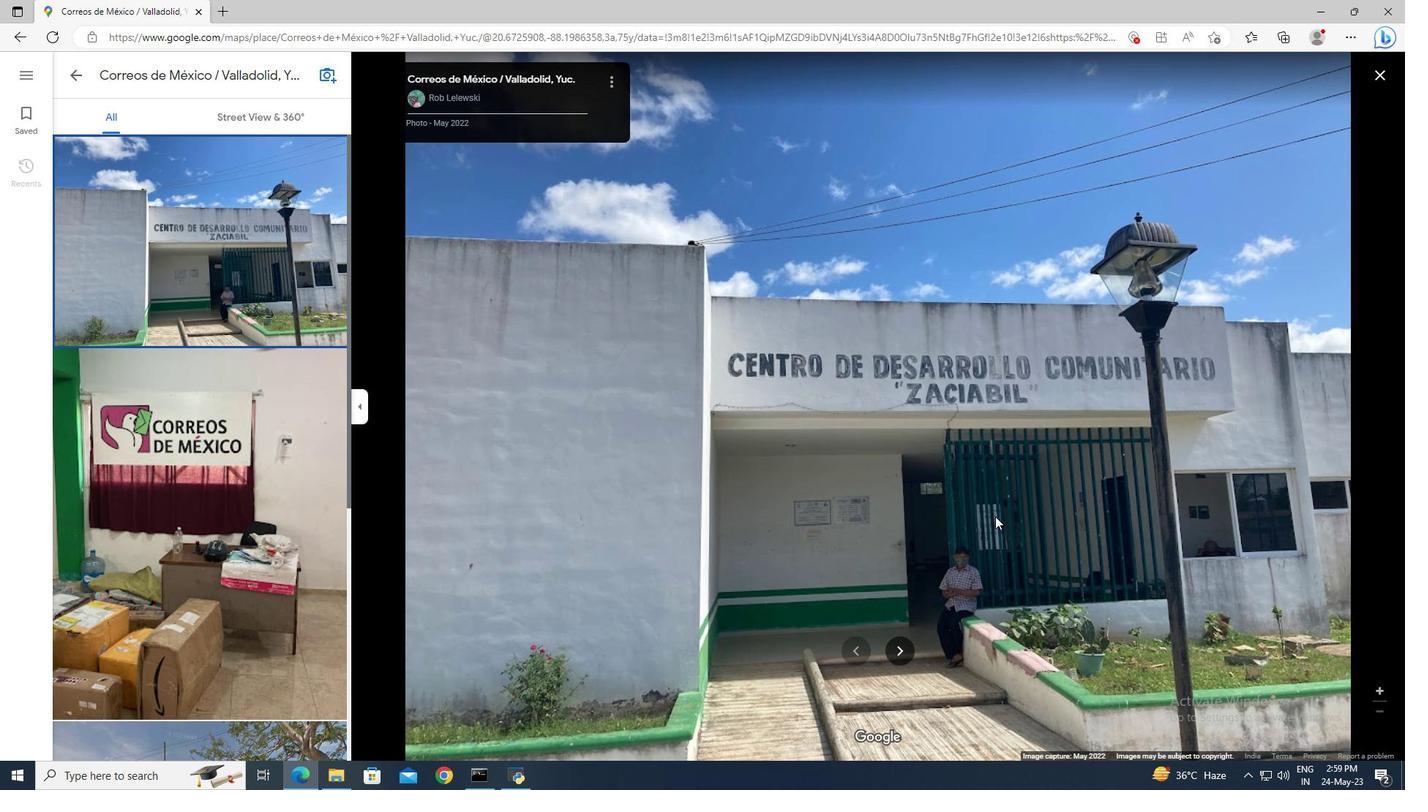 
Action: Mouse moved to (994, 514)
Screenshot: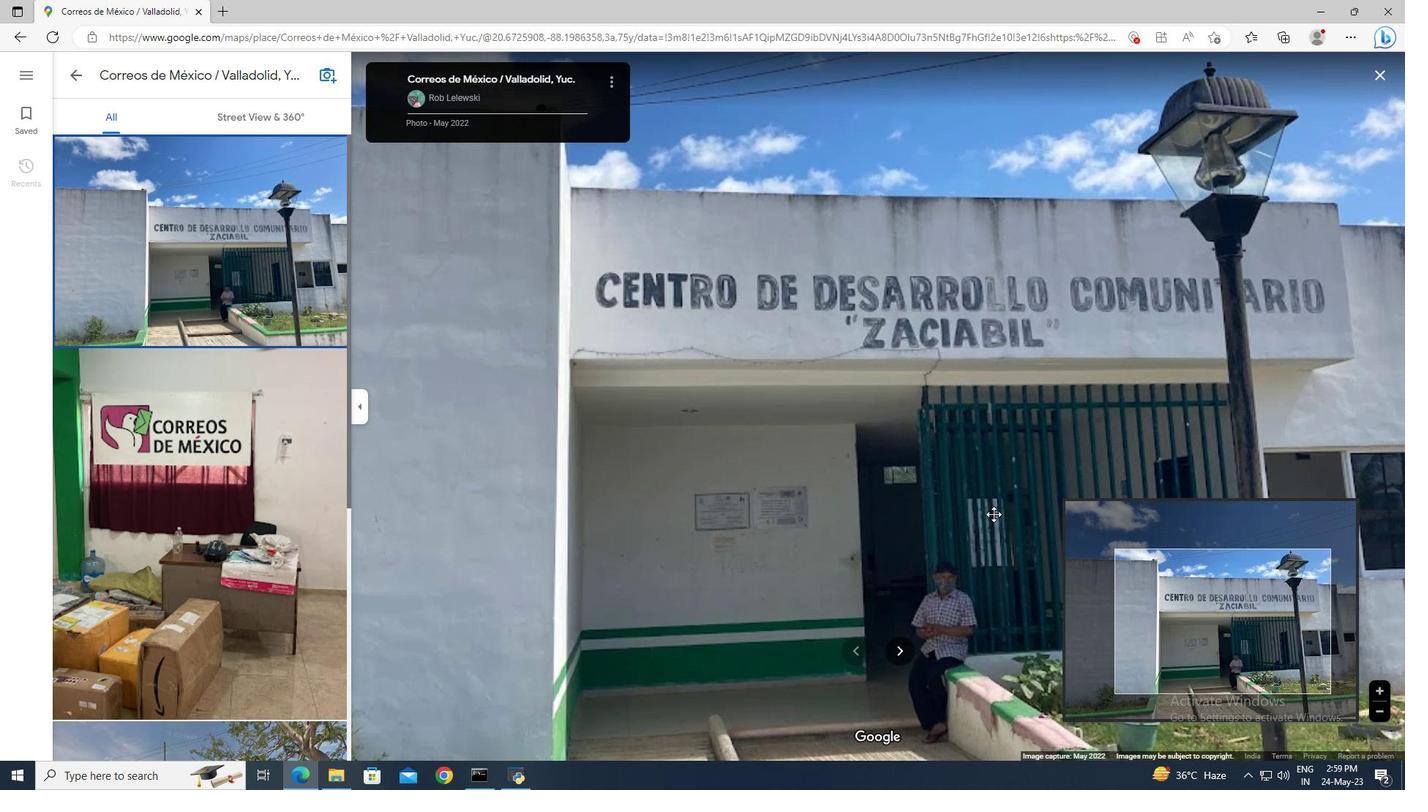 
Action: Mouse scrolled (994, 514) with delta (0, 0)
Screenshot: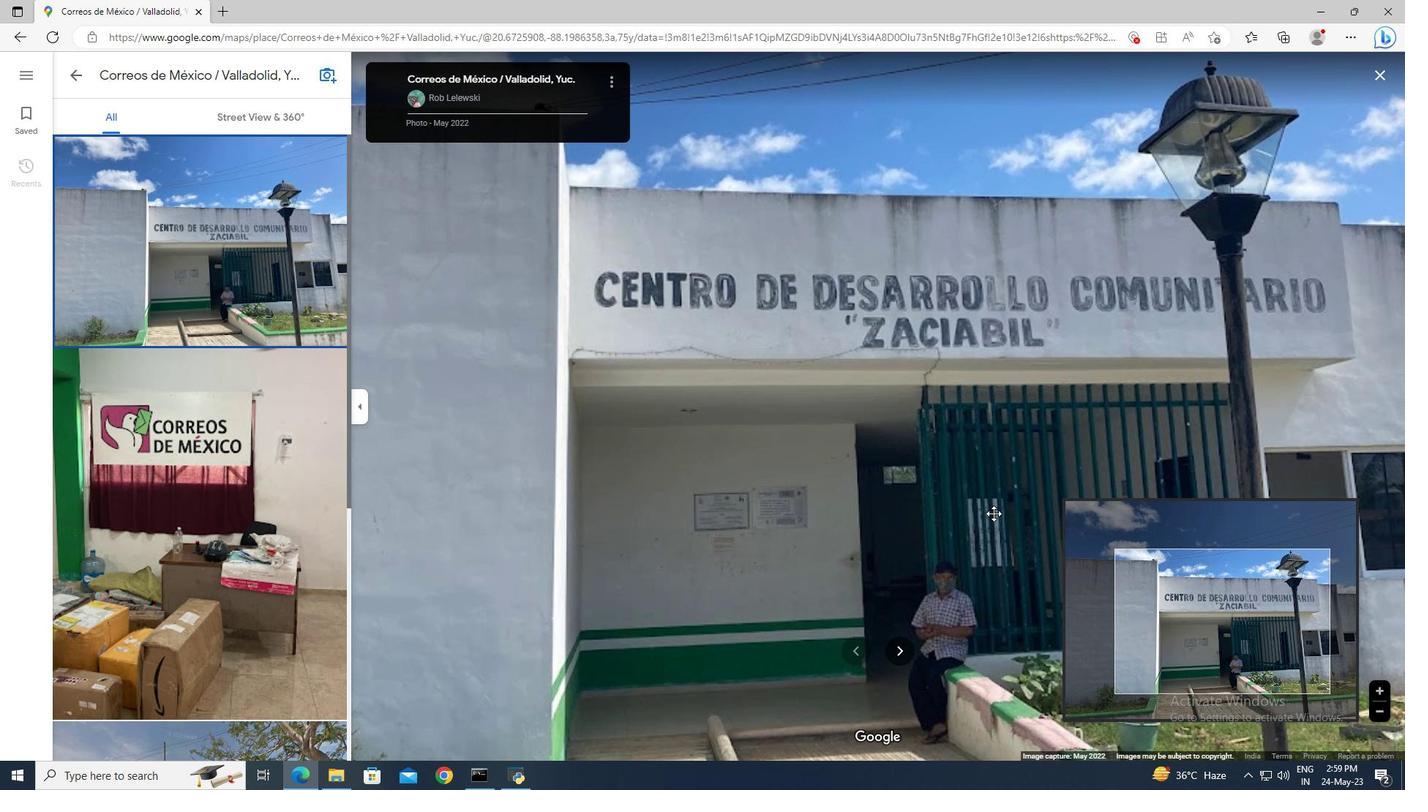 
Action: Mouse moved to (994, 514)
Screenshot: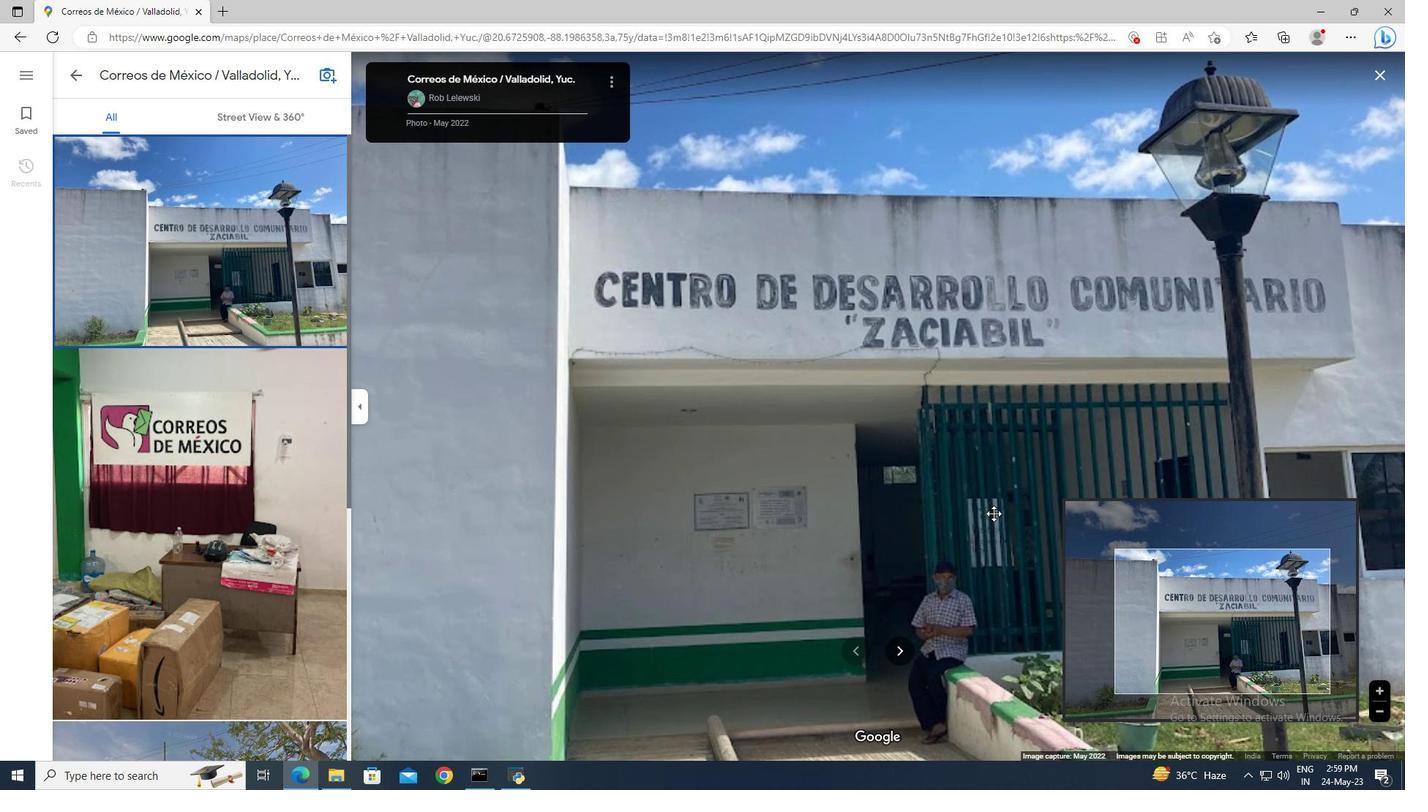 
Action: Mouse scrolled (994, 514) with delta (0, 0)
Screenshot: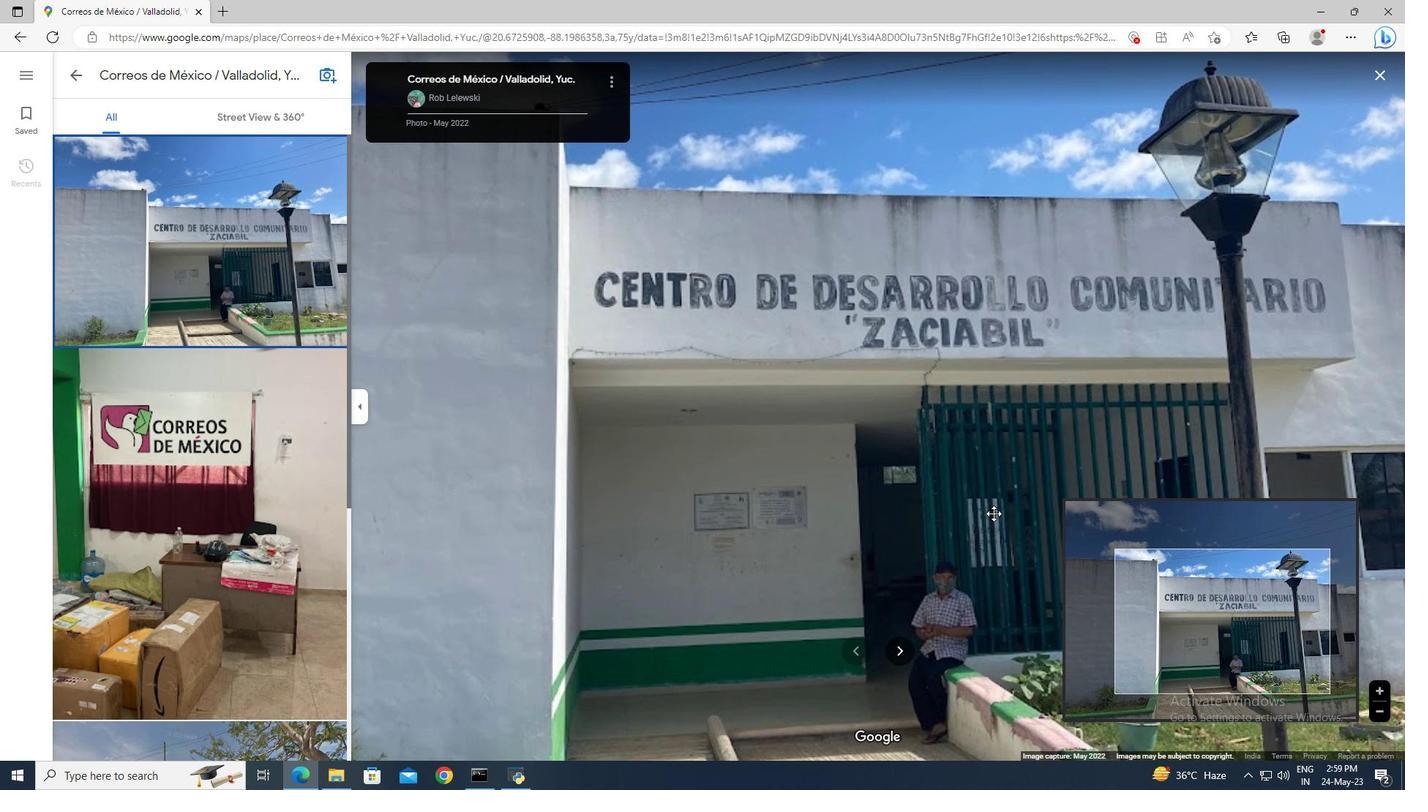 
Action: Mouse moved to (965, 568)
Screenshot: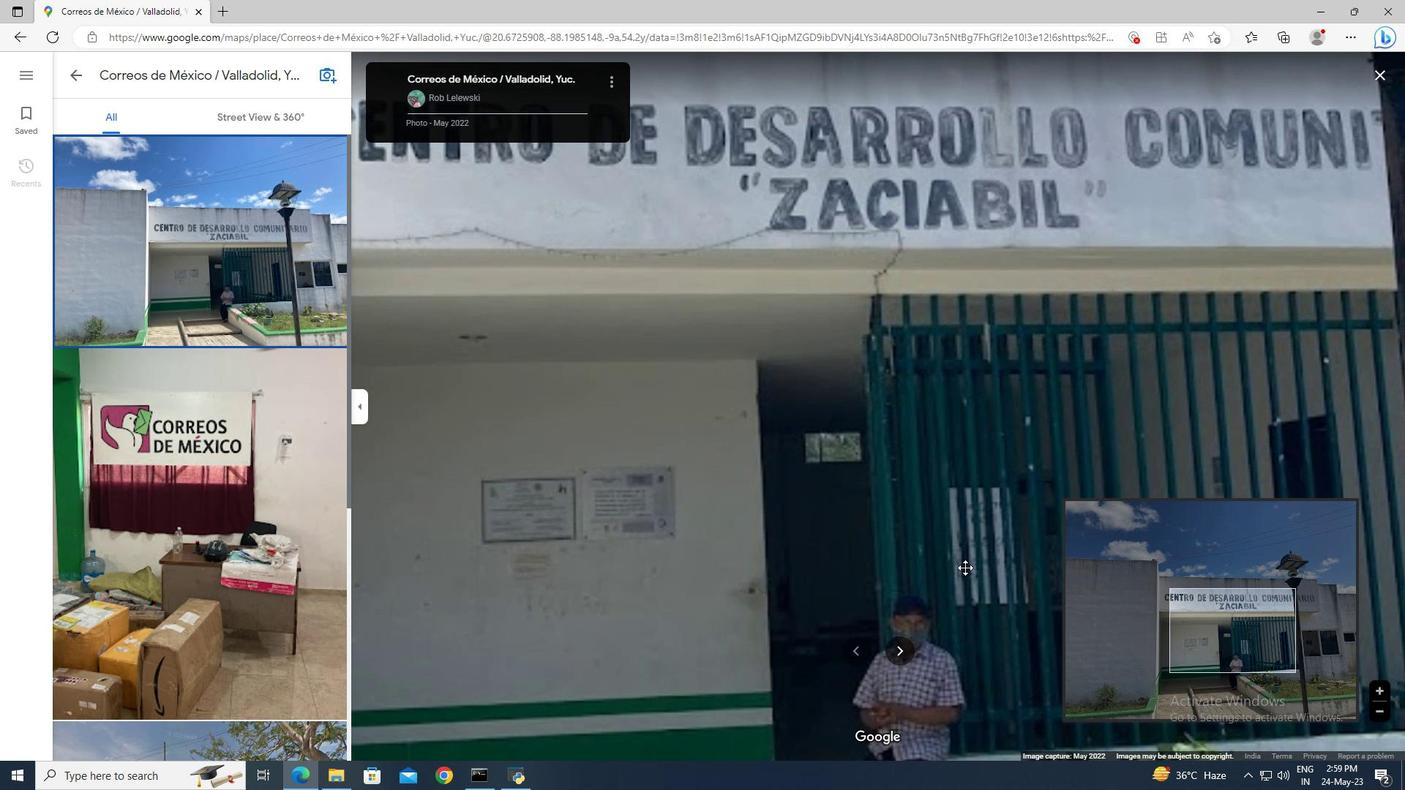 
Action: Mouse pressed left at (965, 568)
Screenshot: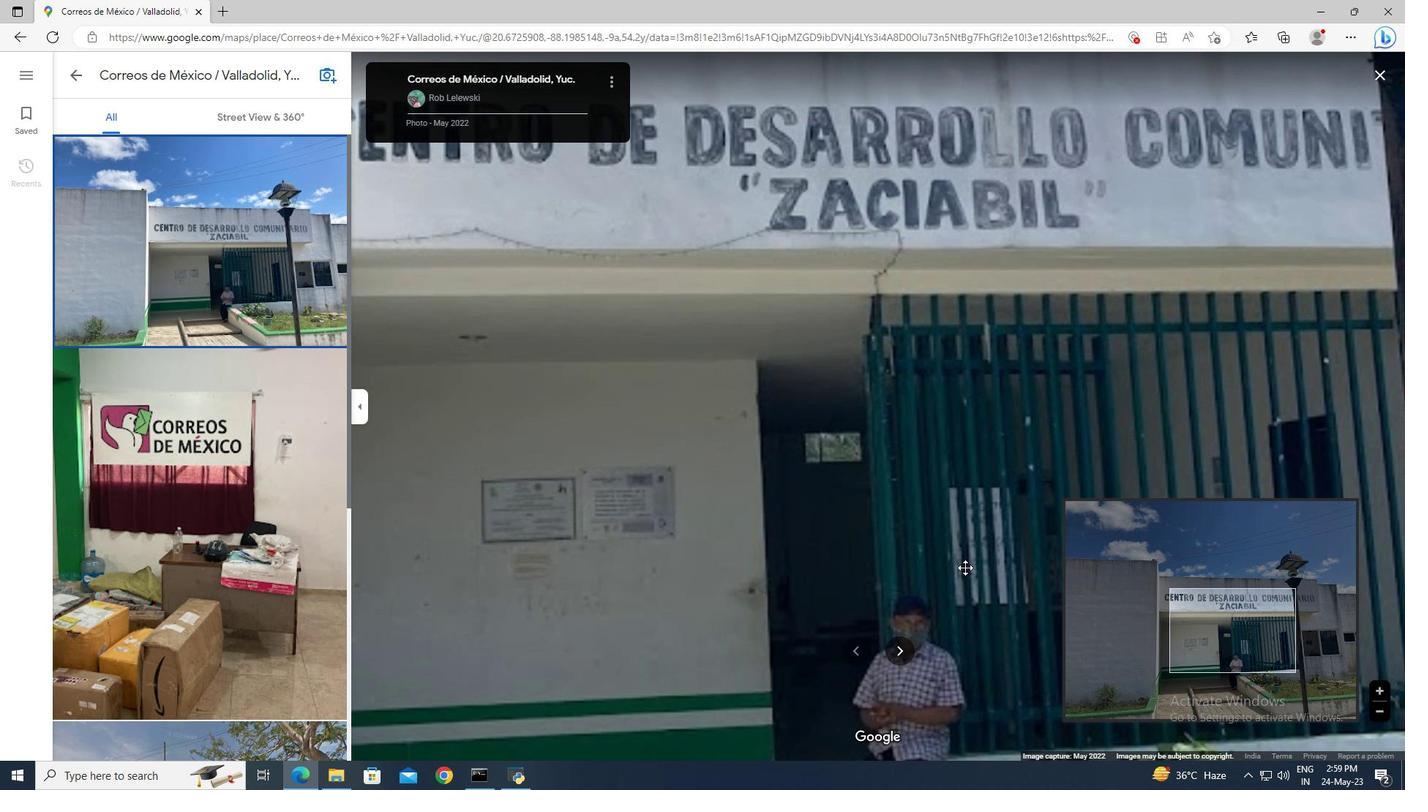 
Action: Mouse moved to (899, 653)
Screenshot: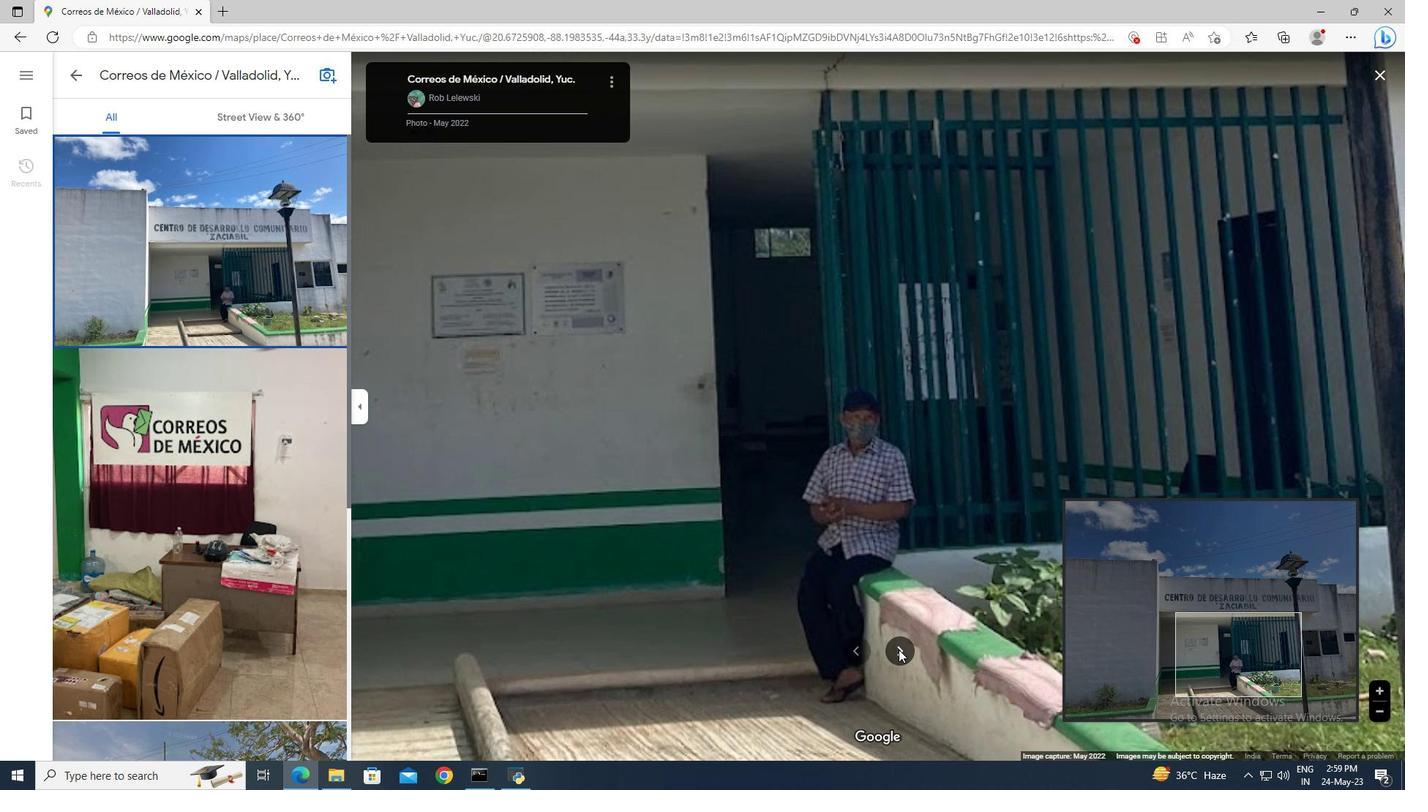 
Action: Mouse pressed left at (899, 653)
